 Task: Edit the HTML and CSS files to update the website content and styles.
Action: Key pressed <Key.up><Key.up><Key.up><Key.up><Key.up><Key.up><Key.up><Key.up><Key.right><Key.up><Key.right><Key.right><Key.up><Key.right><Key.up><Key.right><Key.up><Key.right><Key.up><Key.right><Key.up><Key.right><Key.up><Key.right><Key.up><Key.right><Key.up><Key.right><Key.up><Key.right><Key.up><Key.right><Key.right><Key.right><Key.right><Key.up><Key.right><Key.up><Key.right><Key.up><Key.right><Key.right><Key.right><Key.right><Key.up><Key.up><Key.up><Key.up><Key.up><Key.up><Key.up><Key.up><Key.up><Key.up><Key.up><Key.up><Key.up><Key.up><Key.up><Key.up><Key.up><Key.up><Key.up><Key.up><Key.up><Key.up><Key.up><Key.up><Key.up><Key.up><Key.up><Key.up><Key.up><Key.up><Key.up><Key.up><Key.up><Key.up><Key.up><Key.up><Key.up><Key.up><Key.up><Key.up><Key.up><Key.up><Key.up><Key.up><Key.up><Key.up><Key.up><Key.up><Key.up><Key.up><Key.up><Key.up><Key.up><Key.up><Key.up><Key.up><Key.up><Key.up><Key.up><Key.up><Key.up><Key.up><Key.up><Key.up><Key.up><Key.up><Key.up><Key.up><Key.up><Key.up><Key.up><Key.up><Key.up><Key.up><Key.up>
Screenshot: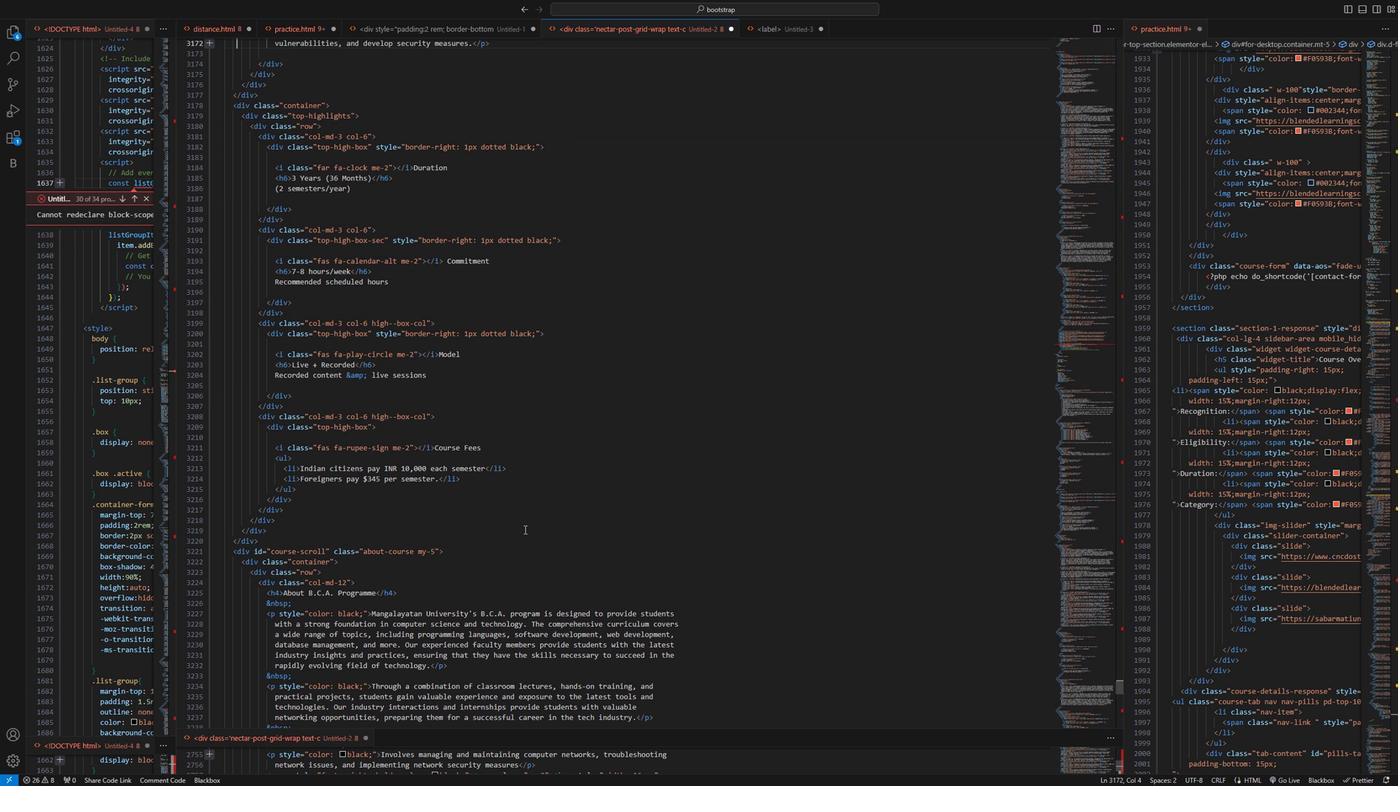 
Action: Mouse moved to (1120, 53)
Screenshot: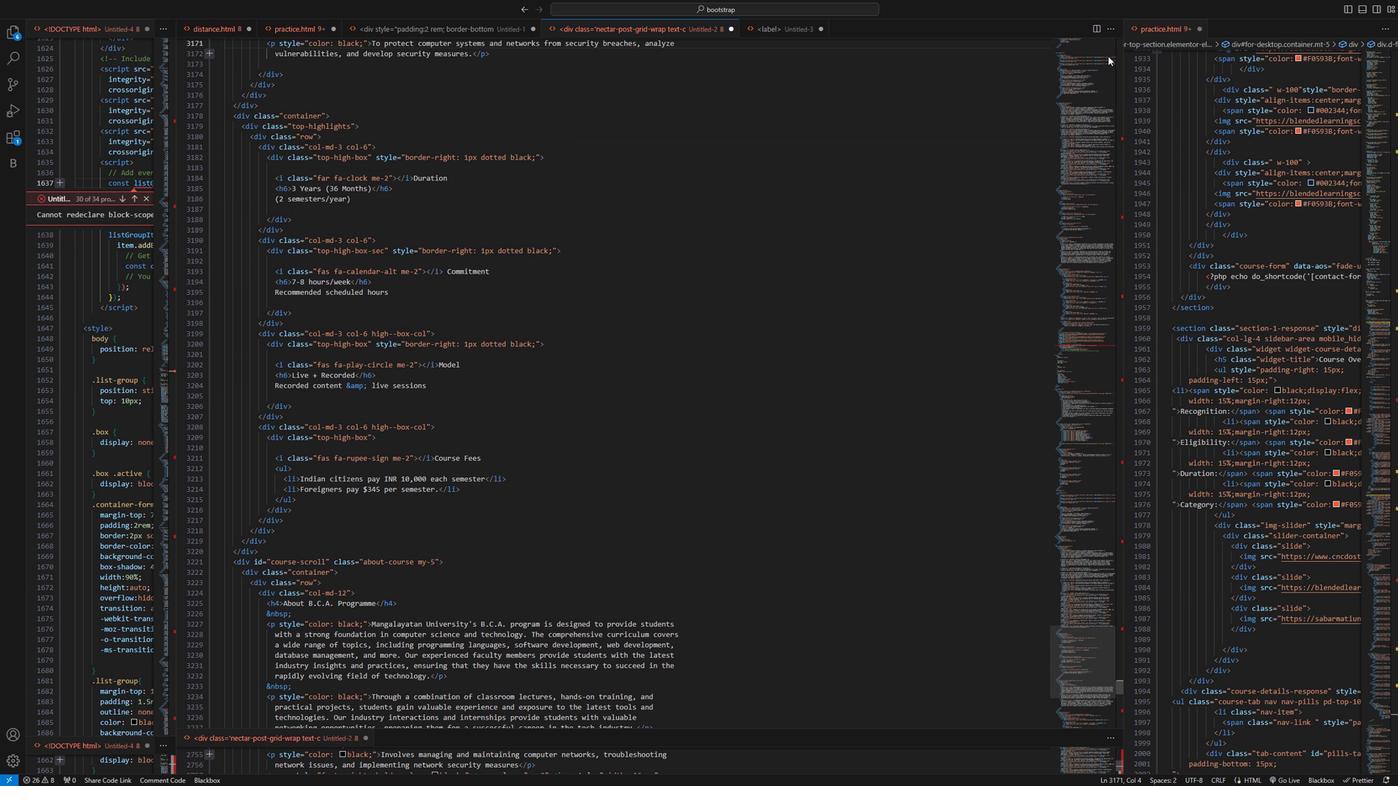 
Action: Mouse pressed left at (1120, 53)
Screenshot: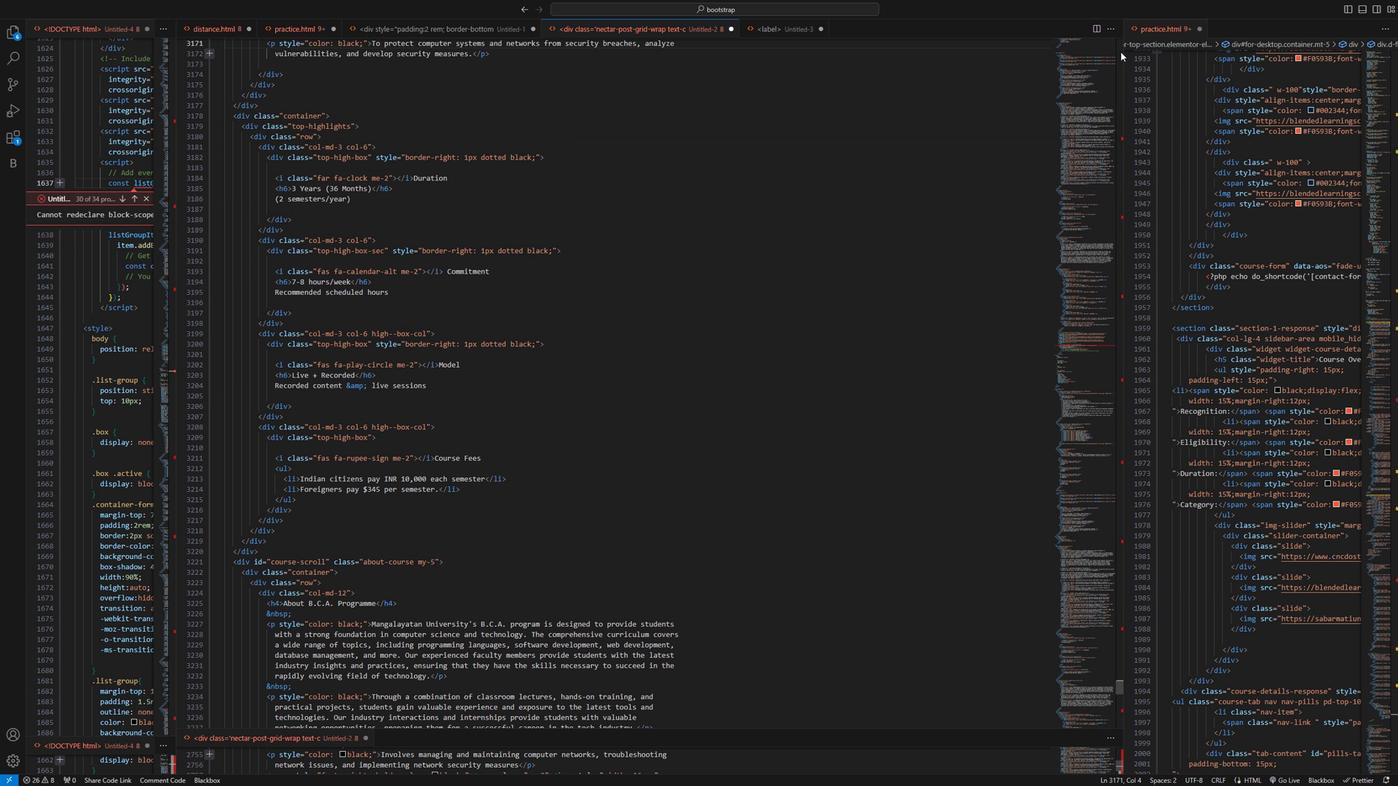
Action: Mouse moved to (386, 198)
Screenshot: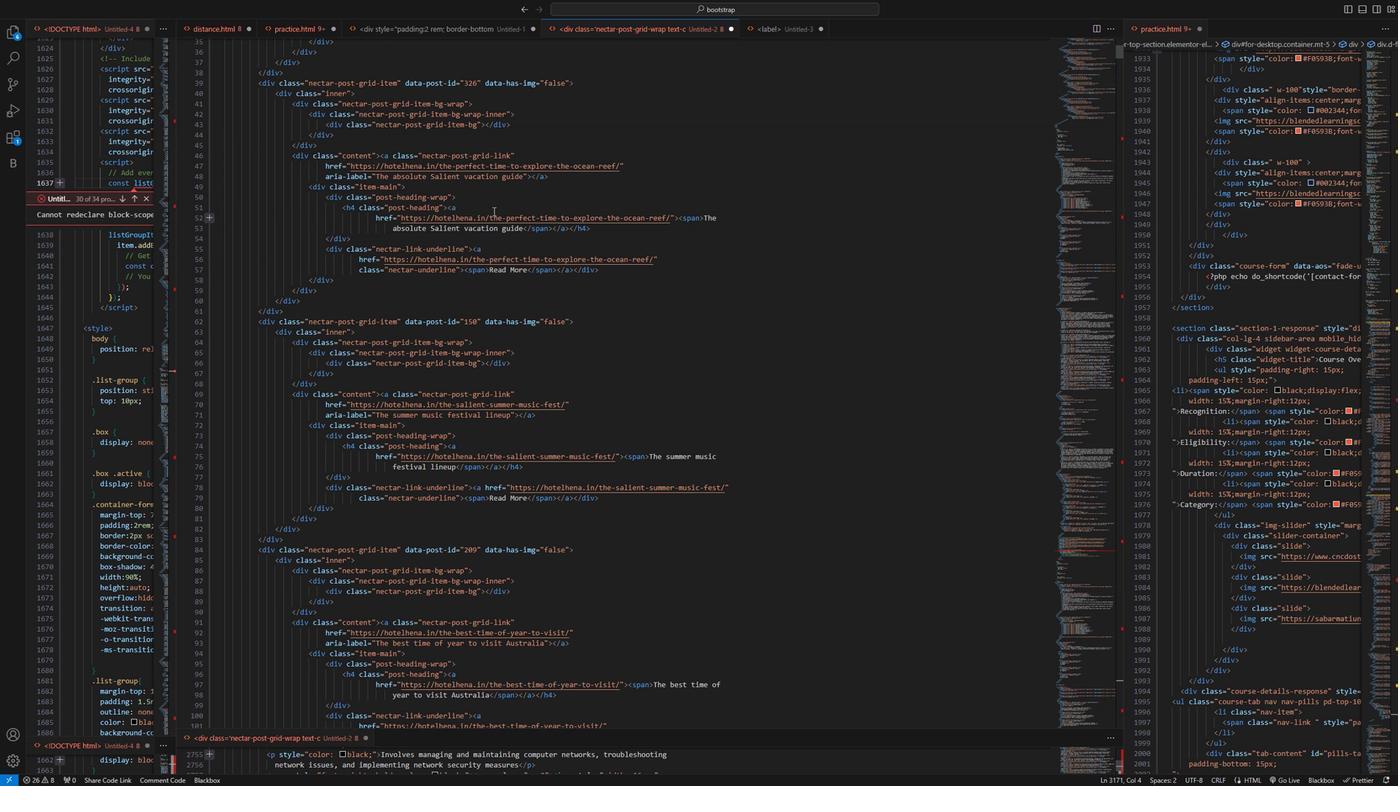 
Action: Mouse pressed left at (386, 198)
Screenshot: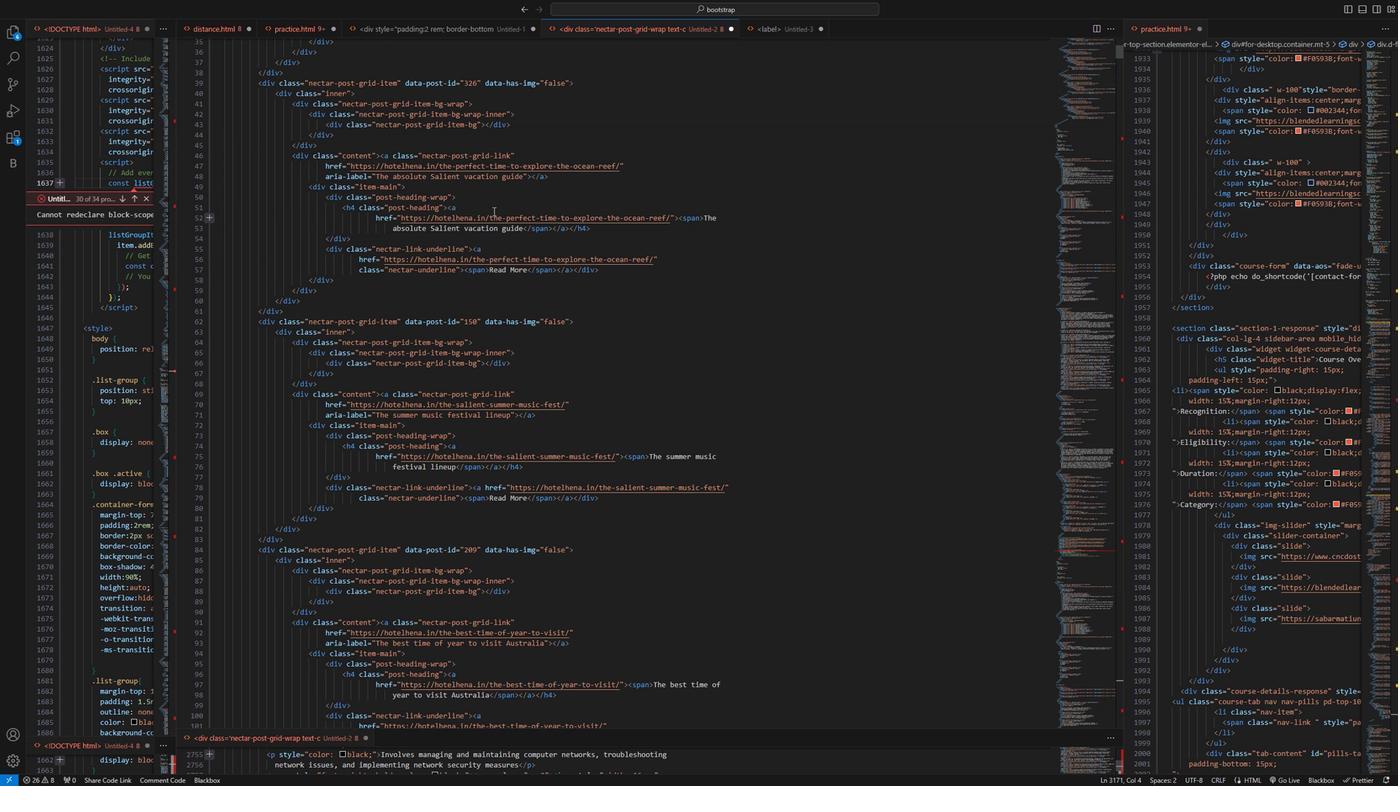 
Action: Mouse moved to (426, 194)
Screenshot: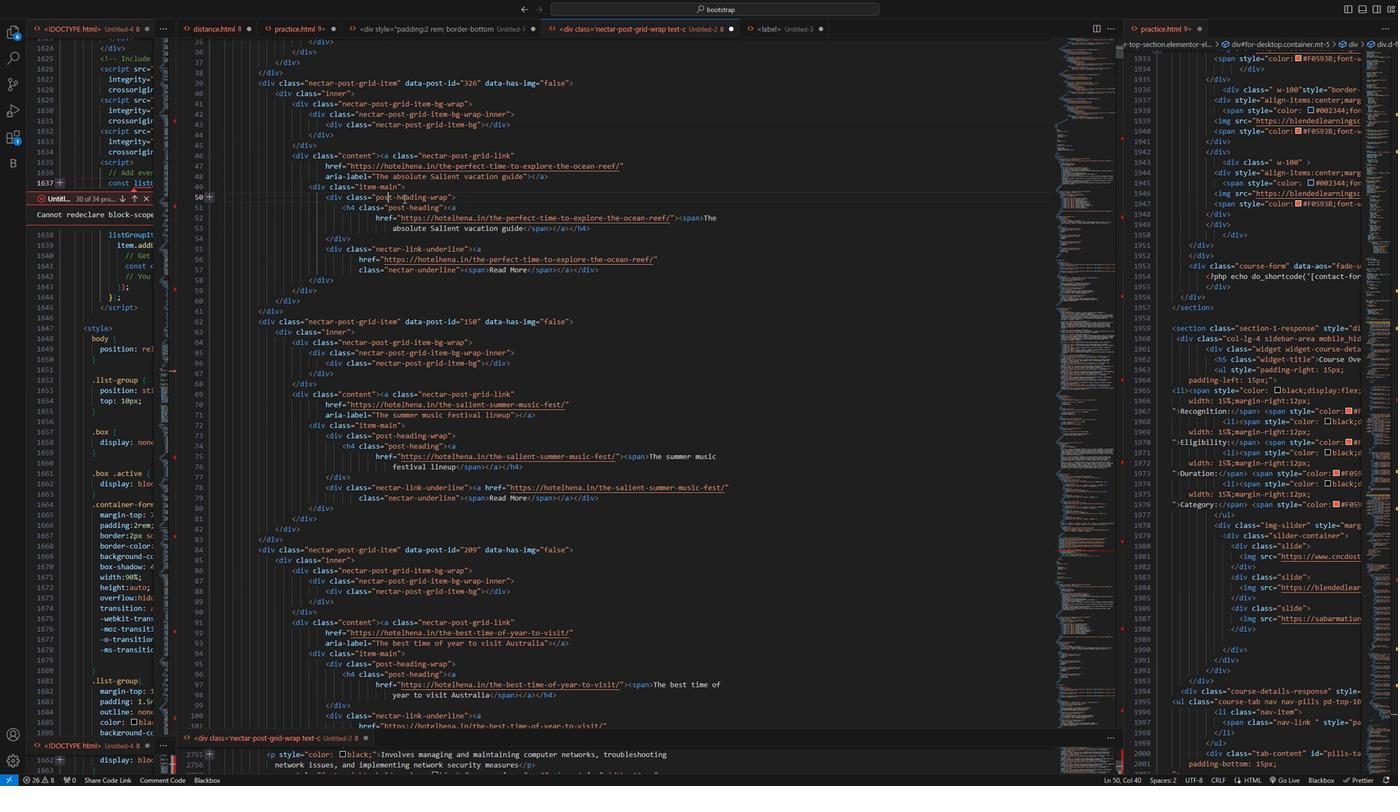
Action: Key pressed <Key.down><Key.down><Key.right><Key.down><Key.right><Key.down><Key.right><Key.down><Key.right><Key.down><Key.right><Key.down><Key.right><Key.down><Key.right><Key.down><Key.right><Key.down><Key.right><Key.down><Key.right><Key.down><Key.right><Key.down><Key.right><Key.down><Key.right><Key.down><Key.right><Key.right><Key.down><Key.right><Key.down><Key.right><Key.down><Key.right><Key.down><Key.right><Key.down><Key.down><Key.right><Key.down><Key.right><Key.down><Key.down><Key.right><Key.down><Key.right><Key.down><Key.right><Key.down><Key.right><Key.down><Key.right><Key.down><Key.down><Key.right><Key.down><Key.right><Key.down><Key.right><Key.down><Key.right><Key.down><Key.right><Key.down><Key.right><Key.down><Key.right><Key.right><Key.right><Key.down><Key.right><Key.down><Key.right><Key.right><Key.right><Key.down><Key.right><Key.right><Key.right><Key.right><Key.down><Key.right><Key.down><Key.right><Key.down><Key.right><Key.down><Key.right><Key.down><Key.right><Key.down><Key.right><Key.right><Key.right><Key.right><Key.right><Key.right><Key.down><Key.right><Key.down><Key.right><Key.down><Key.right><Key.down><Key.right><Key.right><Key.down><Key.down><Key.right><Key.down><Key.right><Key.down><Key.right><Key.down><Key.right><Key.down><Key.right><Key.down><Key.right><Key.down><Key.right><Key.down><Key.right><Key.down><Key.right><Key.down><Key.right><Key.down><Key.right><Key.down><Key.right><Key.down><Key.right><Key.down><Key.right><Key.down><Key.right><Key.down><Key.right><Key.down><Key.right><Key.down><Key.right><Key.down><Key.right><Key.down><Key.right><Key.down><Key.right><Key.down><Key.right><Key.down><Key.down><Key.right><Key.down><Key.right><Key.down><Key.right><Key.down><Key.right><Key.down><Key.right><Key.down><Key.right><Key.down><Key.right><Key.down><Key.right><Key.down><Key.right><Key.down><Key.right><Key.down><Key.right><Key.down><Key.down><Key.right><Key.down><Key.right><Key.down><Key.right><Key.down><Key.right><Key.right><Key.right><Key.down><Key.right><Key.down><Key.right><Key.right><Key.right><Key.down><Key.right><Key.down><Key.right><Key.down><Key.right><Key.down><Key.right><Key.down><Key.down><Key.right><Key.down><Key.right><Key.down><Key.right><Key.down><Key.right><Key.down><Key.right><Key.down><Key.right><Key.down><Key.right><Key.right><Key.down><Key.right><Key.down><Key.right><Key.down><Key.right><Key.down><Key.right><Key.down><Key.right><Key.down><Key.right><Key.down><Key.right><Key.right><Key.right><Key.down><Key.down><Key.right><Key.down><Key.right><Key.down><Key.right><Key.down><Key.right><Key.down><Key.right><Key.down><Key.right><Key.down><Key.right>
Screenshot: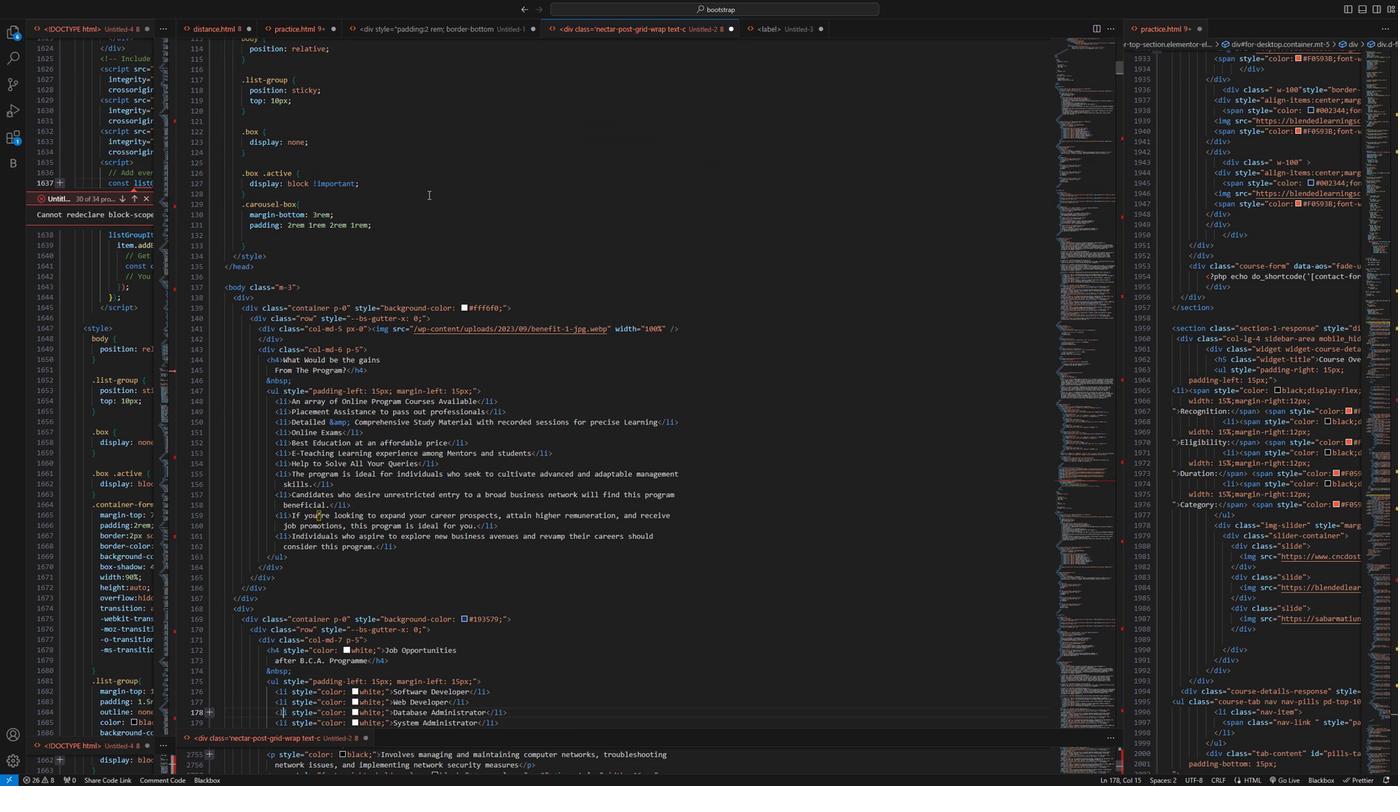 
Action: Mouse moved to (194, 126)
Screenshot: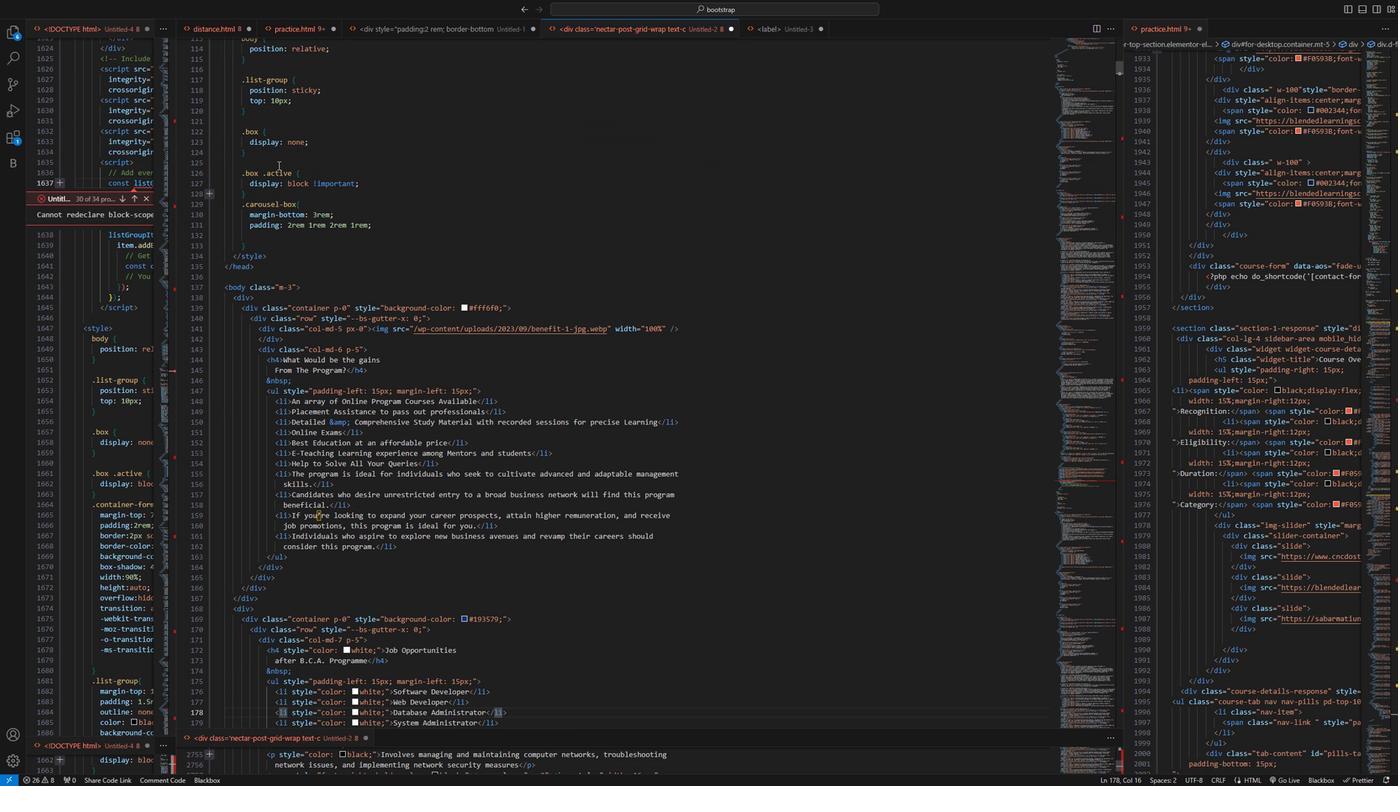
Action: Mouse scrolled (194, 126) with delta (0, 0)
Screenshot: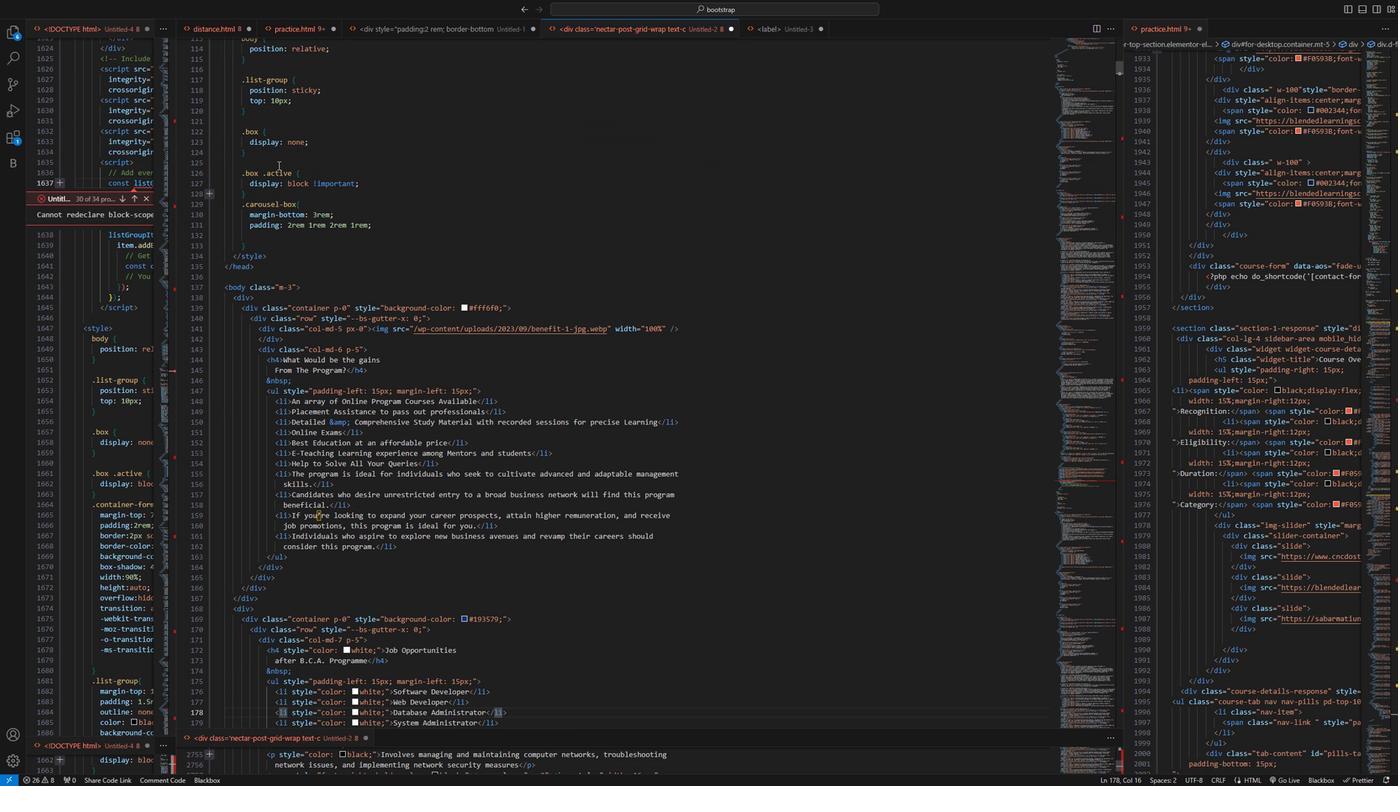 
Action: Mouse moved to (194, 126)
Screenshot: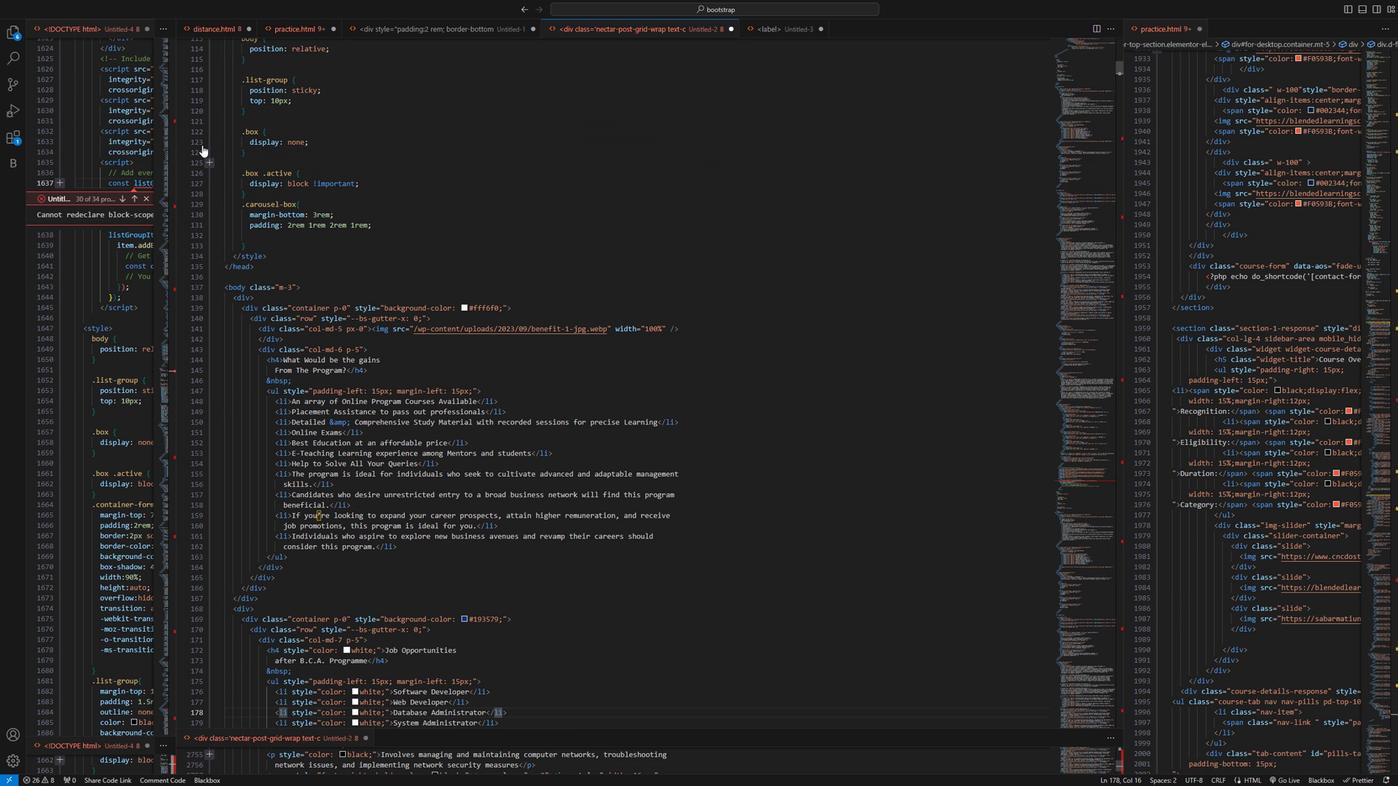 
Action: Mouse scrolled (194, 125) with delta (0, 0)
Screenshot: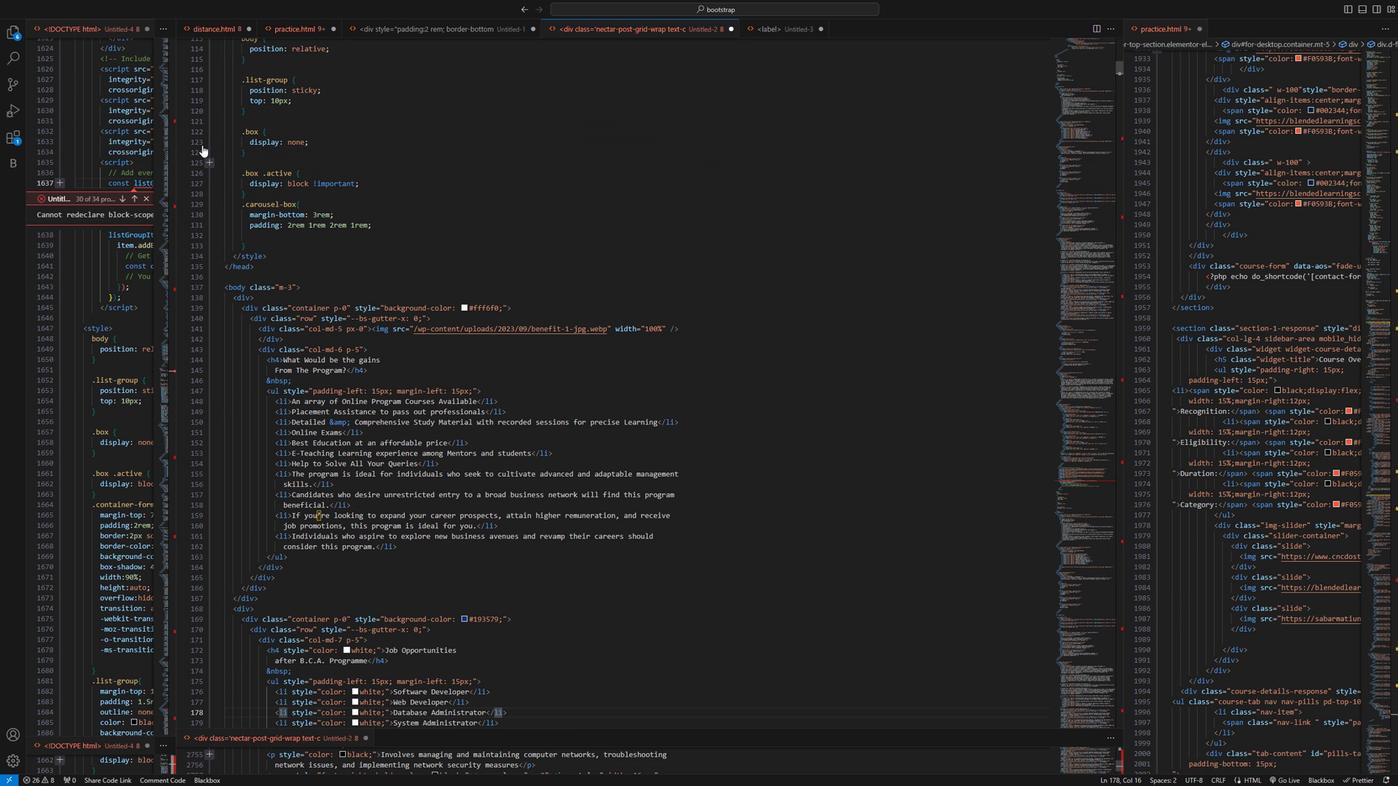
Action: Mouse moved to (193, 126)
Screenshot: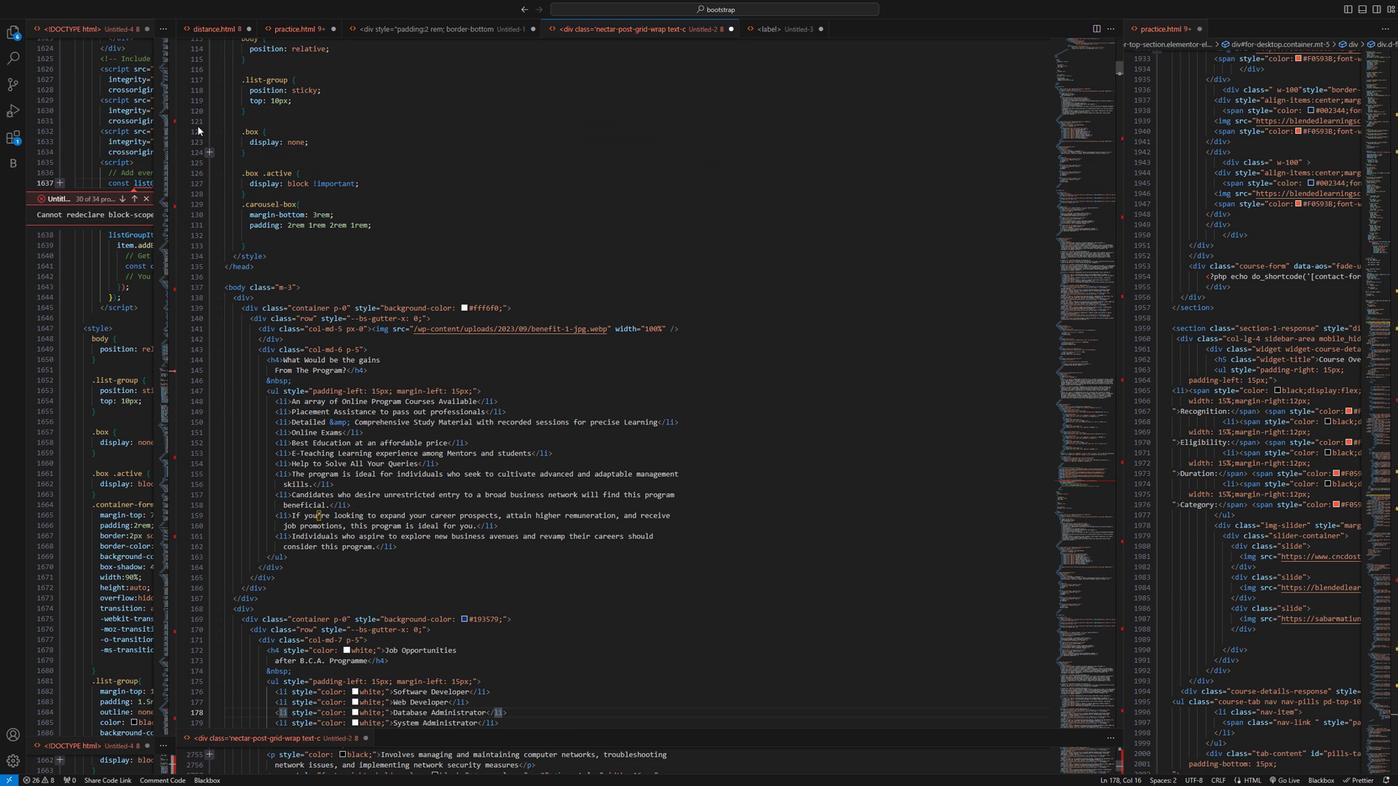 
Action: Mouse scrolled (193, 125) with delta (0, 0)
Screenshot: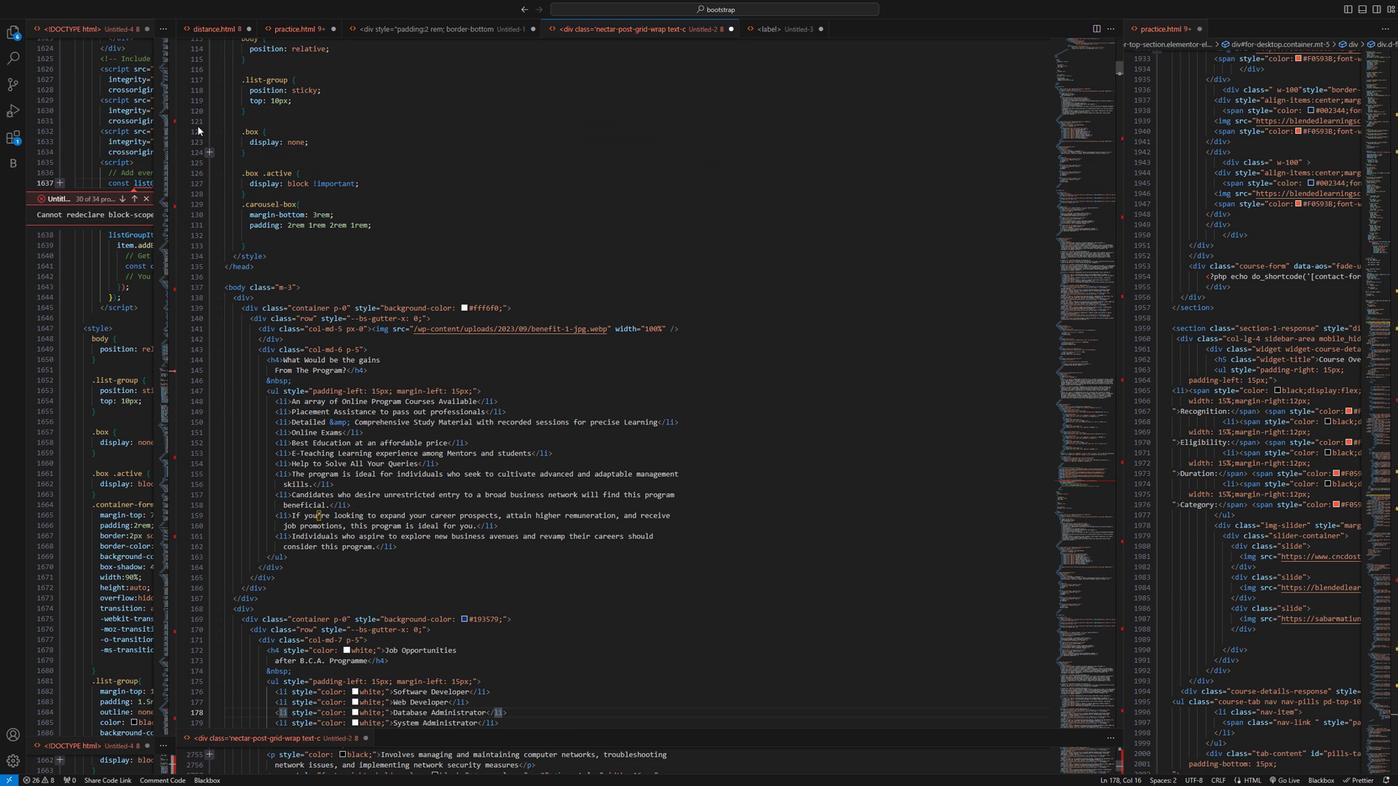 
Action: Mouse scrolled (193, 125) with delta (0, 0)
Screenshot: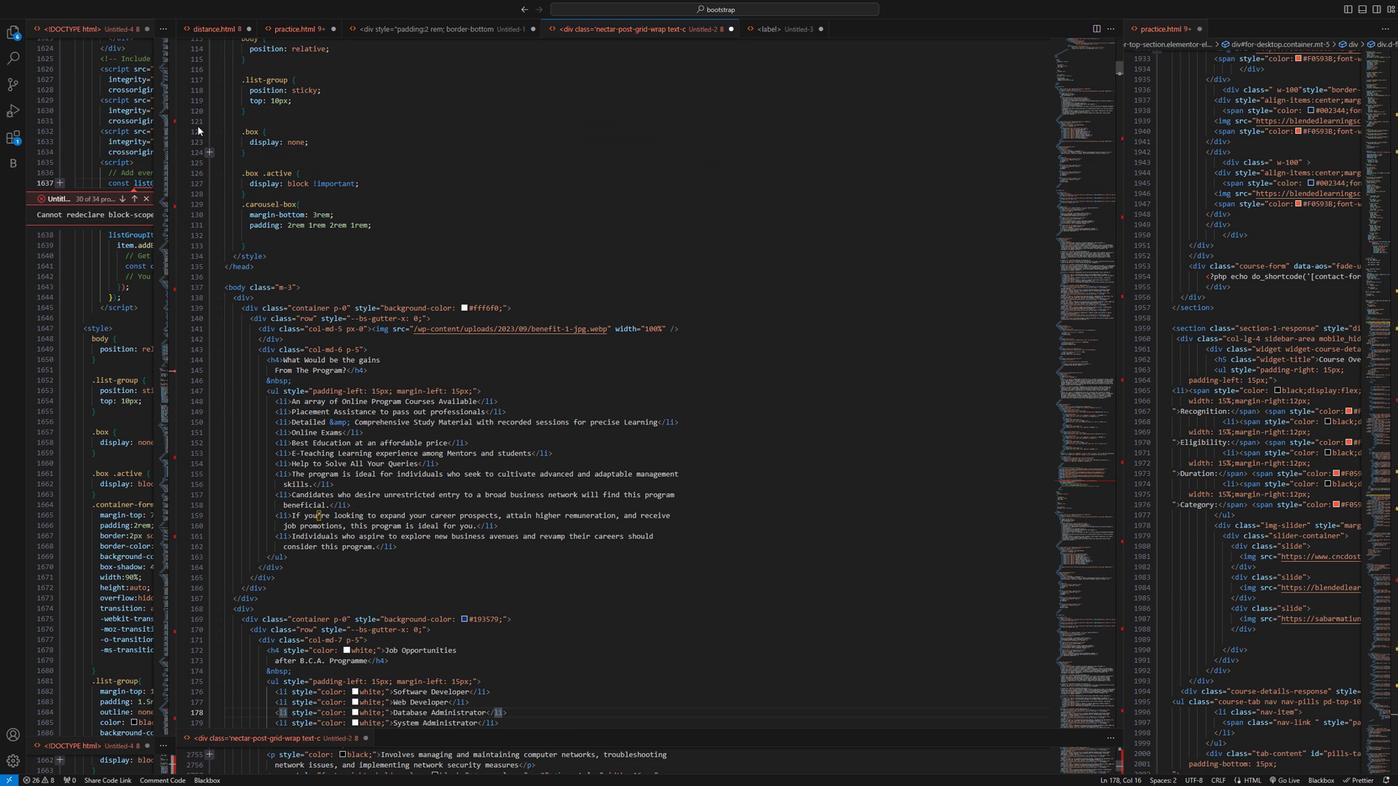 
Action: Mouse moved to (193, 126)
Screenshot: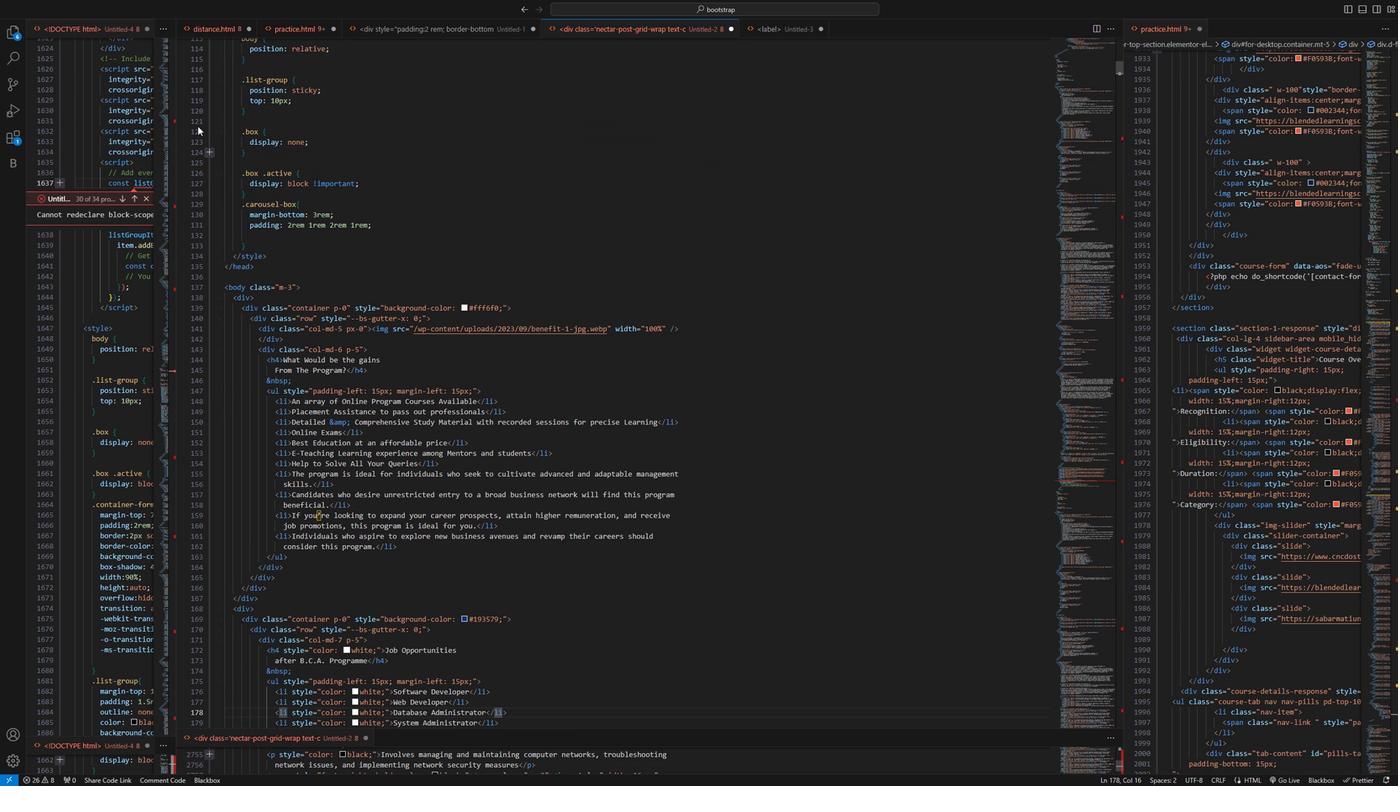 
Action: Mouse scrolled (193, 126) with delta (0, 0)
Screenshot: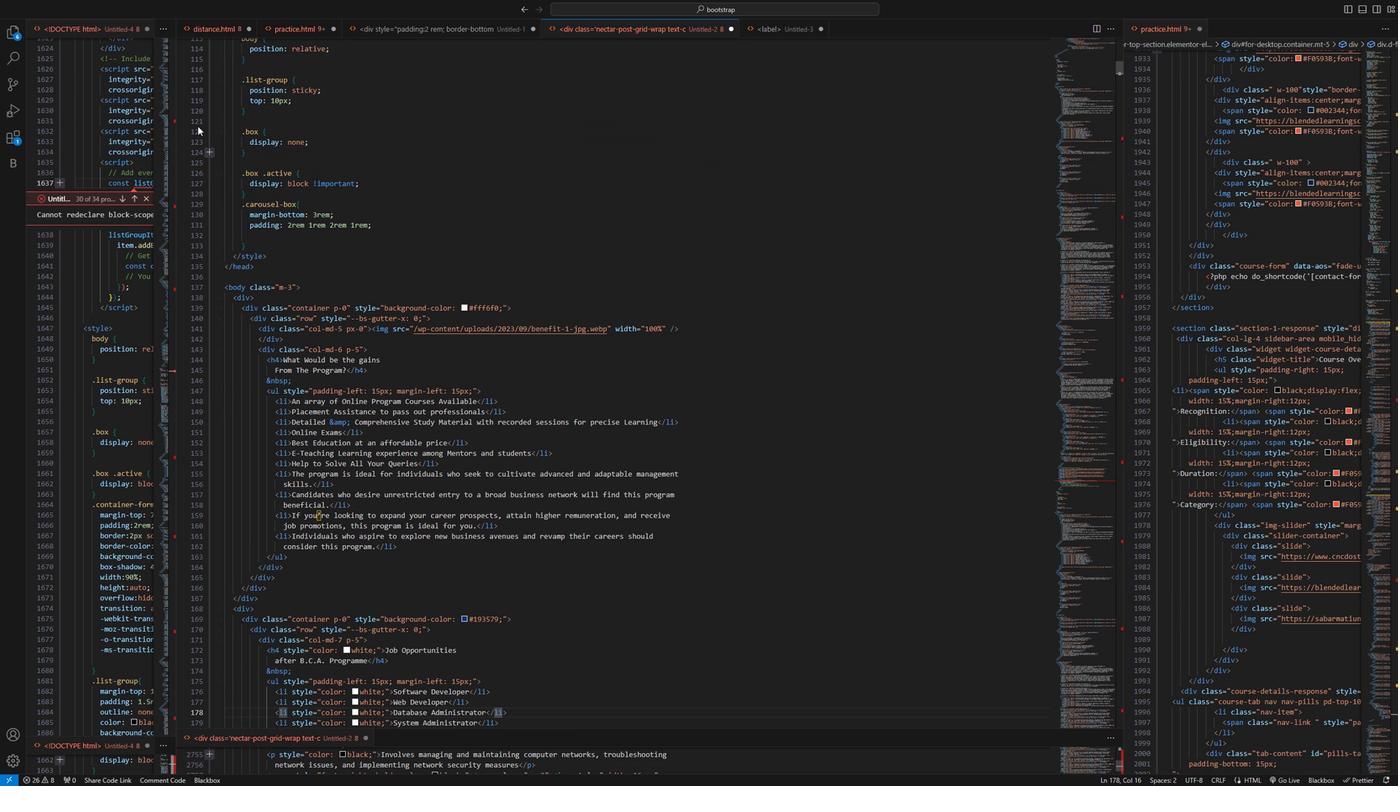 
Action: Mouse moved to (522, 283)
Screenshot: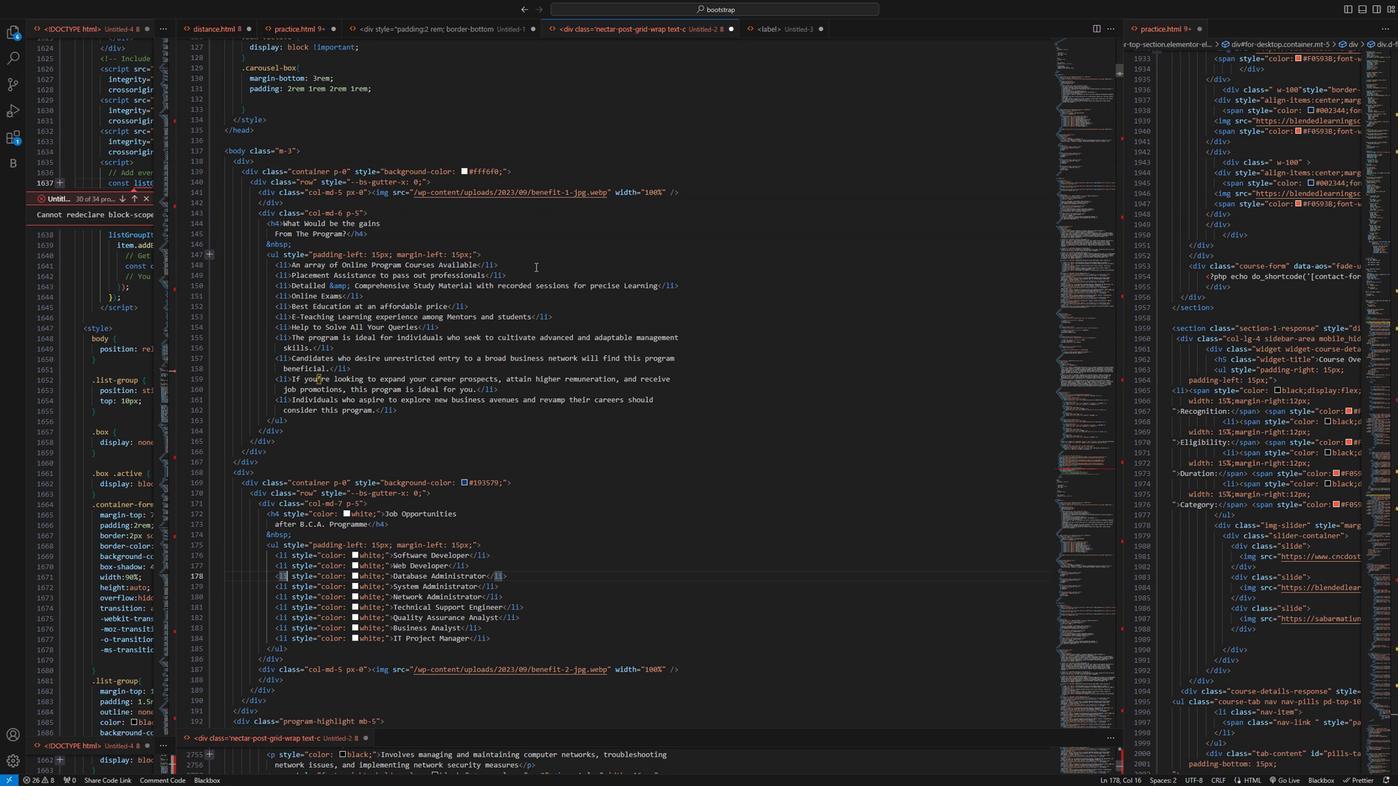 
Action: Mouse scrolled (522, 282) with delta (0, 0)
Screenshot: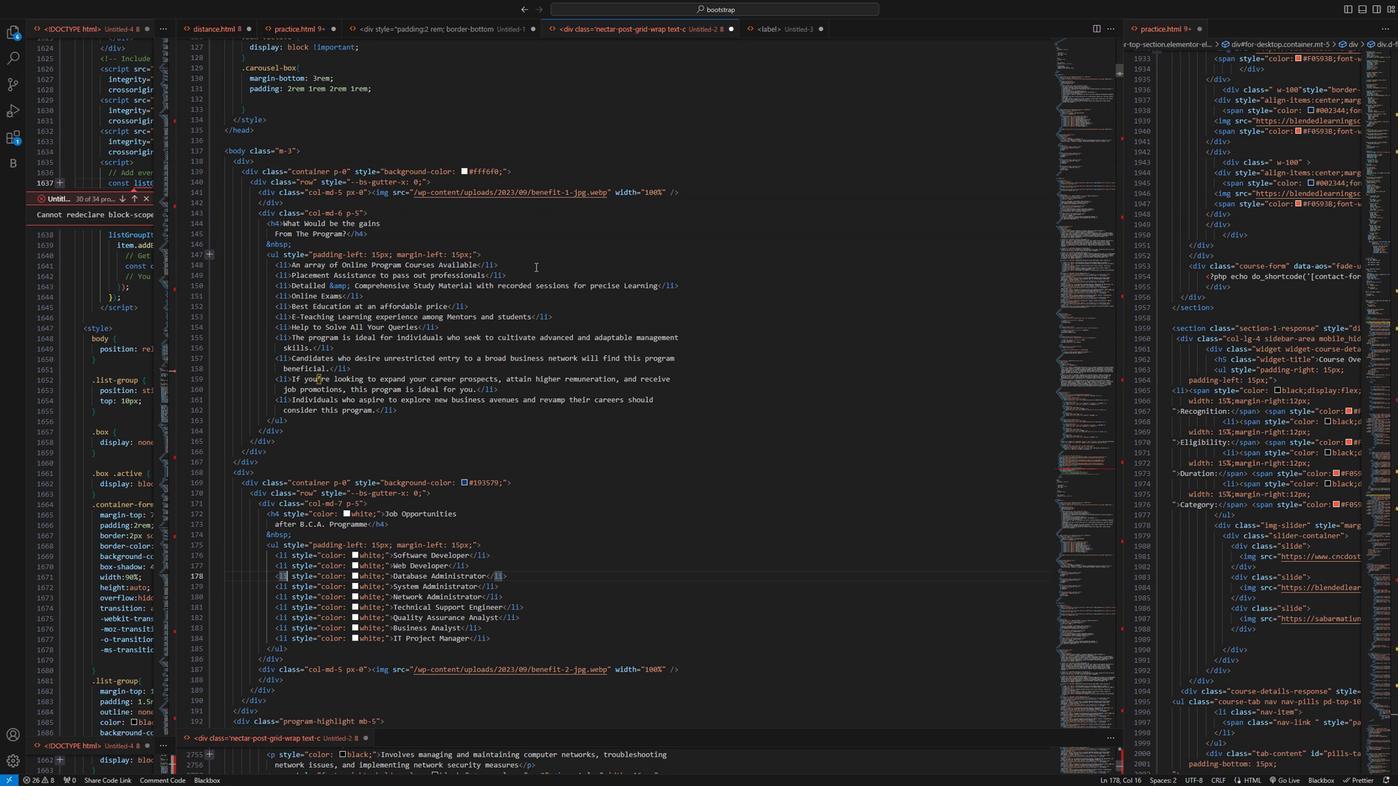 
Action: Mouse moved to (523, 291)
Screenshot: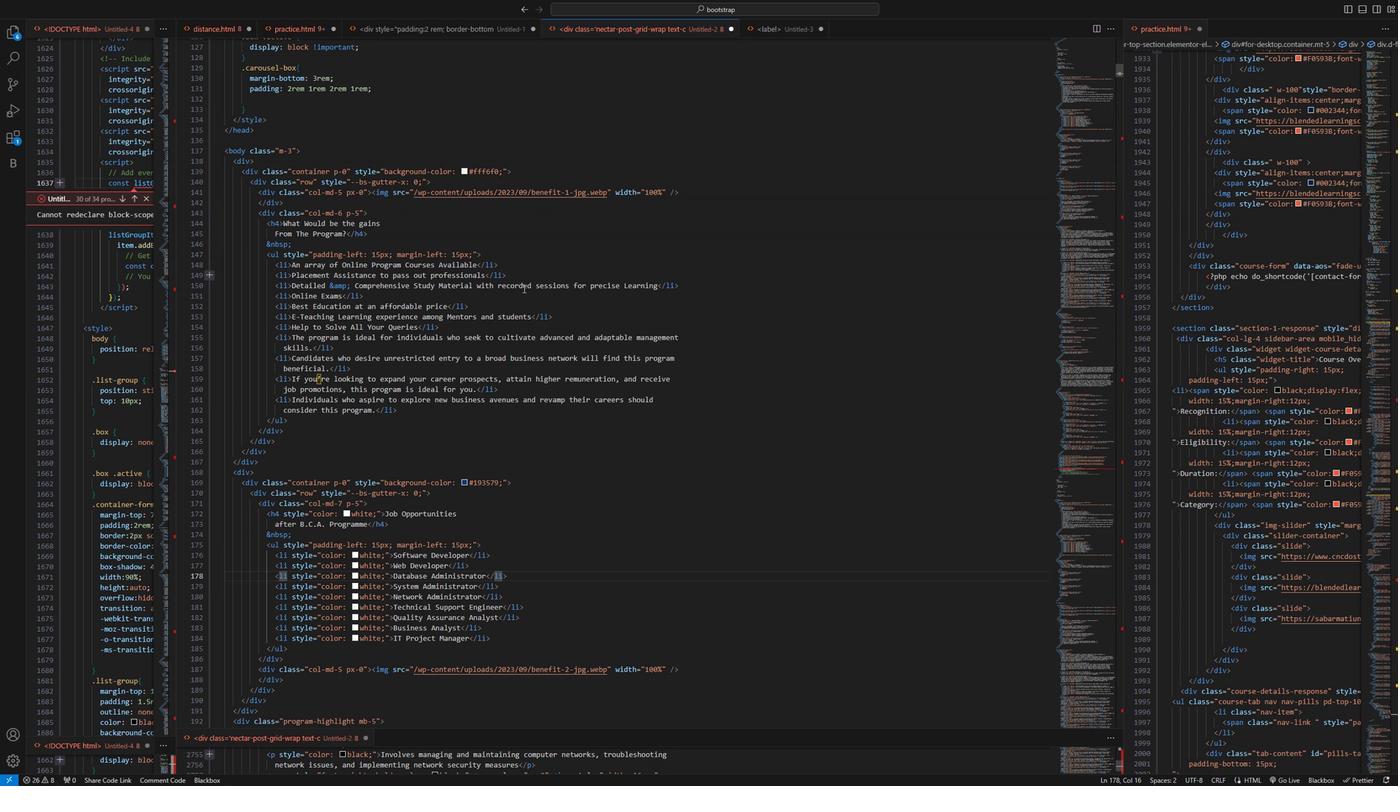 
Action: Mouse scrolled (523, 291) with delta (0, 0)
Screenshot: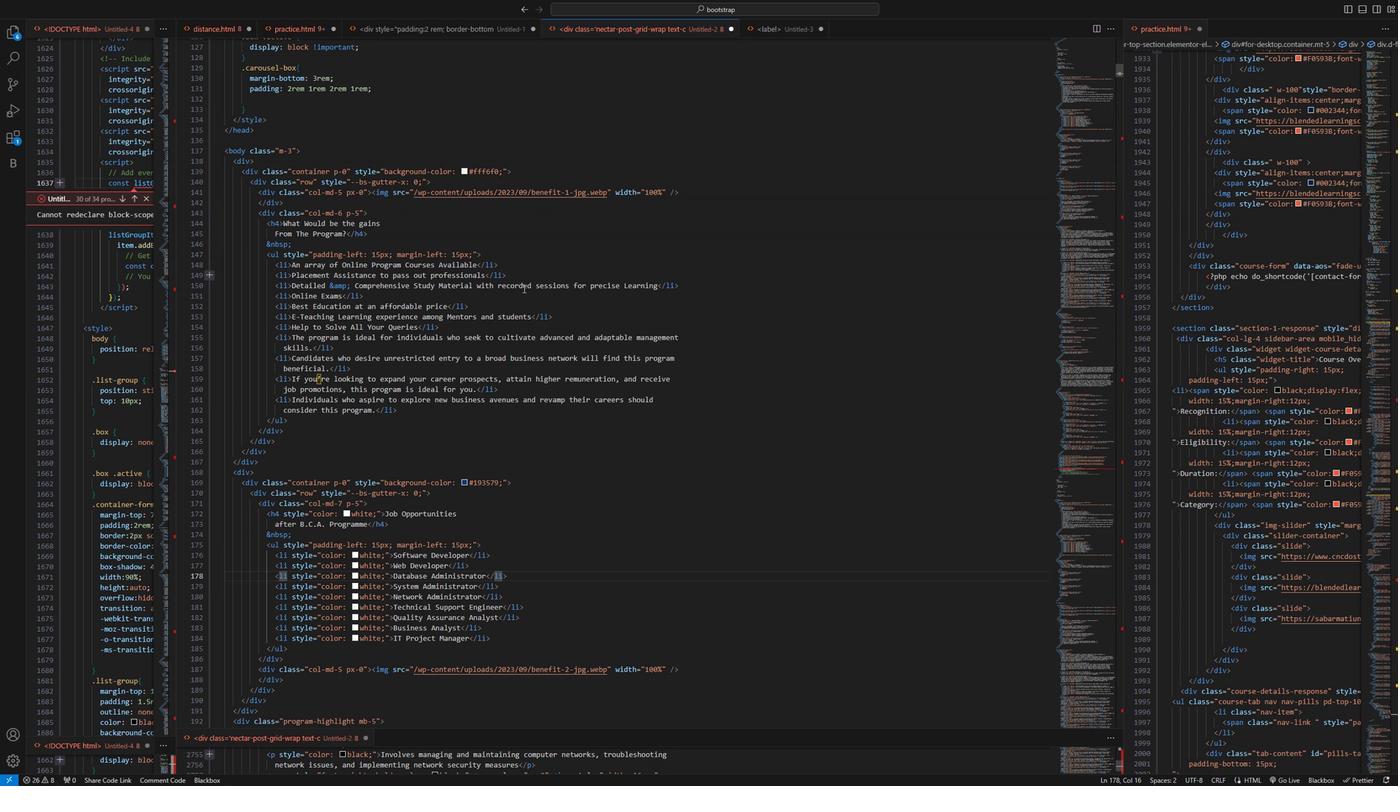 
Action: Mouse moved to (515, 303)
Screenshot: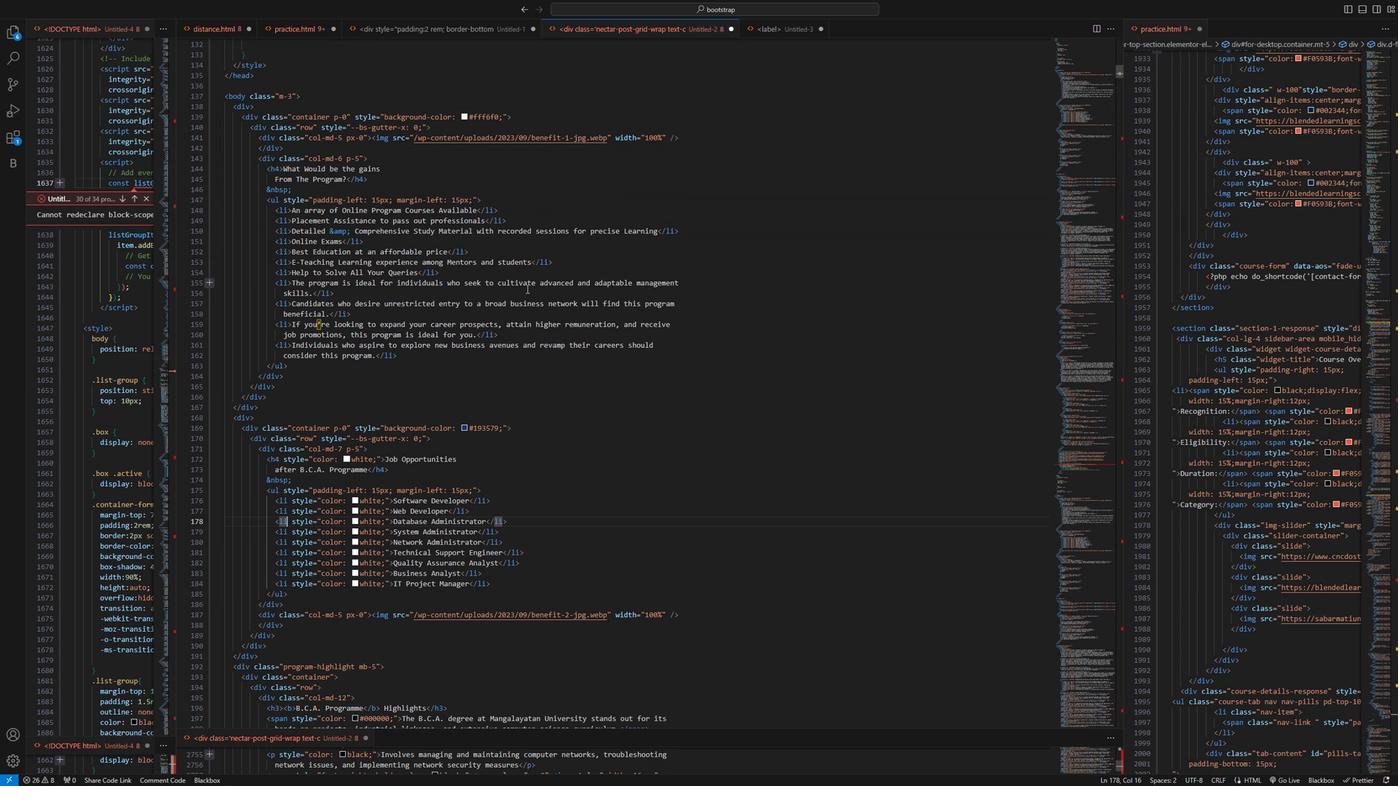 
Action: Mouse scrolled (515, 303) with delta (0, 0)
Screenshot: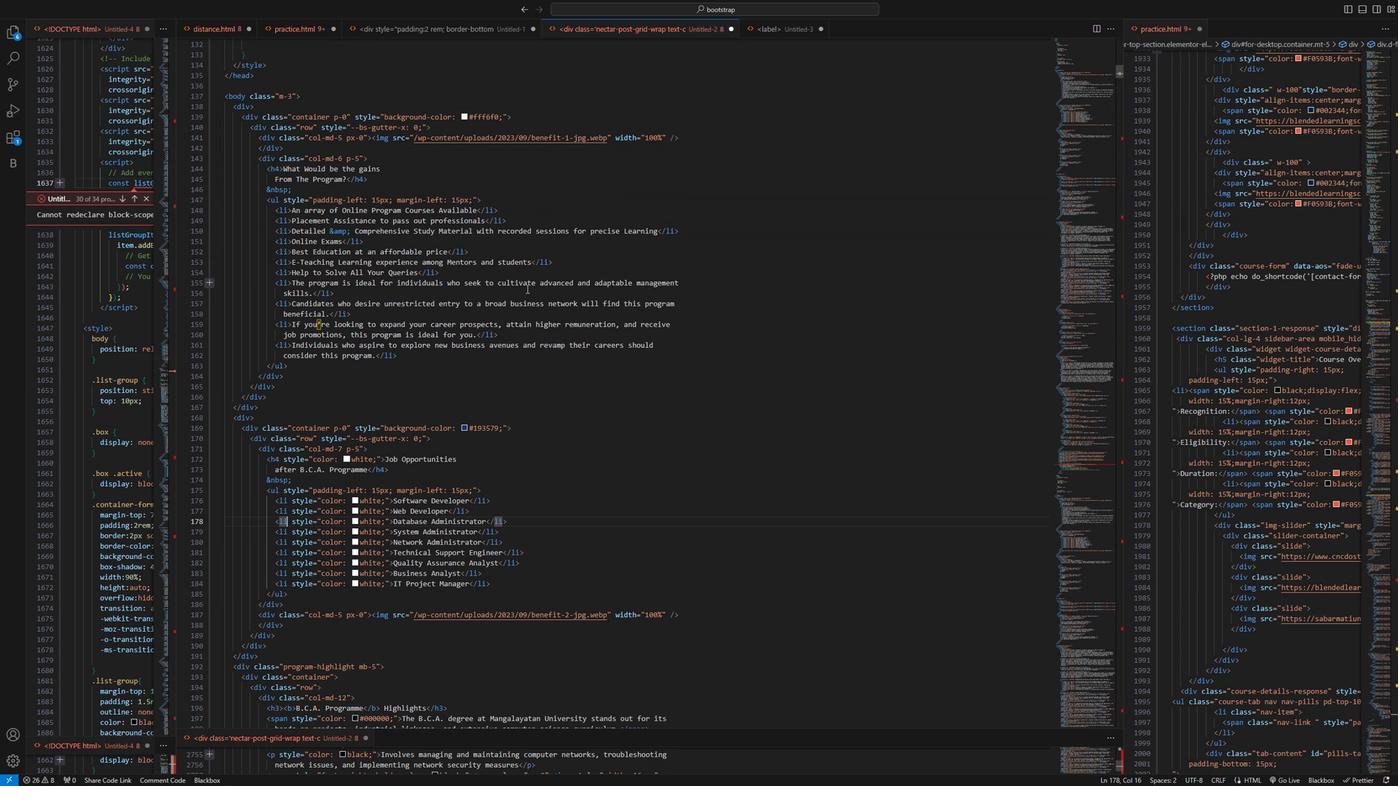 
Action: Mouse moved to (506, 335)
Screenshot: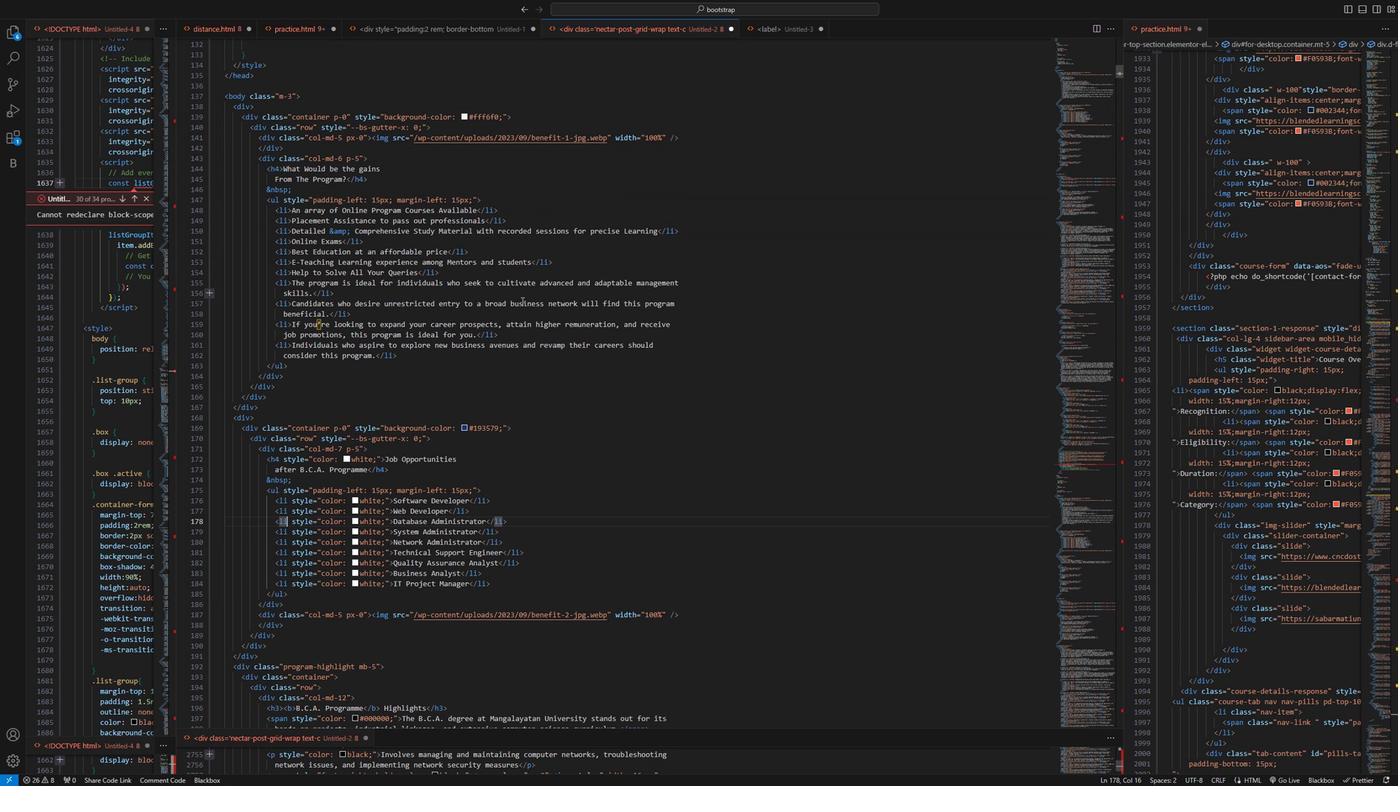 
Action: Mouse scrolled (506, 334) with delta (0, 0)
Screenshot: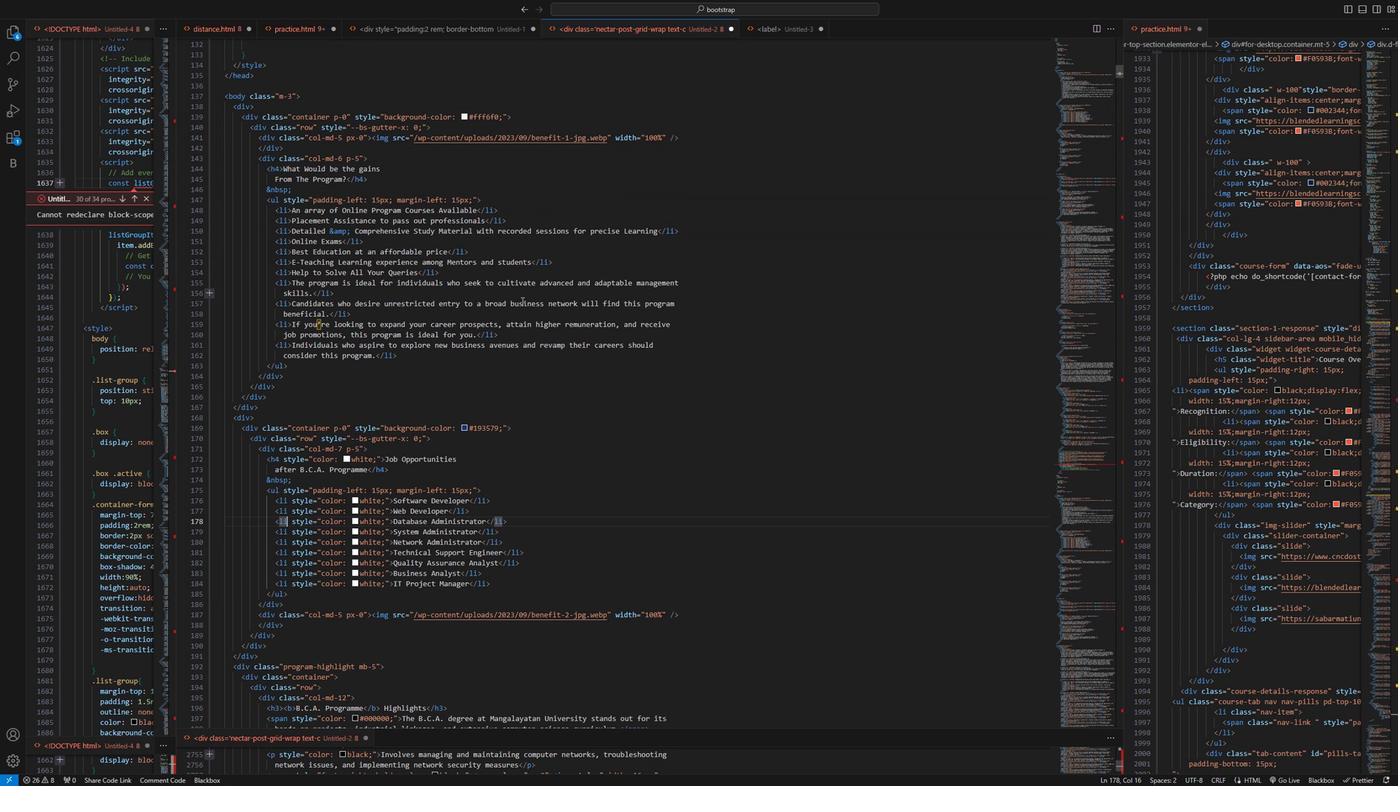 
Action: Mouse moved to (499, 337)
Screenshot: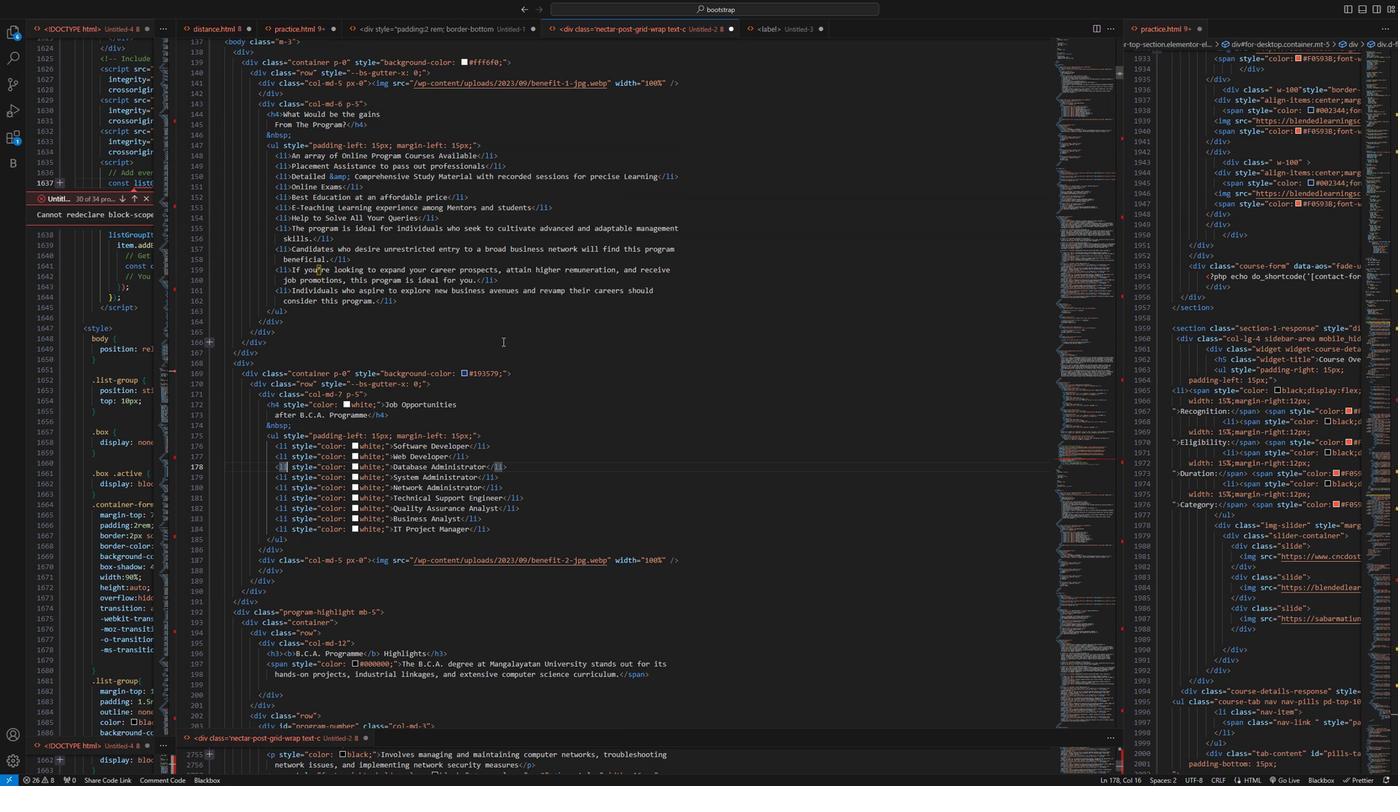 
Action: Mouse scrolled (499, 337) with delta (0, 0)
Screenshot: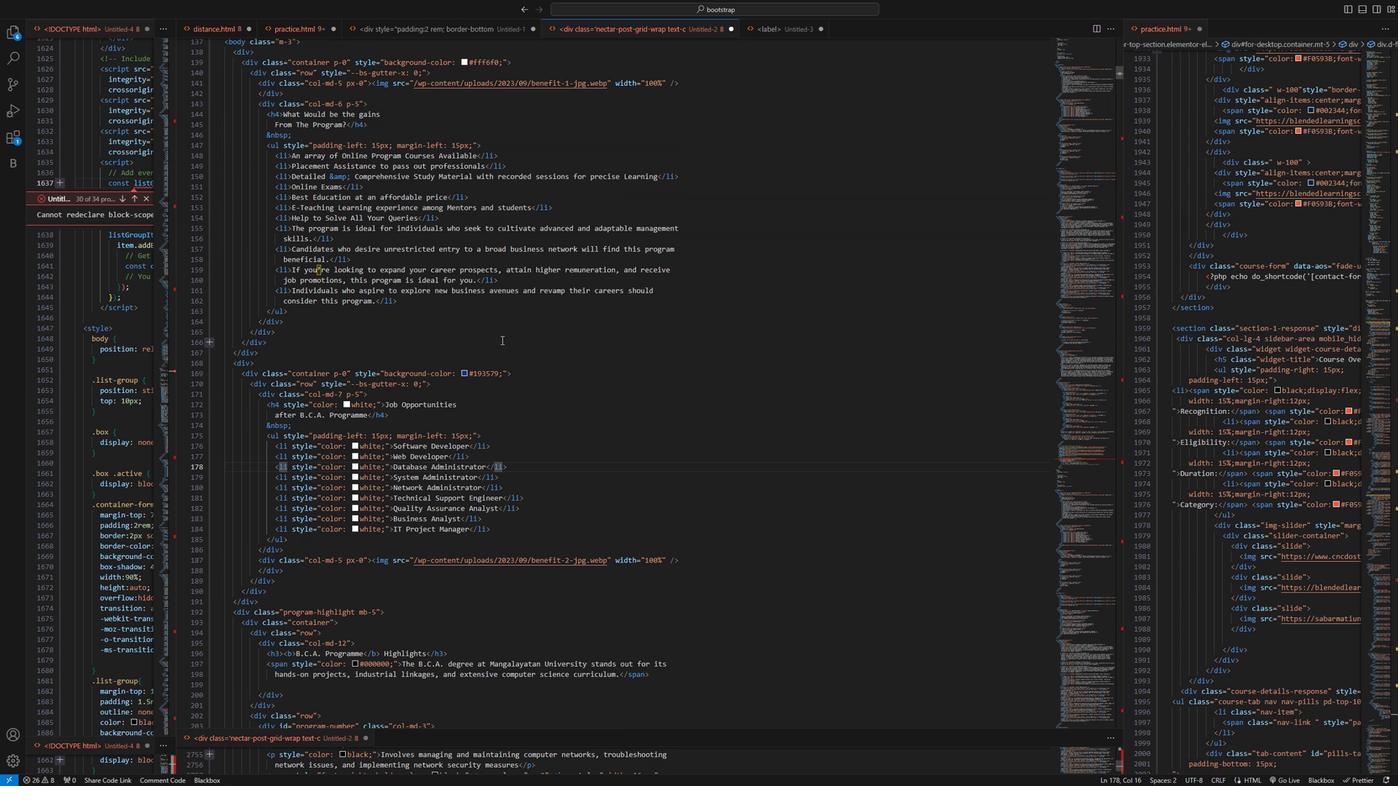 
Action: Mouse scrolled (499, 337) with delta (0, 0)
Screenshot: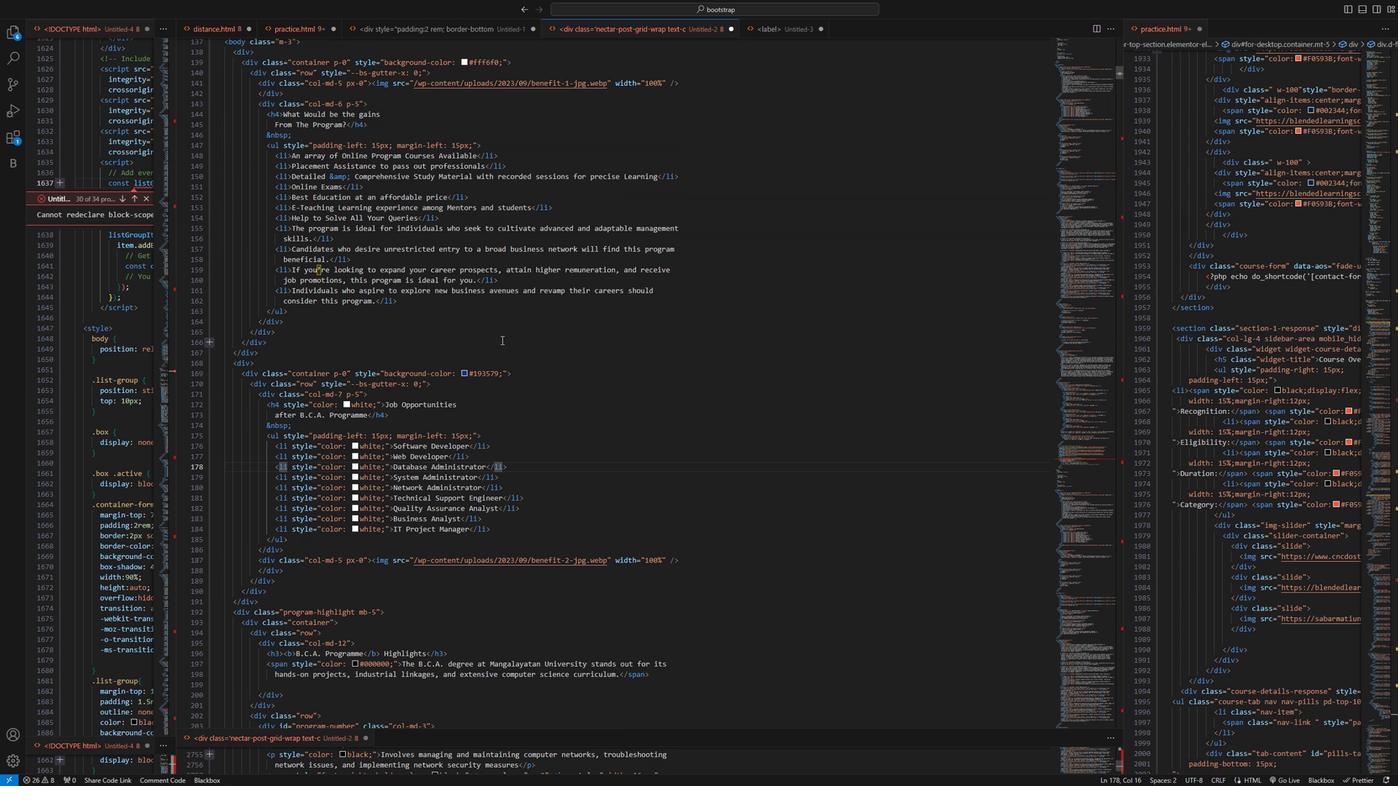 
Action: Mouse scrolled (499, 337) with delta (0, 0)
Screenshot: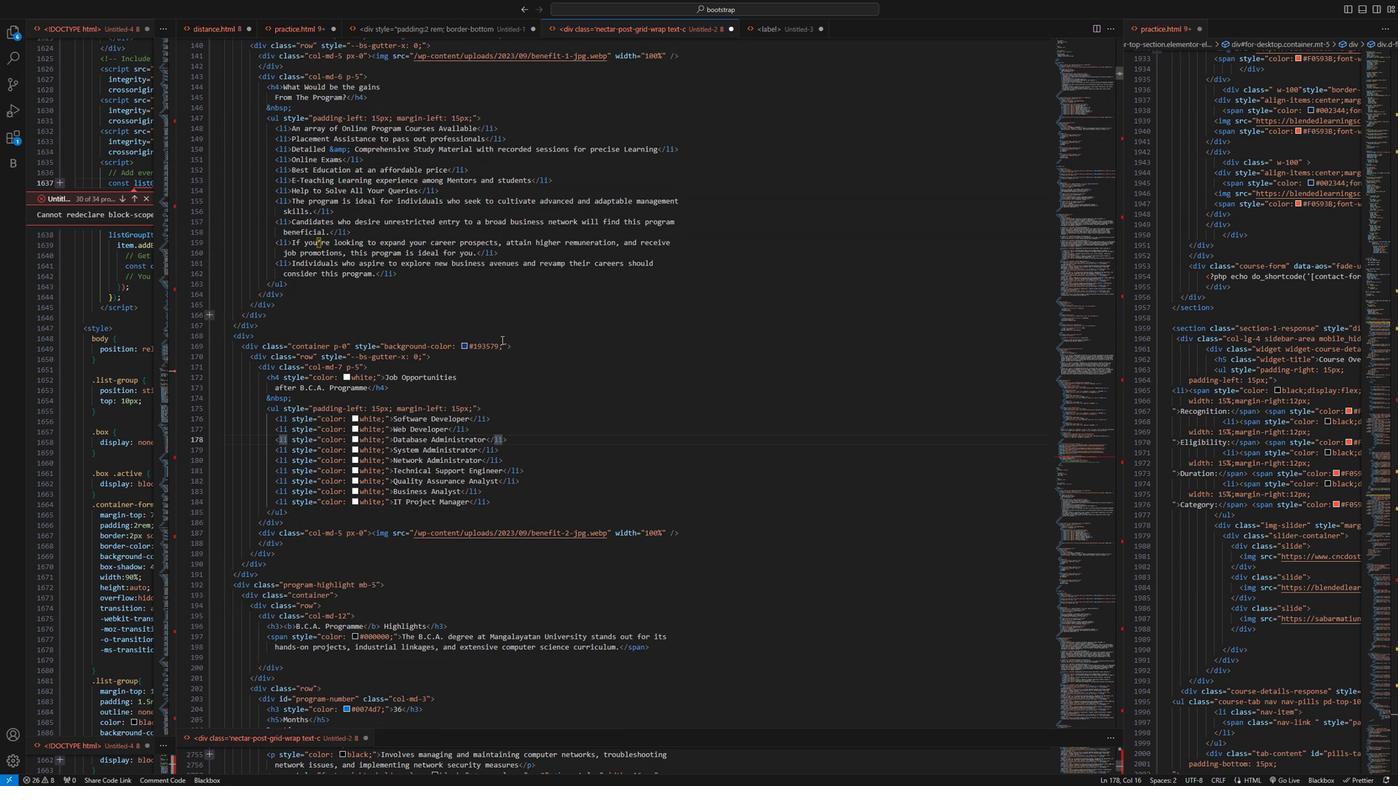 
Action: Mouse scrolled (499, 337) with delta (0, 0)
Screenshot: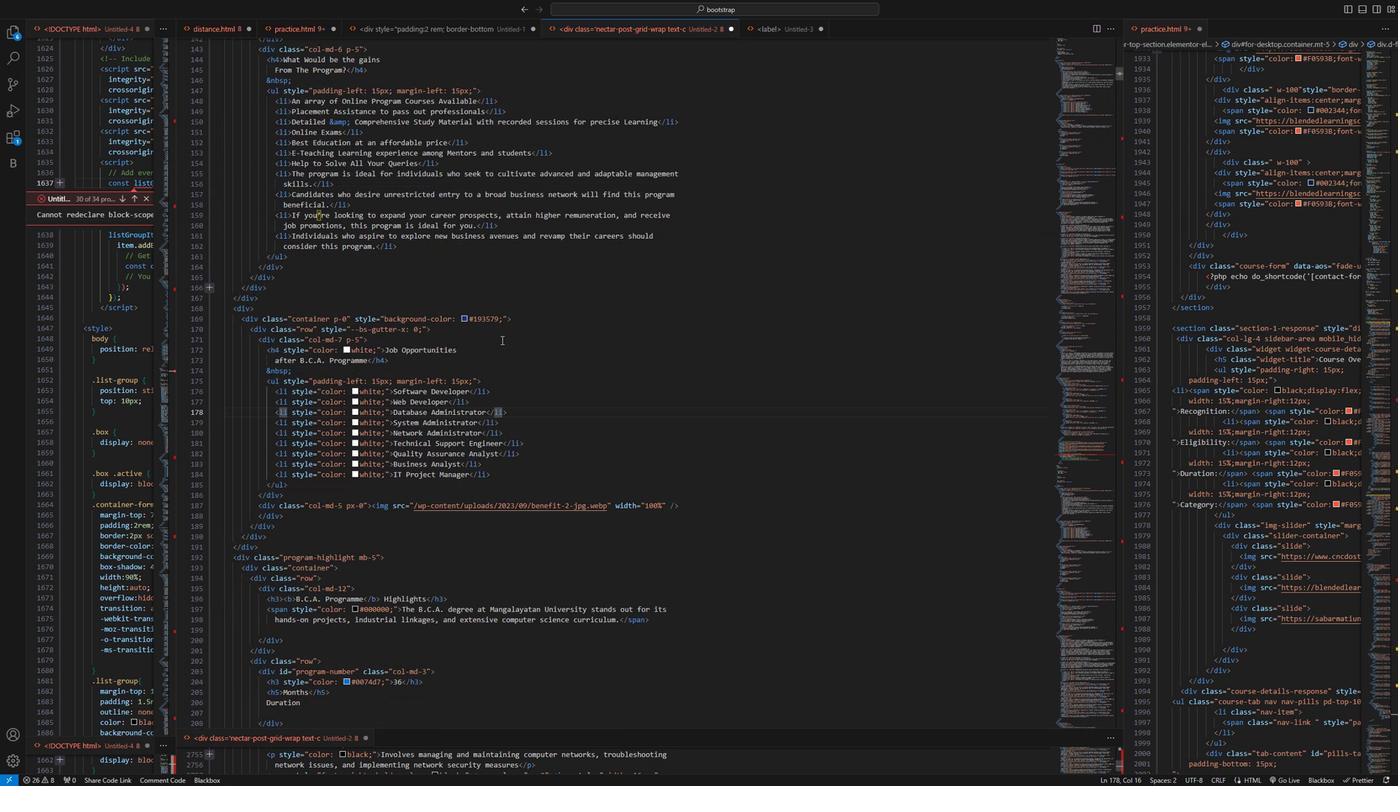 
Action: Mouse moved to (473, 345)
Screenshot: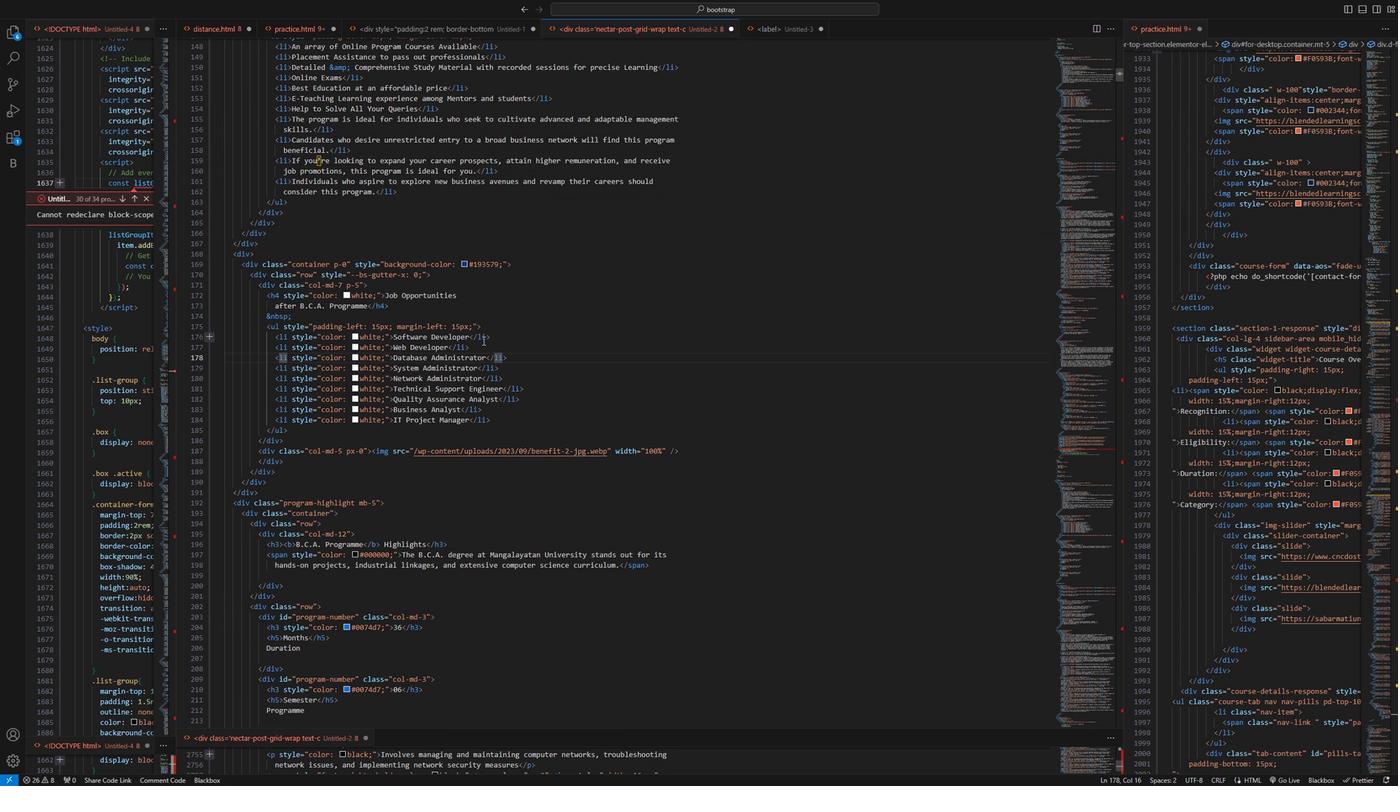 
Action: Mouse scrolled (473, 345) with delta (0, 0)
Screenshot: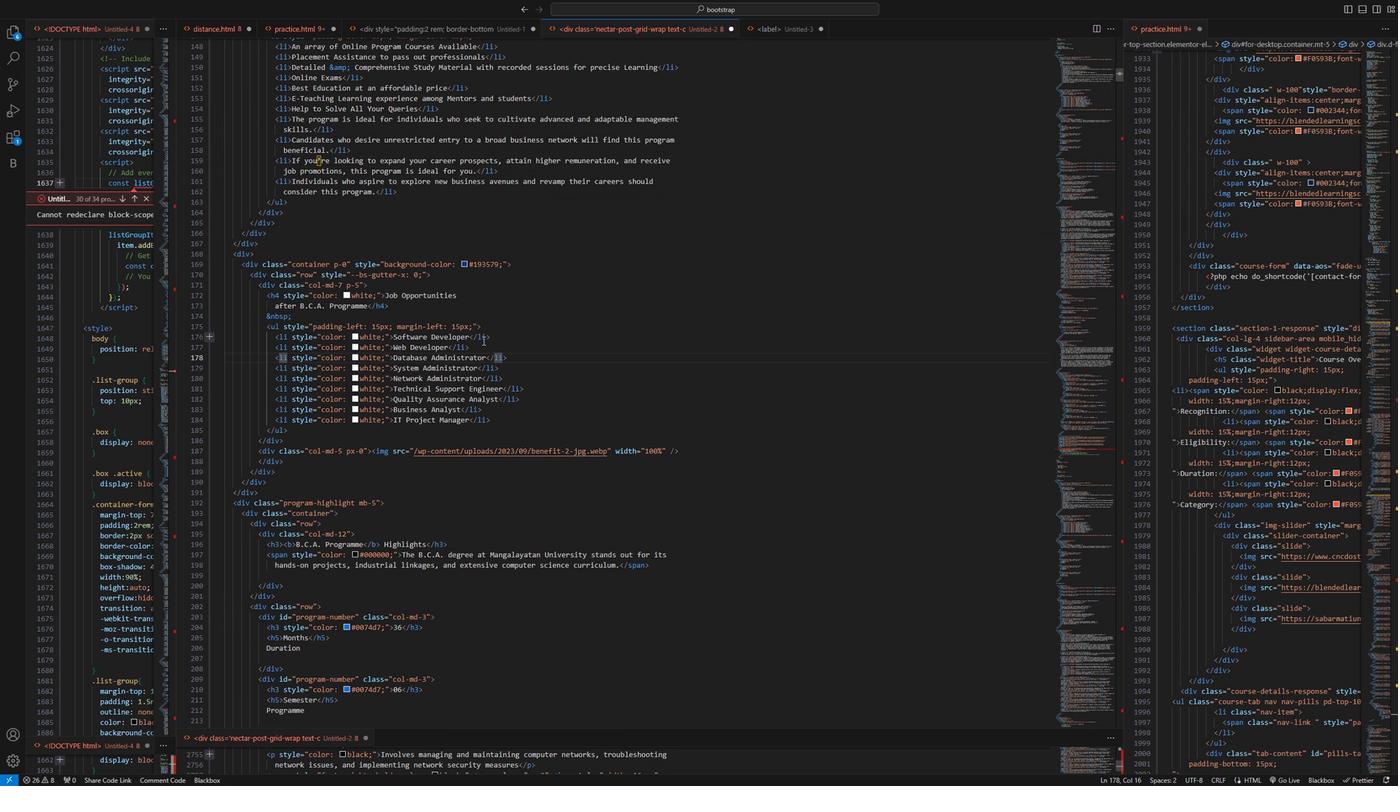
Action: Mouse moved to (472, 346)
Screenshot: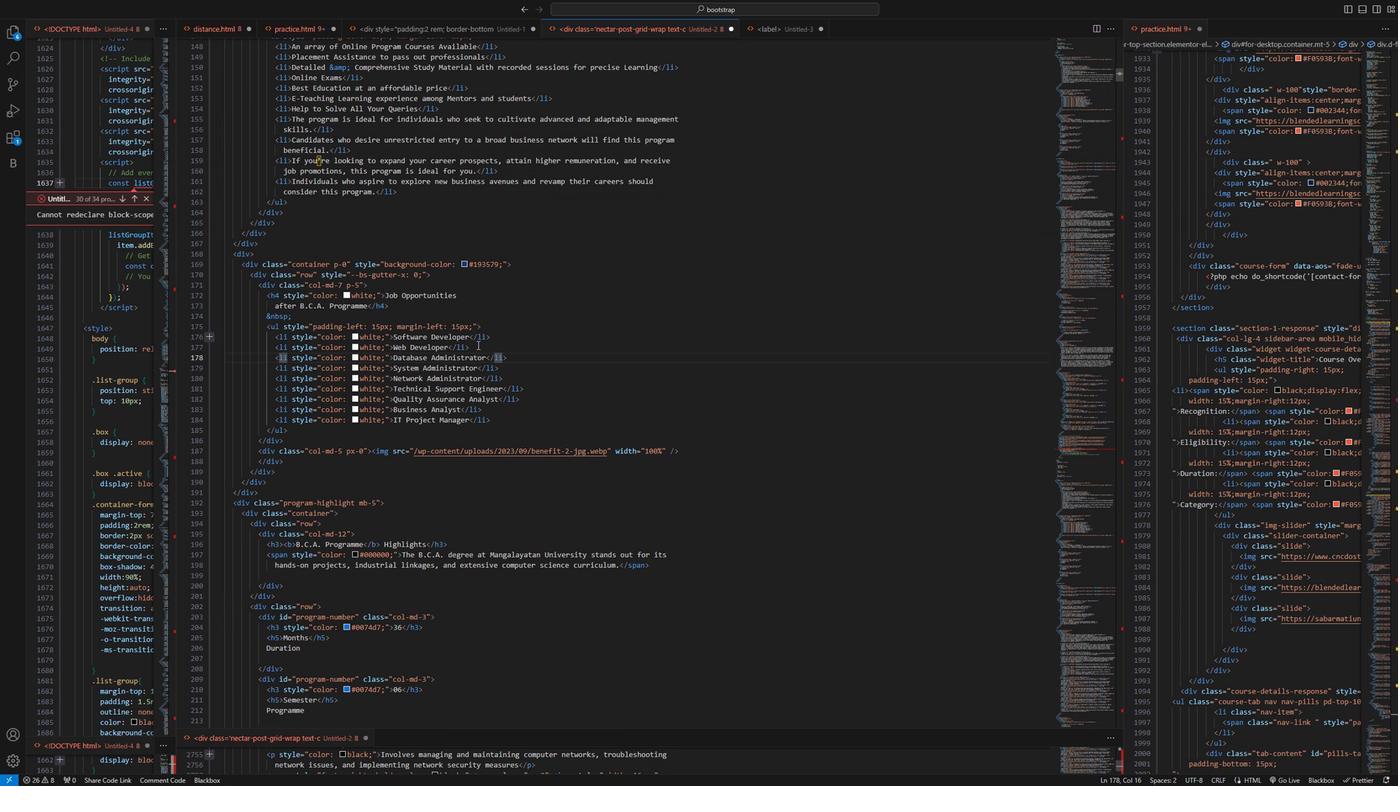 
Action: Mouse scrolled (472, 345) with delta (0, 0)
Screenshot: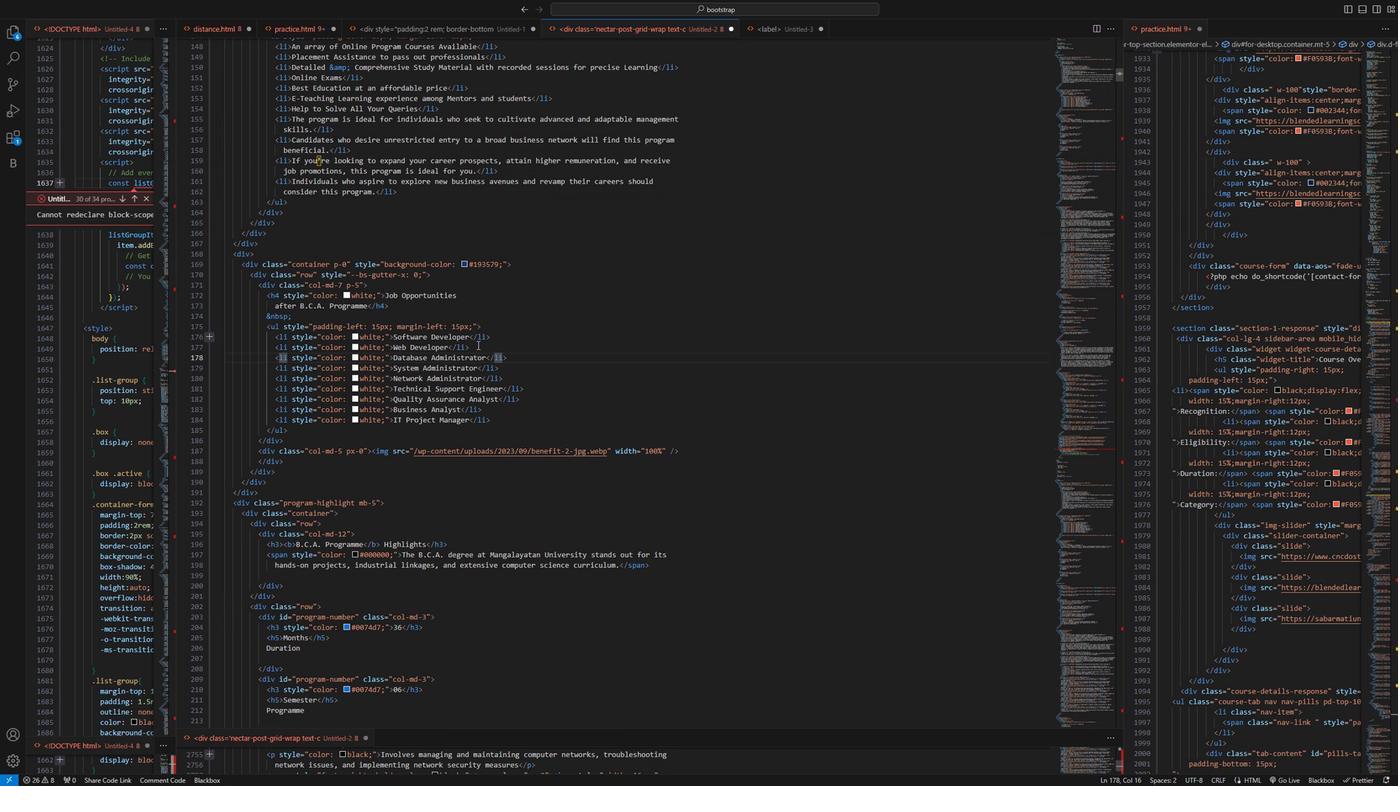 
Action: Mouse moved to (471, 349)
Screenshot: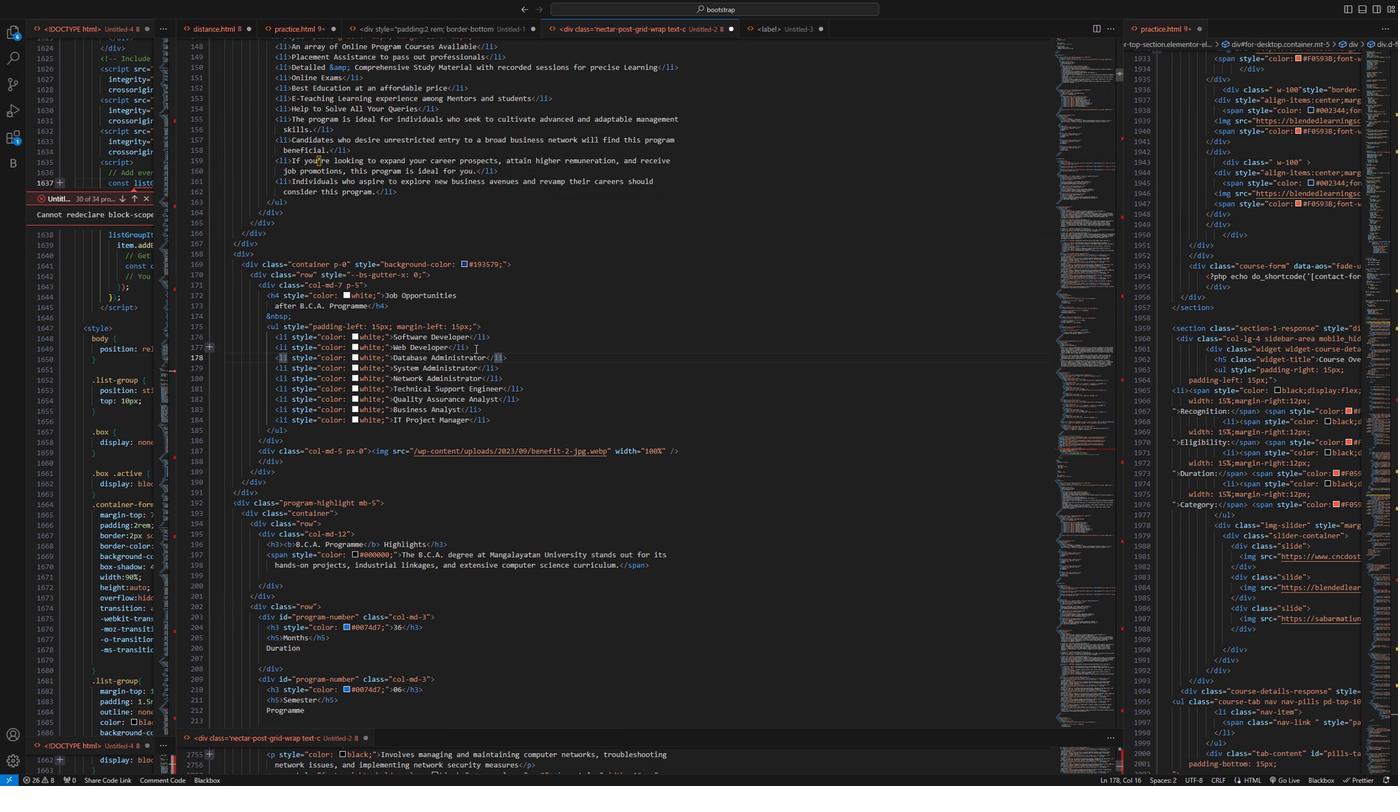 
Action: Mouse scrolled (471, 348) with delta (0, 0)
Screenshot: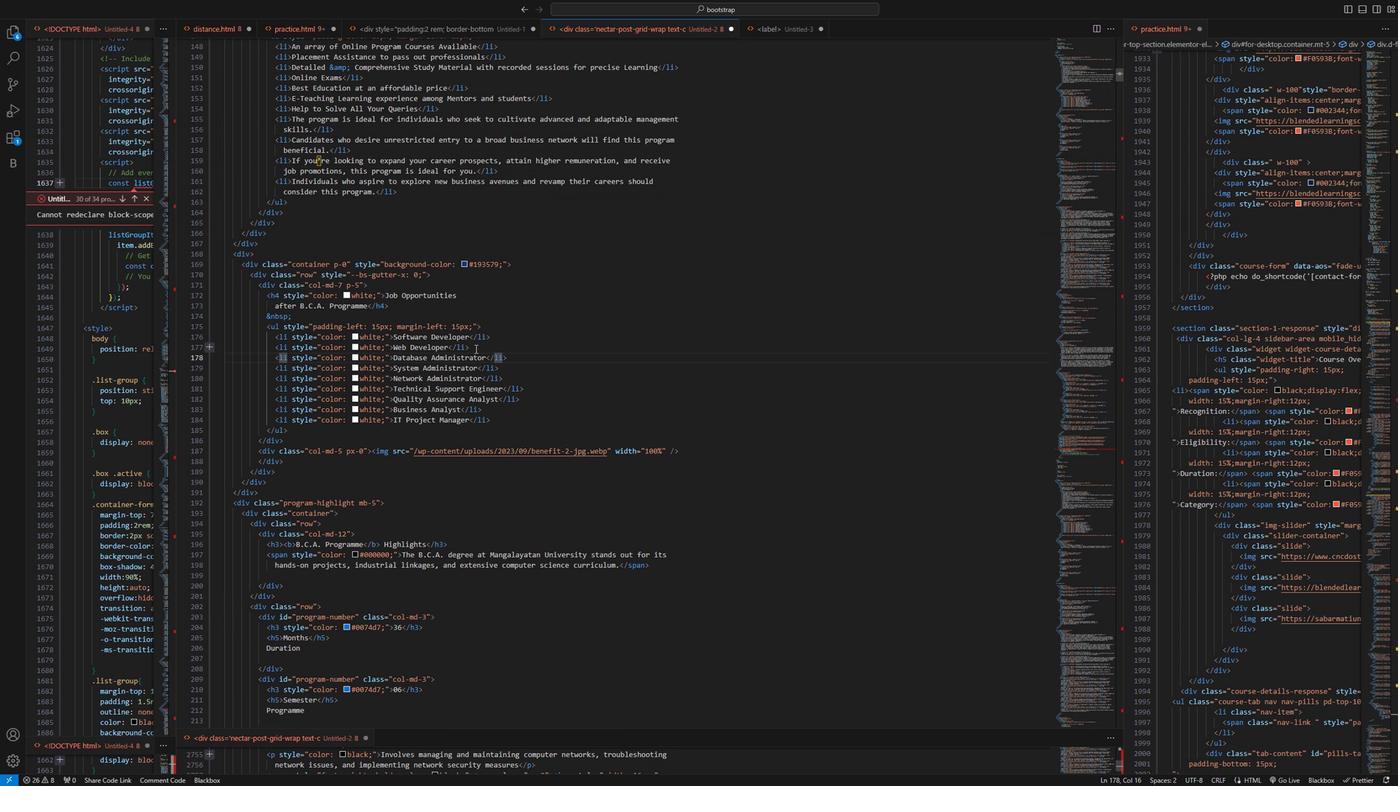 
Action: Mouse moved to (469, 356)
Screenshot: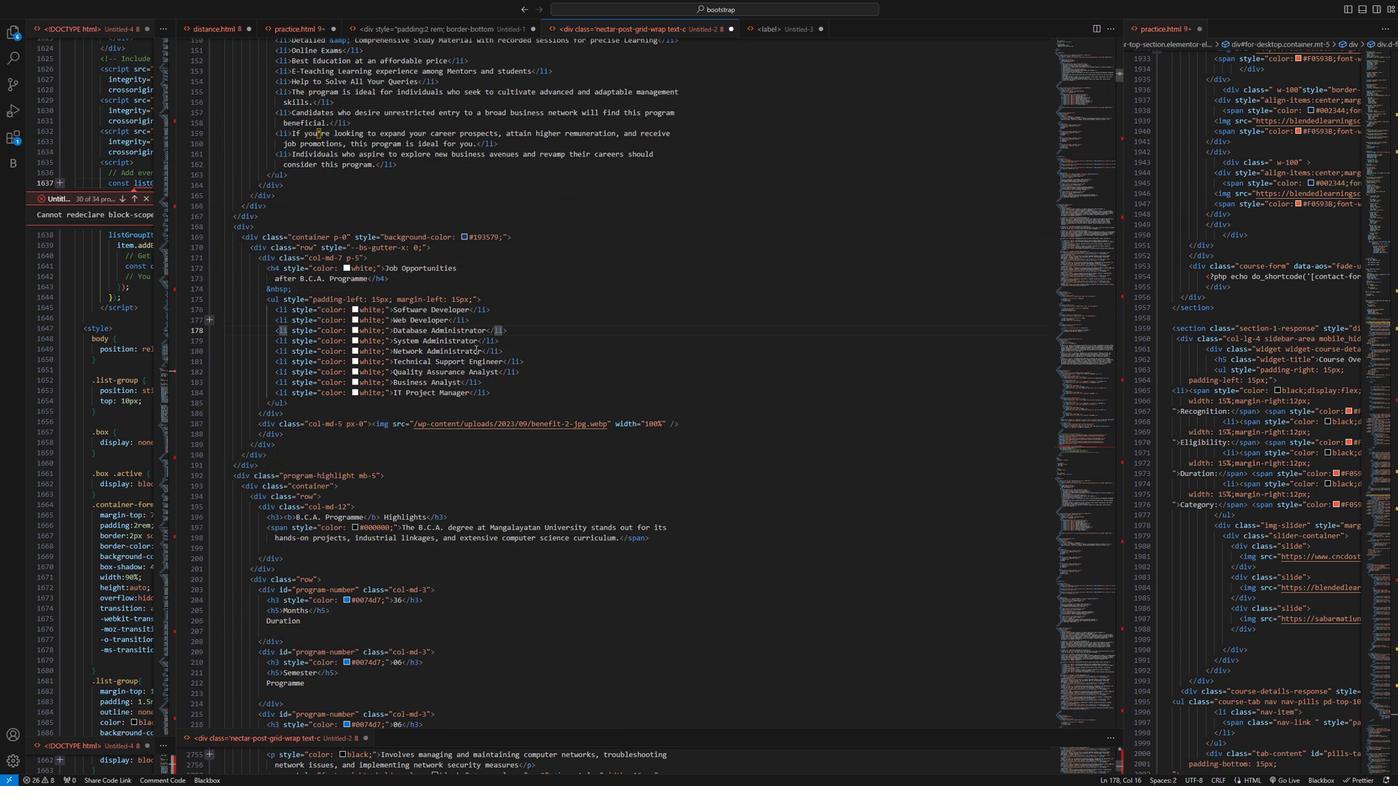 
Action: Mouse scrolled (469, 355) with delta (0, 0)
Screenshot: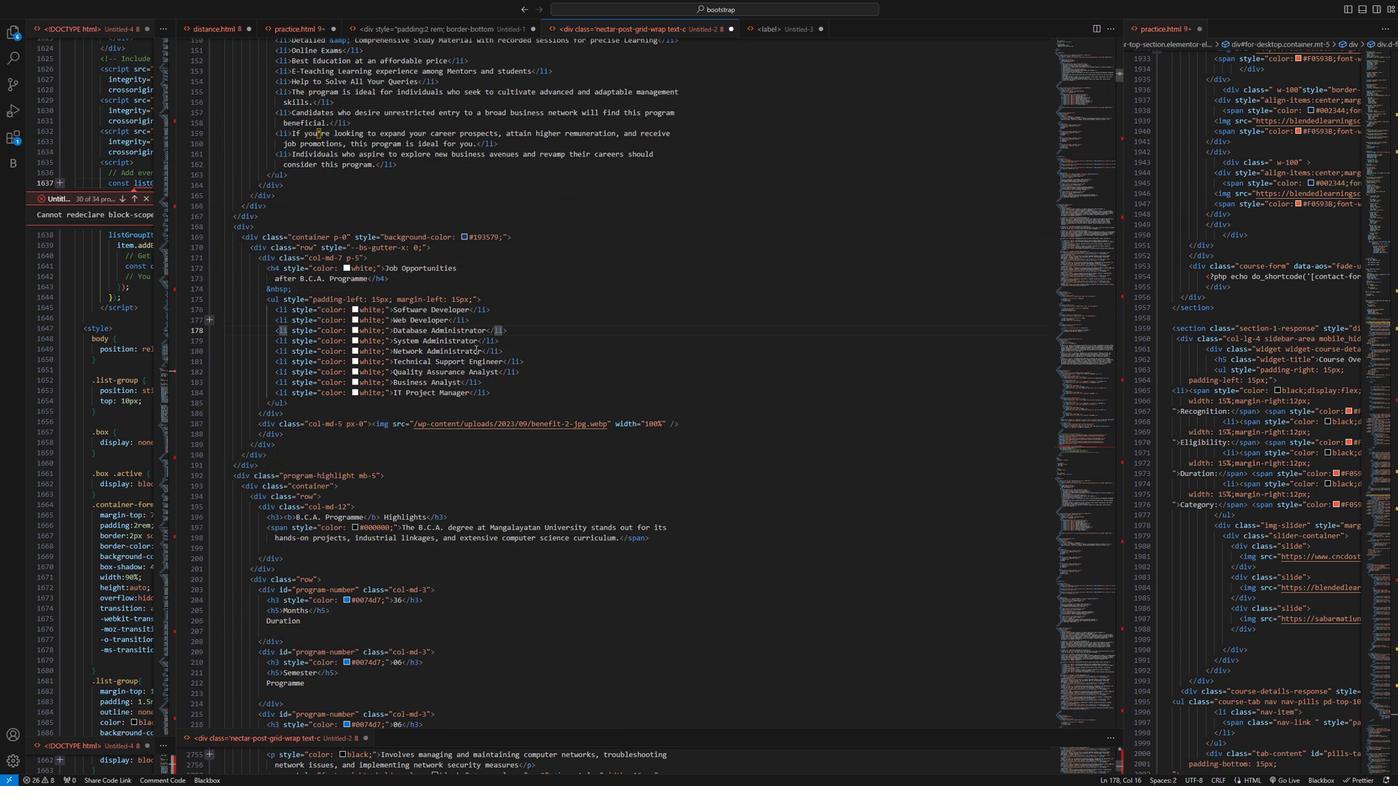 
Action: Mouse moved to (448, 400)
Screenshot: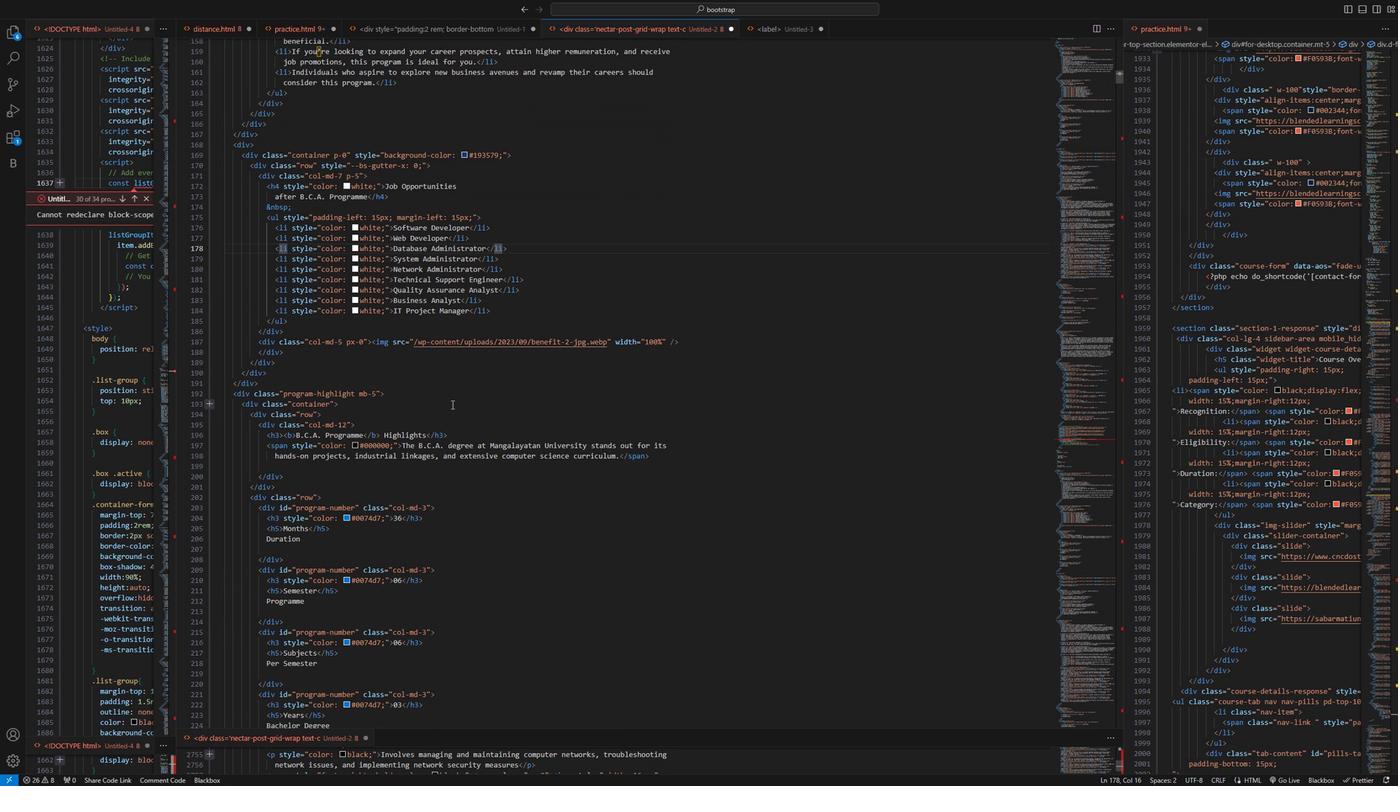 
Action: Mouse scrolled (448, 399) with delta (0, 0)
Screenshot: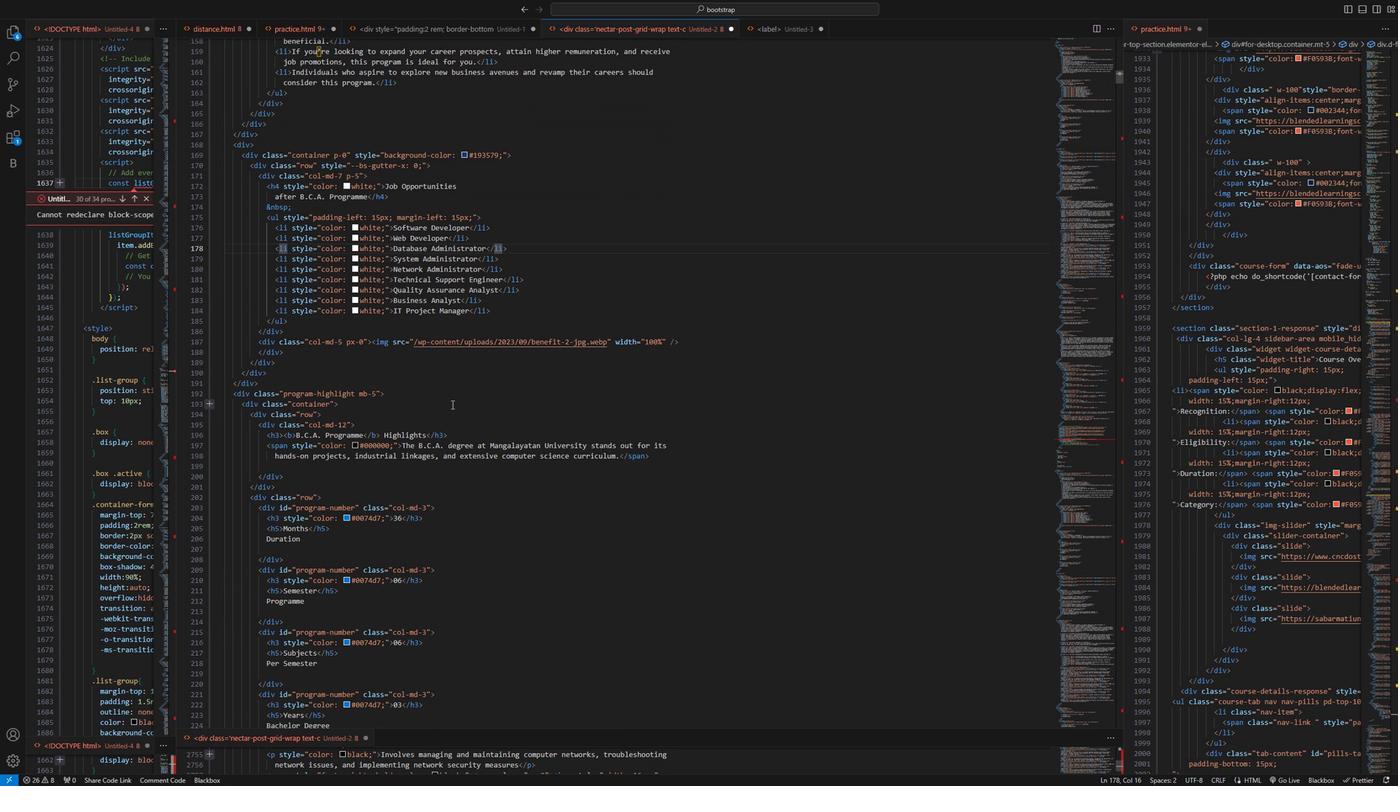 
Action: Mouse scrolled (448, 399) with delta (0, 0)
Screenshot: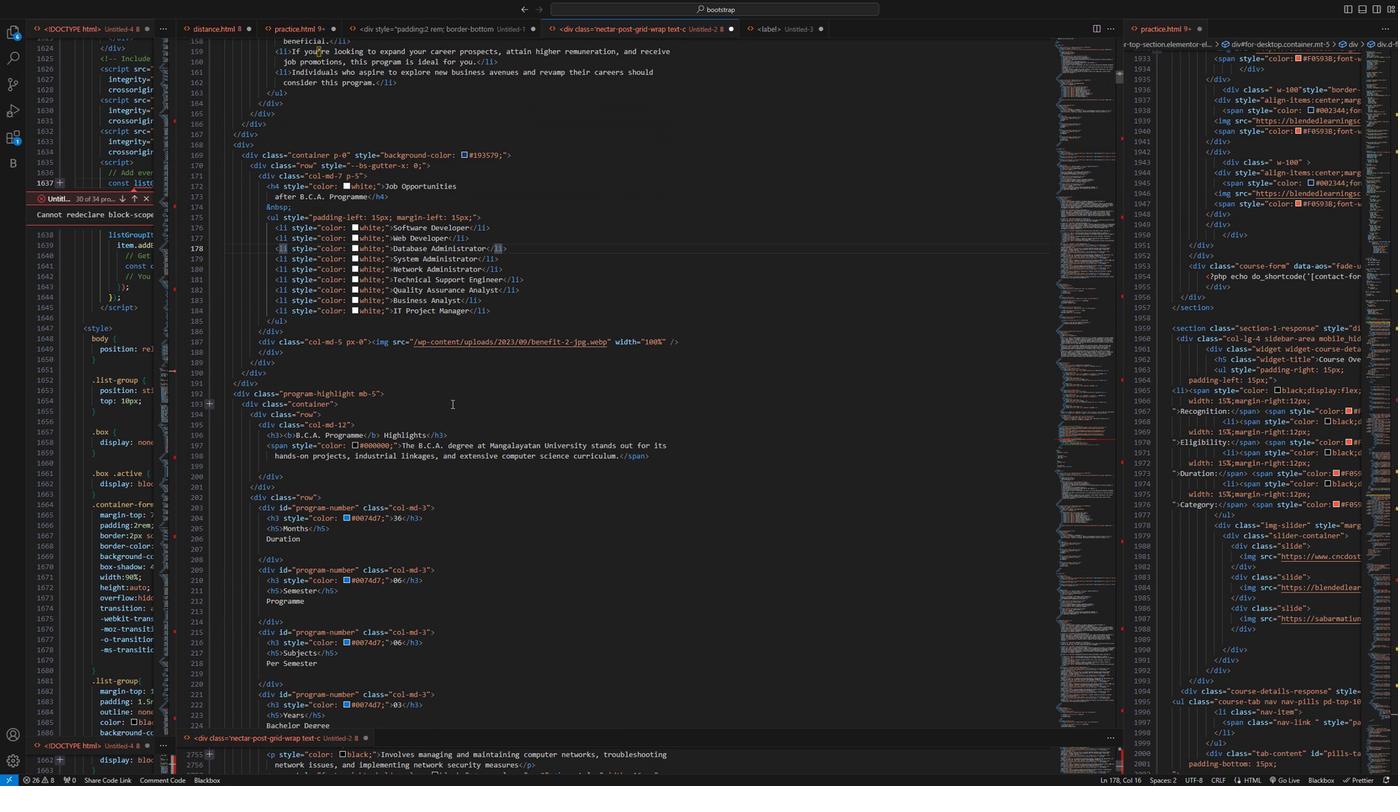 
Action: Mouse scrolled (448, 399) with delta (0, 0)
Screenshot: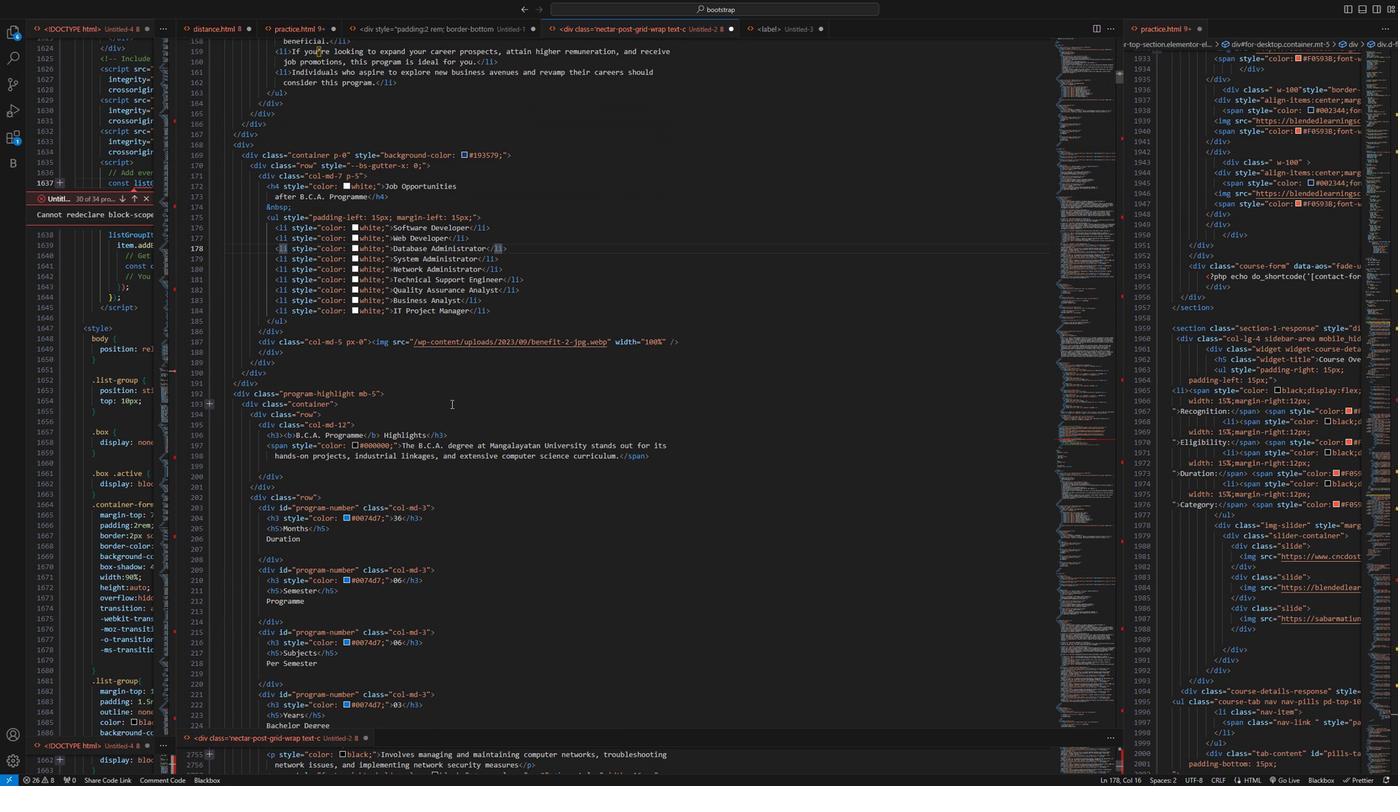 
Action: Mouse moved to (431, 398)
Screenshot: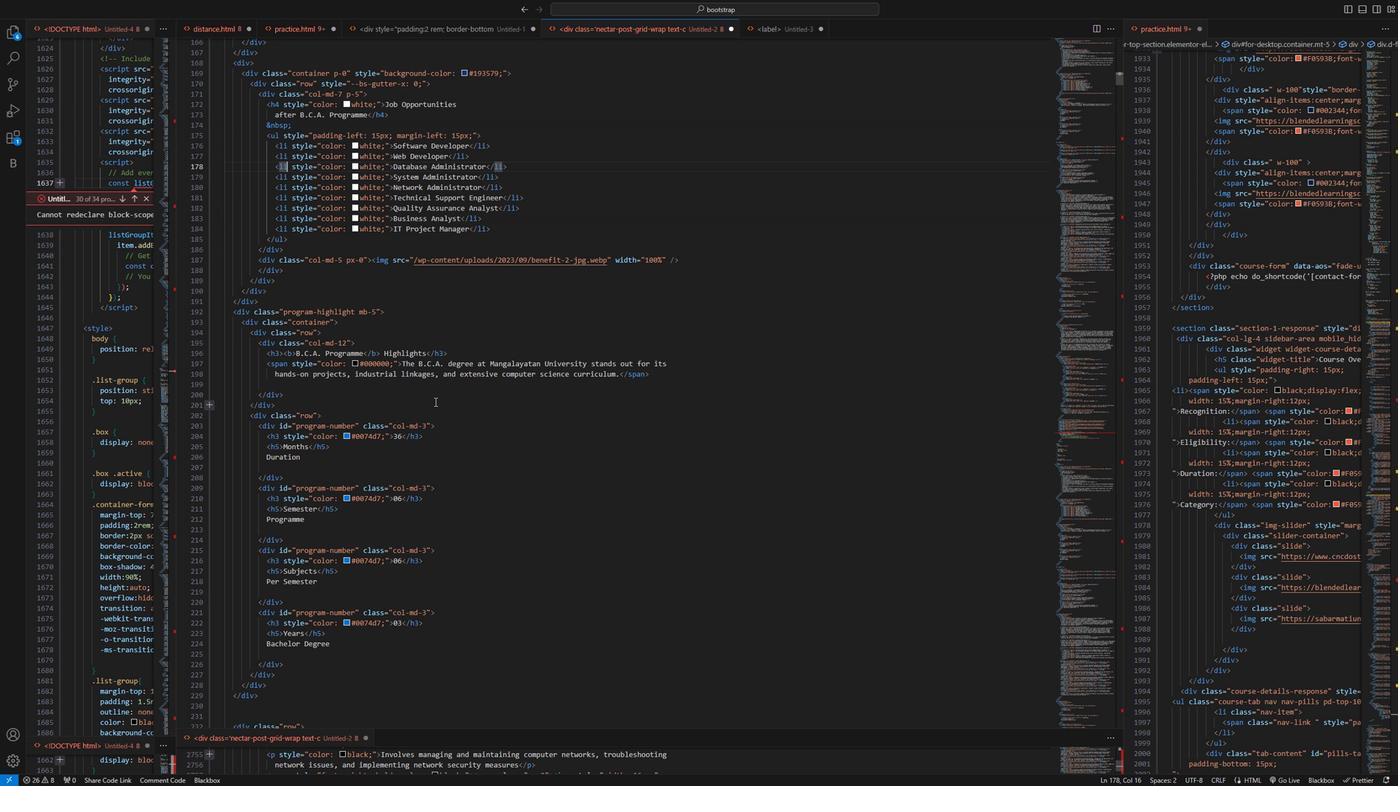 
Action: Mouse scrolled (431, 397) with delta (0, 0)
Screenshot: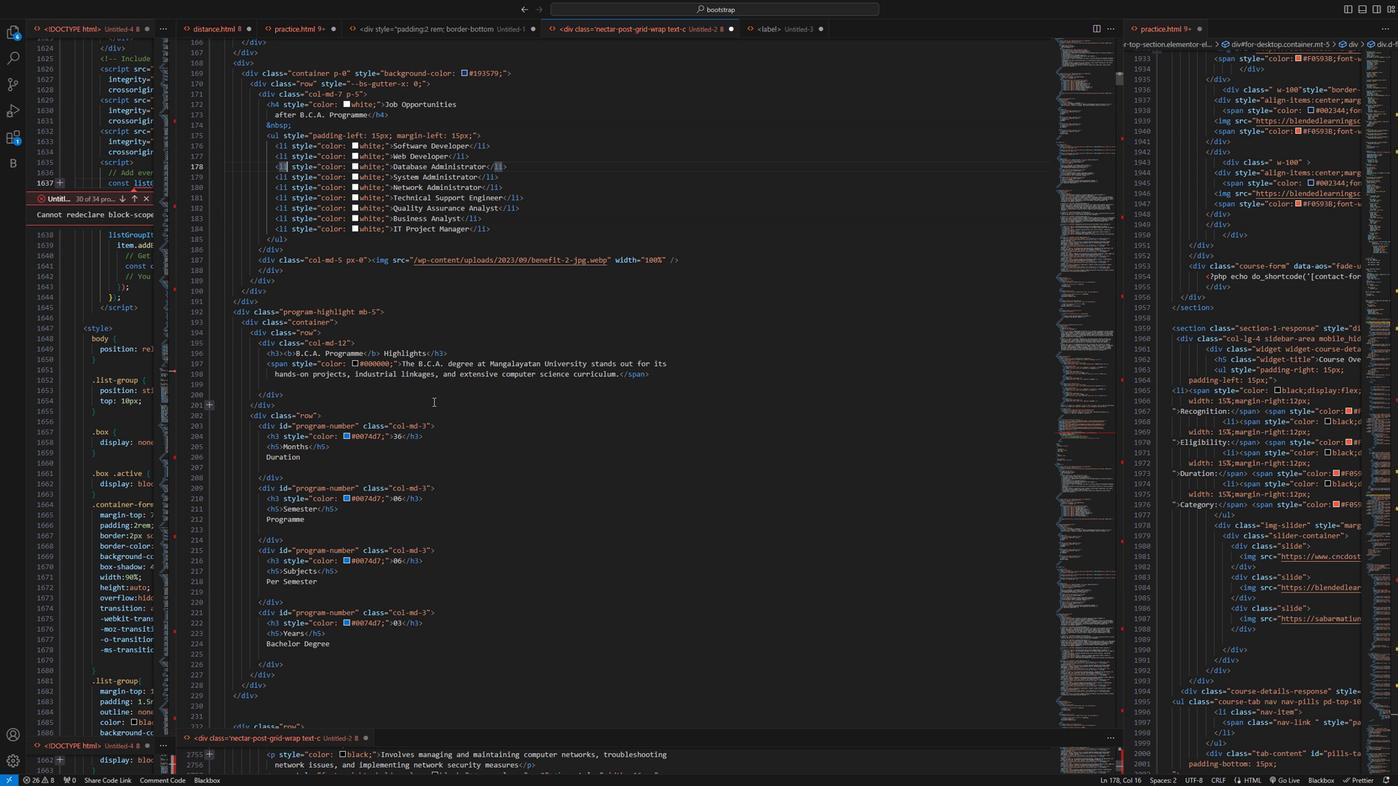 
Action: Mouse moved to (431, 398)
Screenshot: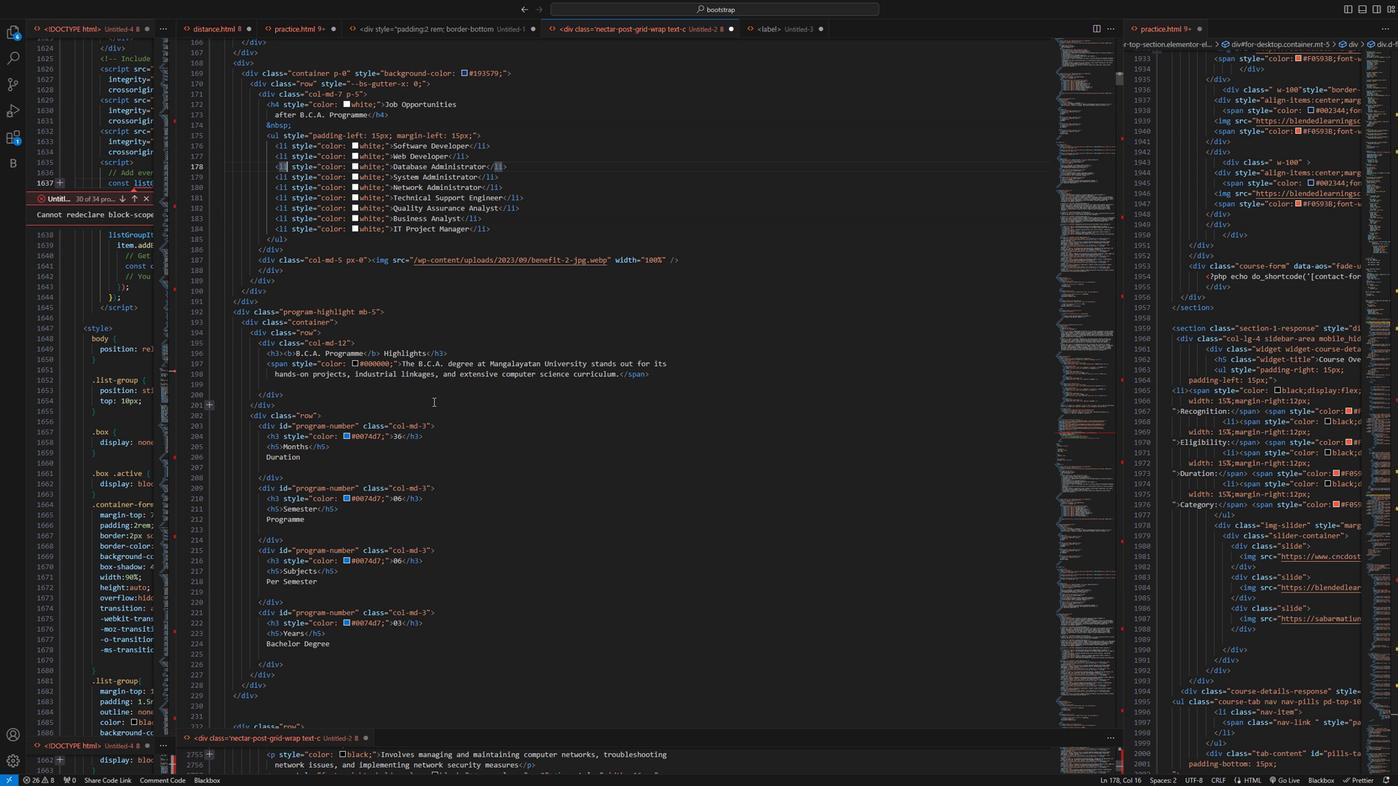 
Action: Mouse scrolled (431, 397) with delta (0, 0)
Screenshot: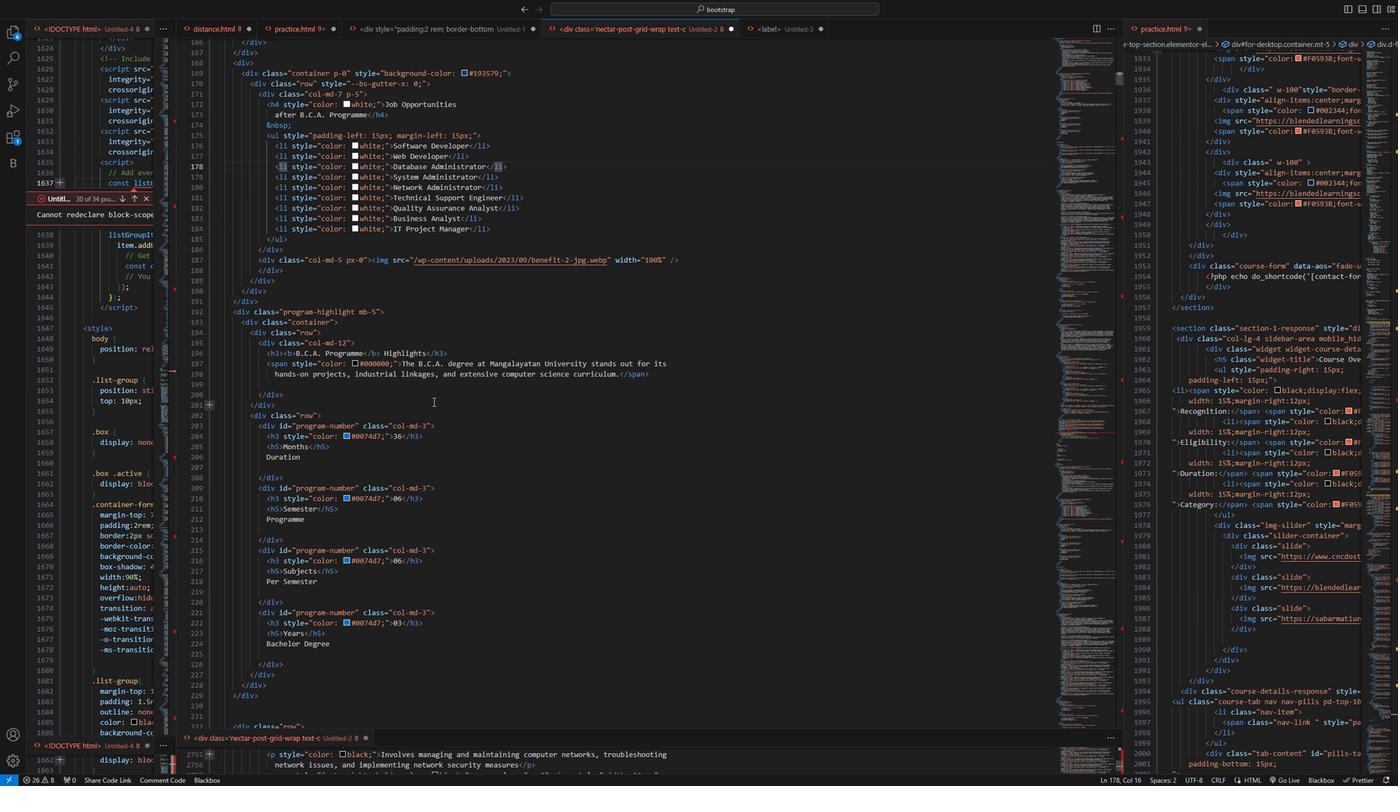
Action: Mouse scrolled (431, 397) with delta (0, 0)
Screenshot: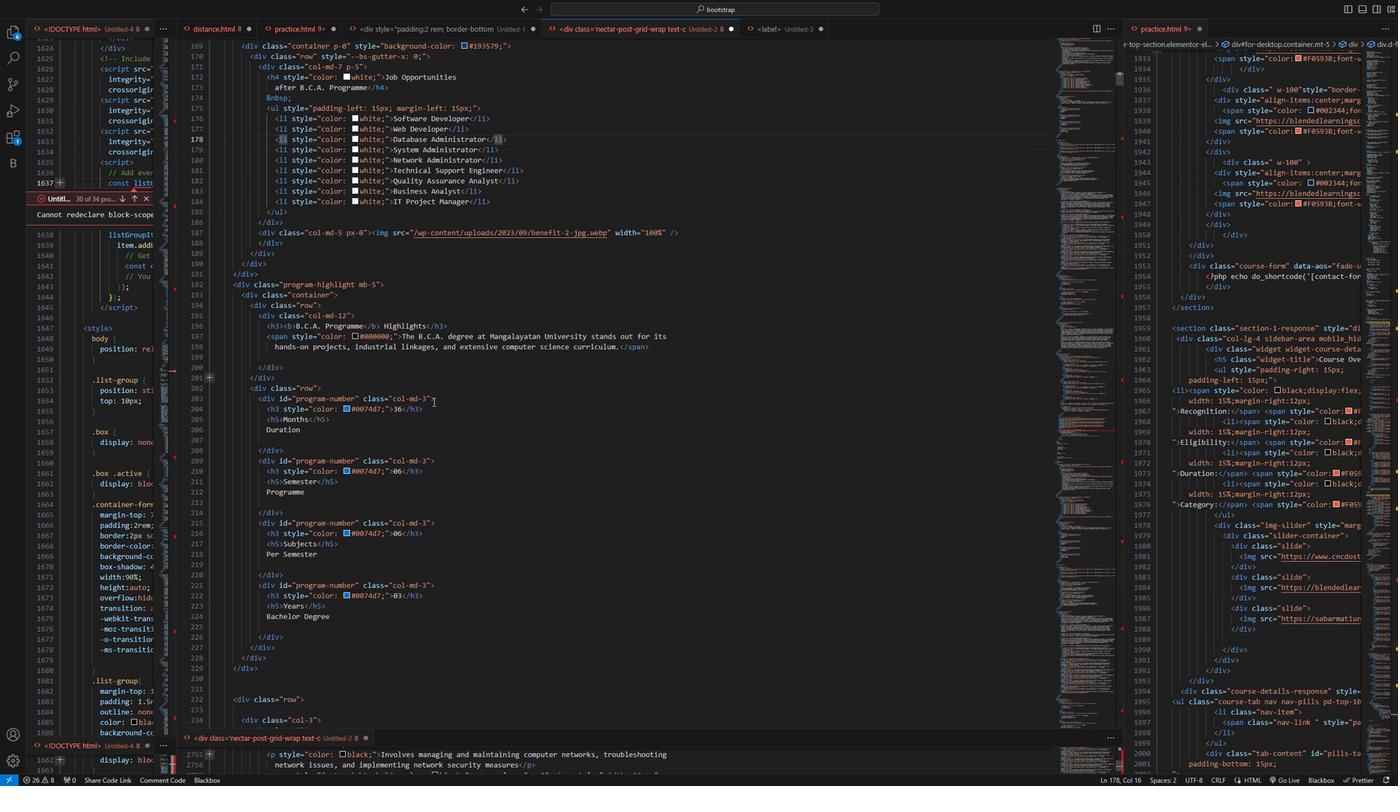 
Action: Mouse scrolled (431, 397) with delta (0, 0)
Screenshot: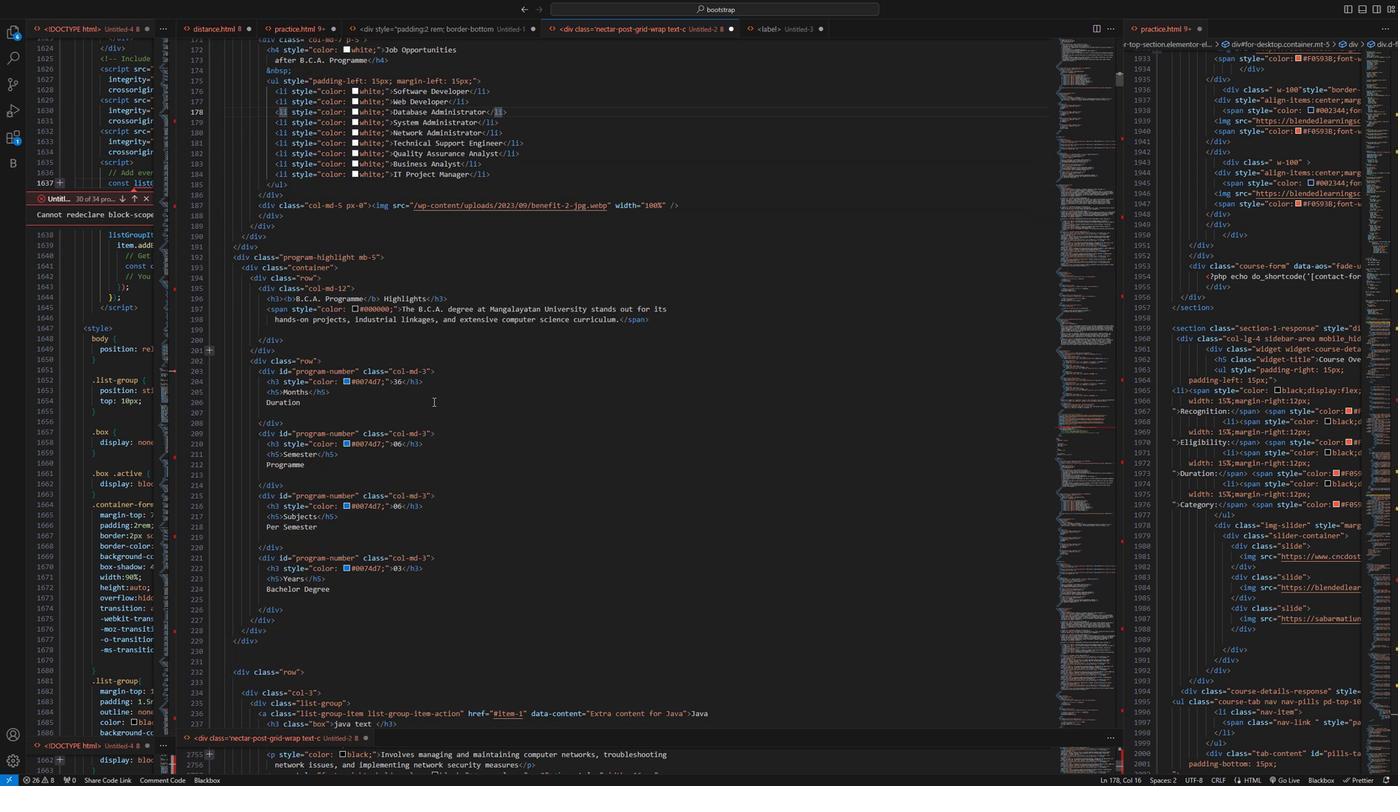 
Action: Mouse scrolled (431, 397) with delta (0, 0)
Screenshot: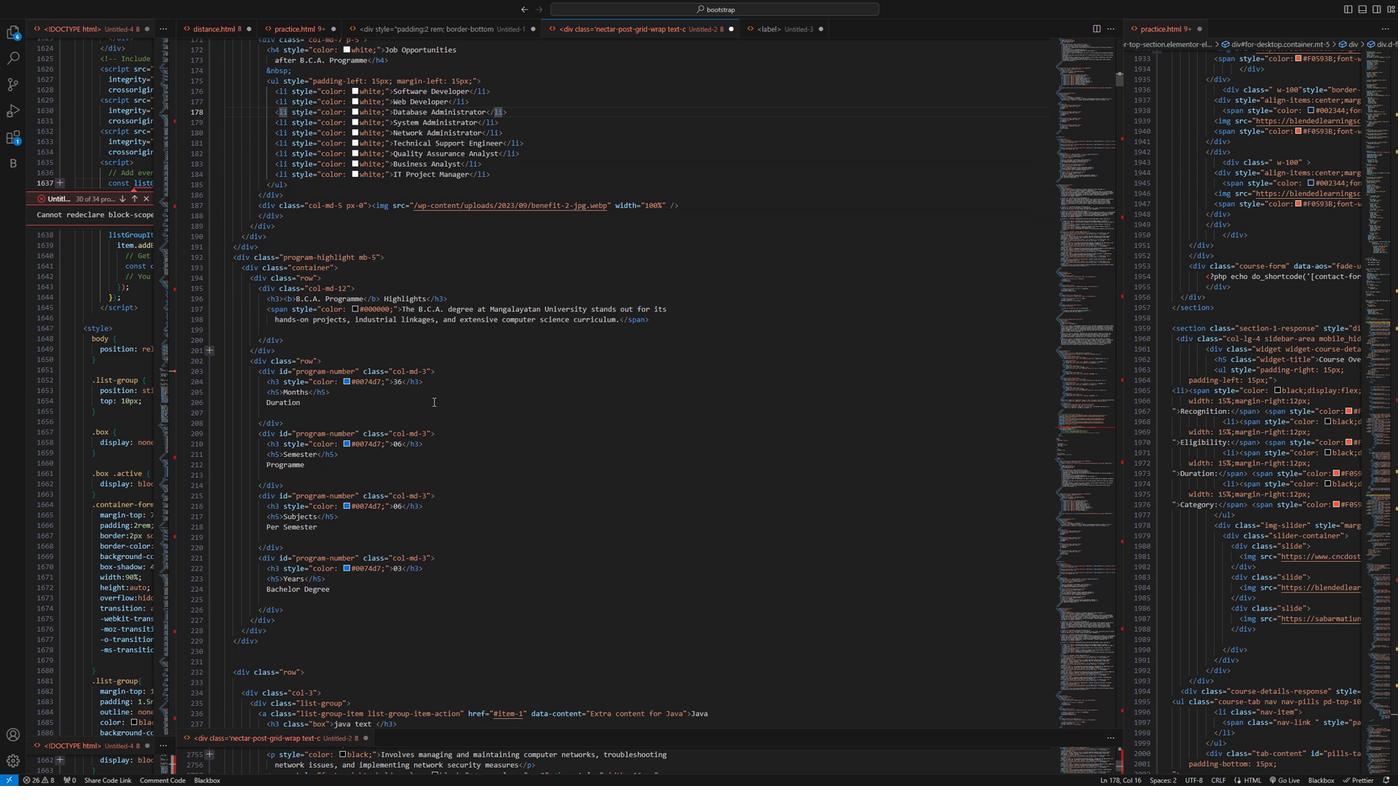 
Action: Mouse moved to (429, 398)
Screenshot: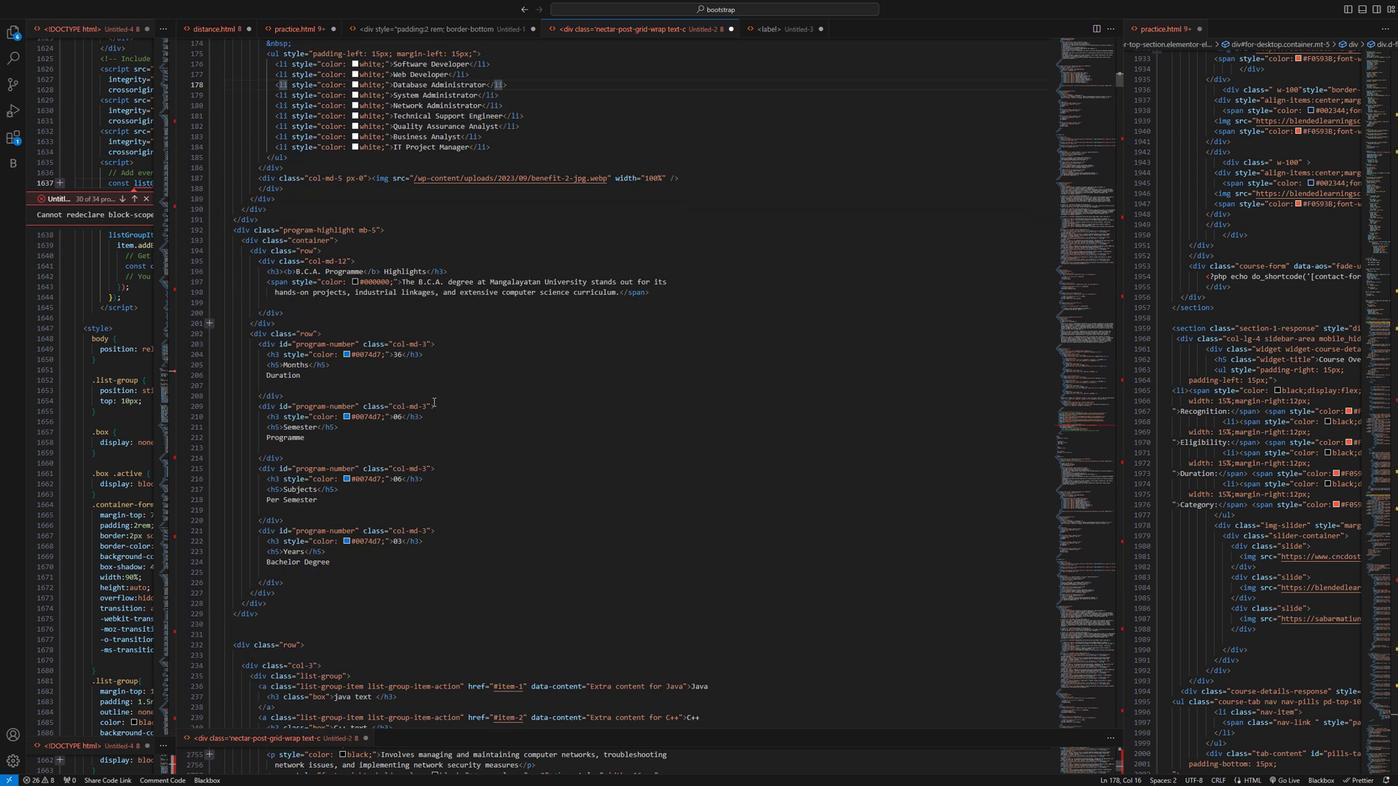 
Action: Mouse scrolled (429, 397) with delta (0, 0)
Screenshot: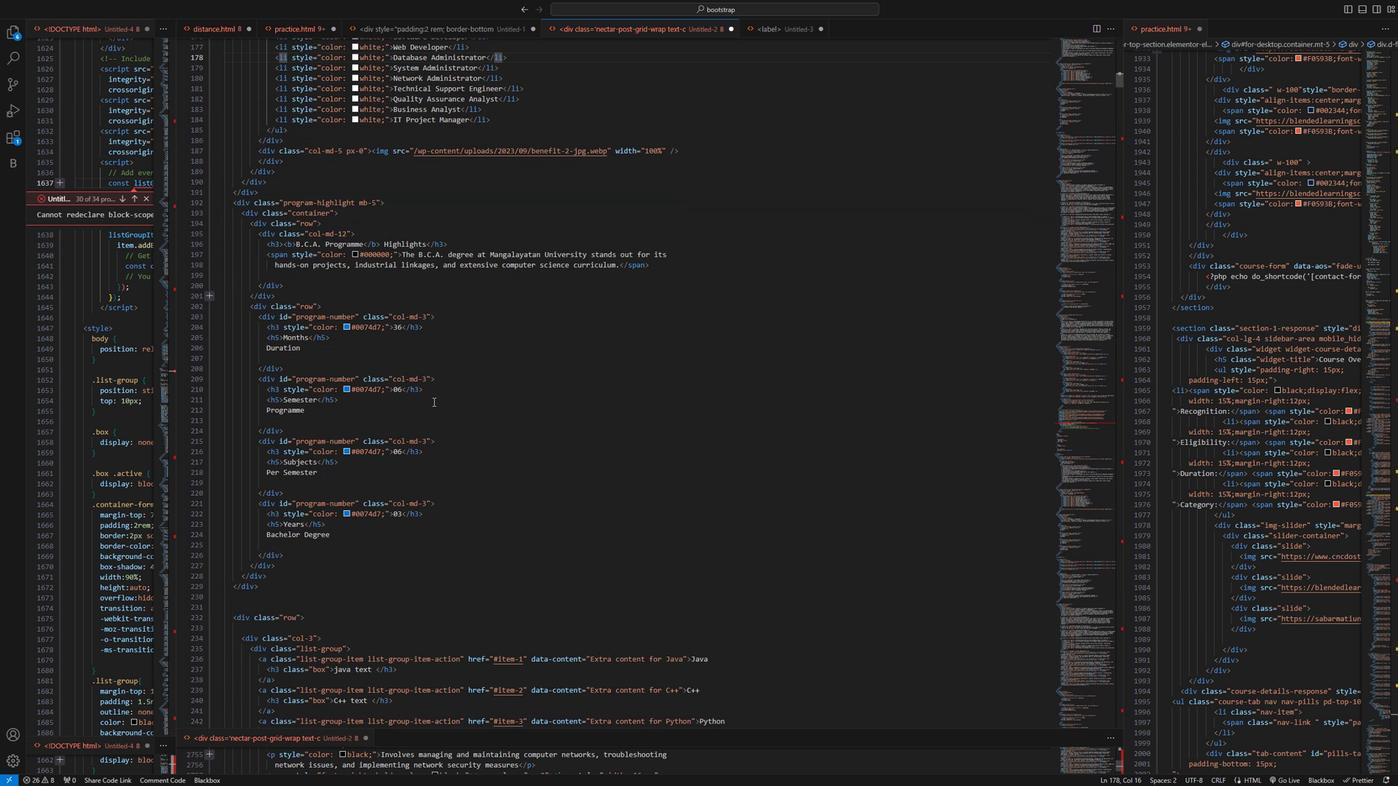 
Action: Mouse moved to (429, 399)
Screenshot: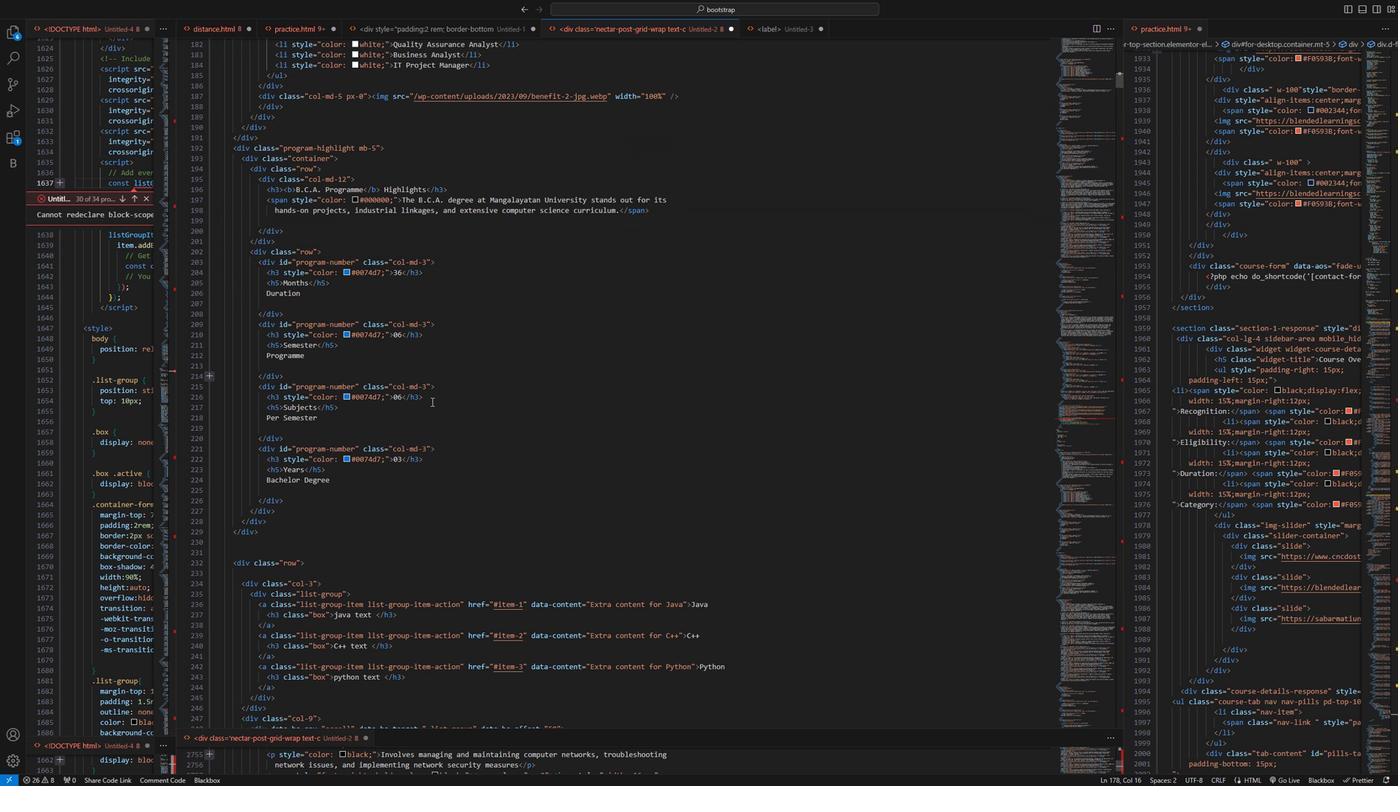 
Action: Mouse scrolled (429, 398) with delta (0, 0)
Screenshot: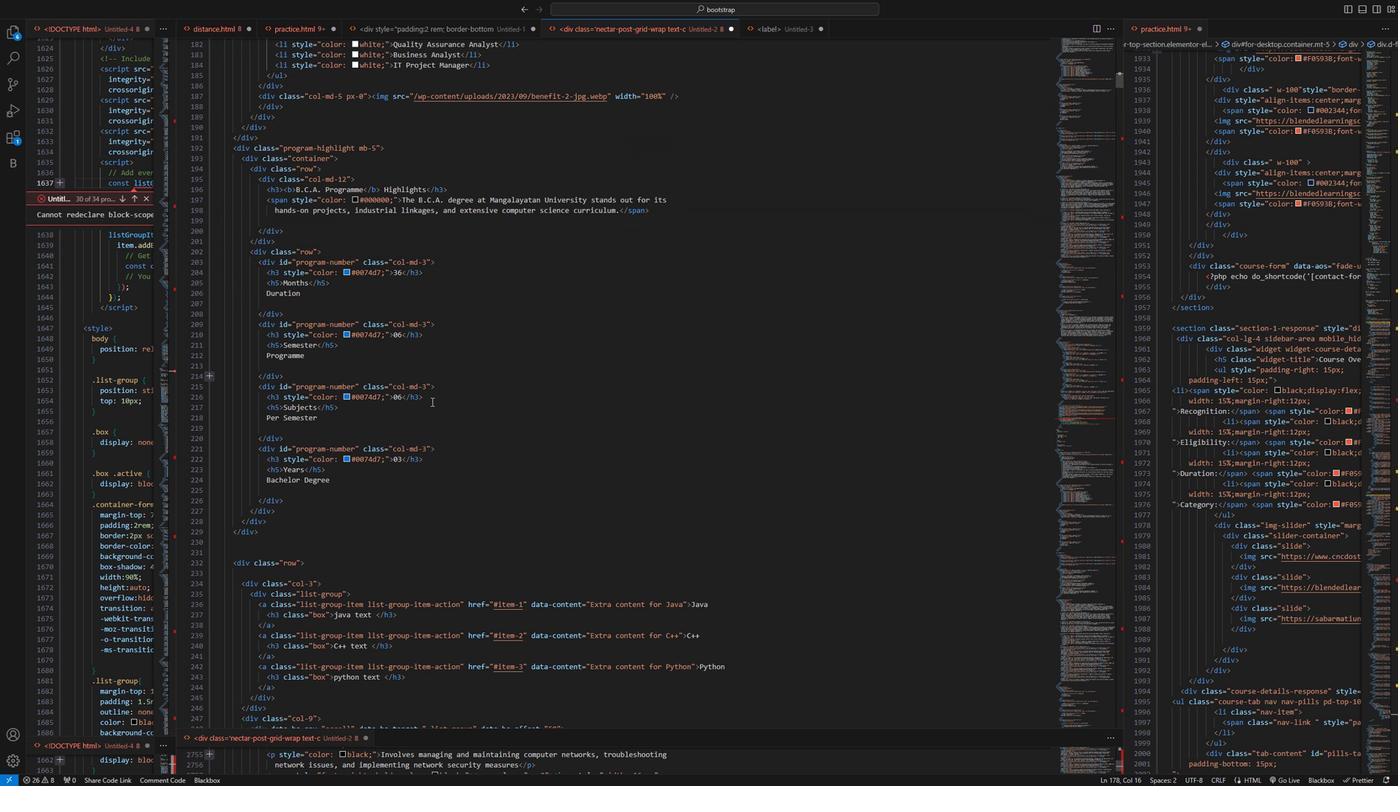 
Action: Mouse scrolled (429, 398) with delta (0, 0)
Screenshot: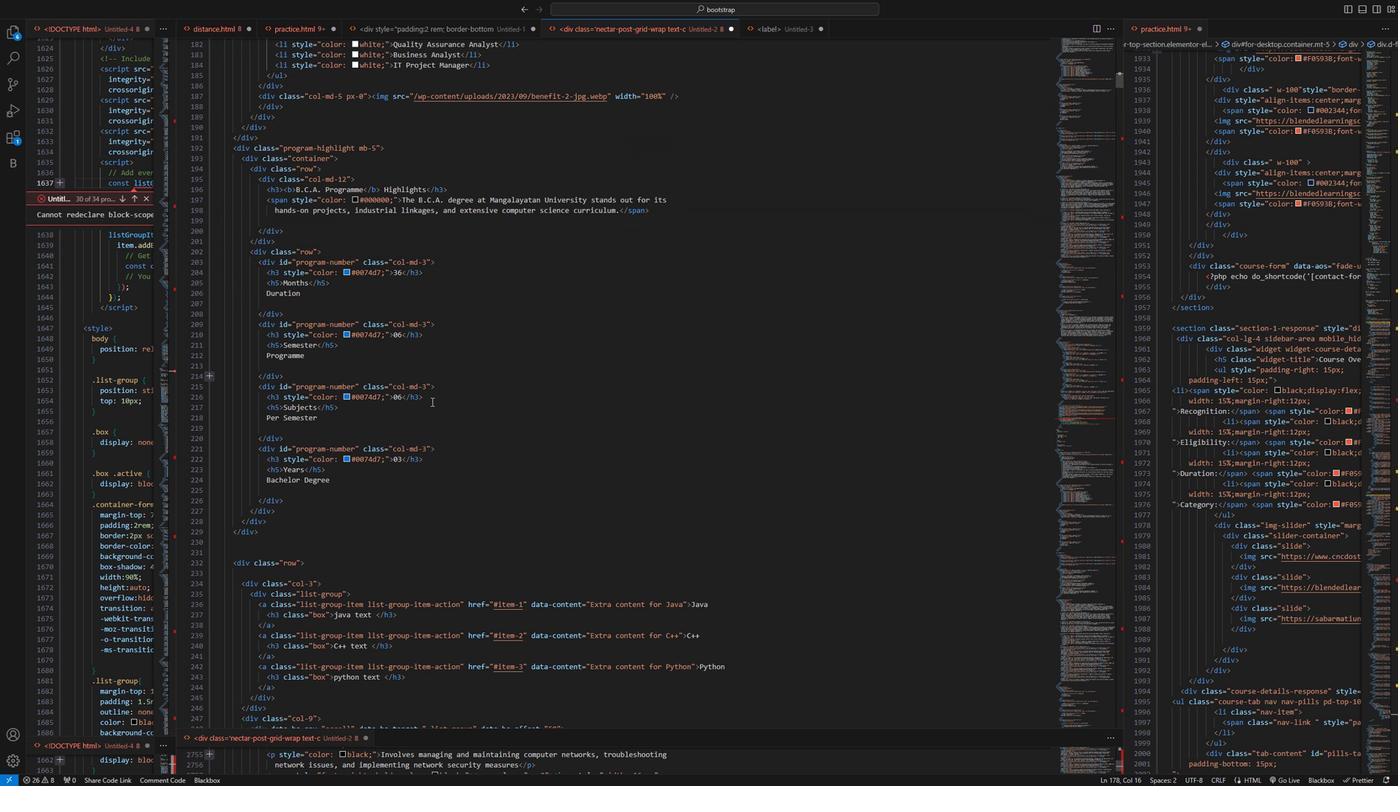 
Action: Mouse scrolled (429, 398) with delta (0, 0)
Screenshot: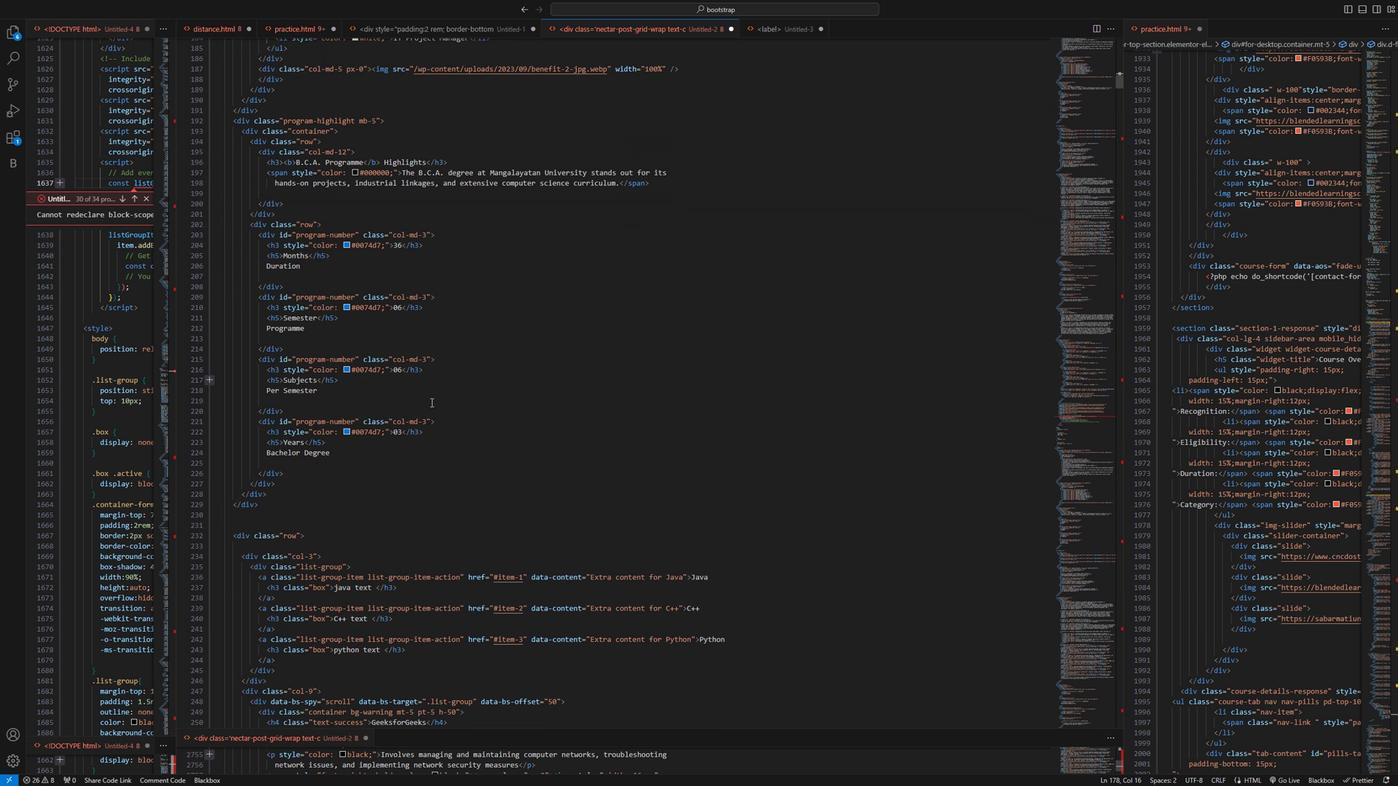 
Action: Mouse scrolled (429, 398) with delta (0, 0)
Screenshot: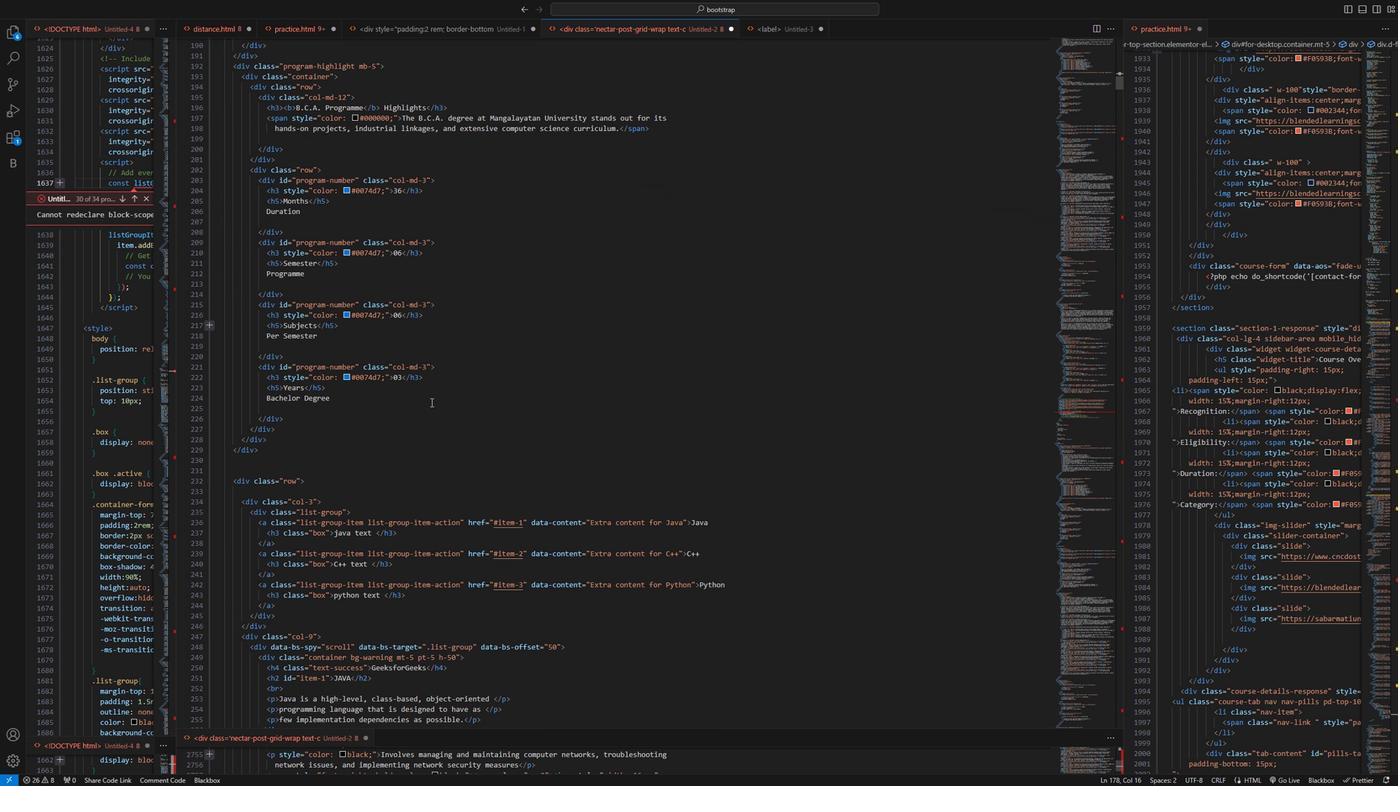 
Action: Mouse scrolled (429, 398) with delta (0, 0)
Screenshot: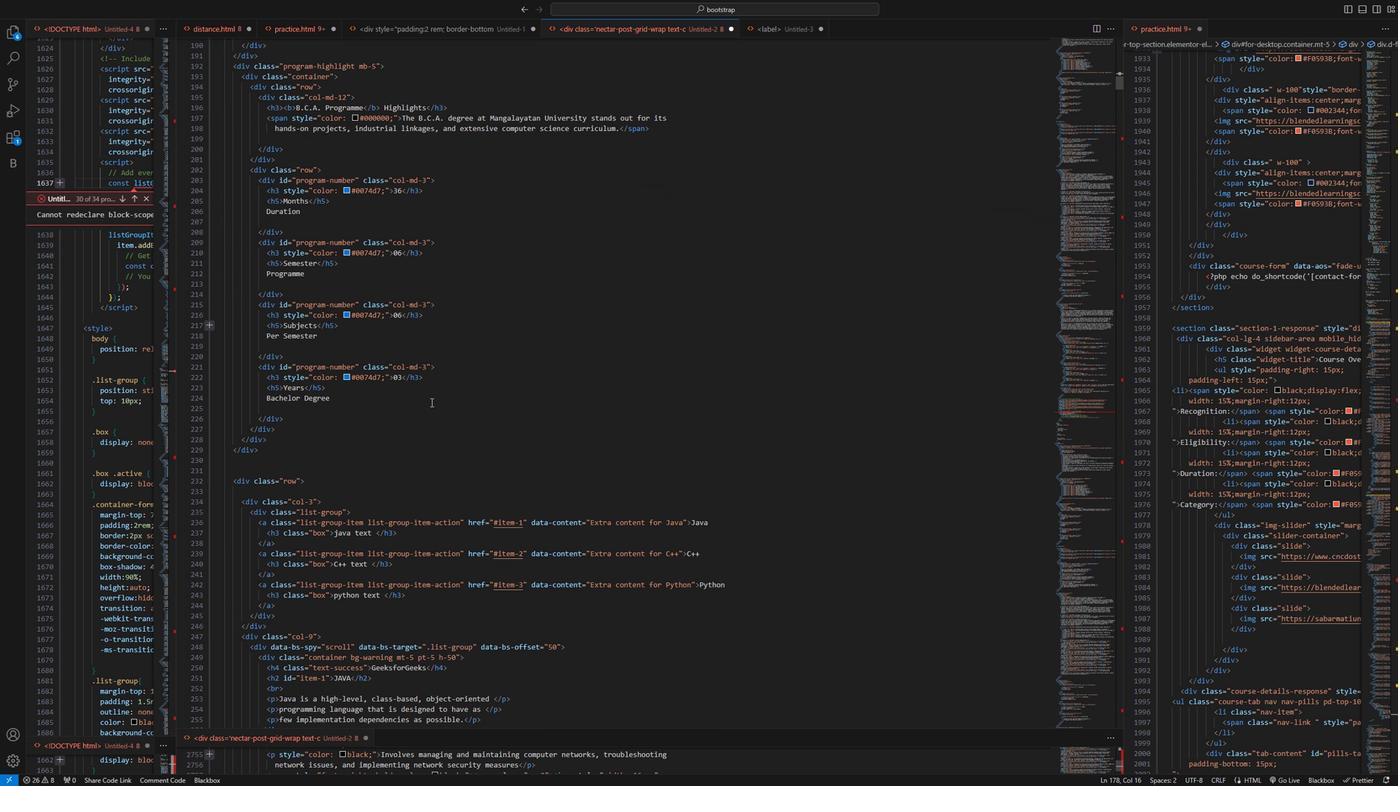 
Action: Mouse scrolled (429, 398) with delta (0, 0)
Screenshot: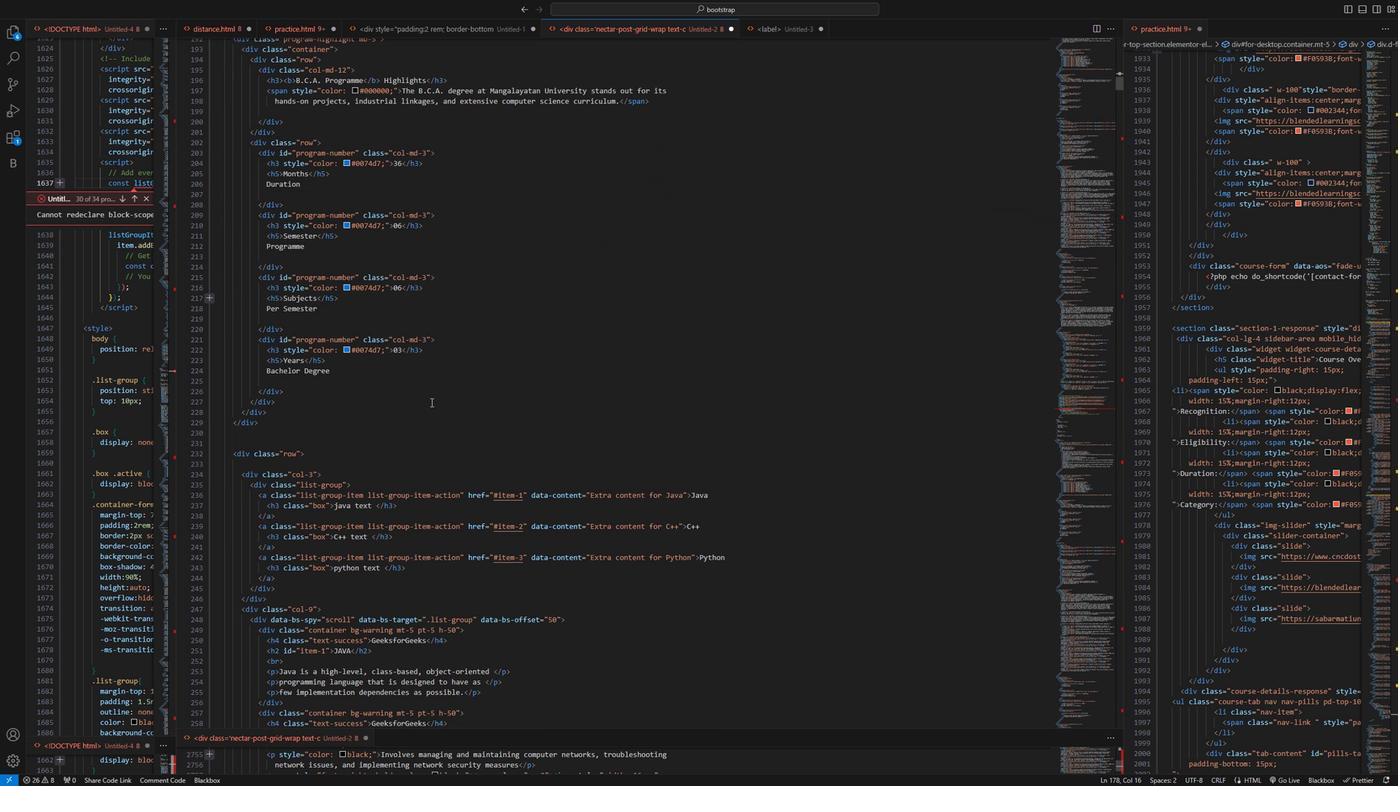
Action: Mouse scrolled (429, 398) with delta (0, 0)
Screenshot: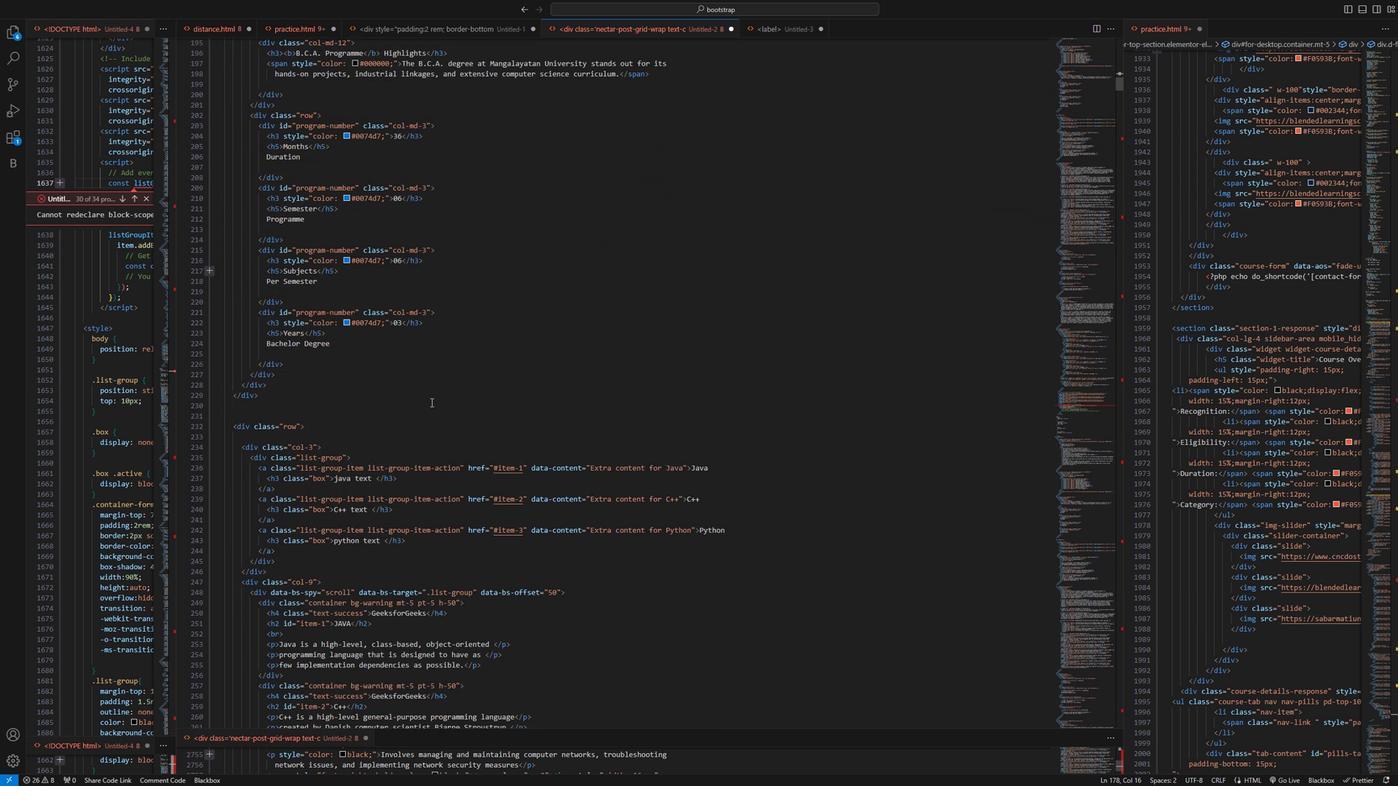 
Action: Mouse scrolled (429, 398) with delta (0, 0)
Screenshot: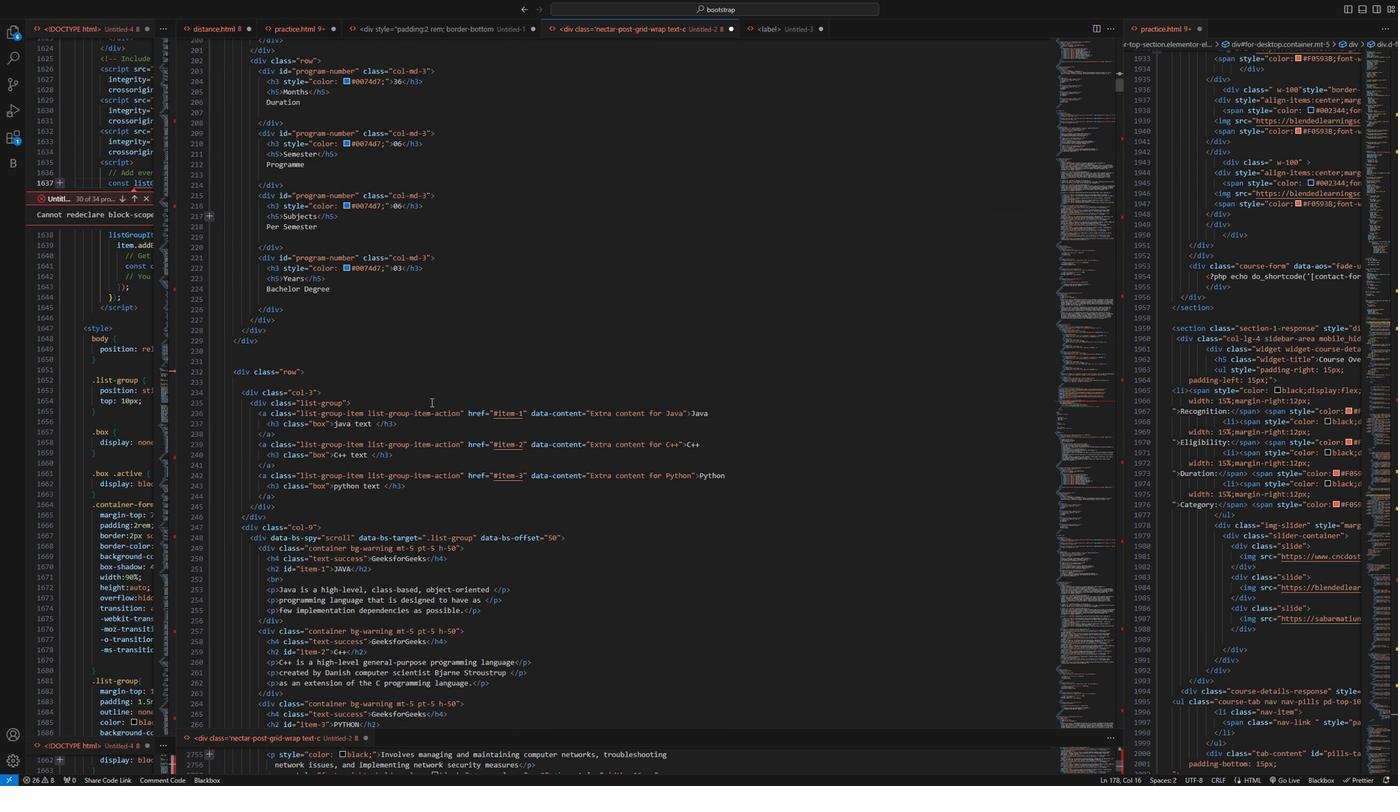 
Action: Mouse scrolled (429, 398) with delta (0, 0)
Screenshot: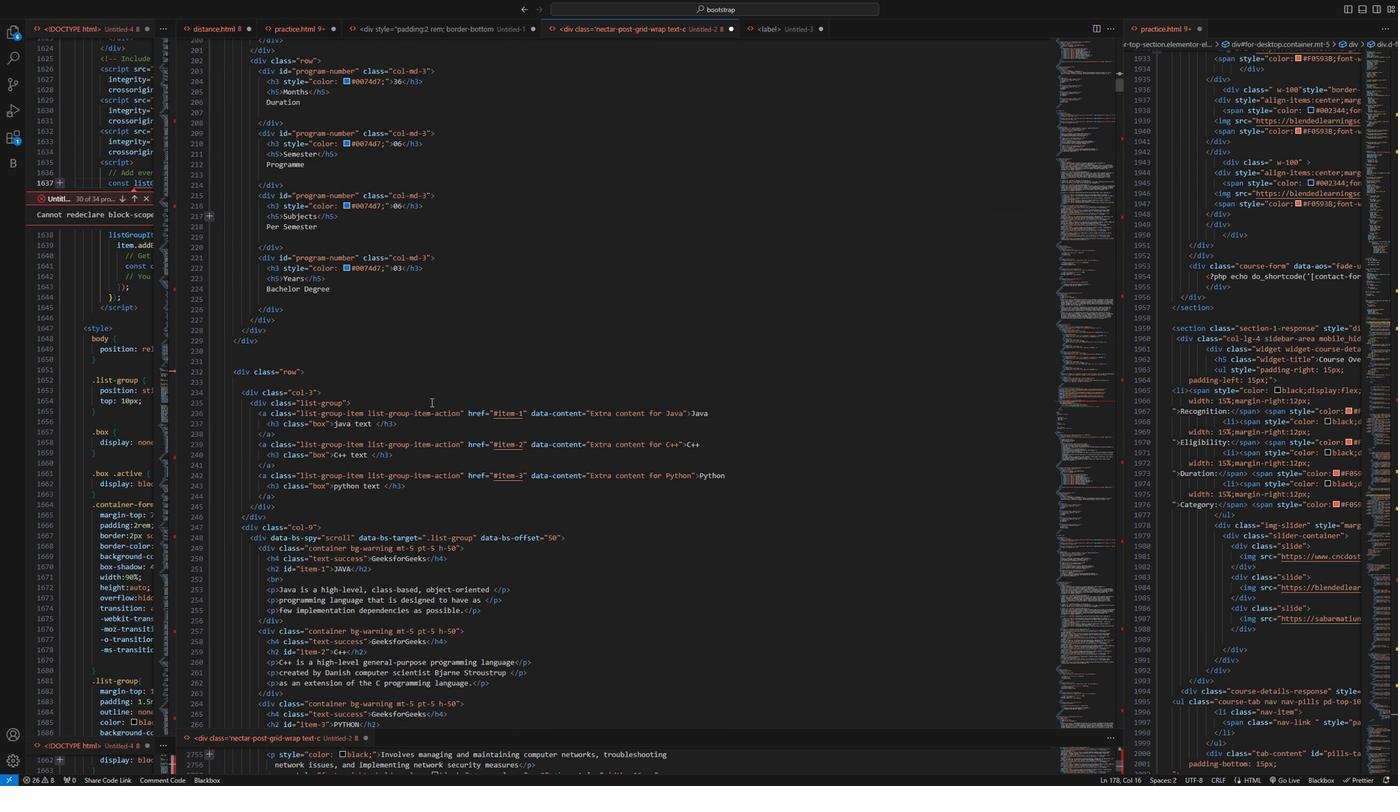 
Action: Mouse scrolled (429, 398) with delta (0, 0)
Screenshot: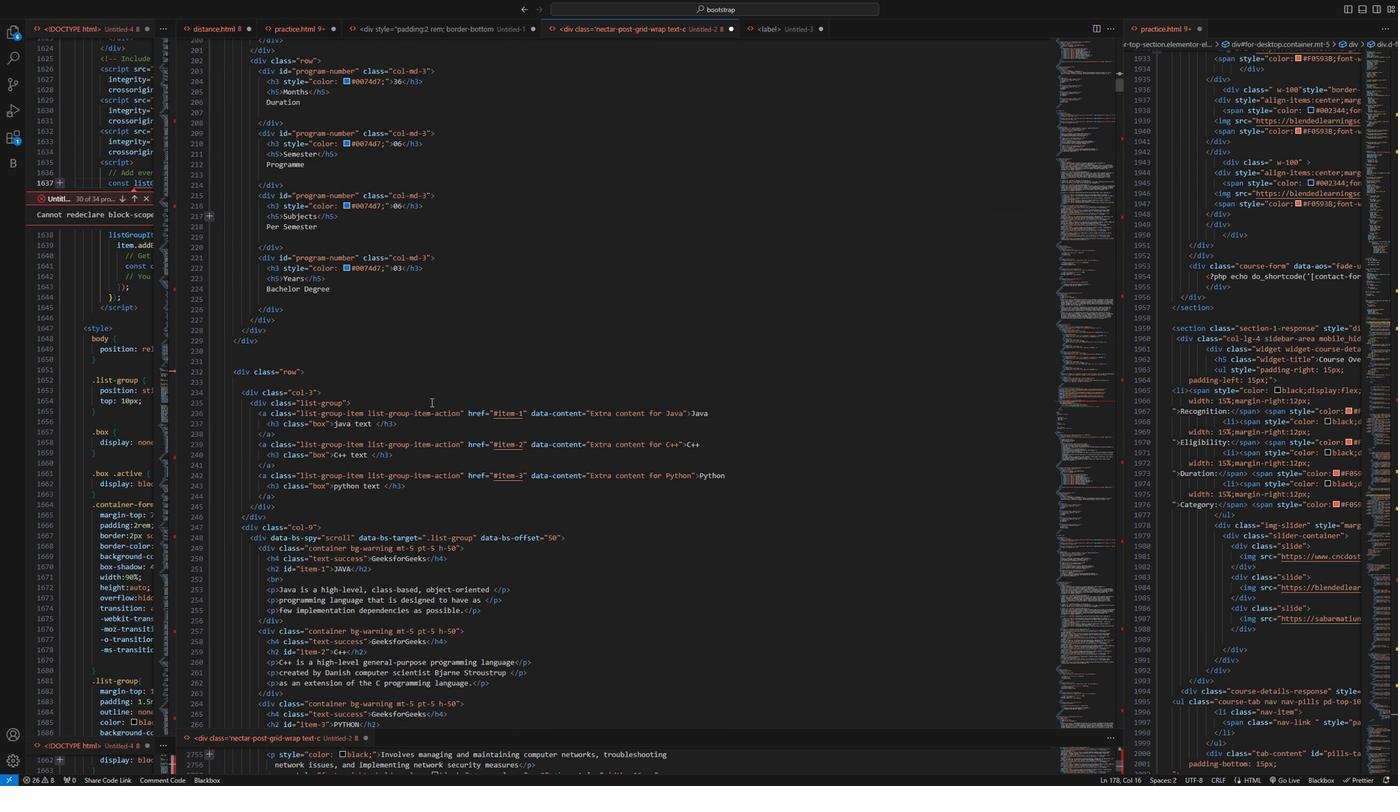 
Action: Mouse moved to (432, 400)
Screenshot: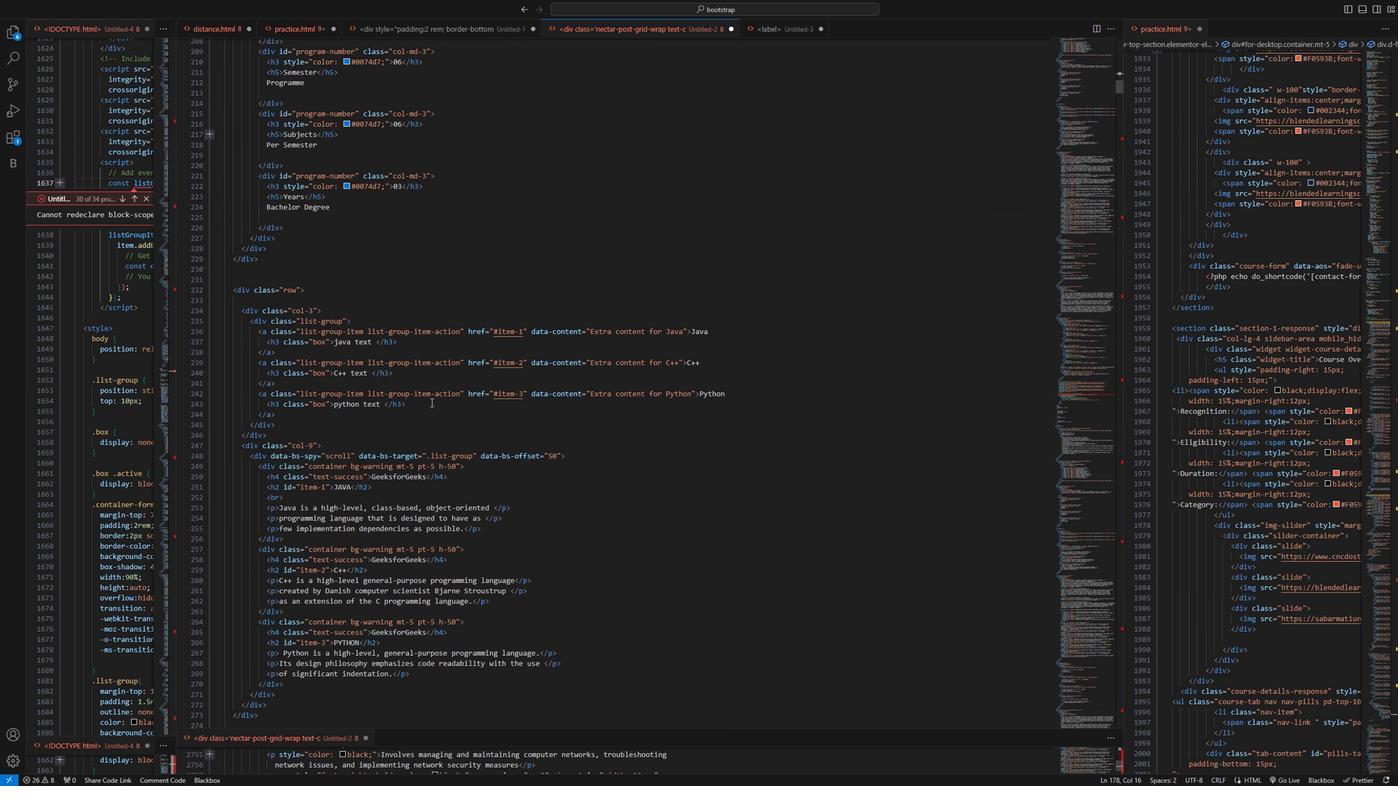 
Action: Mouse scrolled (432, 399) with delta (0, 0)
Screenshot: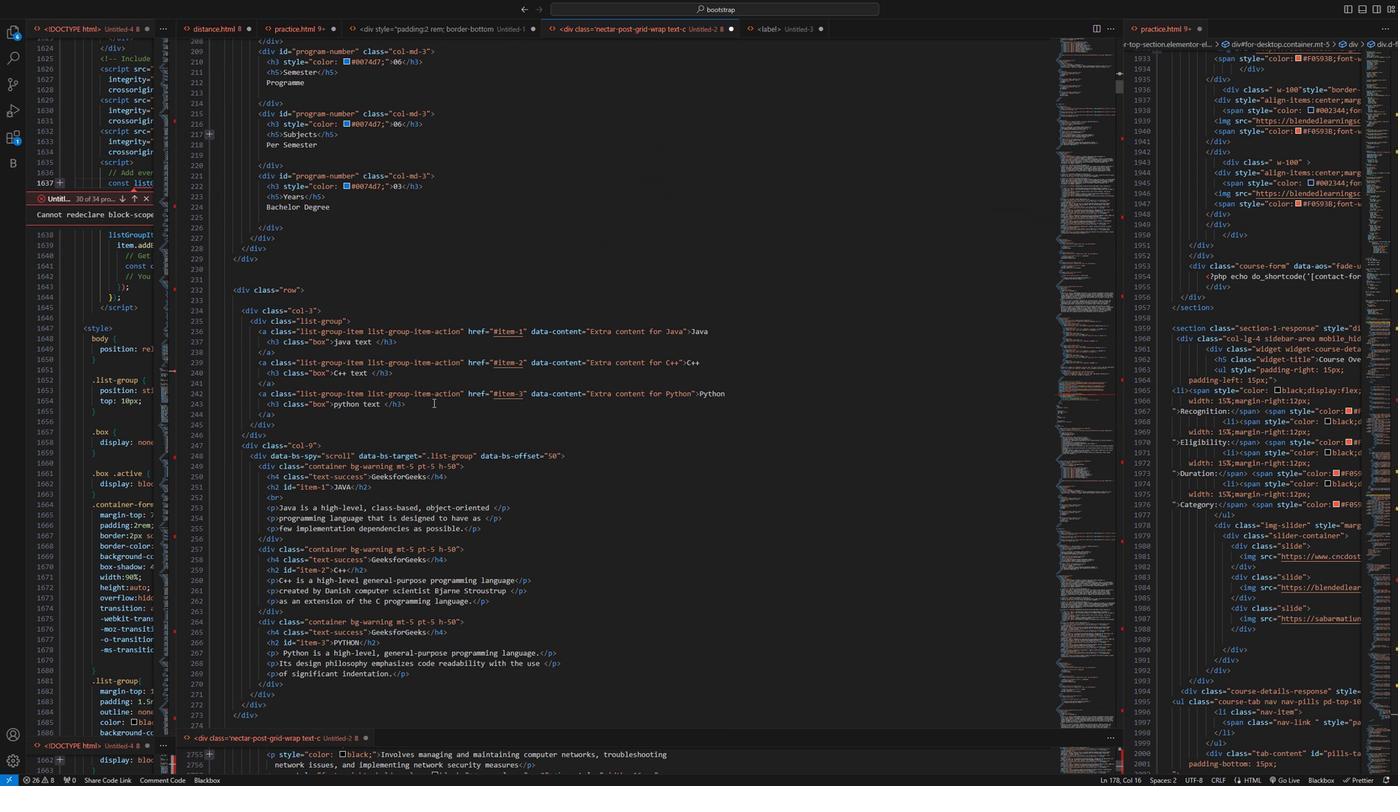 
Action: Mouse scrolled (432, 399) with delta (0, 0)
Screenshot: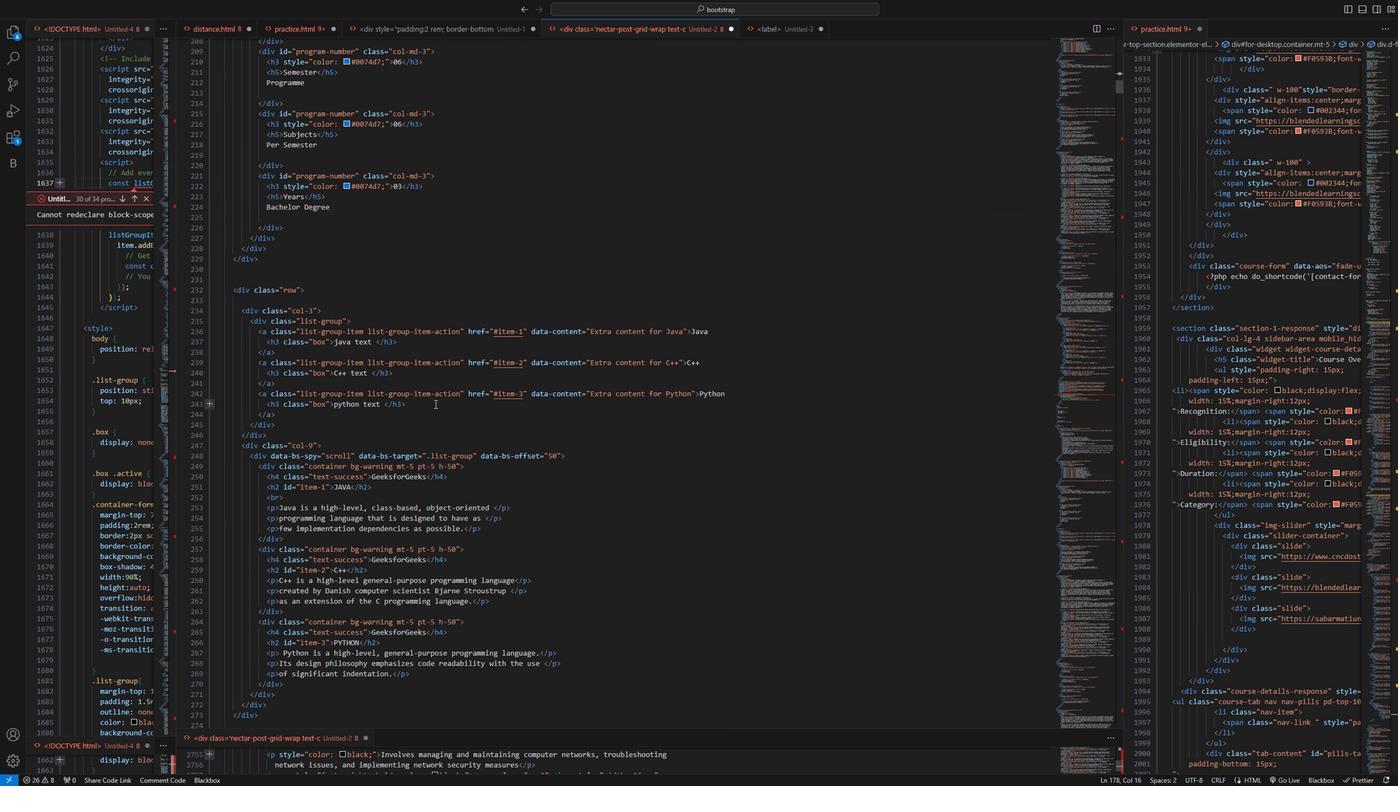 
Action: Mouse moved to (431, 402)
Screenshot: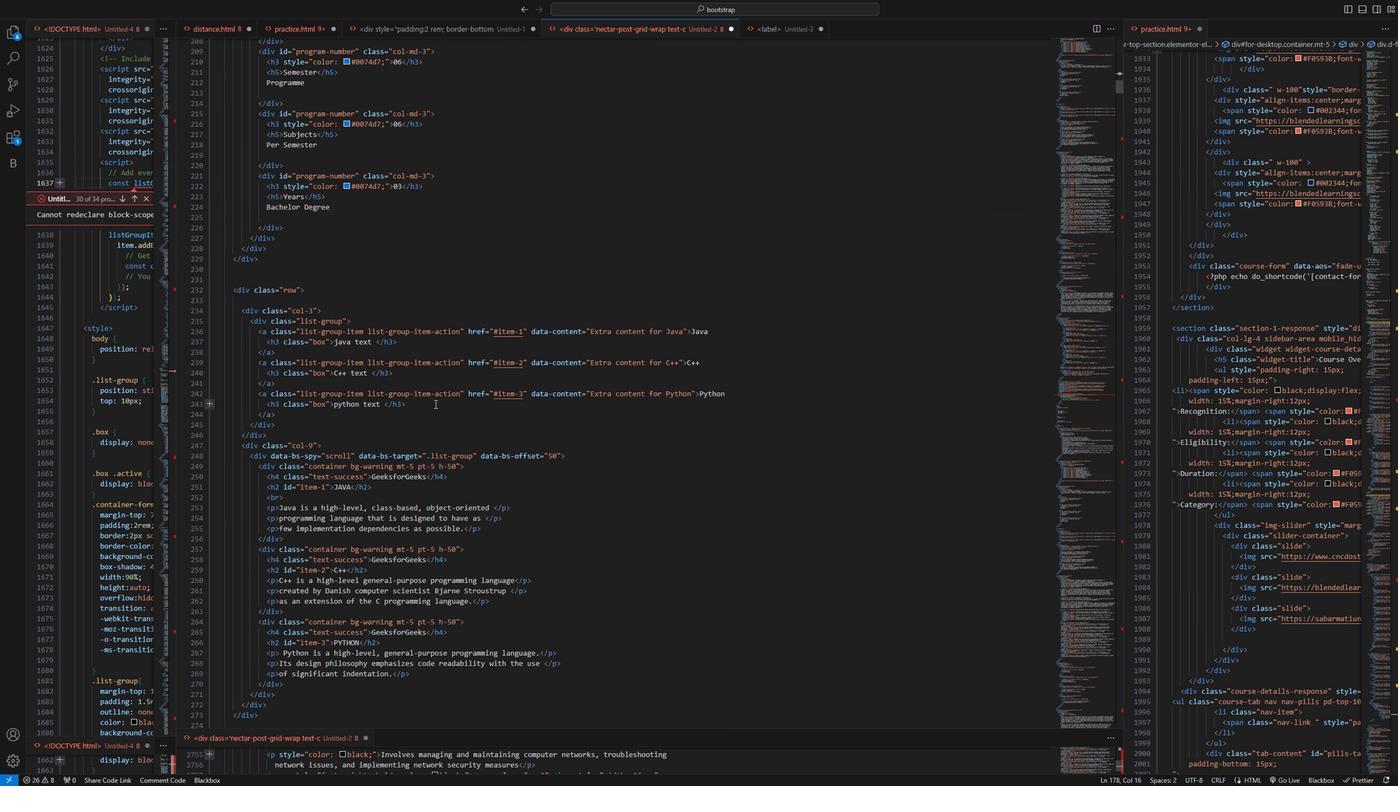 
Action: Mouse scrolled (431, 402) with delta (0, 0)
Screenshot: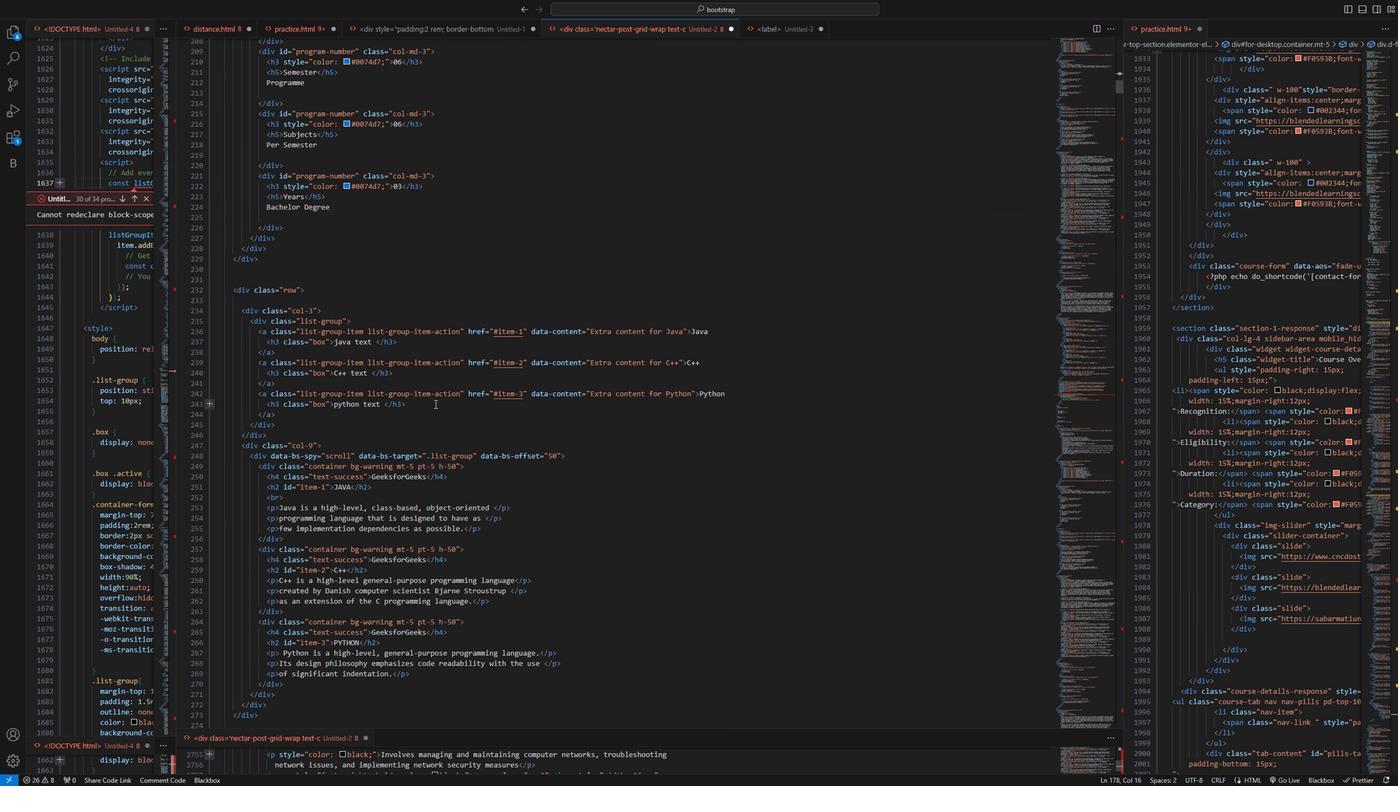 
Action: Mouse moved to (426, 407)
Screenshot: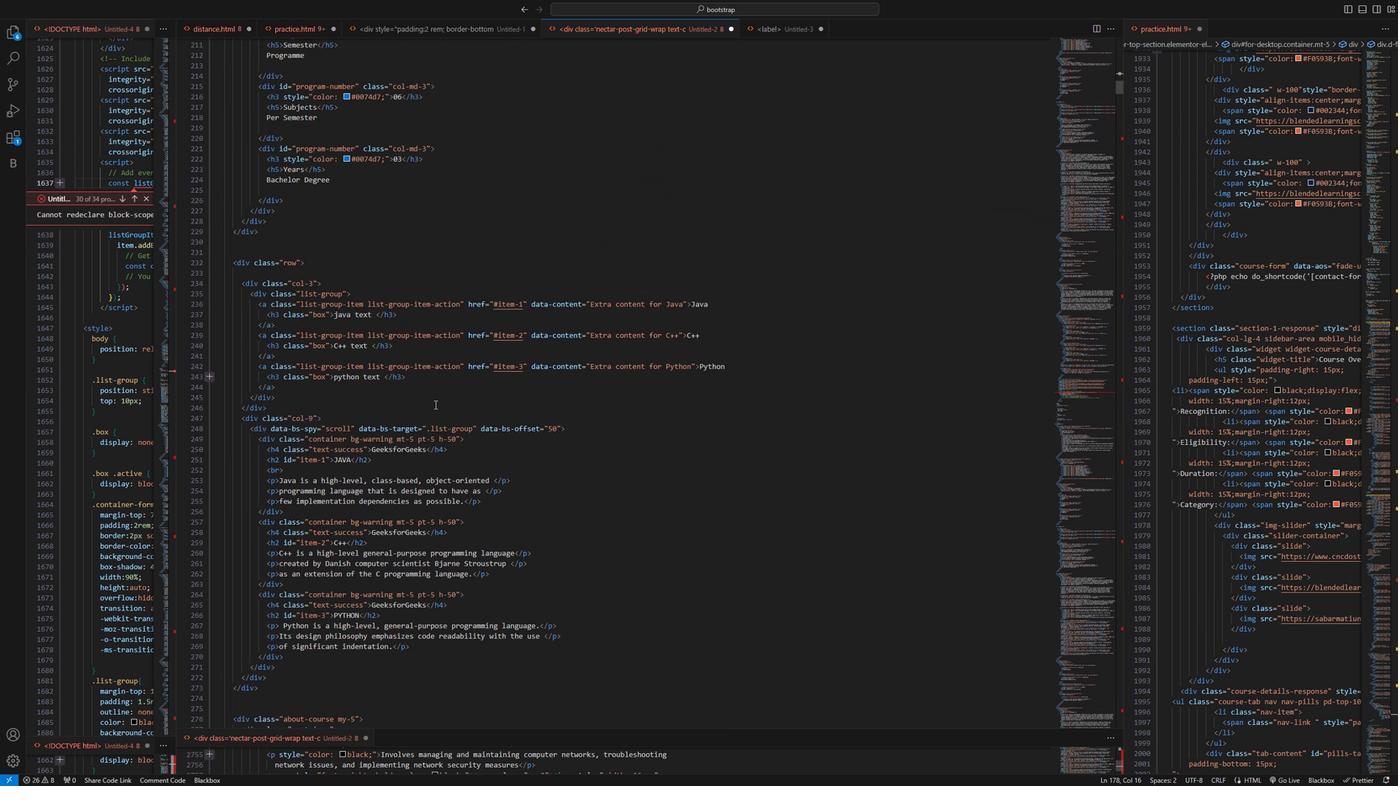 
Action: Mouse scrolled (426, 406) with delta (0, 0)
Screenshot: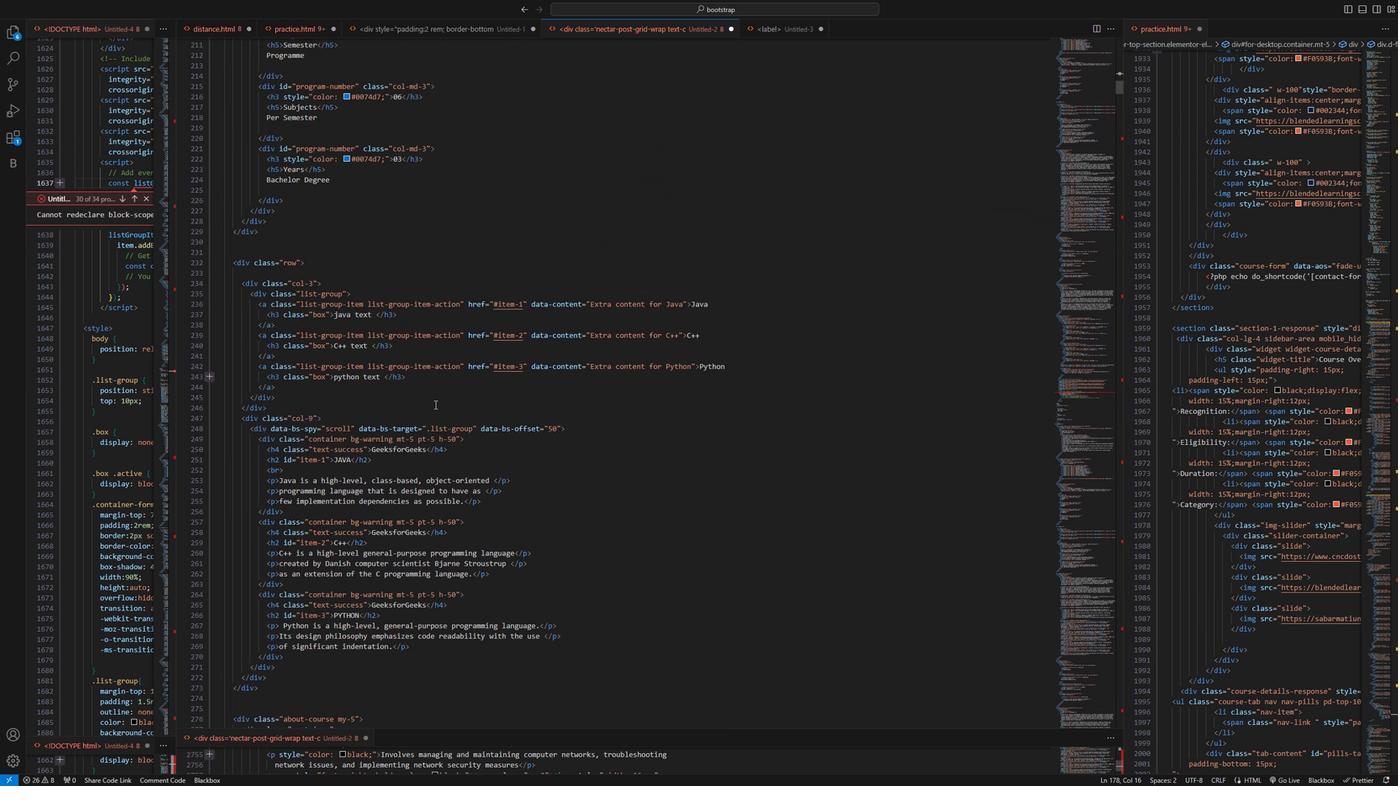 
Action: Mouse moved to (425, 407)
Screenshot: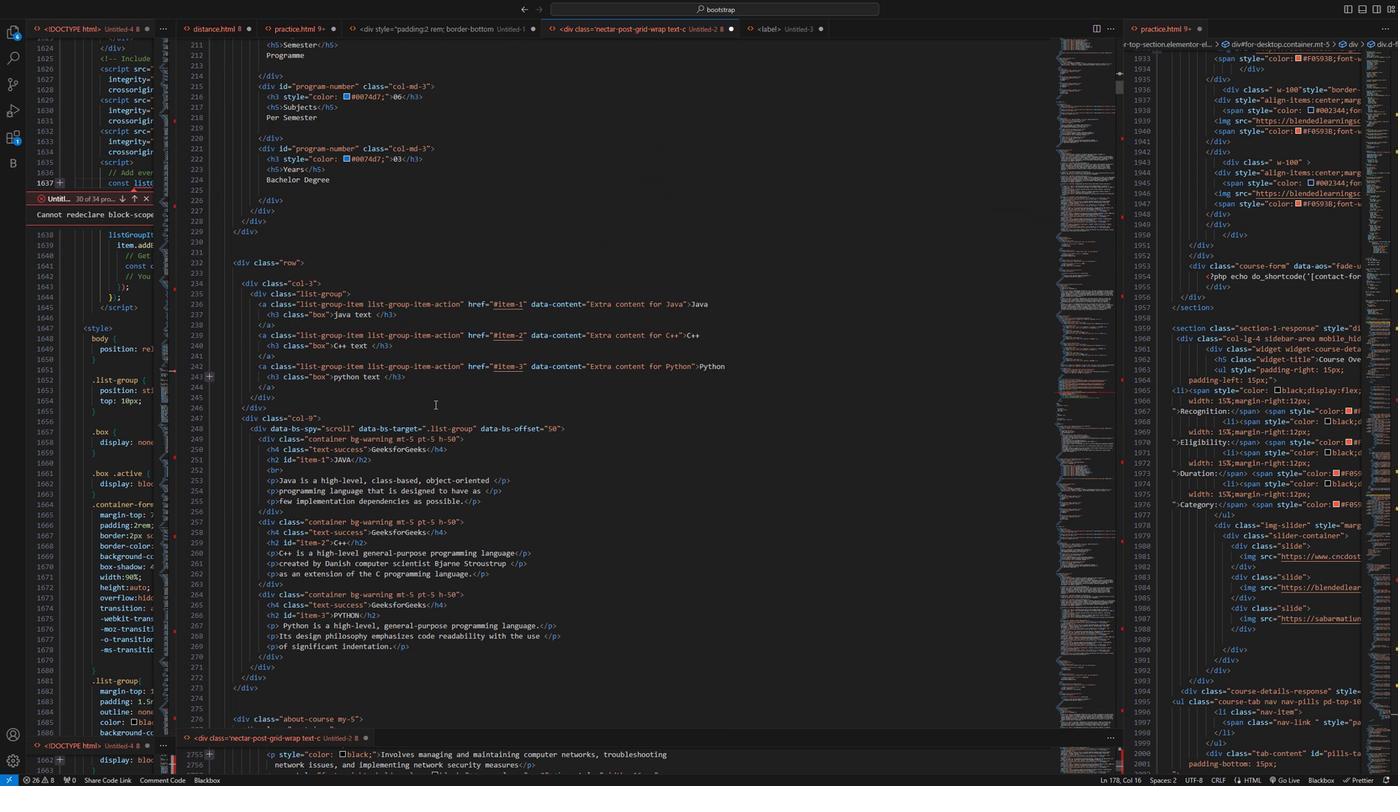 
Action: Mouse scrolled (425, 407) with delta (0, 0)
Screenshot: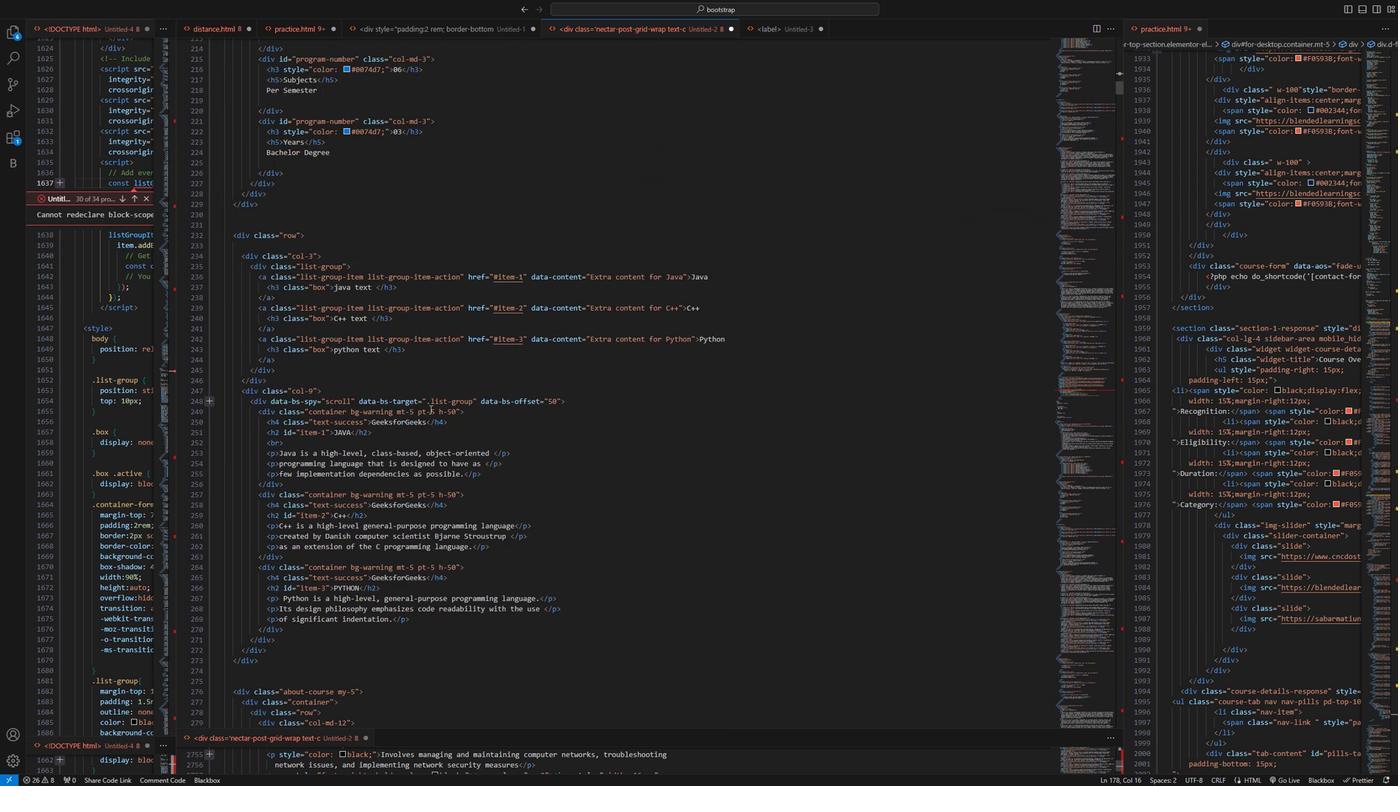 
Action: Mouse moved to (302, 511)
Screenshot: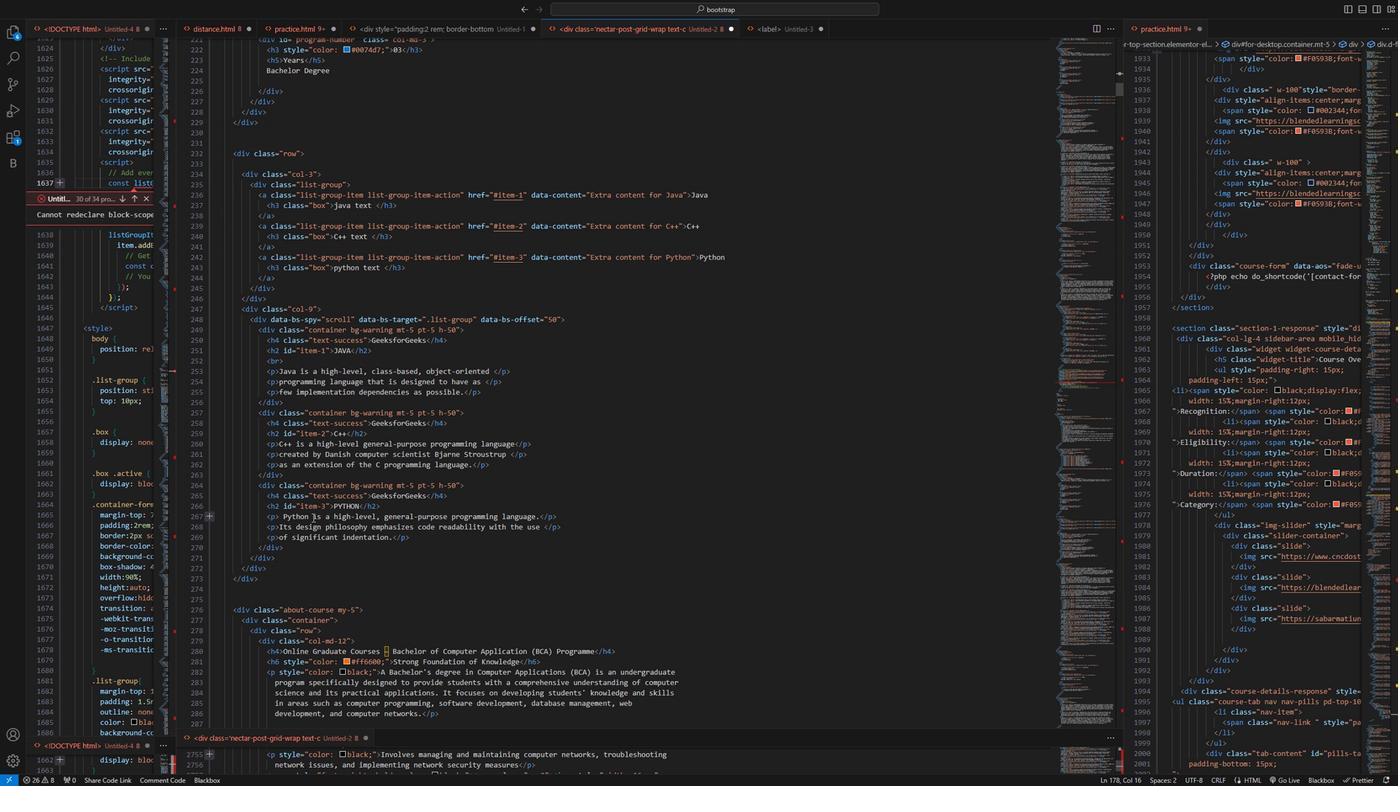 
Action: Mouse scrolled (302, 510) with delta (0, 0)
Screenshot: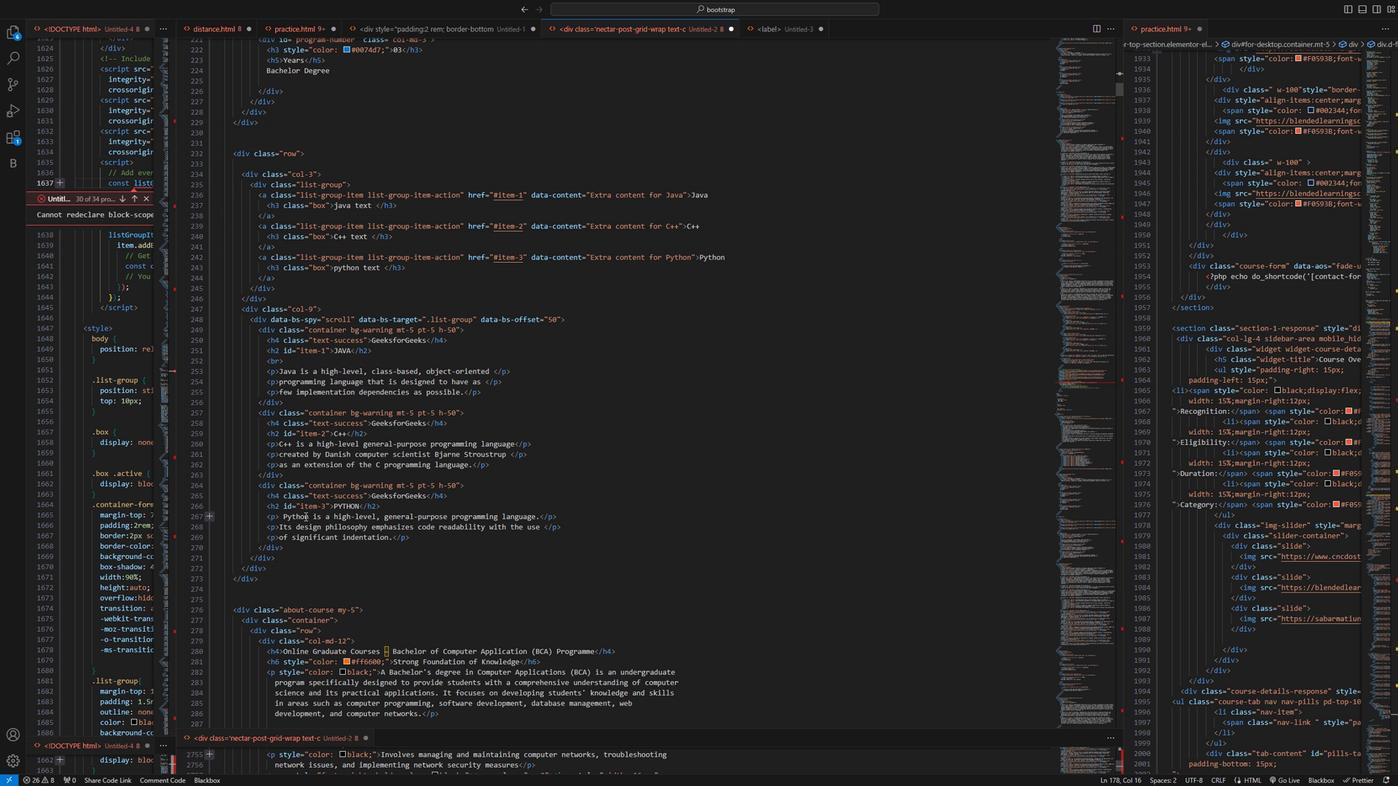 
Action: Mouse scrolled (302, 510) with delta (0, 0)
Screenshot: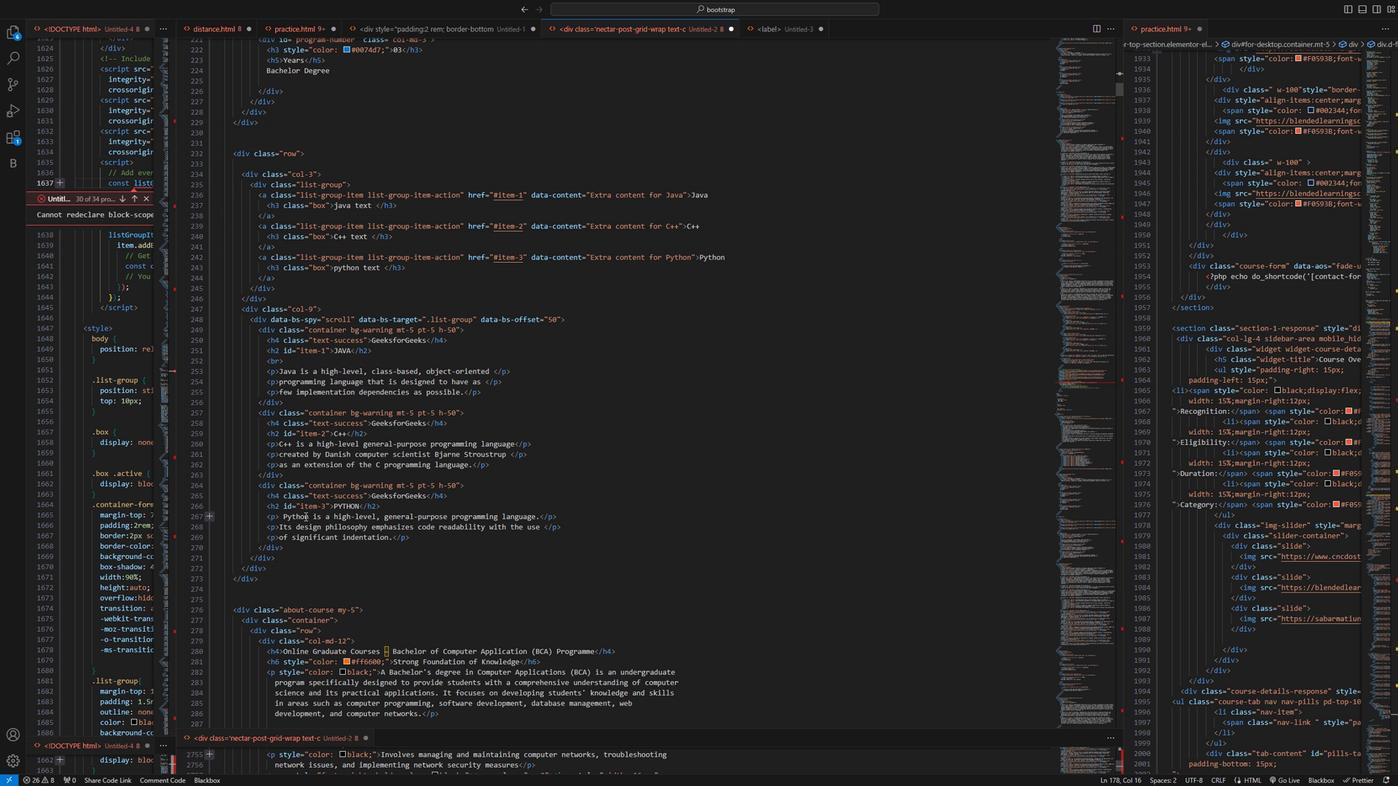 
Action: Mouse scrolled (302, 510) with delta (0, 0)
Screenshot: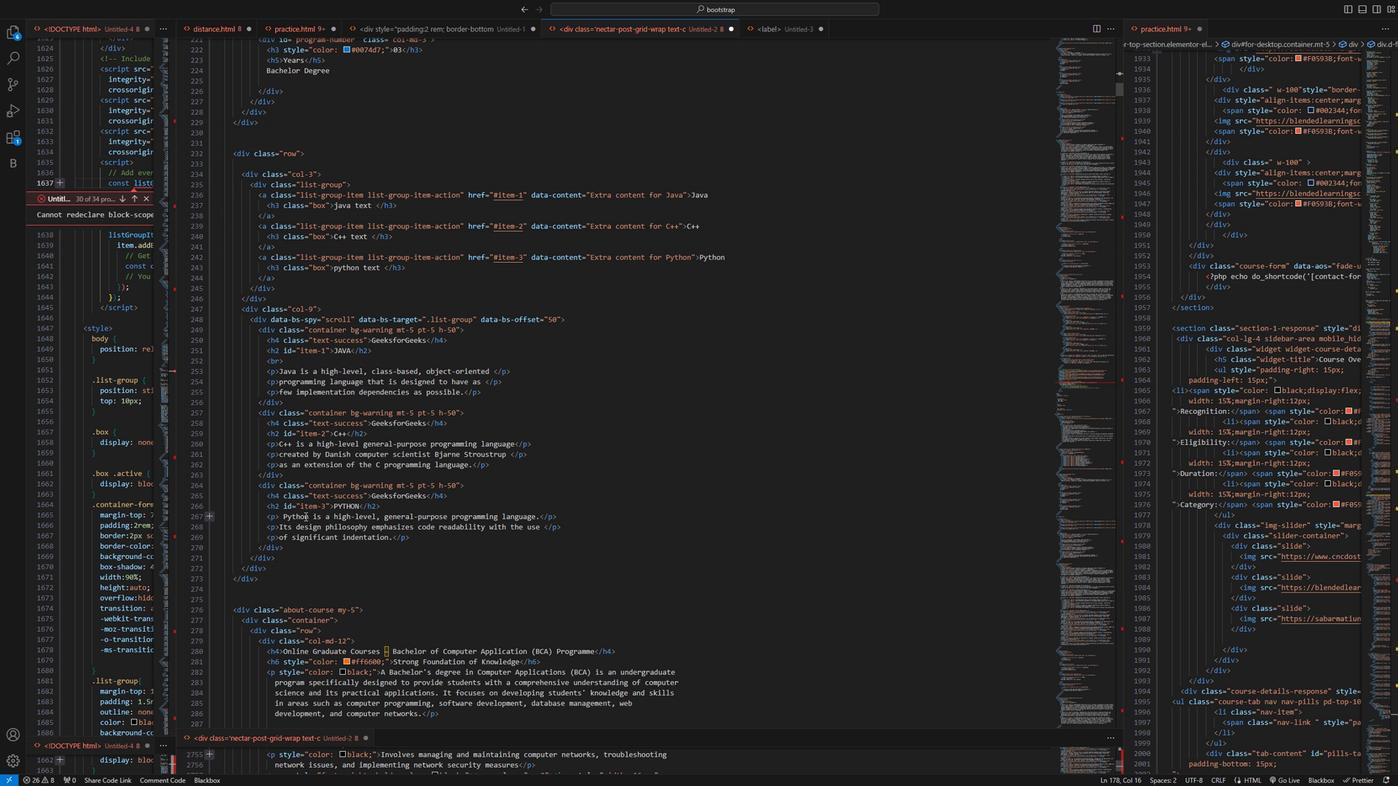 
Action: Mouse scrolled (302, 510) with delta (0, 0)
Screenshot: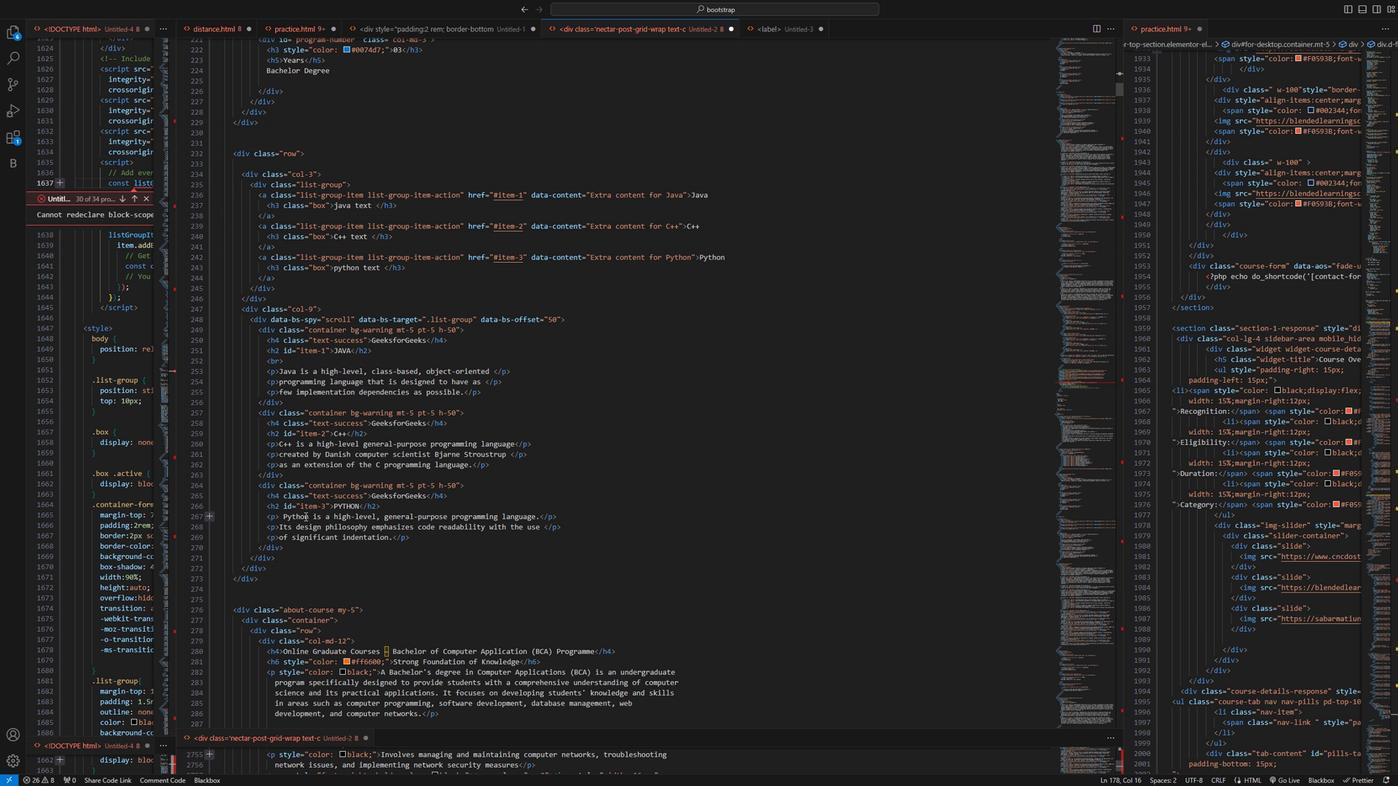 
Action: Mouse moved to (224, 494)
Screenshot: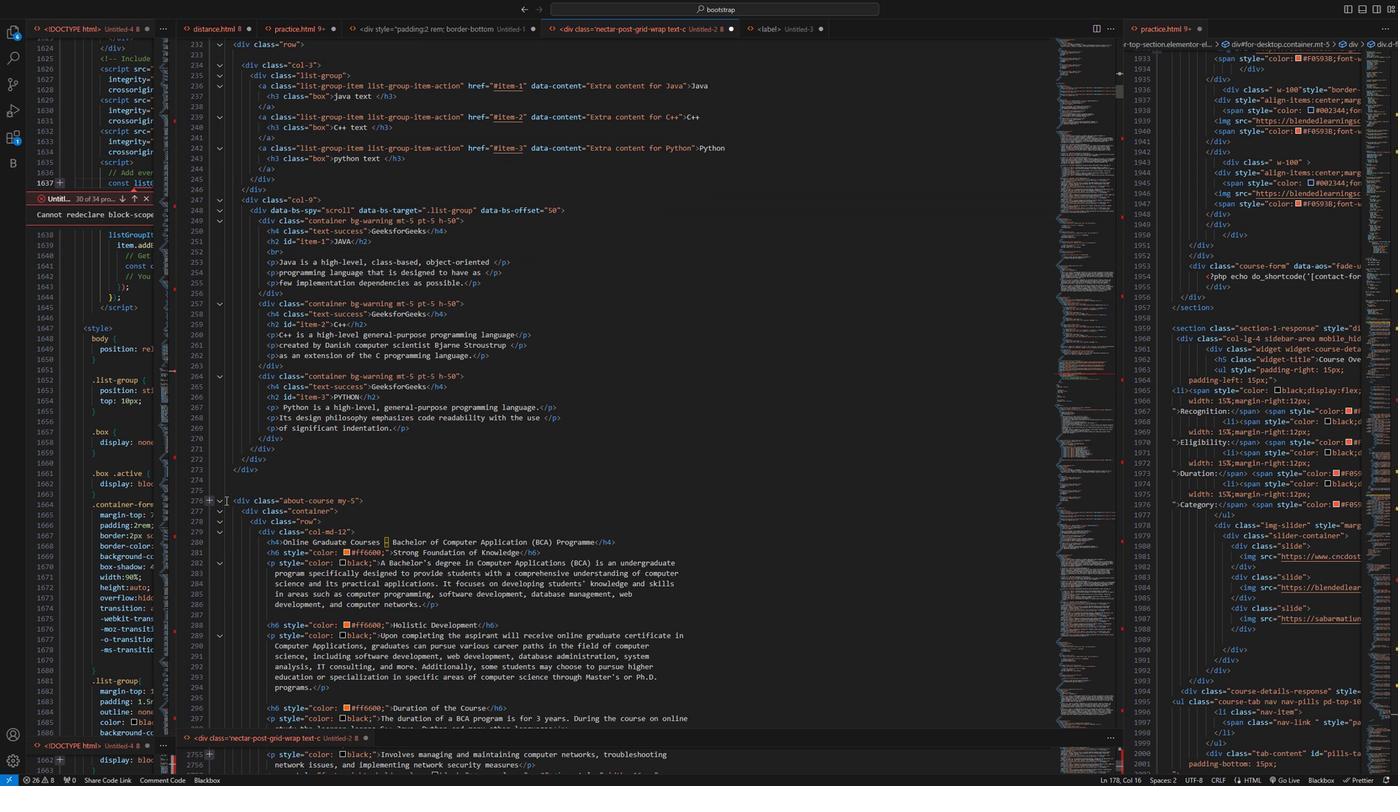 
Action: Mouse pressed left at (224, 494)
Screenshot: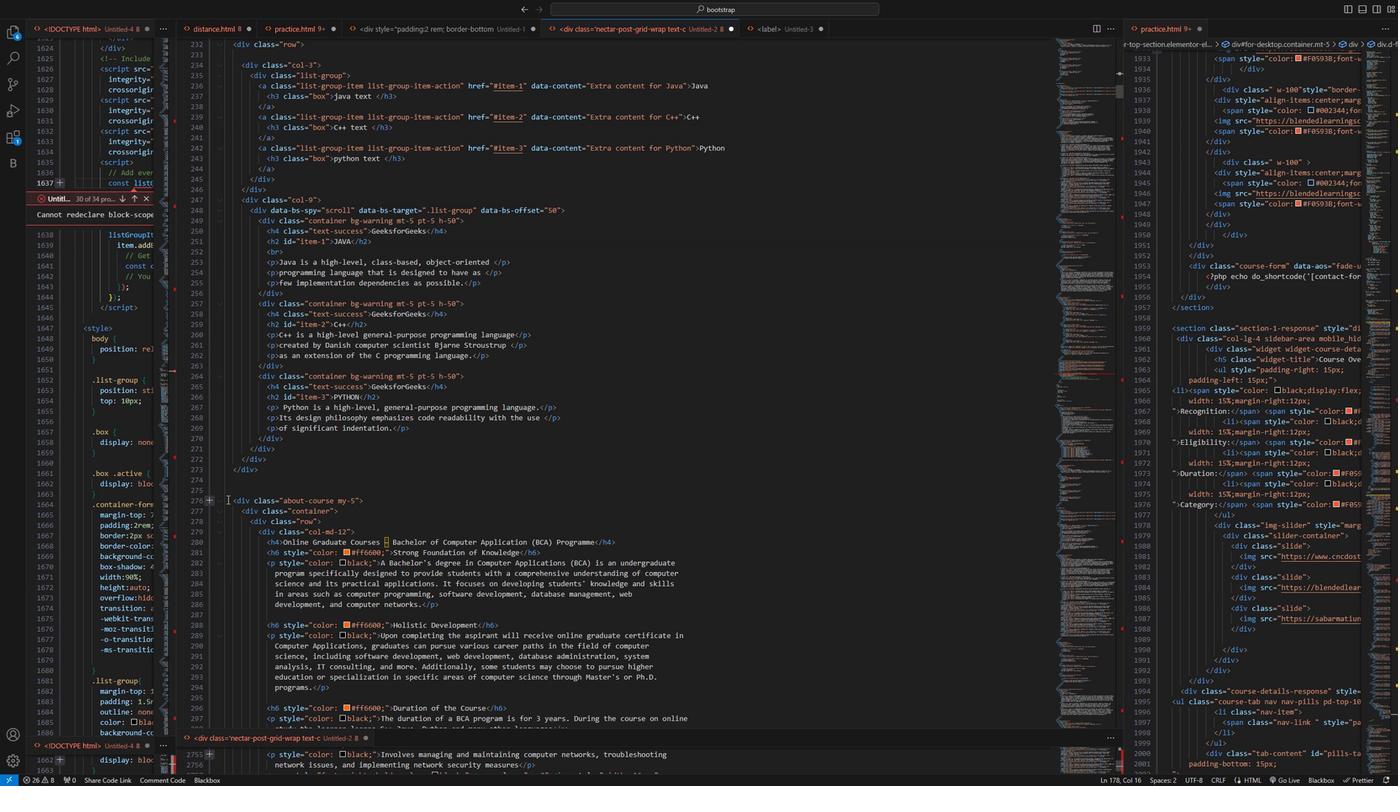 
Action: Mouse moved to (364, 484)
Screenshot: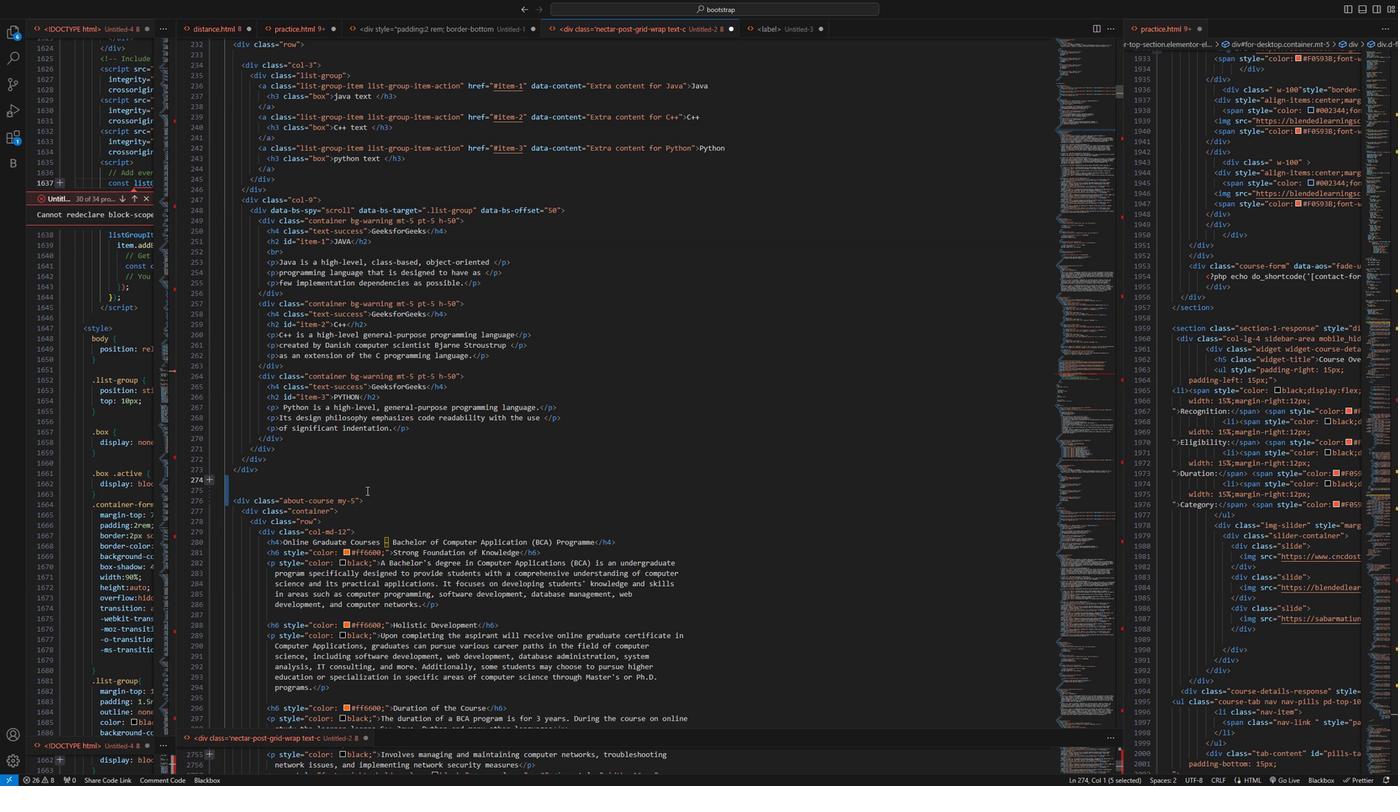 
Action: Key pressed <Key.backspace>
Screenshot: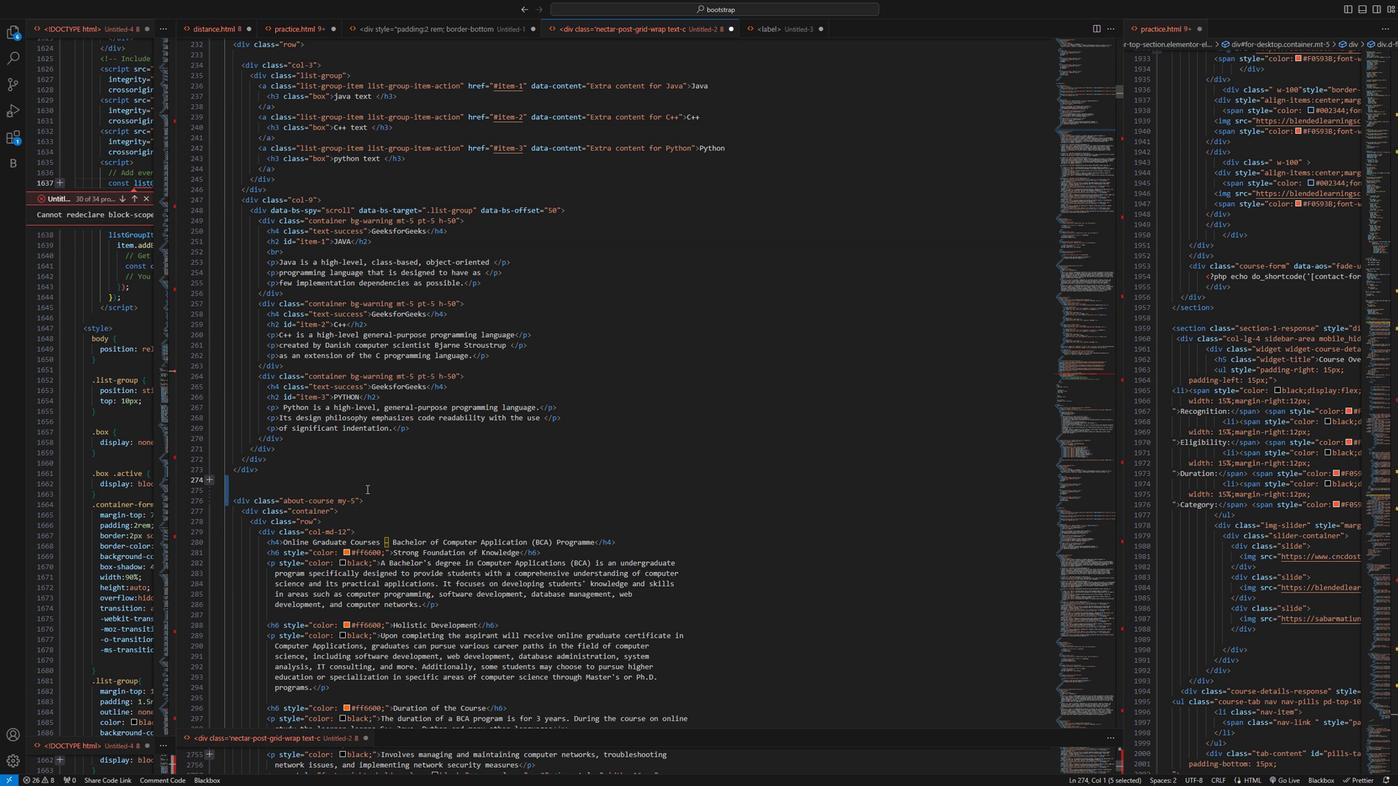 
Action: Mouse moved to (363, 491)
Screenshot: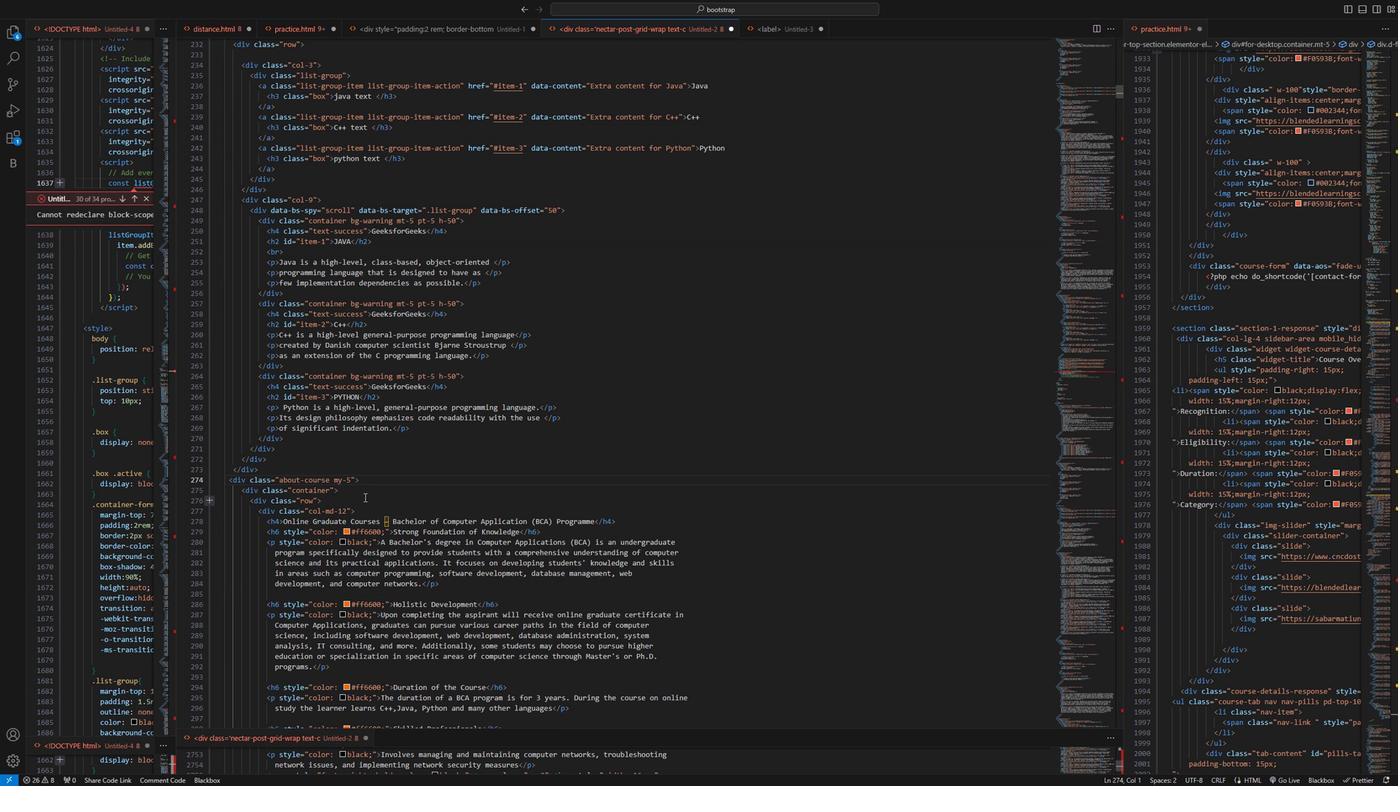 
Action: Mouse scrolled (363, 490) with delta (0, 0)
Screenshot: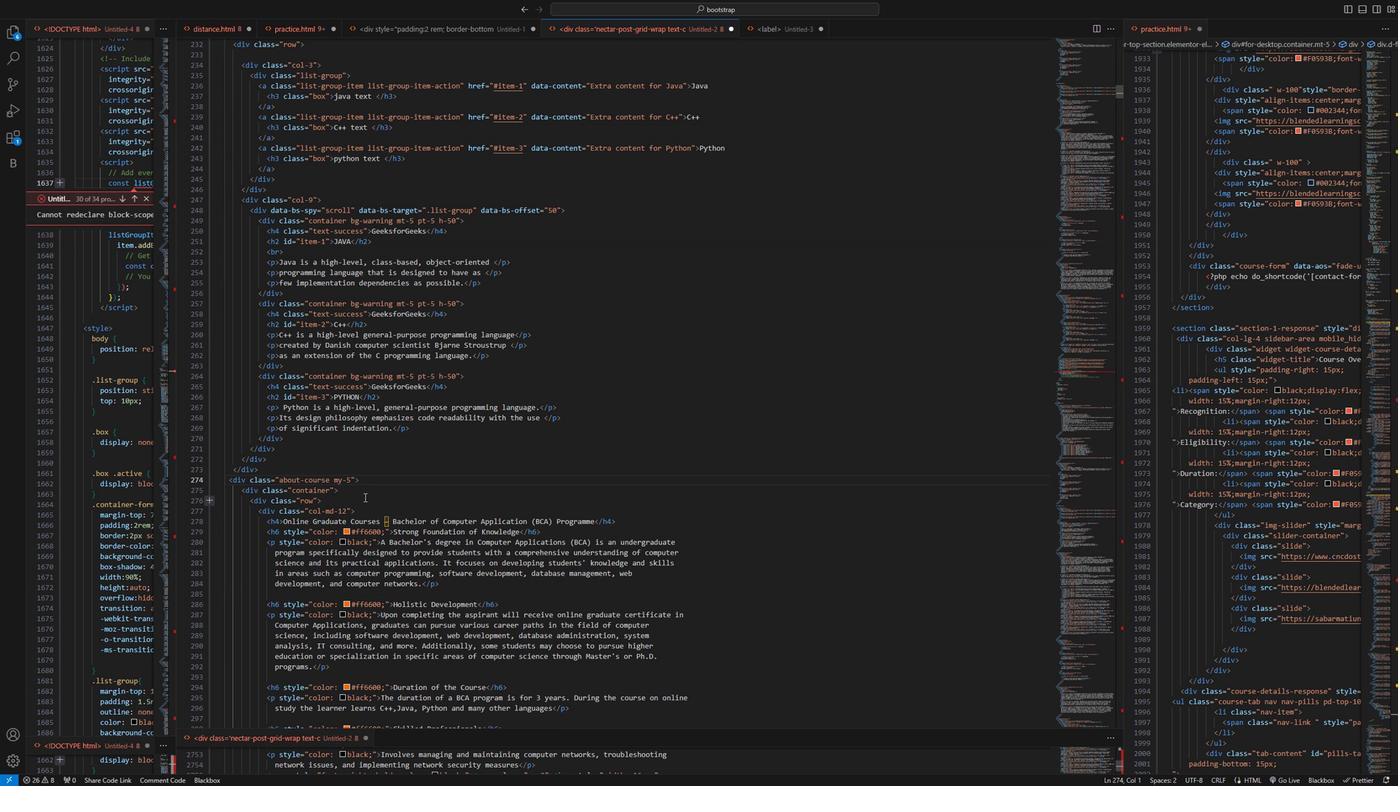 
Action: Mouse moved to (363, 491)
Screenshot: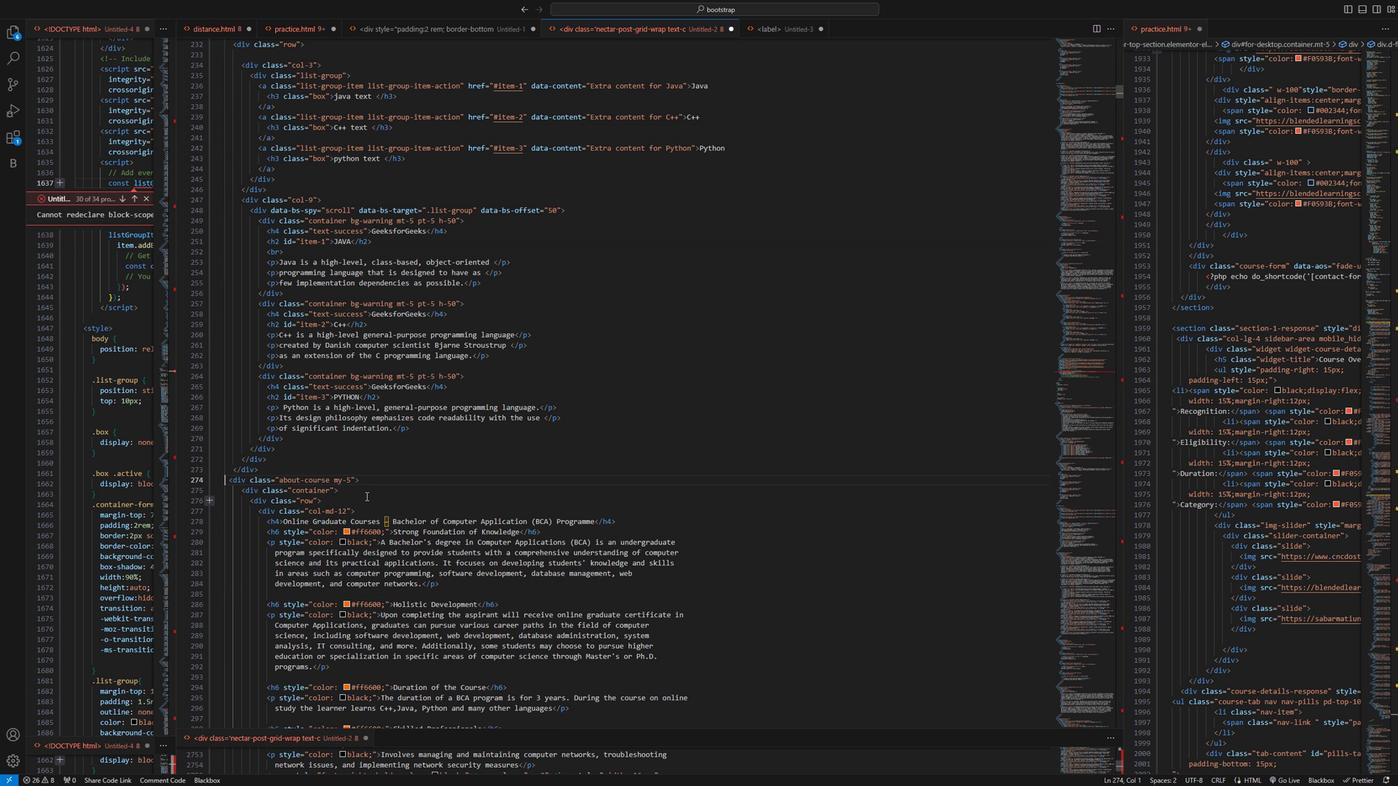 
Action: Mouse scrolled (363, 490) with delta (0, 0)
Screenshot: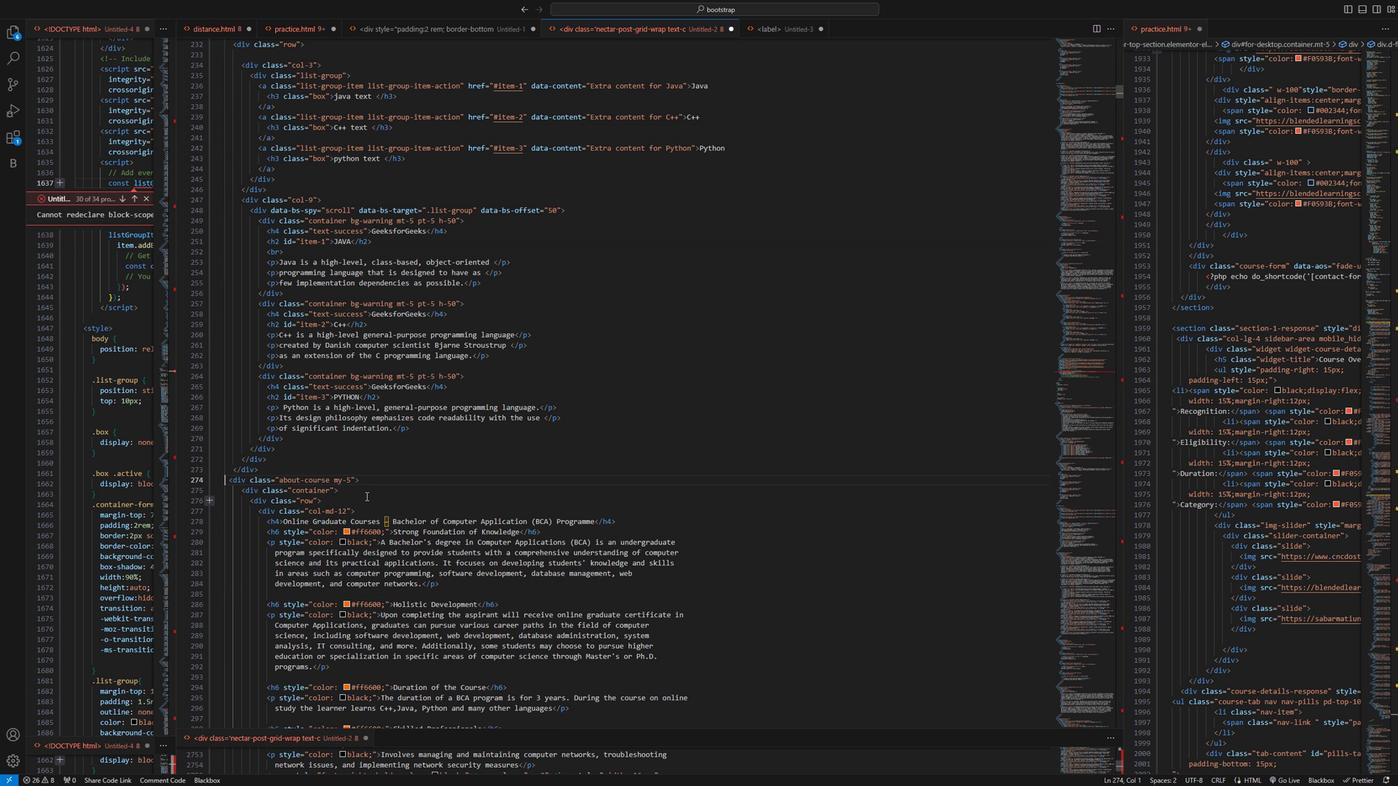 
Action: Mouse moved to (363, 491)
Screenshot: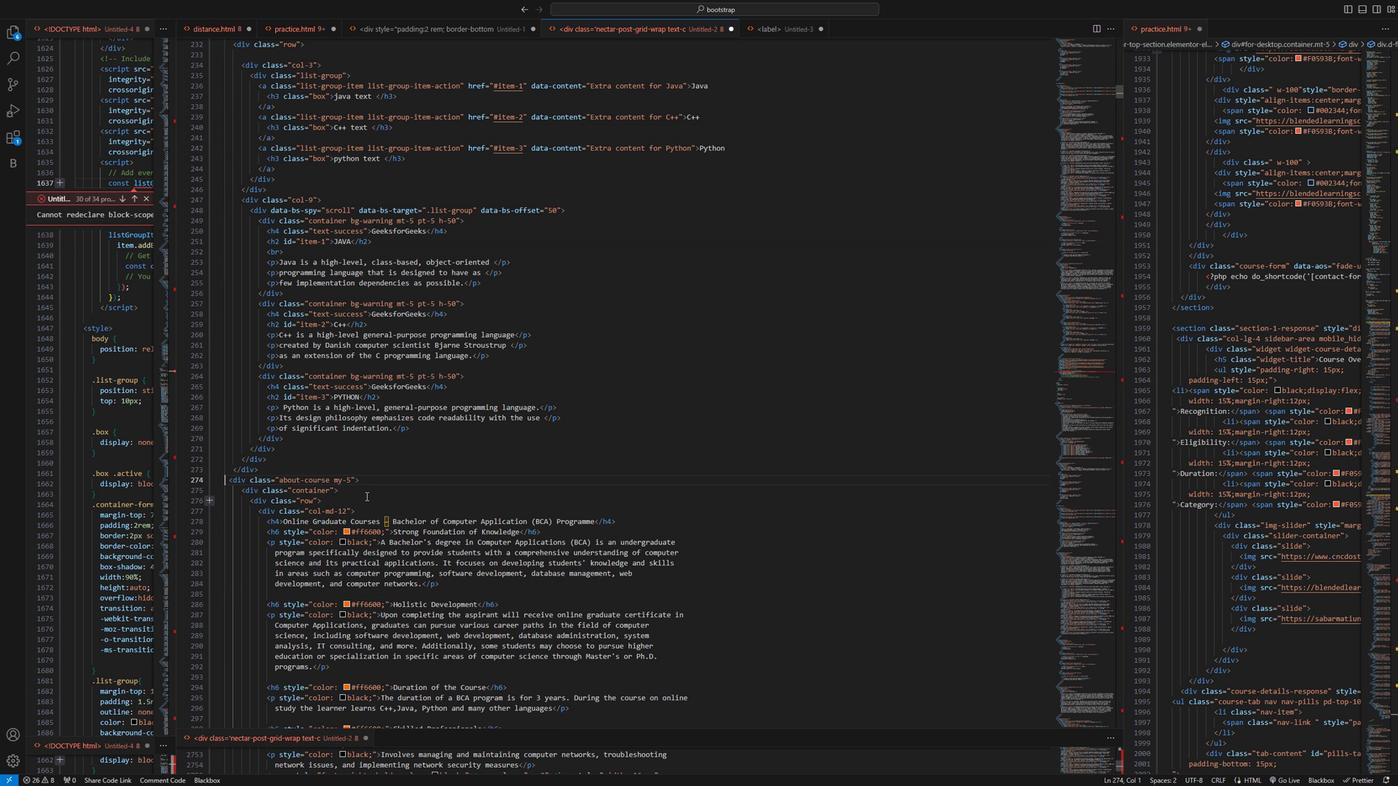
Action: Mouse scrolled (363, 490) with delta (0, 0)
Screenshot: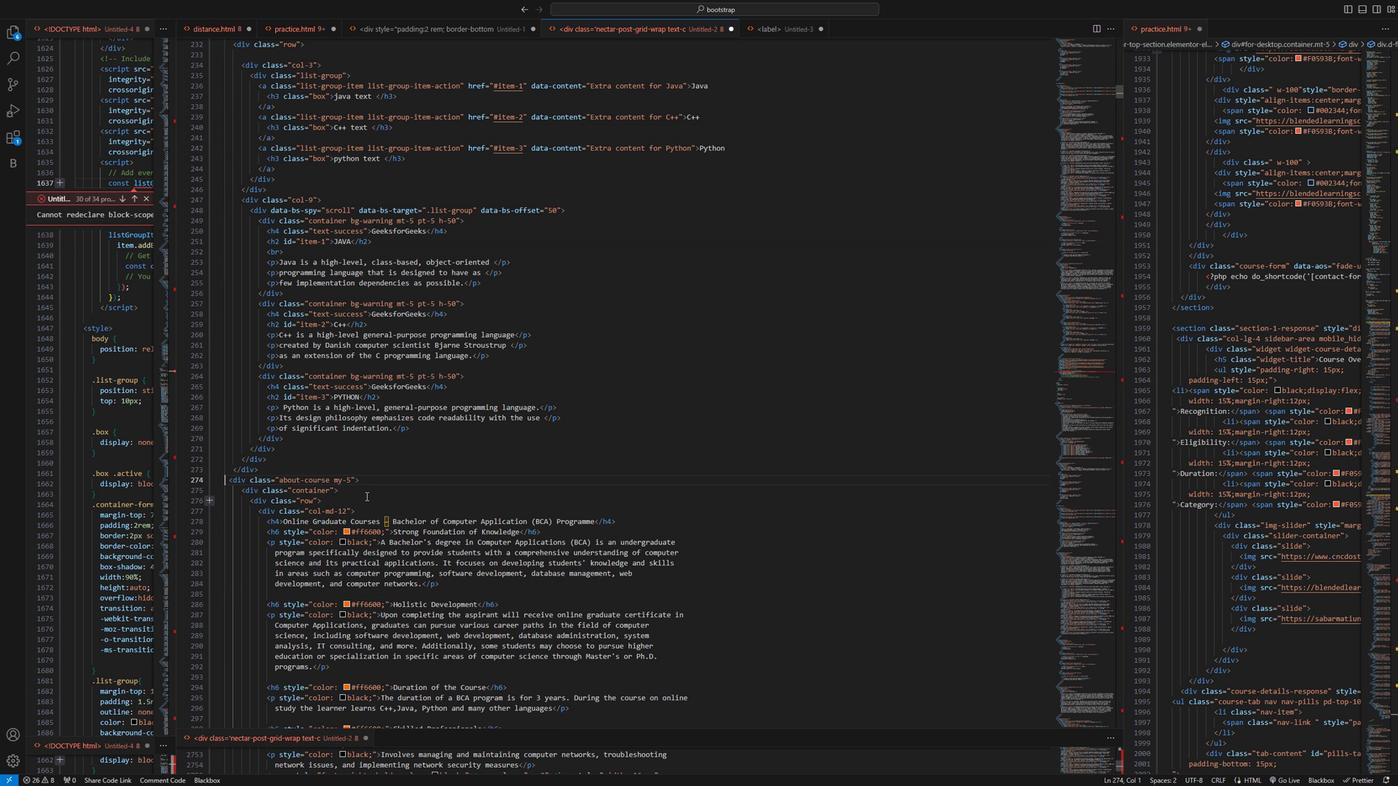
Action: Mouse scrolled (363, 490) with delta (0, 0)
Screenshot: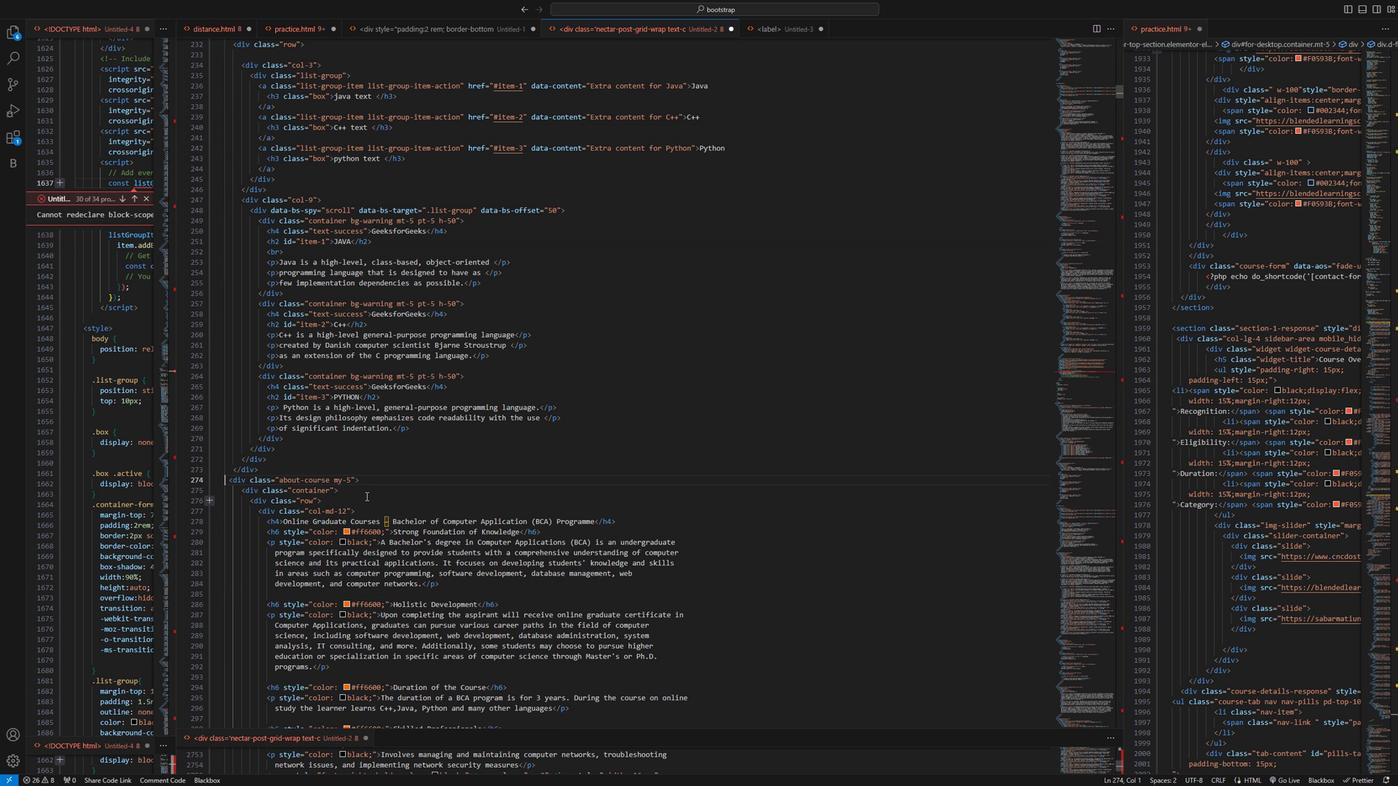 
Action: Mouse moved to (343, 481)
Screenshot: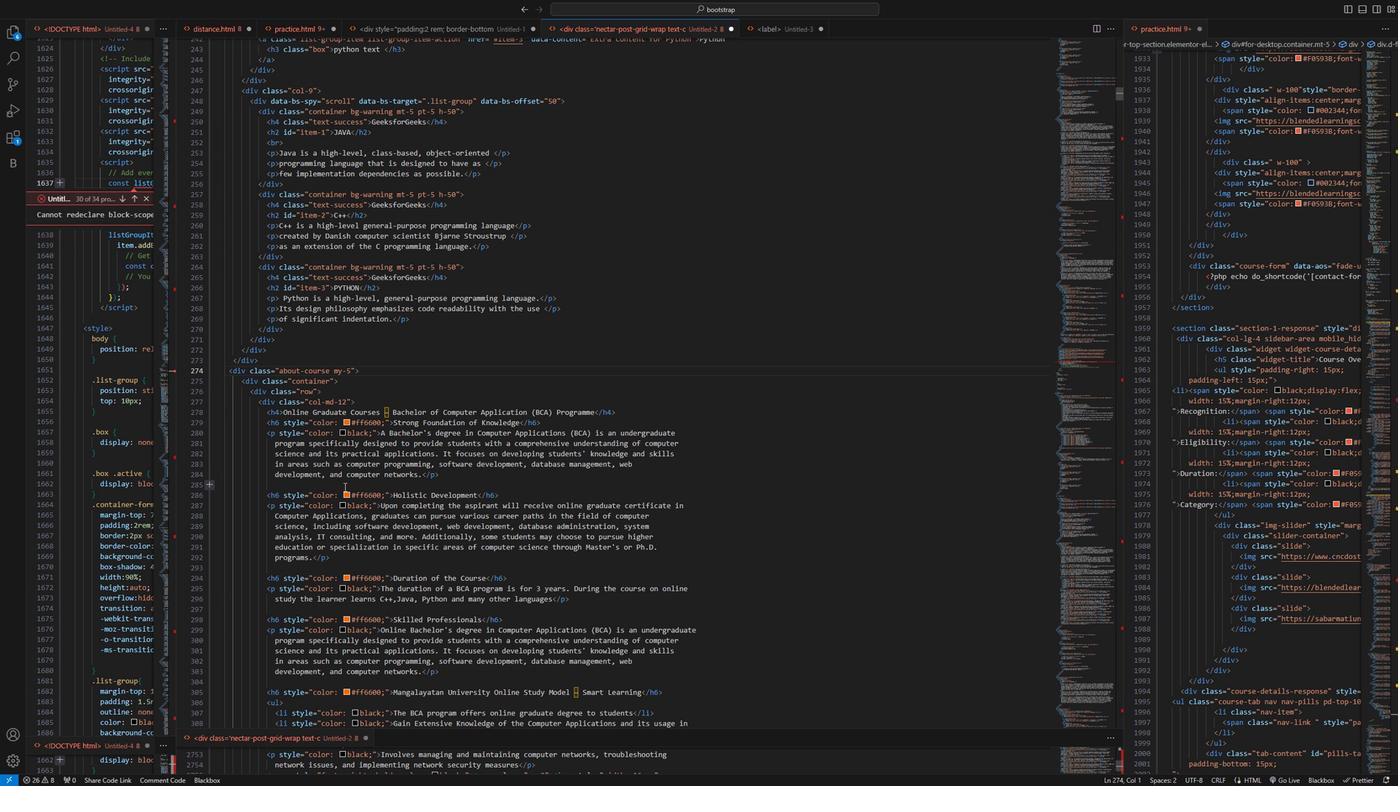 
Action: Mouse scrolled (343, 480) with delta (0, 0)
Screenshot: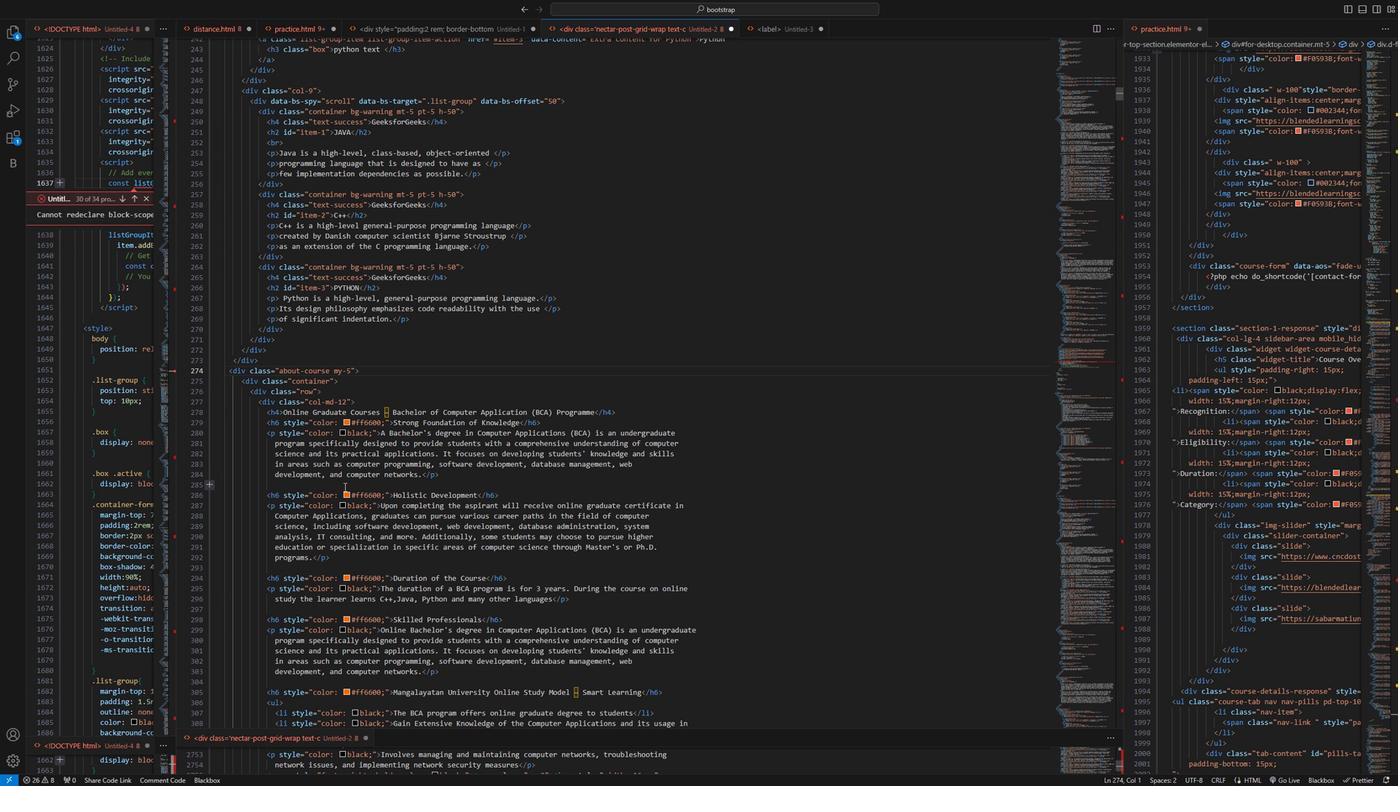 
Action: Mouse moved to (343, 481)
Screenshot: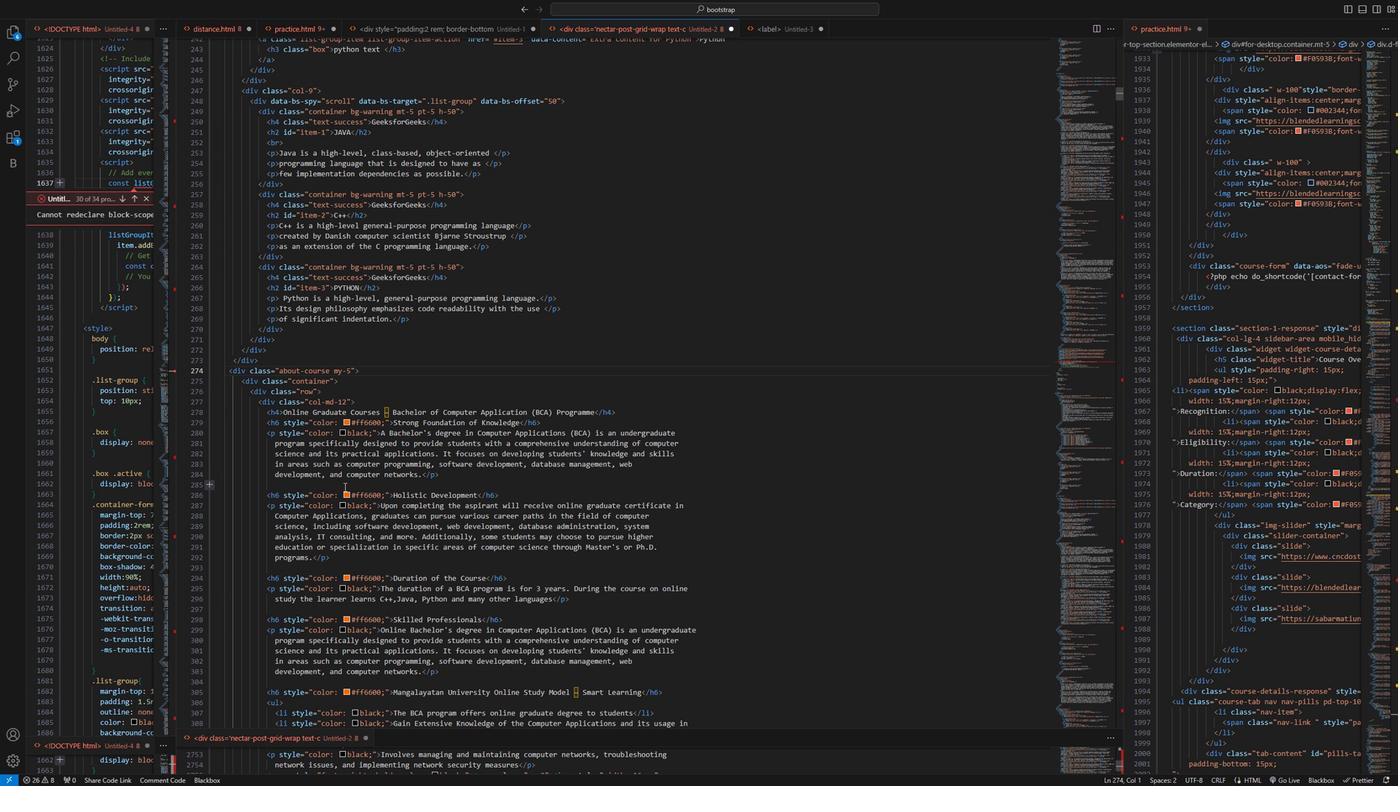 
Action: Mouse scrolled (343, 480) with delta (0, 0)
Screenshot: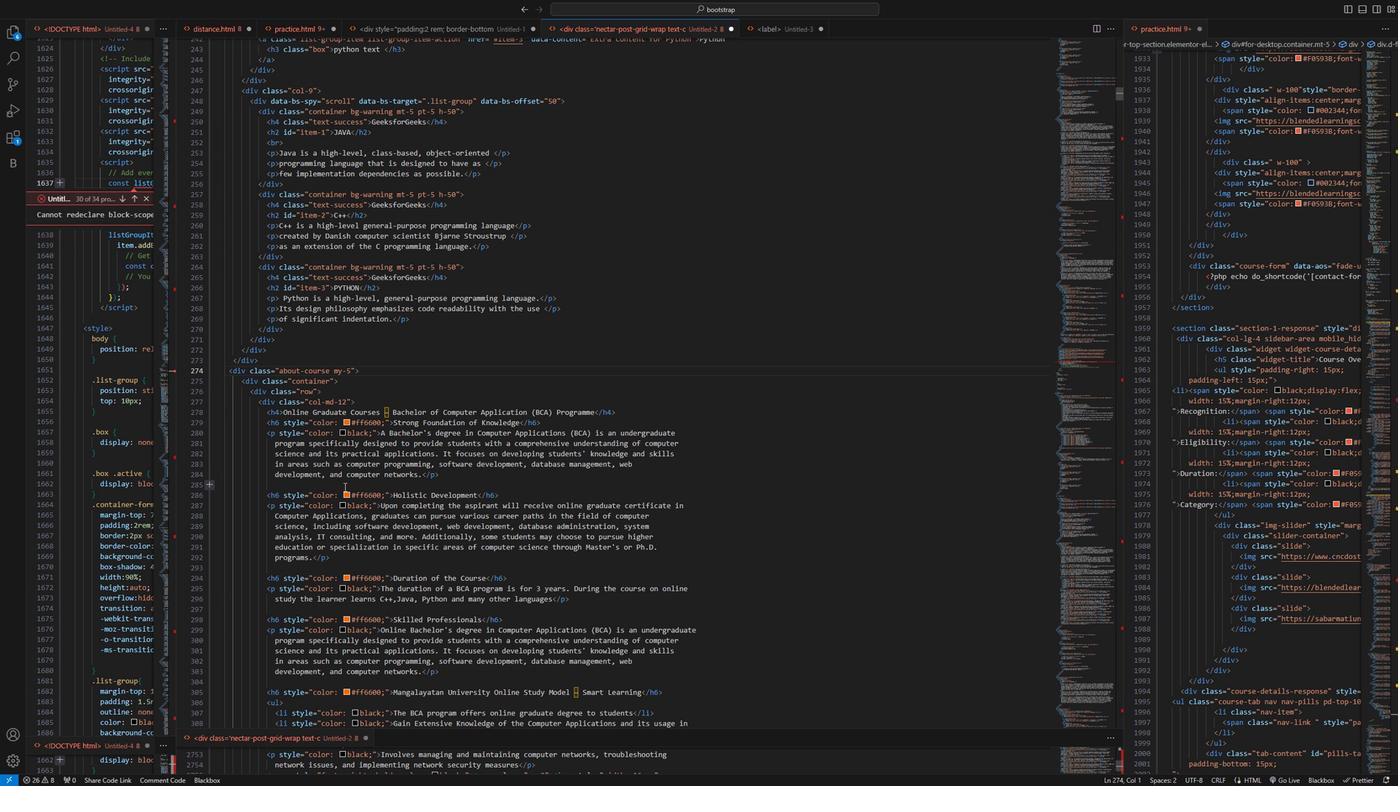 
Action: Mouse moved to (345, 481)
Screenshot: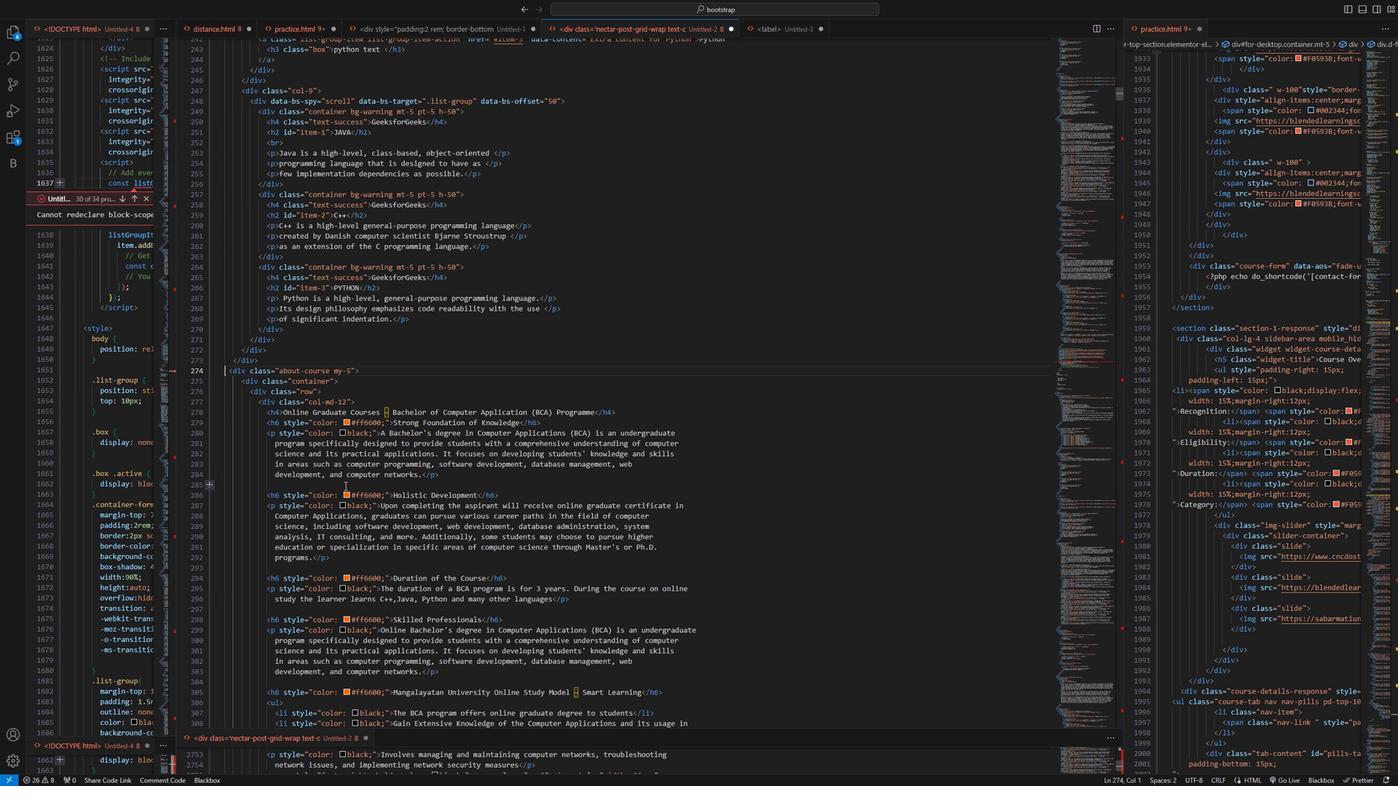 
Action: Mouse scrolled (345, 480) with delta (0, 0)
Screenshot: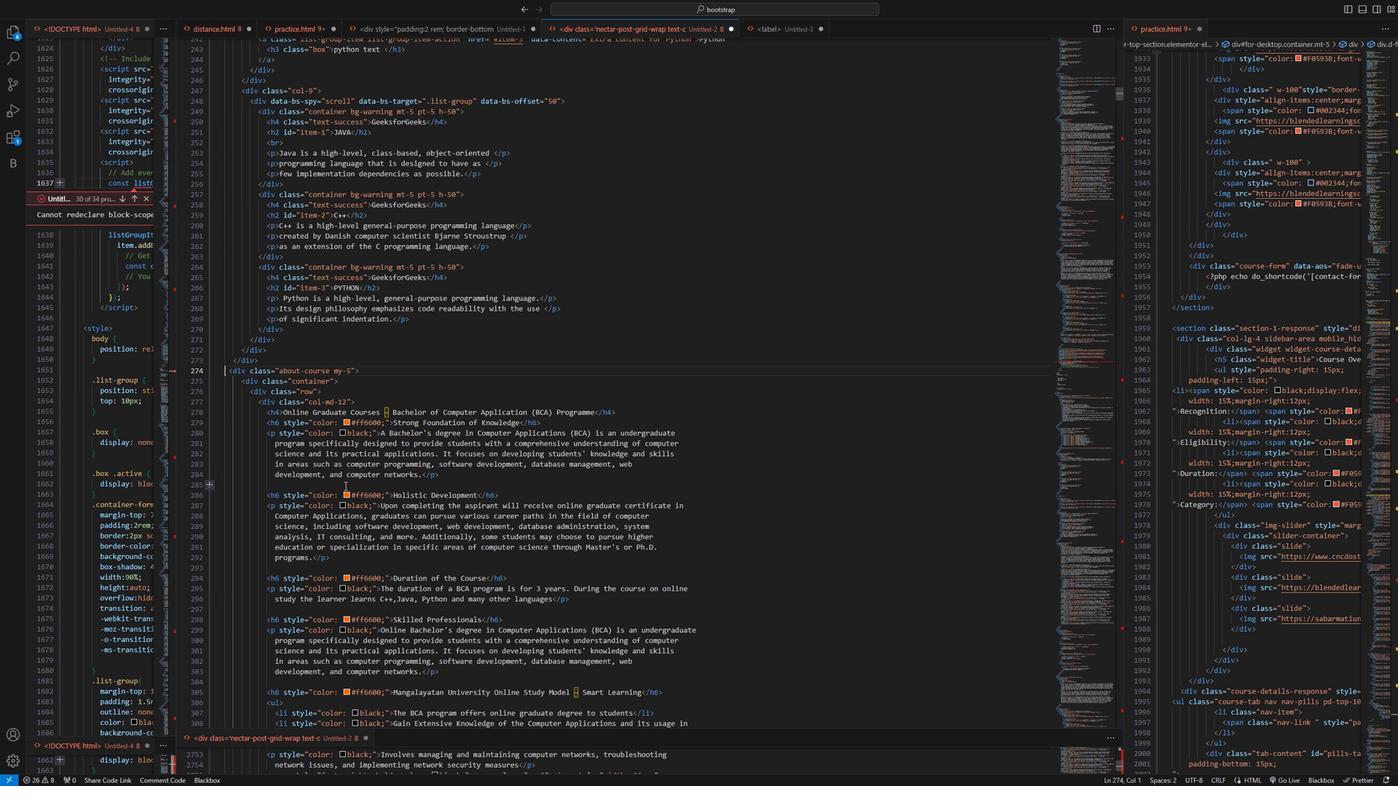 
Action: Mouse moved to (351, 475)
Screenshot: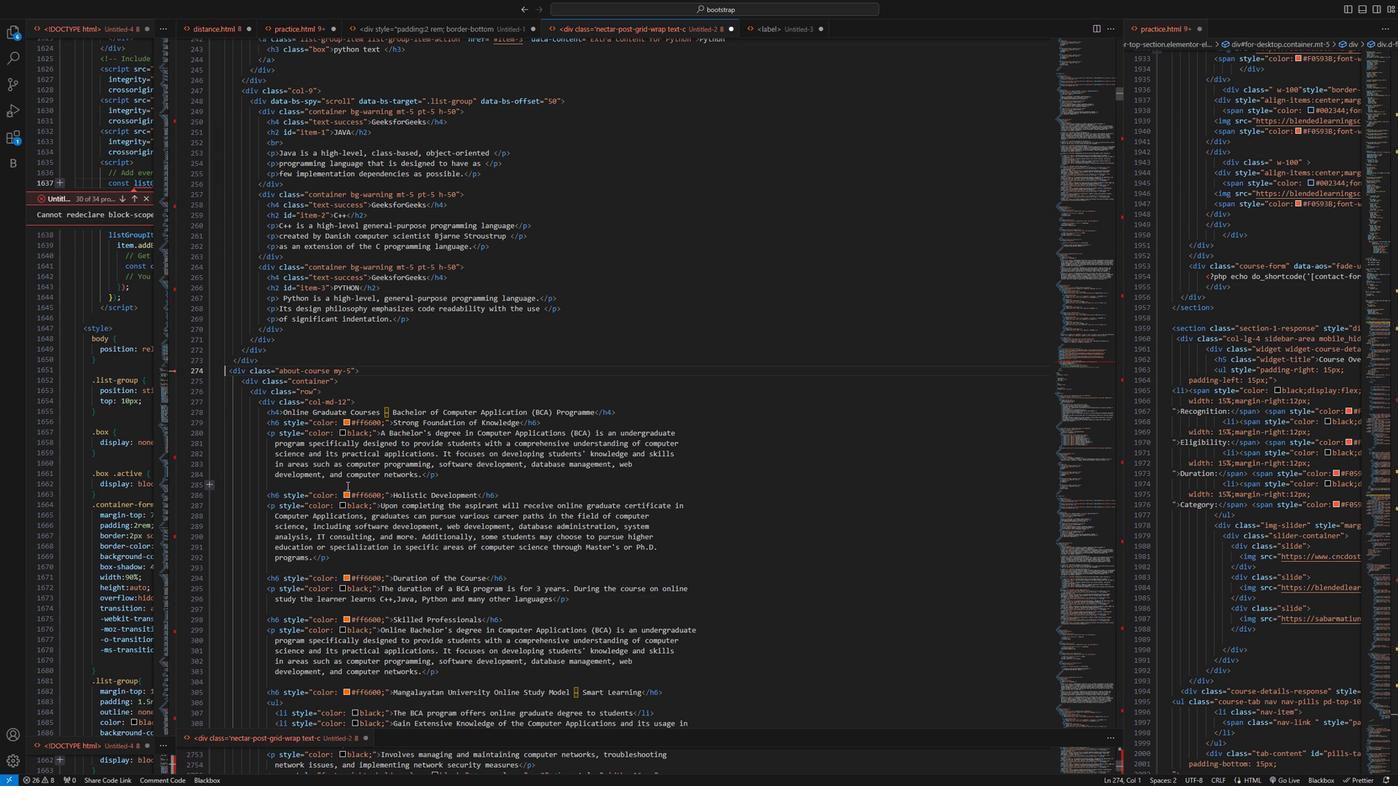 
Action: Mouse scrolled (351, 474) with delta (0, 0)
Screenshot: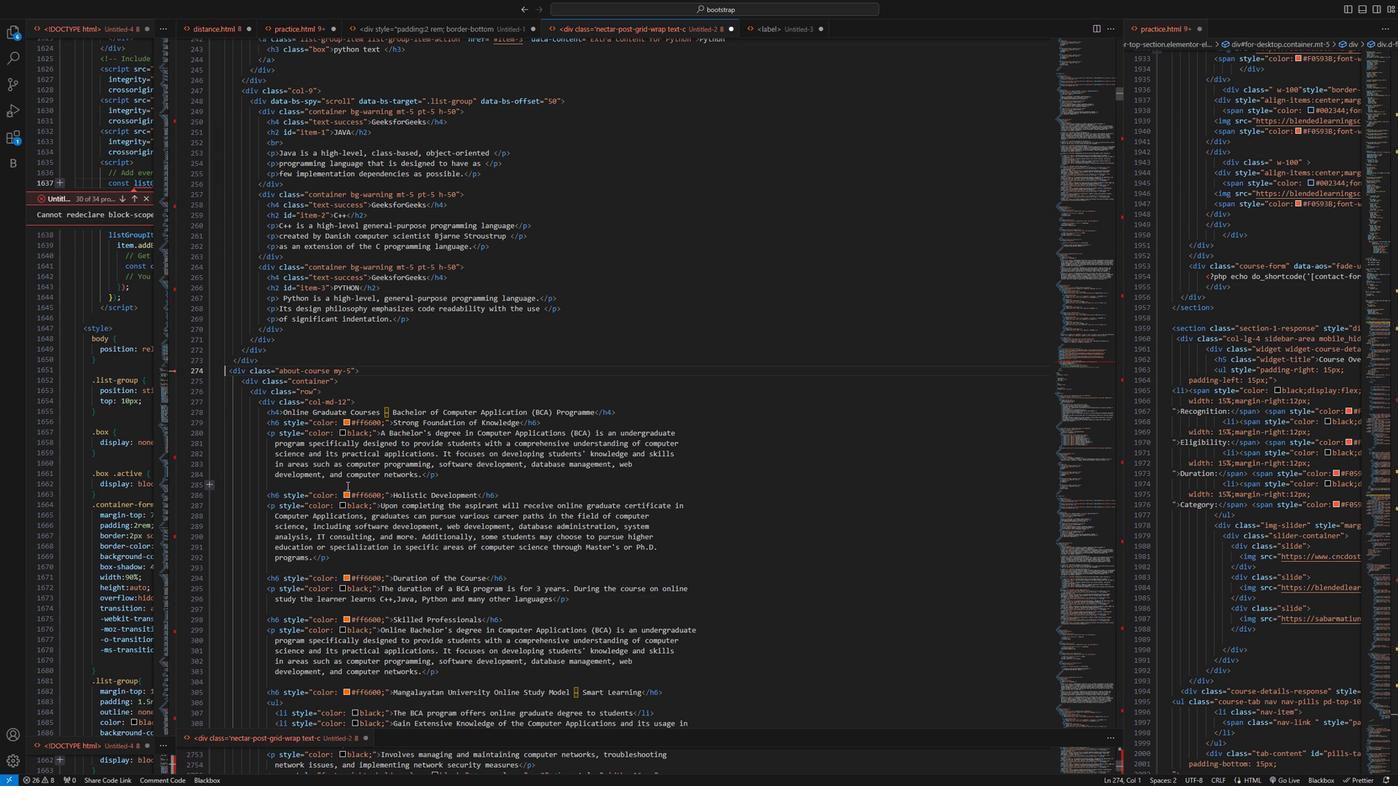 
Action: Mouse moved to (373, 456)
Screenshot: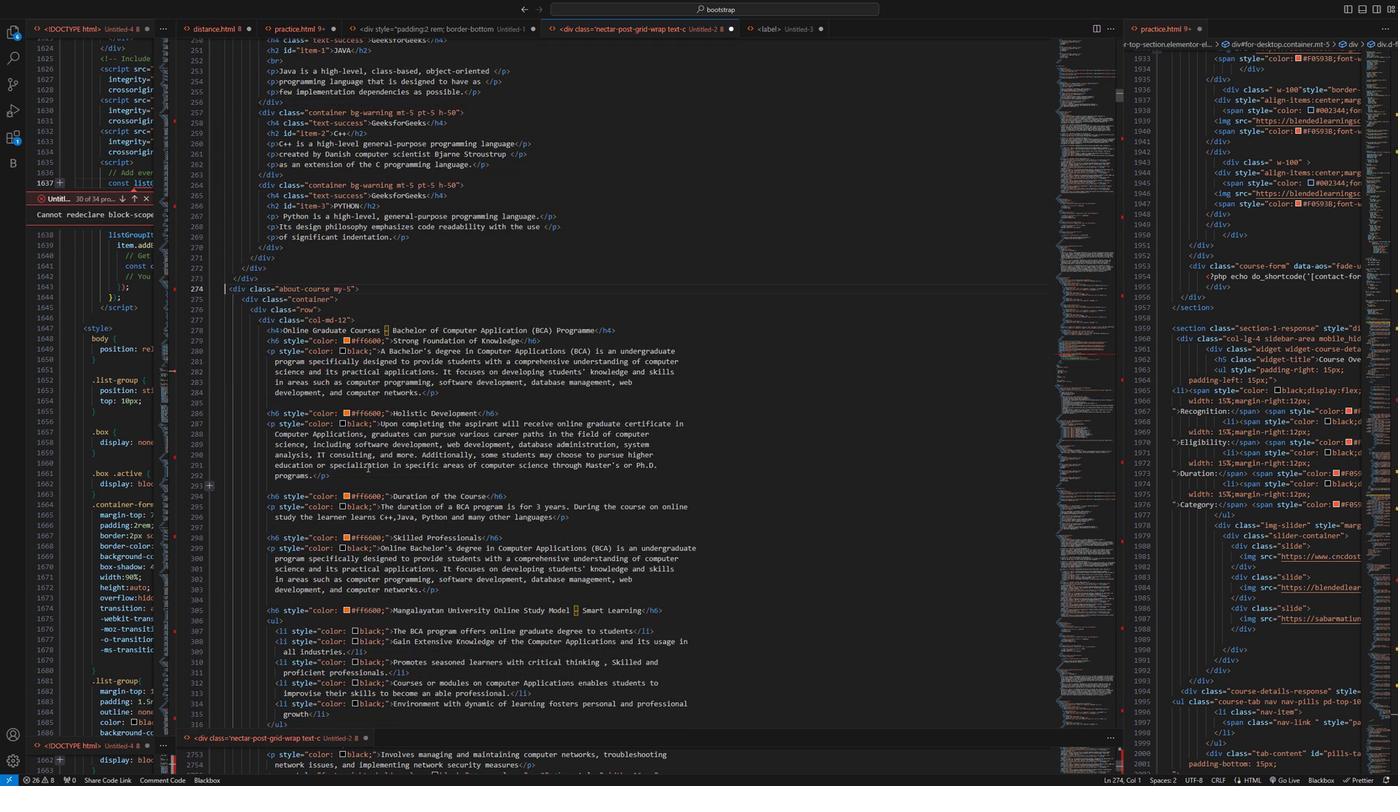 
Action: Mouse scrolled (373, 456) with delta (0, 0)
Screenshot: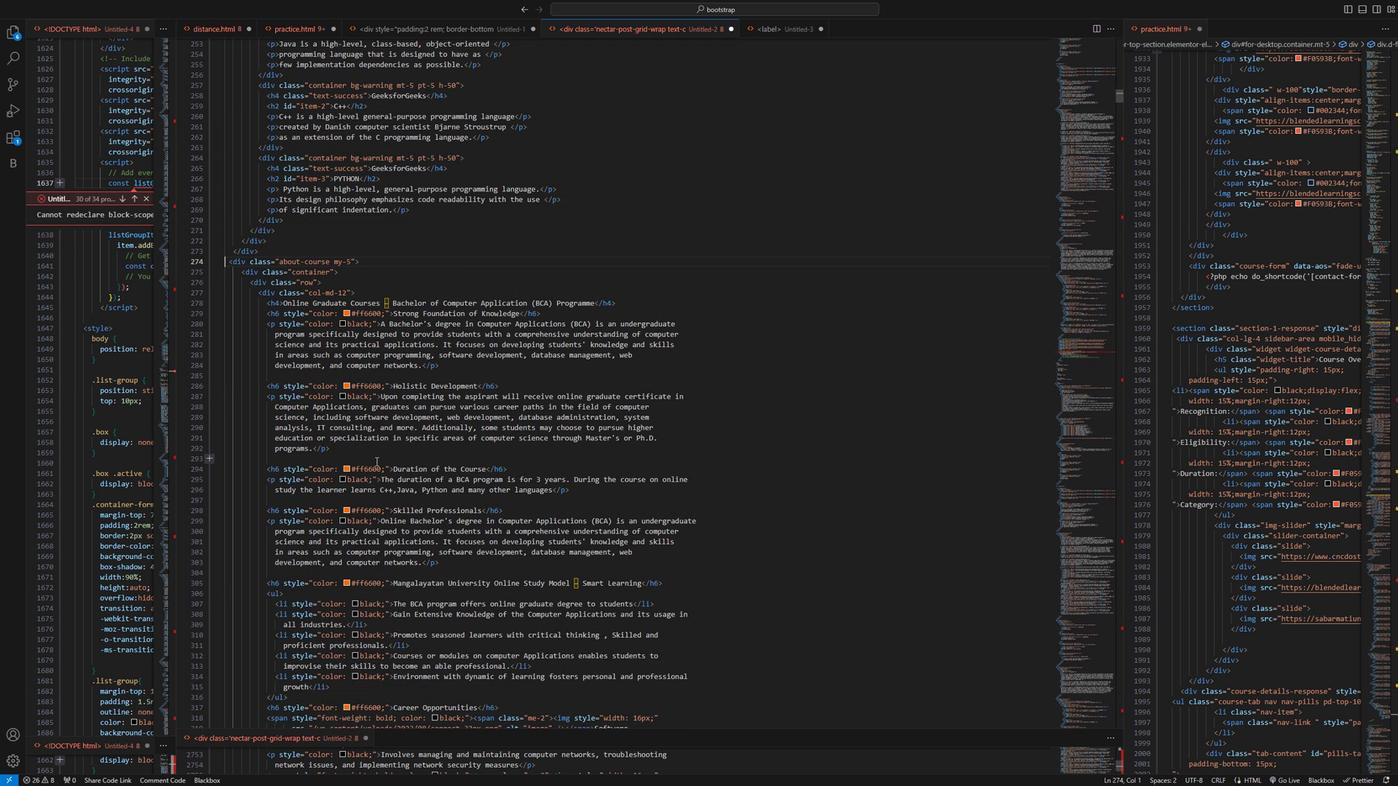 
Action: Mouse moved to (372, 456)
Screenshot: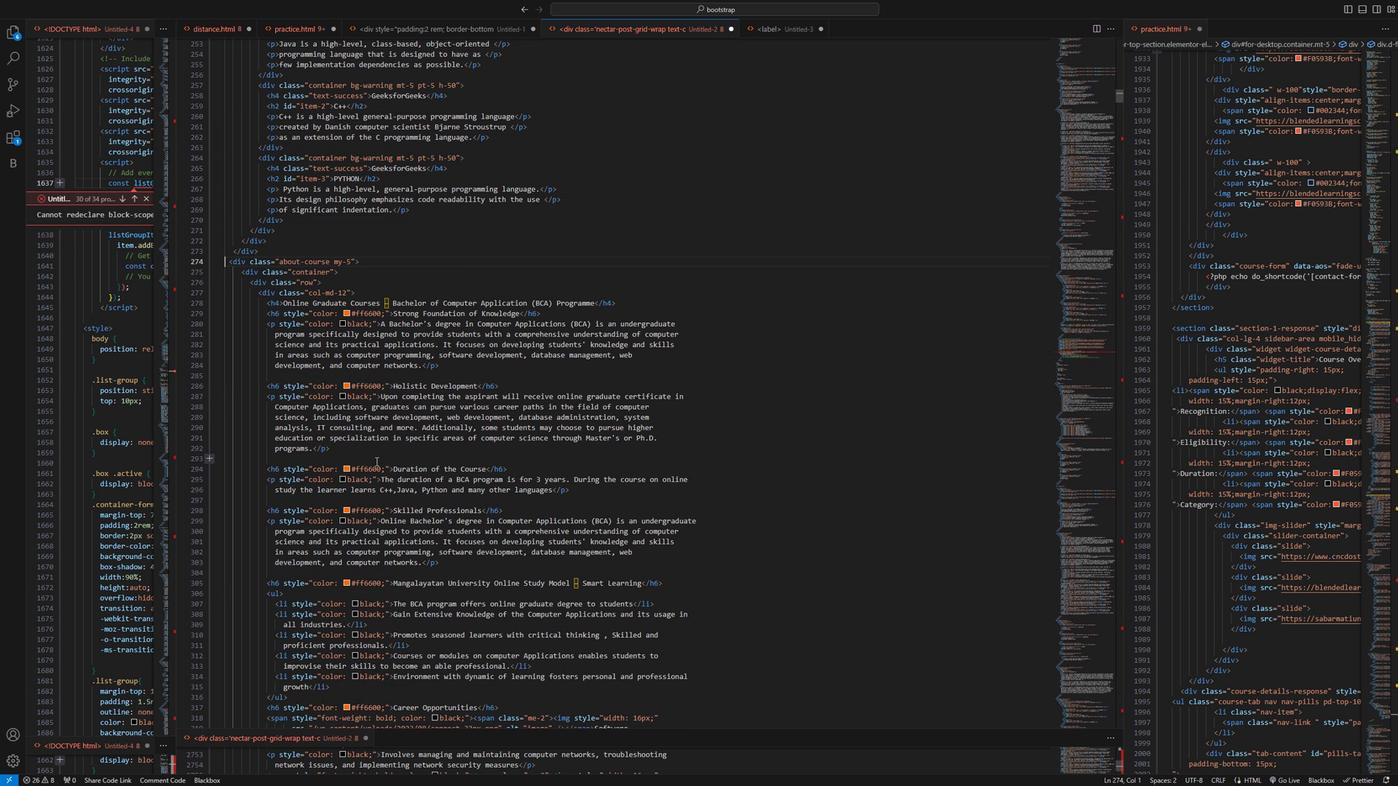 
Action: Mouse scrolled (372, 456) with delta (0, 0)
Screenshot: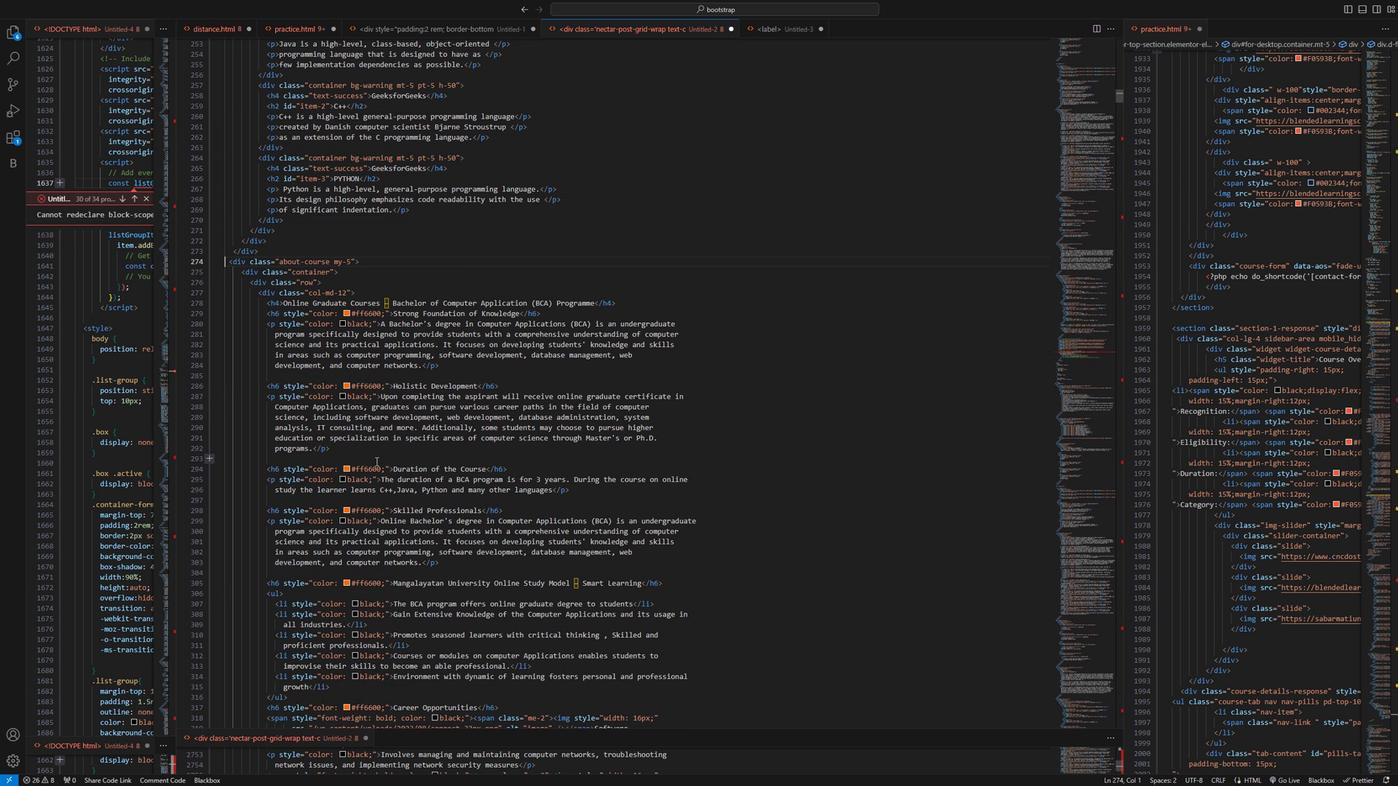 
Action: Mouse scrolled (372, 456) with delta (0, 0)
Screenshot: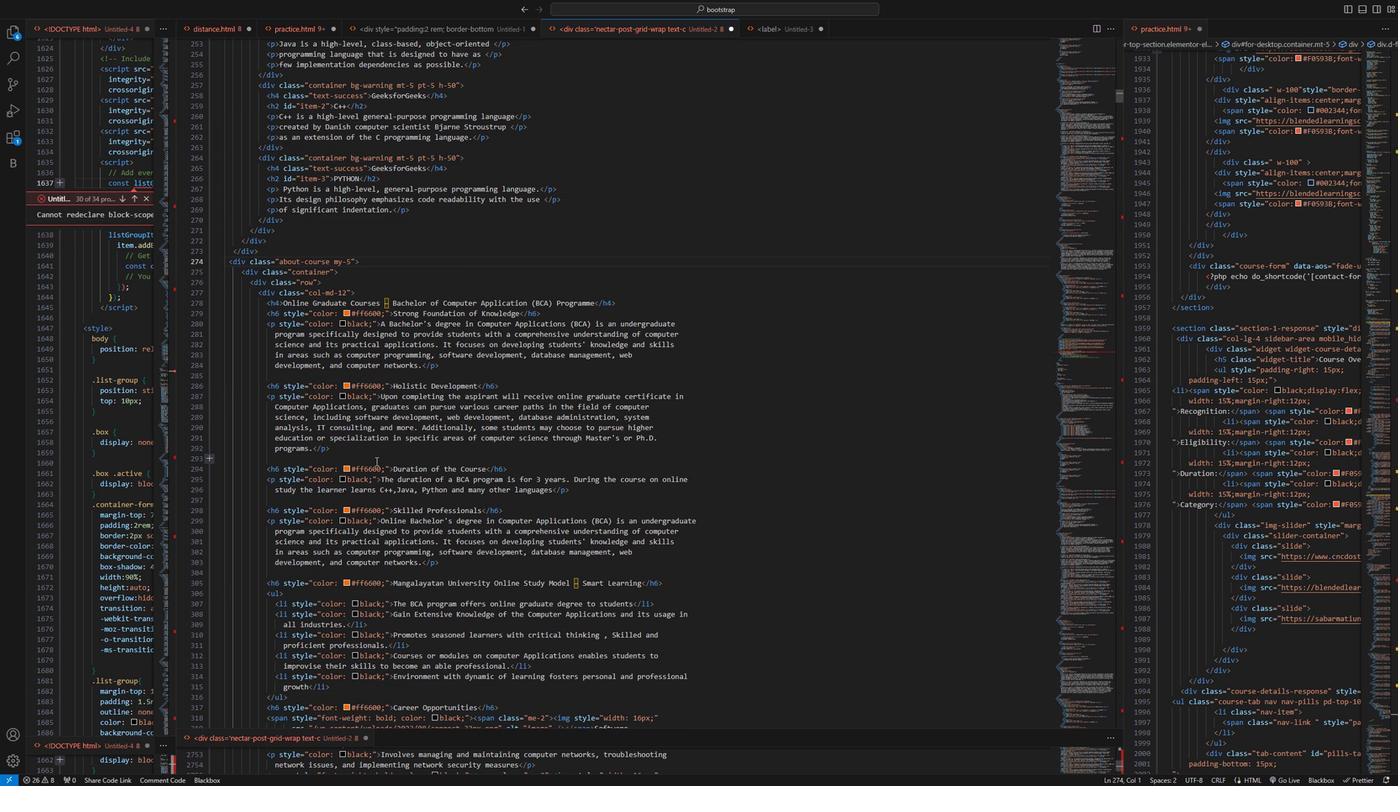 
Action: Mouse moved to (371, 457)
Screenshot: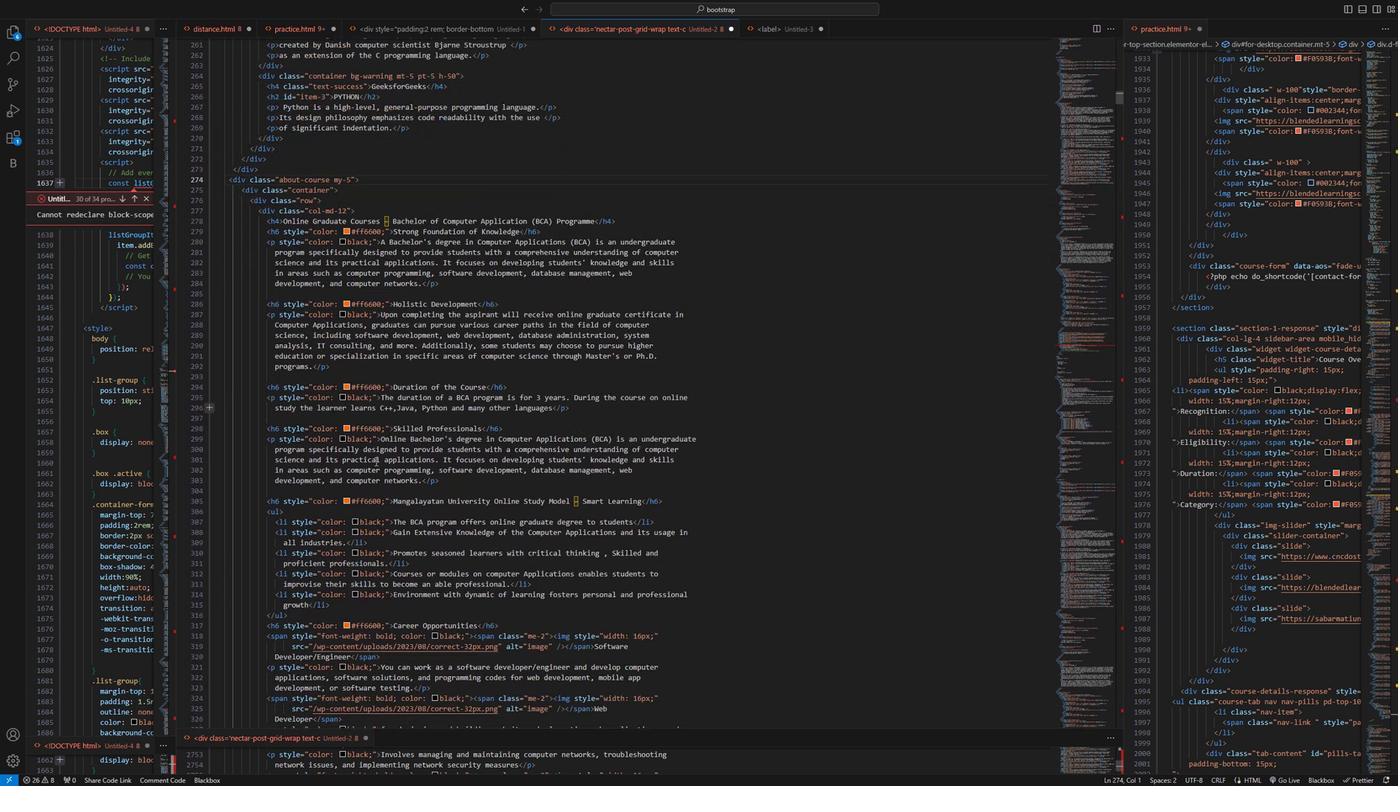 
Action: Mouse scrolled (371, 456) with delta (0, 0)
Screenshot: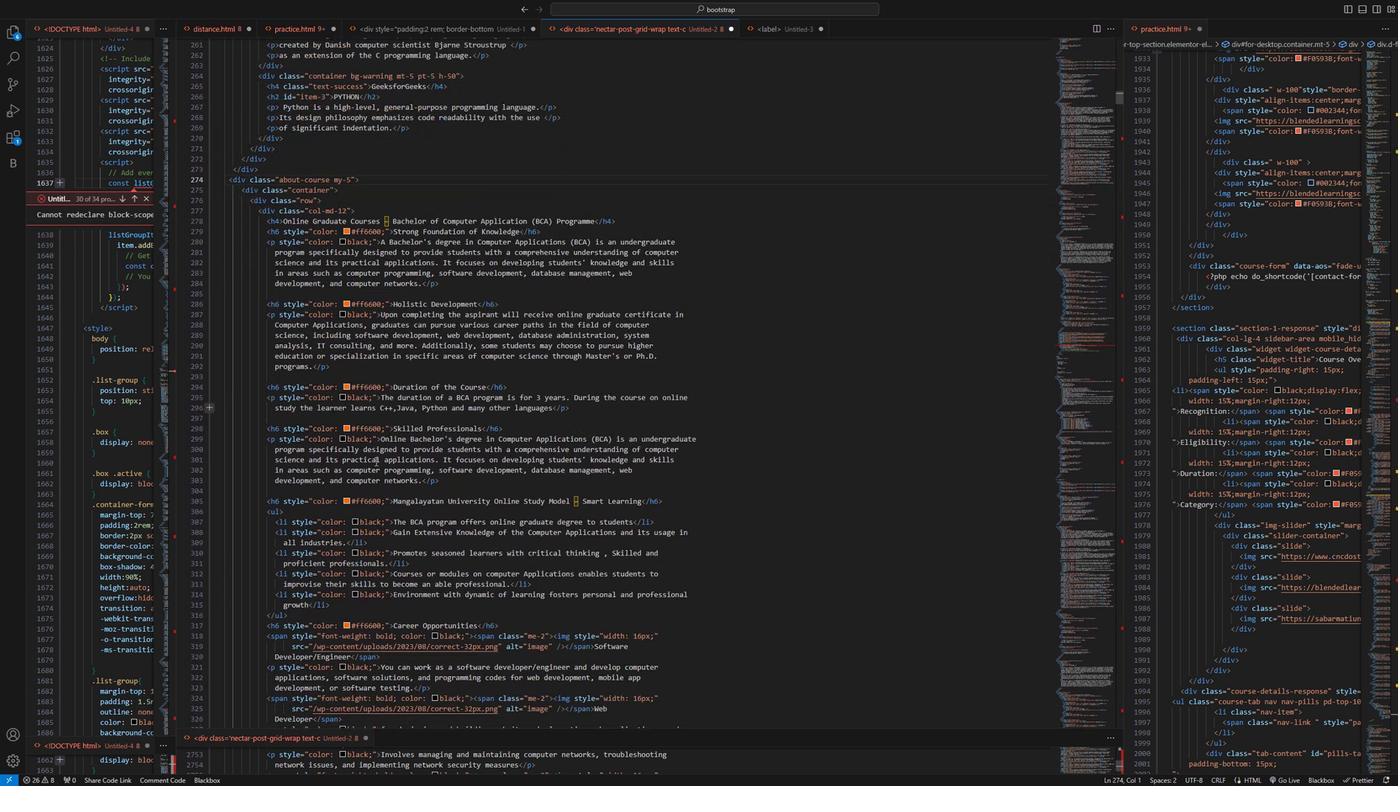 
Action: Mouse moved to (369, 458)
Screenshot: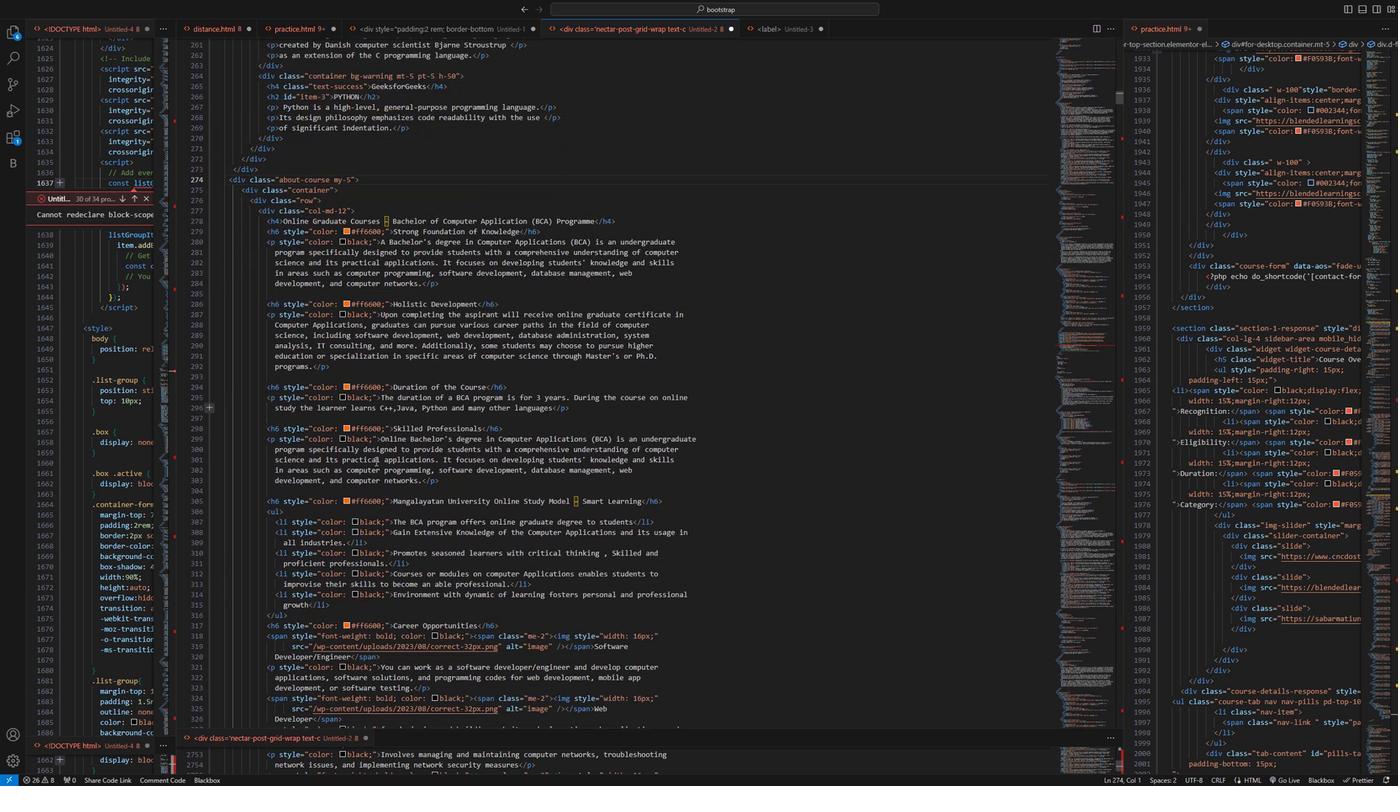 
Action: Mouse scrolled (369, 458) with delta (0, 0)
Screenshot: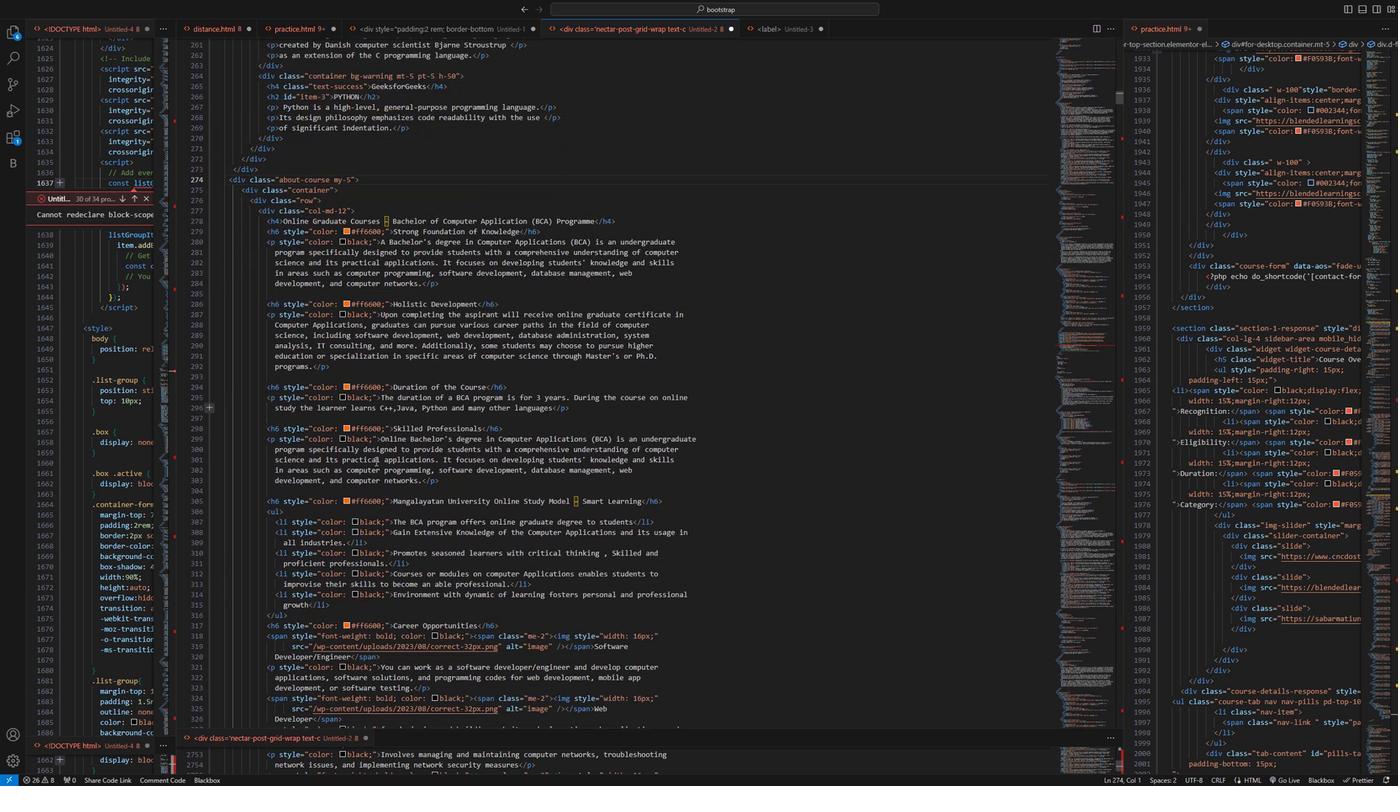 
Action: Mouse scrolled (369, 458) with delta (0, 0)
Screenshot: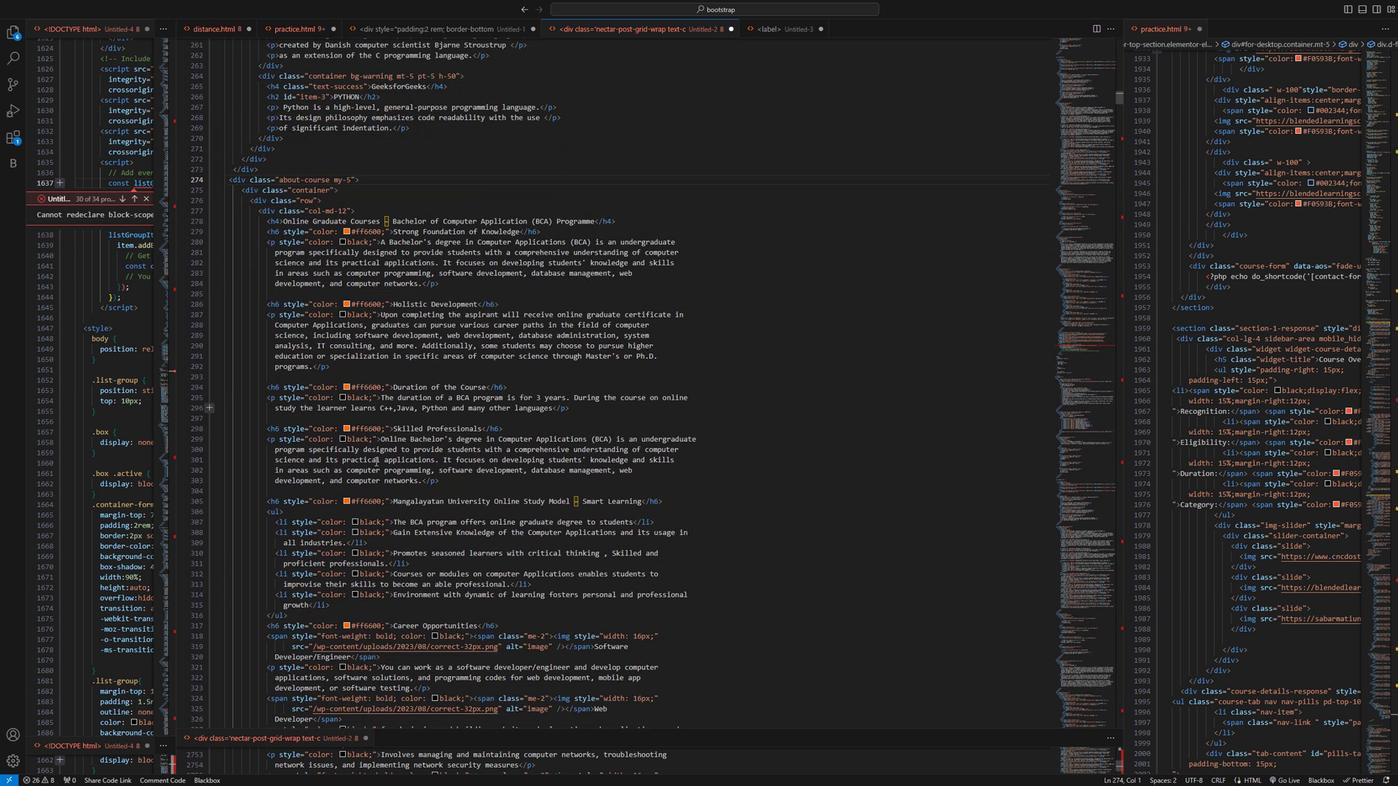 
Action: Mouse moved to (384, 455)
Screenshot: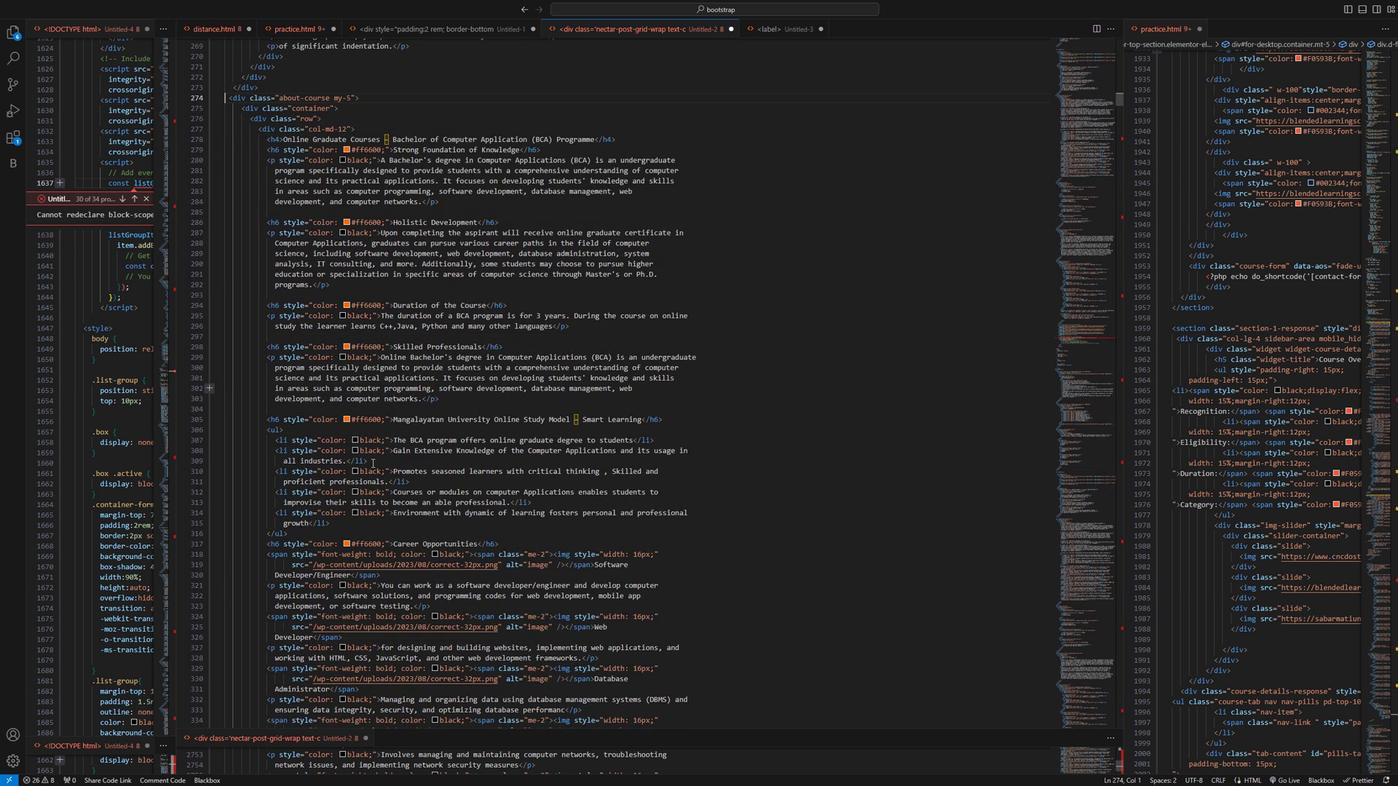 
Action: Mouse scrolled (384, 455) with delta (0, 0)
Screenshot: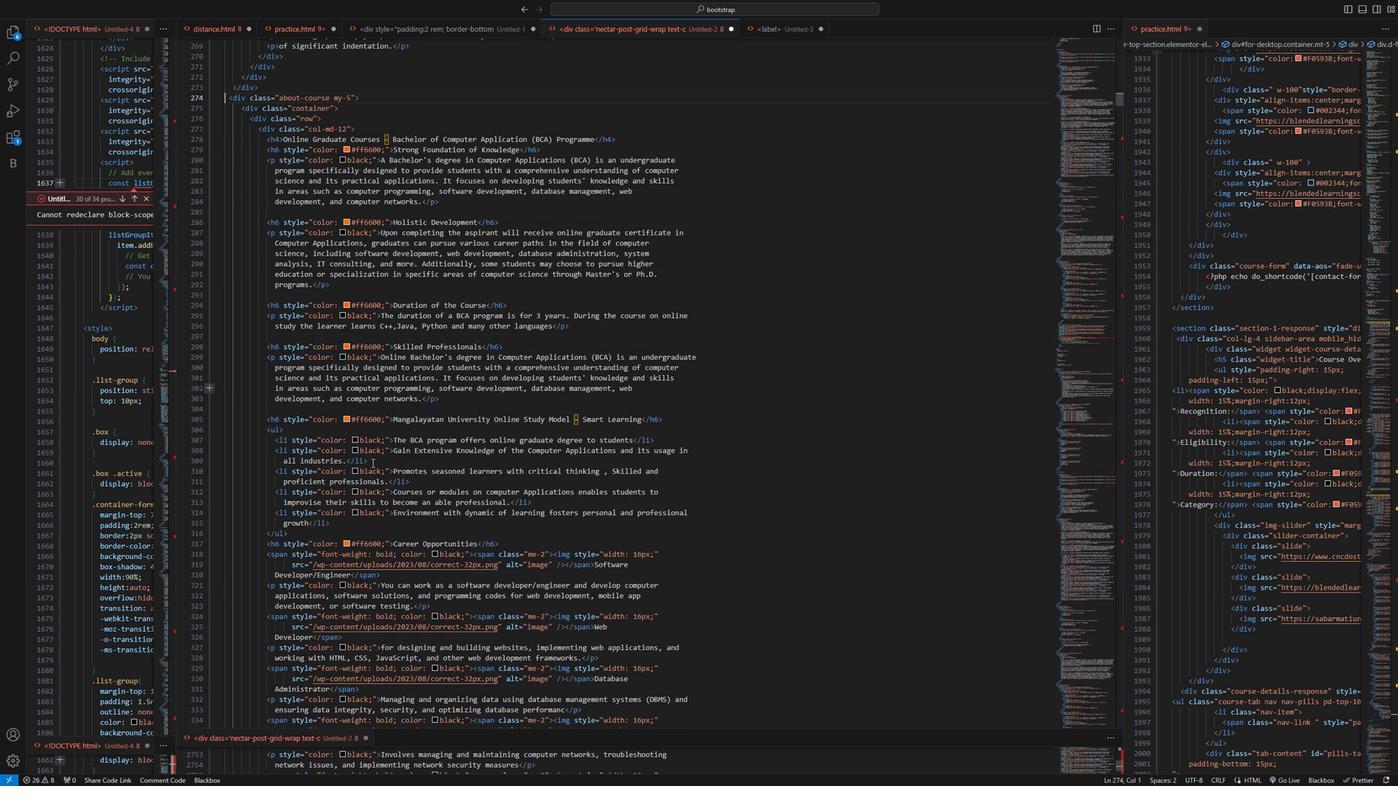 
Action: Mouse scrolled (384, 455) with delta (0, 0)
Screenshot: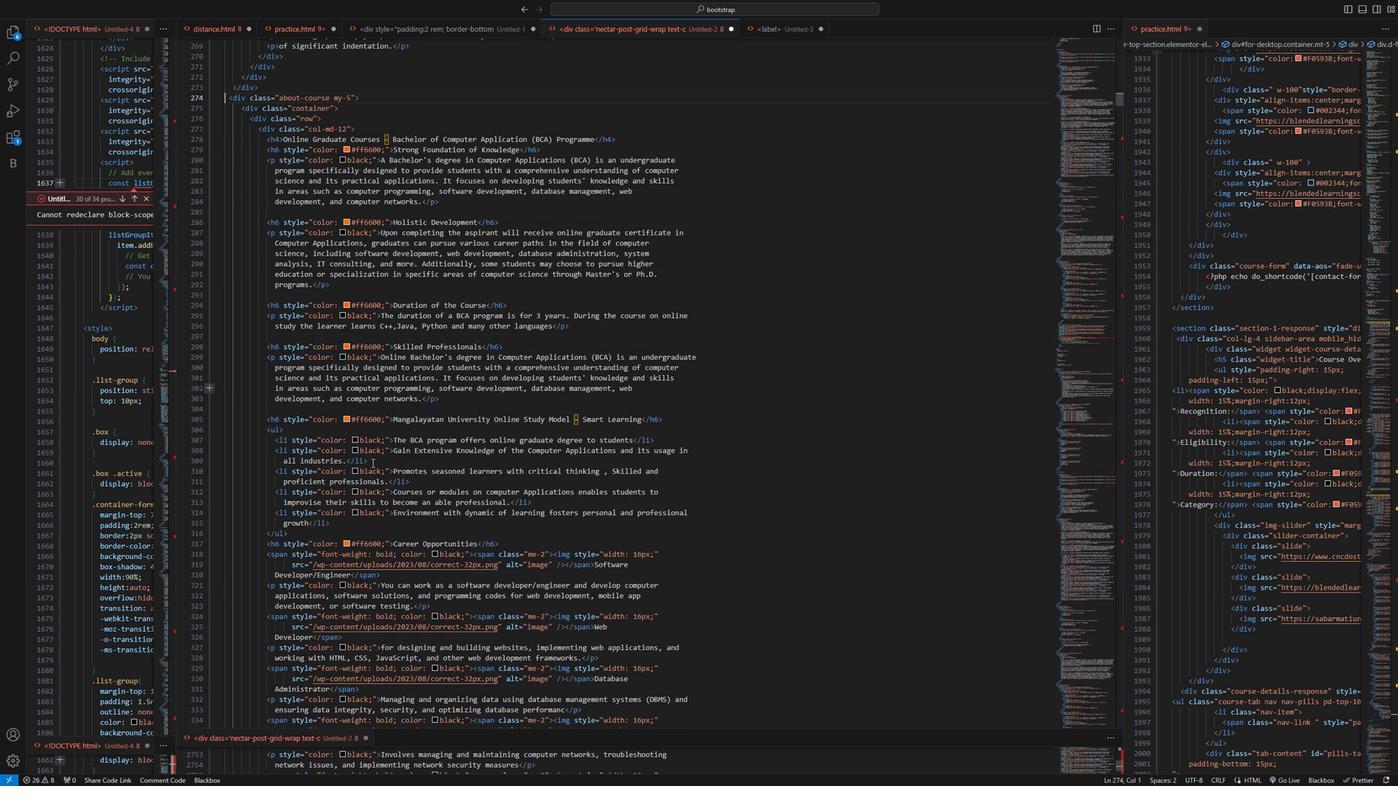 
Action: Mouse moved to (385, 455)
Screenshot: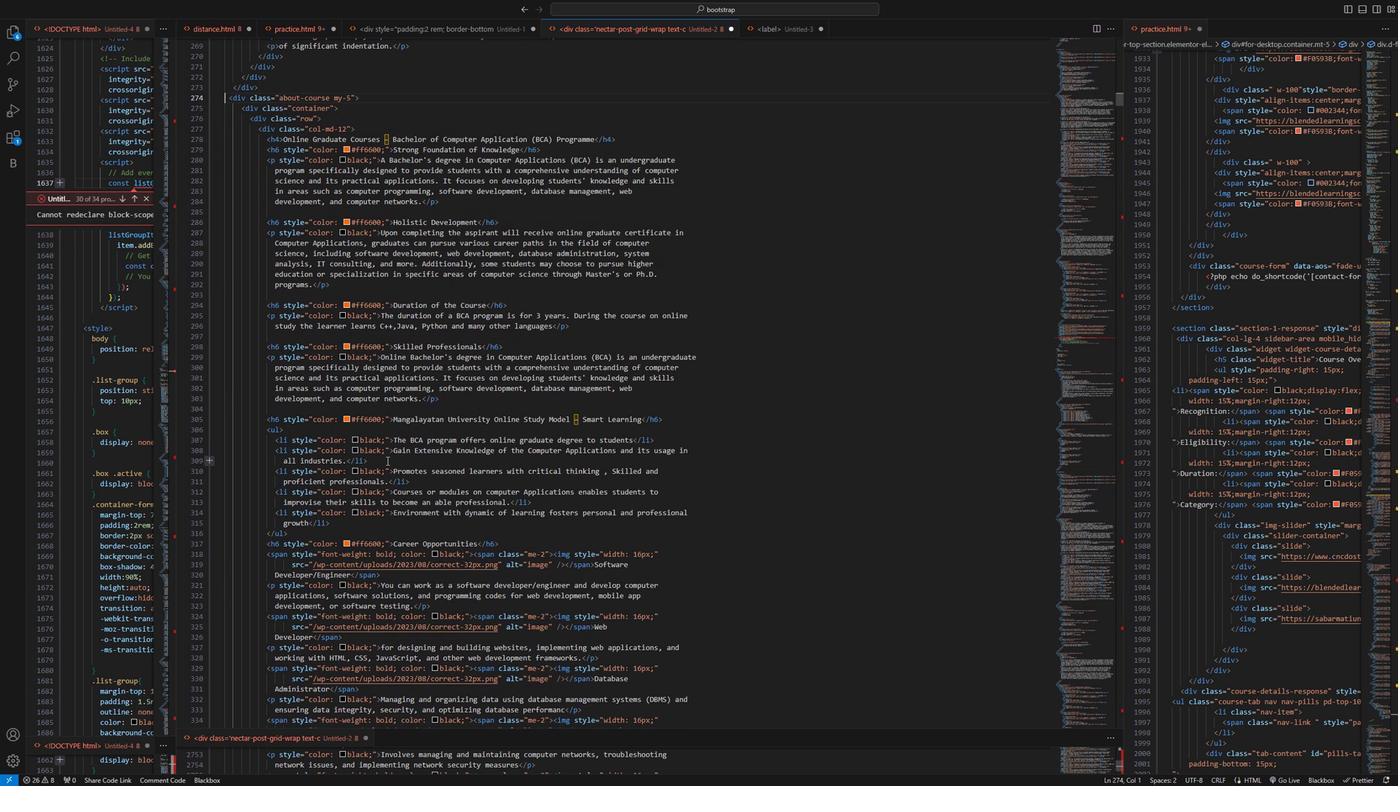 
Action: Mouse scrolled (385, 454) with delta (0, 0)
Screenshot: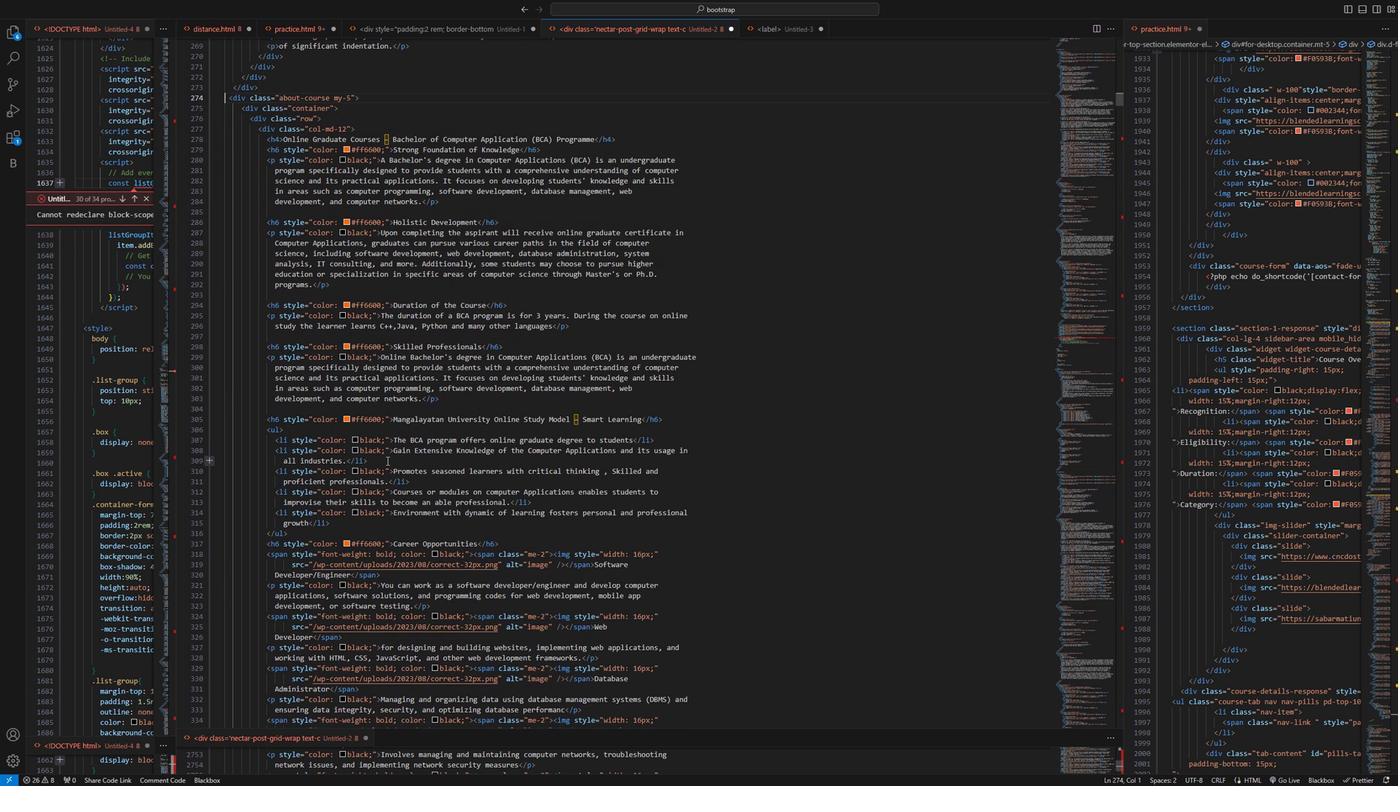 
Action: Mouse moved to (385, 454)
Screenshot: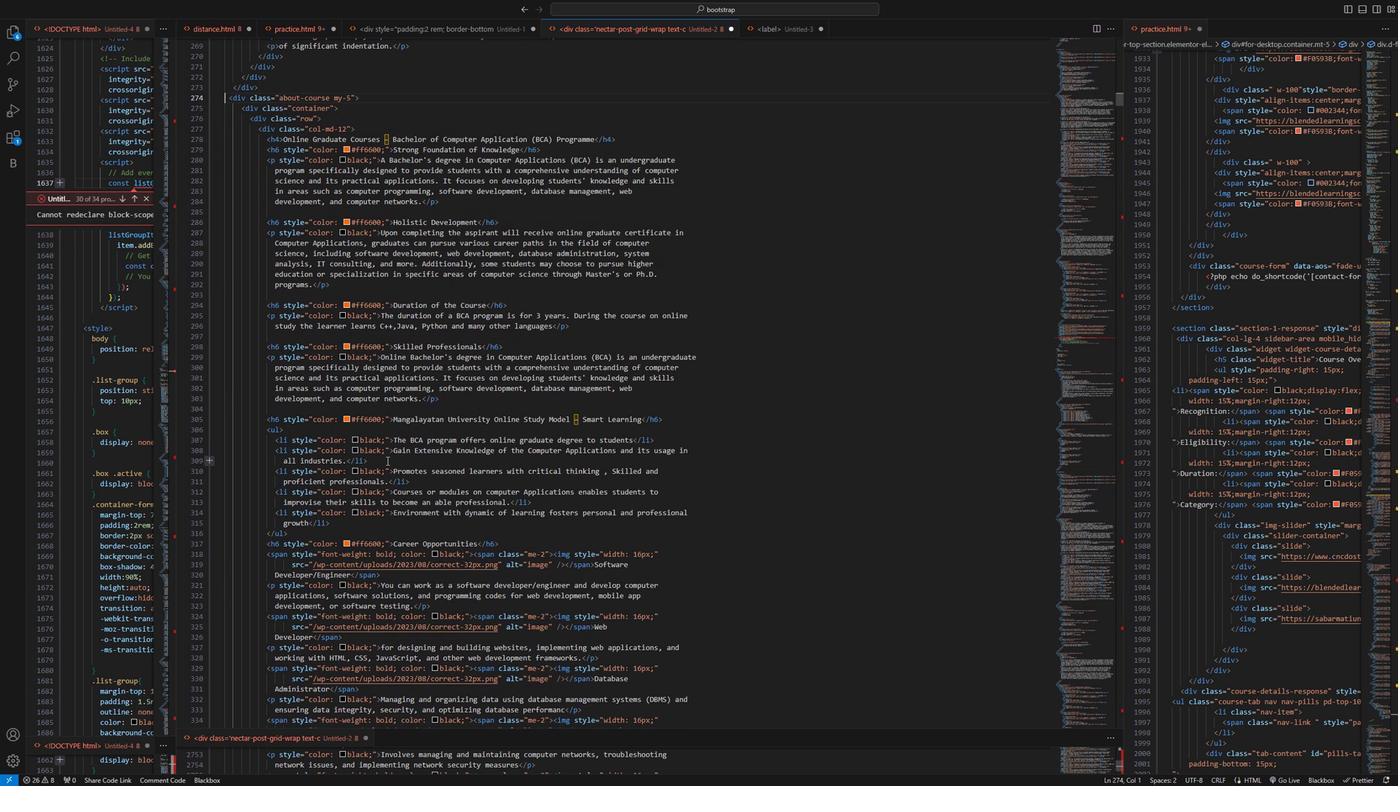 
Action: Mouse scrolled (385, 454) with delta (0, 0)
Screenshot: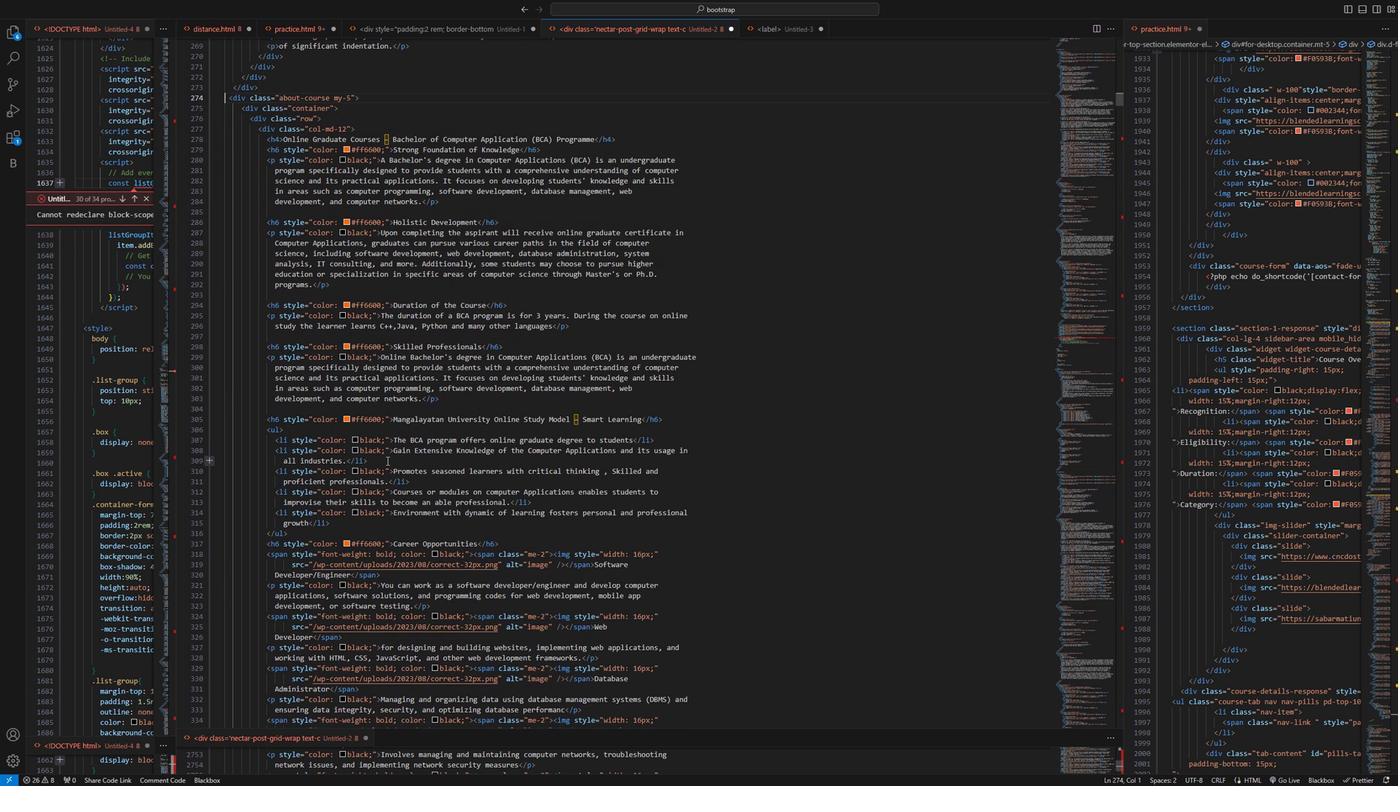 
Action: Mouse moved to (384, 453)
Screenshot: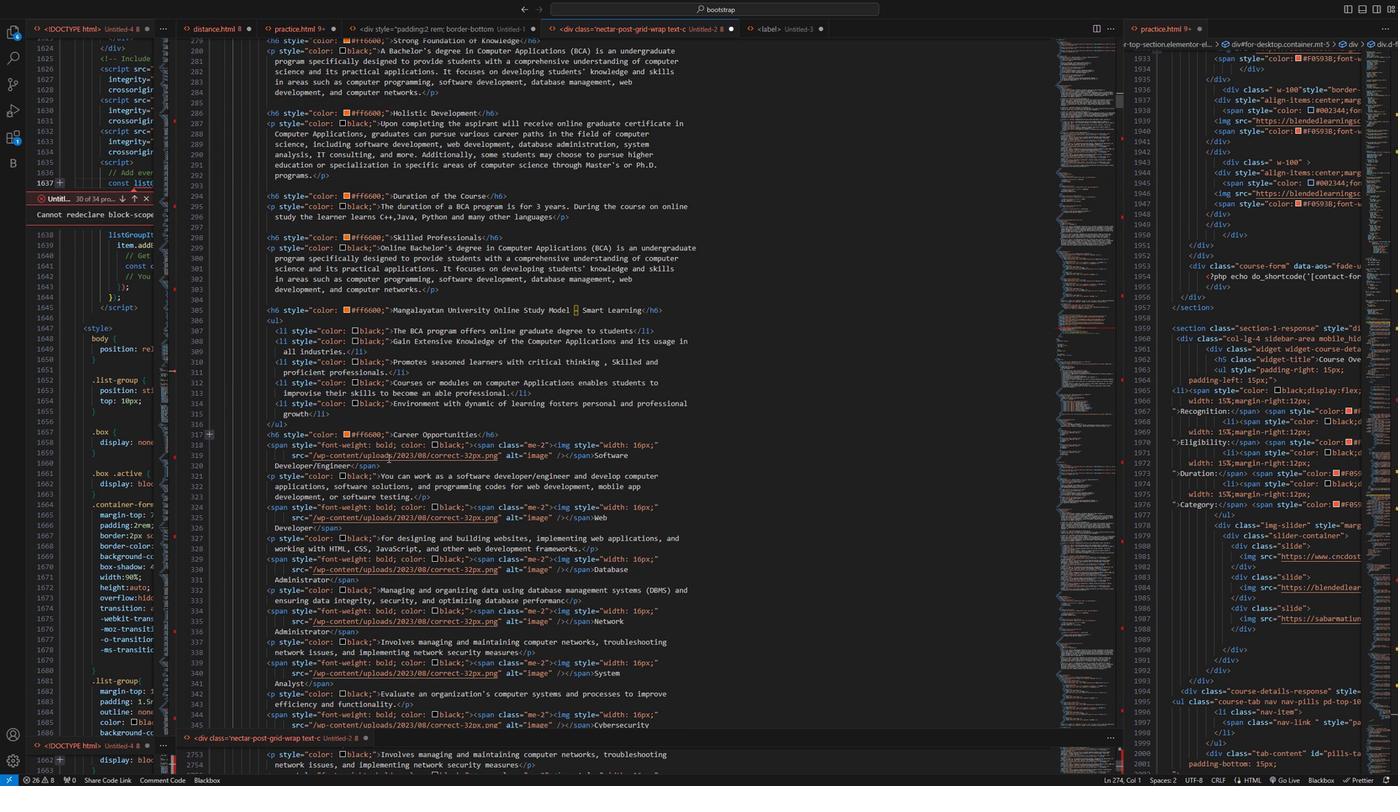 
Action: Mouse scrolled (384, 452) with delta (0, 0)
Screenshot: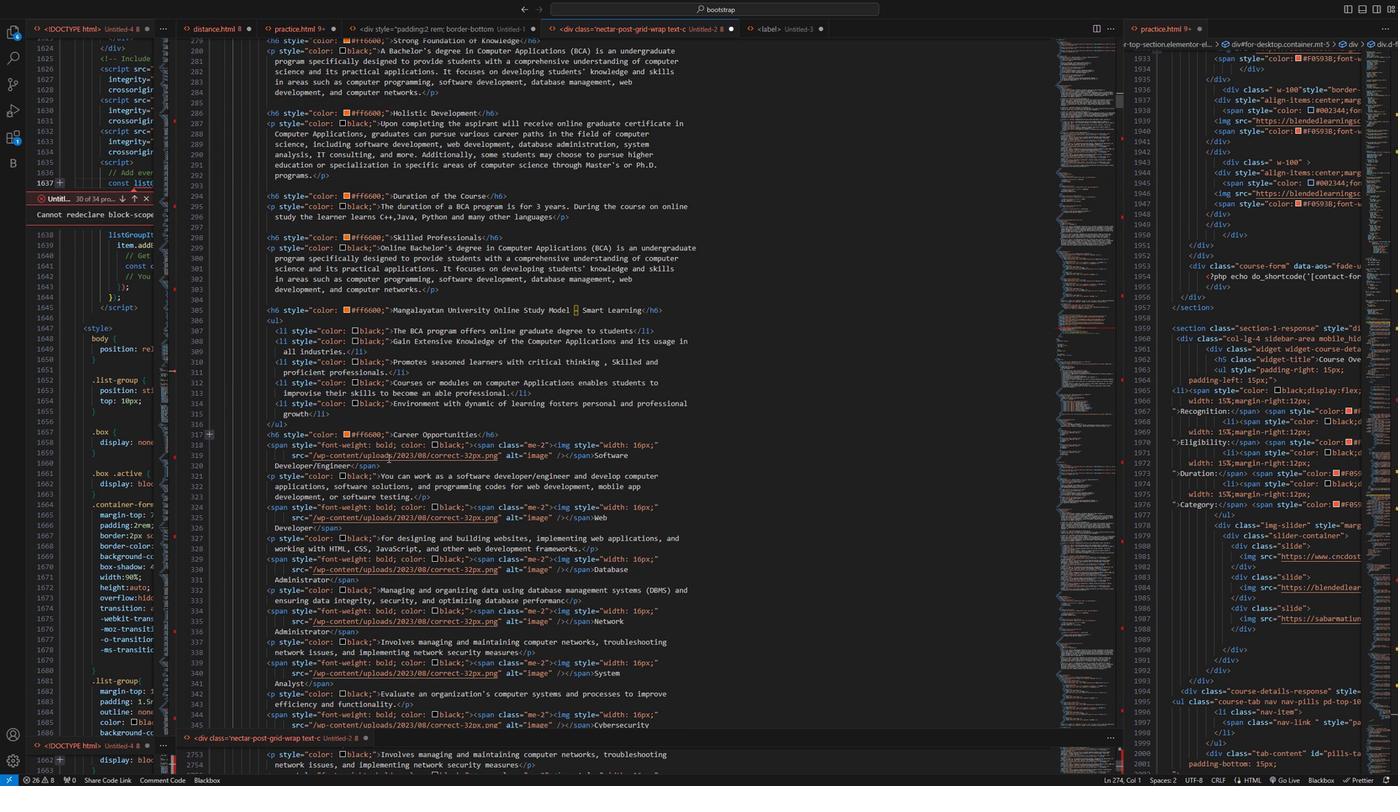 
Action: Mouse moved to (382, 453)
Screenshot: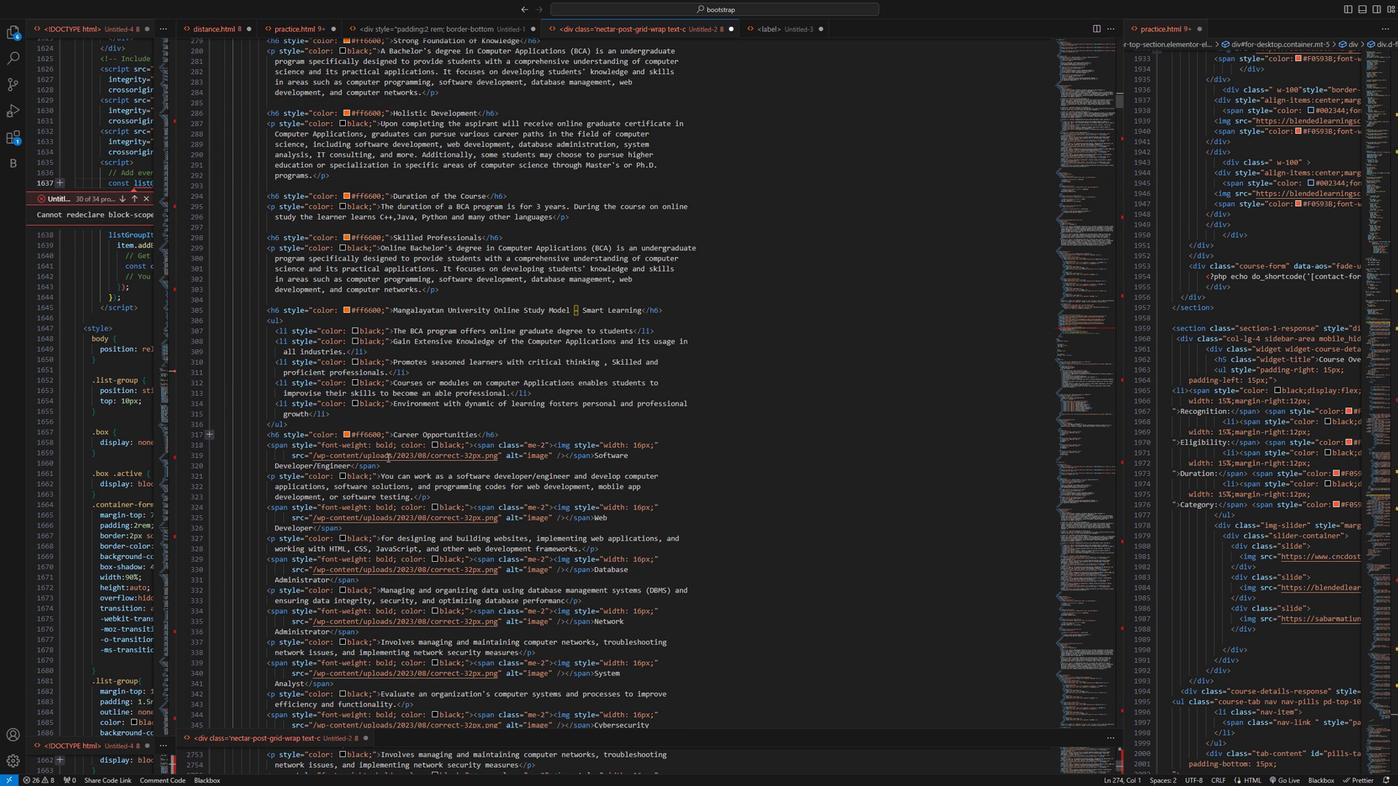 
Action: Mouse scrolled (382, 453) with delta (0, 0)
Screenshot: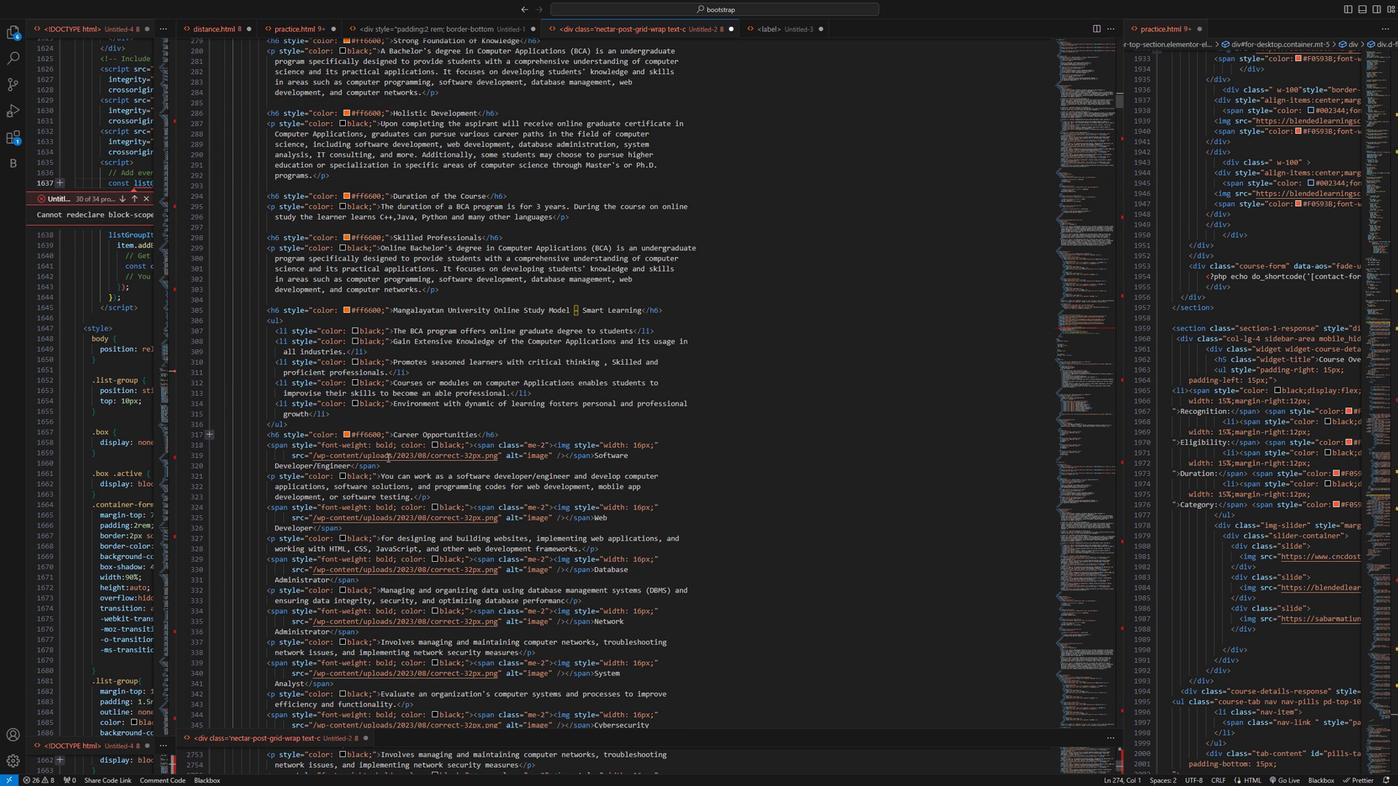 
Action: Mouse moved to (380, 455)
Screenshot: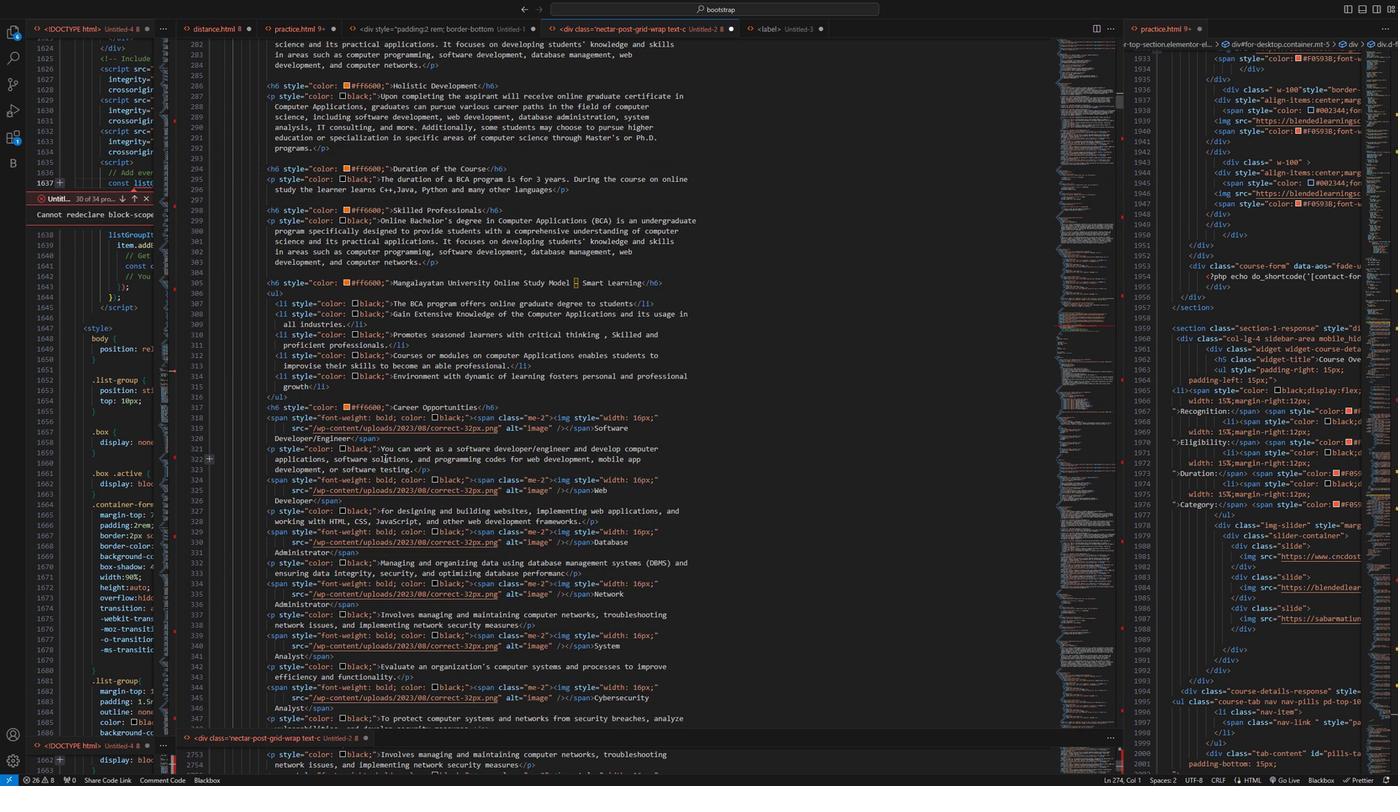 
Action: Mouse scrolled (380, 455) with delta (0, 0)
Screenshot: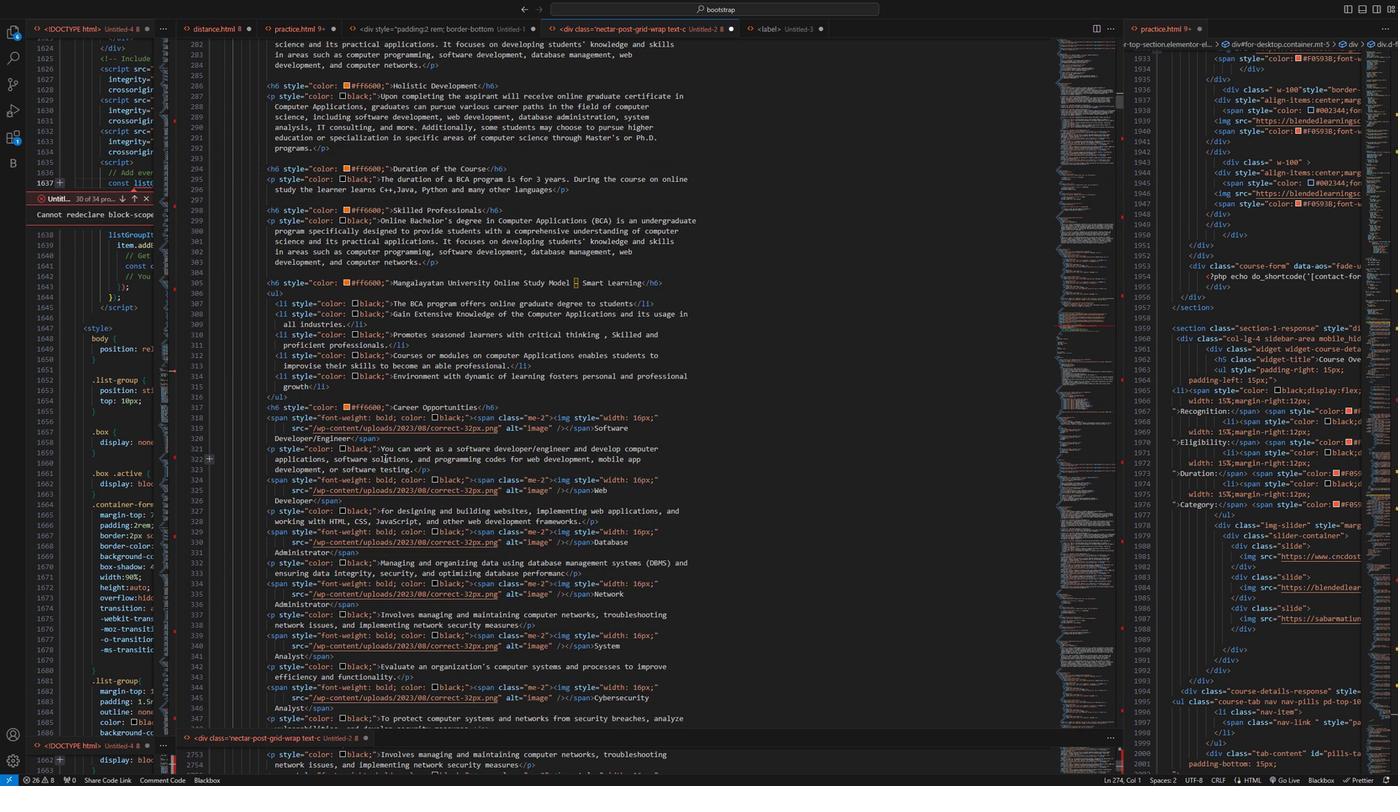 
Action: Mouse moved to (380, 457)
Screenshot: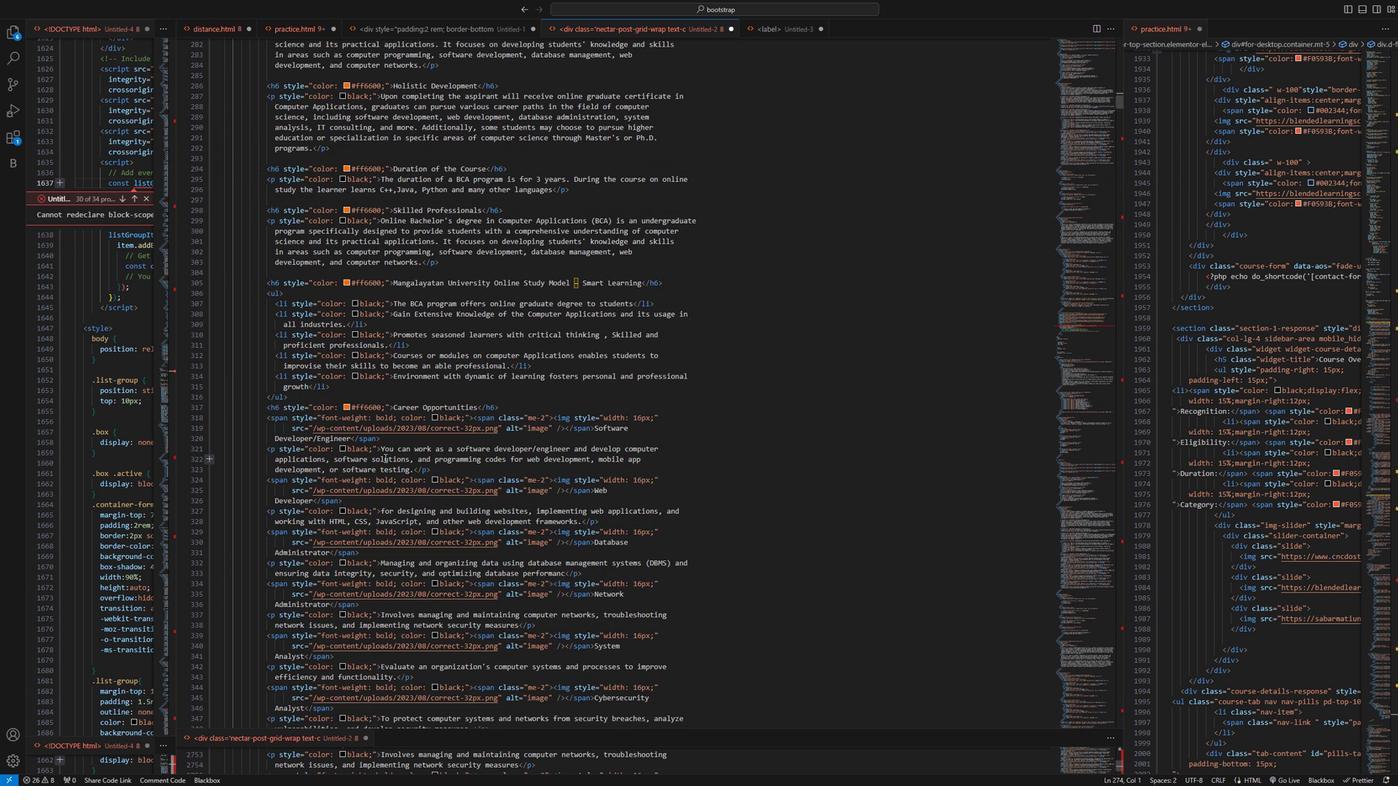 
Action: Mouse scrolled (380, 456) with delta (0, 0)
Screenshot: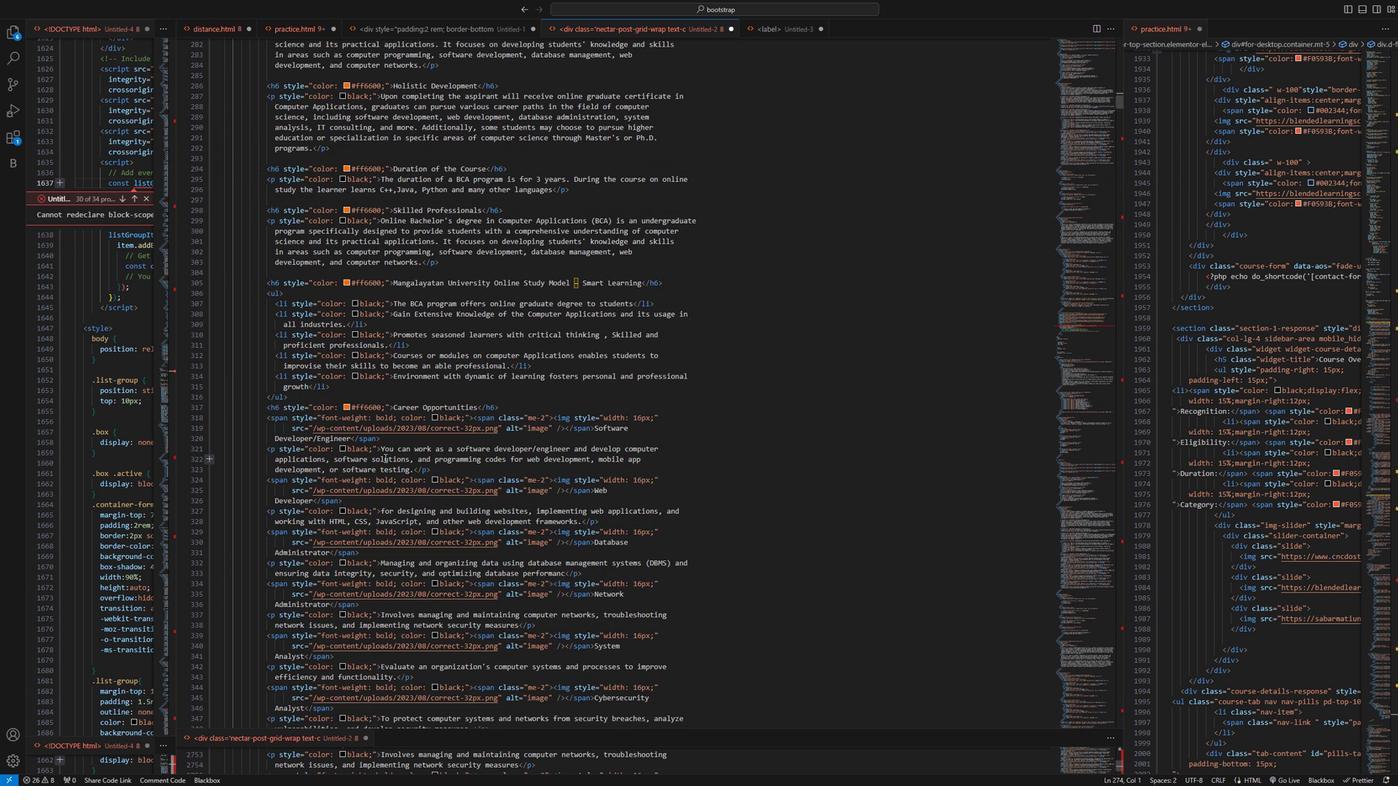 
Action: Mouse scrolled (380, 456) with delta (0, 0)
Screenshot: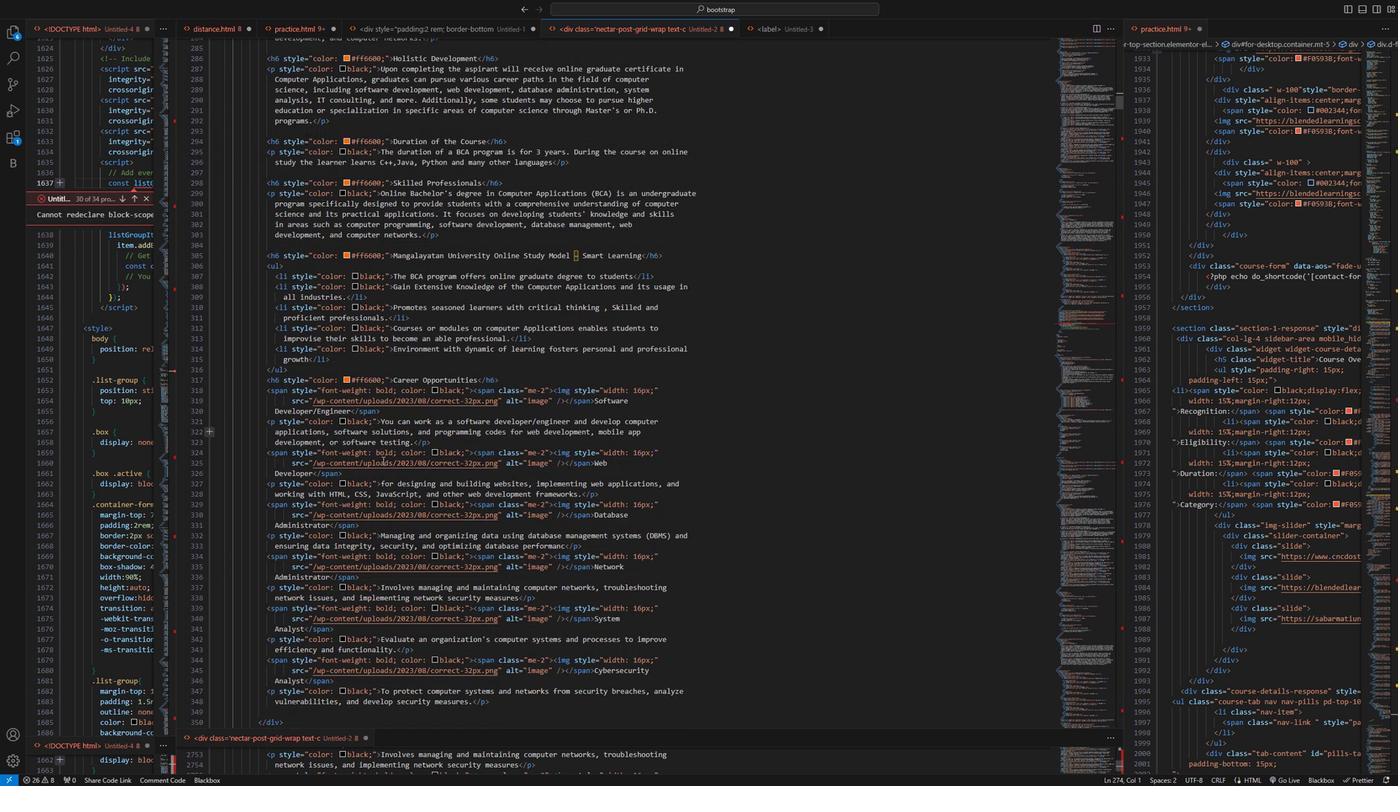 
Action: Mouse moved to (412, 447)
Screenshot: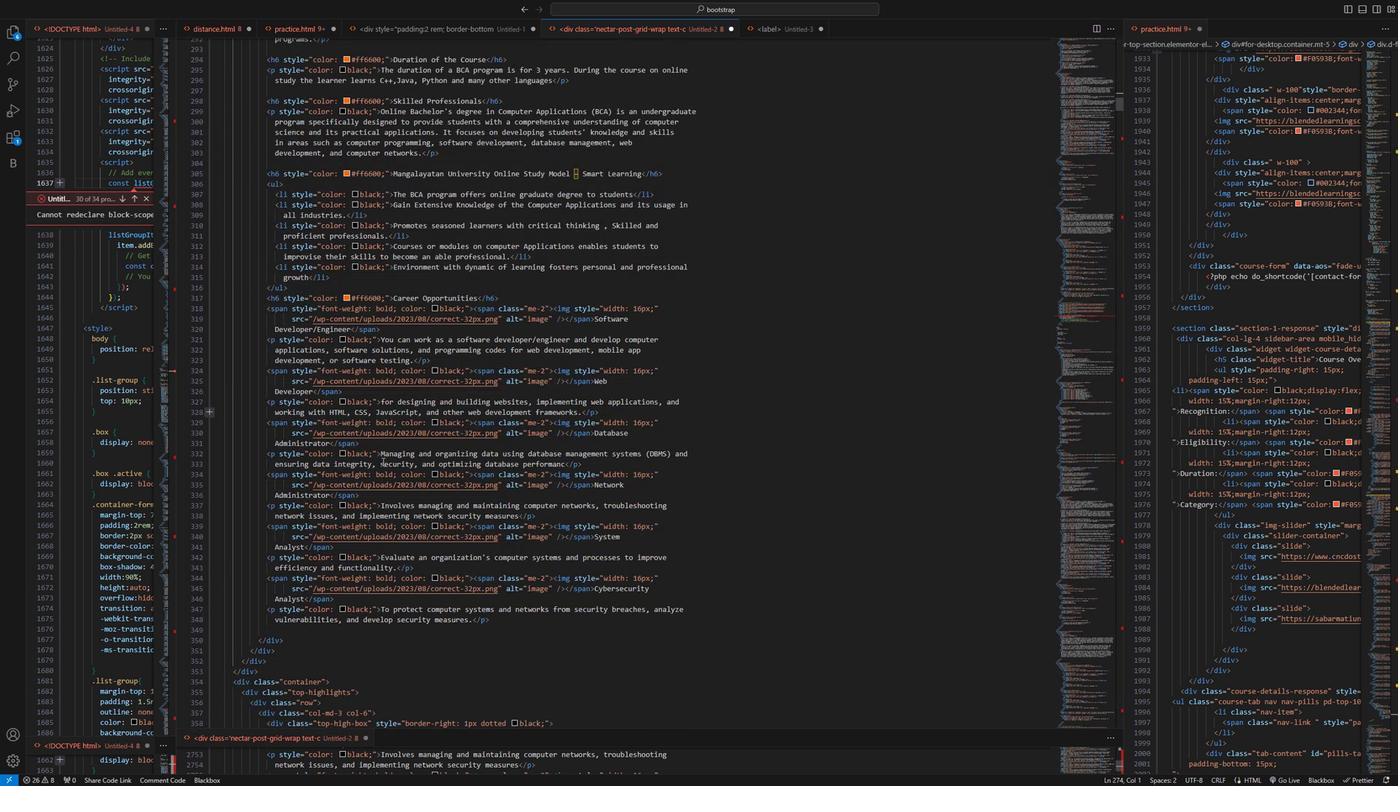 
Action: Mouse pressed left at (412, 447)
Screenshot: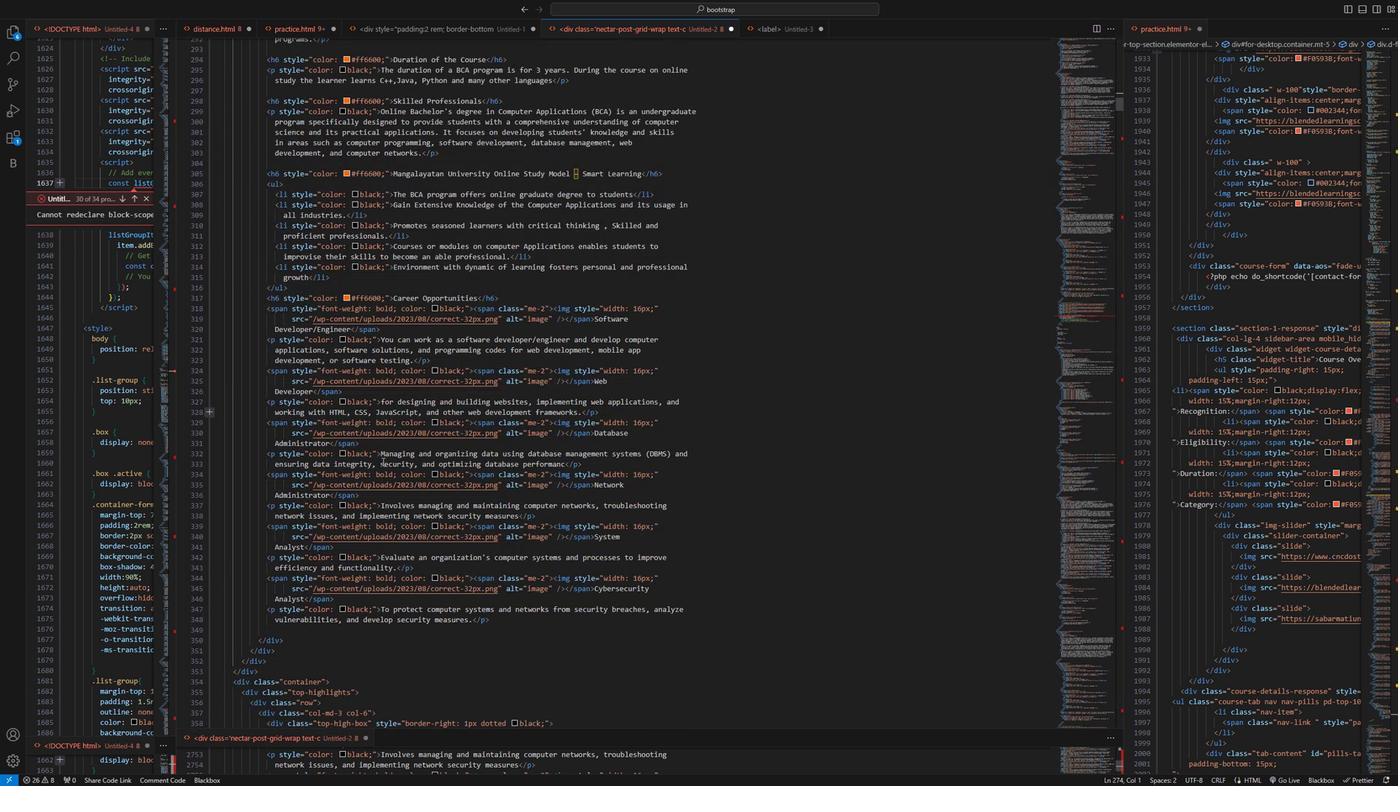 
Action: Mouse moved to (412, 447)
Screenshot: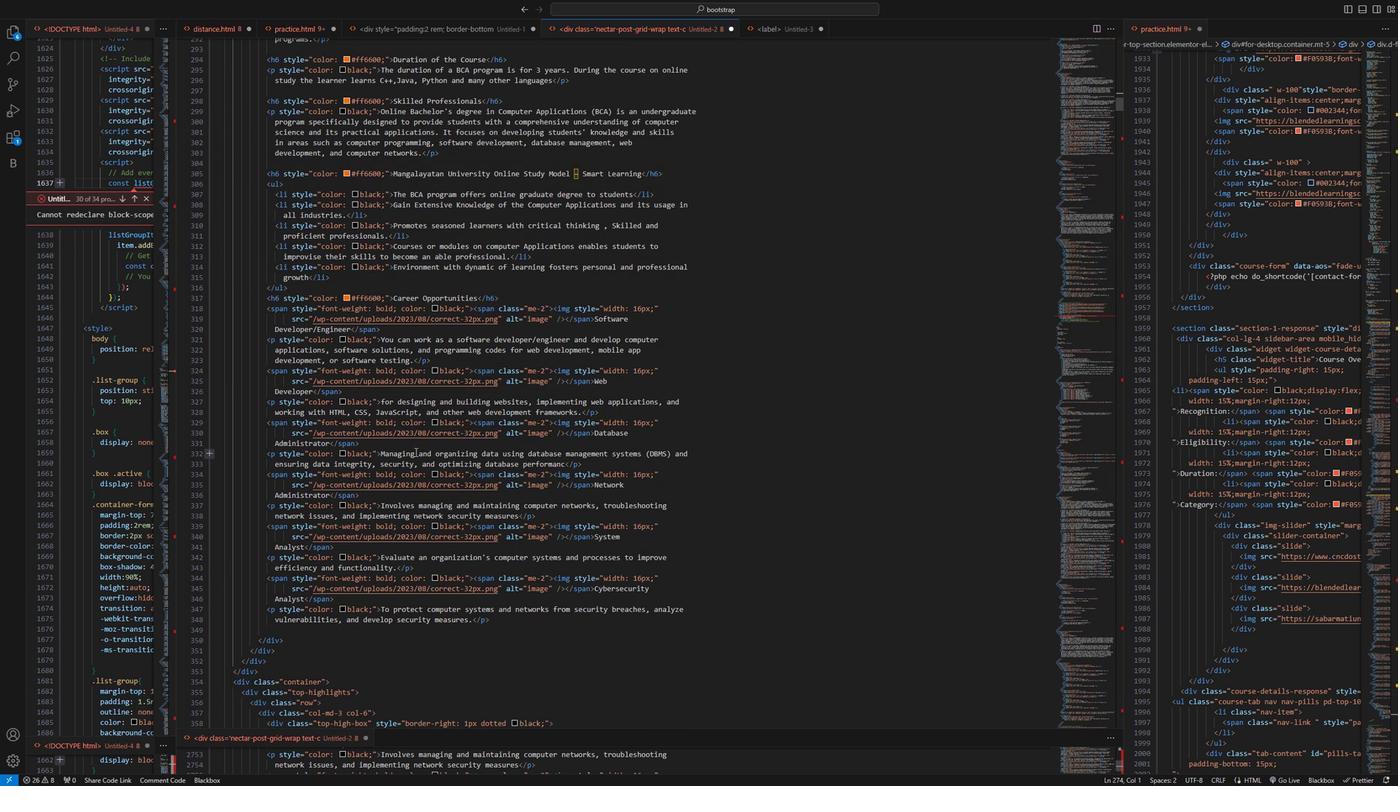 
Action: Key pressed <Key.down><Key.right><Key.down><Key.right><Key.right><Key.down><Key.right><Key.right><Key.right><Key.right><Key.down><Key.right><Key.down><Key.right><Key.down><Key.down><Key.right><Key.down><Key.right><Key.right><Key.down><Key.right><Key.right><Key.down><Key.right><Key.down><Key.right><Key.right><Key.down><Key.right><Key.right><Key.right><Key.down><Key.down><Key.down><Key.down><Key.down><Key.down><Key.down><Key.down><Key.down><Key.down><Key.down><Key.down><Key.down><Key.down><Key.down><Key.down><Key.down><Key.down><Key.down><Key.down><Key.down><Key.down><Key.down><Key.down><Key.down><Key.down><Key.down><Key.down><Key.down><Key.down><Key.down><Key.down><Key.down><Key.down><Key.down><Key.down><Key.down><Key.down><Key.down><Key.down><Key.down><Key.down><Key.down><Key.down><Key.down><Key.down><Key.down><Key.down><Key.down><Key.down><Key.down><Key.down><Key.down><Key.down><Key.down><Key.down><Key.down><Key.right><Key.right><Key.down><Key.right><Key.down><Key.right><Key.down><Key.right><Key.down><Key.right><Key.down><Key.right><Key.down><Key.right><Key.right><Key.down><Key.right><Key.down><Key.right><Key.down><Key.right><Key.down><Key.right><Key.down><Key.right><Key.right><Key.down><Key.right><Key.down><Key.right><Key.down><Key.right><Key.down><Key.right><Key.down><Key.right><Key.down><Key.right><Key.down><Key.right><Key.down><Key.right><Key.down><Key.right><Key.down><Key.right><Key.down><Key.right><Key.down><Key.right><Key.down><Key.right><Key.down><Key.right><Key.down><Key.right><Key.down><Key.right><Key.down><Key.right><Key.down><Key.right><Key.down><Key.right><Key.right><Key.down><Key.right><Key.down><Key.right><Key.down><Key.down><Key.down><Key.down><Key.down><Key.down><Key.down><Key.down><Key.down><Key.down><Key.down><Key.down><Key.down><Key.down><Key.down><Key.down><Key.down><Key.down><Key.down><Key.down><Key.down><Key.down><Key.down><Key.down><Key.down><Key.down><Key.down><Key.down><Key.down><Key.down><Key.down><Key.down><Key.down><Key.down><Key.down><Key.down><Key.down><Key.right><Key.down><Key.right><Key.down><Key.right><Key.right><Key.down><Key.right><Key.right><Key.right><Key.down><Key.right><Key.down><Key.right><Key.down><Key.right><Key.right><Key.down><Key.right><Key.down><Key.right><Key.down><Key.right><Key.down><Key.right><Key.down><Key.right><Key.down><Key.right><Key.right><Key.down><Key.right><Key.down><Key.right><Key.down><Key.right><Key.down><Key.right><Key.right><Key.down><Key.right><Key.down><Key.right><Key.right><Key.right><Key.down><Key.right><Key.down><Key.right><Key.down><Key.right><Key.down><Key.right><Key.down><Key.right><Key.right><Key.down><Key.right>
Screenshot: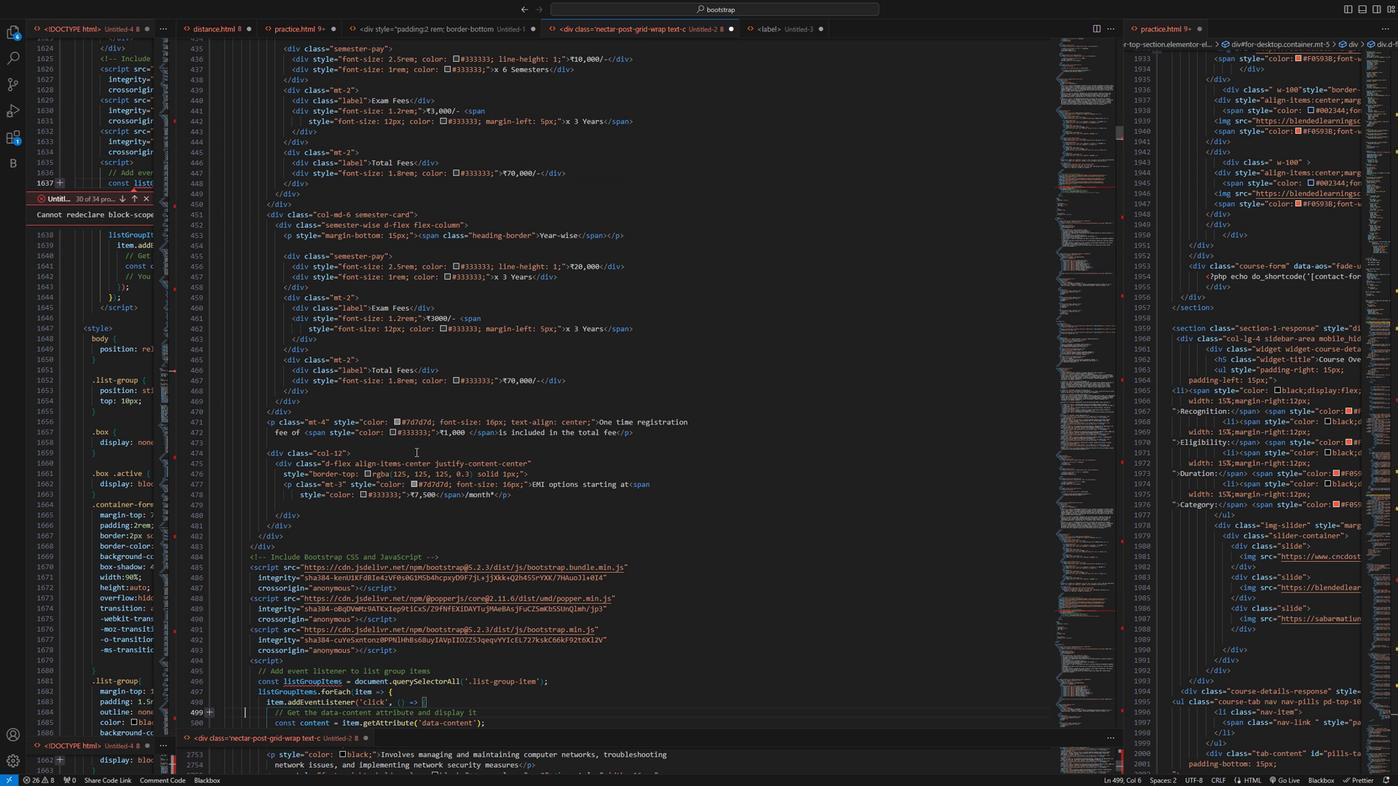 
Action: Mouse moved to (318, 752)
Screenshot: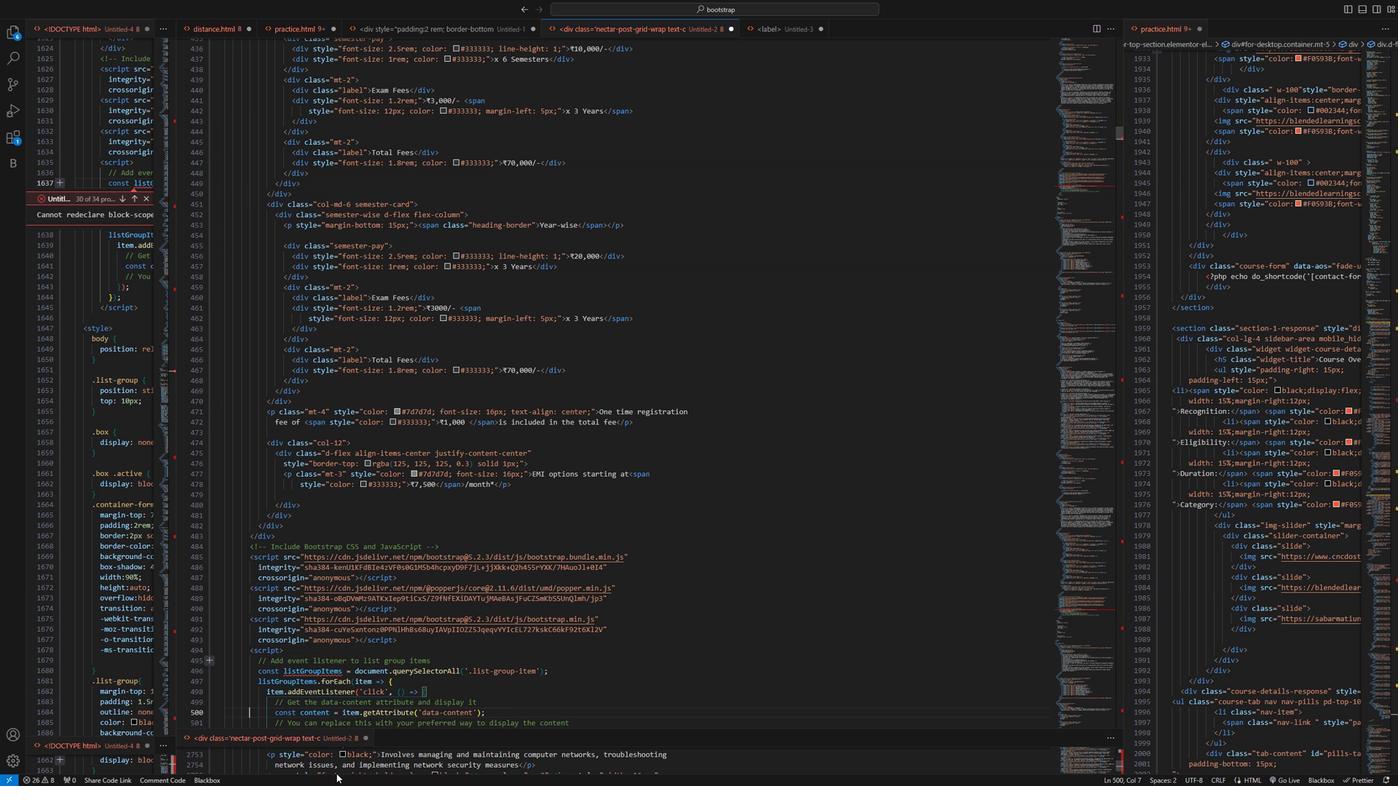 
Action: Mouse scrolled (318, 752) with delta (0, 0)
Screenshot: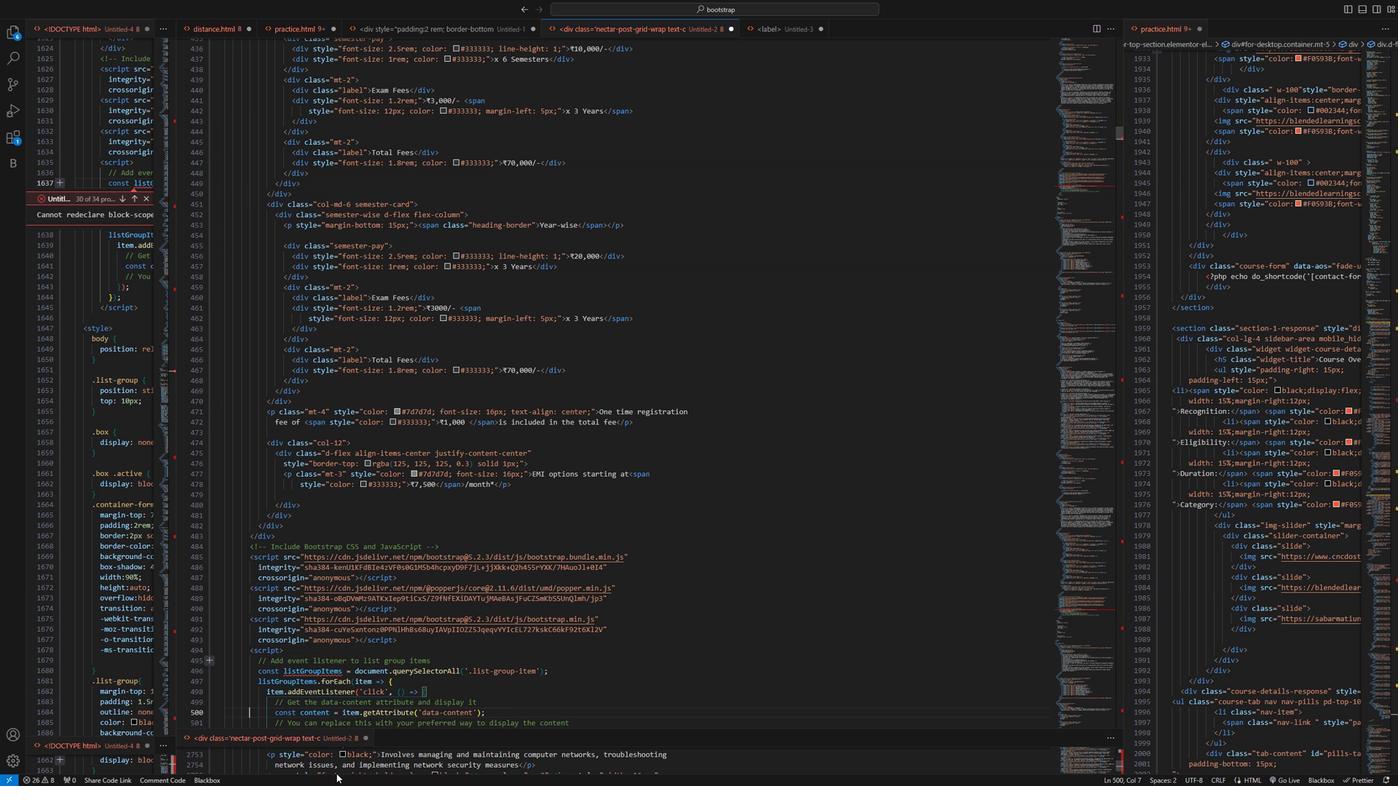 
Action: Mouse moved to (312, 756)
Screenshot: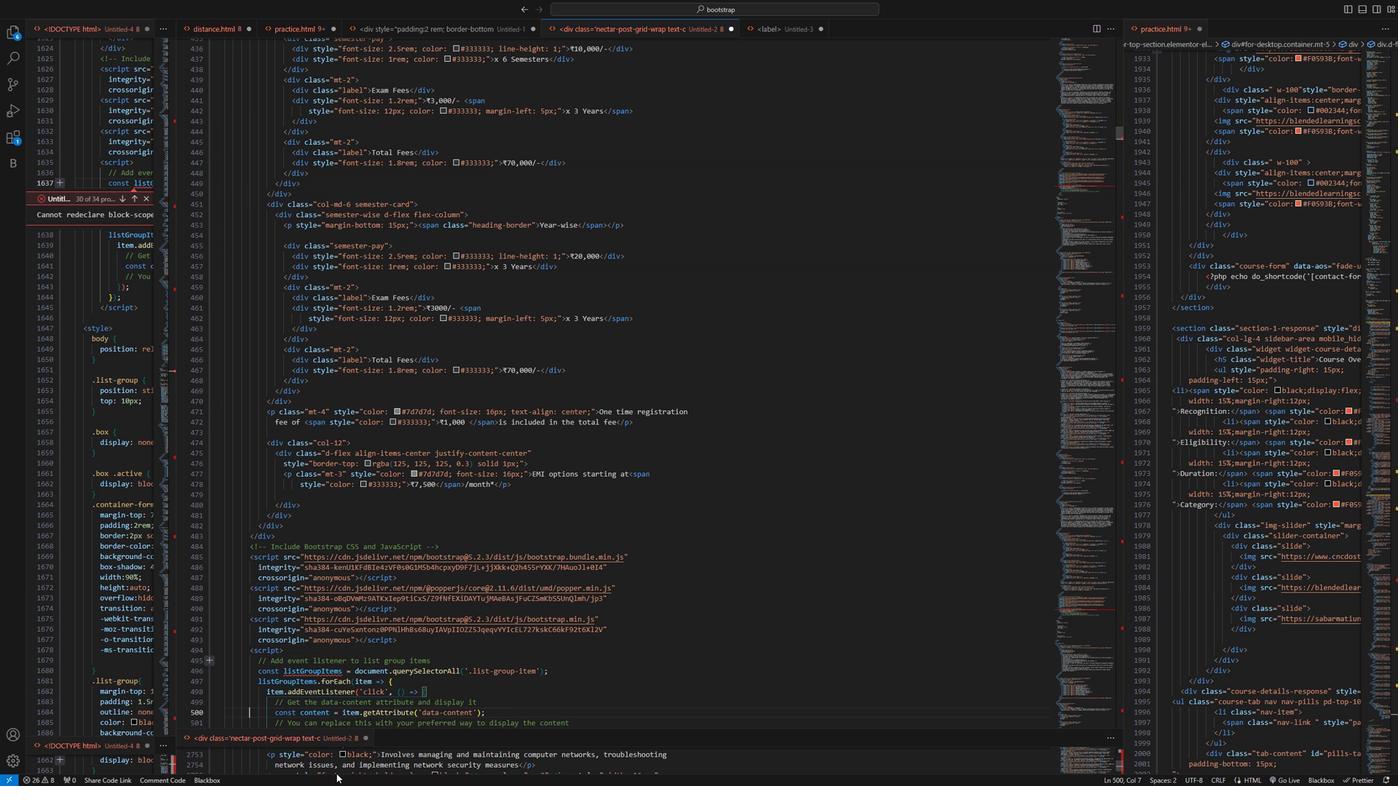 
Action: Mouse scrolled (312, 756) with delta (0, 0)
Screenshot: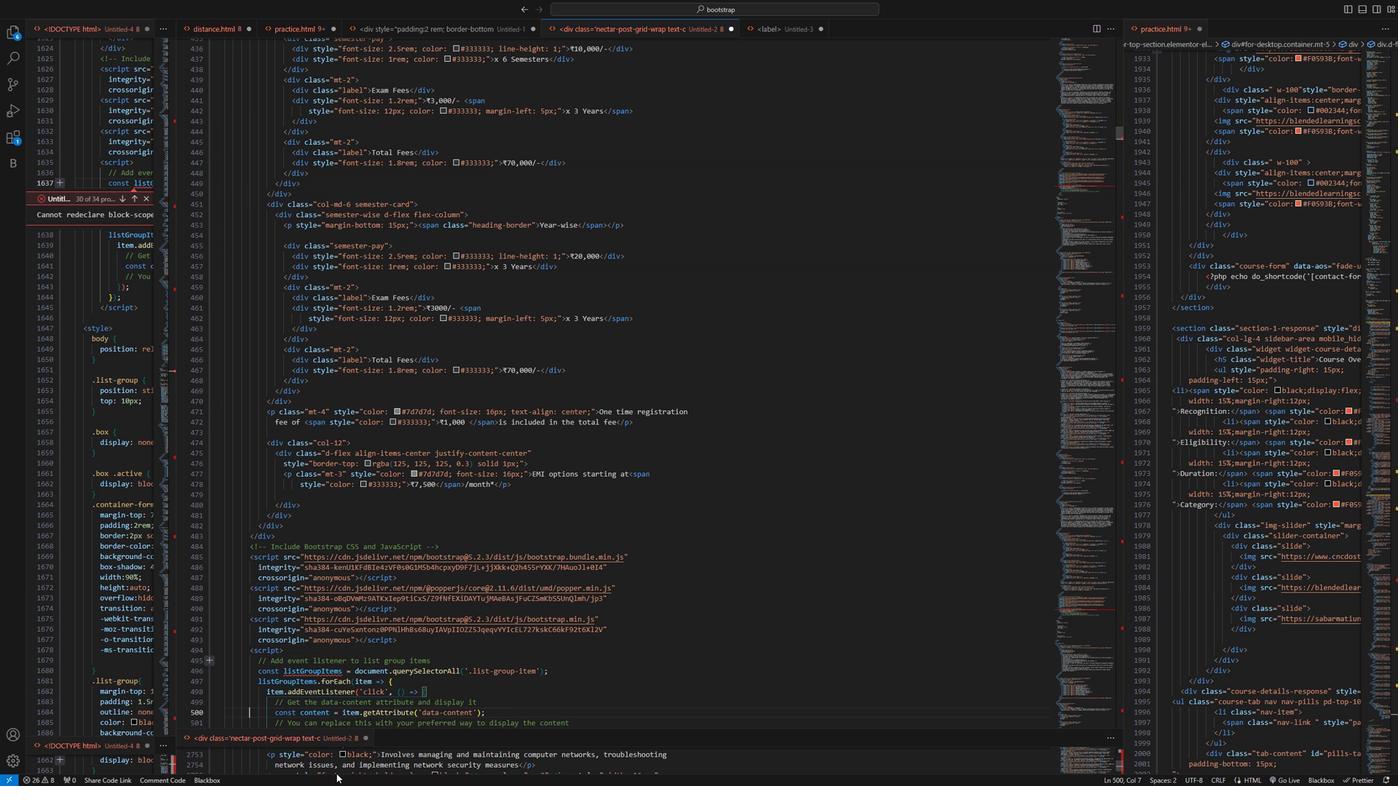 
Action: Mouse moved to (309, 759)
Screenshot: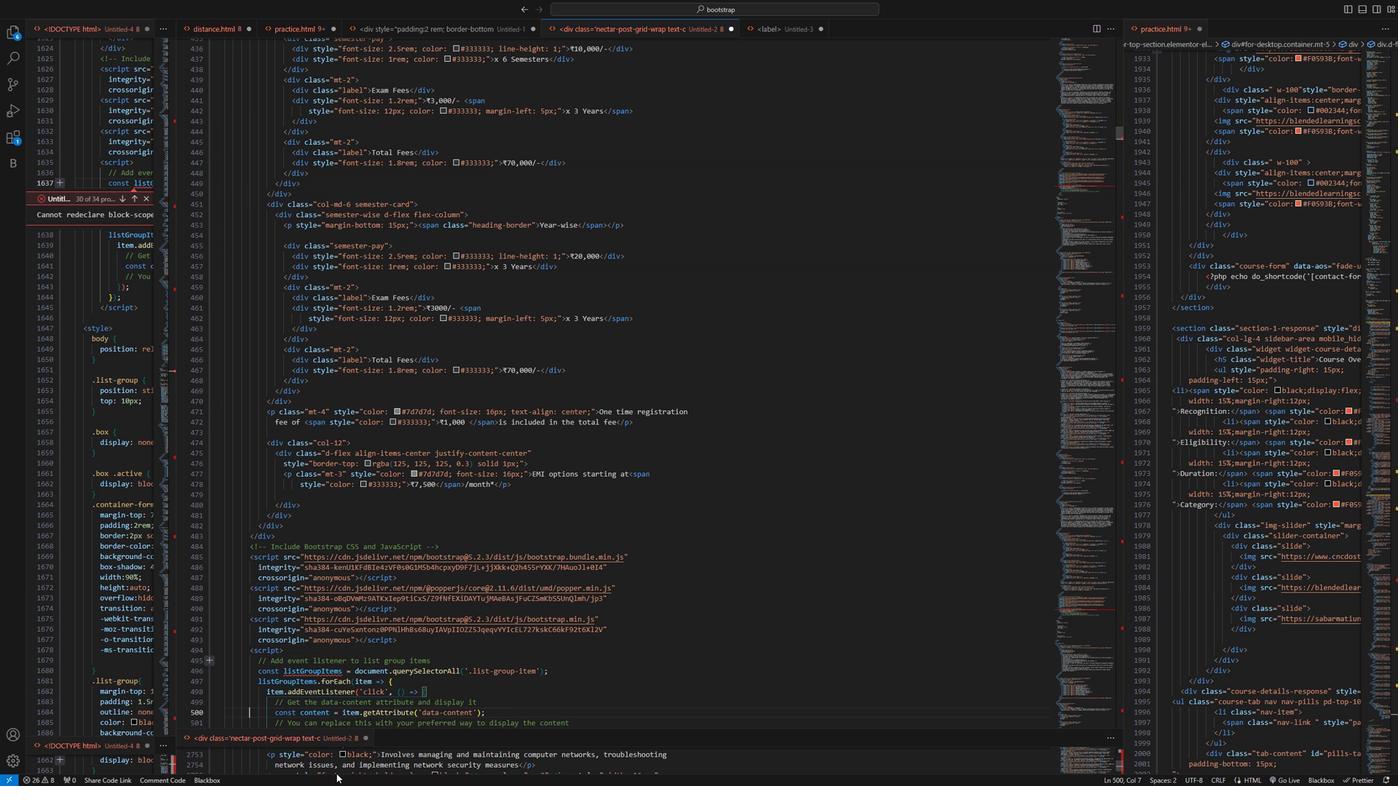 
Action: Mouse scrolled (309, 758) with delta (0, 0)
Screenshot: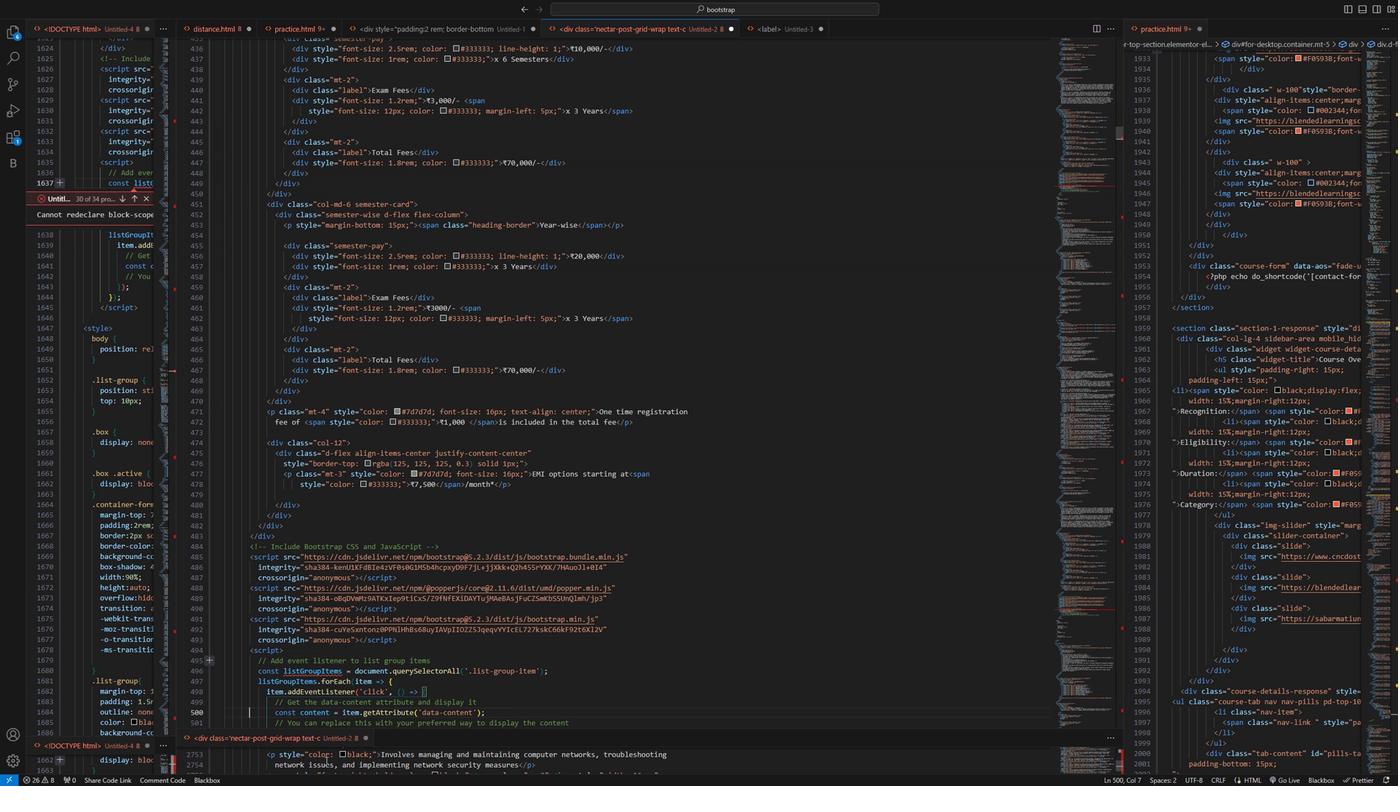 
Action: Mouse moved to (307, 760)
Screenshot: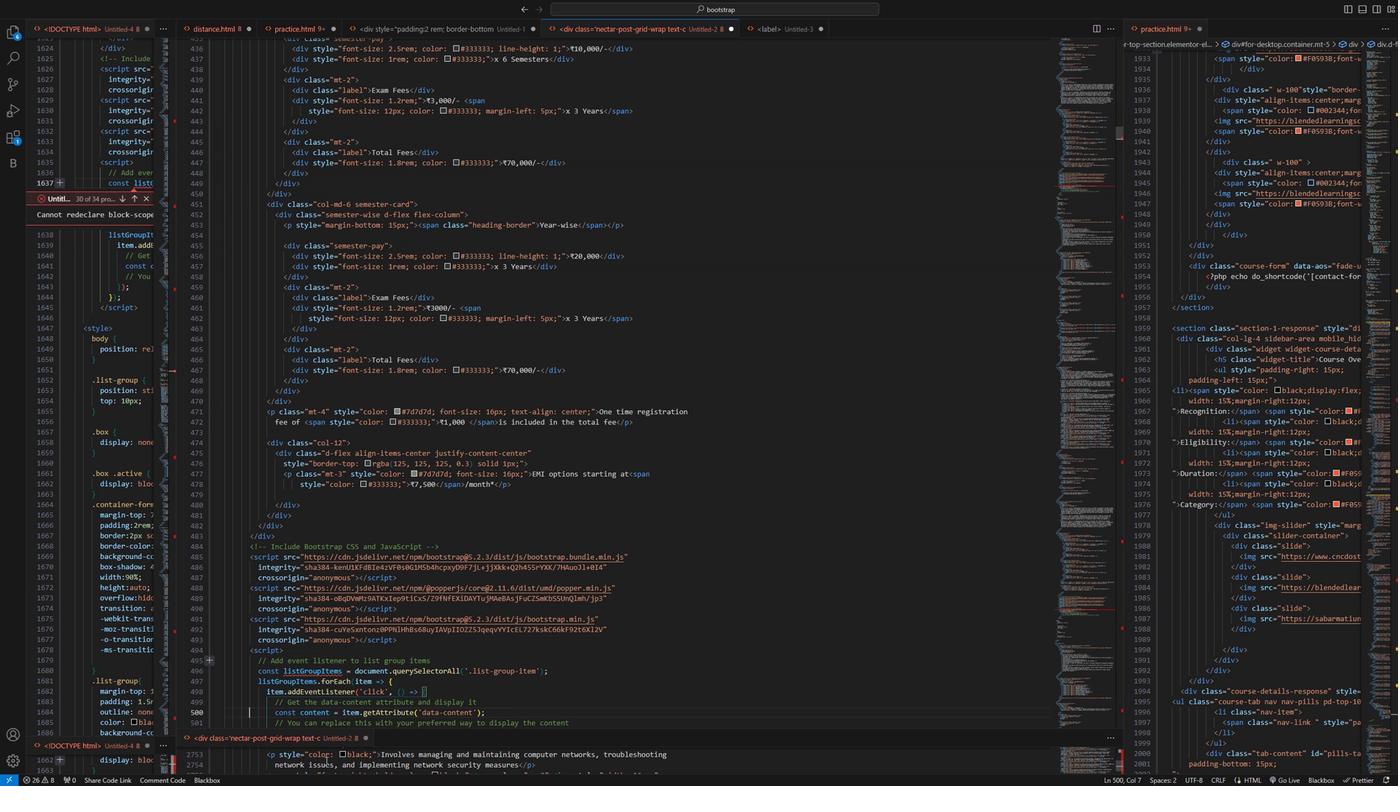 
Action: Mouse scrolled (307, 760) with delta (0, 0)
Screenshot: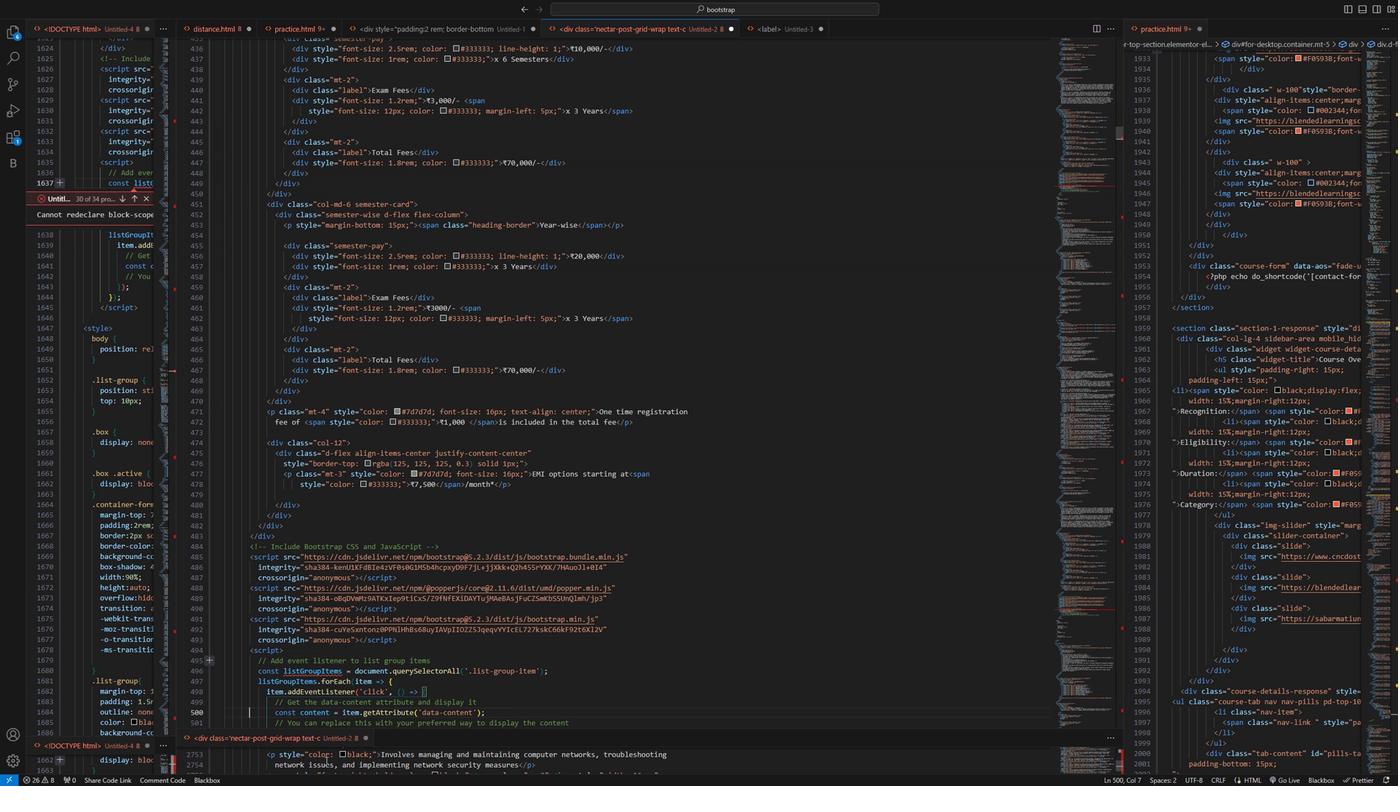 
Action: Mouse moved to (307, 760)
Screenshot: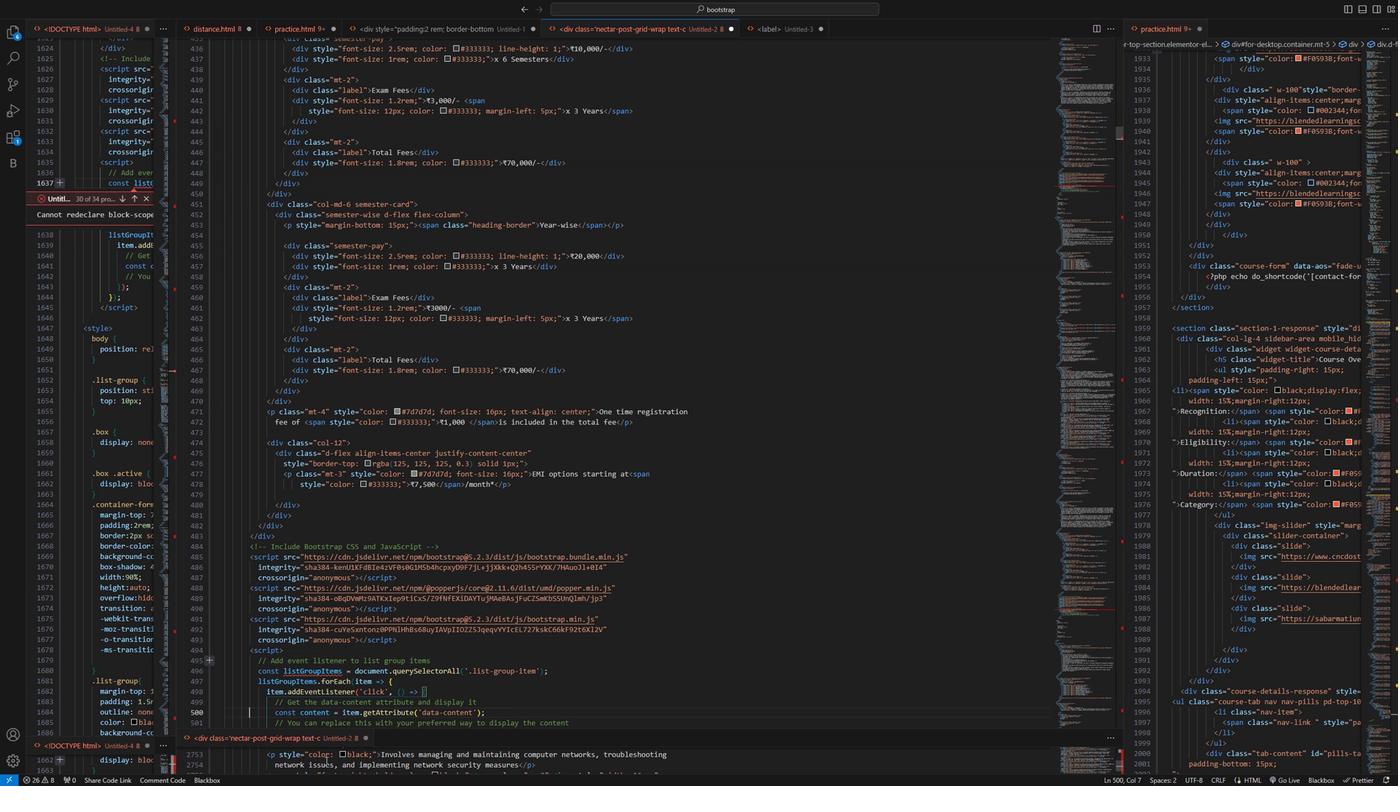 
Action: Mouse scrolled (307, 760) with delta (0, 0)
Screenshot: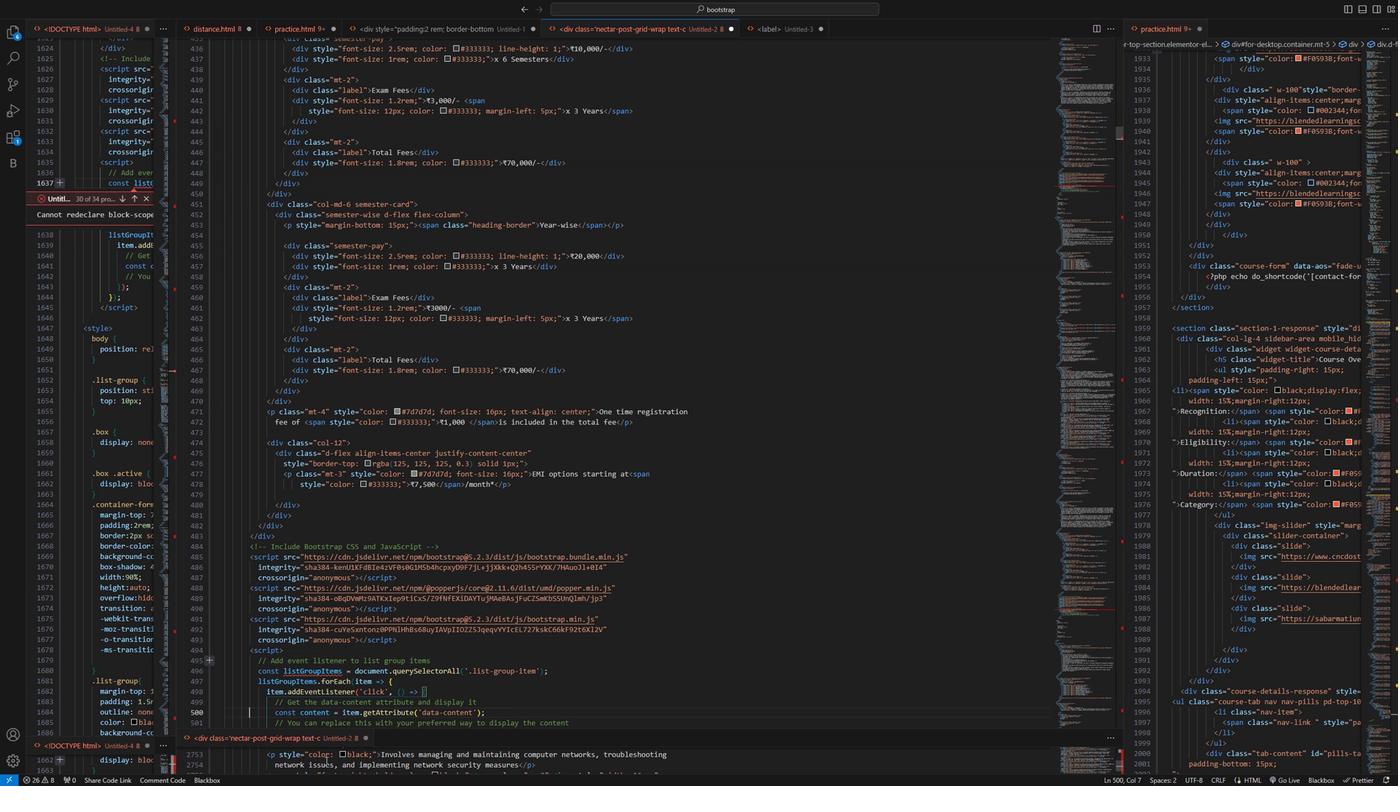 
Action: Mouse moved to (305, 760)
Screenshot: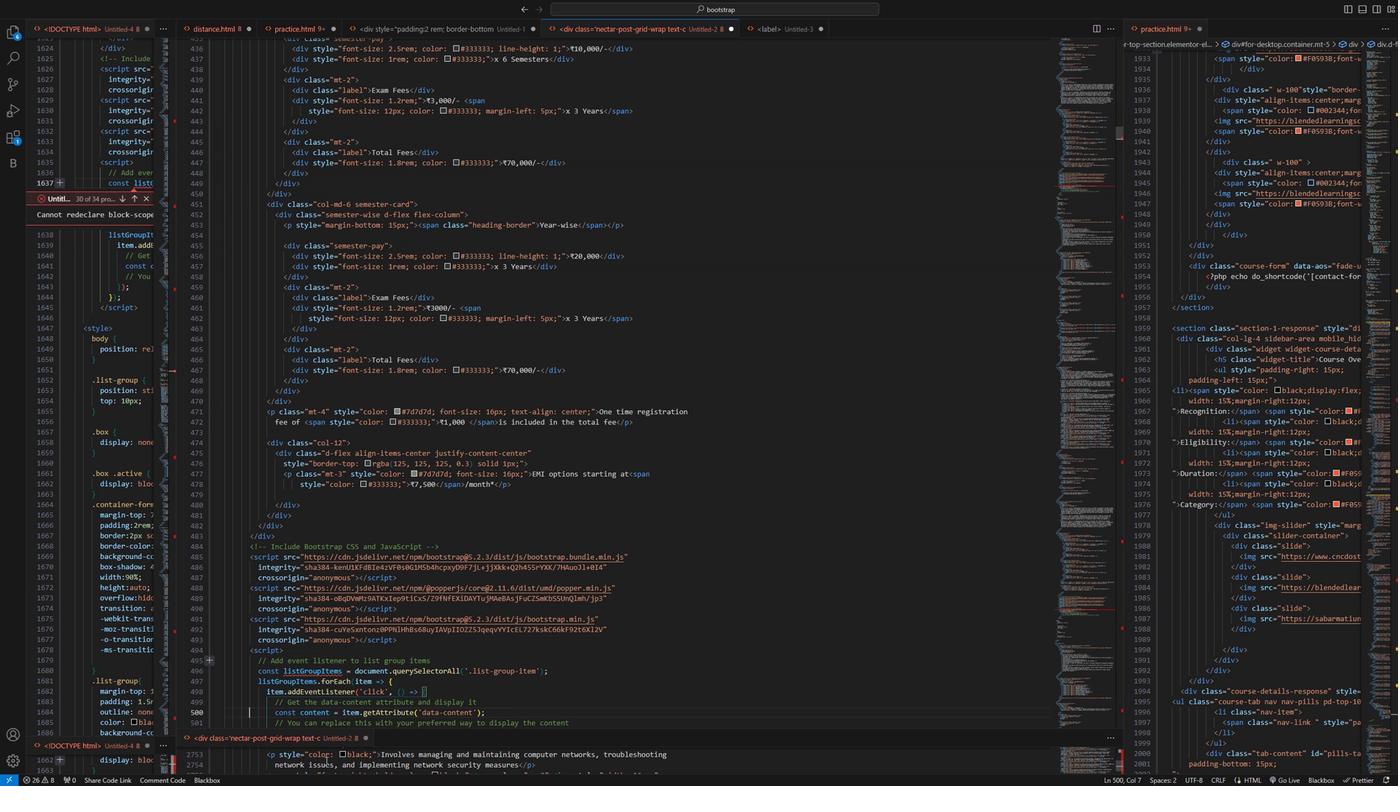 
Action: Mouse scrolled (305, 760) with delta (0, 0)
Screenshot: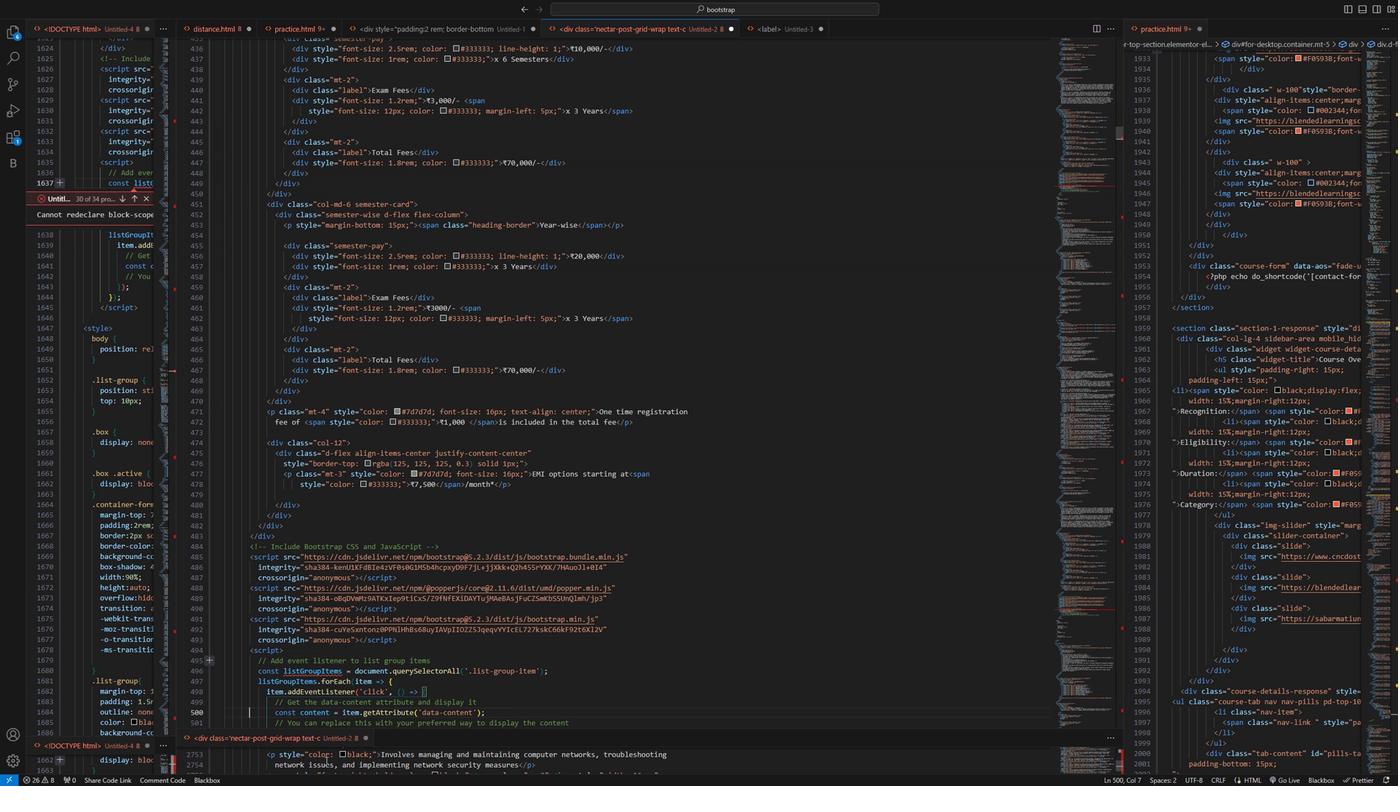 
Action: Mouse moved to (421, 672)
Screenshot: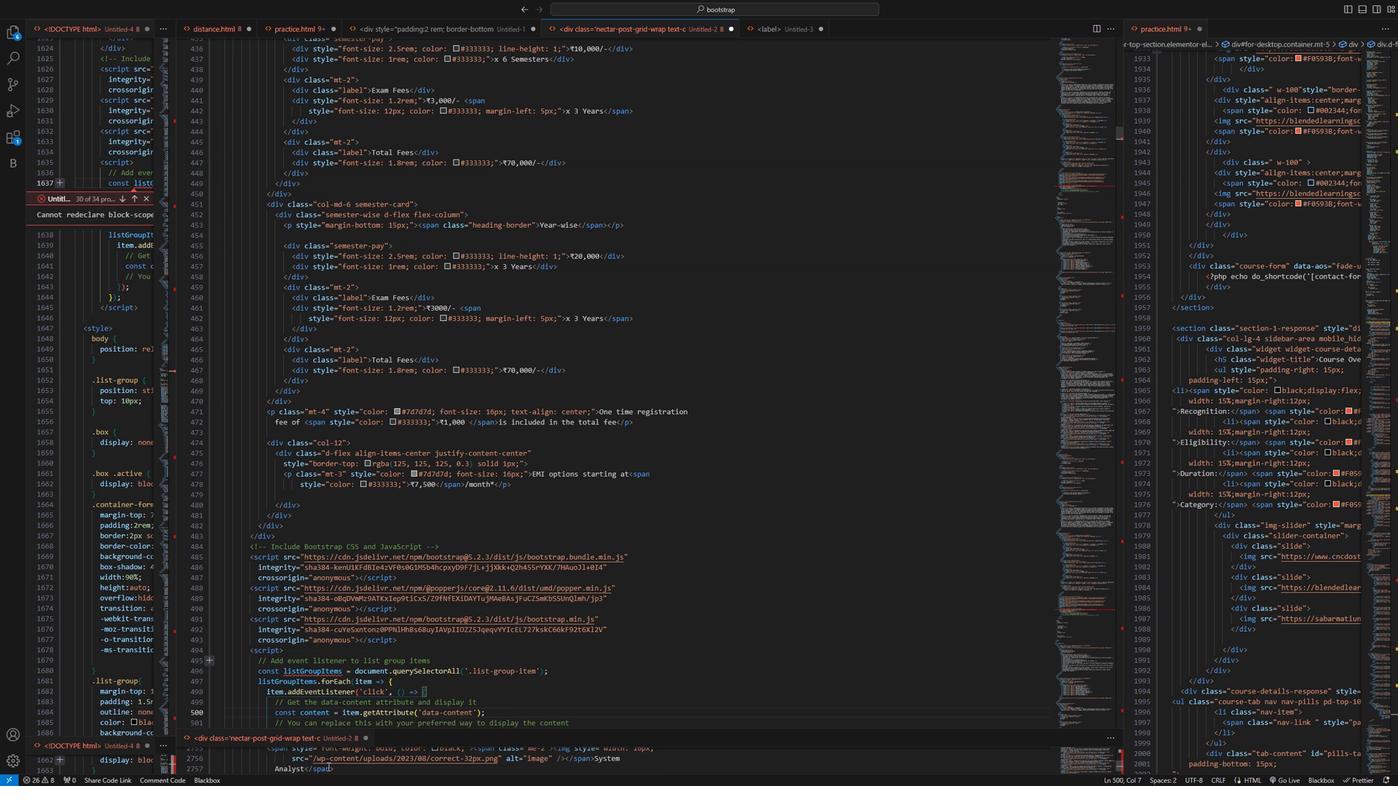 
Action: Mouse scrolled (421, 671) with delta (0, 0)
Screenshot: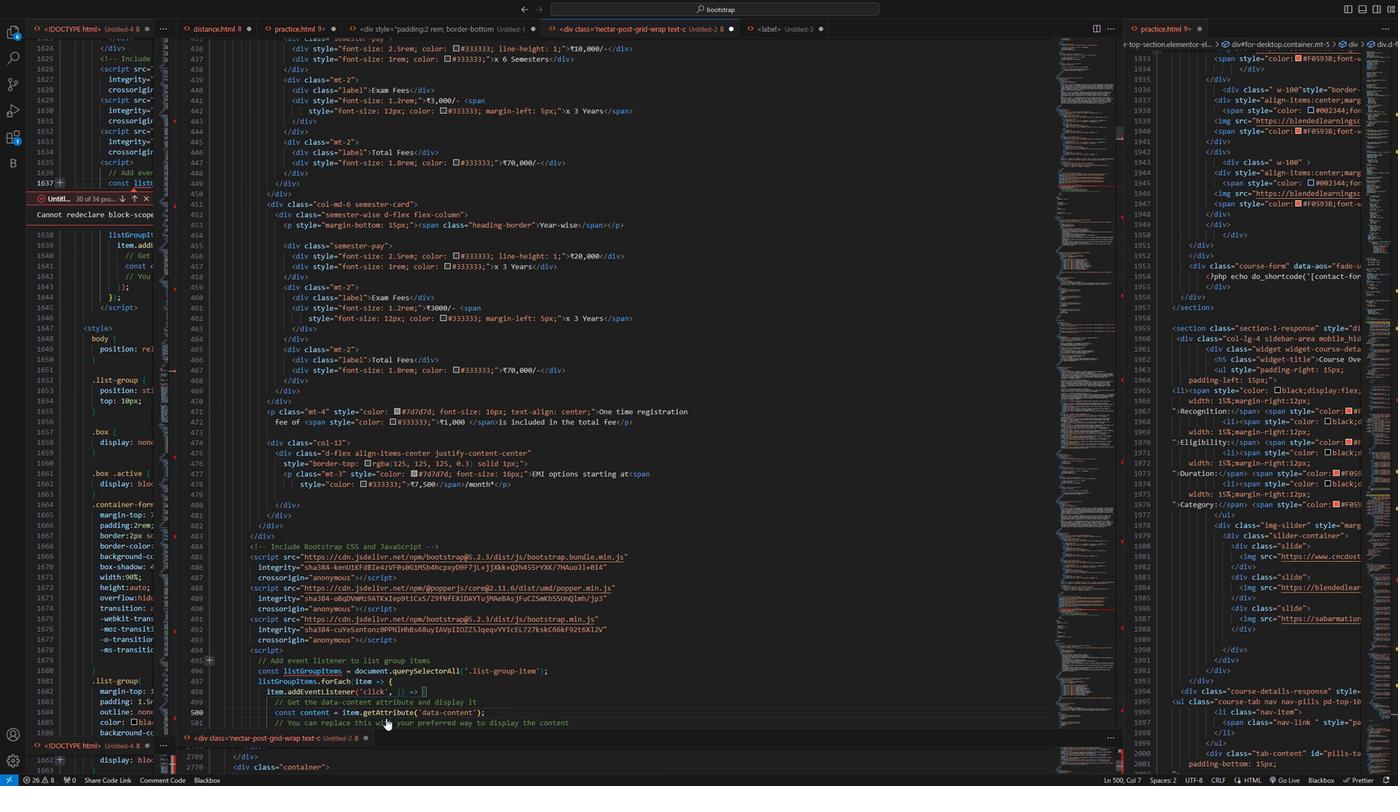 
Action: Mouse scrolled (421, 671) with delta (0, 0)
Screenshot: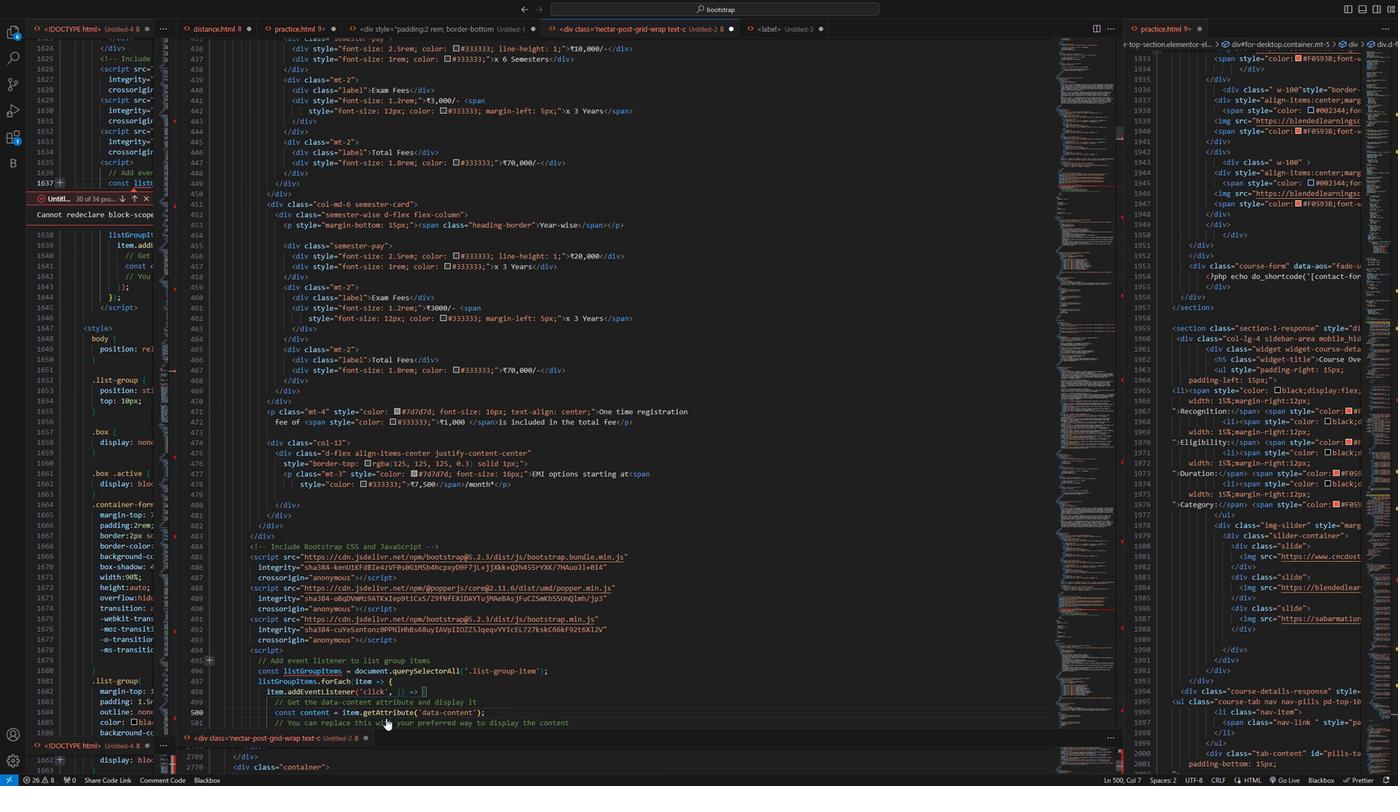 
Action: Mouse scrolled (421, 671) with delta (0, 0)
Screenshot: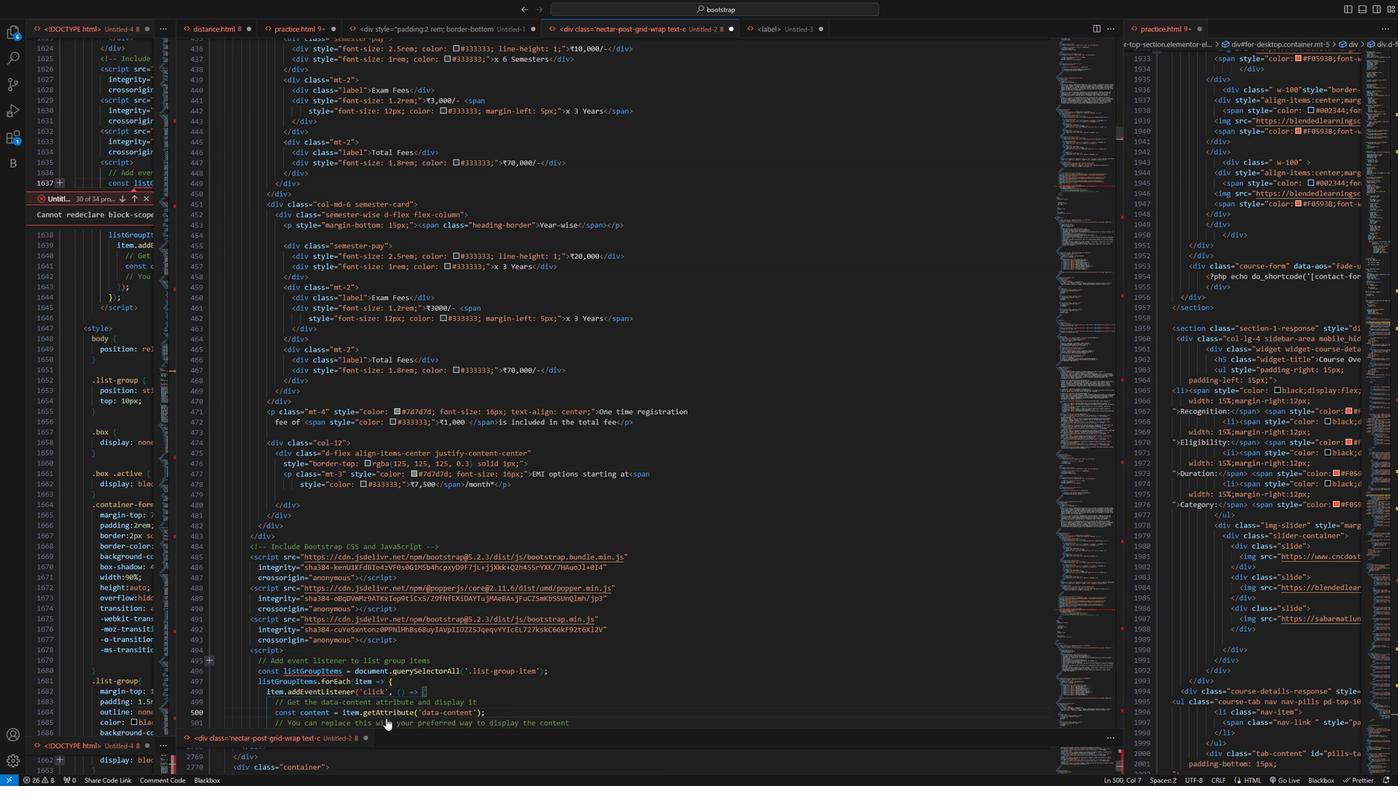
Action: Mouse scrolled (421, 671) with delta (0, 0)
Screenshot: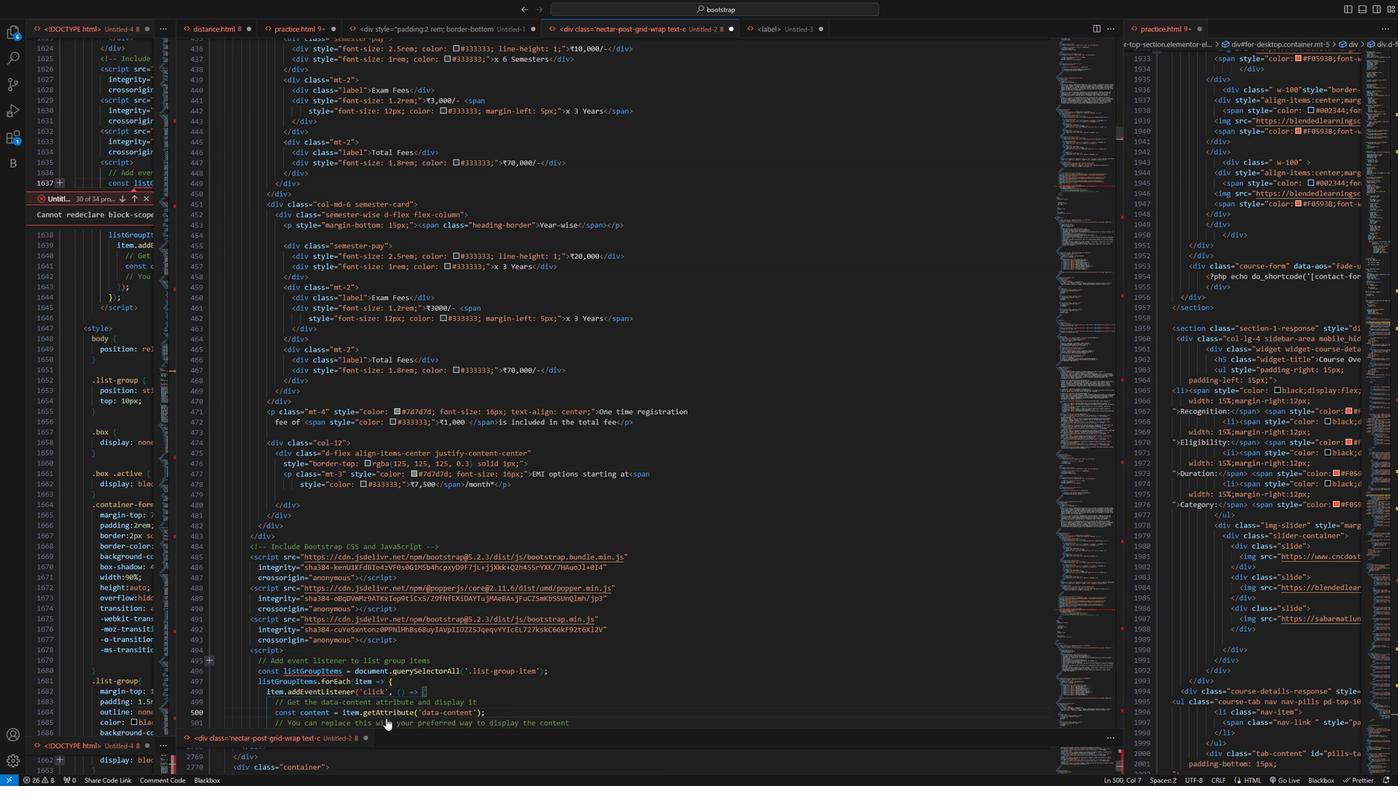 
Action: Mouse moved to (463, 638)
Screenshot: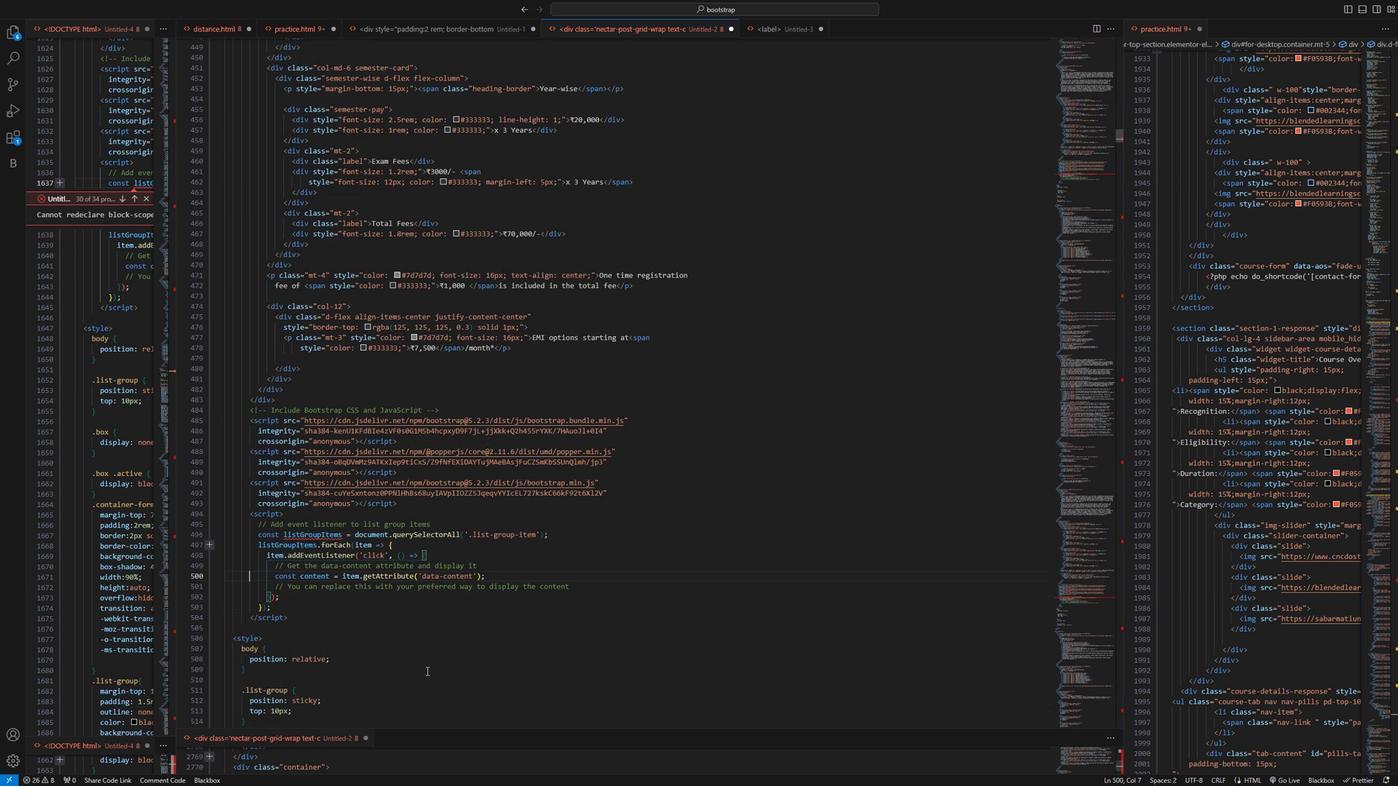 
Action: Mouse scrolled (463, 637) with delta (0, 0)
Screenshot: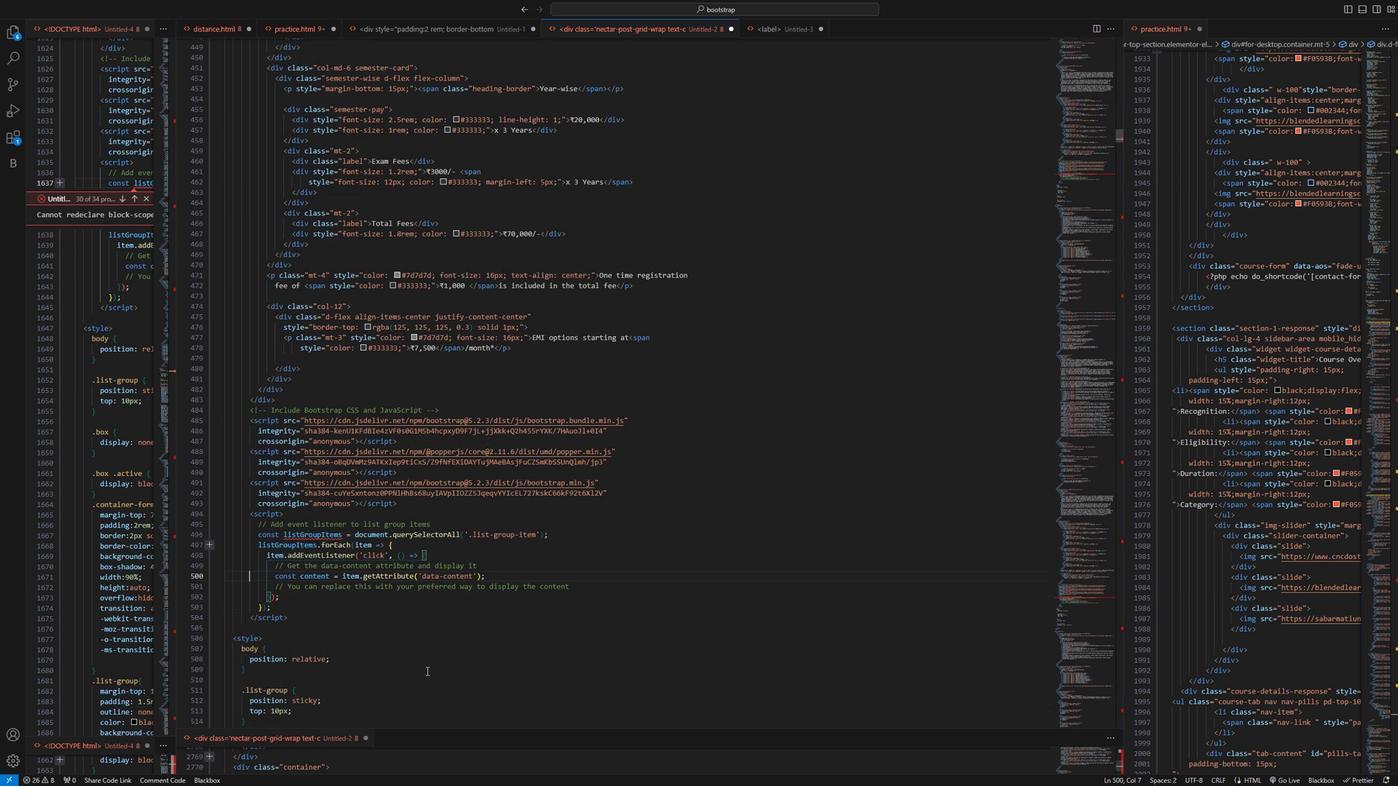 
Action: Mouse moved to (463, 636)
Screenshot: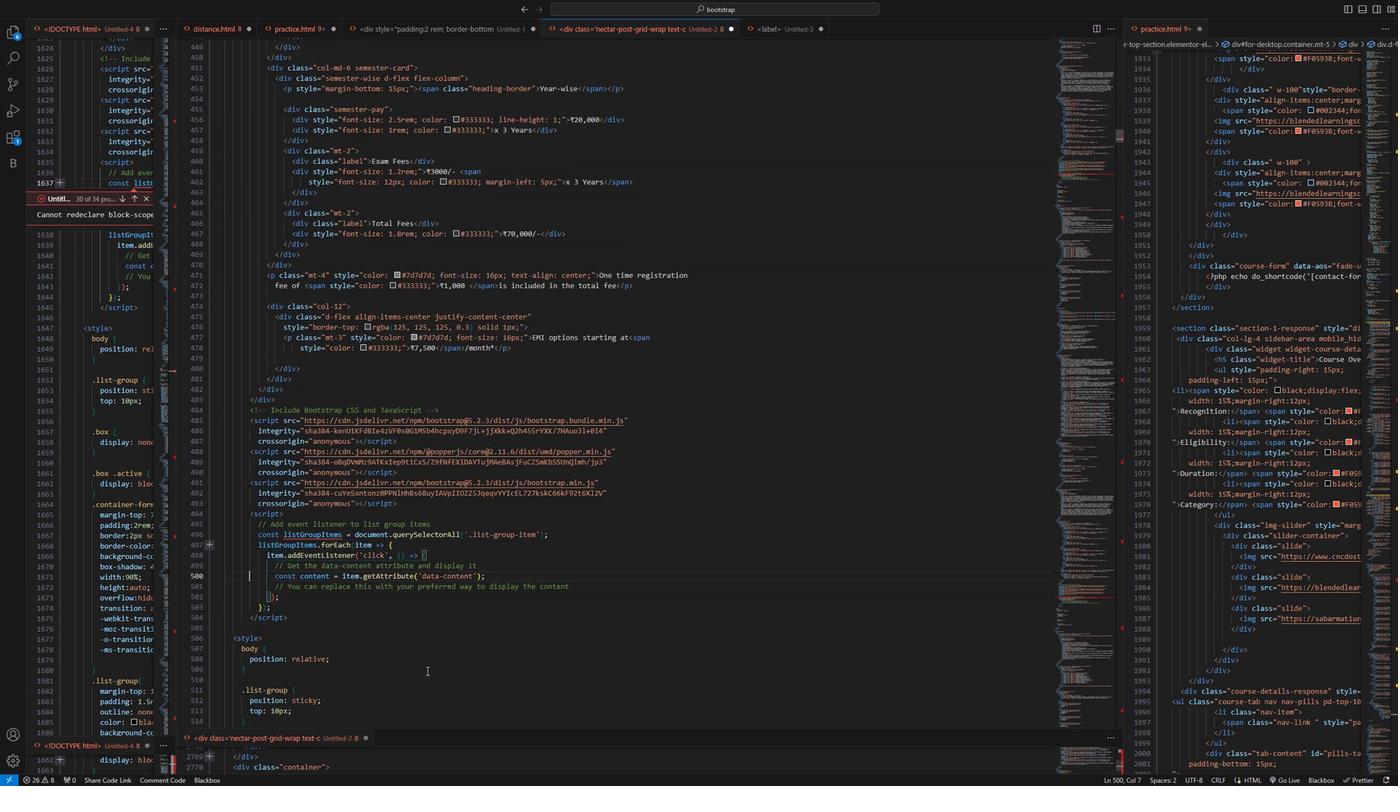 
Action: Mouse scrolled (463, 636) with delta (0, 0)
Screenshot: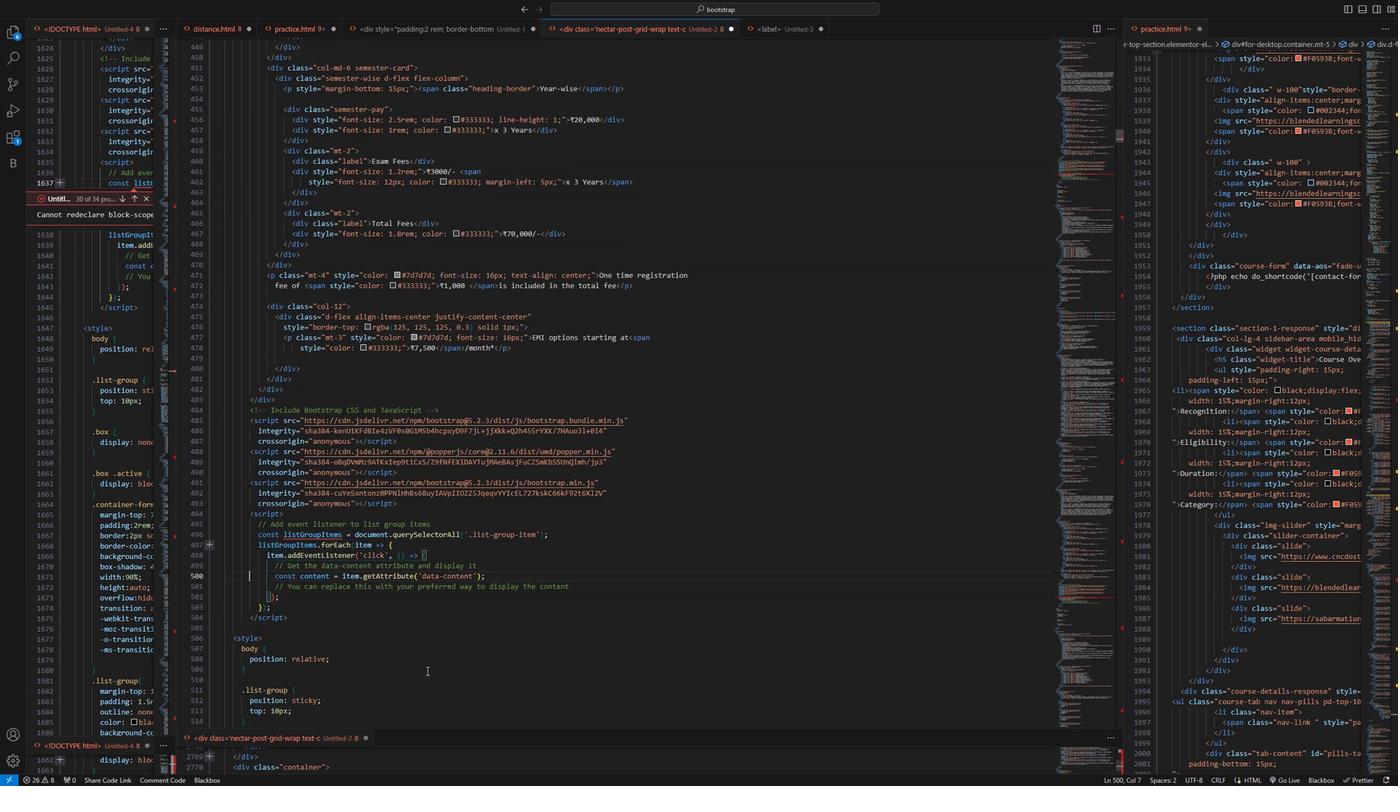 
Action: Mouse moved to (463, 636)
Screenshot: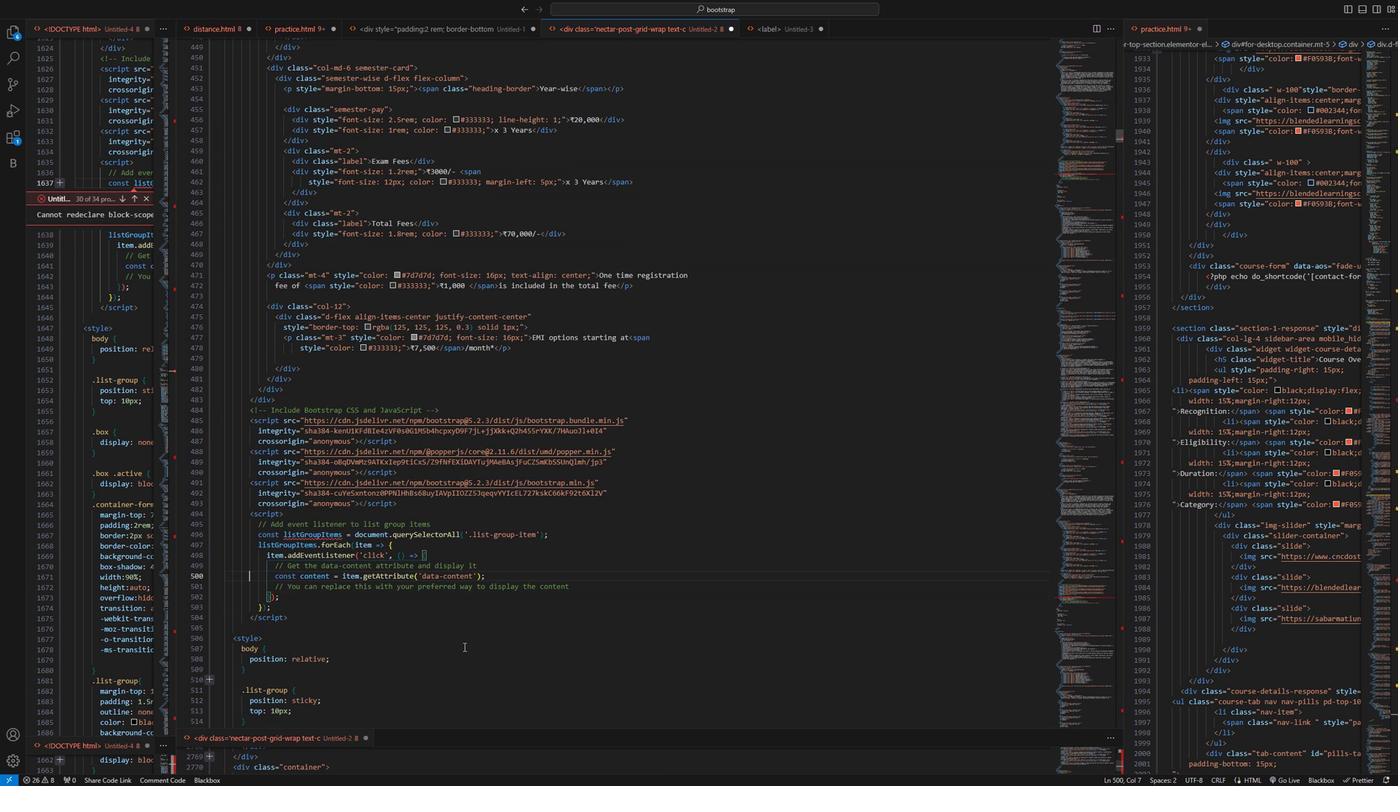 
Action: Mouse scrolled (463, 635) with delta (0, 0)
Screenshot: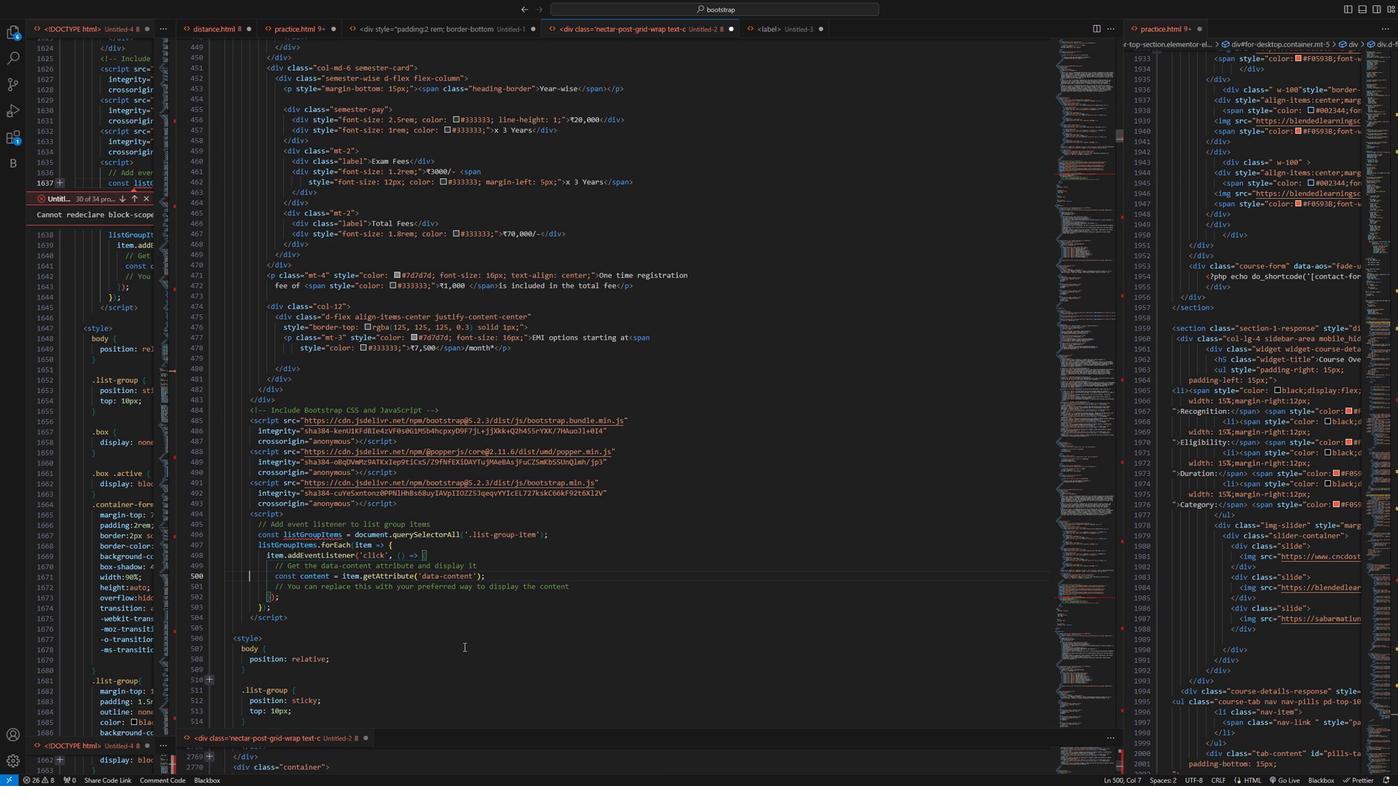 
Action: Mouse moved to (455, 636)
Screenshot: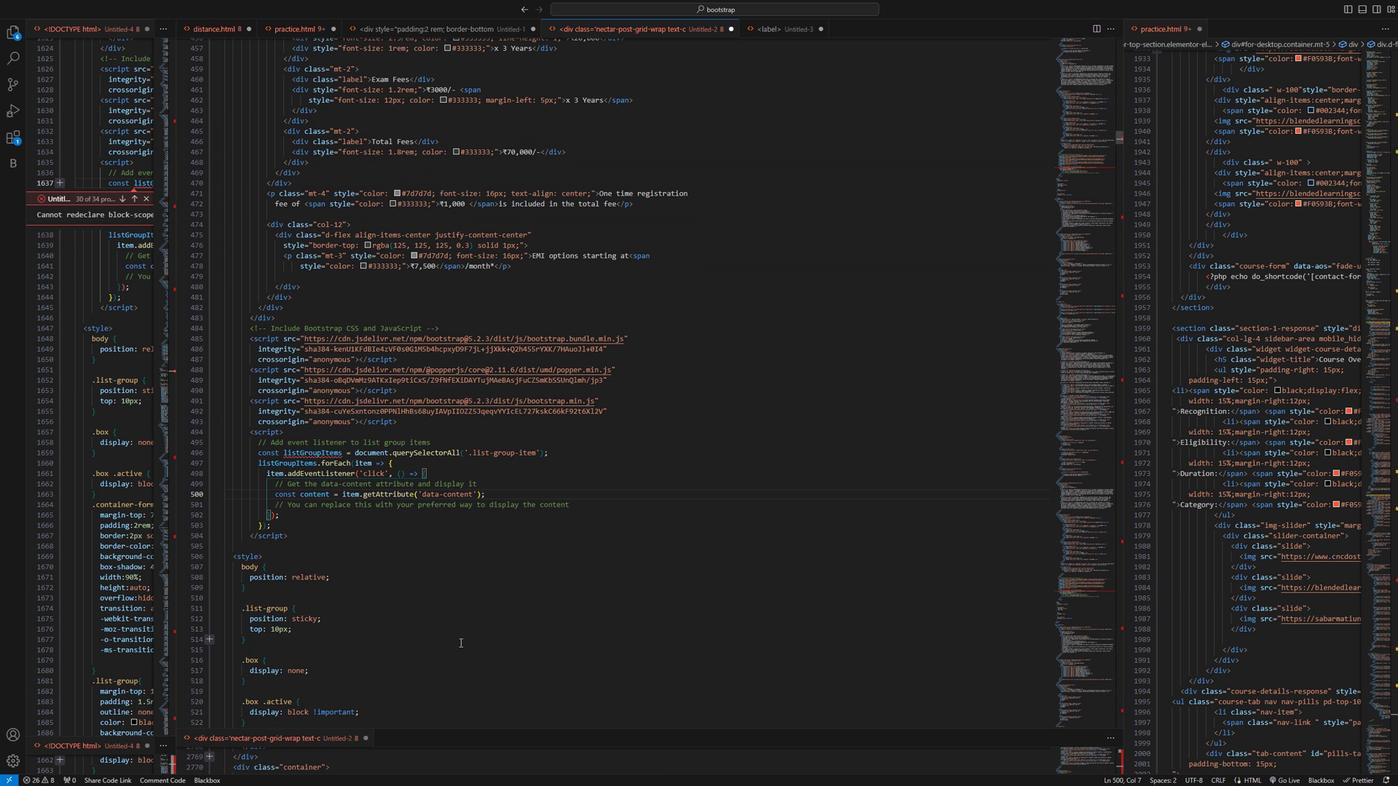 
Action: Mouse scrolled (455, 636) with delta (0, 0)
Screenshot: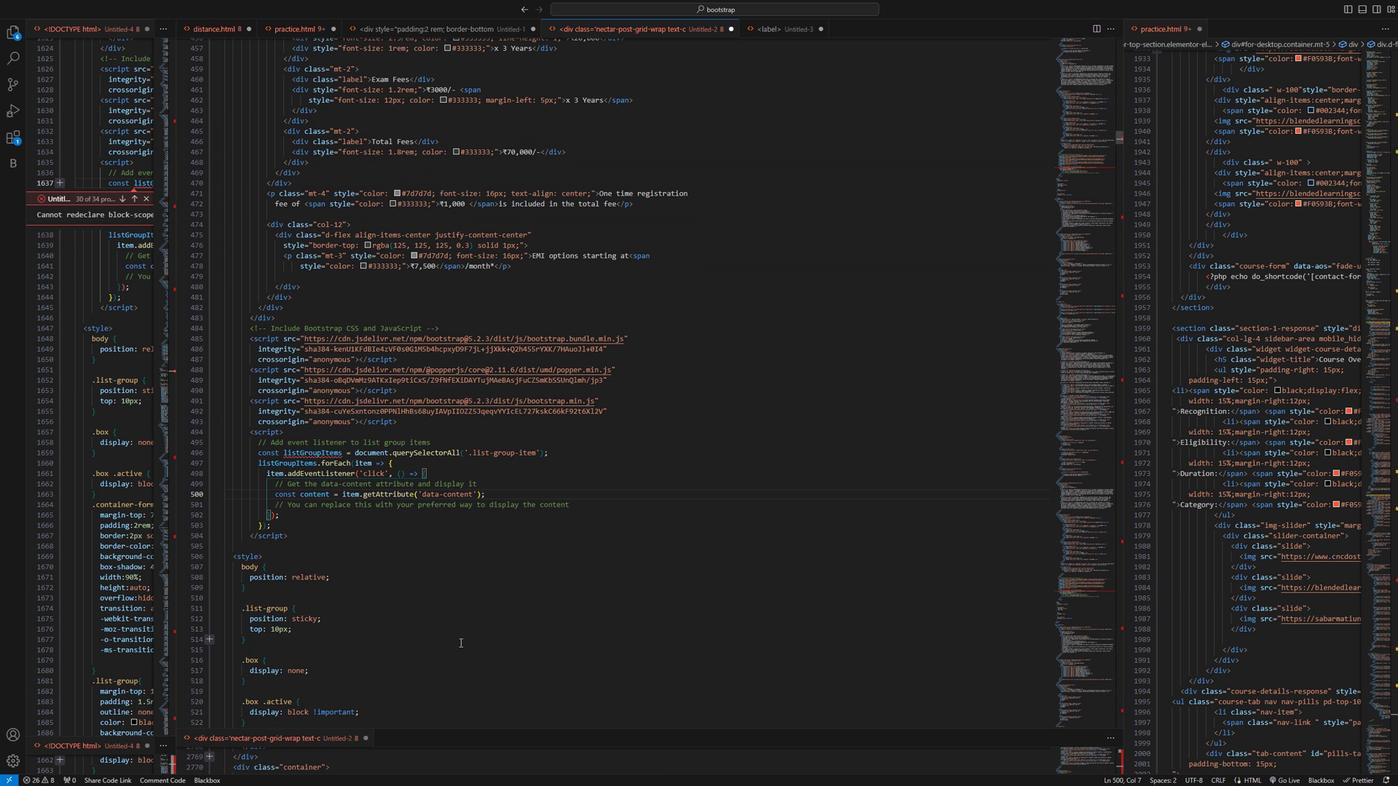 
Action: Mouse moved to (455, 636)
Screenshot: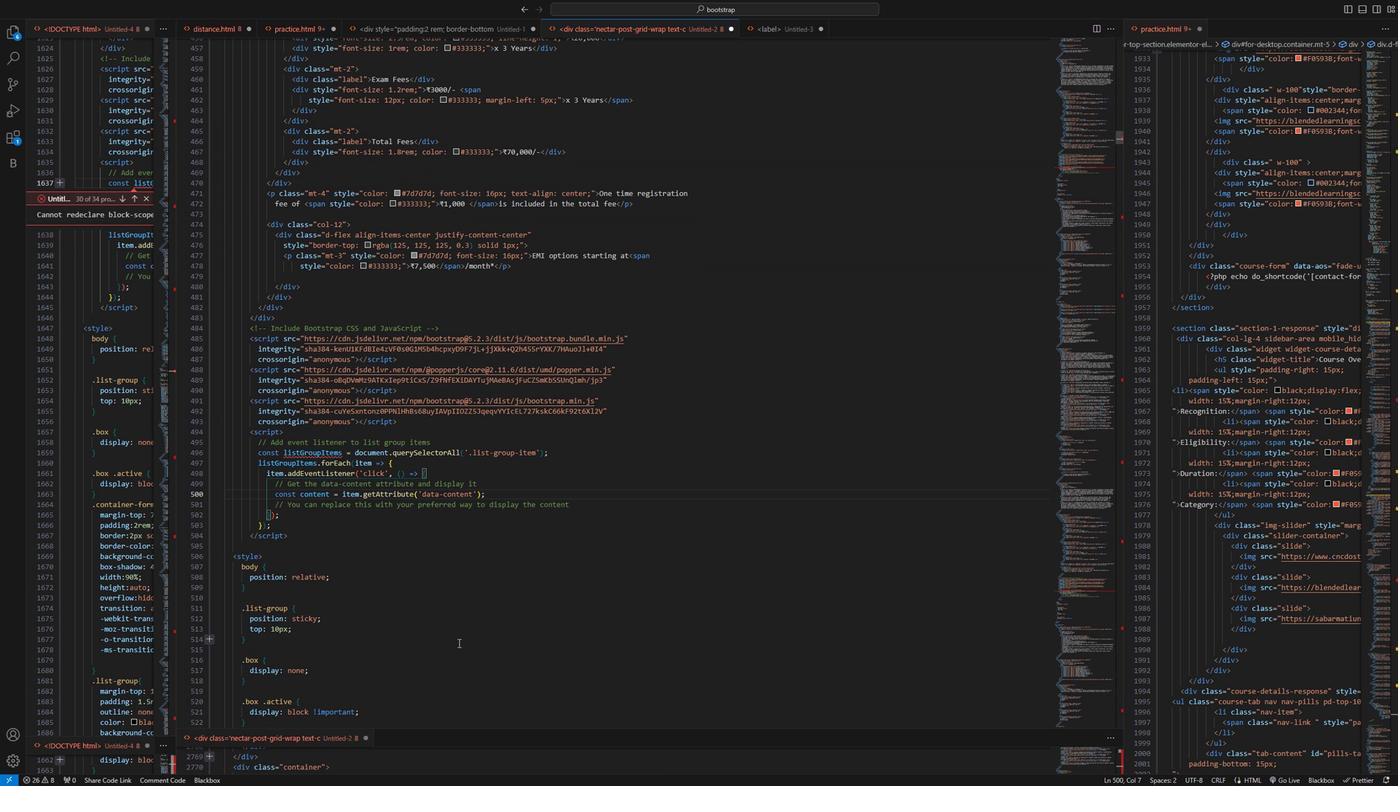 
Action: Mouse scrolled (455, 636) with delta (0, 0)
Screenshot: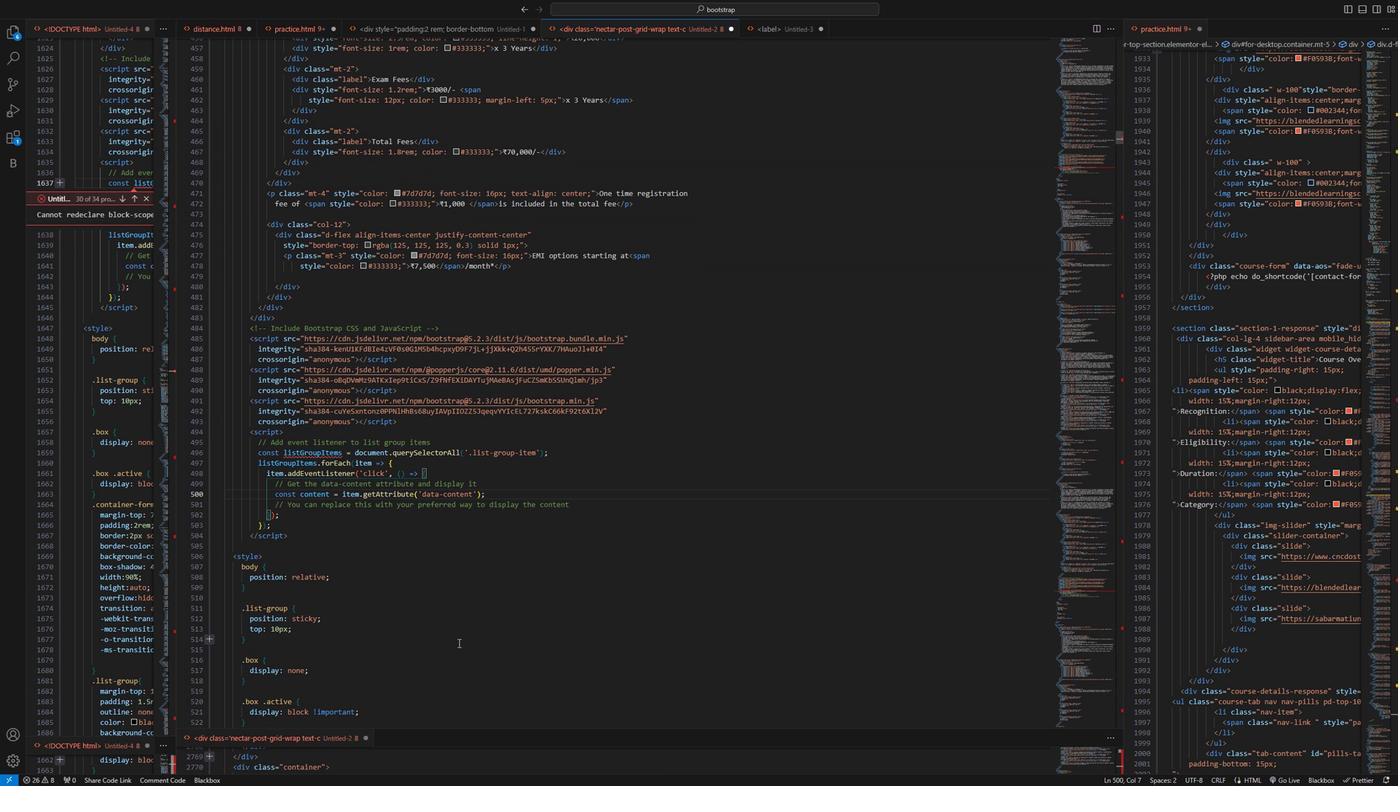 
Action: Mouse scrolled (455, 636) with delta (0, 0)
Screenshot: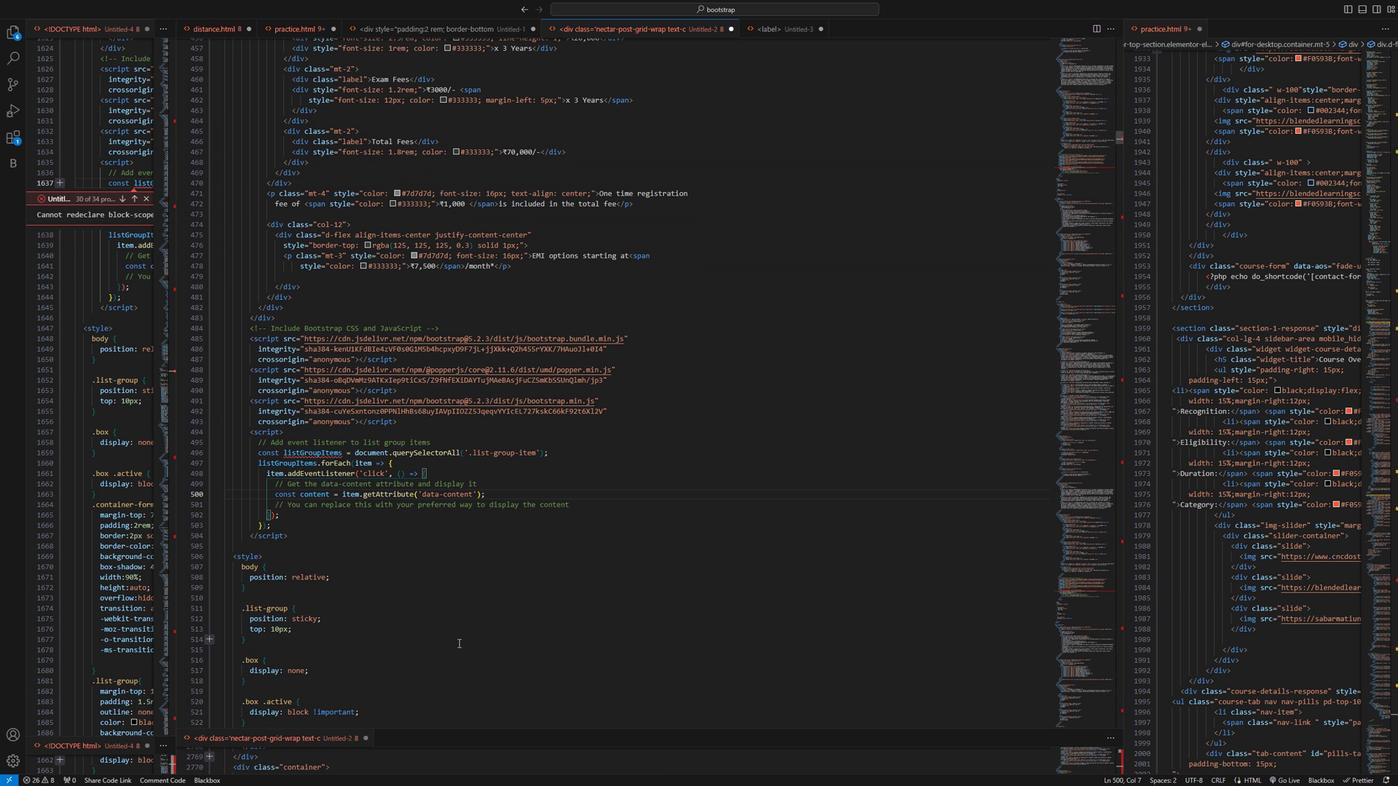 
Action: Mouse moved to (447, 638)
Screenshot: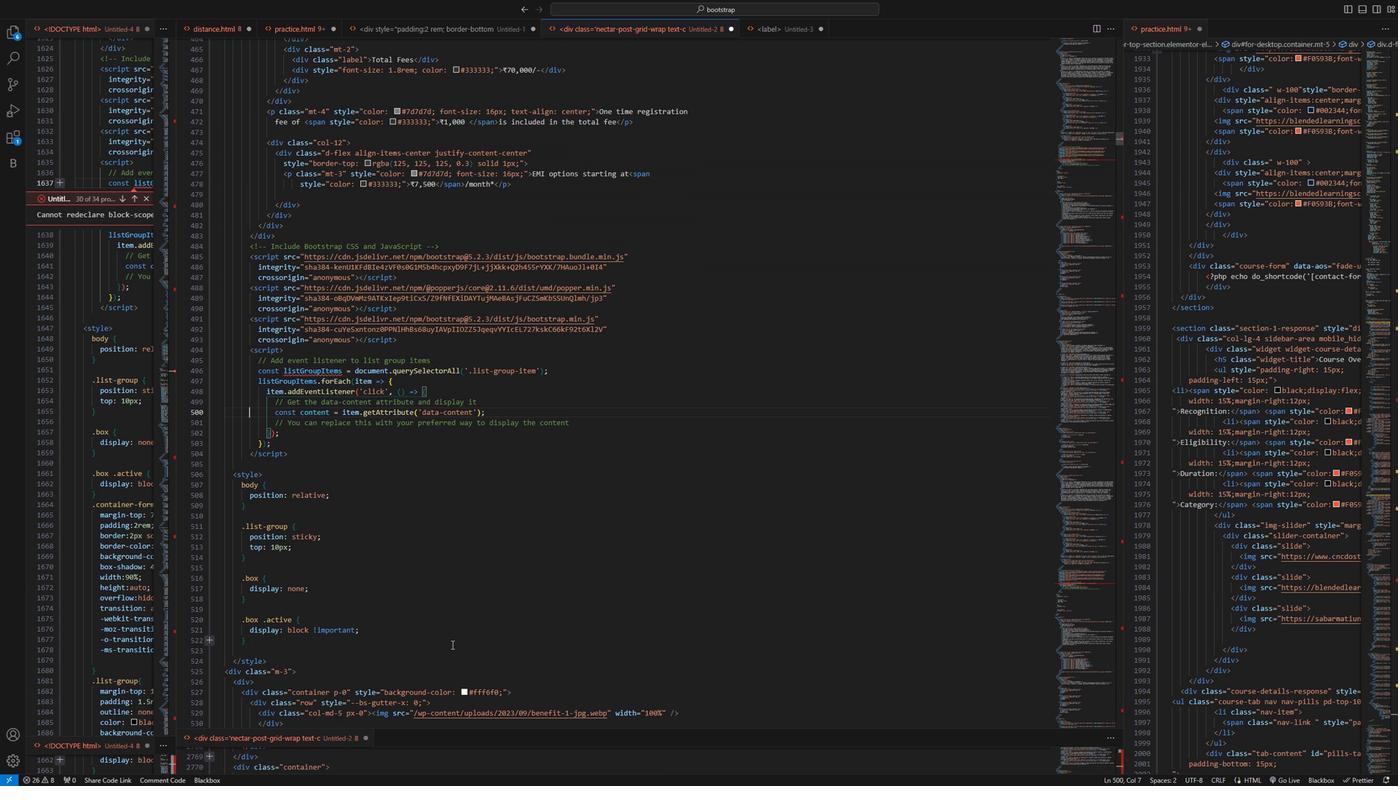 
Action: Mouse scrolled (447, 637) with delta (0, 0)
Screenshot: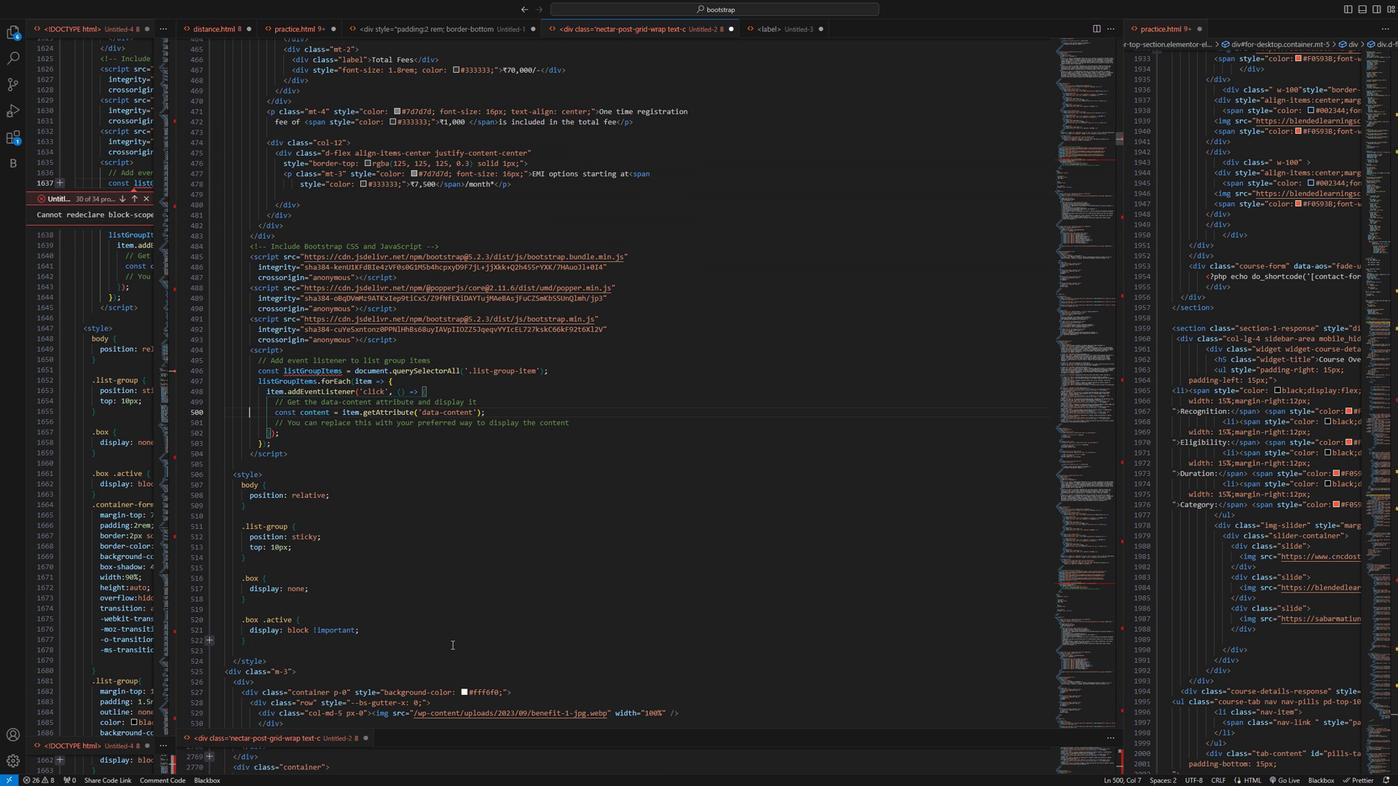 
Action: Mouse moved to (252, 616)
Screenshot: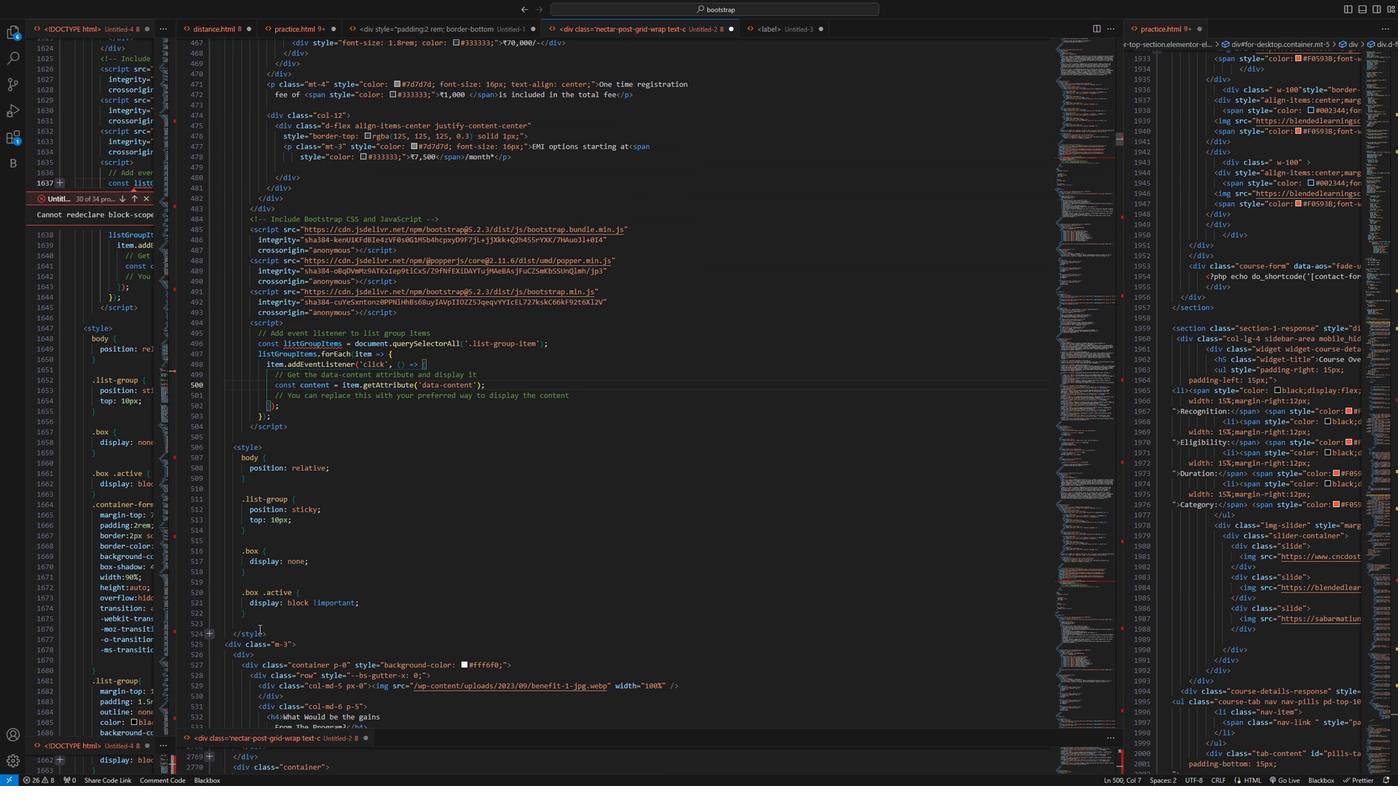 
Action: Mouse pressed left at (252, 616)
Screenshot: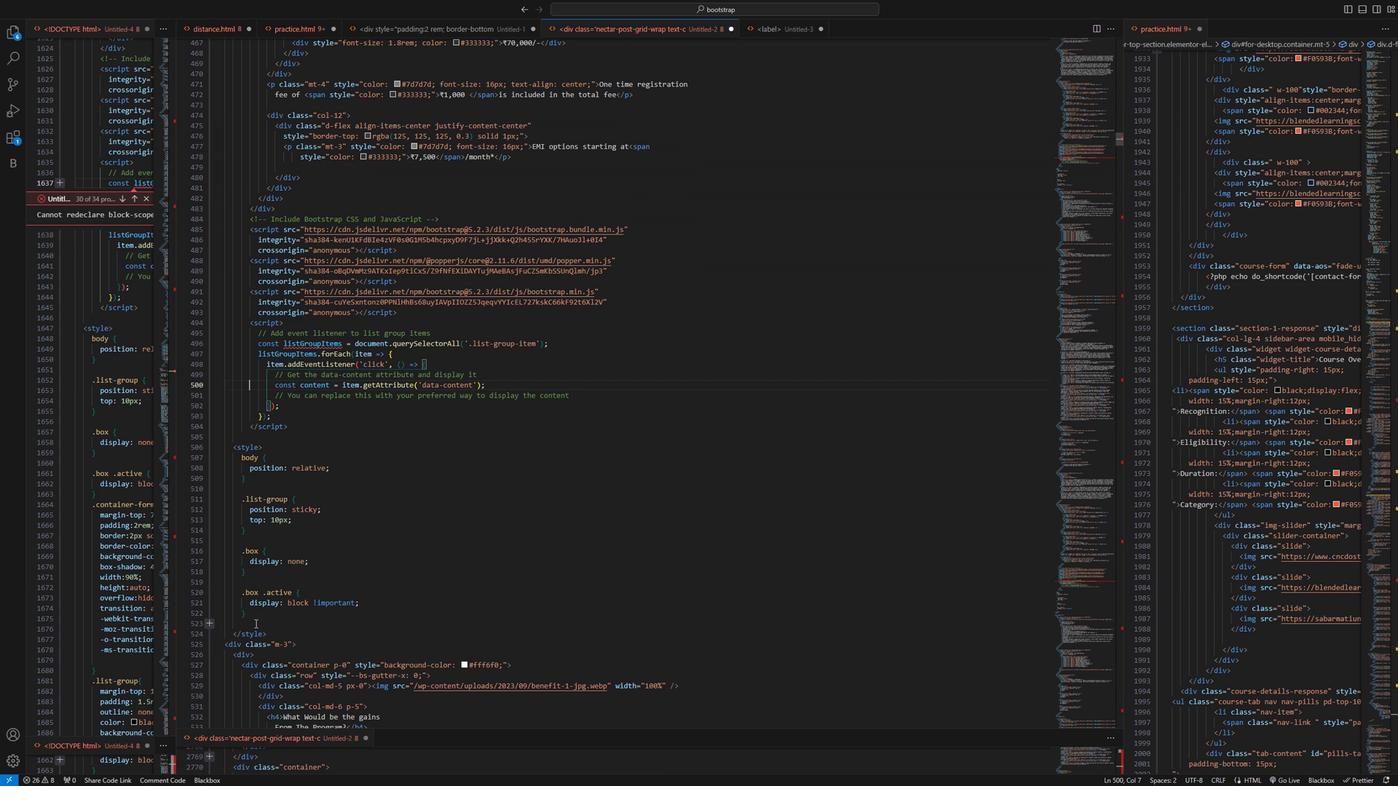 
Action: Mouse moved to (477, 570)
Screenshot: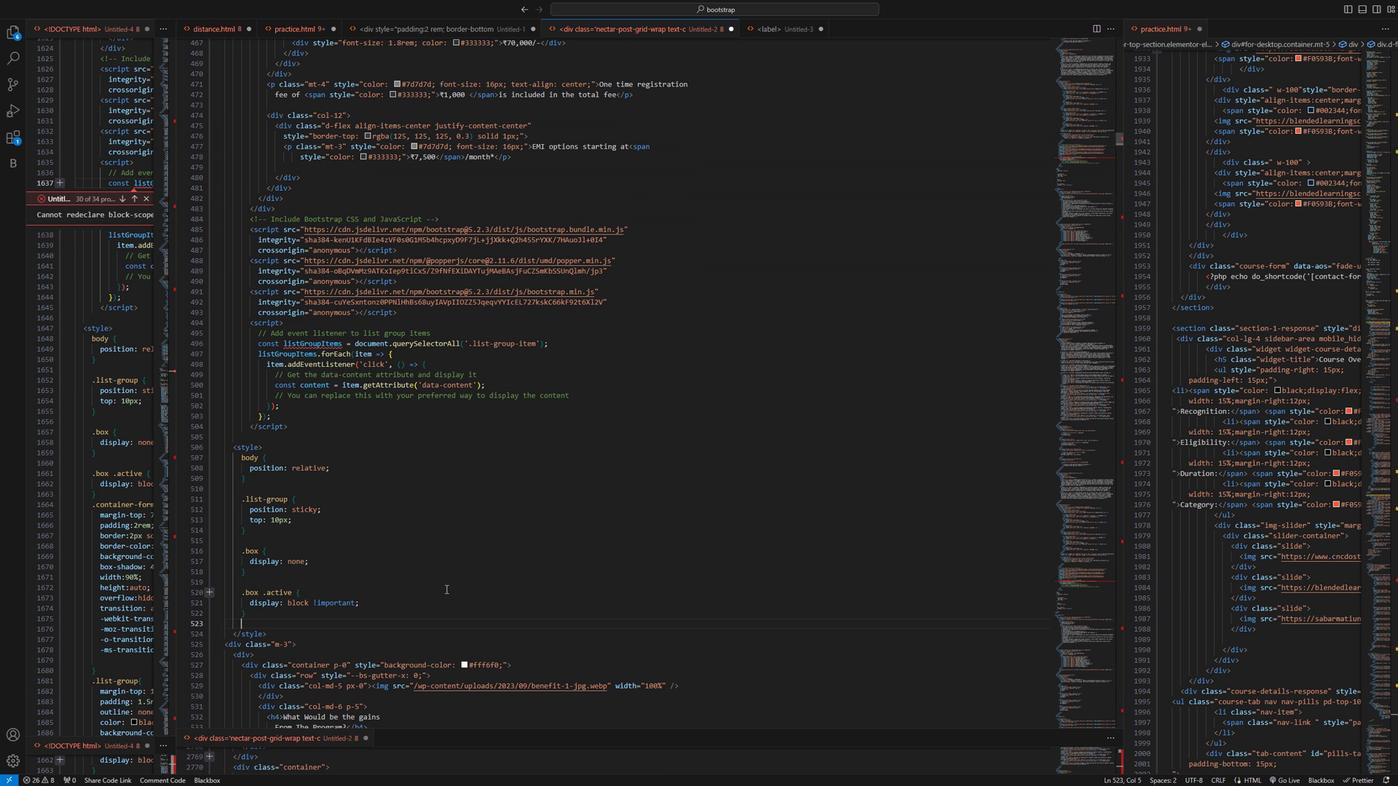 
Action: Key pressed .<Key.down><Key.down><Key.down><Key.down><Key.down><Key.down><Key.down><Key.enter><Key.space>.testi<Key.enter>-con<Key.backspace><Key.backspace><Key.backspace>content<Key.shift_r>{<Key.enter><Key.right><Key.right><Key.right><Key.right><Key.right><Key.right><Key.enter>ctrl+Margin<Key.enter>1.5rem<Key.right><Key.enter>line<Key.enter><Key.enter>line<Key.down><Key.enter>2rem<Key.right><Key.enter><Key.right><Key.right><Key.right><Key.right><Key.enter><Key.right><Key.right><Key.right><Key.right><Key.enter><Key.right><Key.right><Key.right><Key.right><Key.enter>ctrl+Bac<Key.enter><Key.shift>#efefef;<Key.backspace><Key.down><Key.down><Key.down><Key.down><Key.down><Key.down><Key.down><Key.down><Key.down><Key.down><Key.down><Key.down><Key.down><Key.down><Key.down><Key.down><Key.down><Key.down><Key.down><Key.down><Key.down><Key.down><Key.down><Key.down><Key.down><Key.down><Key.down><Key.down><Key.down><Key.down><Key.down><Key.down><Key.down><Key.down><Key.down><Key.down><Key.down><Key.down><Key.down><Key.down><Key.down><Key.down><Key.down><Key.down><Key.down><Key.down><Key.down><Key.down><Key.down><Key.down><Key.down><Key.down><Key.down><Key.down><Key.down><Key.down><Key.down><Key.down><Key.down><Key.down><Key.down><Key.down><Key.down><Key.down><Key.down><Key.down><Key.down><Key.down><Key.down><Key.down><Key.down><Key.down><Key.down><Key.down><Key.down><Key.down><Key.down><Key.down><Key.down><Key.down><Key.down><Key.down><Key.down><Key.down><Key.down><Key.down><Key.down><Key.down><Key.down><Key.down><Key.down><Key.down><Key.down><Key.down><Key.down><Key.down><Key.down><Key.down><Key.down><Key.down><Key.down><Key.down><Key.down><Key.down><Key.down><Key.down><Key.down><Key.down><Key.down><Key.down><Key.down><Key.down><Key.right><Key.down><Key.right><Key.down><Key.right><Key.right><Key.down><Key.right><Key.down><Key.right><Key.right><Key.right><Key.down><Key.right><Key.right><Key.right><Key.right><Key.down><Key.right><Key.down><Key.down><Key.right><Key.down><Key.down><Key.right><Key.right><Key.right><Key.down><Key.right><Key.down><Key.right><Key.down><Key.right><Key.down><Key.right><Key.down><Key.right><Key.down><Key.right><Key.right><Key.down><Key.right><Key.down><Key.right><Key.down><Key.right><Key.down><Key.right><Key.down><Key.right><Key.down><Key.down><Key.right><Key.down><Key.down><Key.right><Key.down><Key.right><Key.down><Key.down><Key.right><Key.down><Key.right><Key.down><Key.right><Key.down><Key.right><Key.down><Key.right><Key.down><Key.right><Key.down><Key.down><Key.right><Key.down><Key.down><Key.down><Key.right><Key.down><Key.right><Key.right><Key.down><Key.right><Key.down><Key.right><Key.down><Key.right><Key.down><Key.right><Key.down><Key.right><Key.down><Key.right><Key.down><Key.right><Key.right><Key.right><Key.right><Key.down><Key.down><Key.down><Key.down><Key.down><Key.down><Key.down><Key.right><Key.down><Key.right><Key.down><Key.right><Key.down><Key.right><Key.down><Key.right><Key.right><Key.down><Key.right><Key.right><Key.down><Key.right><Key.down><Key.right><Key.down>
Screenshot: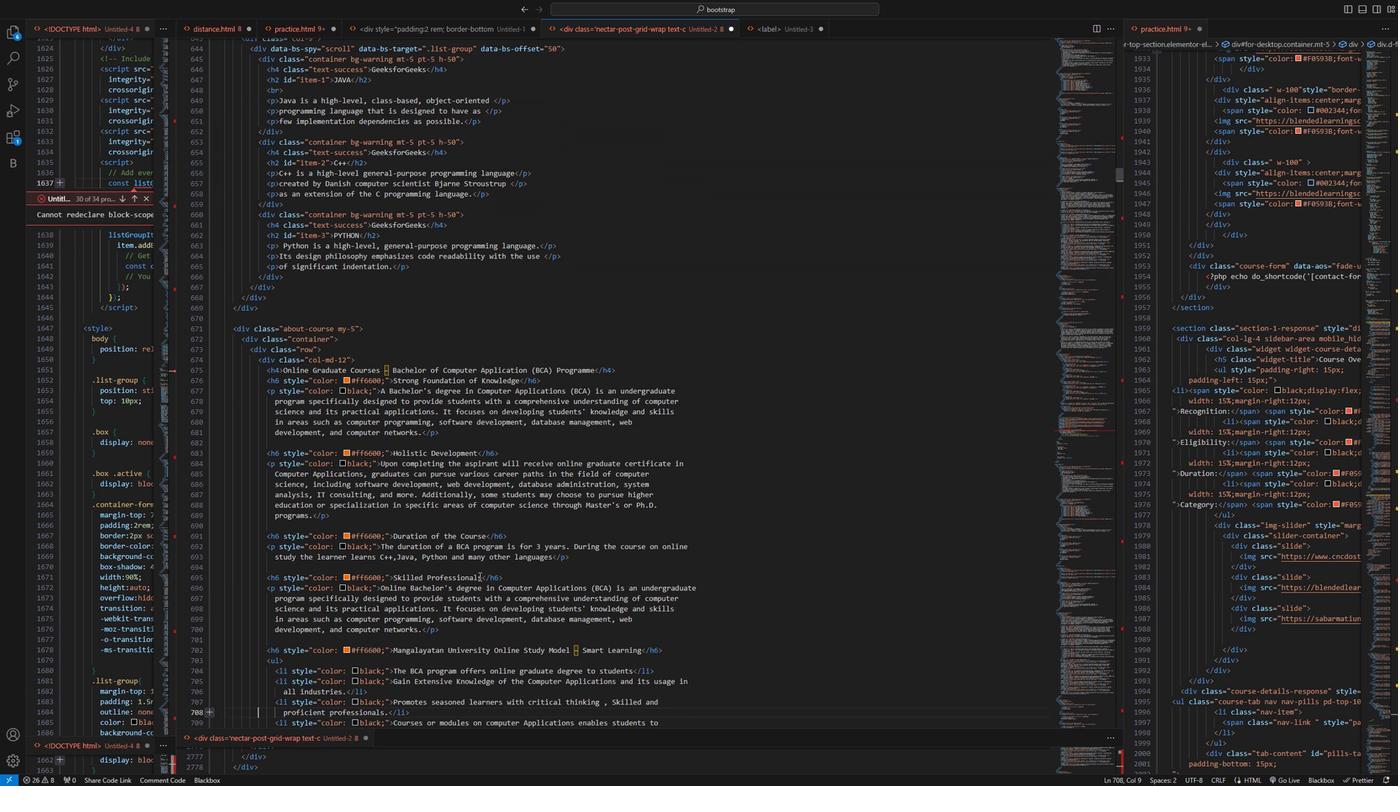 
Action: Mouse moved to (337, 654)
Screenshot: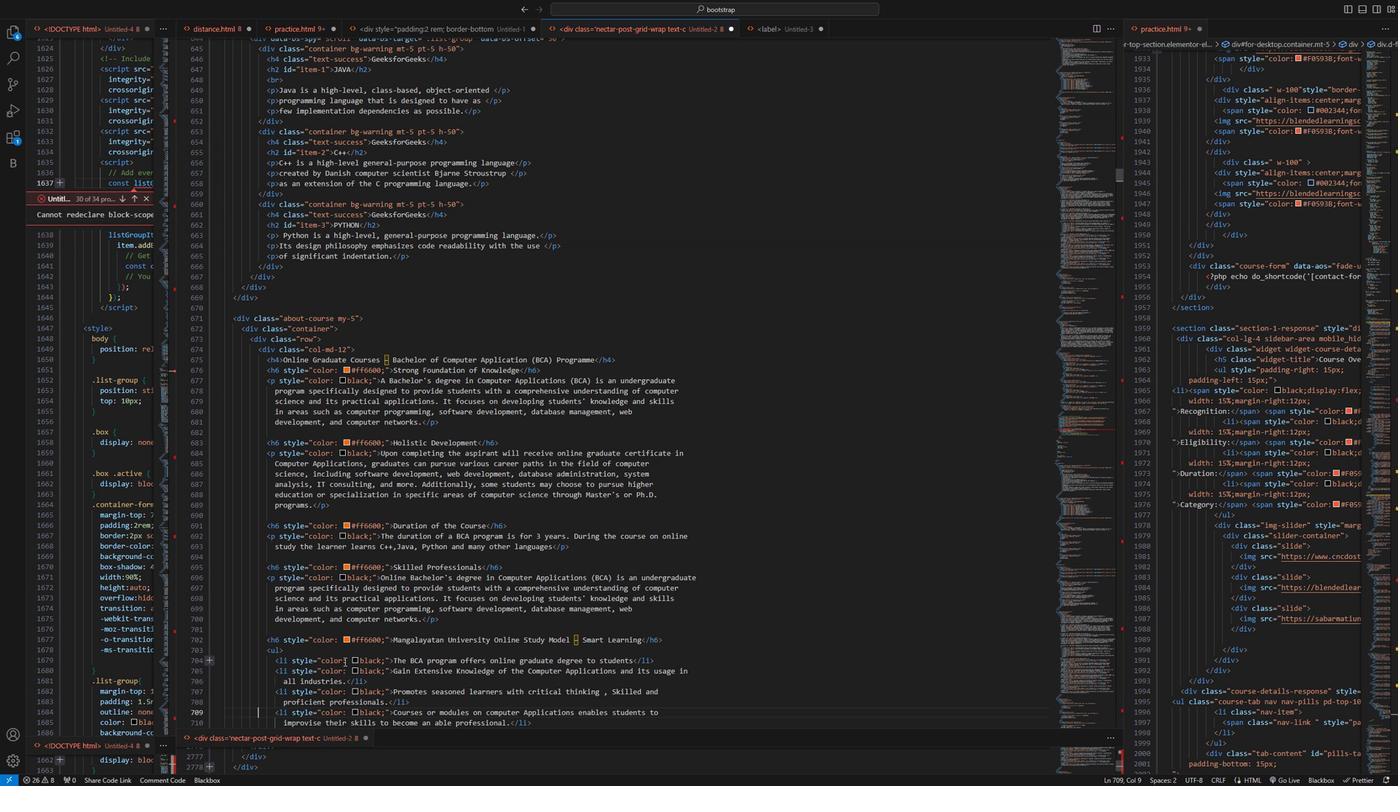
Action: Mouse scrolled (337, 654) with delta (0, 0)
Screenshot: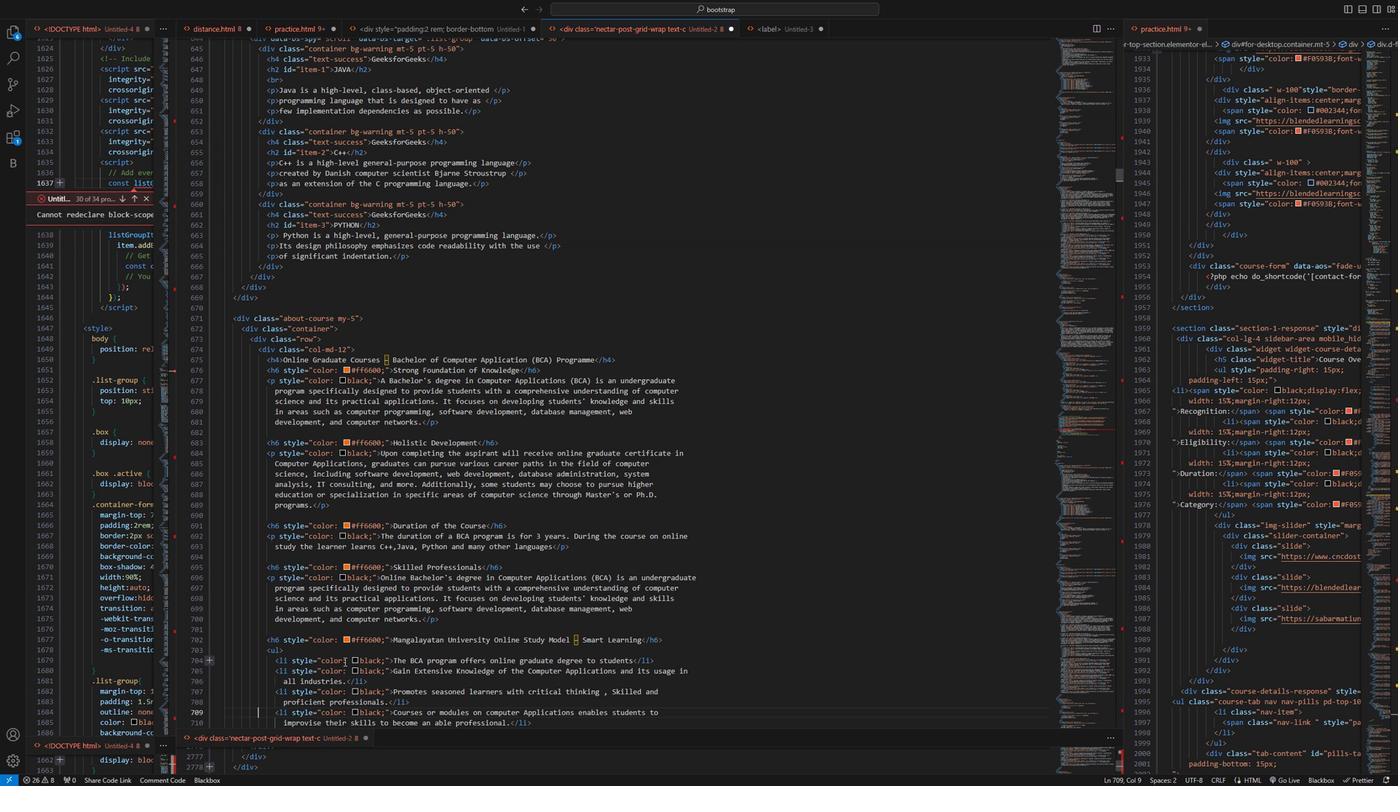 
Action: Mouse moved to (335, 656)
Screenshot: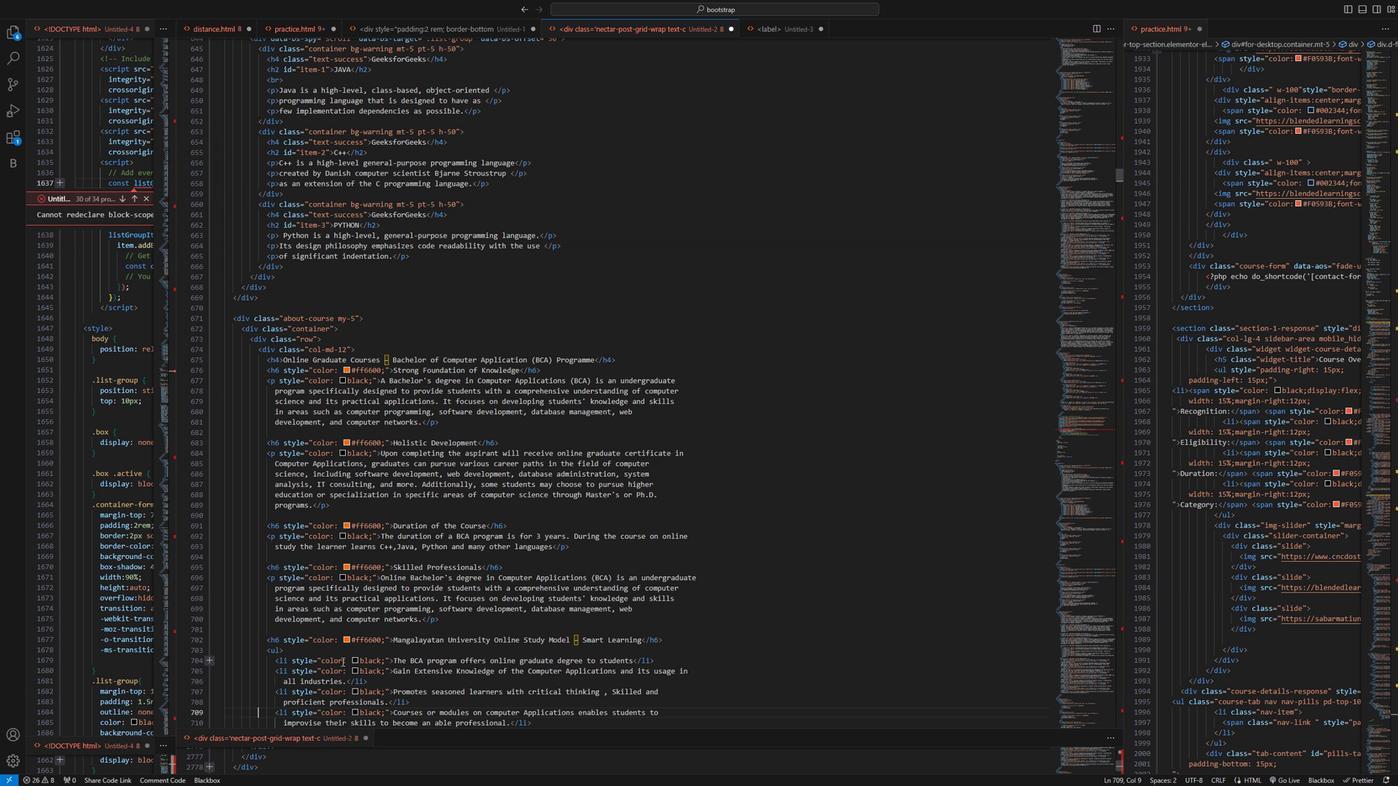 
Action: Mouse scrolled (335, 655) with delta (0, 0)
Screenshot: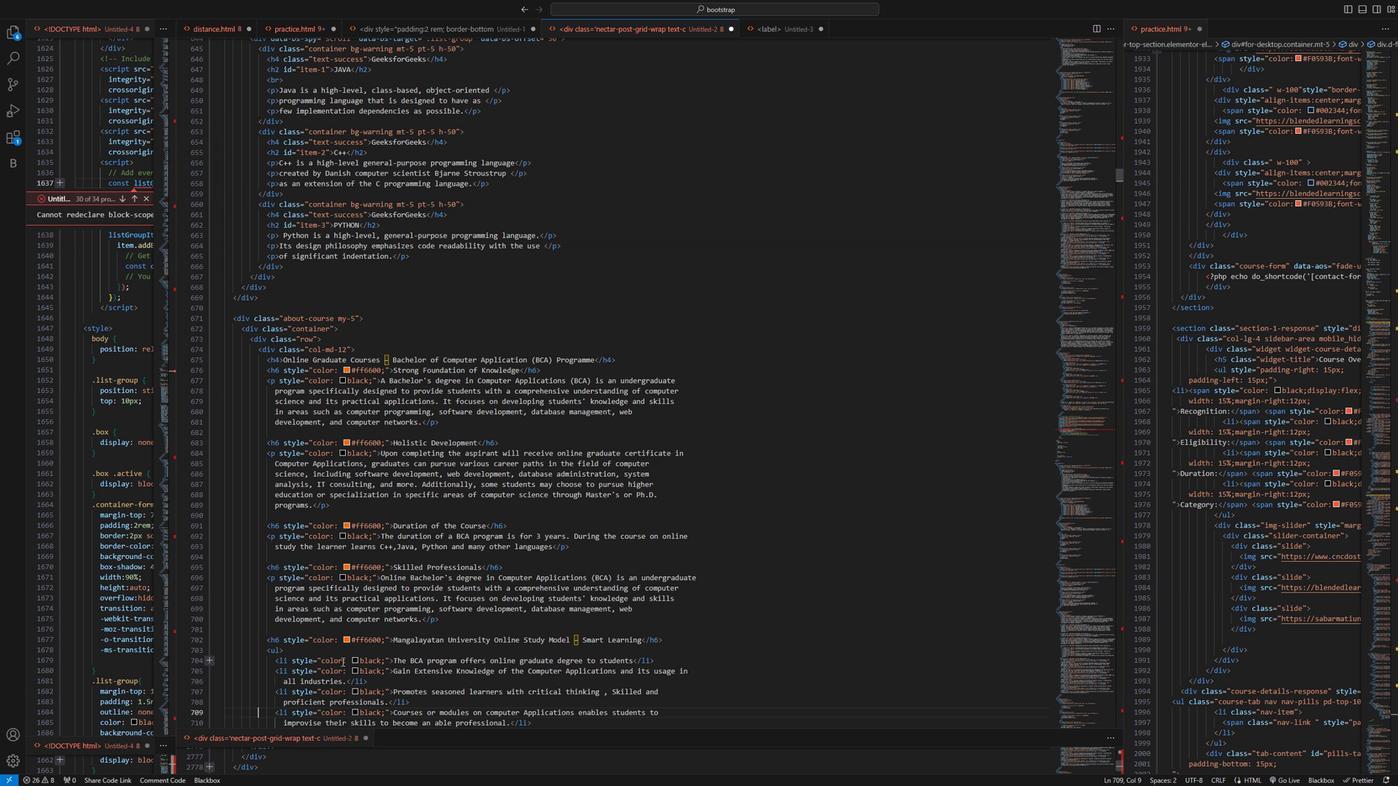 
Action: Mouse moved to (333, 656)
Screenshot: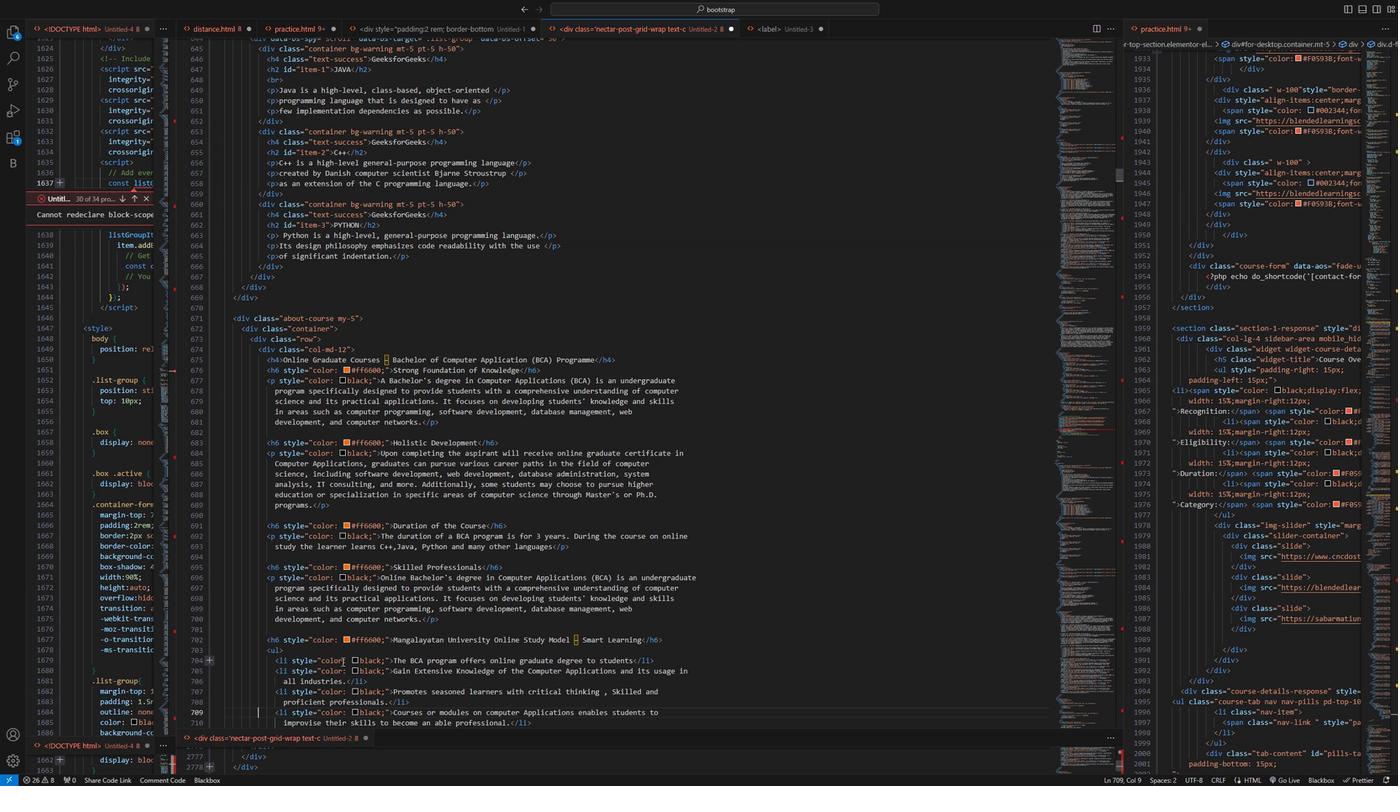 
Action: Mouse scrolled (333, 656) with delta (0, 0)
Screenshot: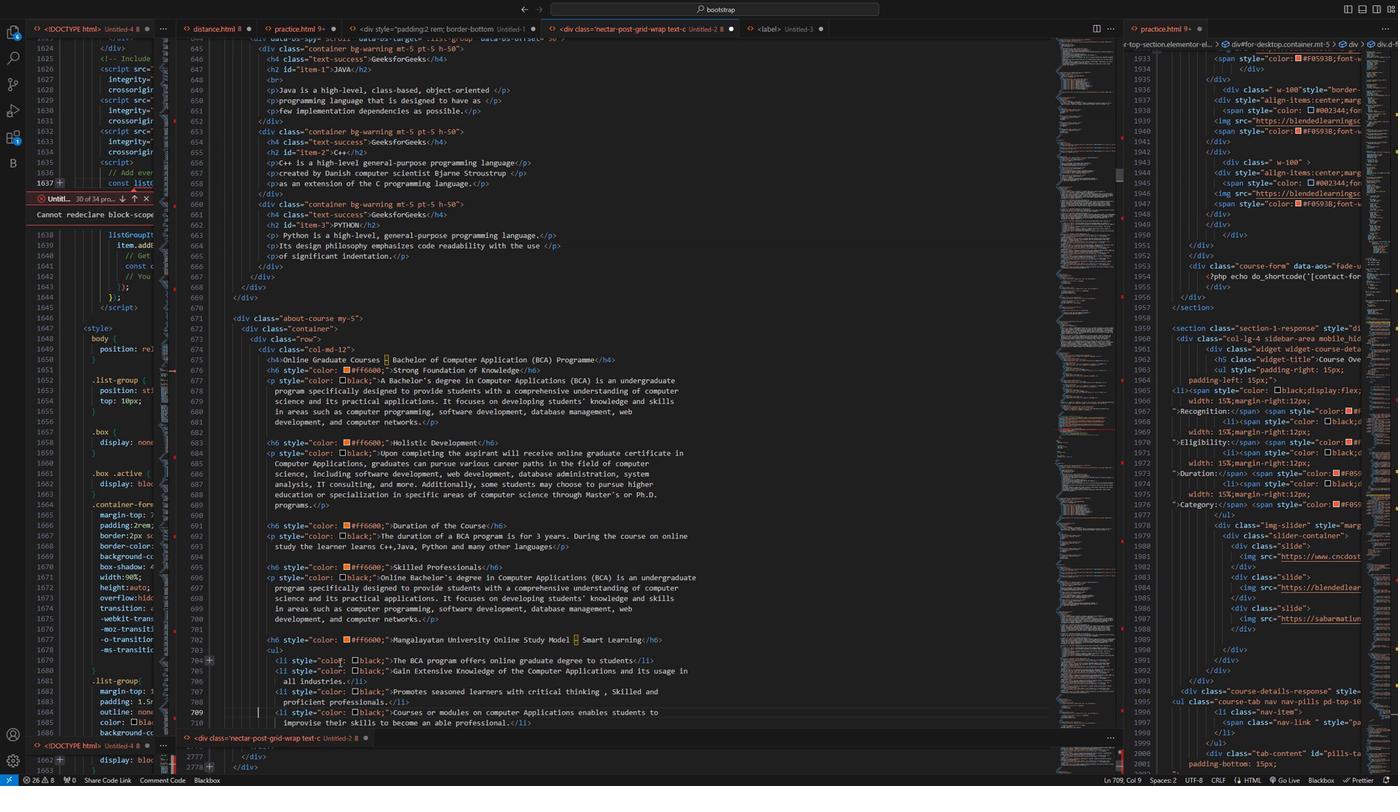 
Action: Mouse moved to (329, 659)
Screenshot: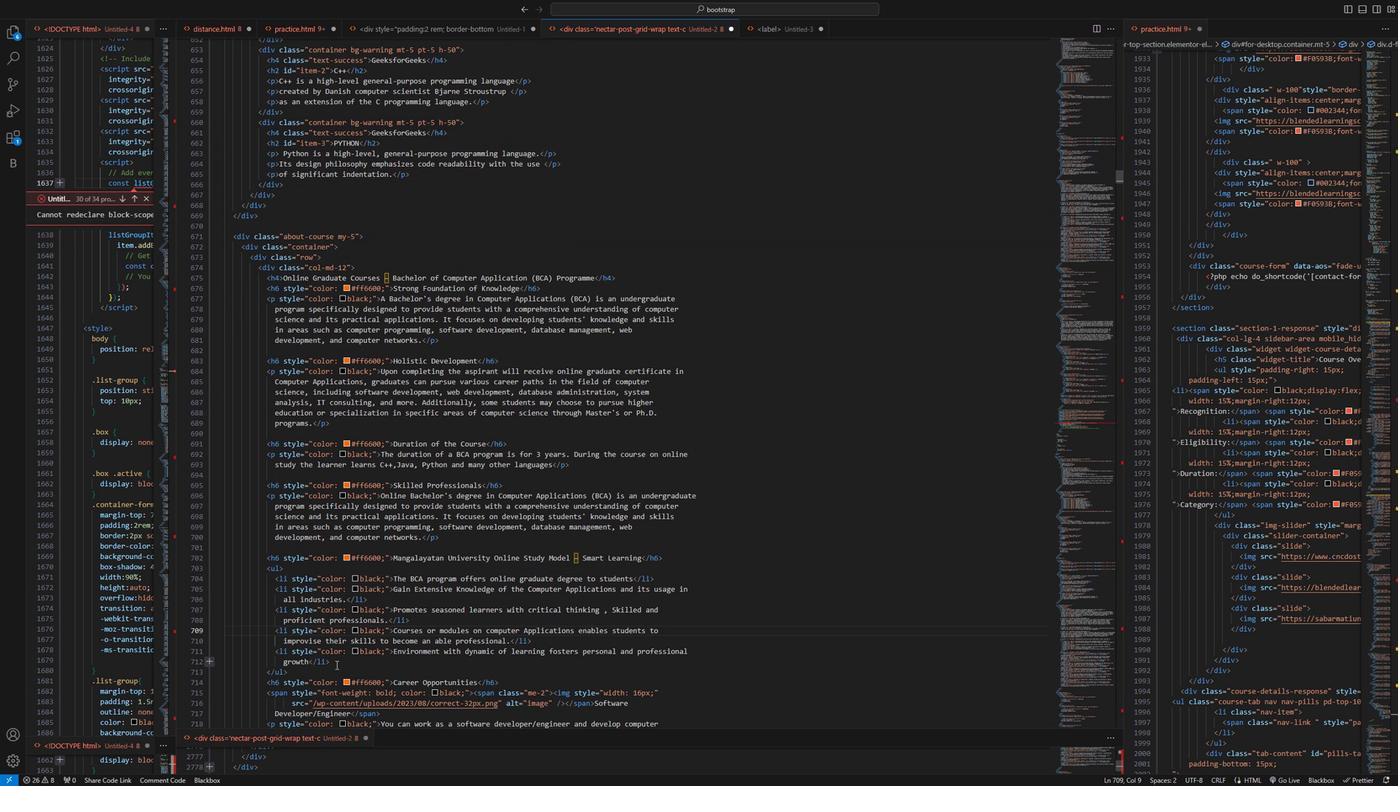 
Action: Mouse scrolled (329, 659) with delta (0, 0)
Screenshot: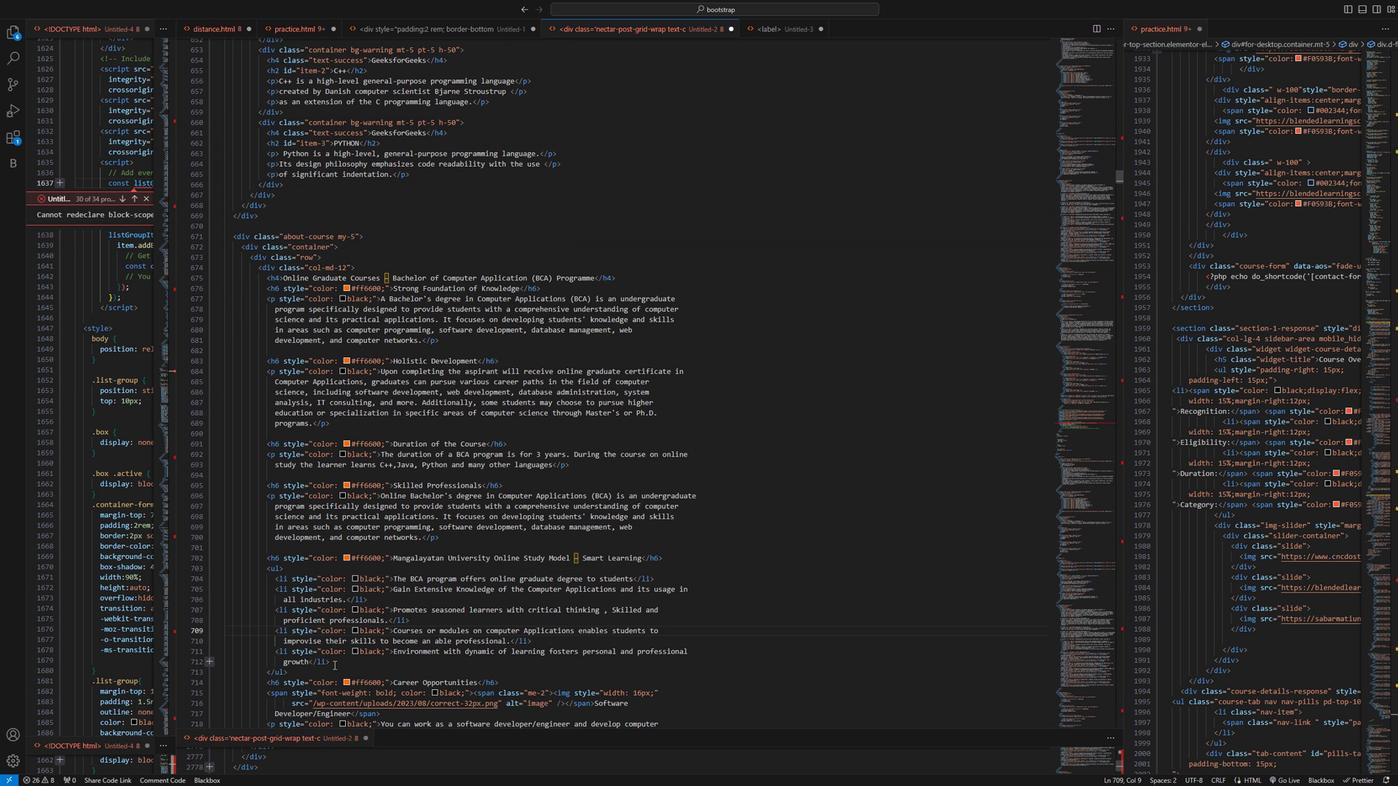 
Action: Mouse scrolled (329, 659) with delta (0, 0)
Screenshot: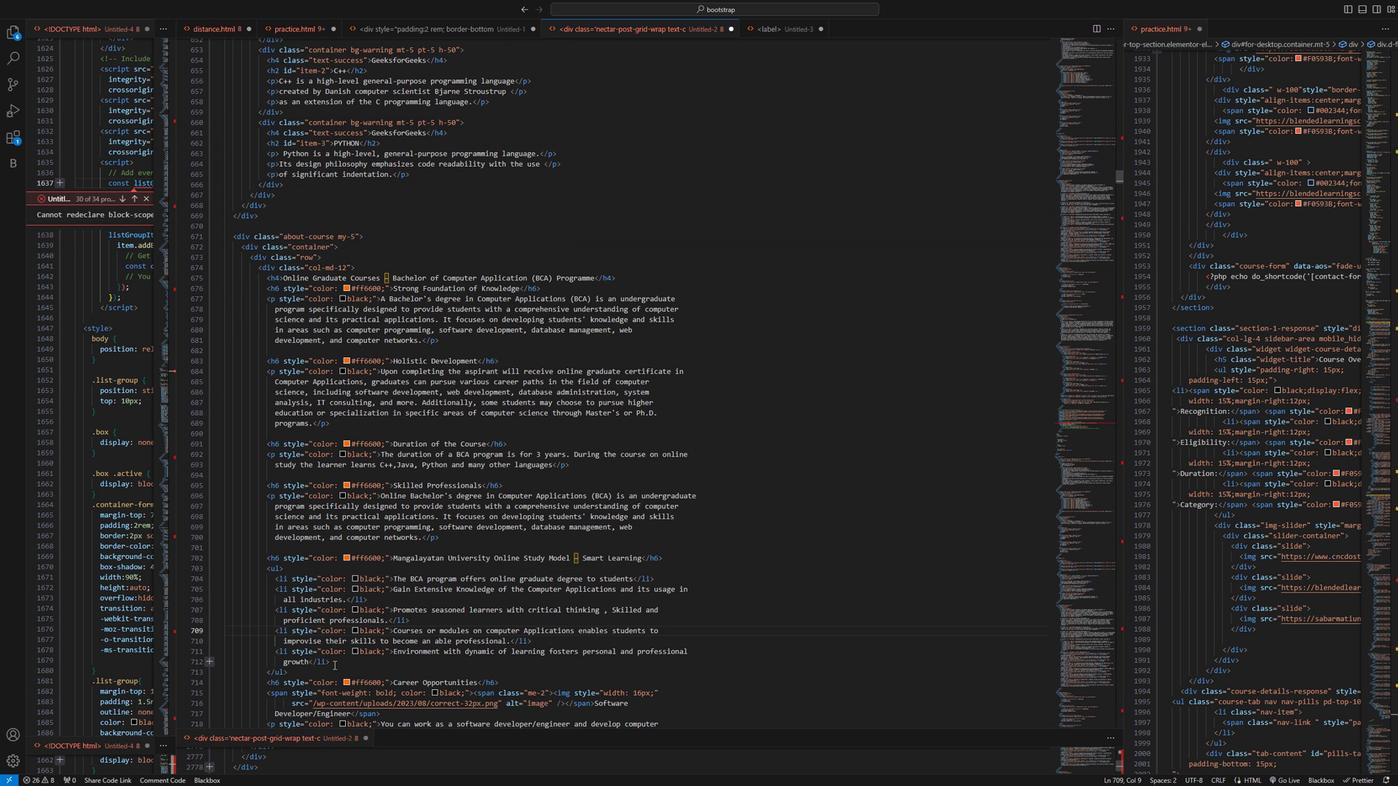
Action: Mouse moved to (329, 659)
Screenshot: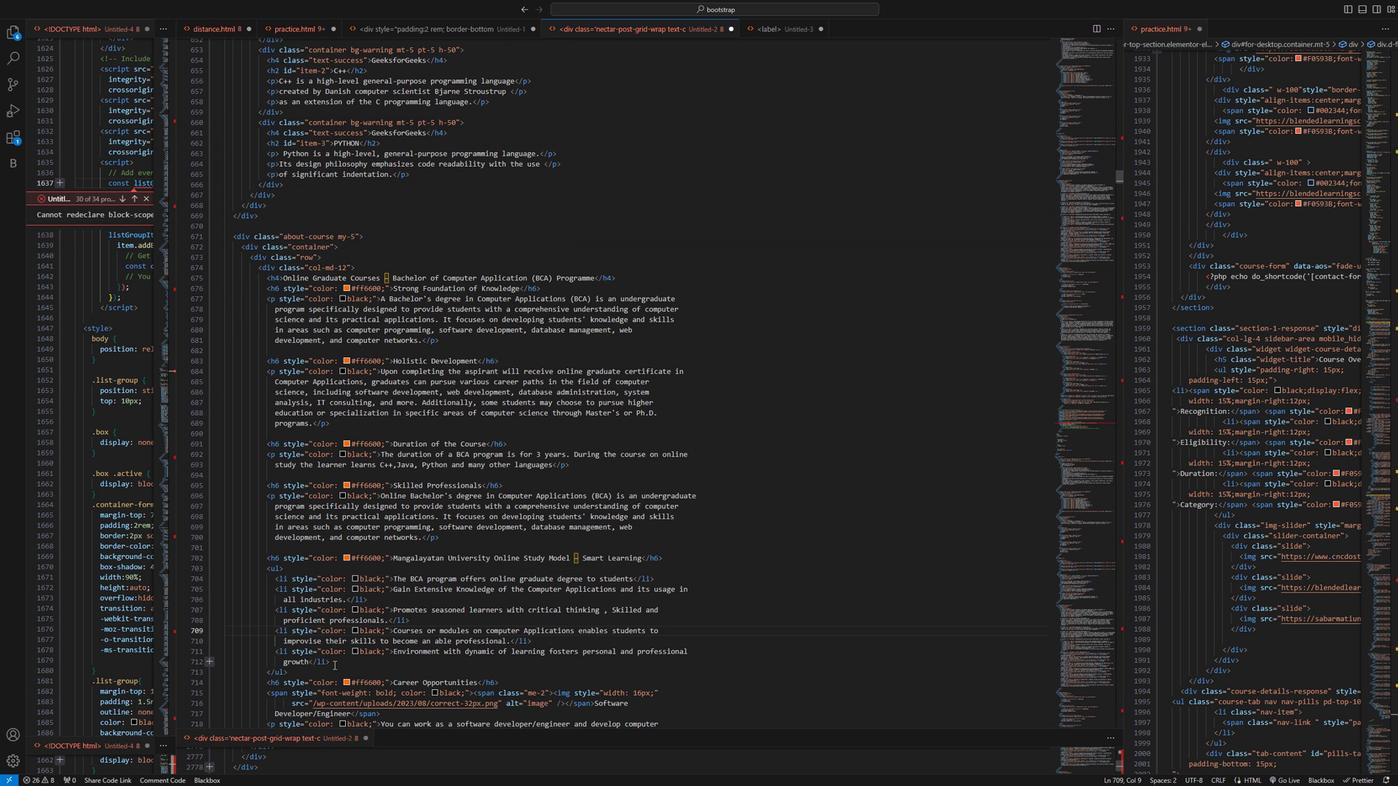 
Action: Mouse scrolled (329, 659) with delta (0, 0)
Screenshot: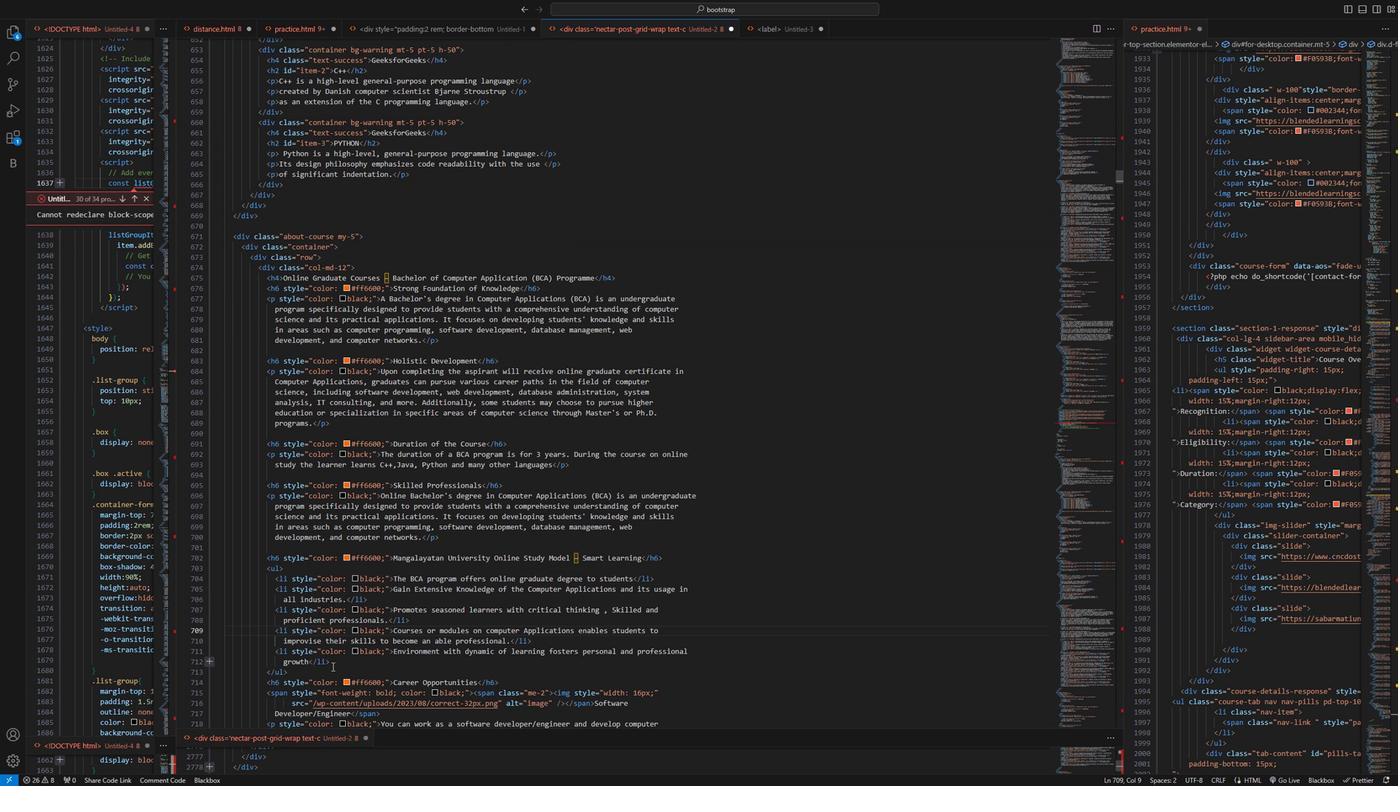 
Action: Mouse moved to (315, 663)
Screenshot: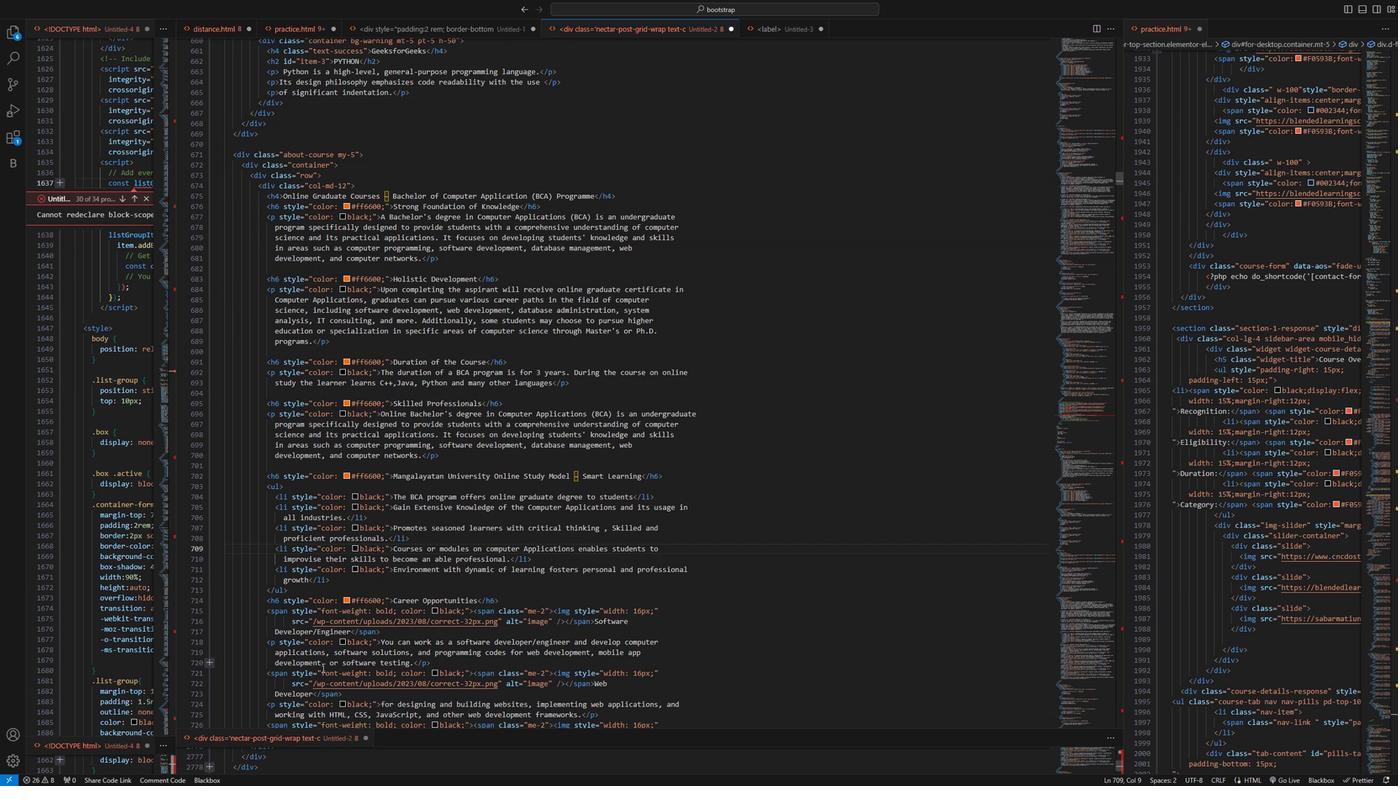
Action: Mouse scrolled (315, 662) with delta (0, 0)
Screenshot: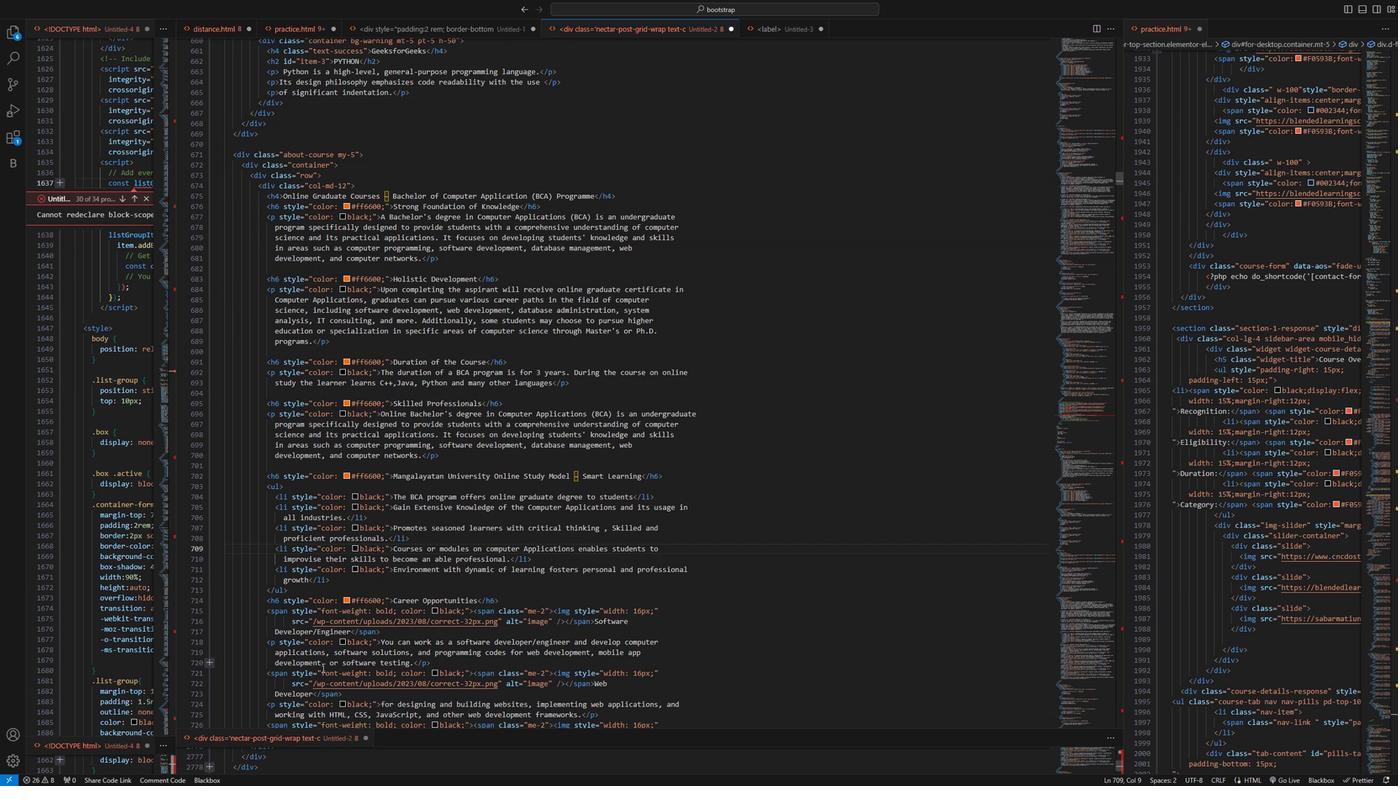
Action: Mouse moved to (311, 667)
Screenshot: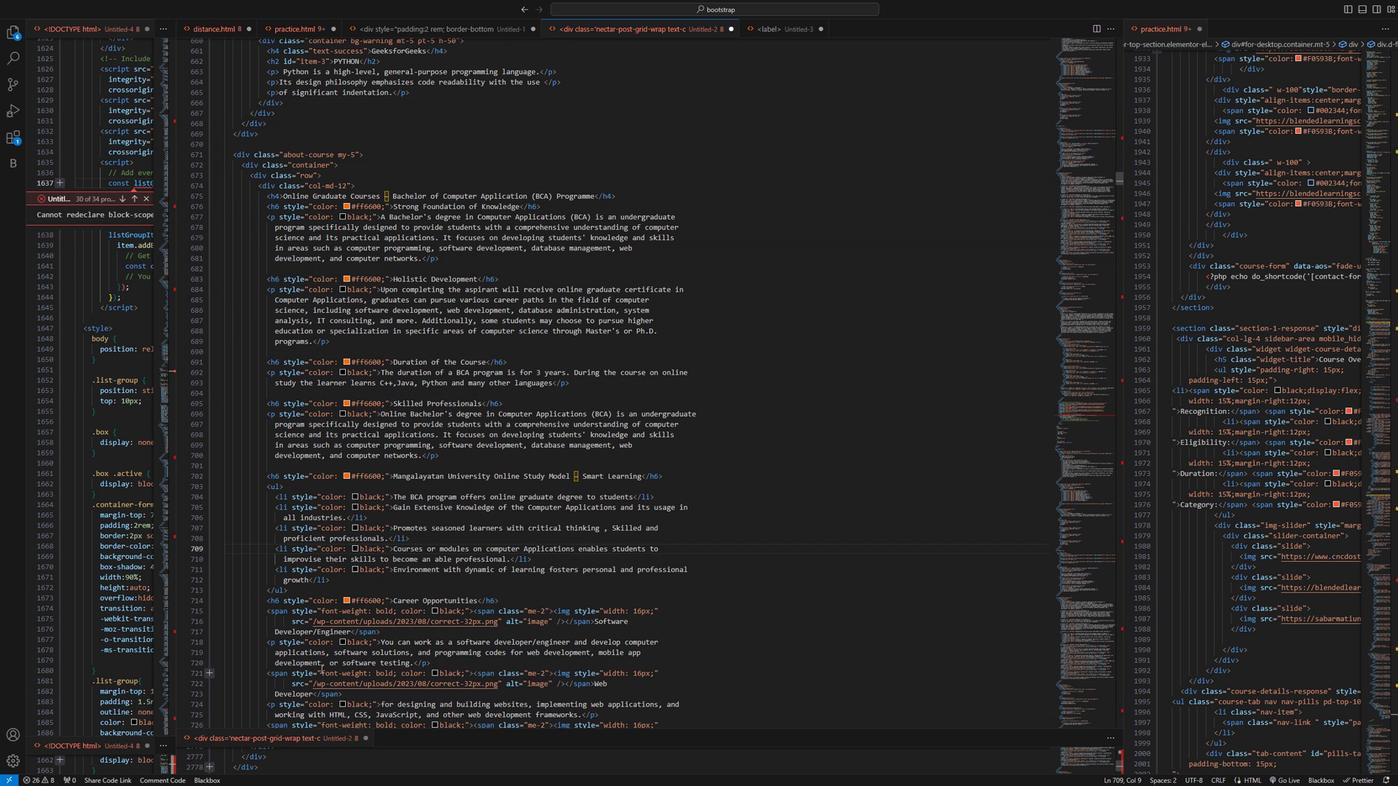 
Action: Mouse scrolled (311, 667) with delta (0, 0)
Screenshot: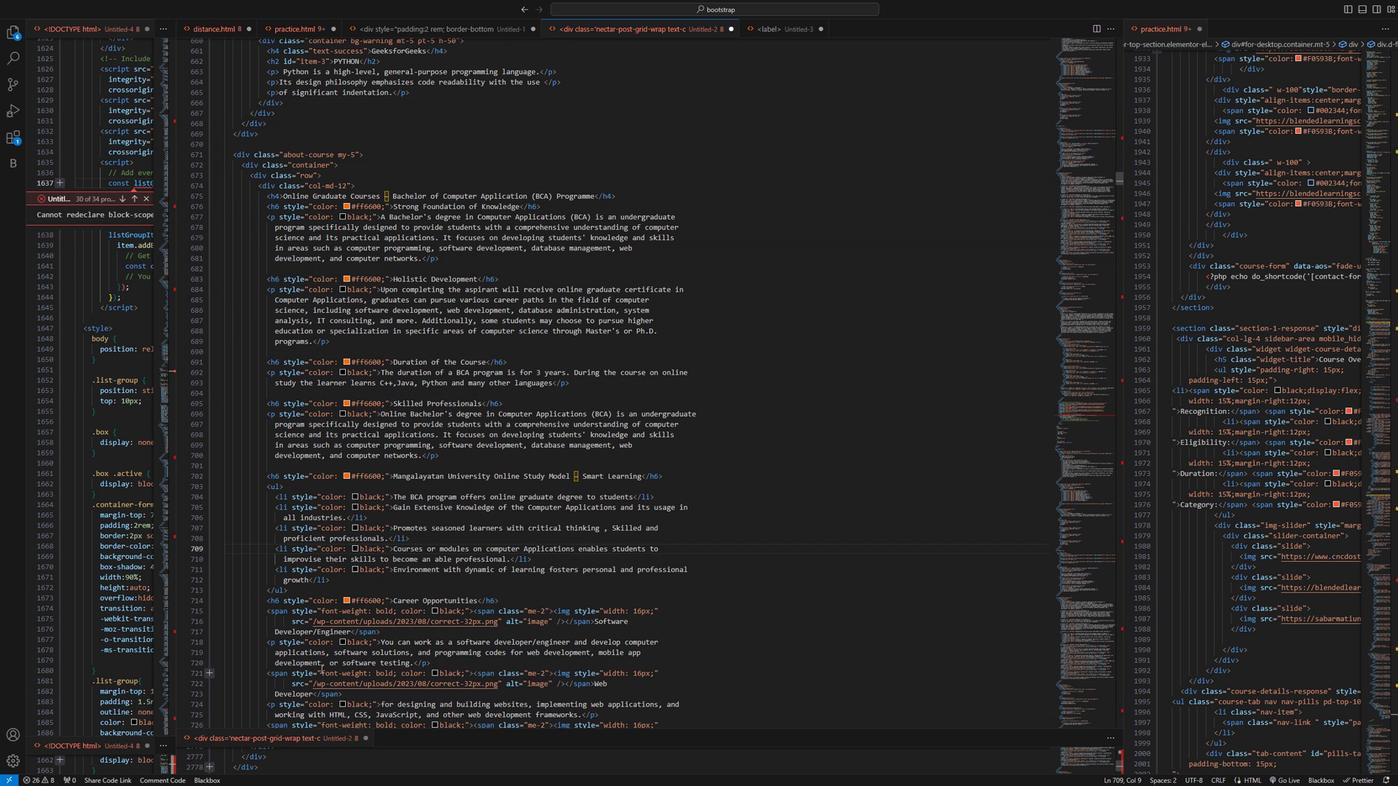 
Action: Mouse moved to (310, 669)
Screenshot: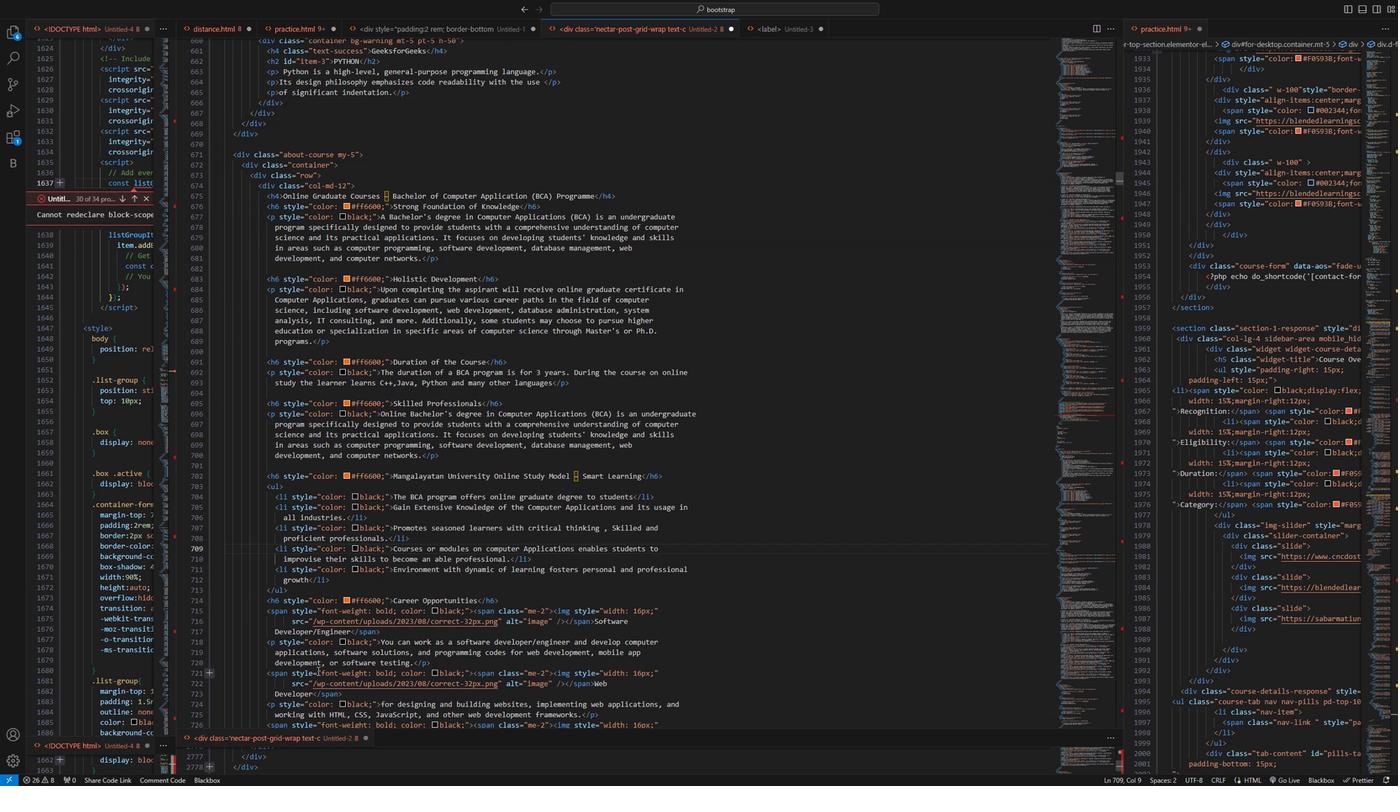 
Action: Mouse scrolled (310, 669) with delta (0, 0)
Screenshot: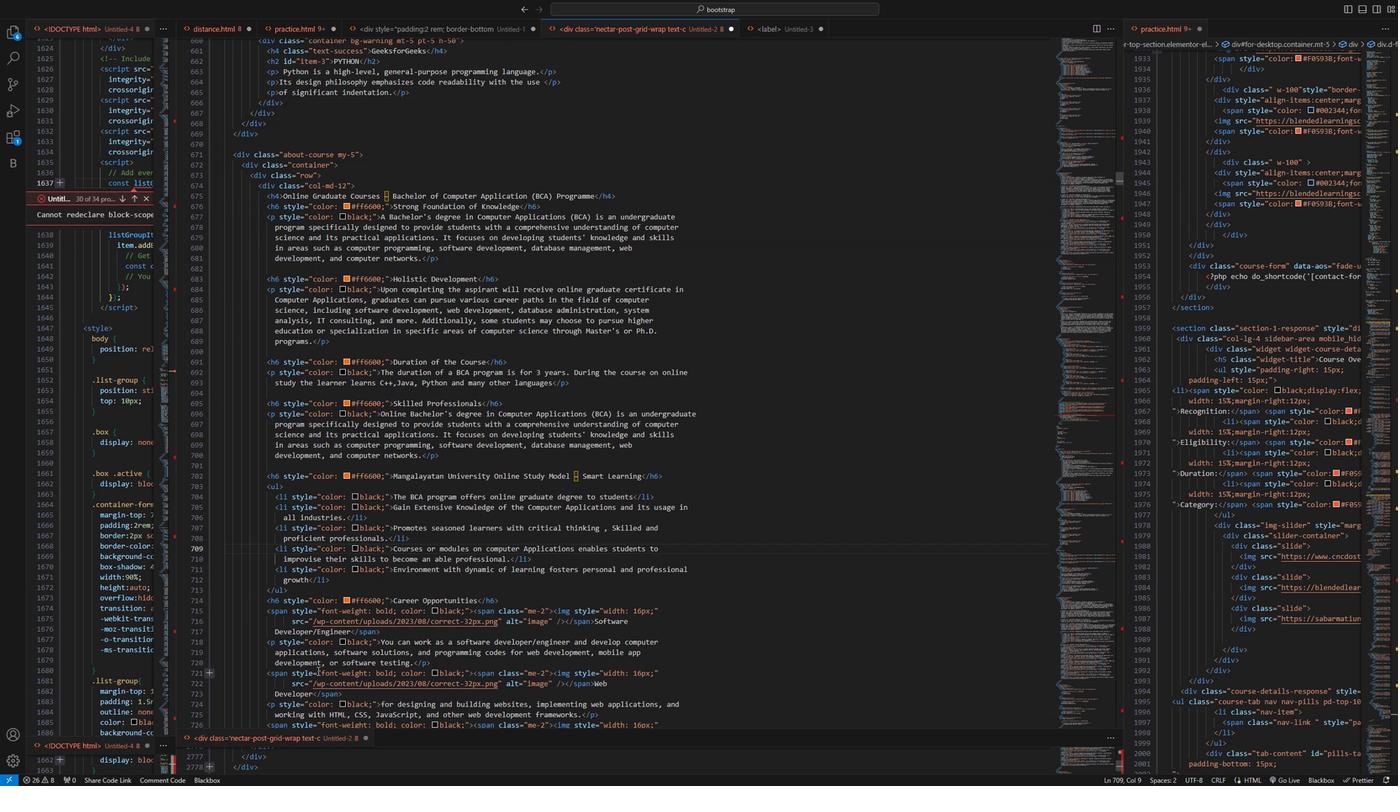 
Action: Mouse moved to (303, 671)
Screenshot: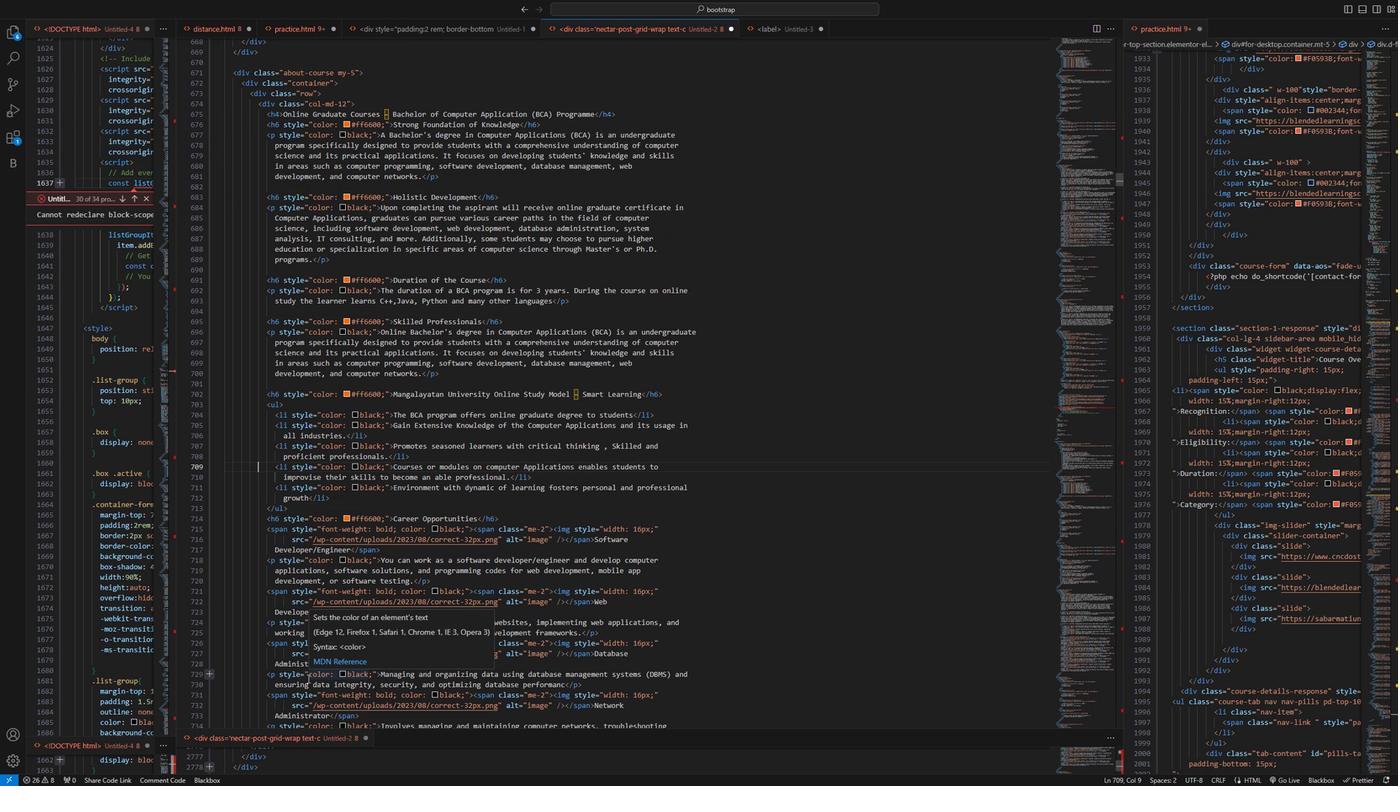 
Action: Mouse scrolled (303, 671) with delta (0, 0)
Screenshot: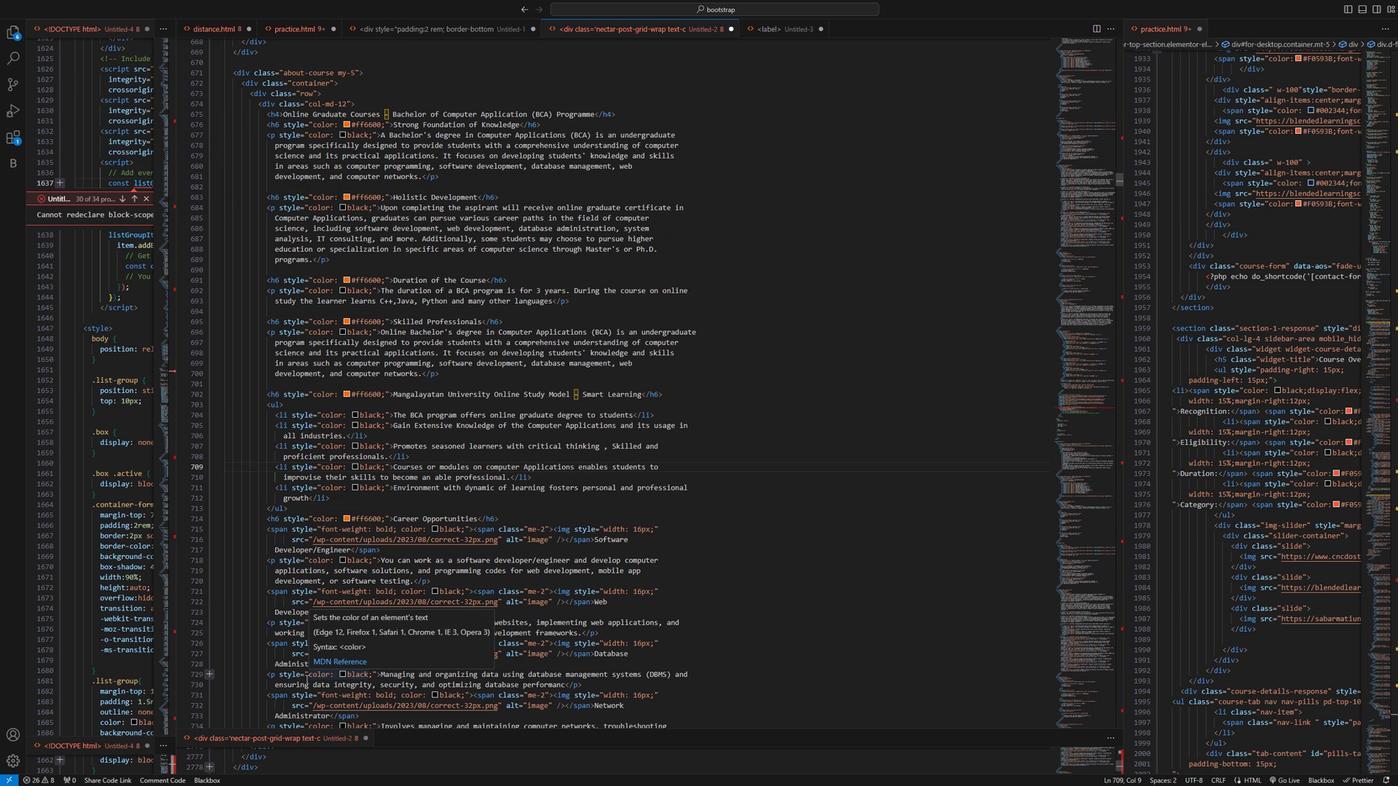 
Action: Mouse scrolled (303, 671) with delta (0, 0)
Screenshot: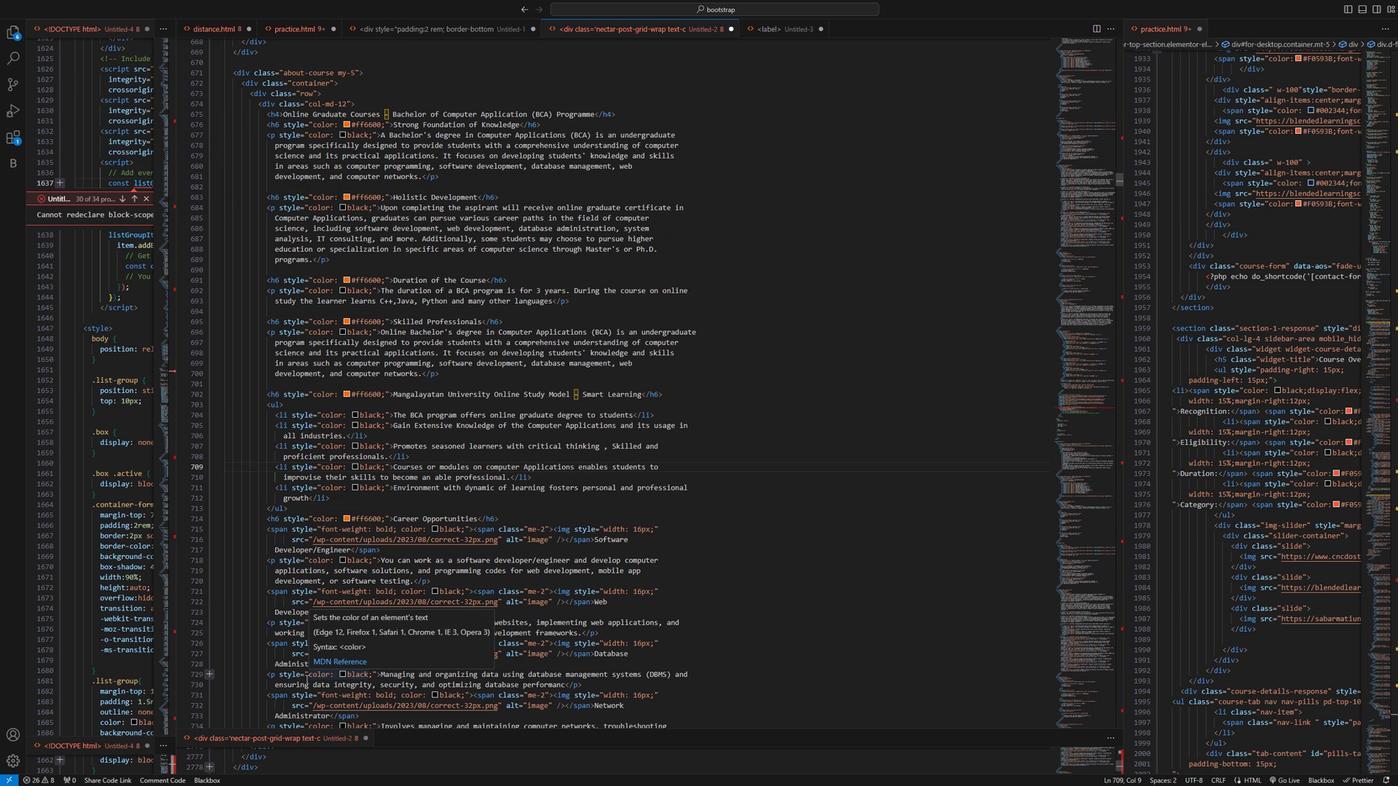 
Action: Mouse scrolled (303, 671) with delta (0, 0)
Screenshot: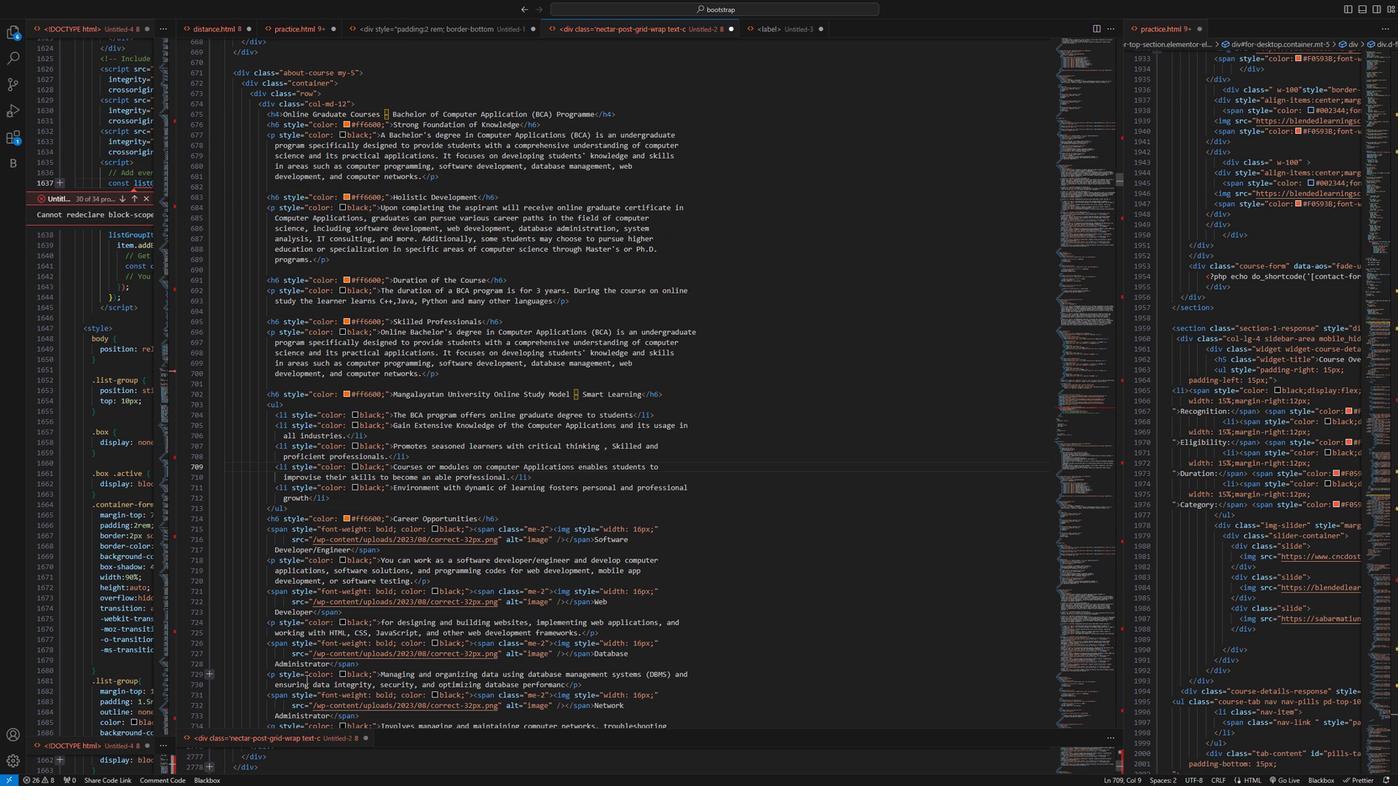 
Action: Mouse scrolled (303, 671) with delta (0, 0)
Screenshot: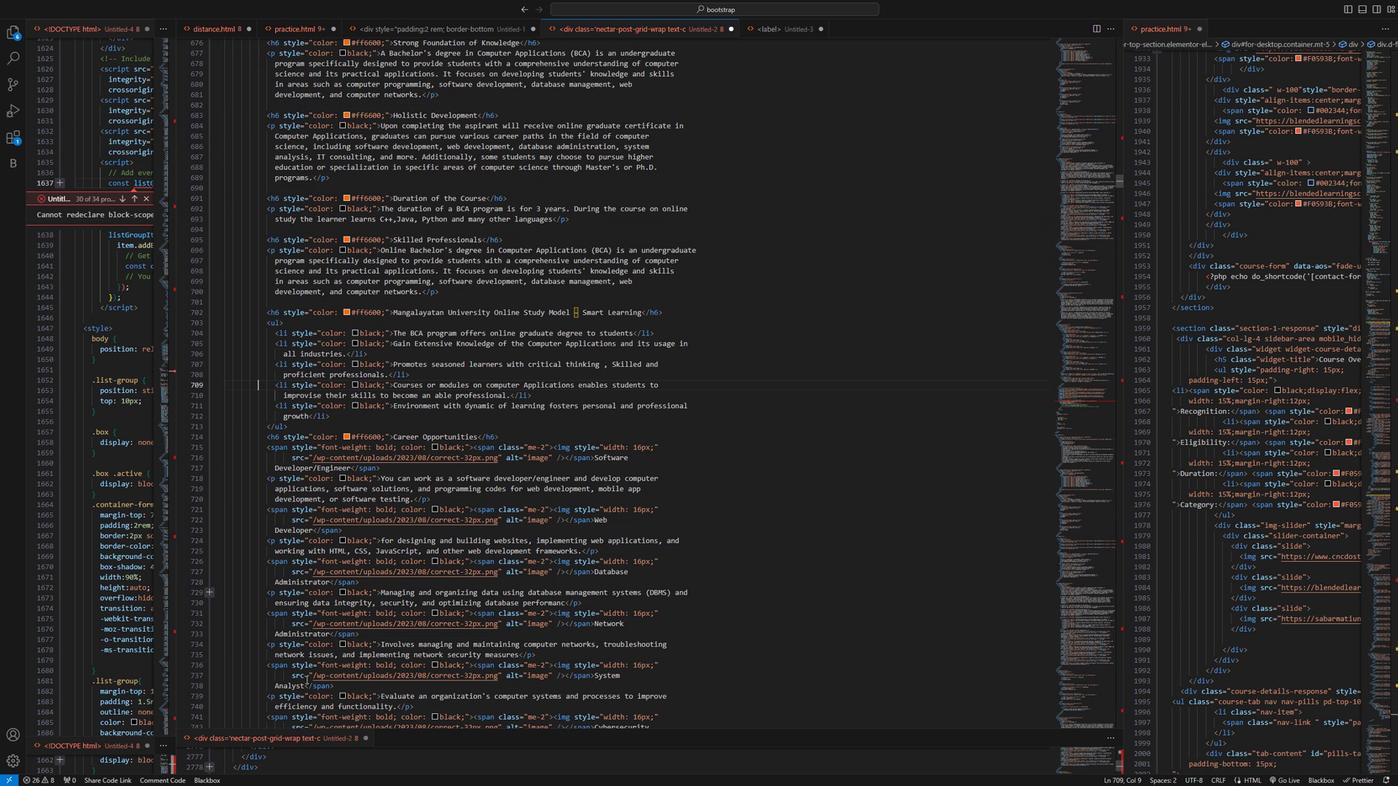
Action: Mouse scrolled (303, 671) with delta (0, 0)
Screenshot: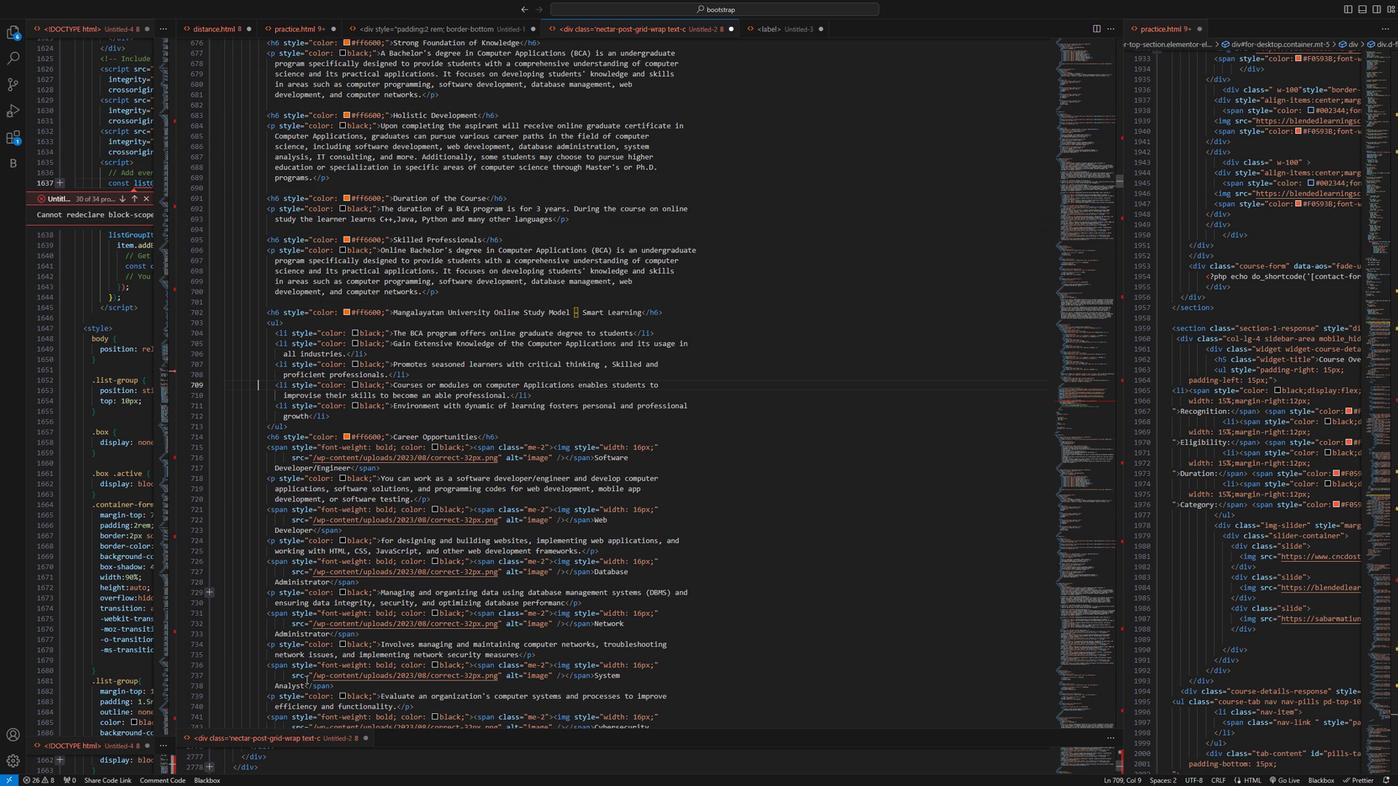 
Action: Mouse scrolled (303, 671) with delta (0, 0)
Screenshot: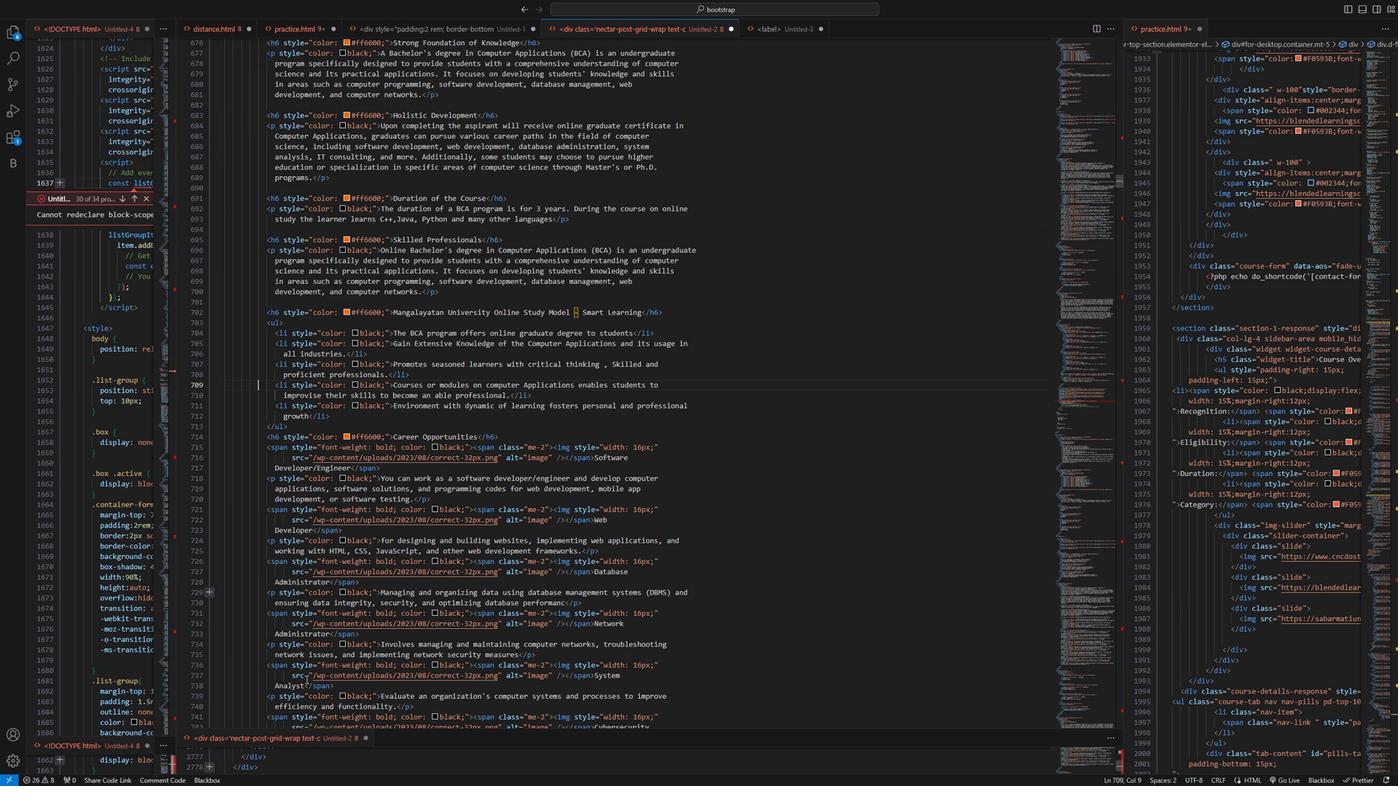 
Action: Mouse scrolled (303, 671) with delta (0, 0)
Screenshot: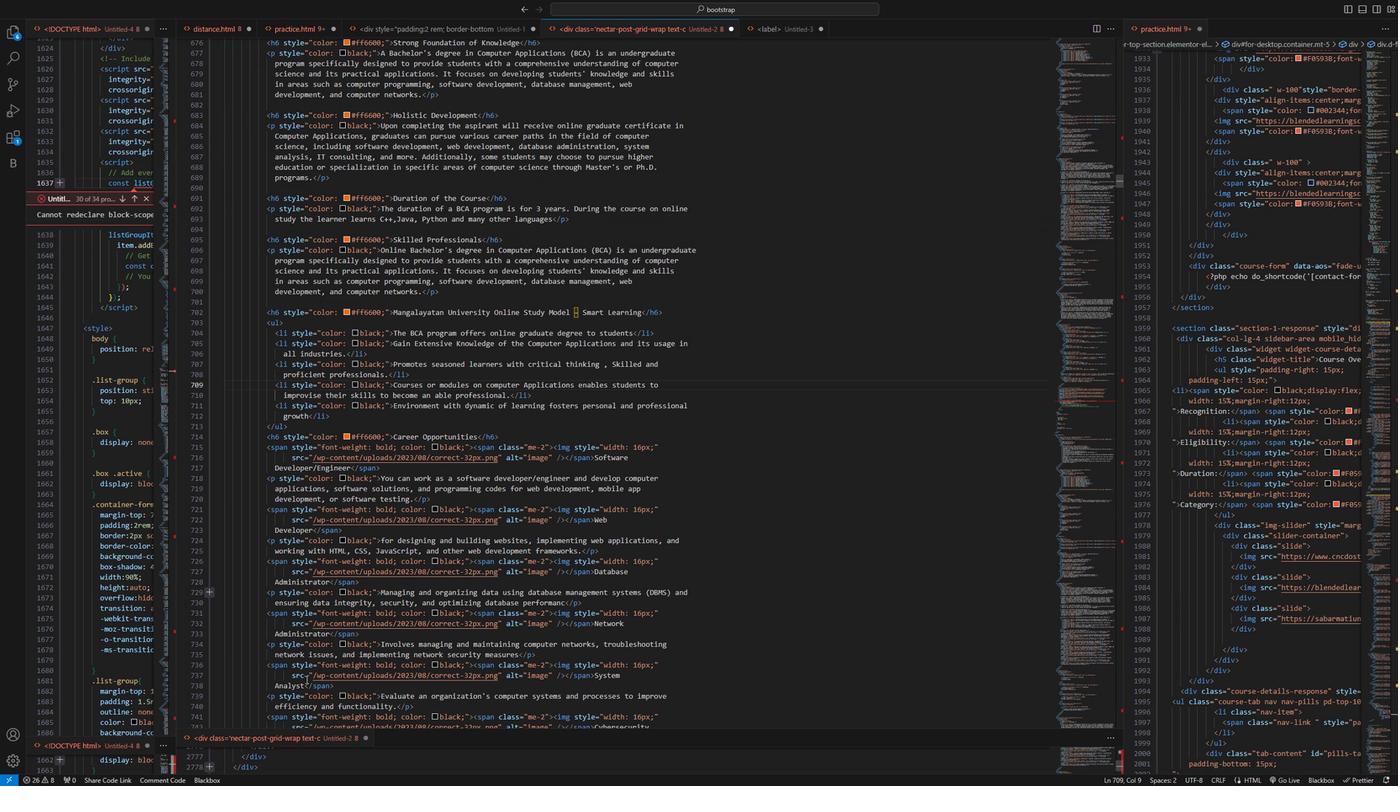 
Action: Mouse moved to (297, 675)
Screenshot: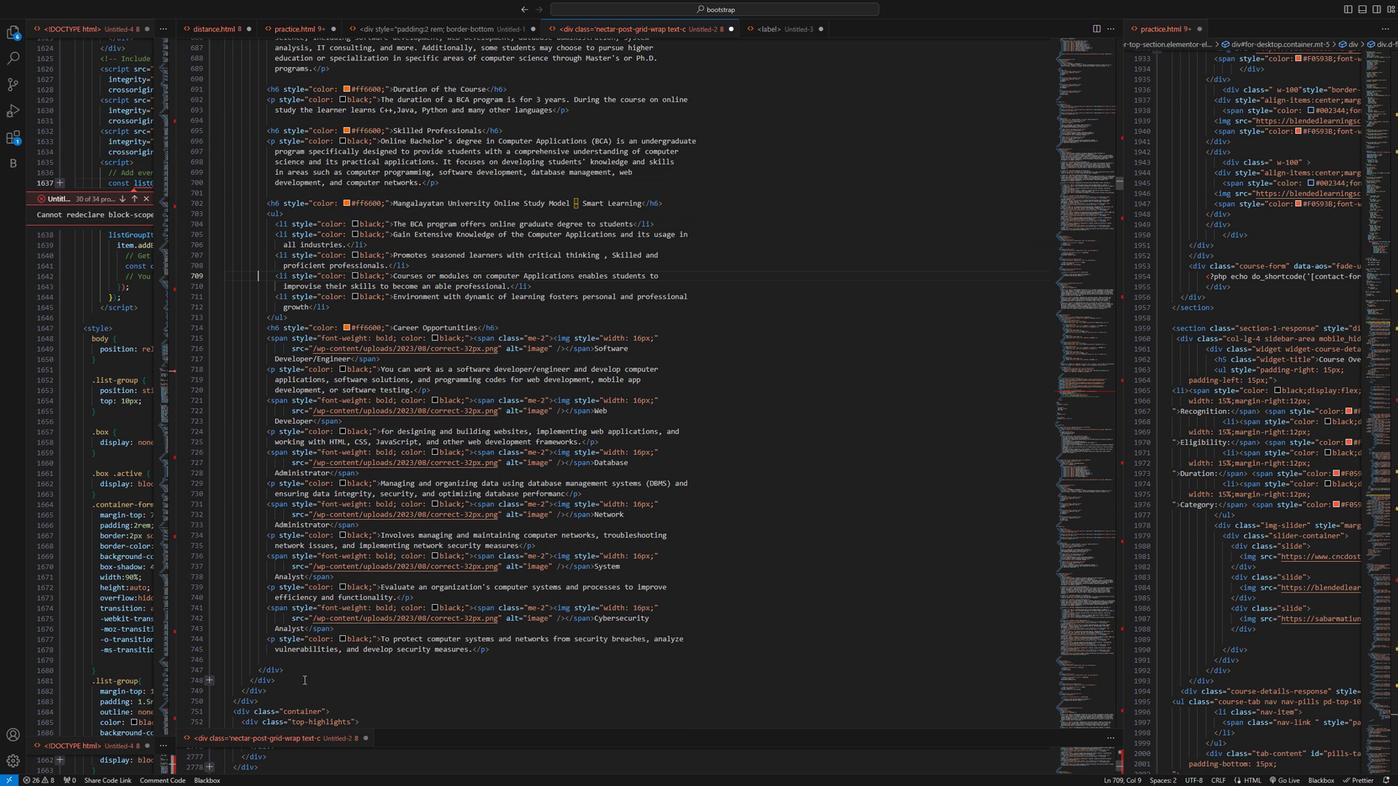 
Action: Mouse scrolled (297, 674) with delta (0, 0)
Screenshot: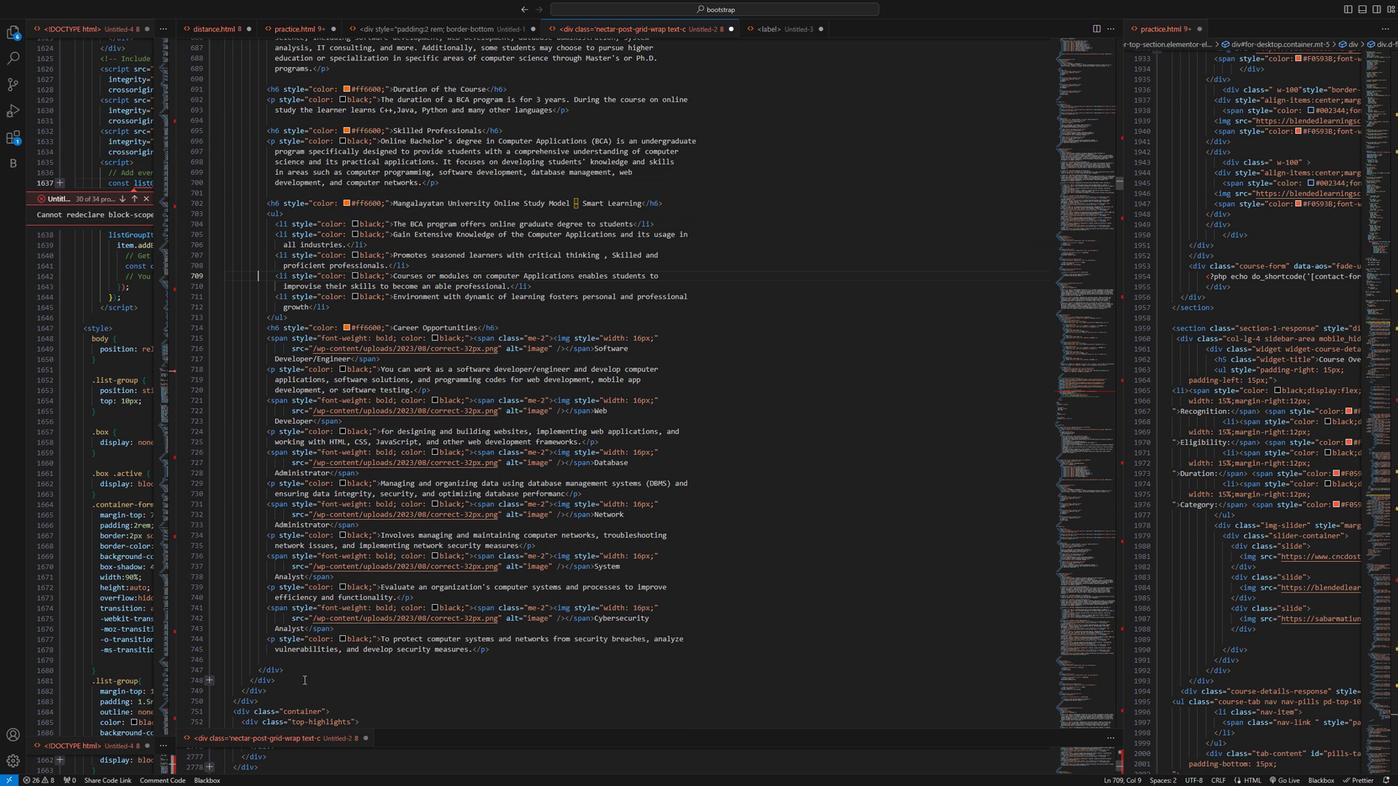 
Action: Mouse moved to (296, 677)
Screenshot: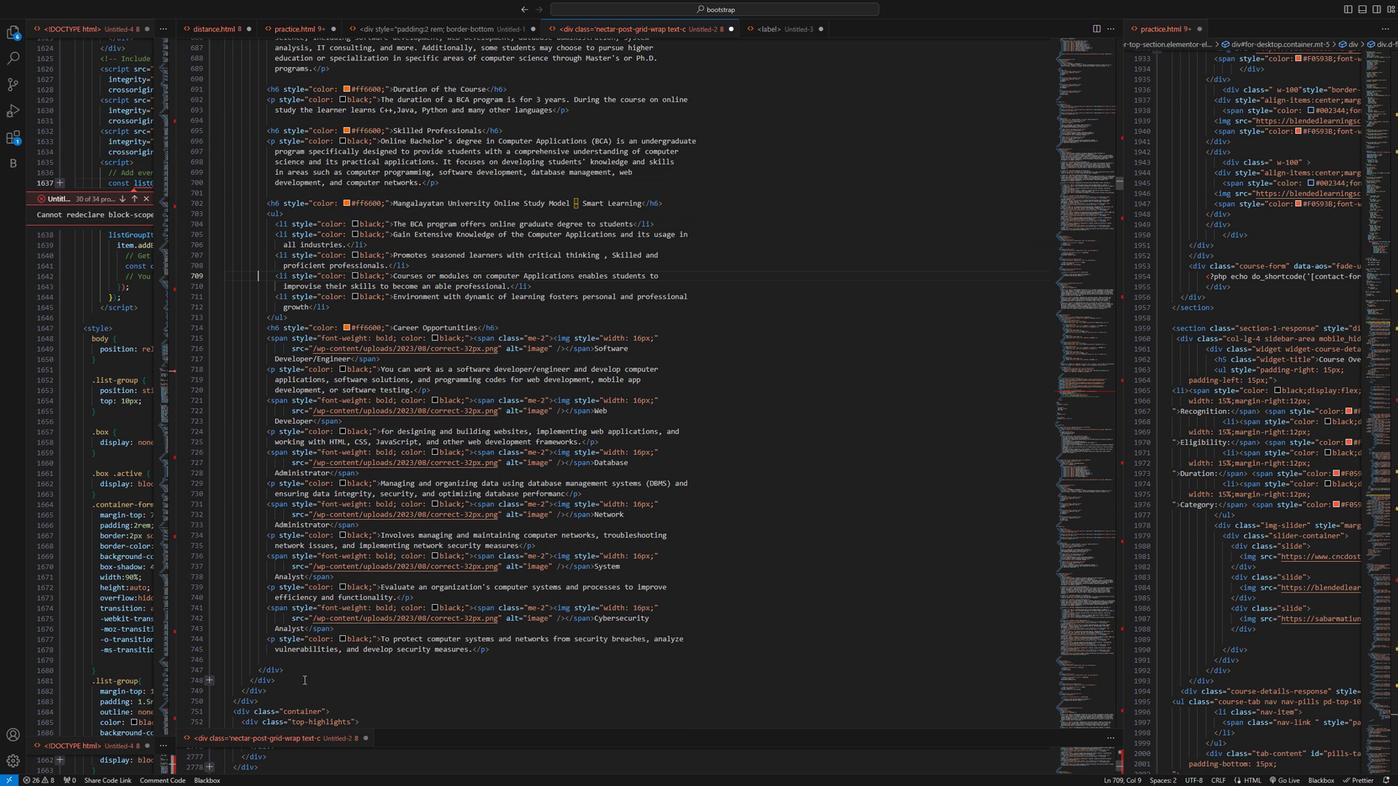 
Action: Mouse scrolled (296, 676) with delta (0, 0)
Screenshot: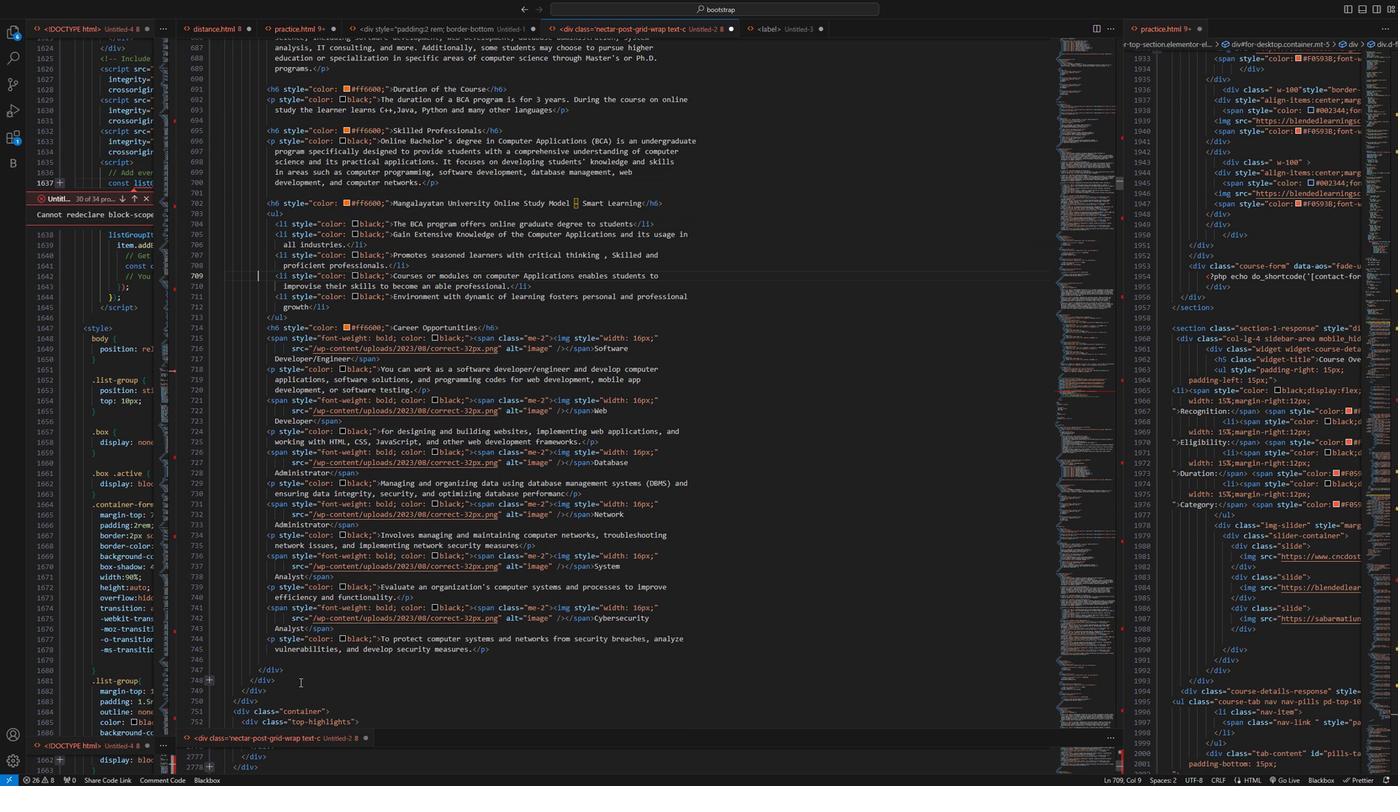 
Action: Mouse moved to (293, 678)
Screenshot: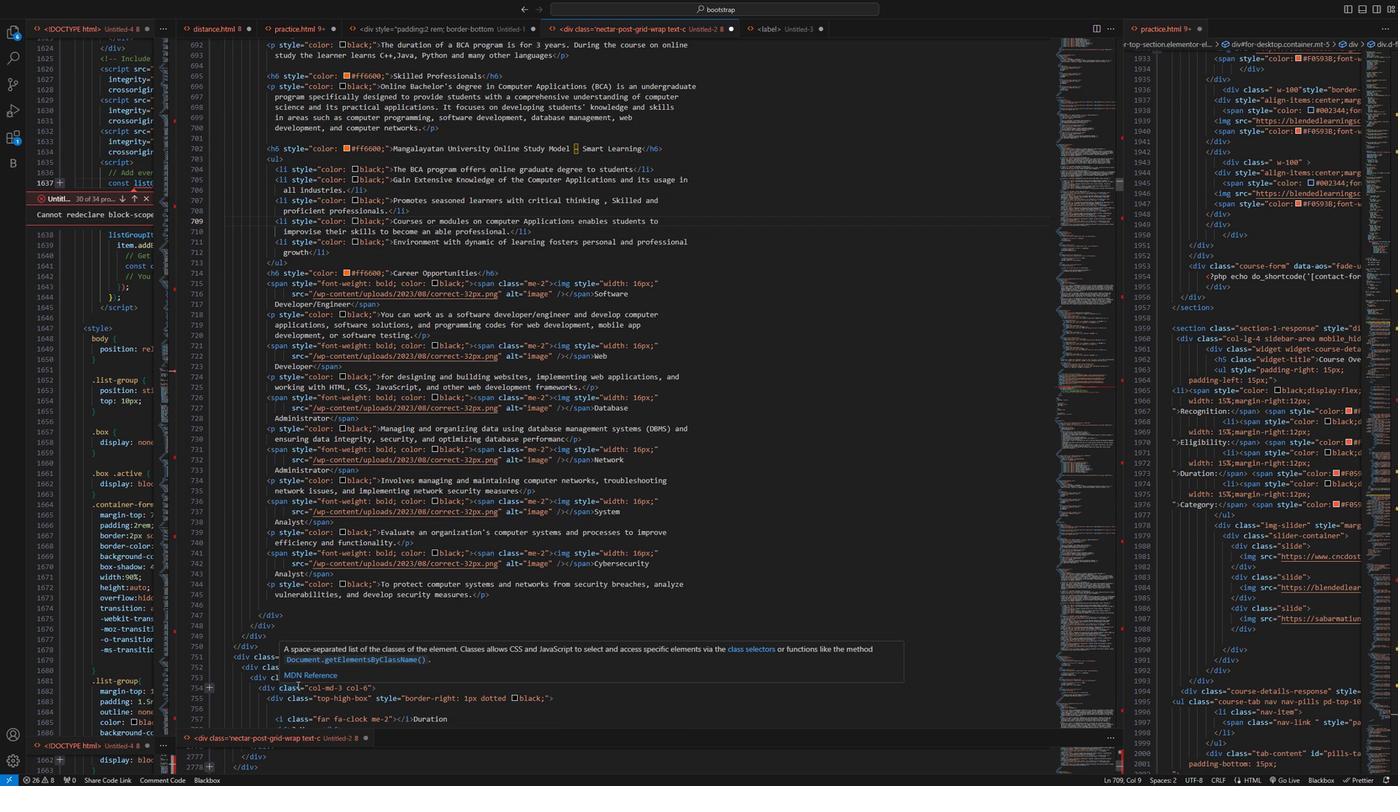 
Action: Mouse scrolled (293, 678) with delta (0, 0)
Screenshot: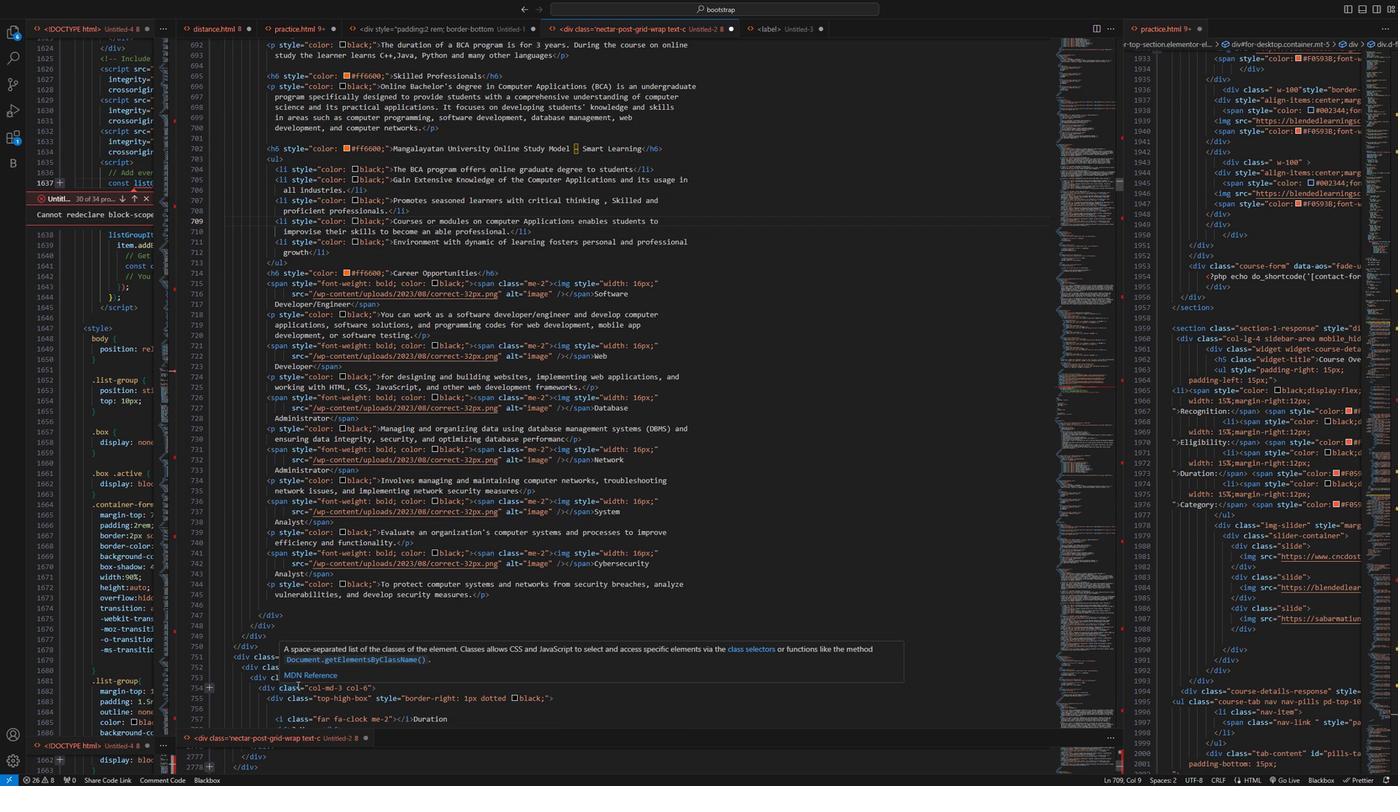 
Action: Mouse moved to (290, 681)
Screenshot: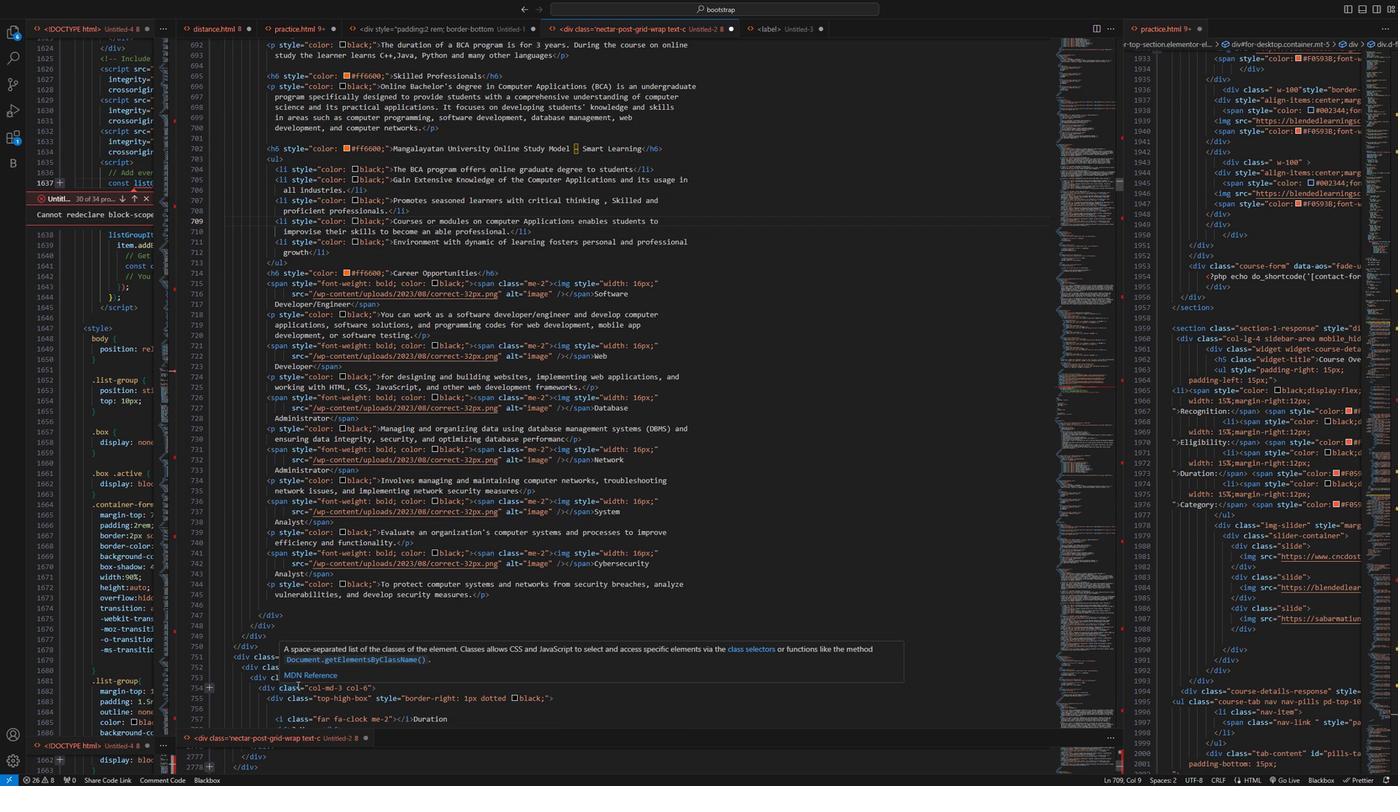 
Action: Mouse scrolled (290, 681) with delta (0, 0)
Screenshot: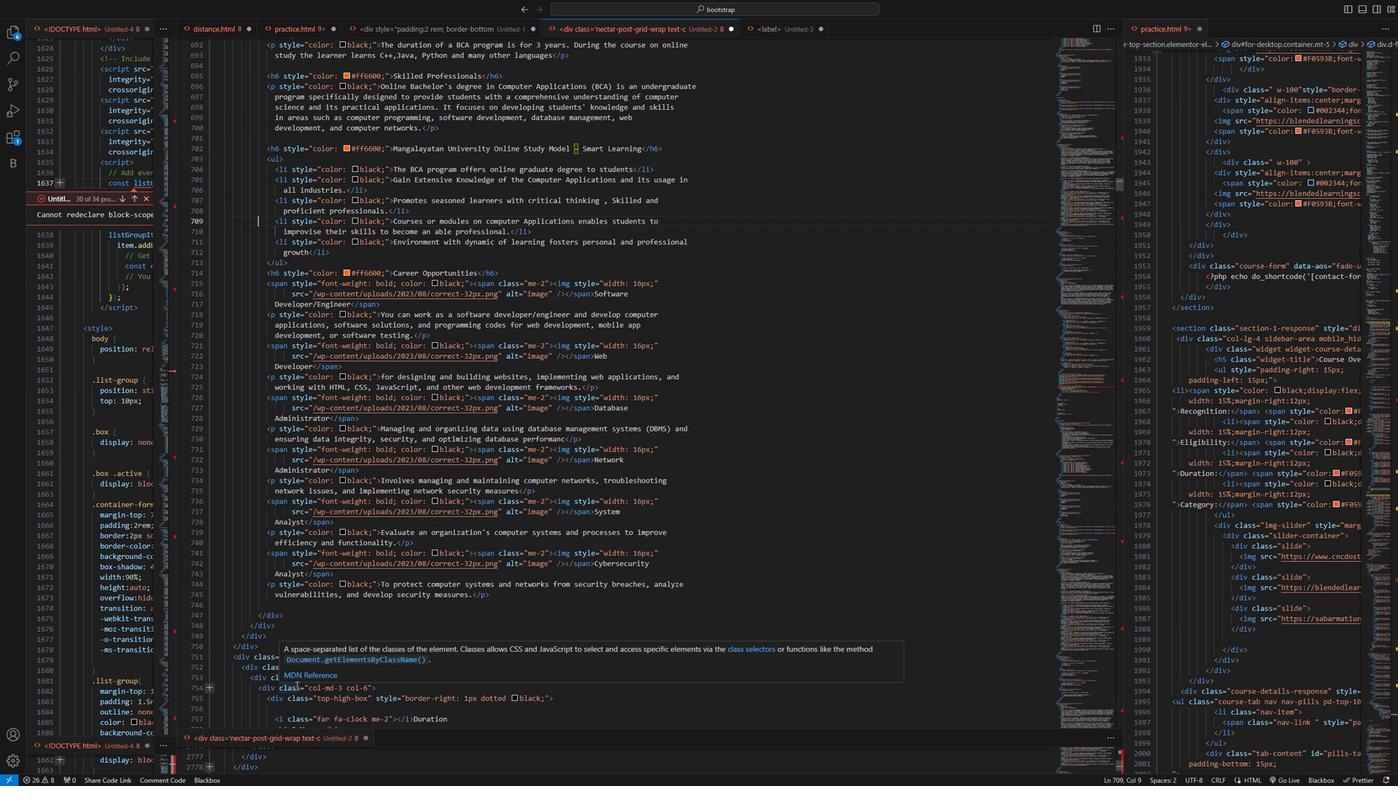 
Action: Mouse moved to (290, 682)
Screenshot: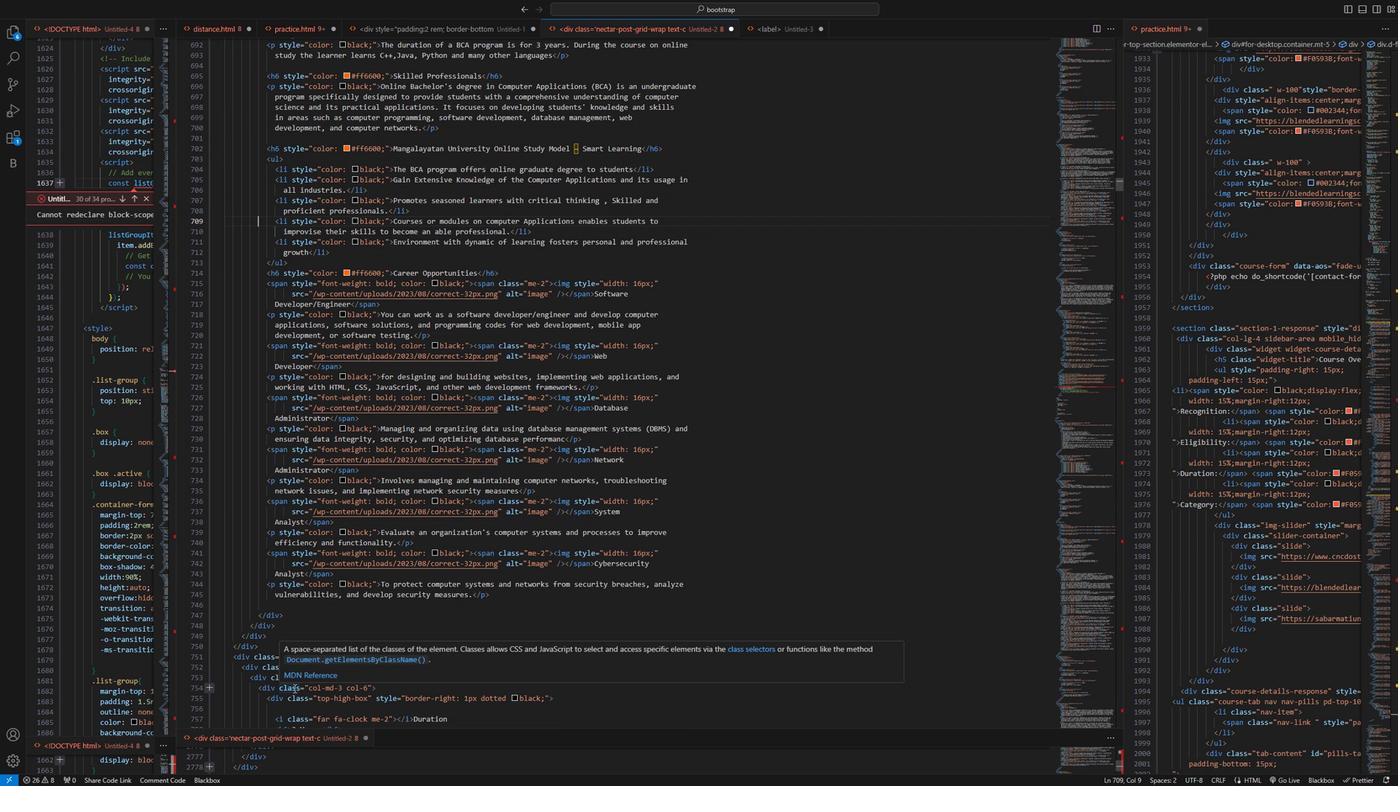 
Action: Mouse scrolled (290, 681) with delta (0, 0)
Screenshot: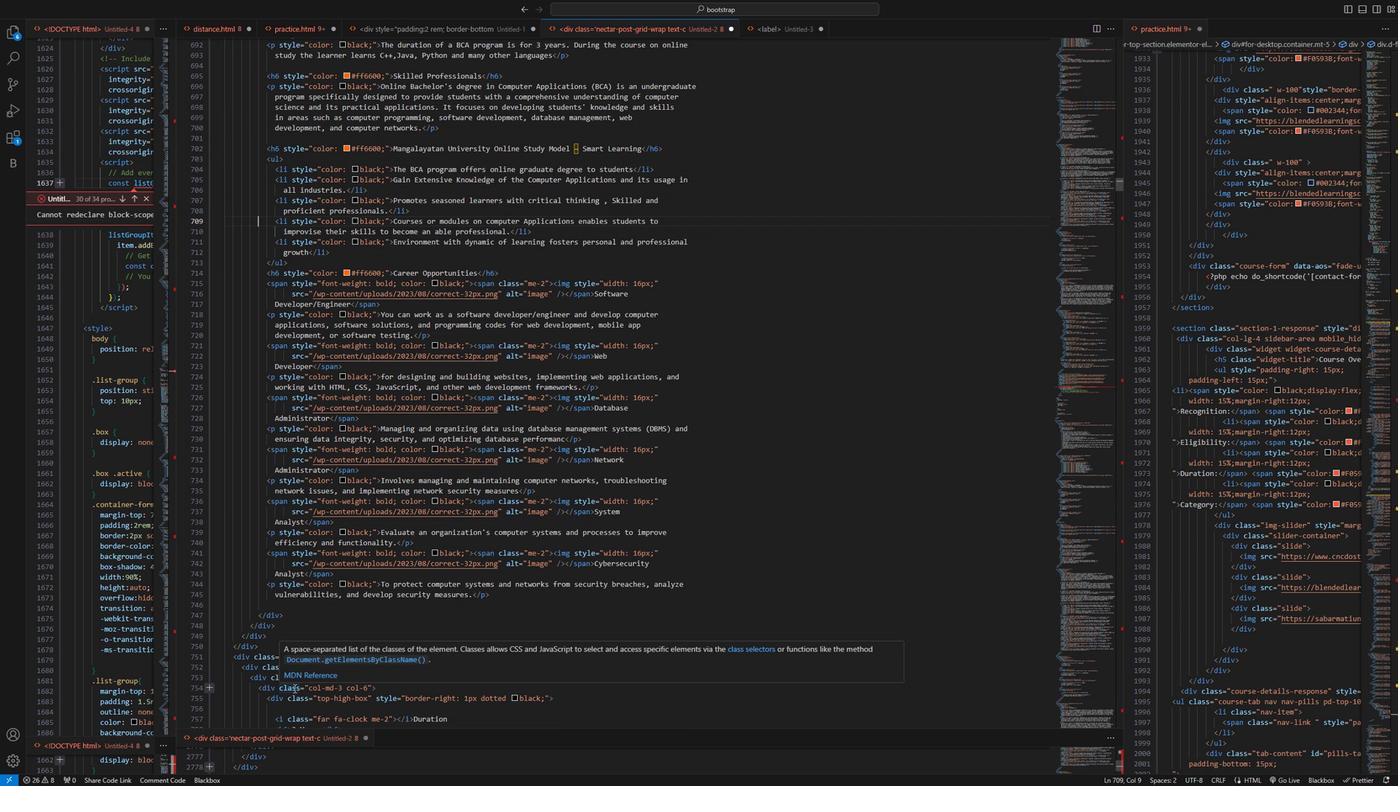 
Action: Mouse scrolled (290, 681) with delta (0, 0)
Screenshot: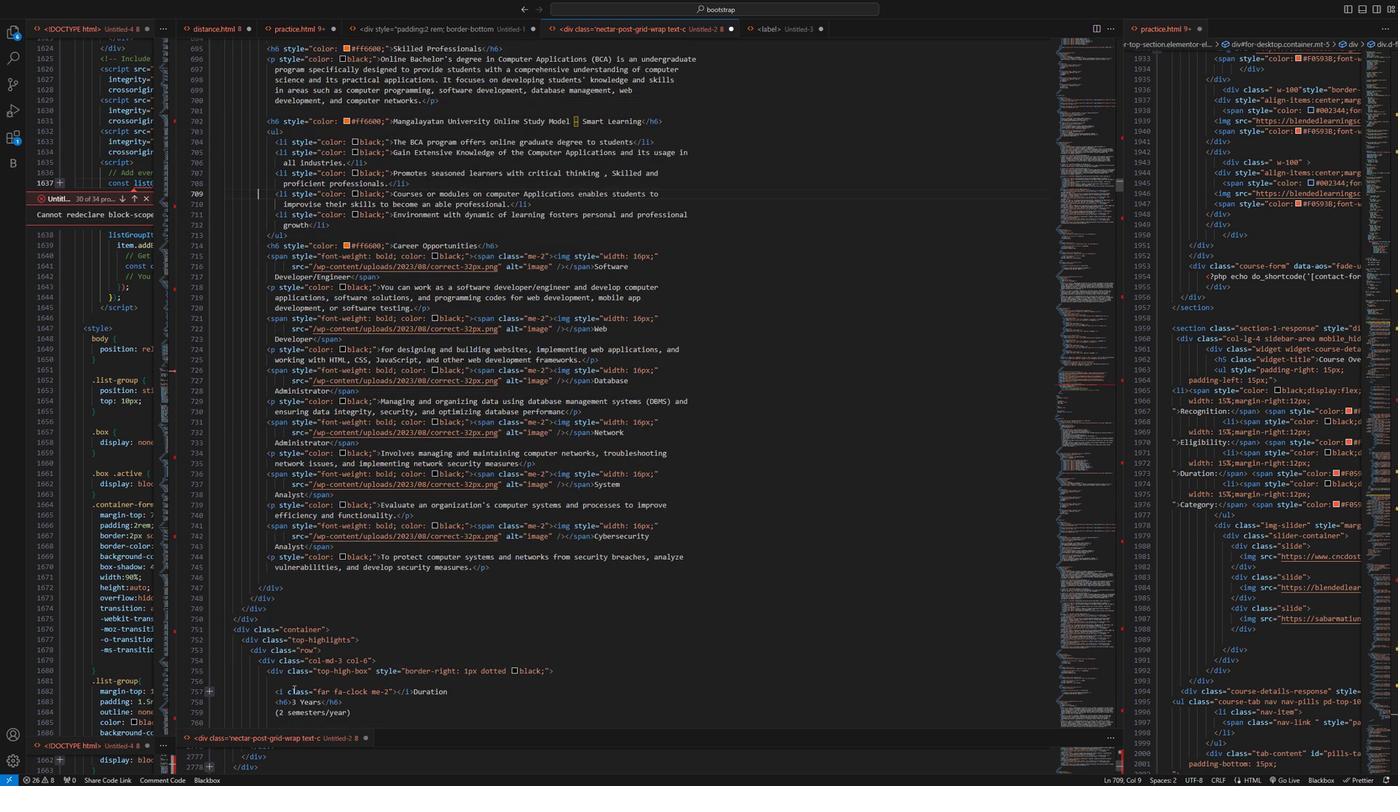 
Action: Mouse scrolled (290, 681) with delta (0, 0)
Screenshot: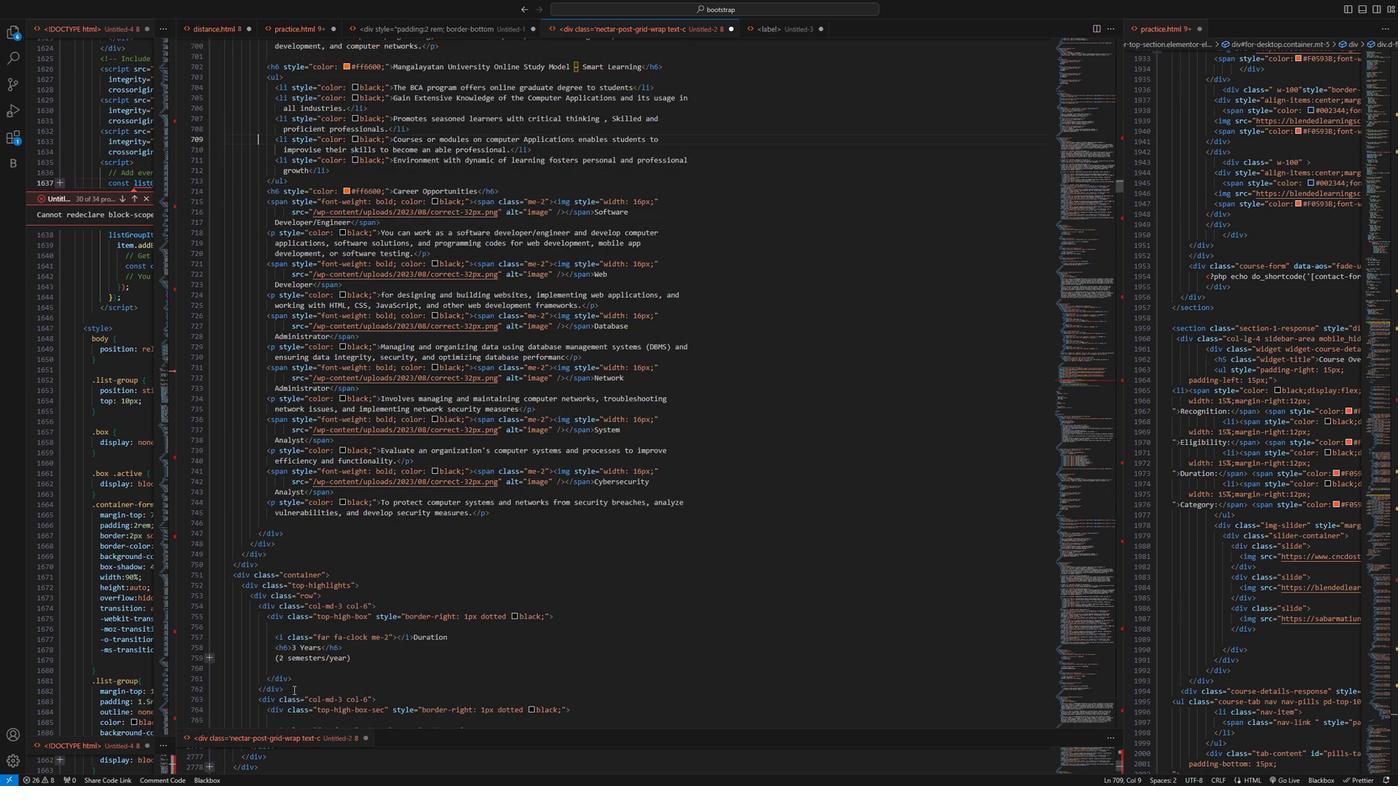 
Action: Mouse scrolled (290, 681) with delta (0, 0)
Screenshot: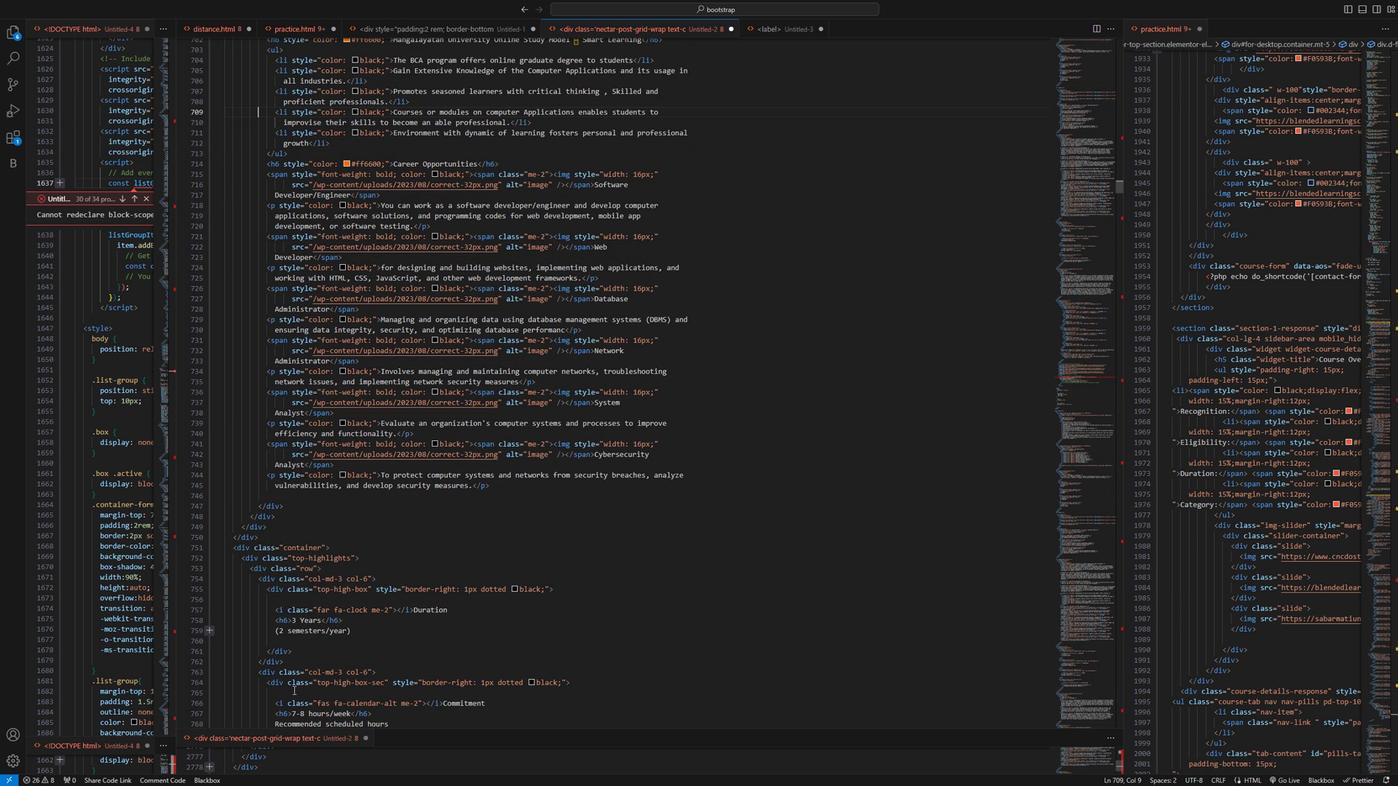 
Action: Mouse moved to (289, 688)
Screenshot: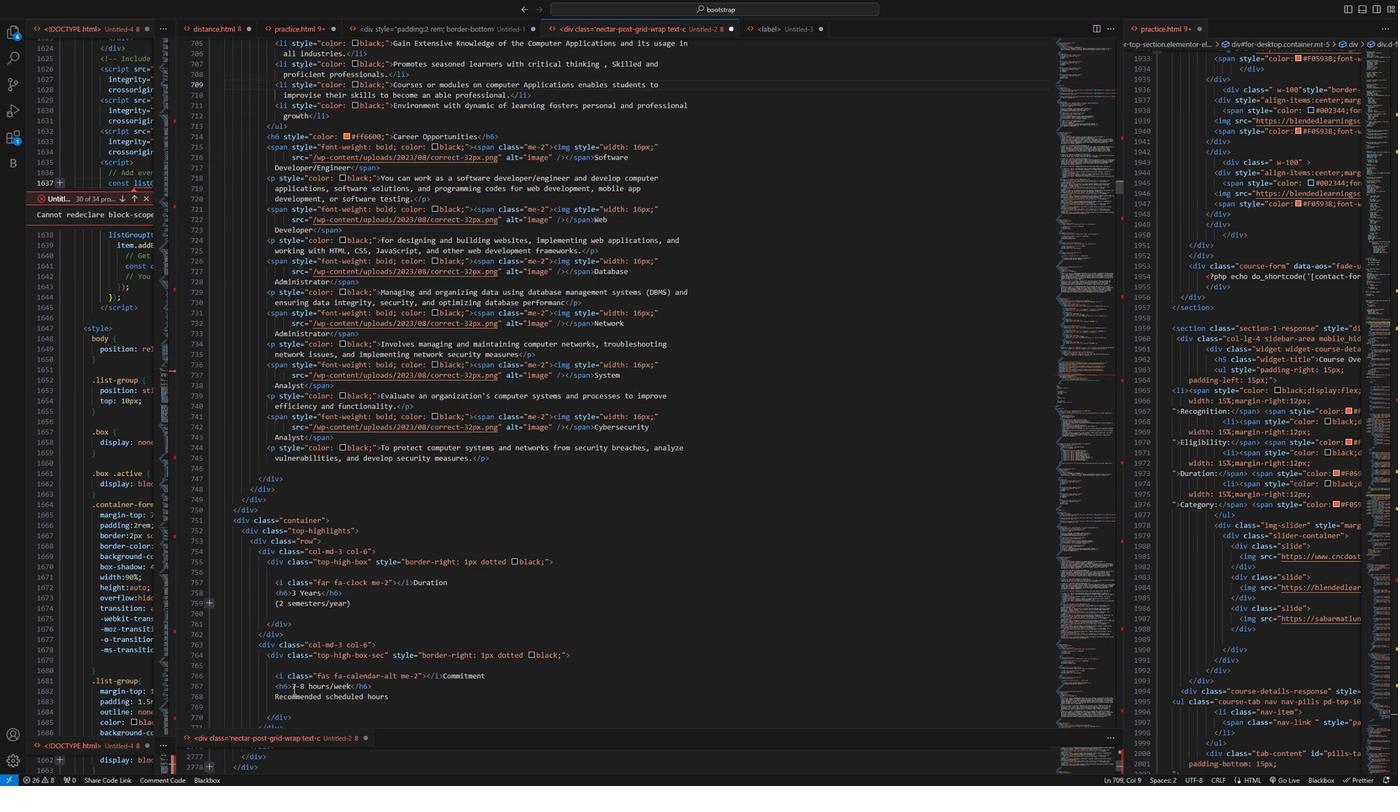 
Action: Mouse scrolled (289, 687) with delta (0, 0)
Screenshot: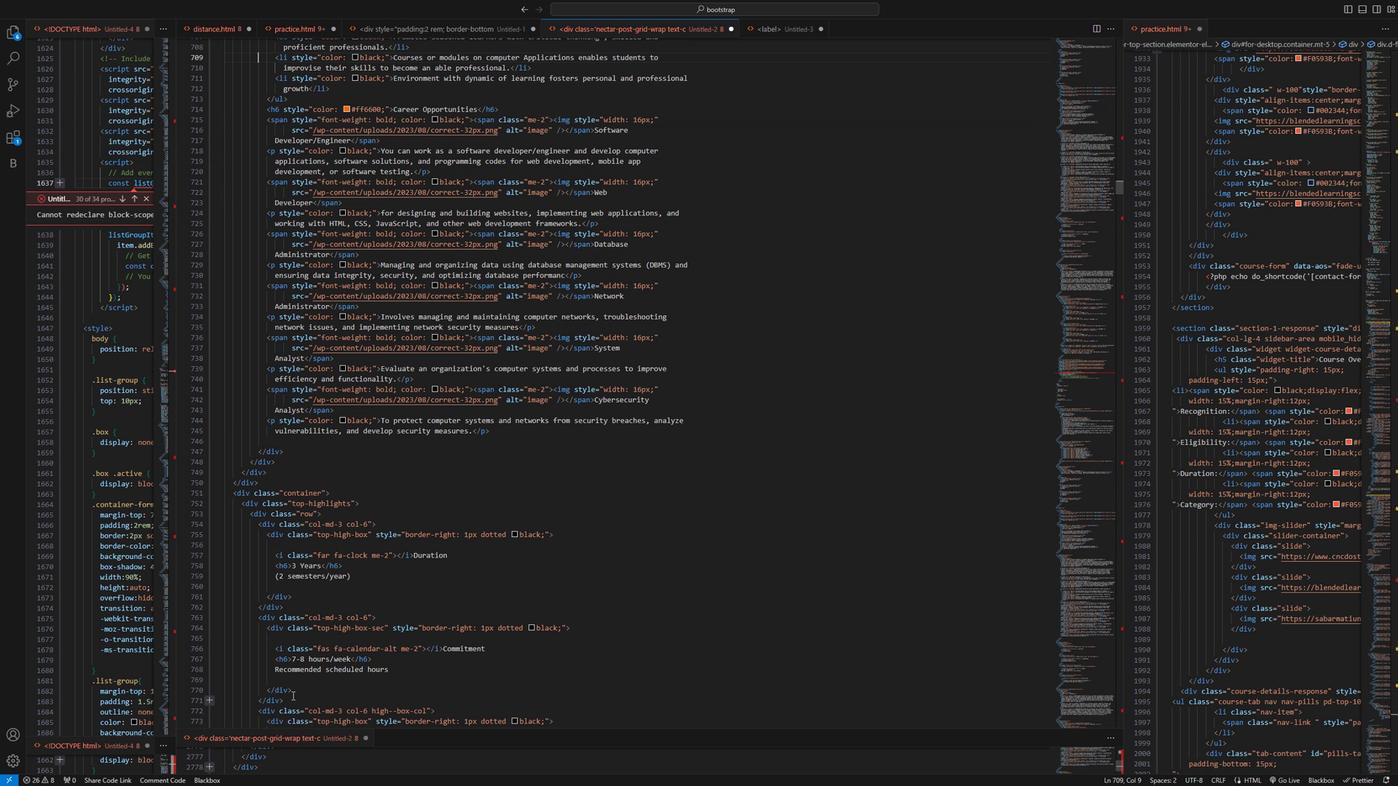 
Action: Mouse scrolled (289, 687) with delta (0, 0)
Screenshot: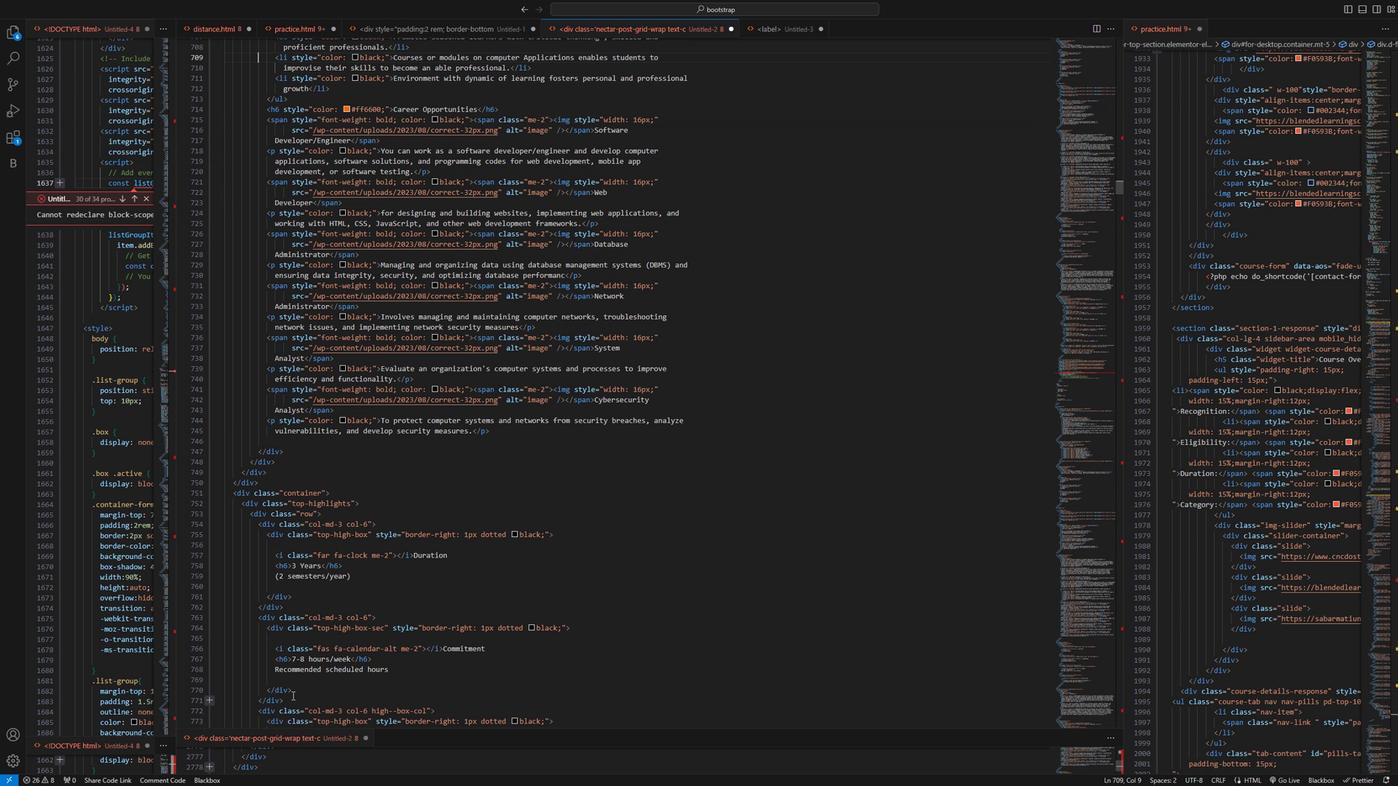 
Action: Mouse scrolled (289, 687) with delta (0, 0)
Screenshot: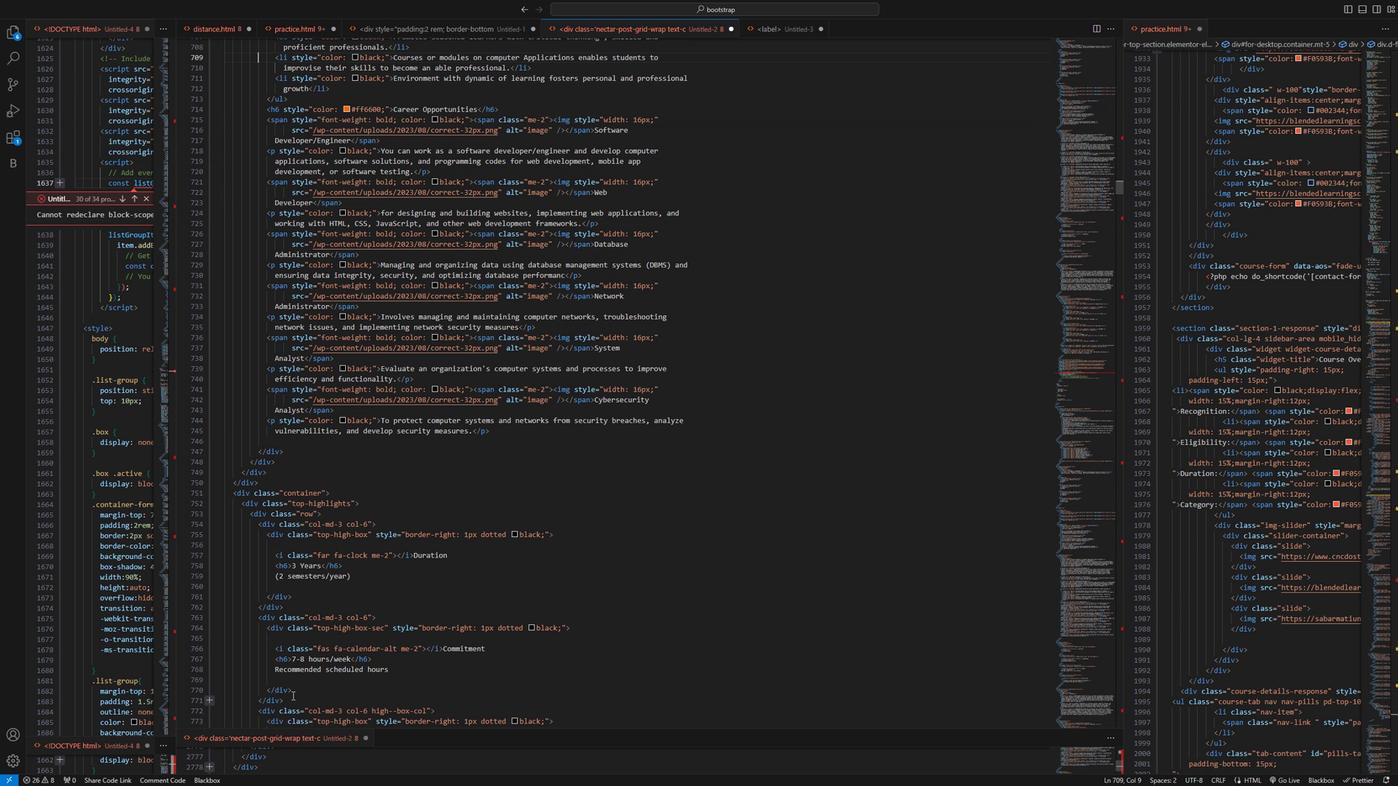 
Action: Mouse scrolled (289, 687) with delta (0, 0)
Screenshot: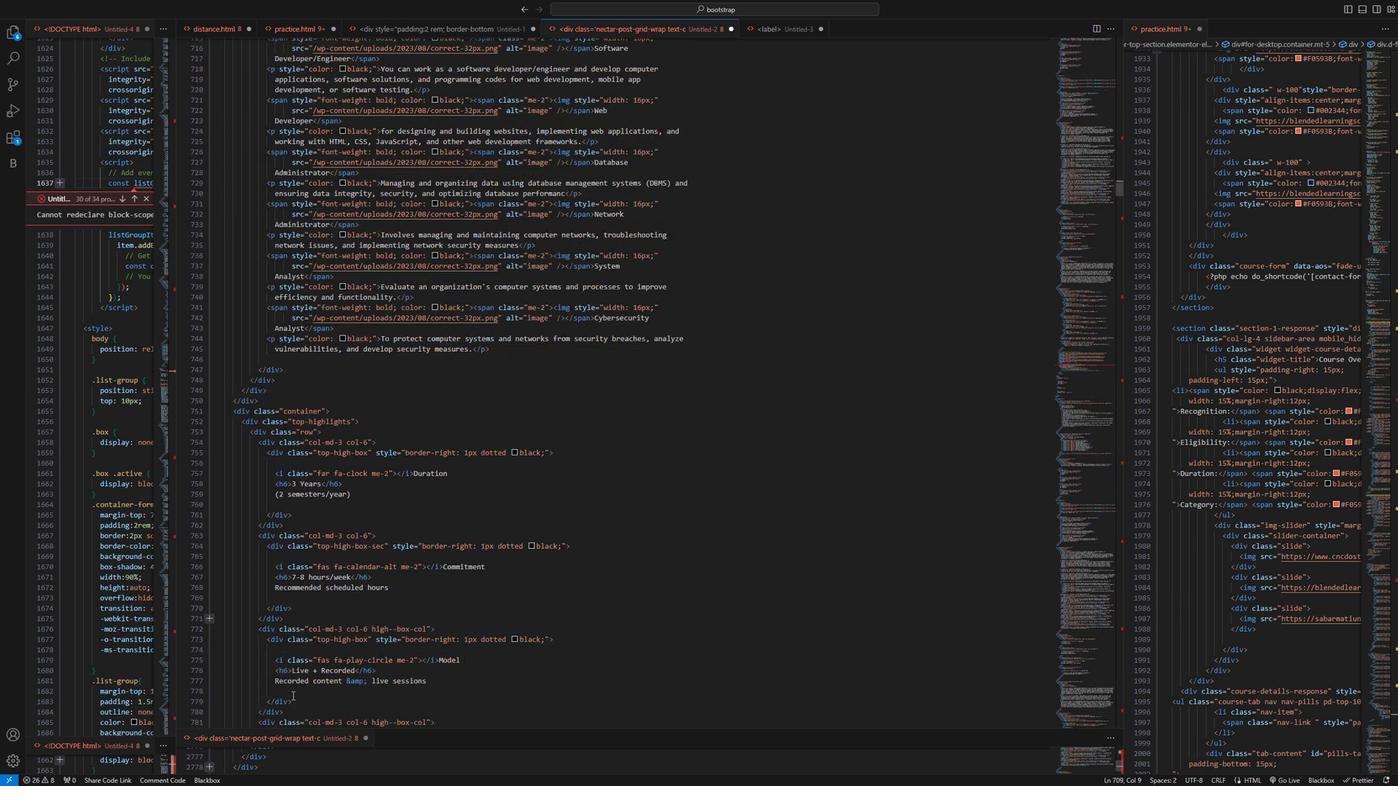 
Action: Mouse moved to (282, 690)
Screenshot: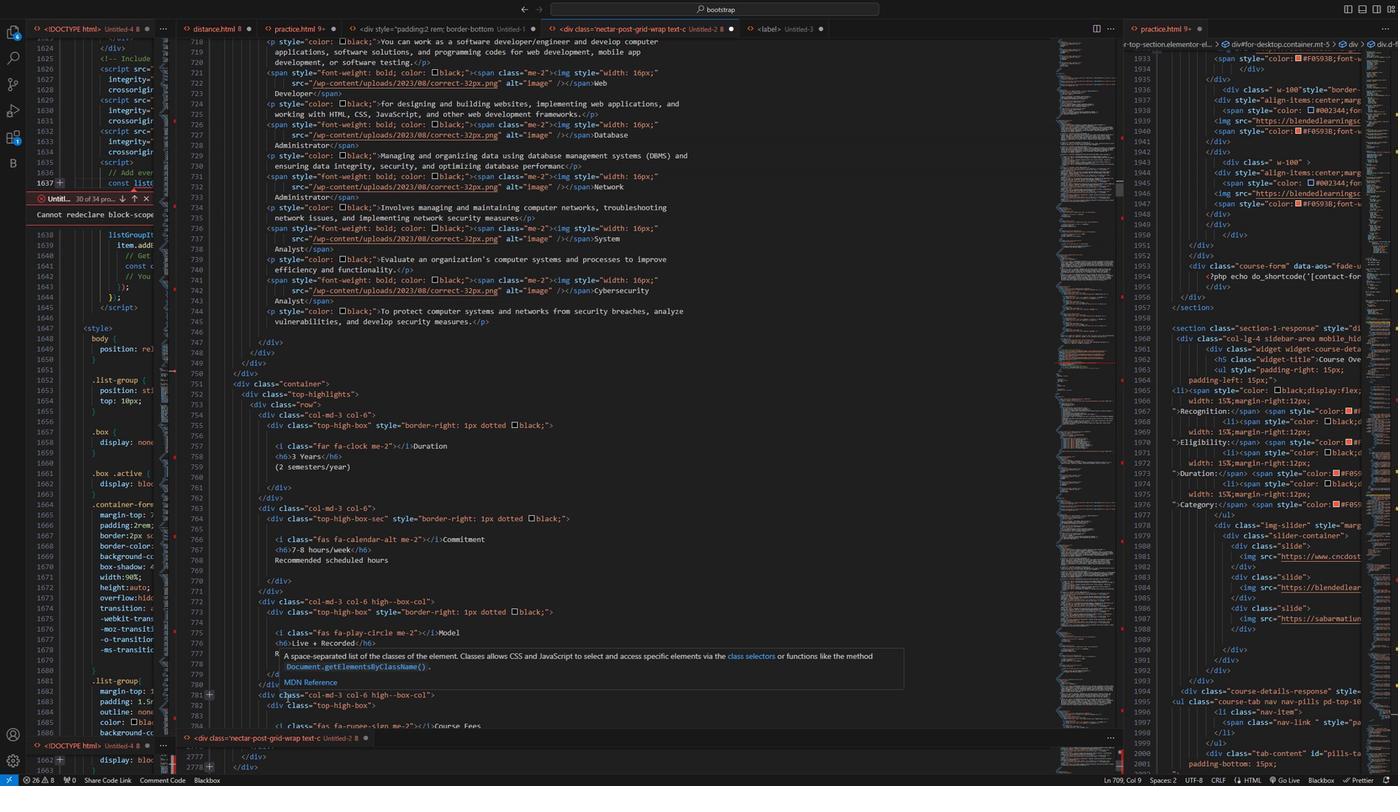 
Action: Mouse scrolled (282, 690) with delta (0, 0)
Screenshot: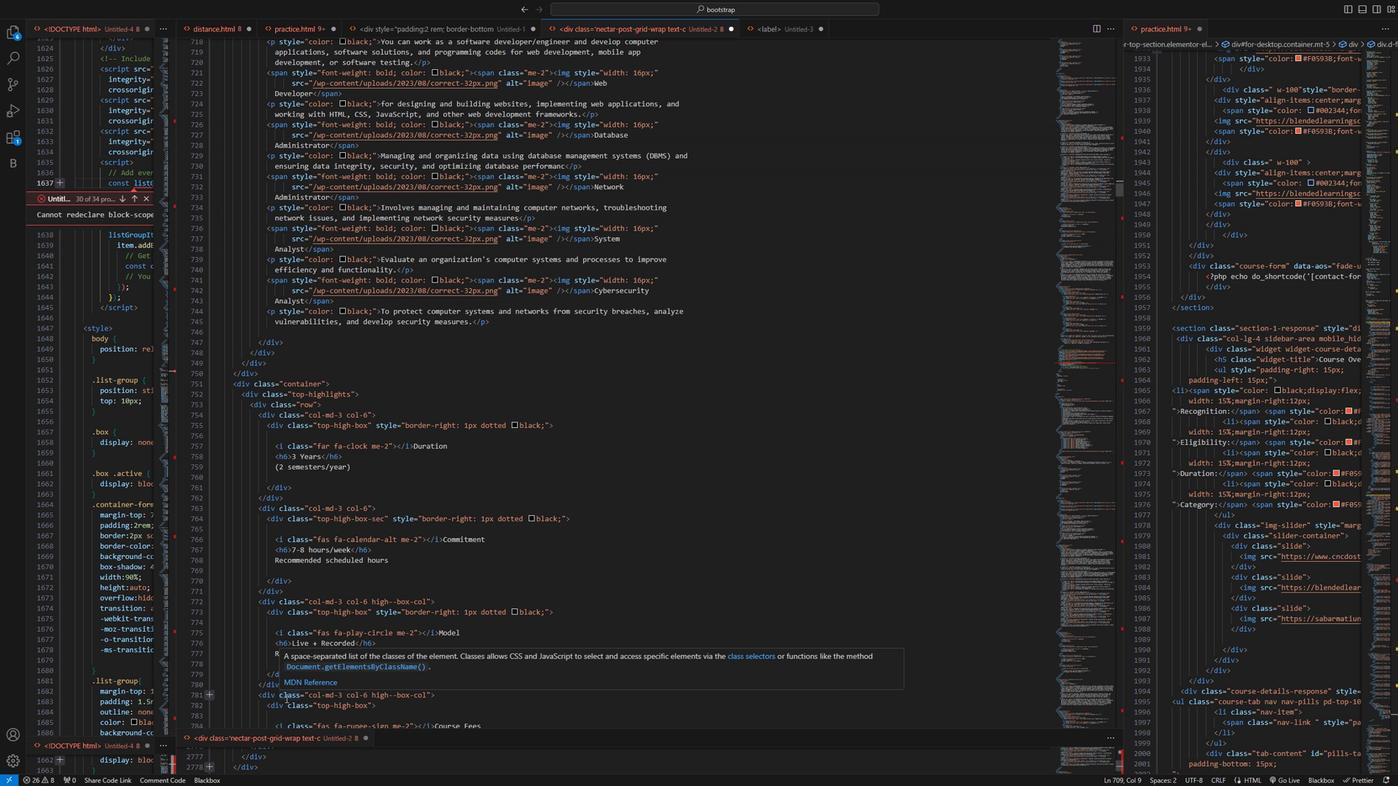 
Action: Mouse moved to (282, 690)
Screenshot: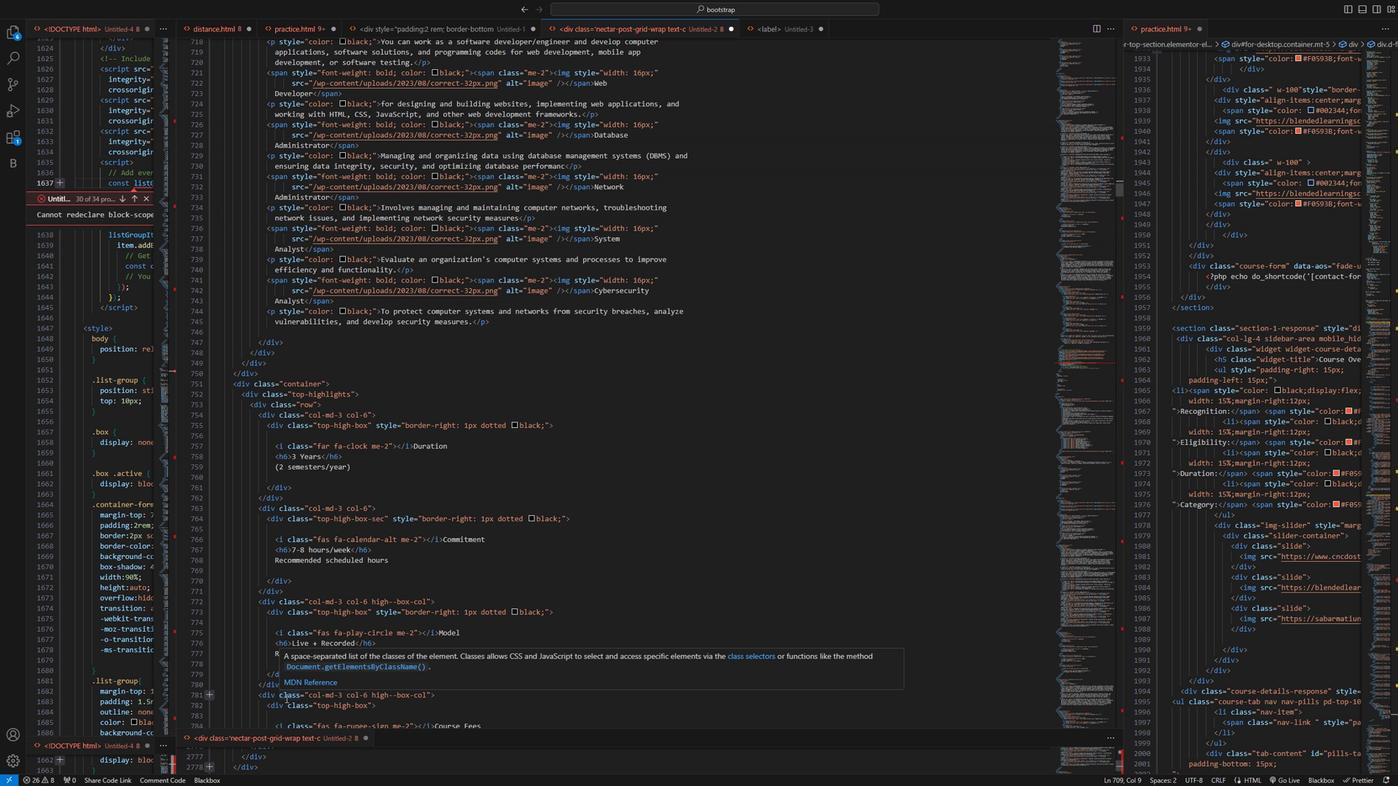 
Action: Mouse scrolled (282, 690) with delta (0, 0)
Screenshot: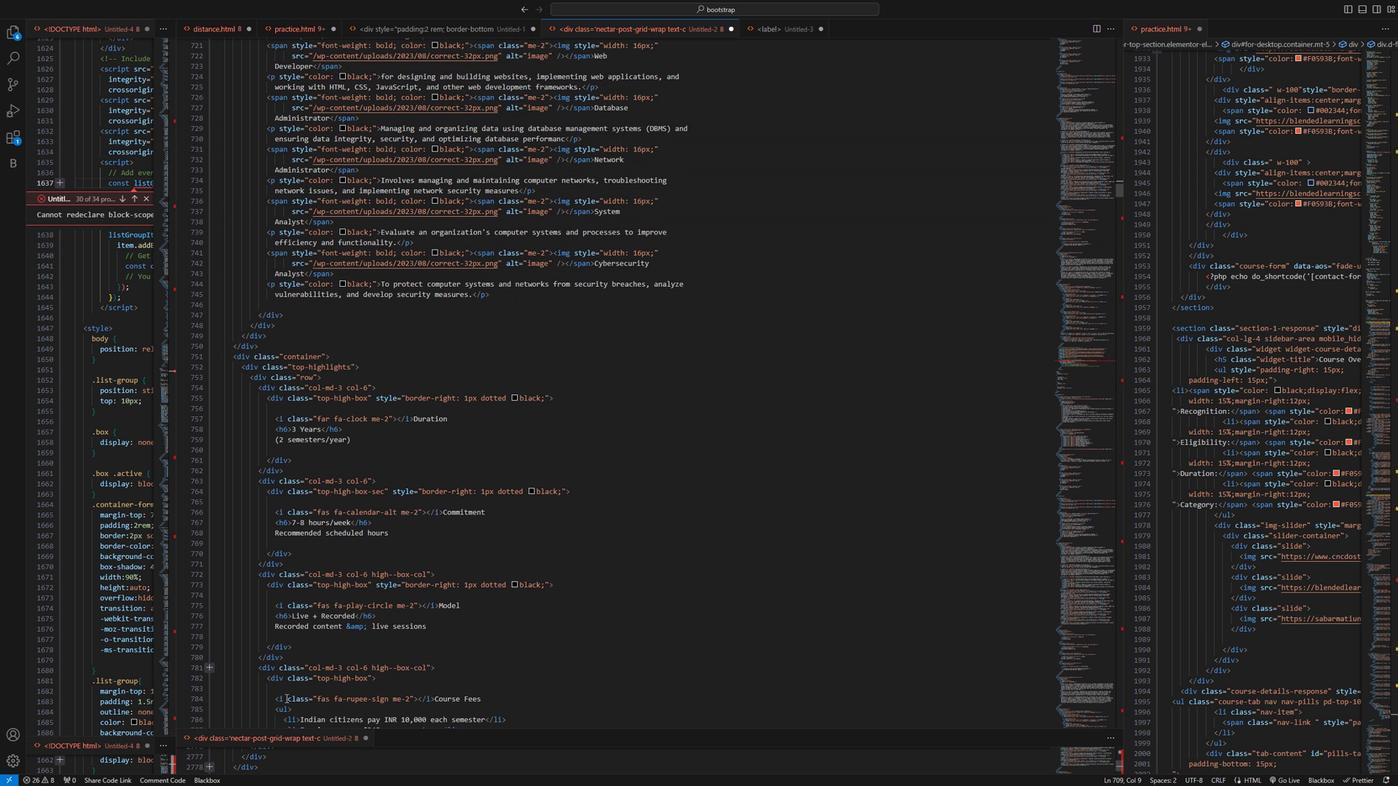 
Action: Mouse scrolled (282, 690) with delta (0, 0)
Screenshot: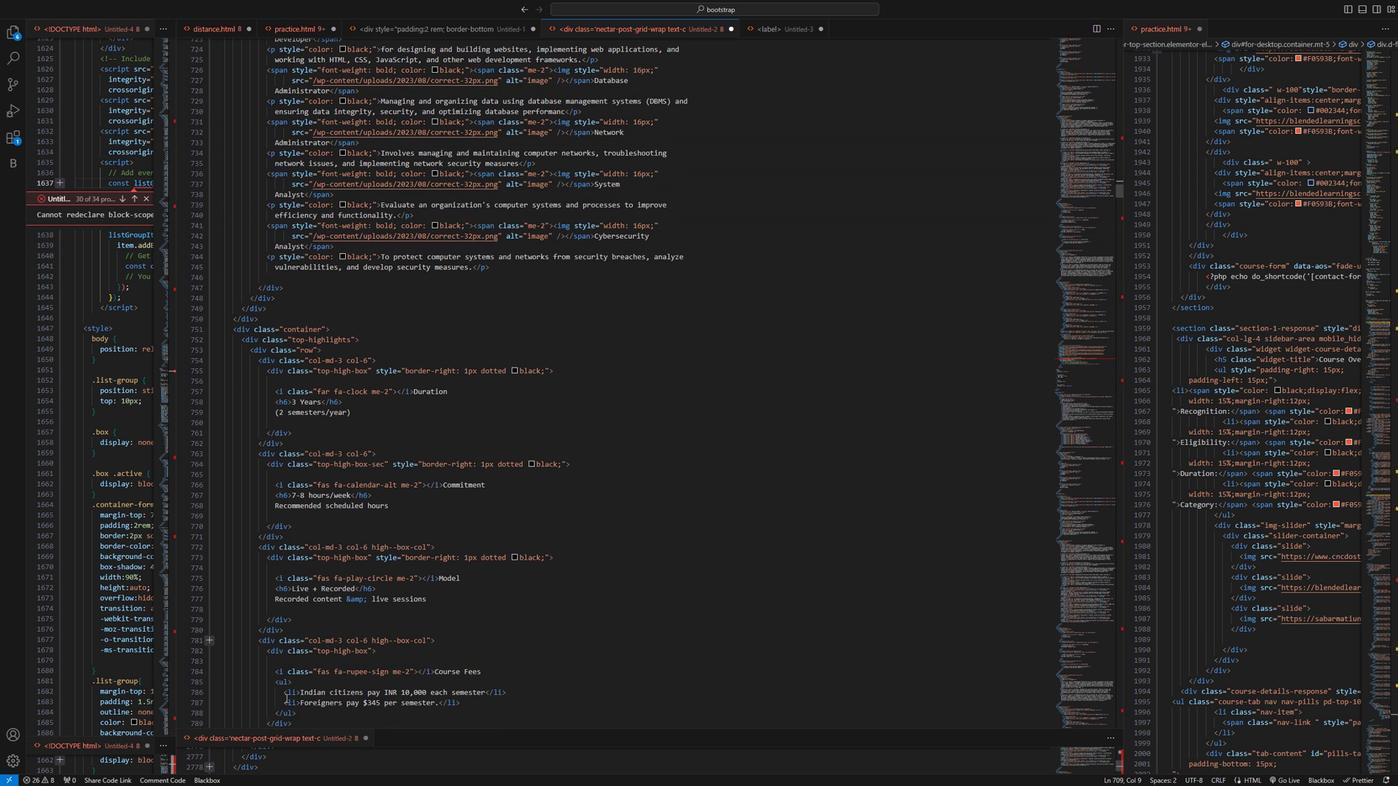 
Action: Mouse scrolled (282, 690) with delta (0, 0)
Screenshot: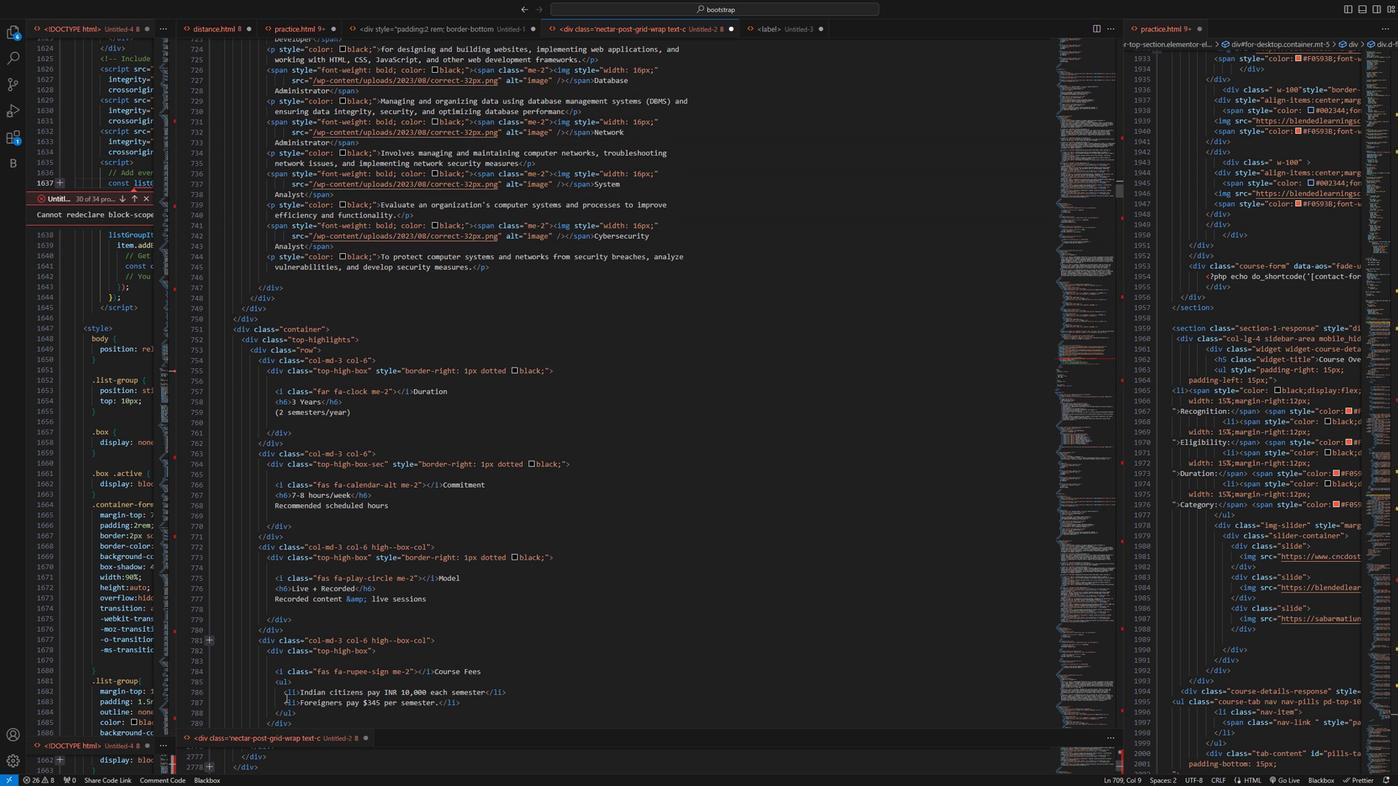 
Action: Mouse moved to (369, 590)
Screenshot: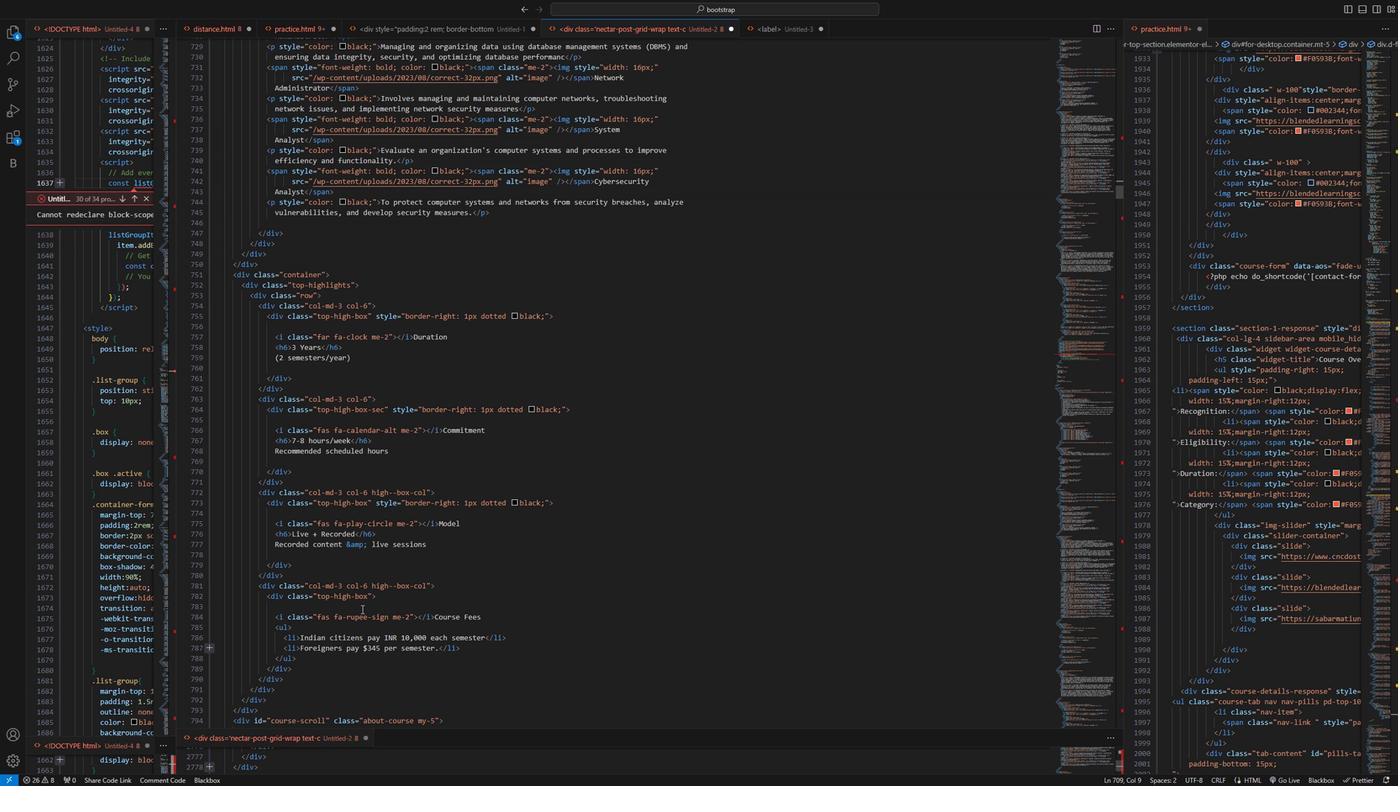 
Action: Mouse scrolled (369, 589) with delta (0, 0)
Screenshot: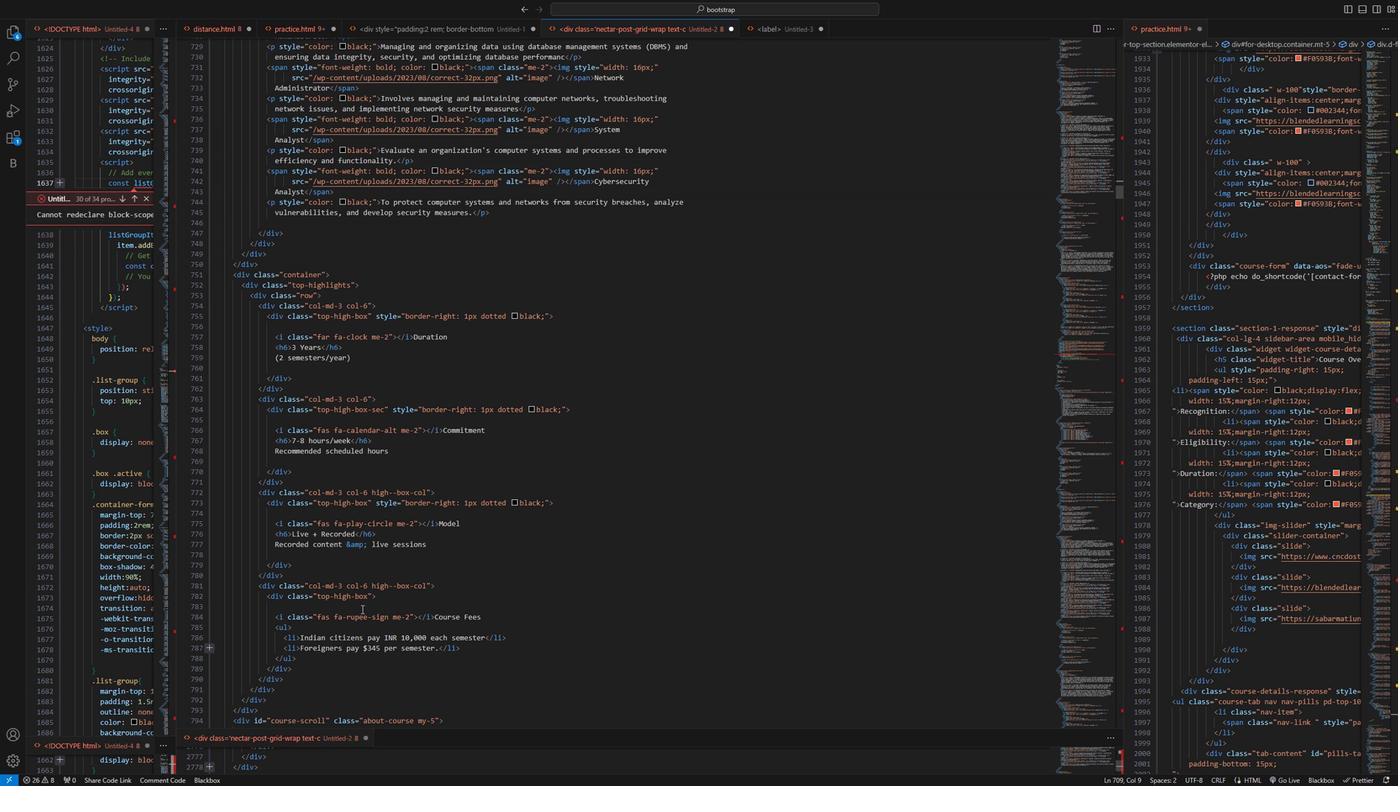 
Action: Mouse scrolled (369, 589) with delta (0, 0)
Screenshot: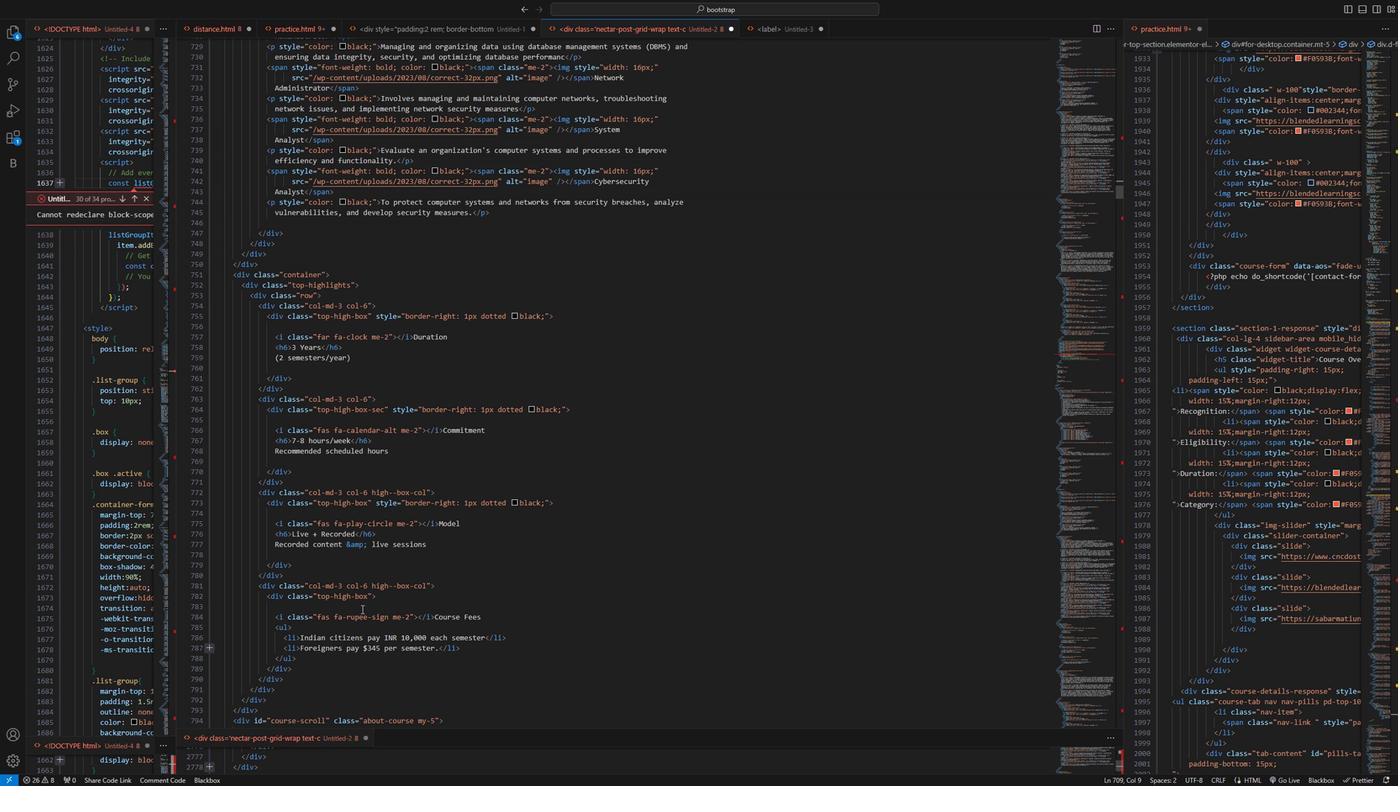 
Action: Mouse moved to (369, 590)
Screenshot: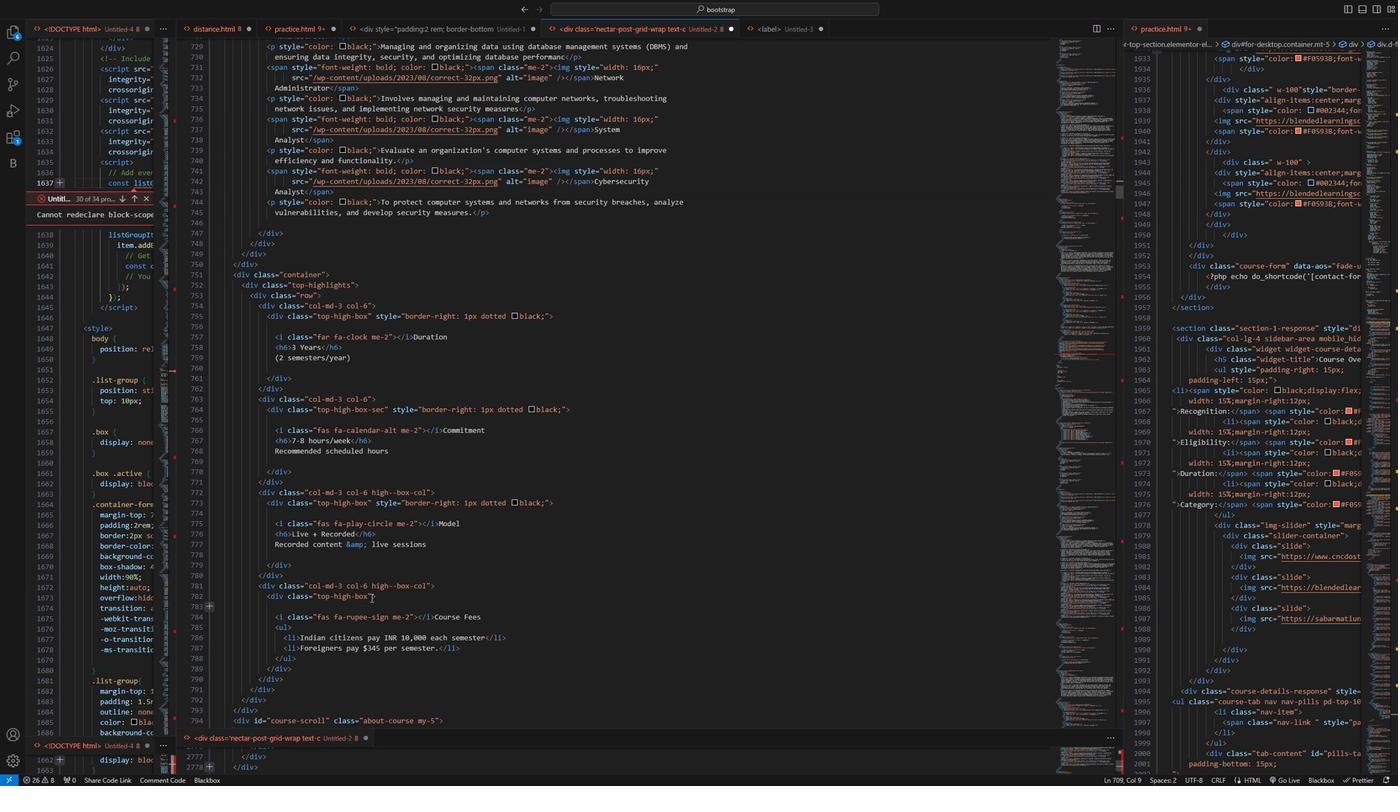 
Action: Mouse scrolled (369, 589) with delta (0, 0)
Screenshot: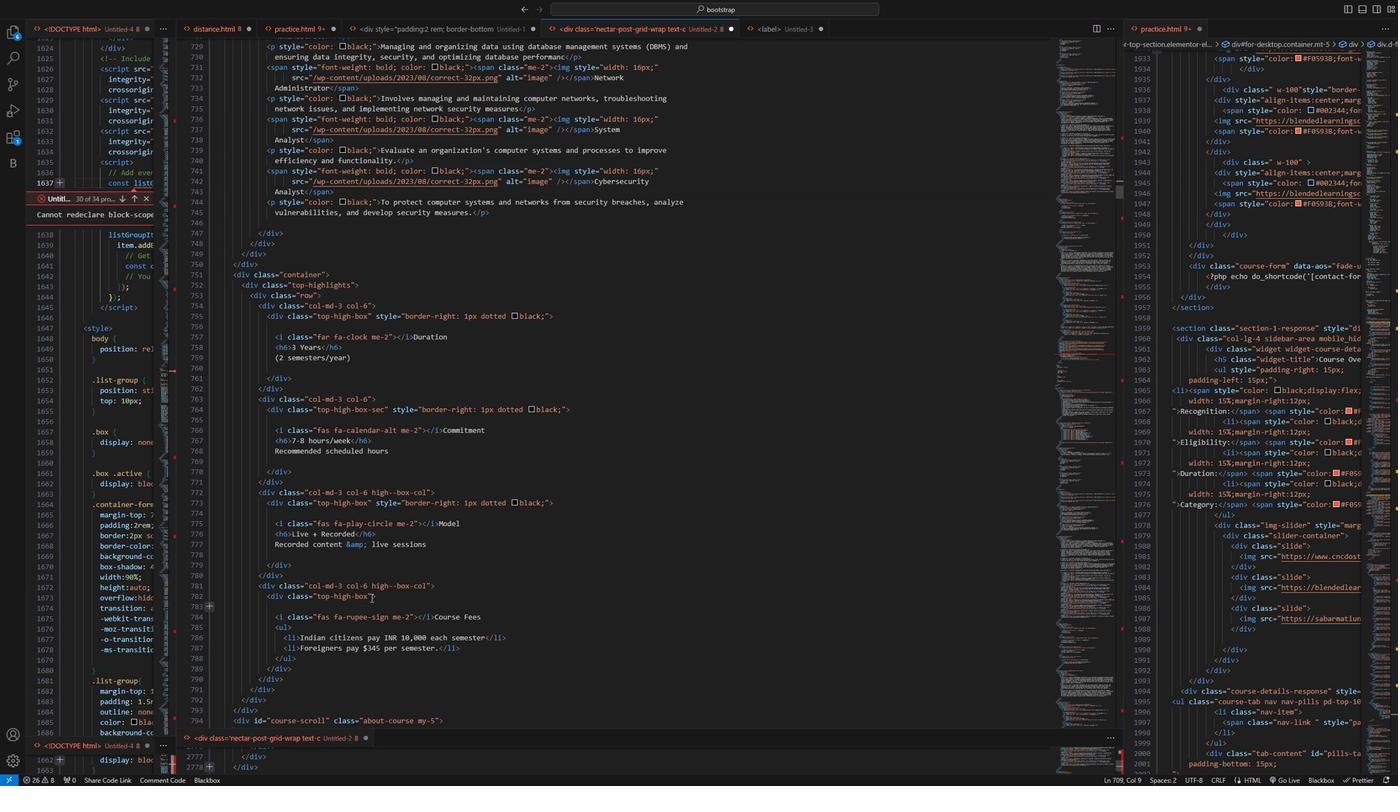 
Action: Mouse moved to (369, 589)
Screenshot: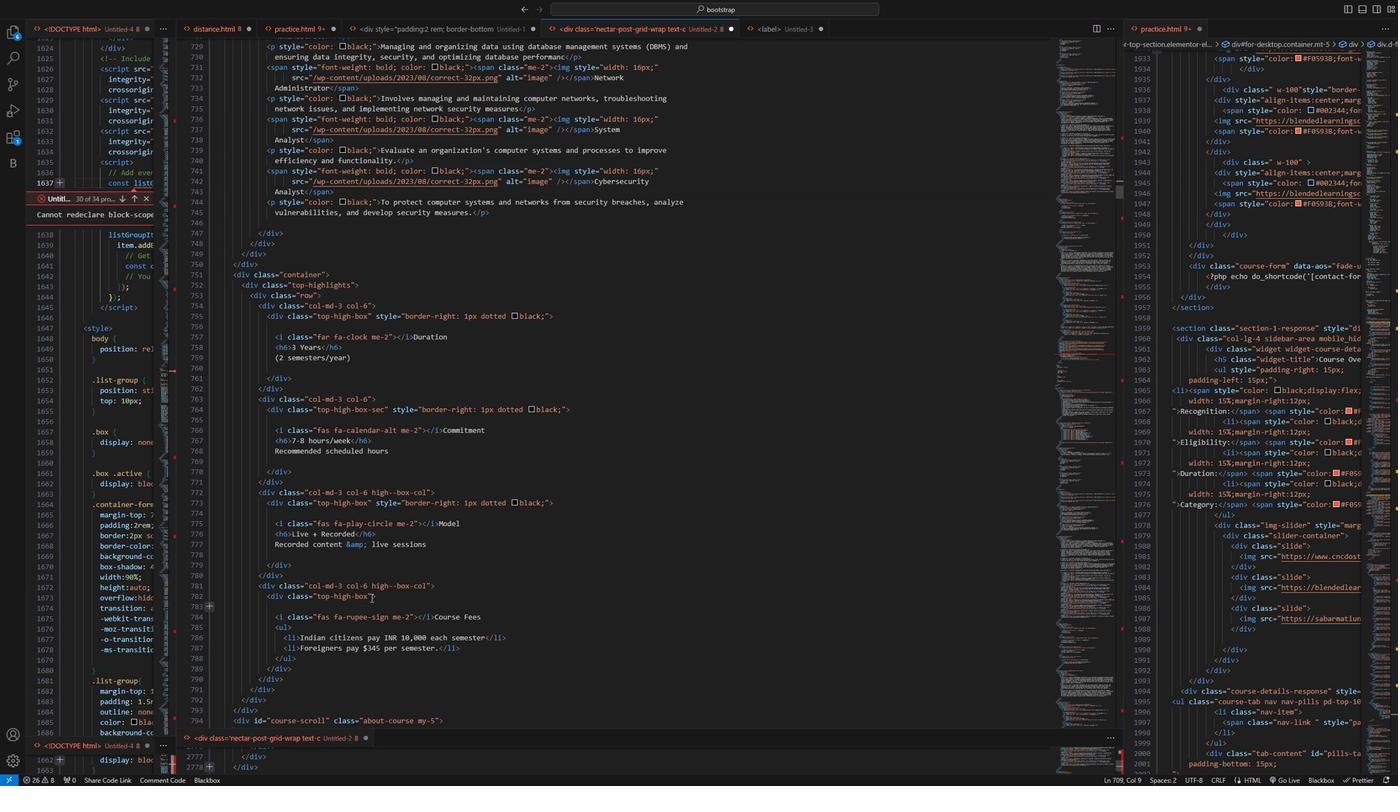 
Action: Mouse scrolled (369, 589) with delta (0, 0)
Screenshot: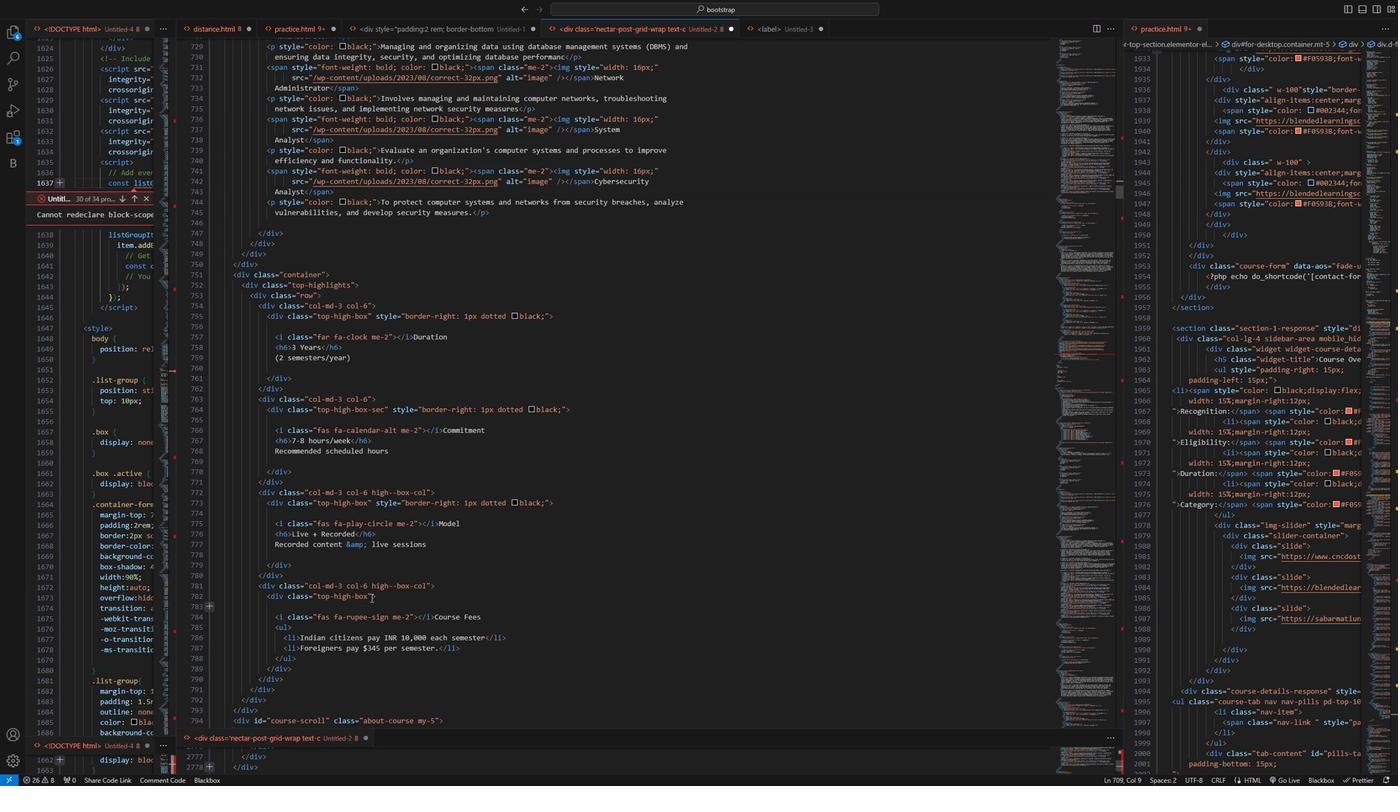 
Action: Mouse moved to (369, 586)
Screenshot: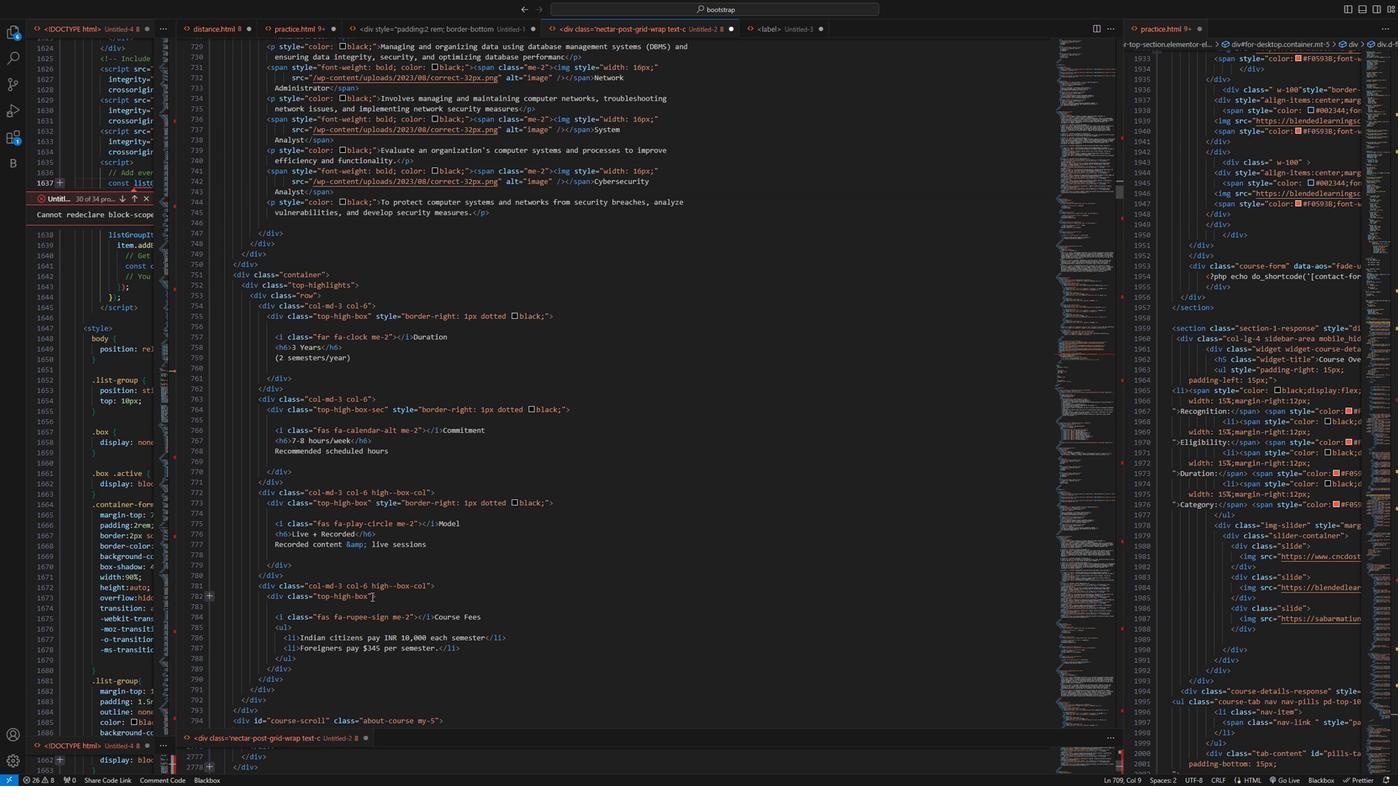 
Action: Mouse scrolled (369, 585) with delta (0, 0)
Screenshot: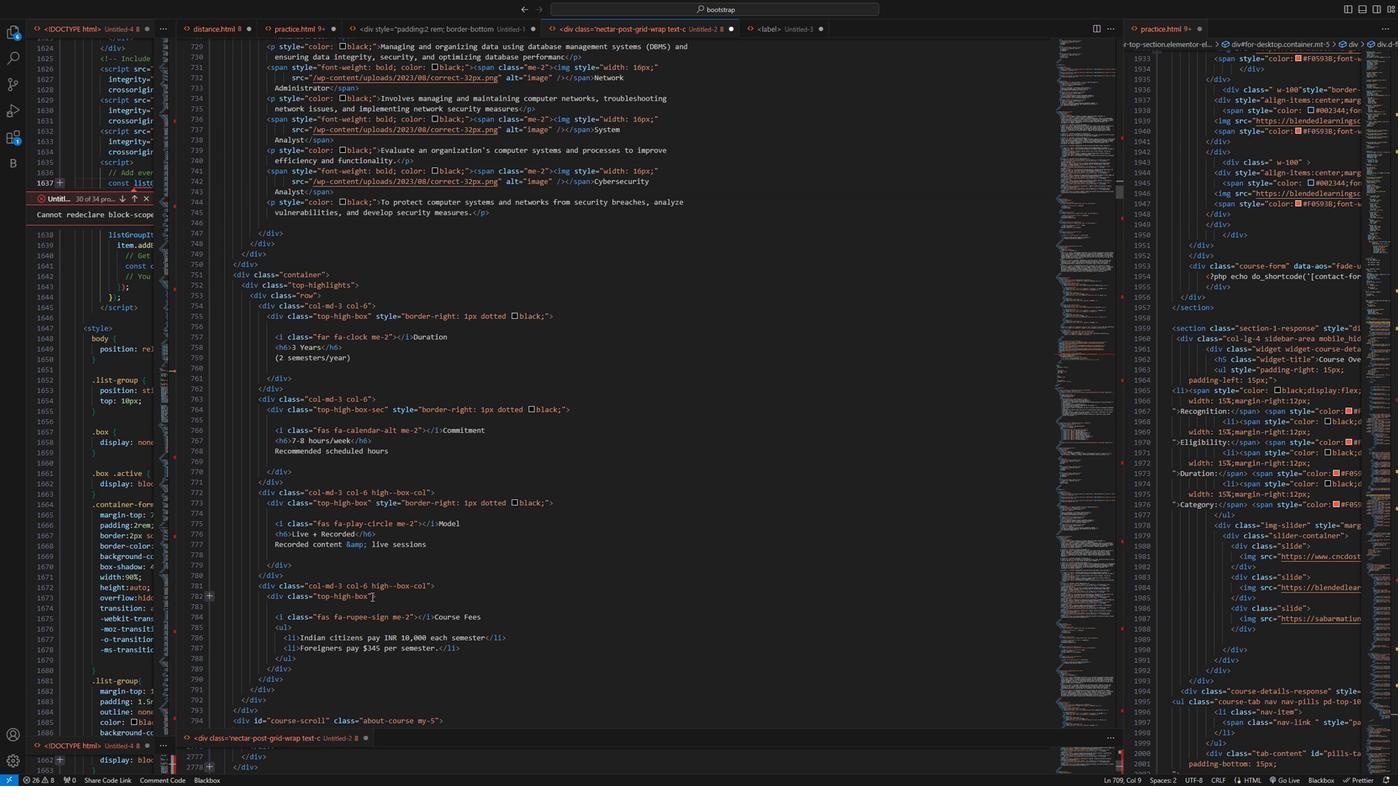 
Action: Mouse moved to (367, 584)
Screenshot: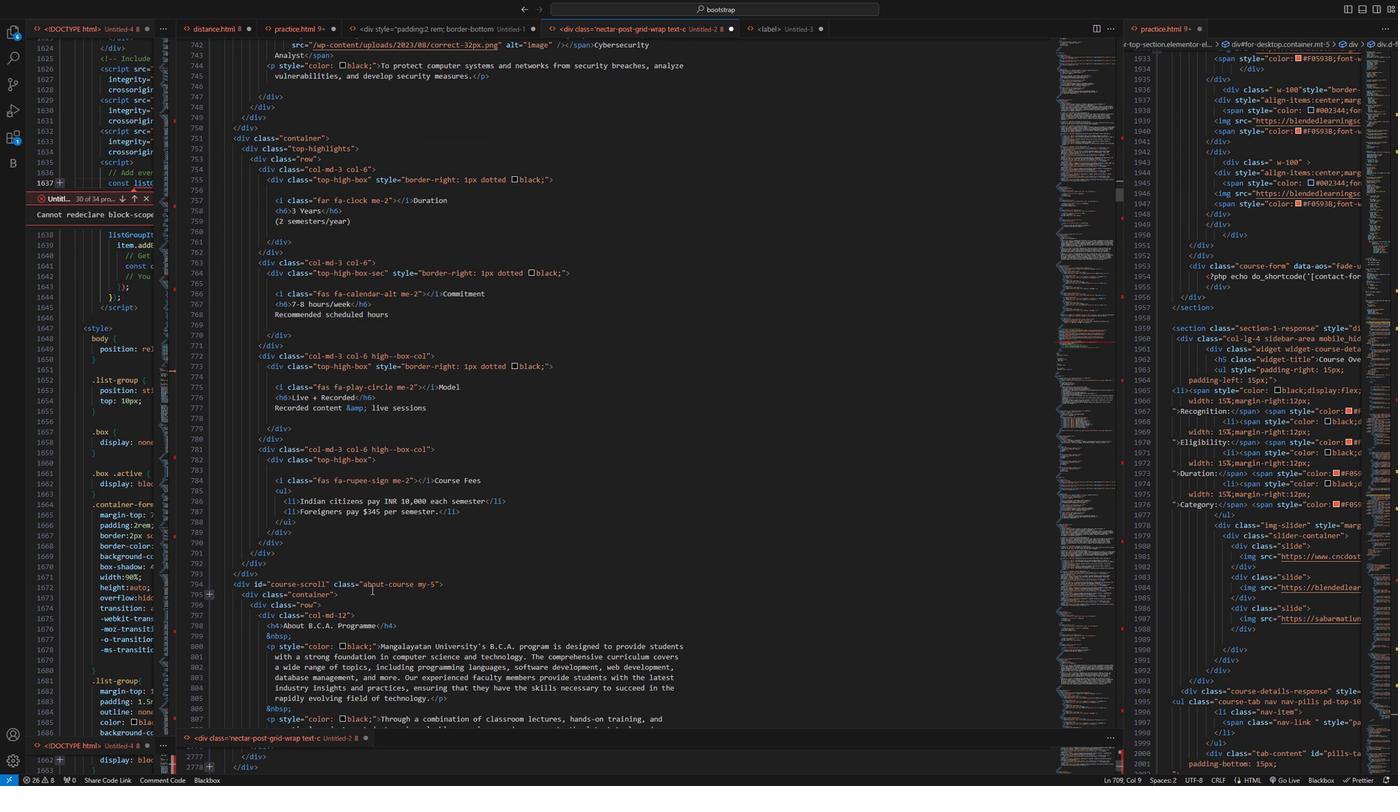 
Action: Mouse scrolled (367, 583) with delta (0, 0)
Screenshot: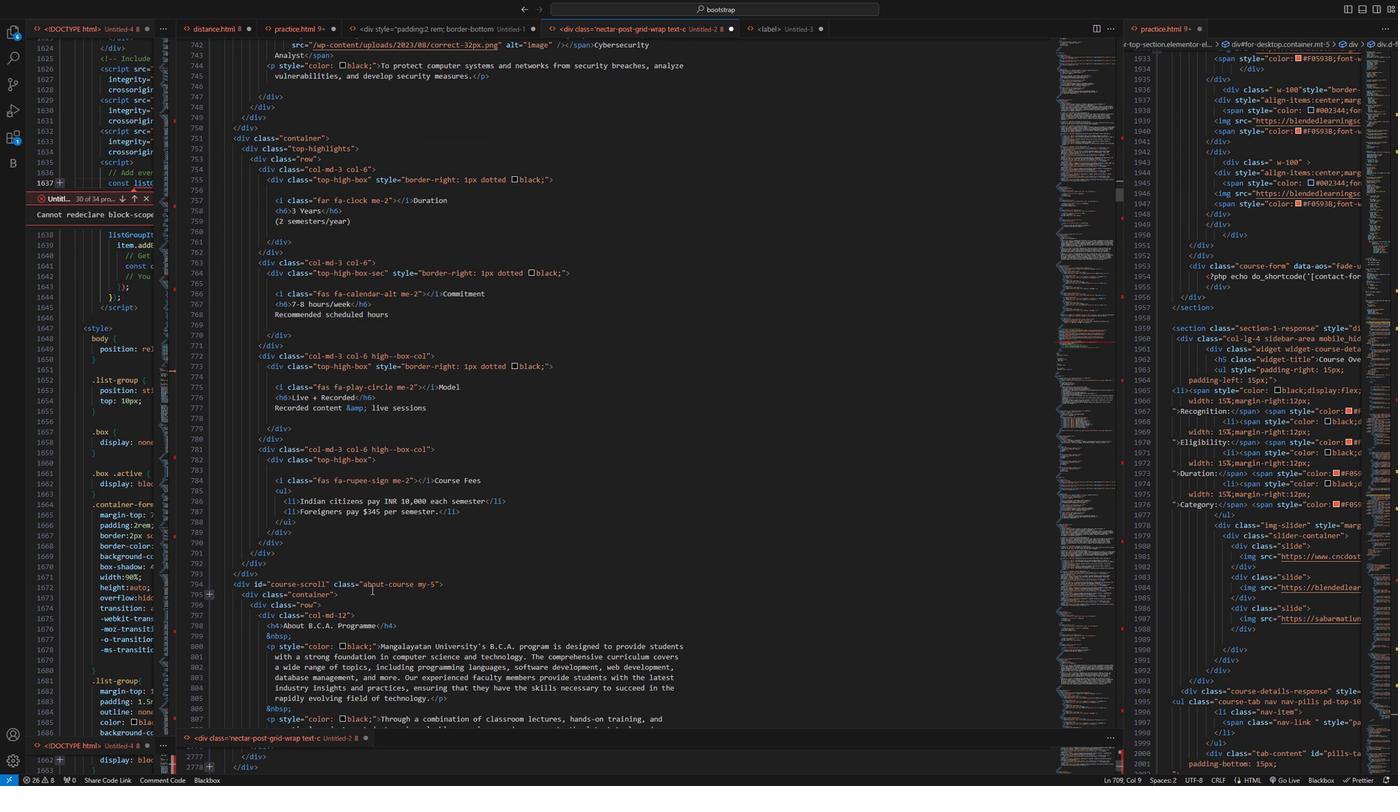 
Action: Mouse moved to (367, 584)
Screenshot: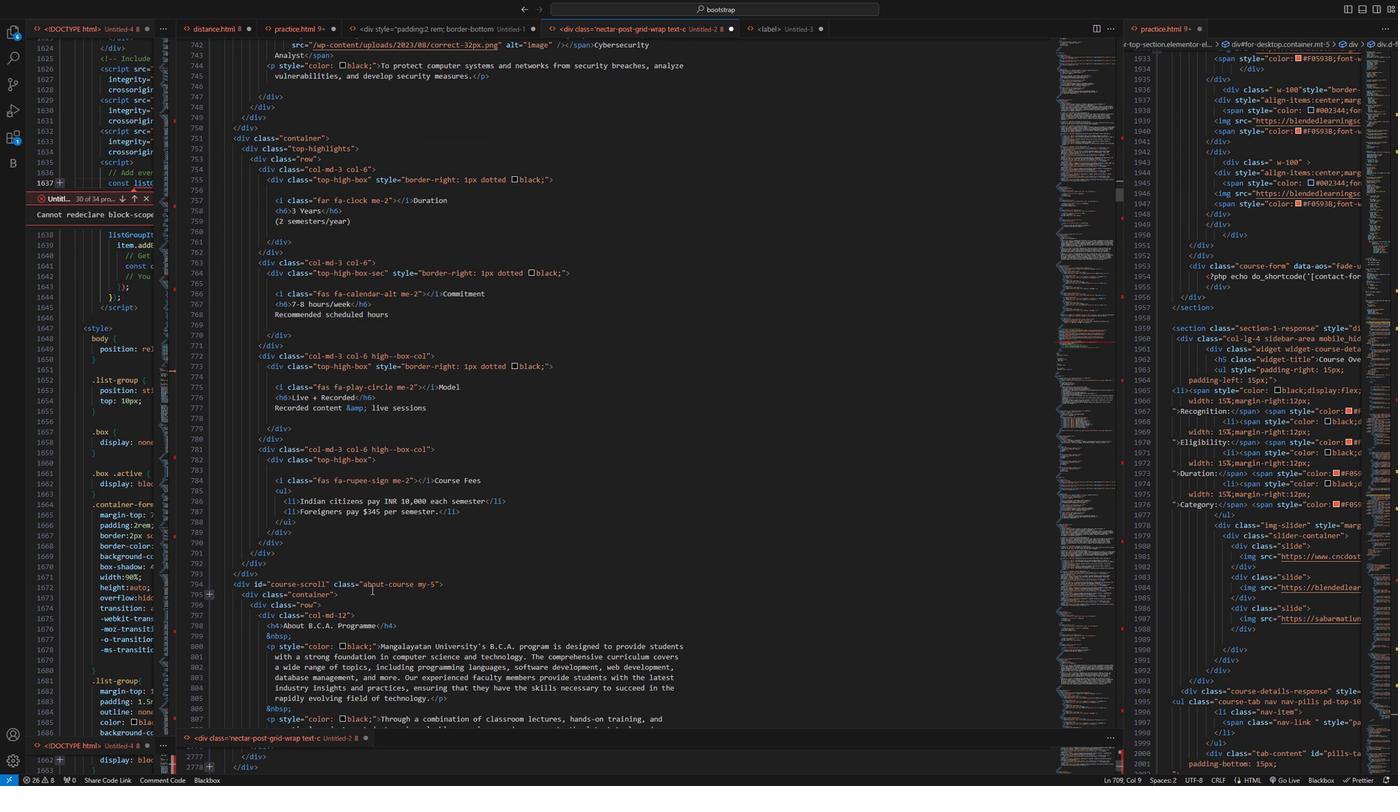 
Action: Mouse scrolled (367, 583) with delta (0, 0)
Screenshot: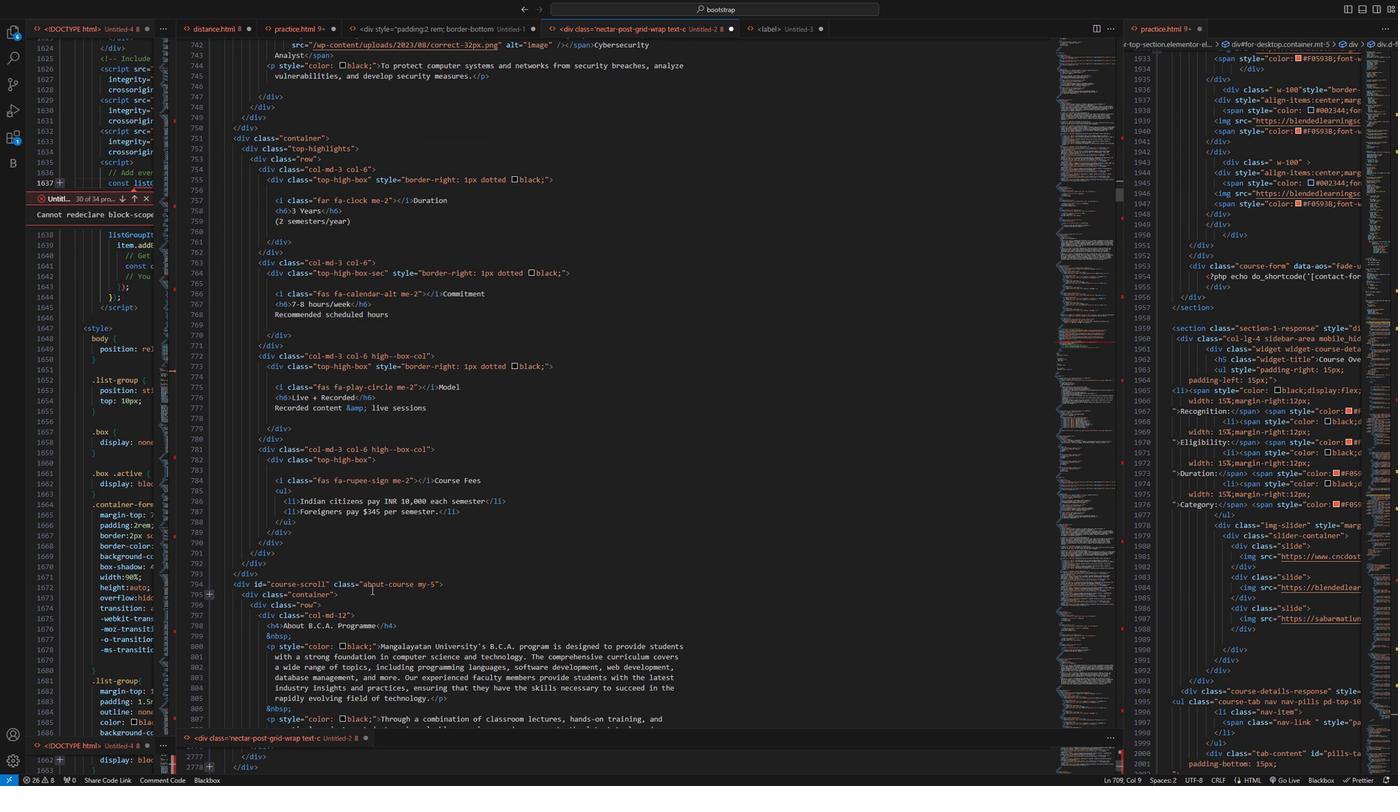 
Action: Mouse scrolled (367, 583) with delta (0, 0)
Screenshot: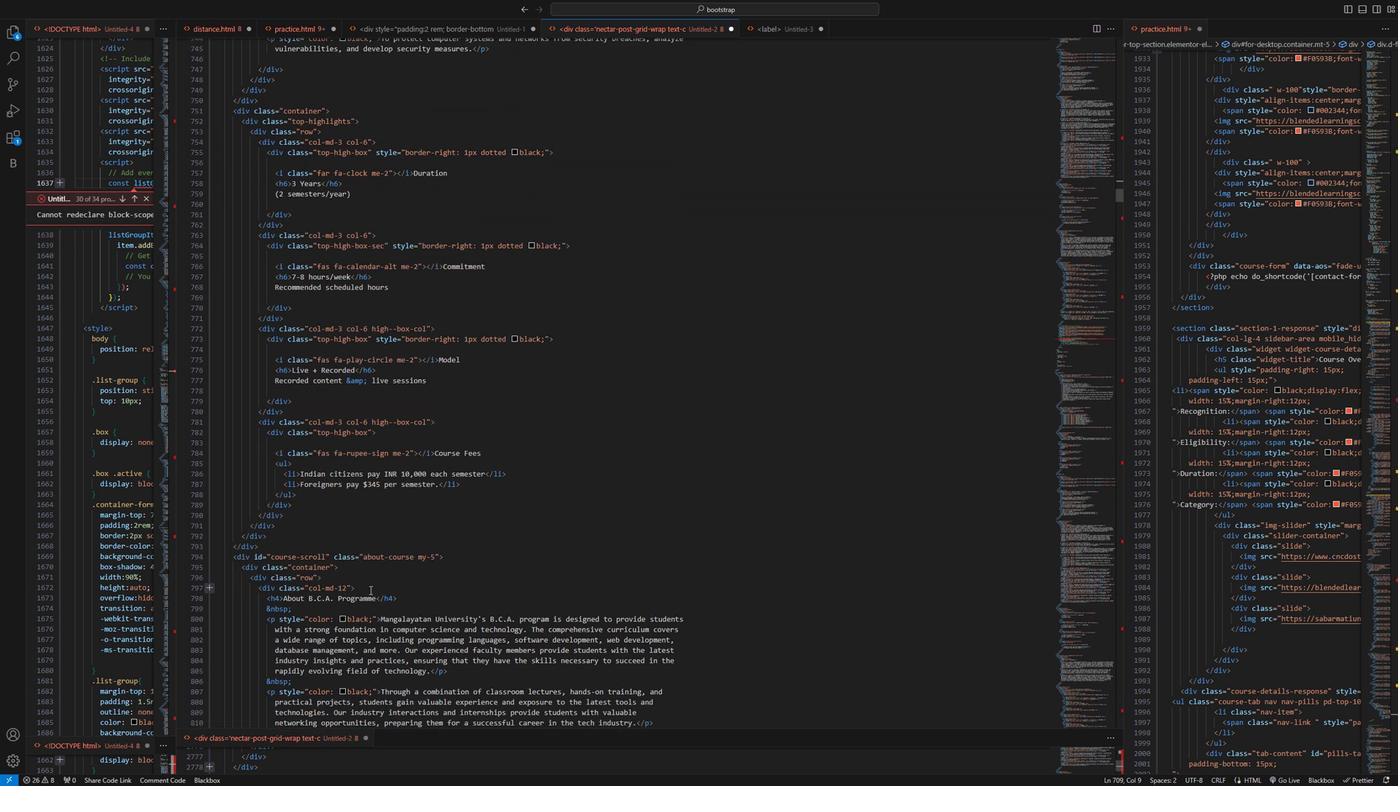 
Action: Mouse scrolled (367, 583) with delta (0, 0)
Screenshot: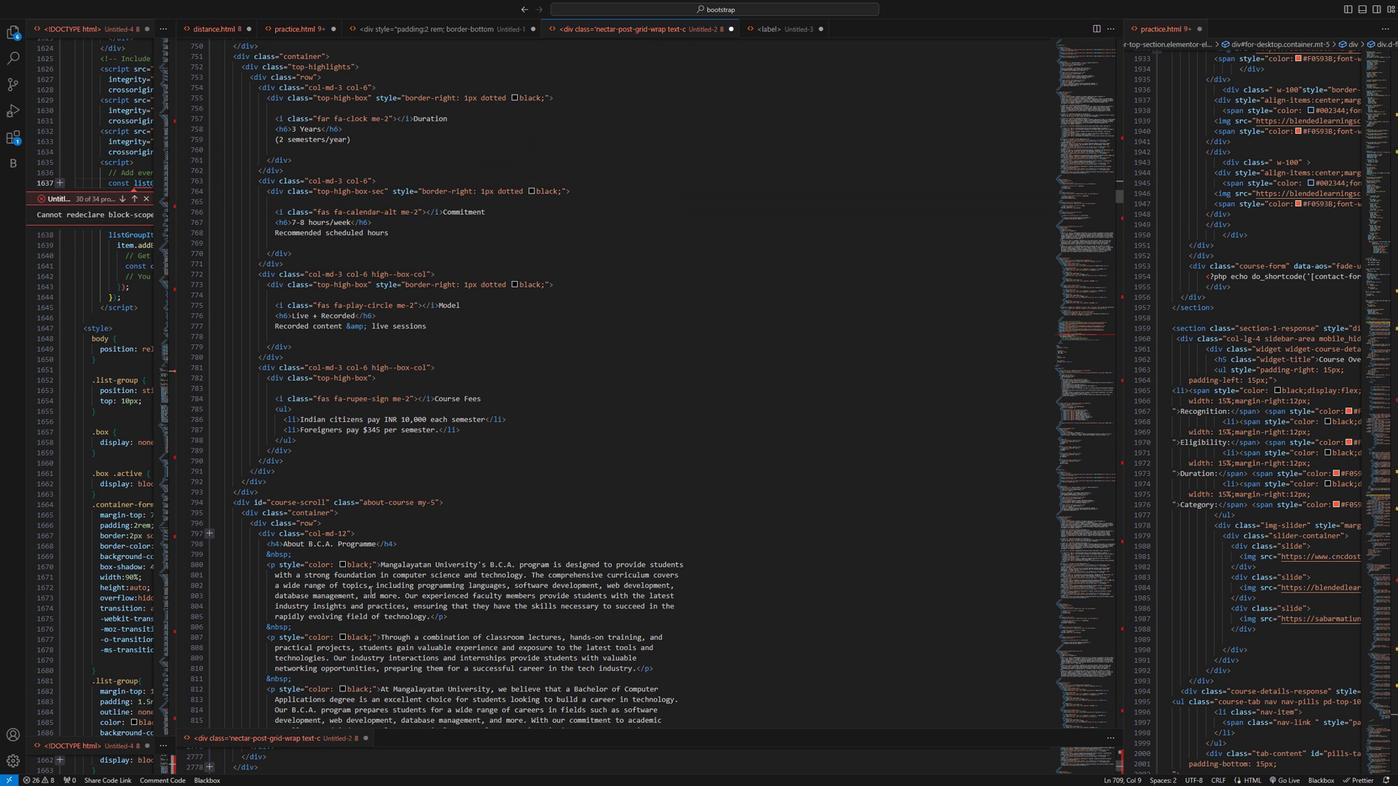 
Action: Mouse moved to (367, 584)
Screenshot: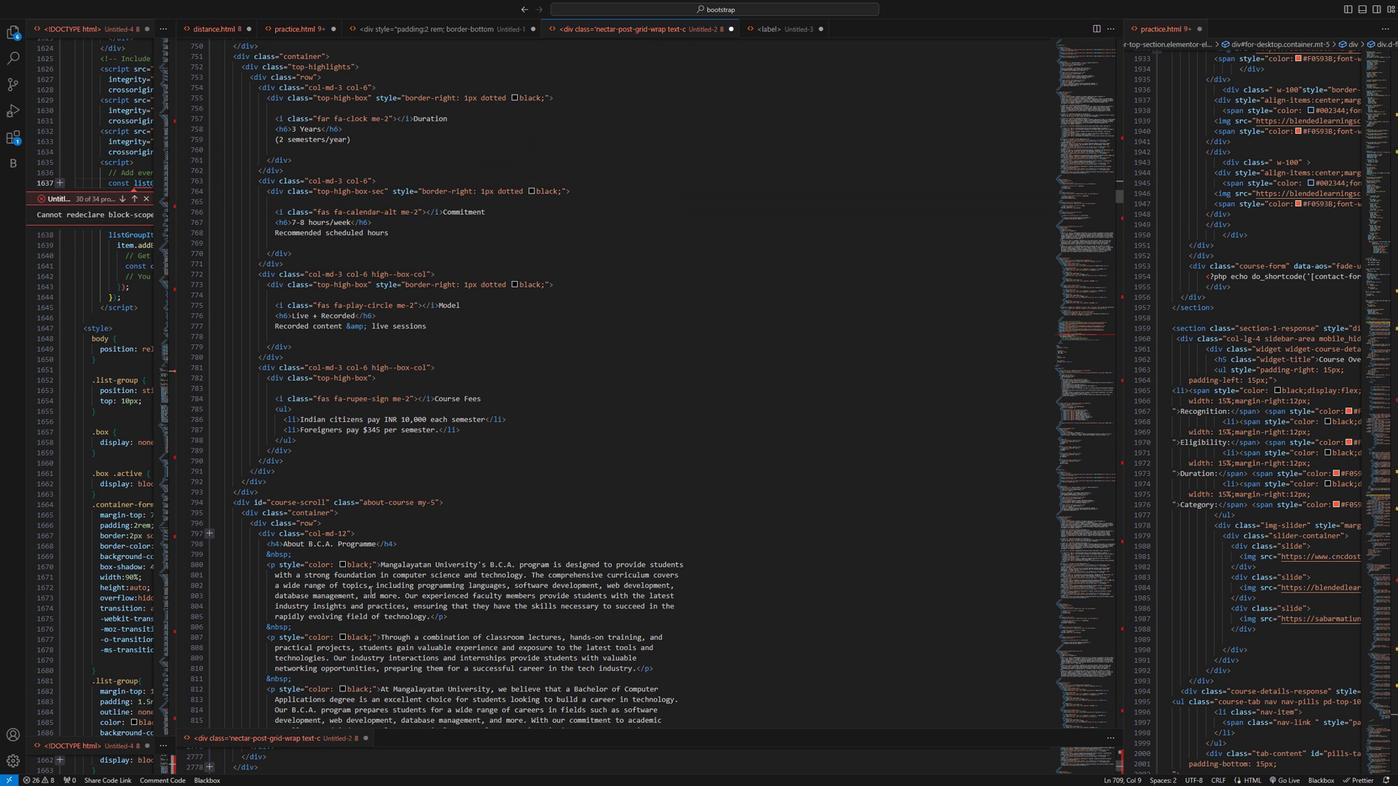 
Action: Mouse scrolled (367, 584) with delta (0, 0)
Screenshot: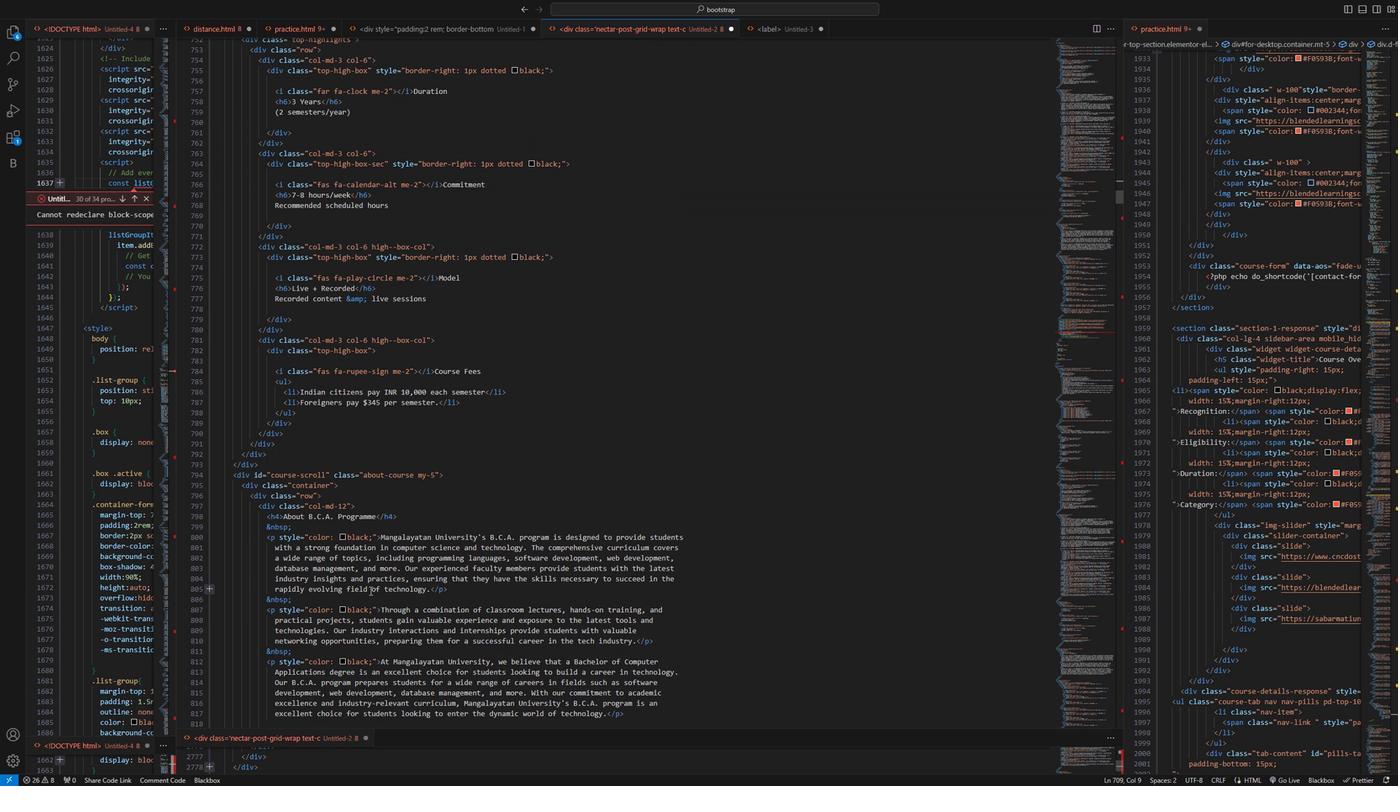 
Action: Mouse scrolled (367, 584) with delta (0, 0)
Screenshot: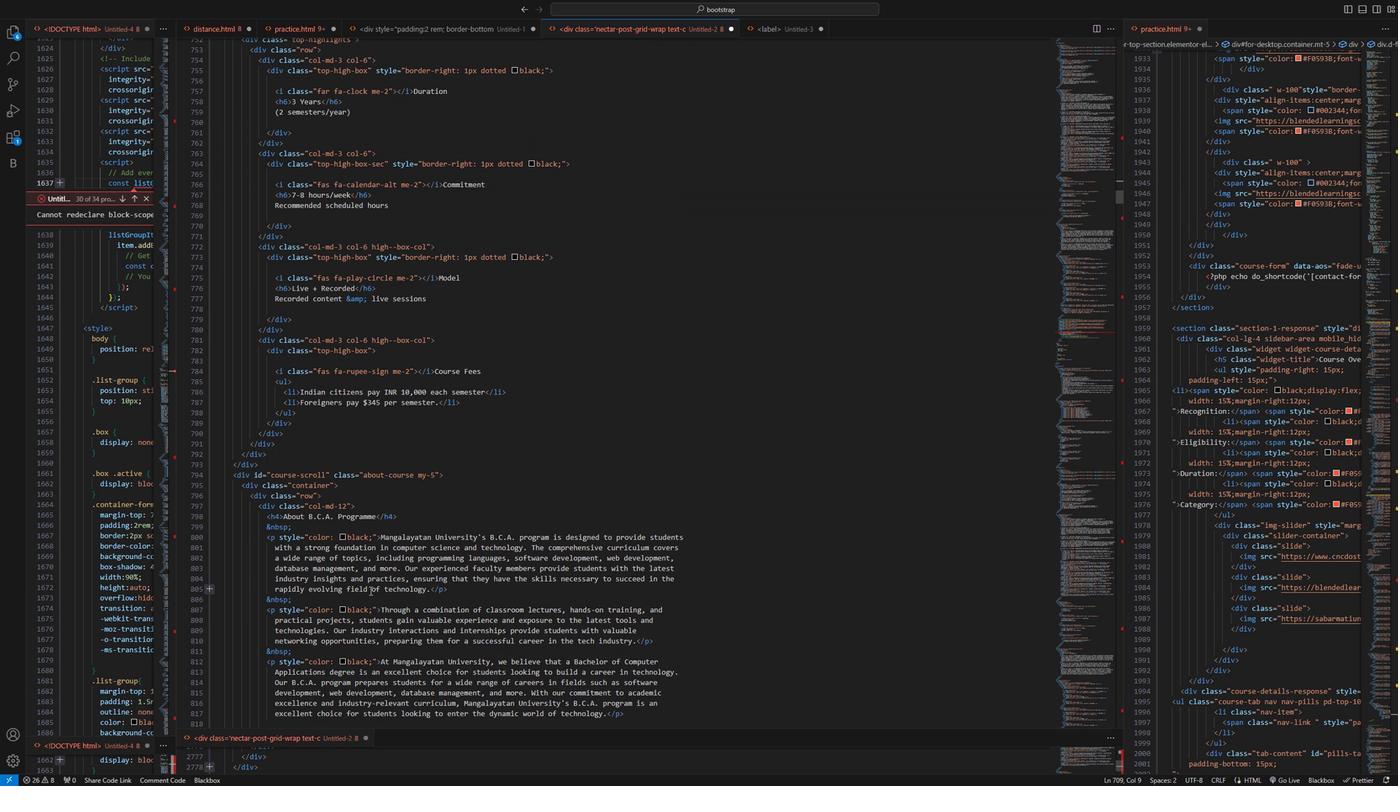 
Action: Mouse scrolled (367, 584) with delta (0, 0)
Screenshot: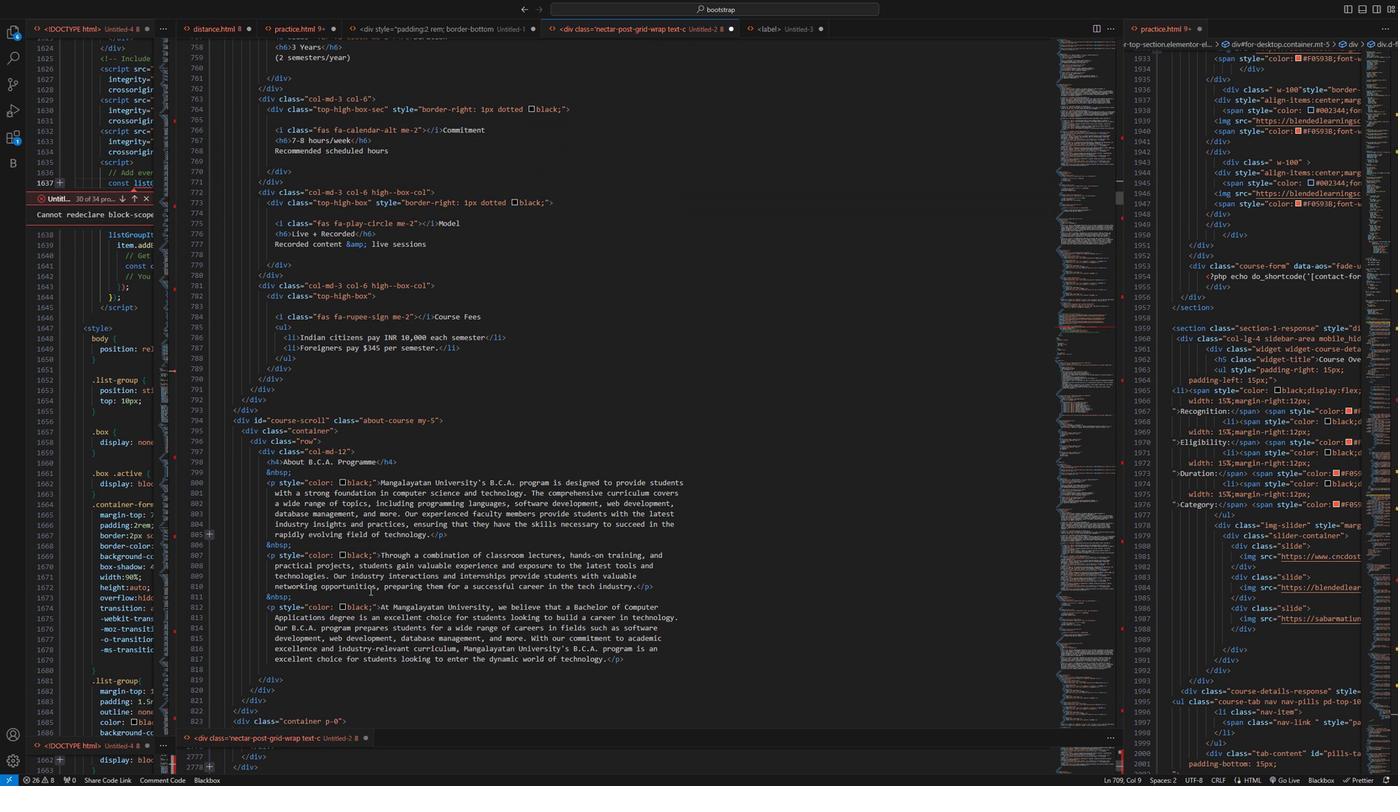 
Action: Mouse moved to (367, 584)
Screenshot: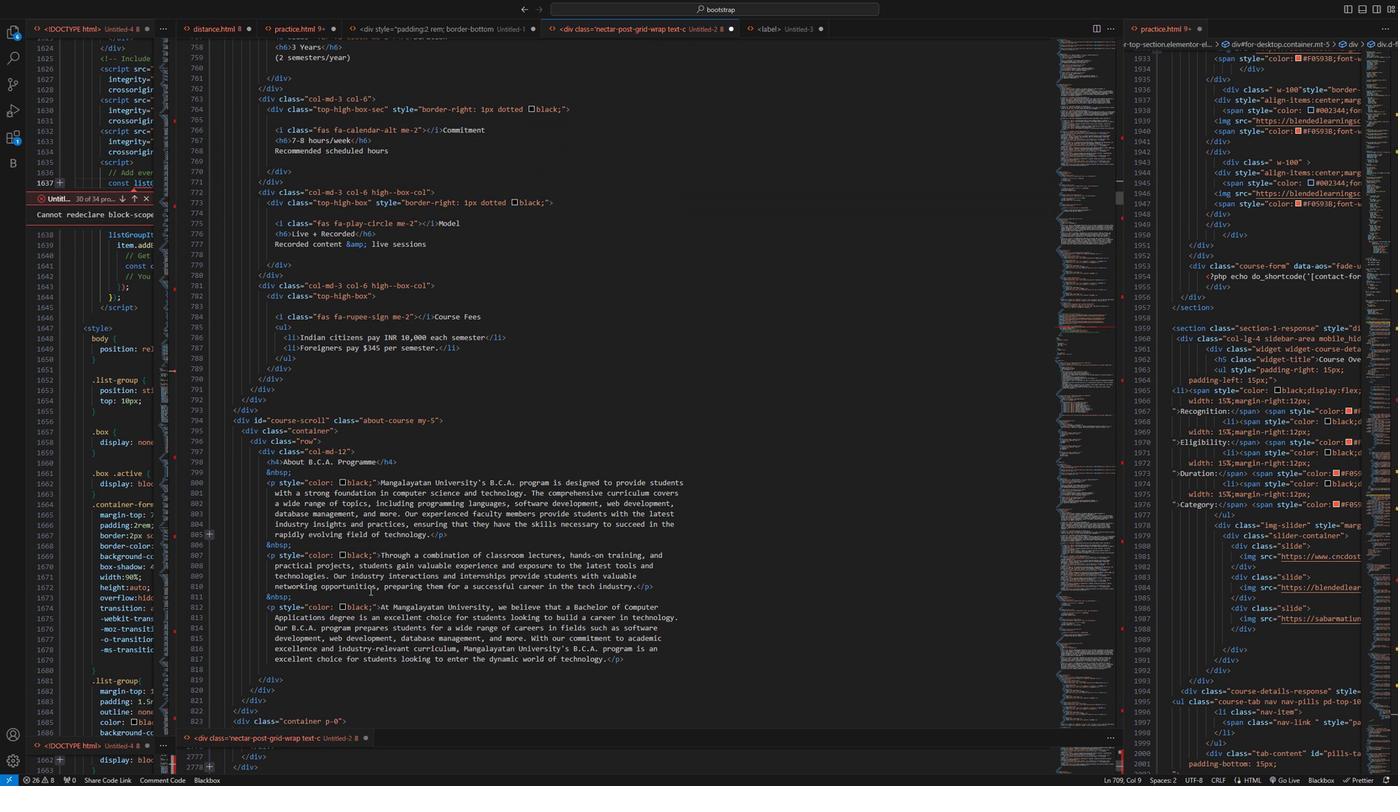 
Action: Mouse scrolled (367, 584) with delta (0, 0)
Screenshot: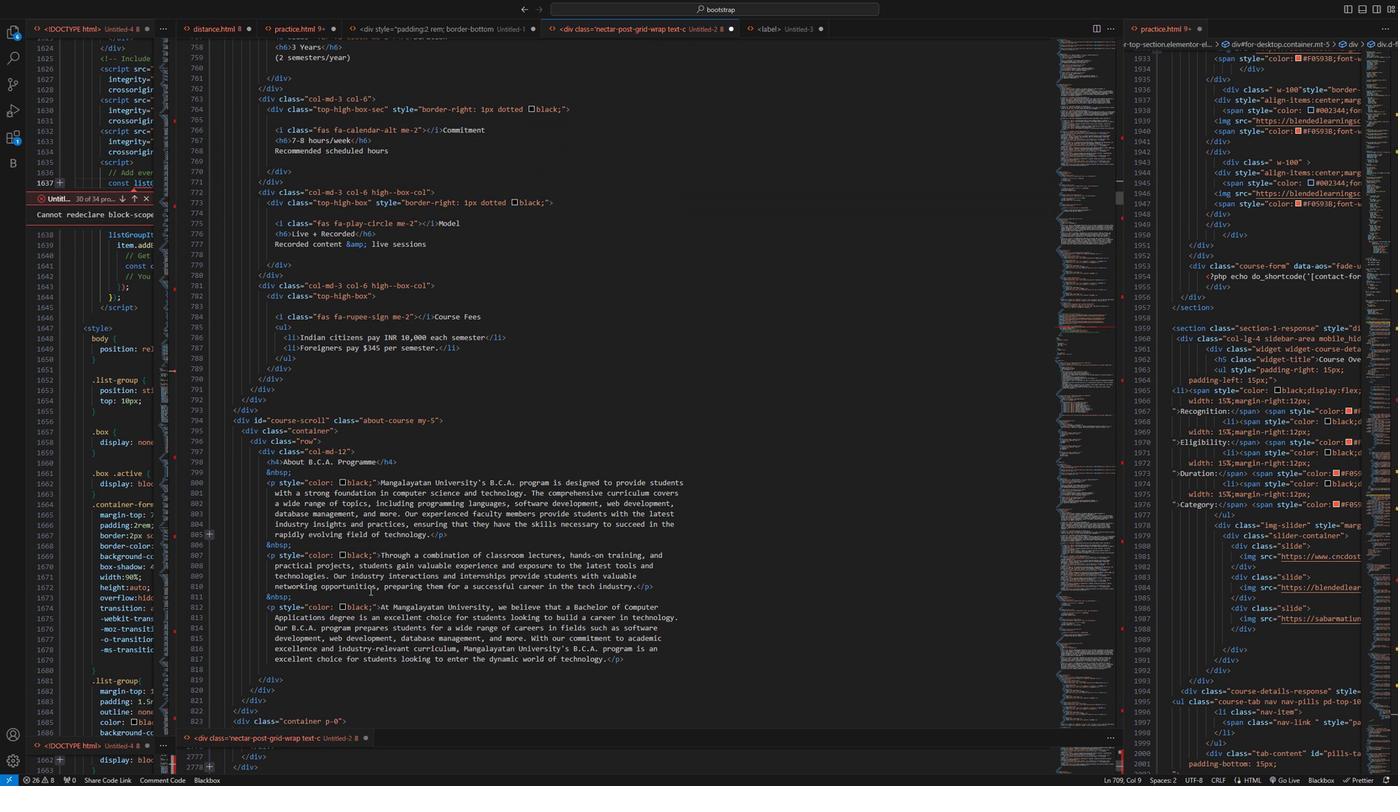 
Action: Mouse moved to (366, 585)
Screenshot: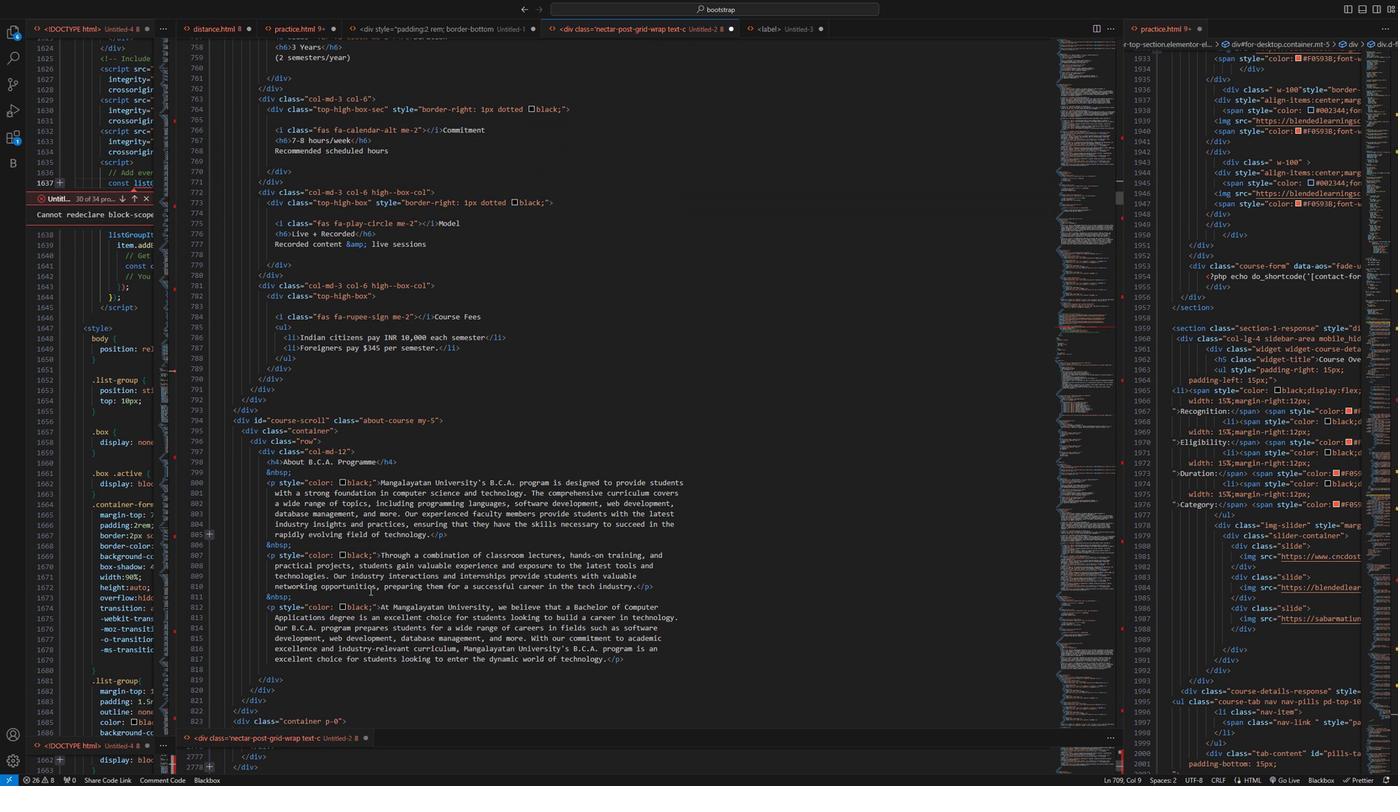 
Action: Mouse scrolled (366, 584) with delta (0, 0)
Screenshot: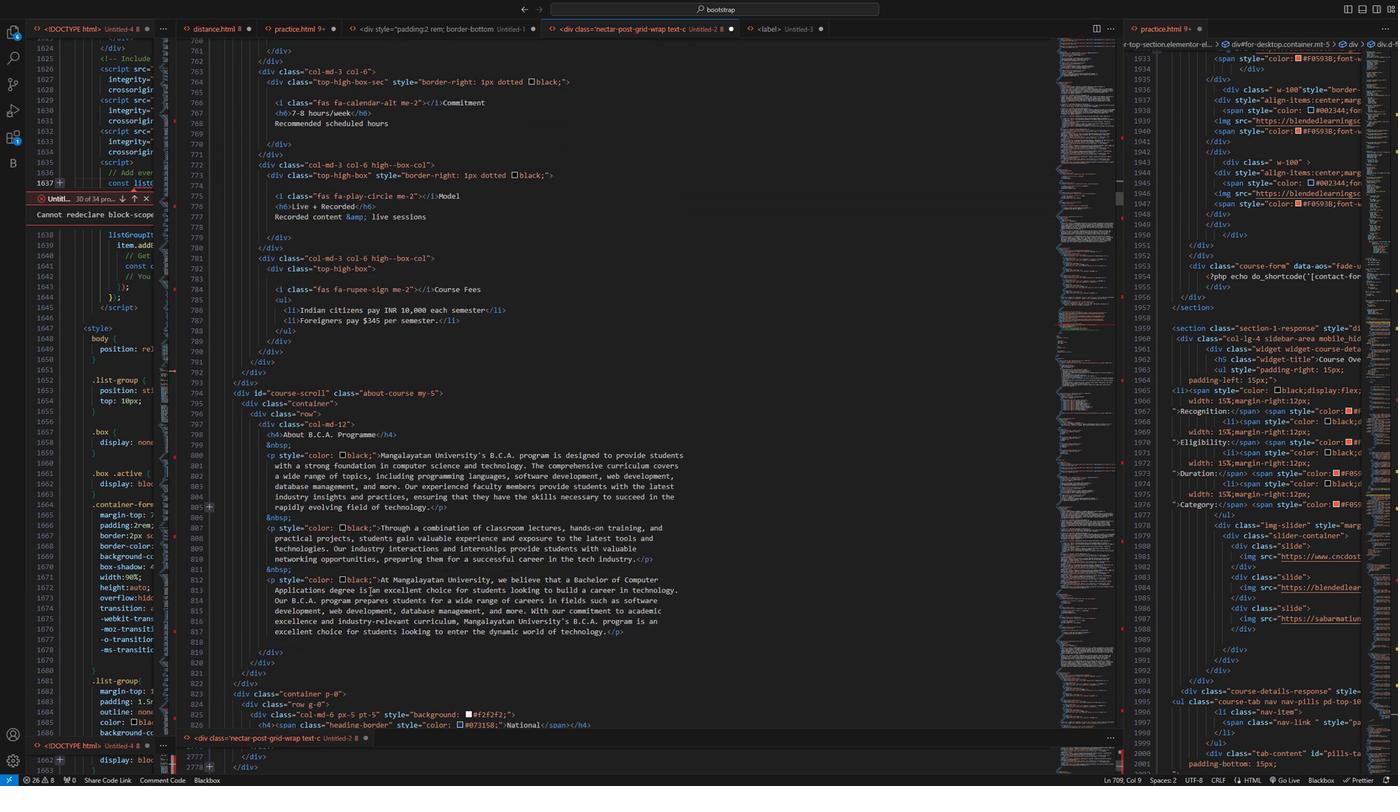 
Action: Mouse scrolled (366, 584) with delta (0, 0)
Screenshot: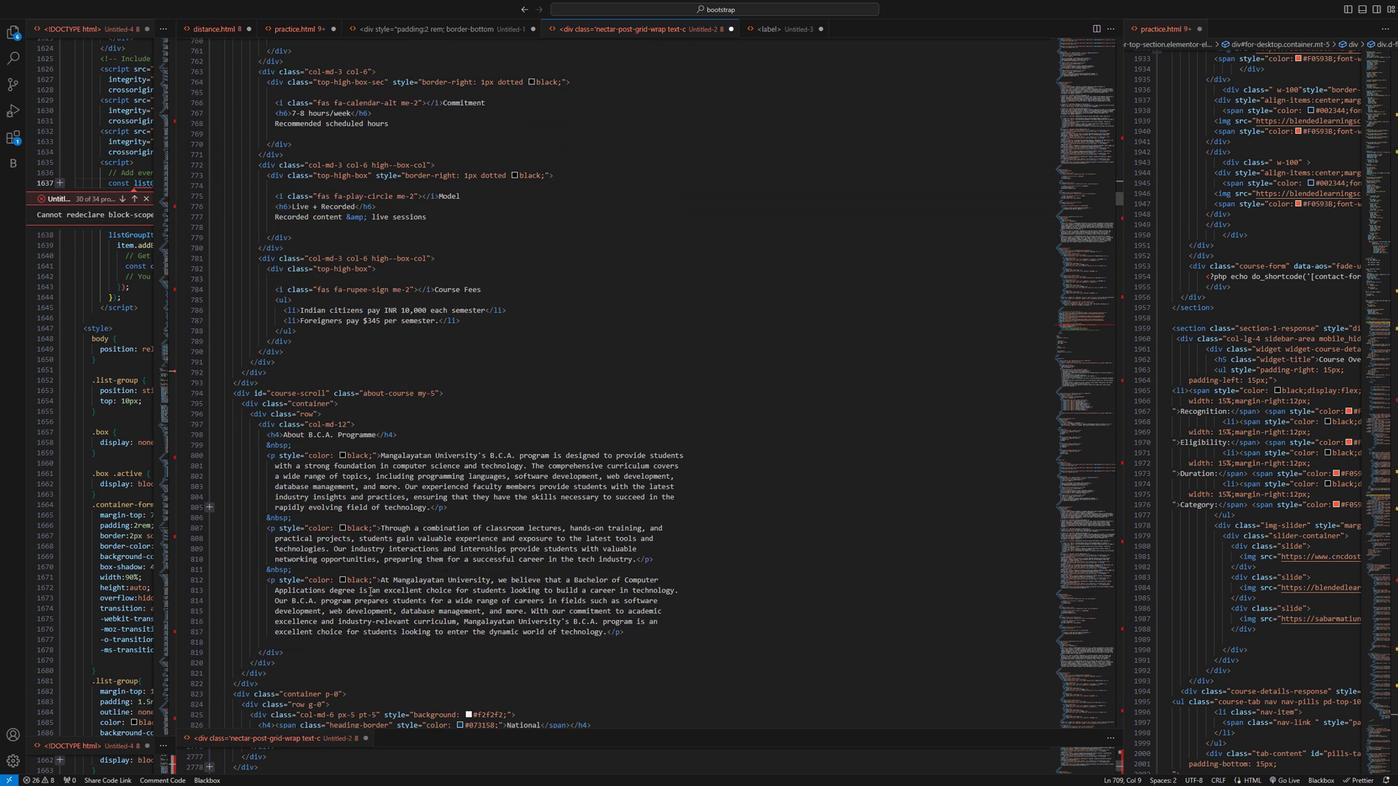 
Action: Mouse scrolled (366, 584) with delta (0, 0)
Screenshot: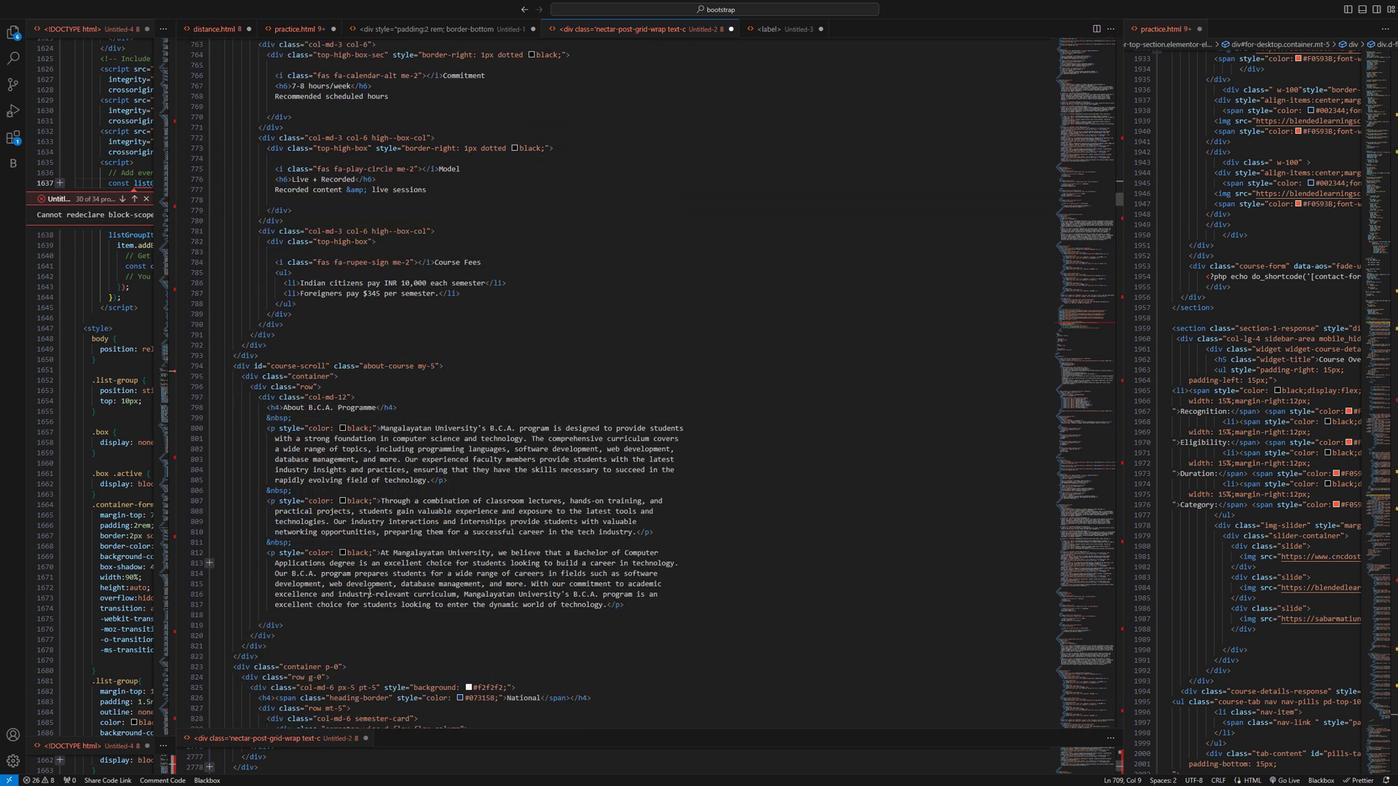 
Action: Mouse moved to (359, 584)
Screenshot: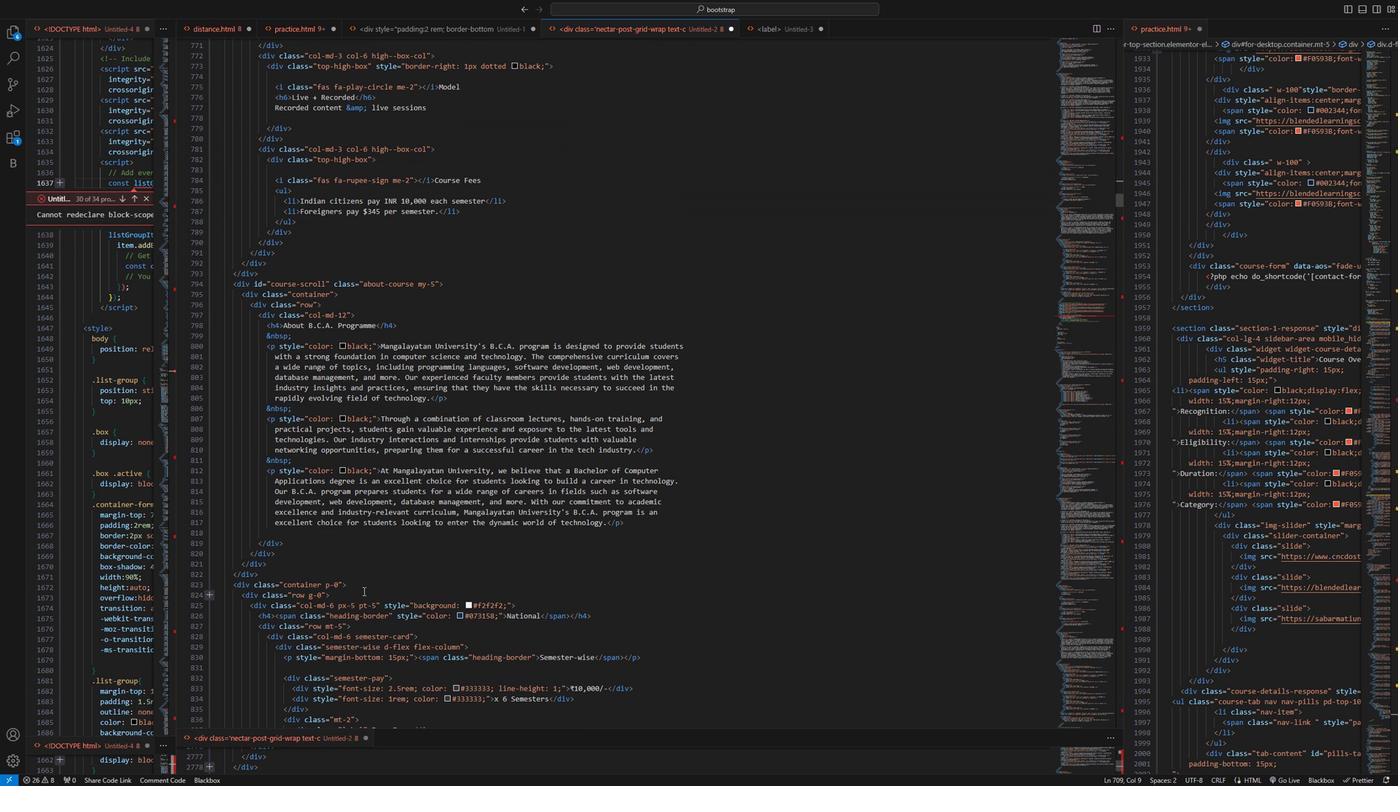 
Action: Mouse scrolled (359, 584) with delta (0, 0)
Screenshot: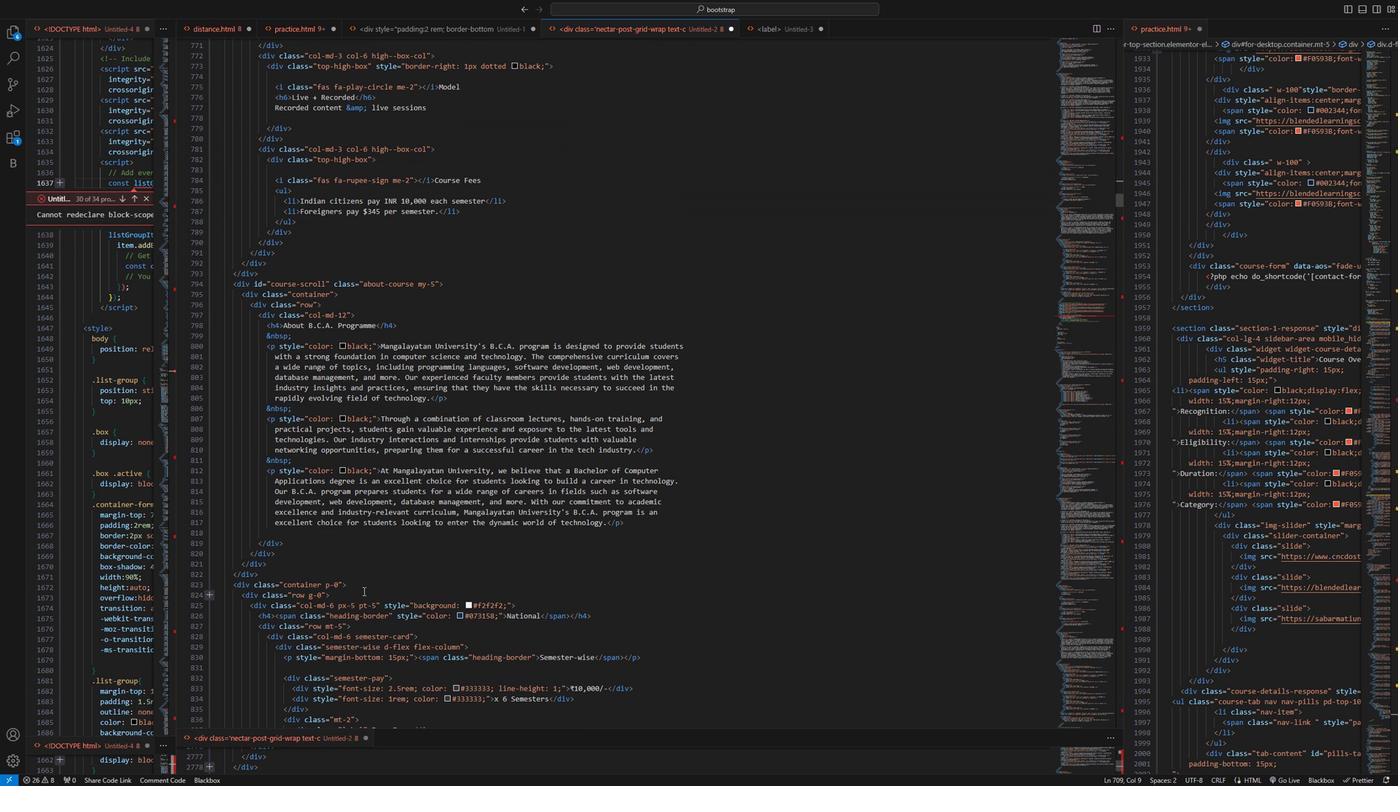 
Action: Mouse moved to (359, 584)
Screenshot: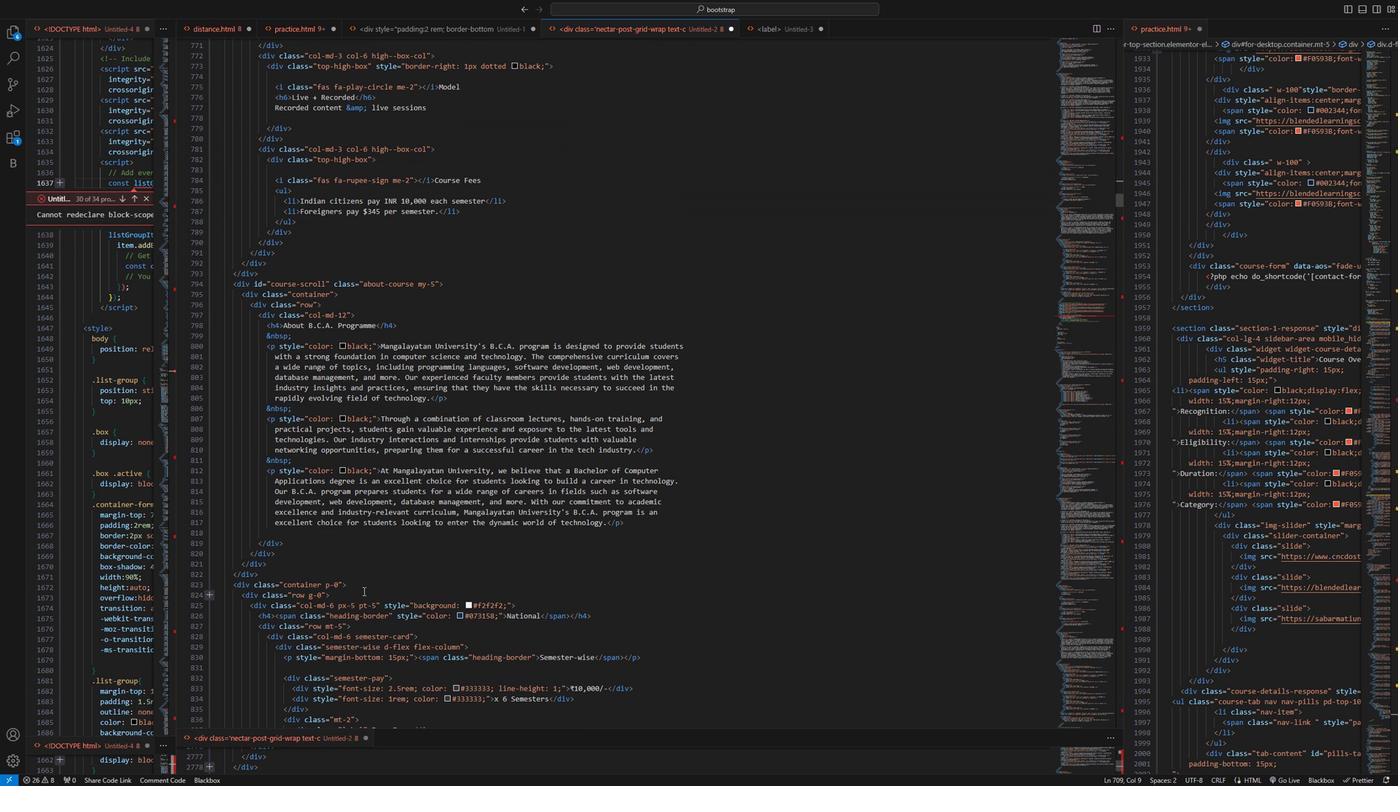 
Action: Mouse scrolled (359, 584) with delta (0, 0)
Screenshot: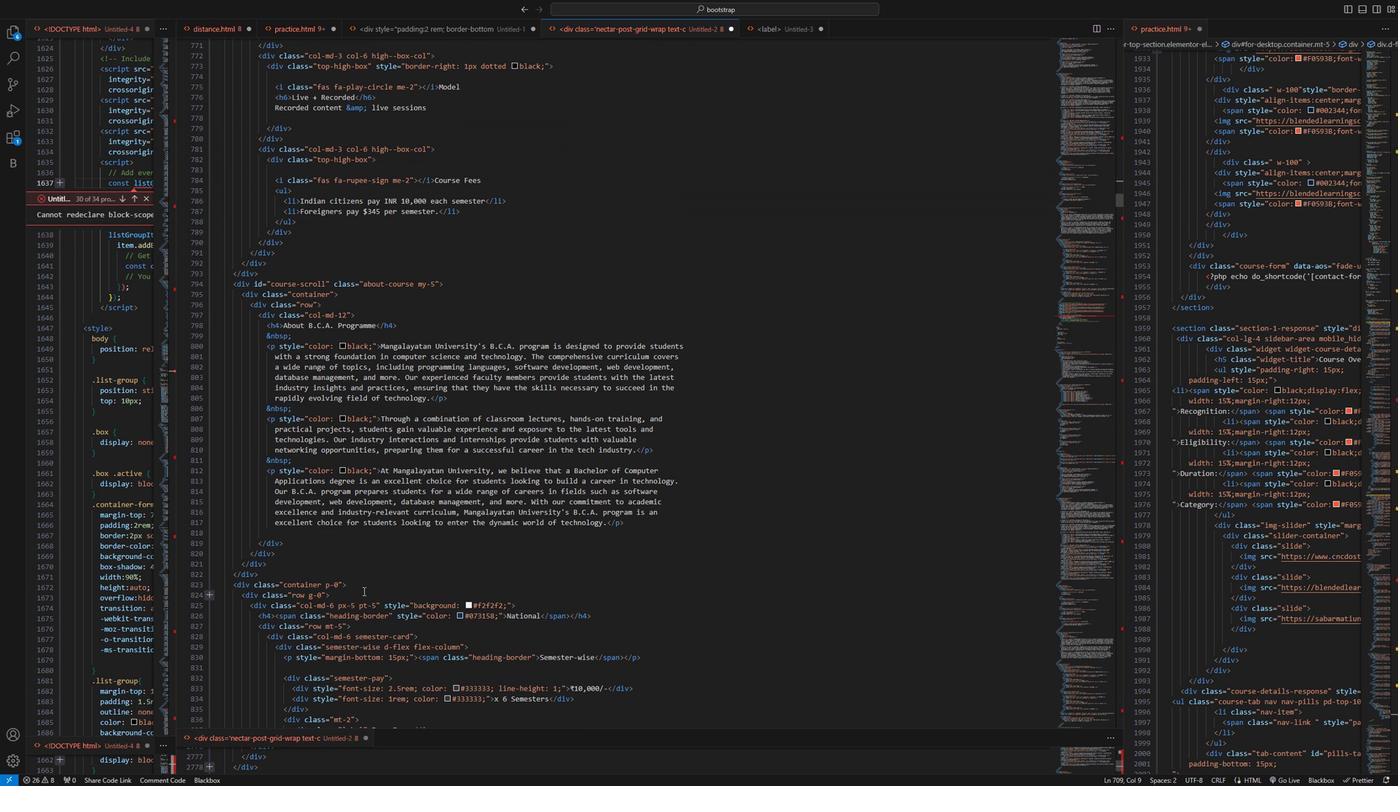 
Action: Mouse scrolled (359, 584) with delta (0, 0)
Screenshot: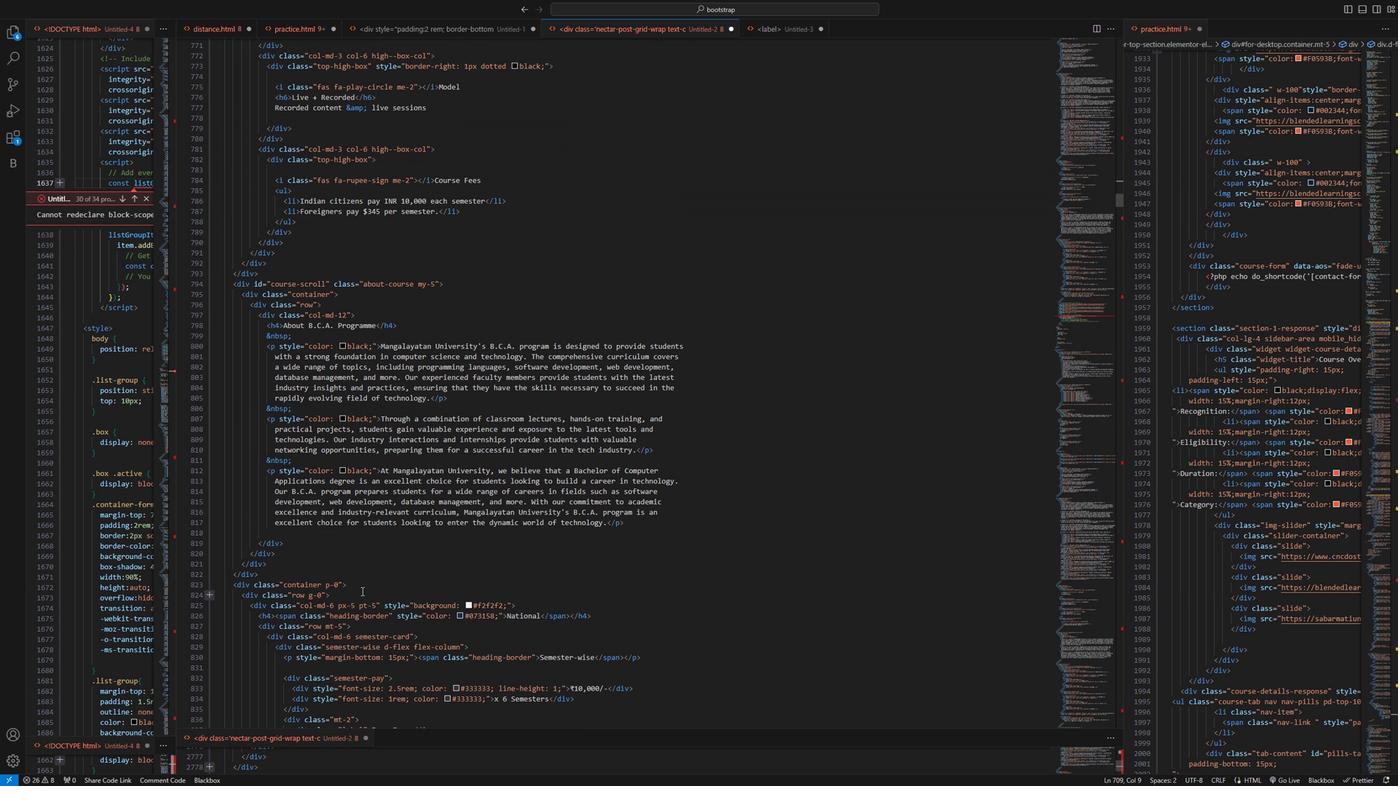 
Action: Mouse scrolled (359, 584) with delta (0, 0)
Screenshot: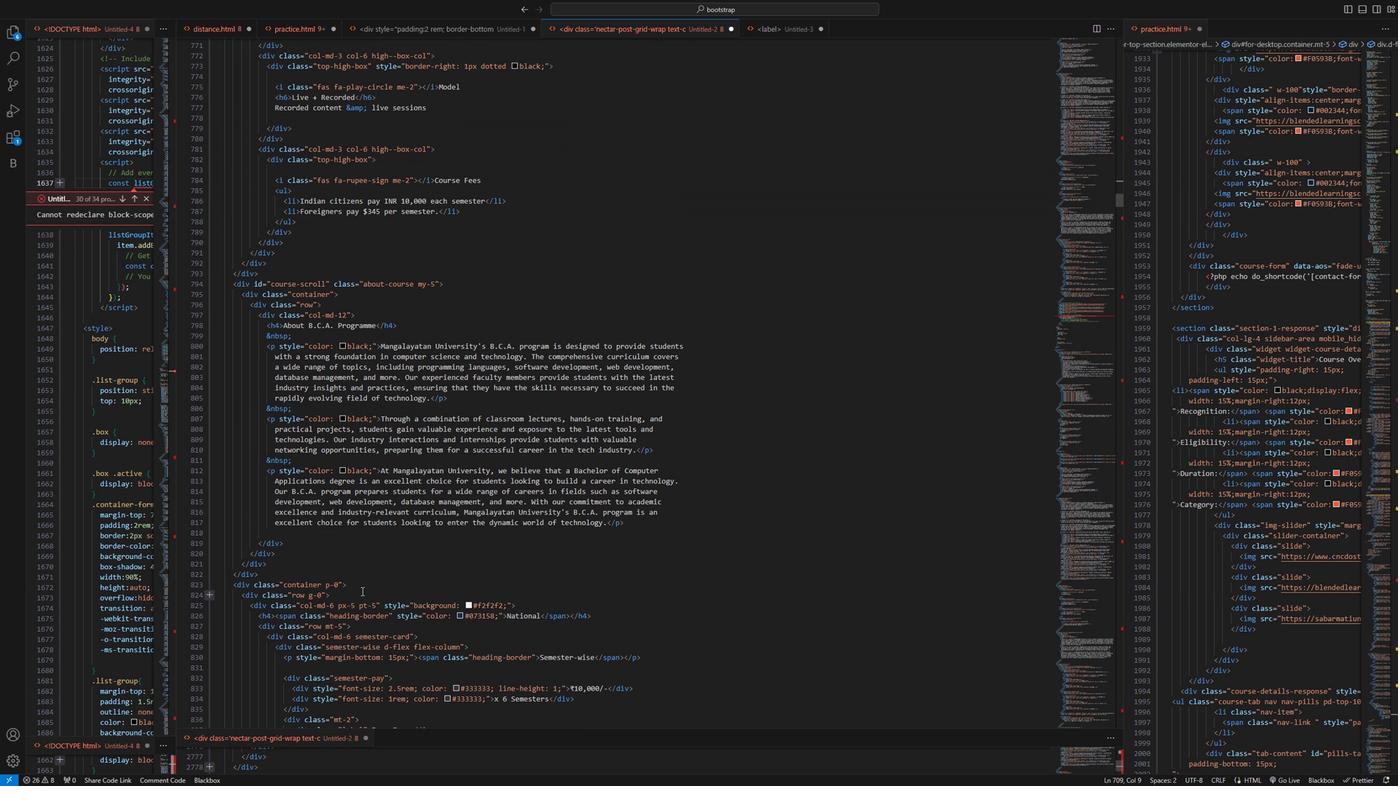 
Action: Mouse scrolled (359, 584) with delta (0, 0)
Screenshot: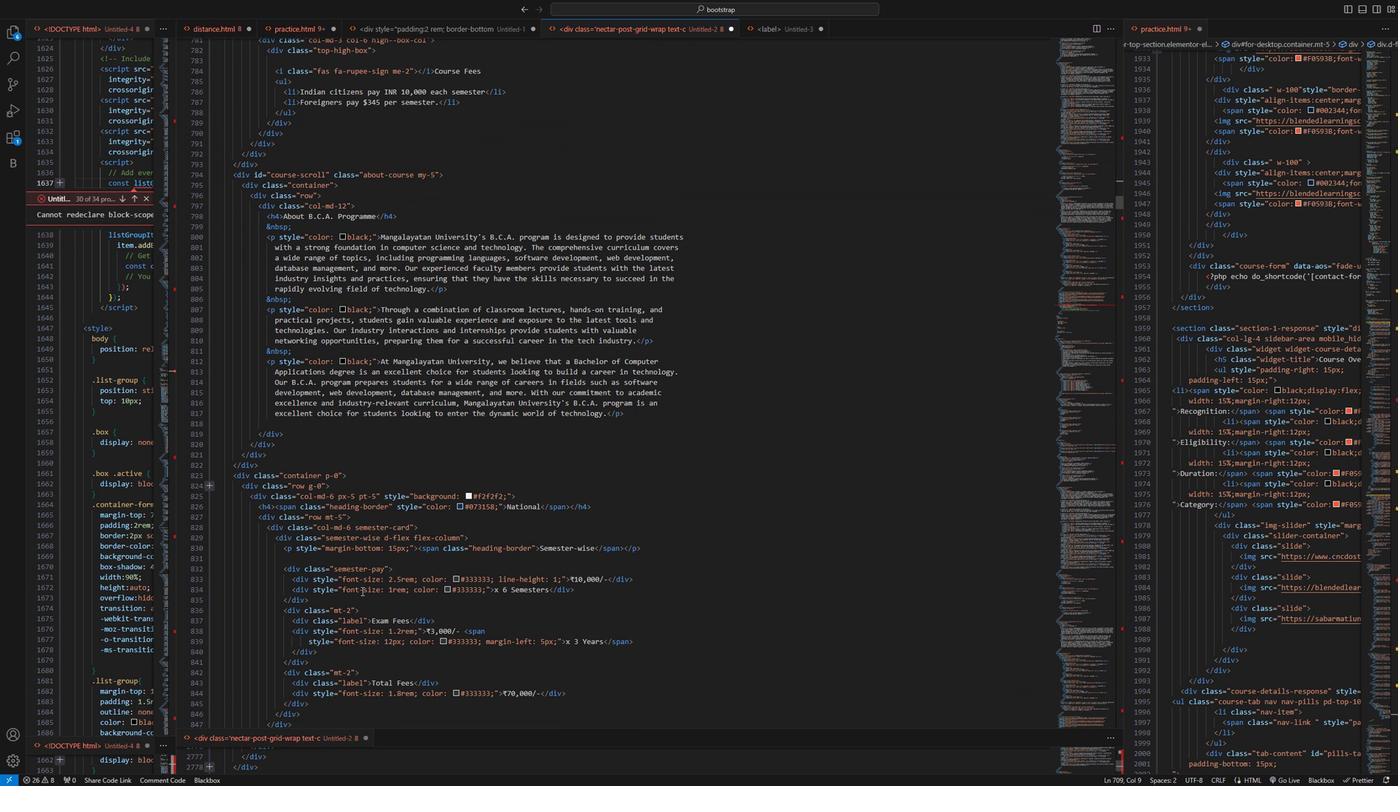
Action: Mouse scrolled (359, 584) with delta (0, 0)
Screenshot: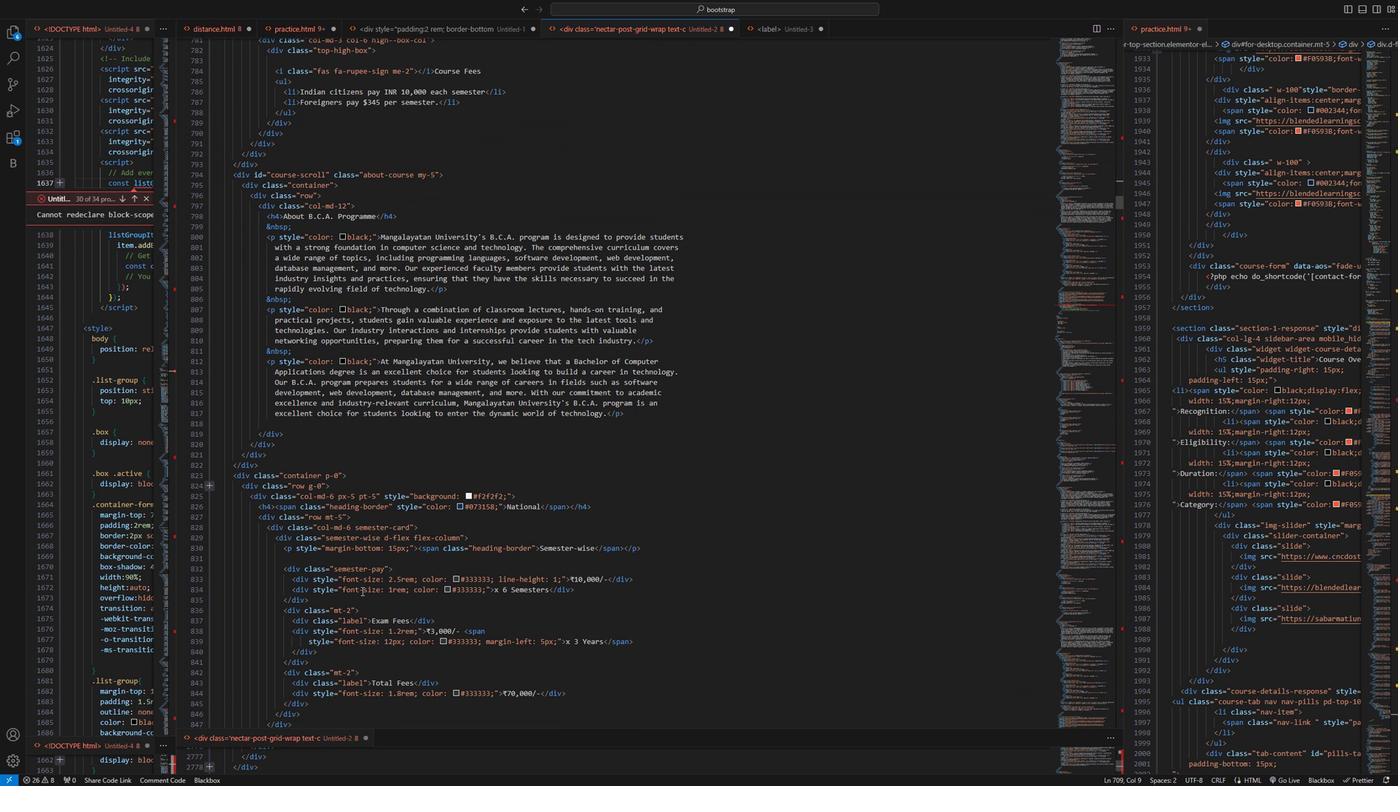 
Action: Mouse scrolled (359, 584) with delta (0, 0)
Screenshot: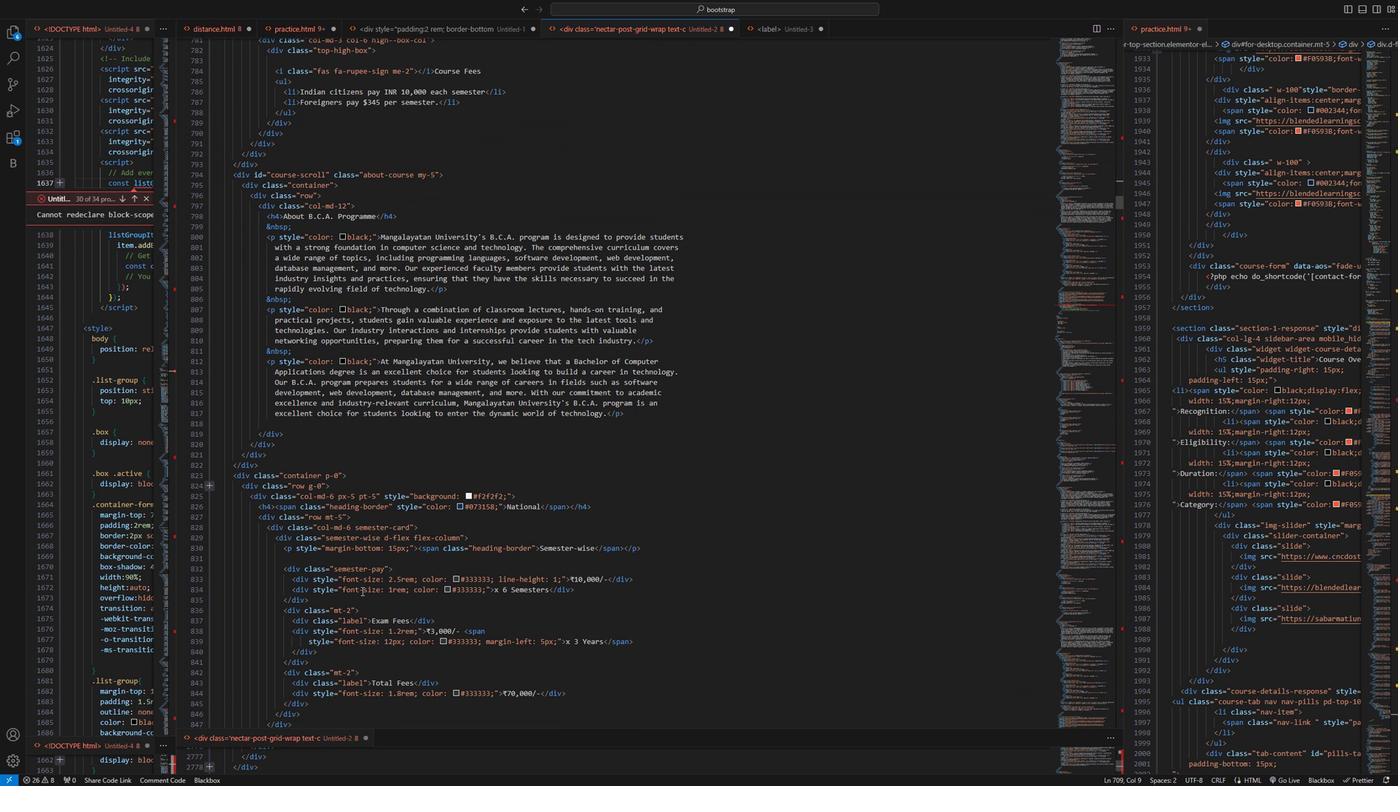 
Action: Mouse scrolled (359, 584) with delta (0, 0)
Screenshot: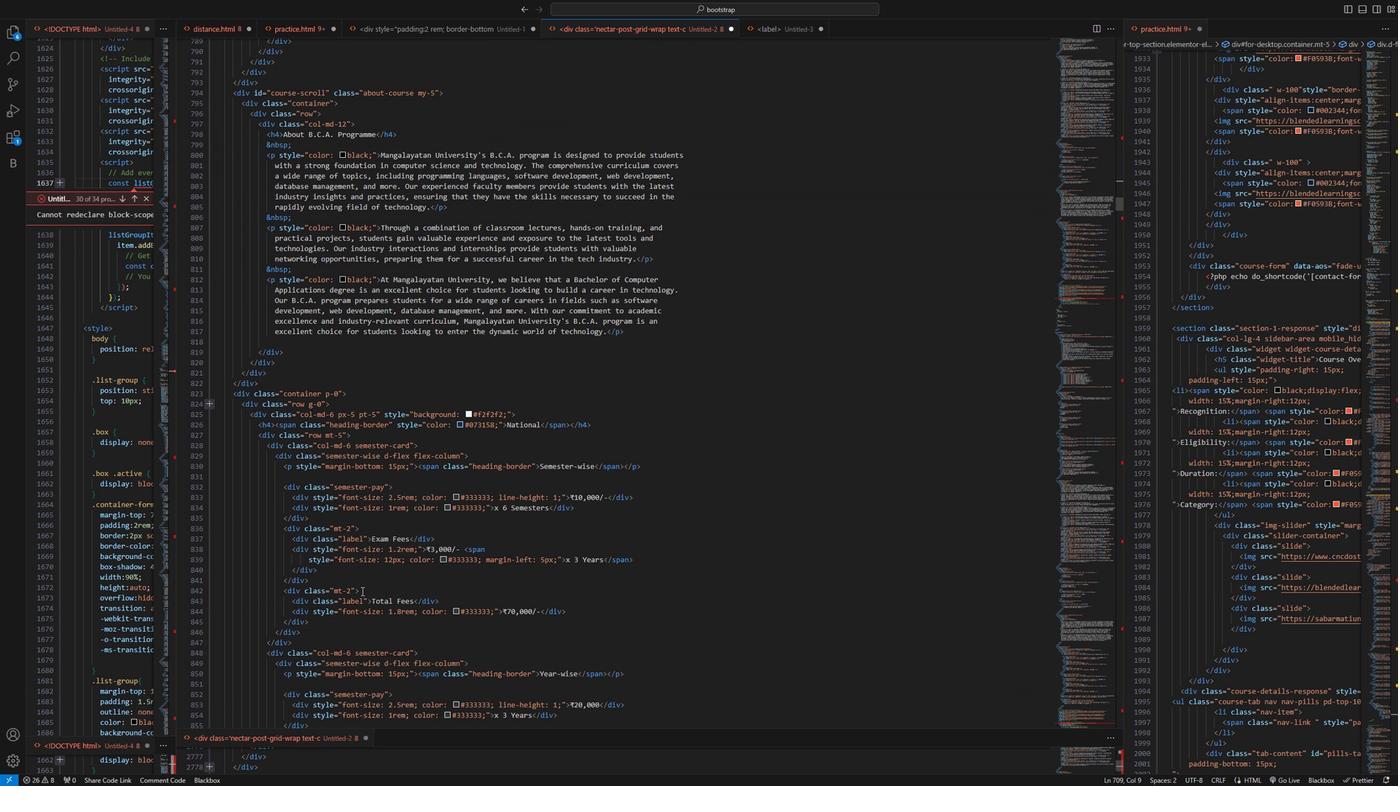 
Action: Mouse moved to (358, 584)
Screenshot: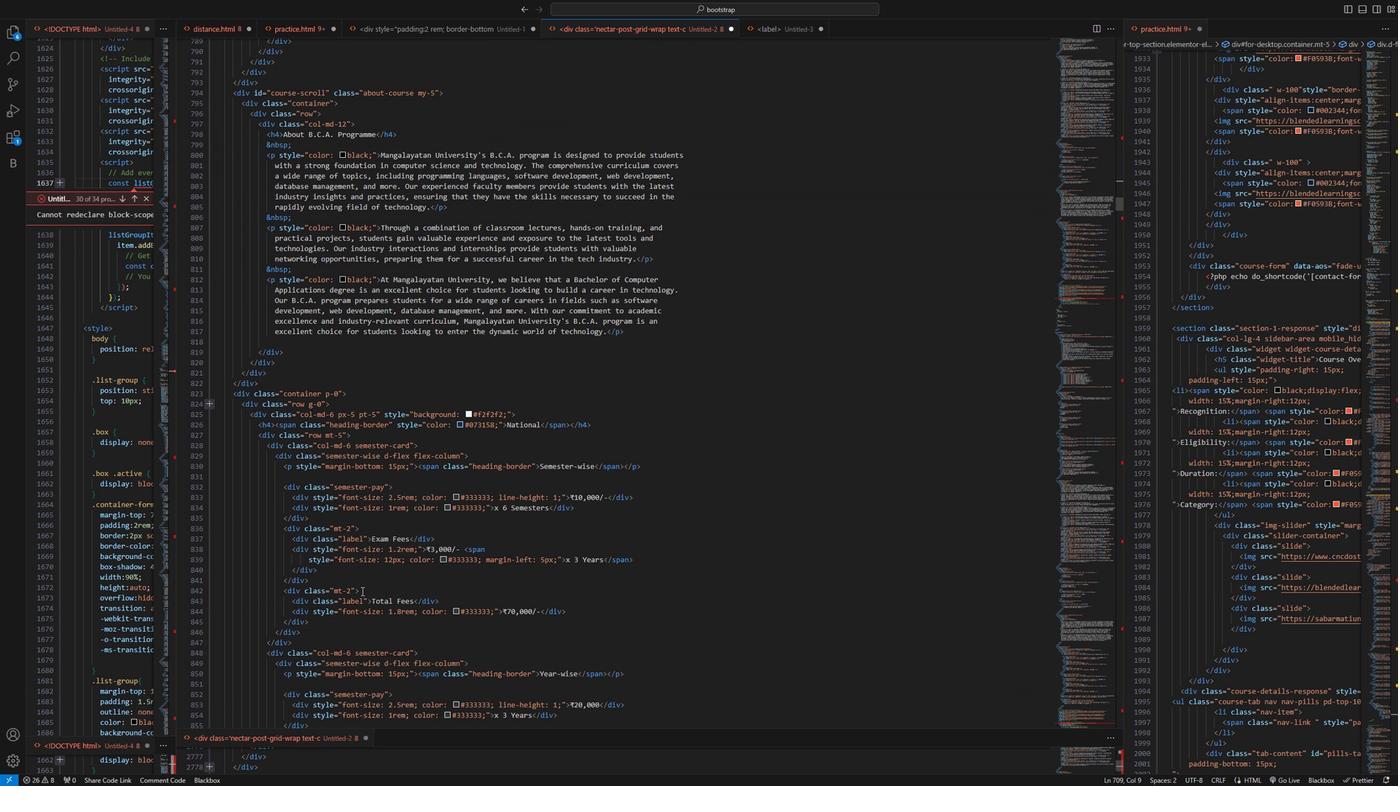 
Action: Mouse scrolled (358, 584) with delta (0, 0)
Screenshot: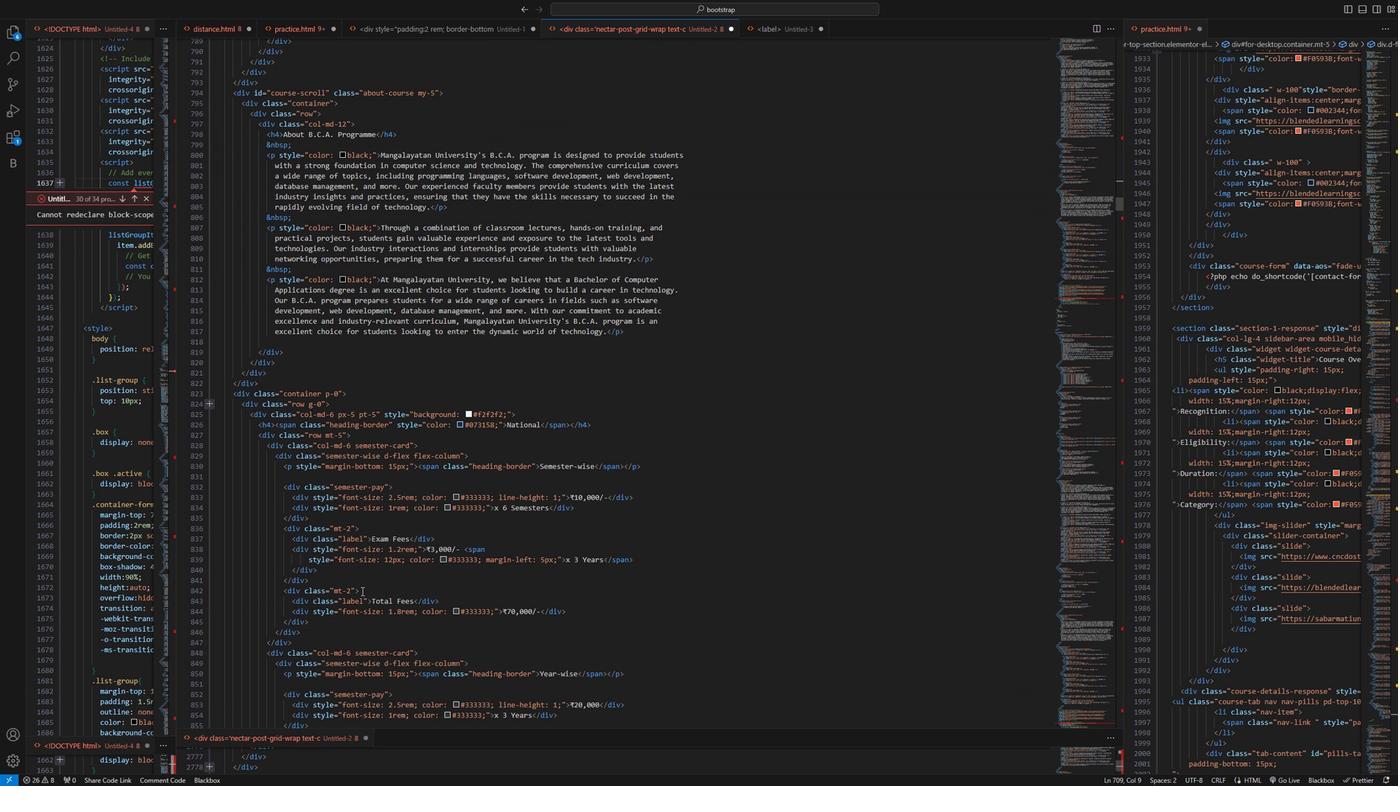 
Action: Mouse moved to (358, 584)
Screenshot: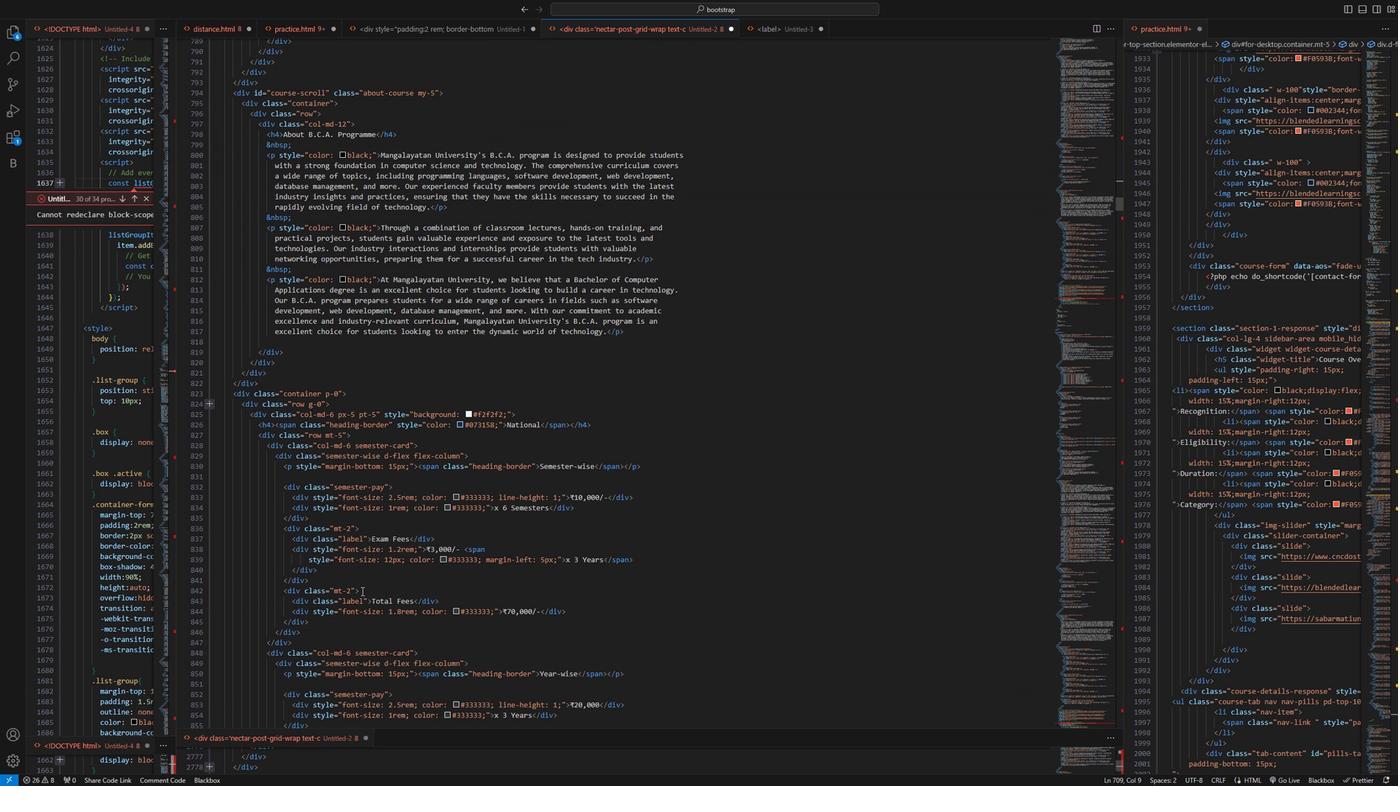 
Action: Mouse scrolled (358, 584) with delta (0, 0)
Screenshot: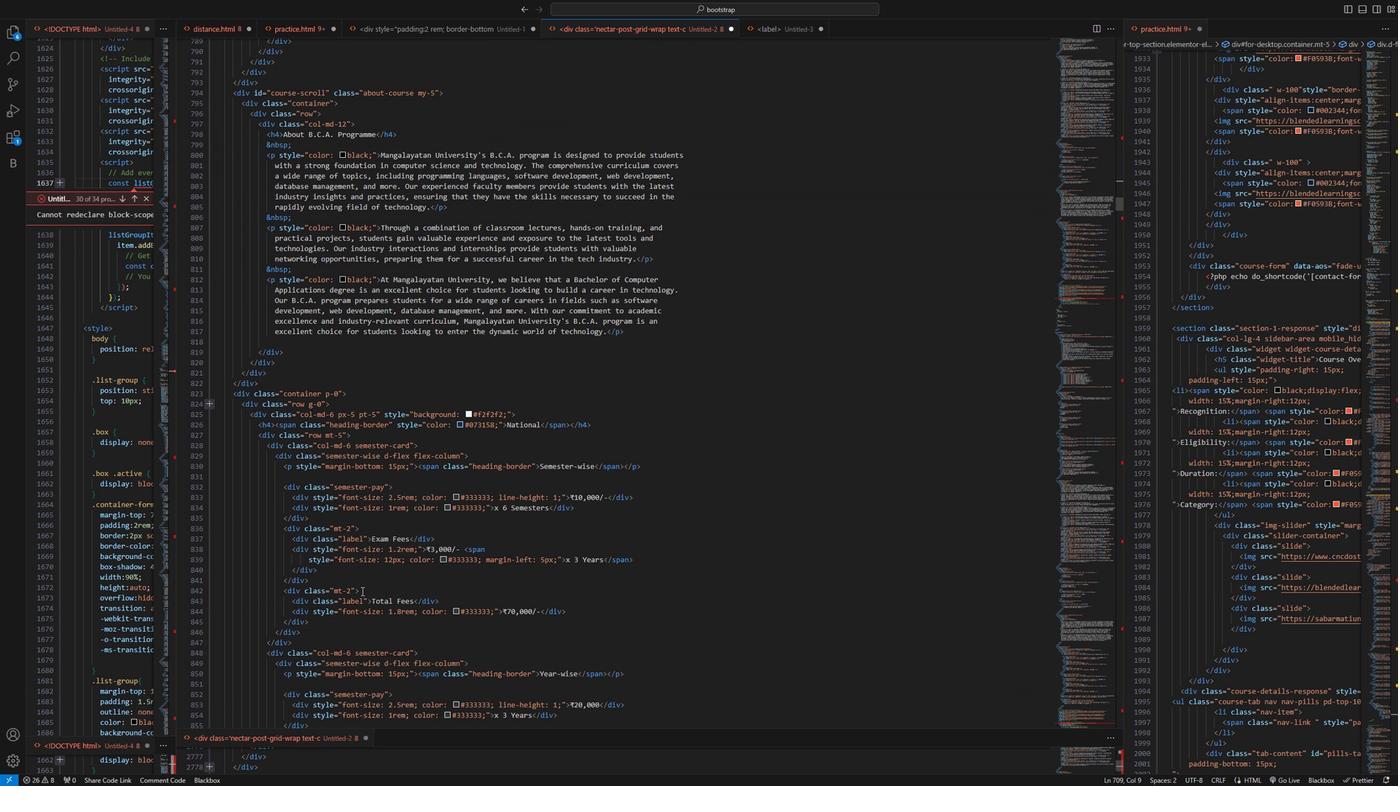 
Action: Mouse scrolled (358, 584) with delta (0, 0)
Screenshot: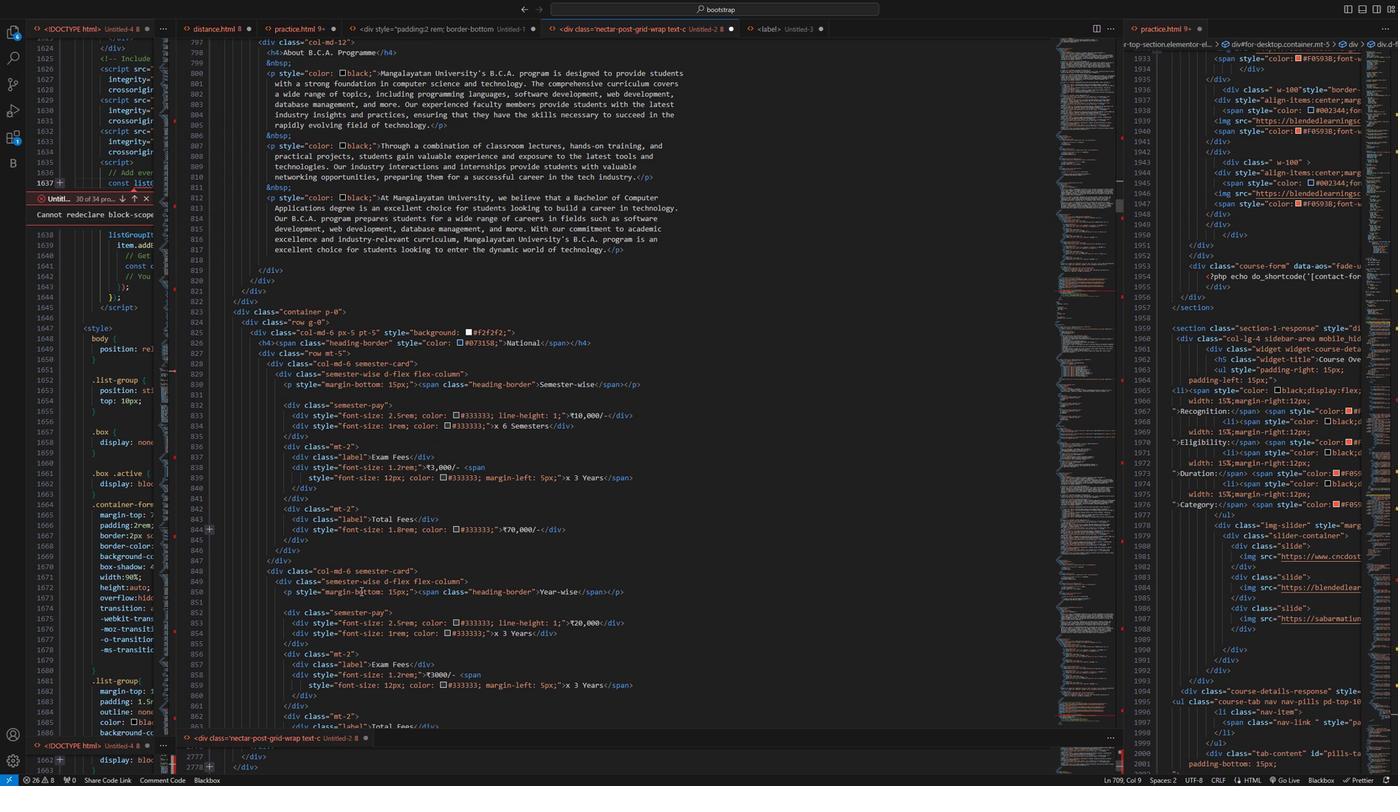 
Action: Mouse moved to (358, 584)
Screenshot: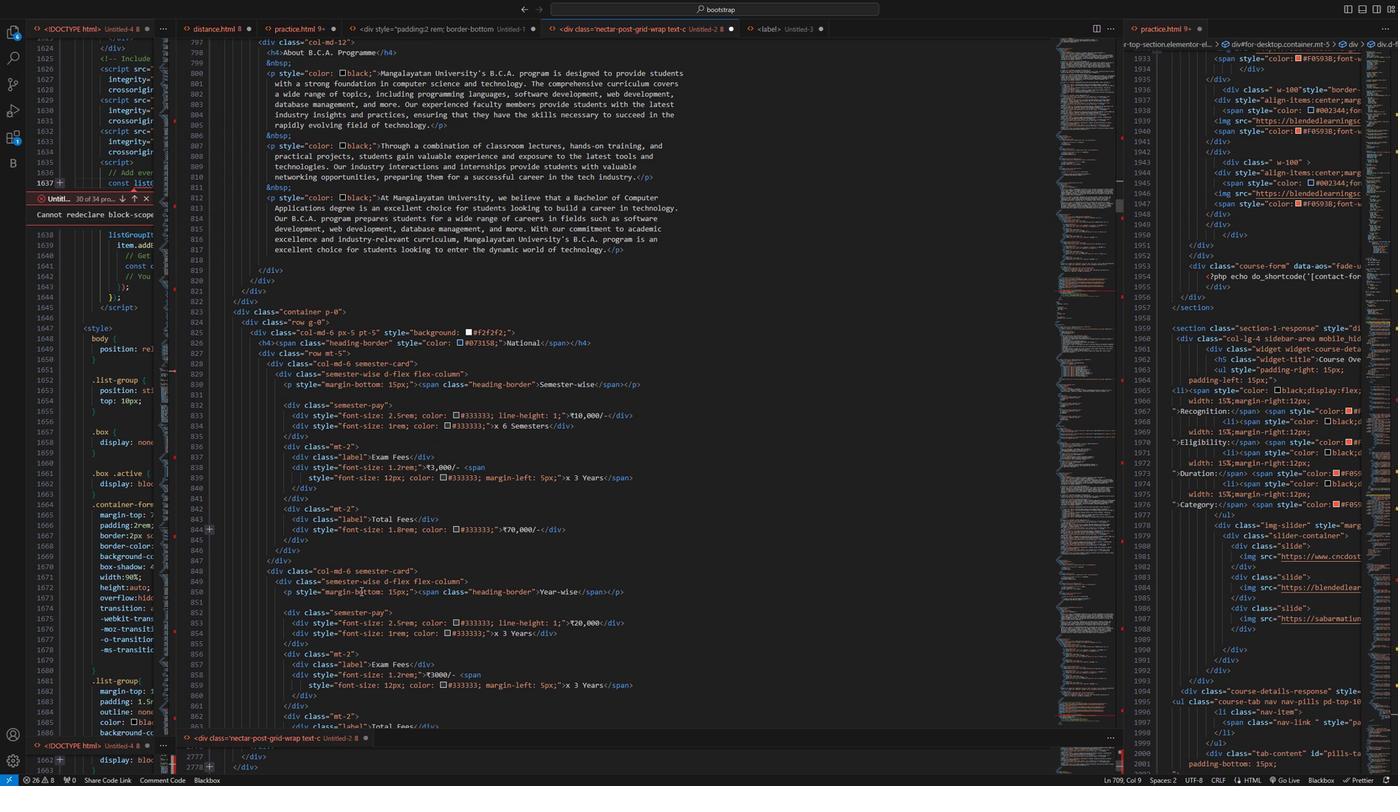 
Action: Mouse scrolled (358, 584) with delta (0, 0)
Screenshot: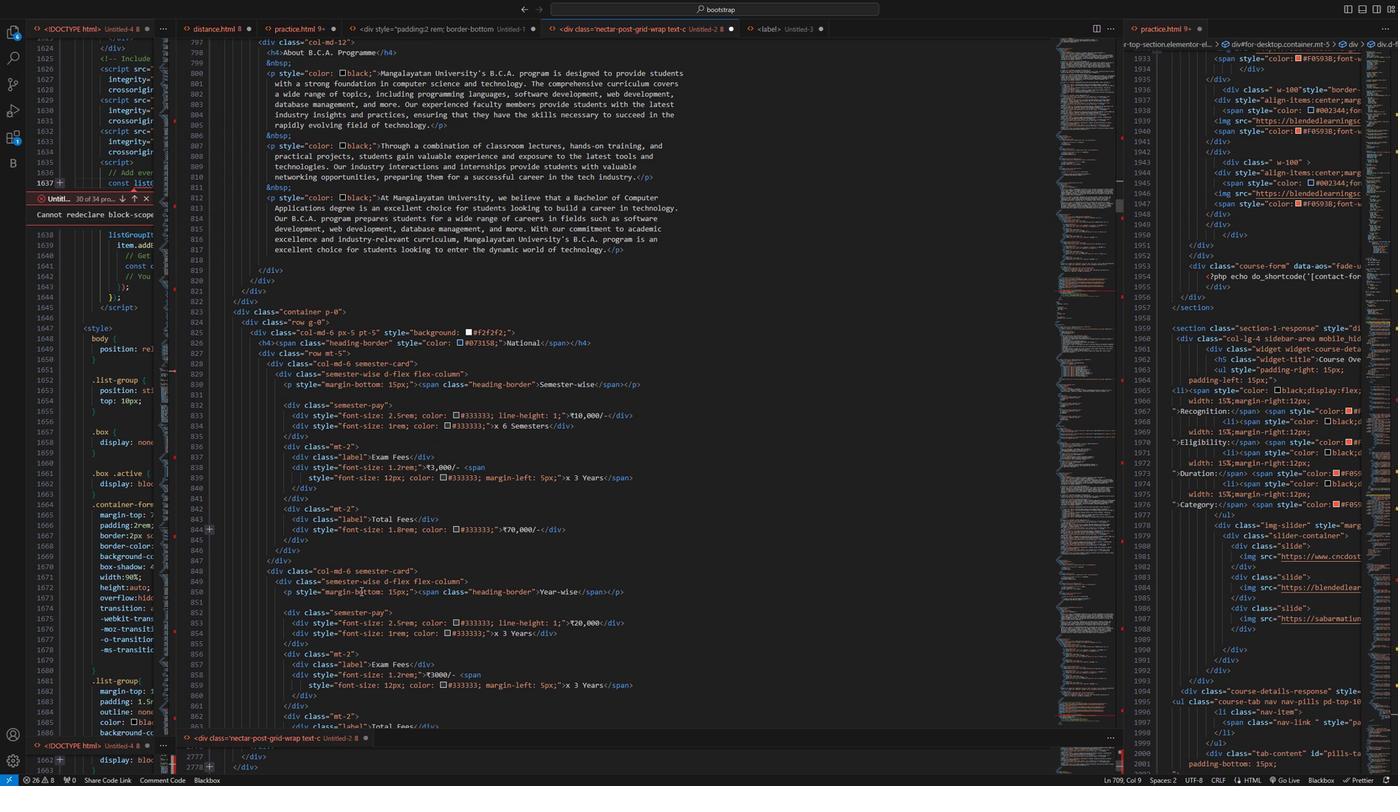 
Action: Mouse moved to (357, 584)
